 Task: Research Airbnb accommodation in Hamilton, Canada from 5th November, 2023 to 16th November, 2023 for 2 adults.1  bedroom having 1 bed and 1 bathroom. Property type can be hotel. Look for 3 properties as per requirement.
Action: Mouse moved to (620, 90)
Screenshot: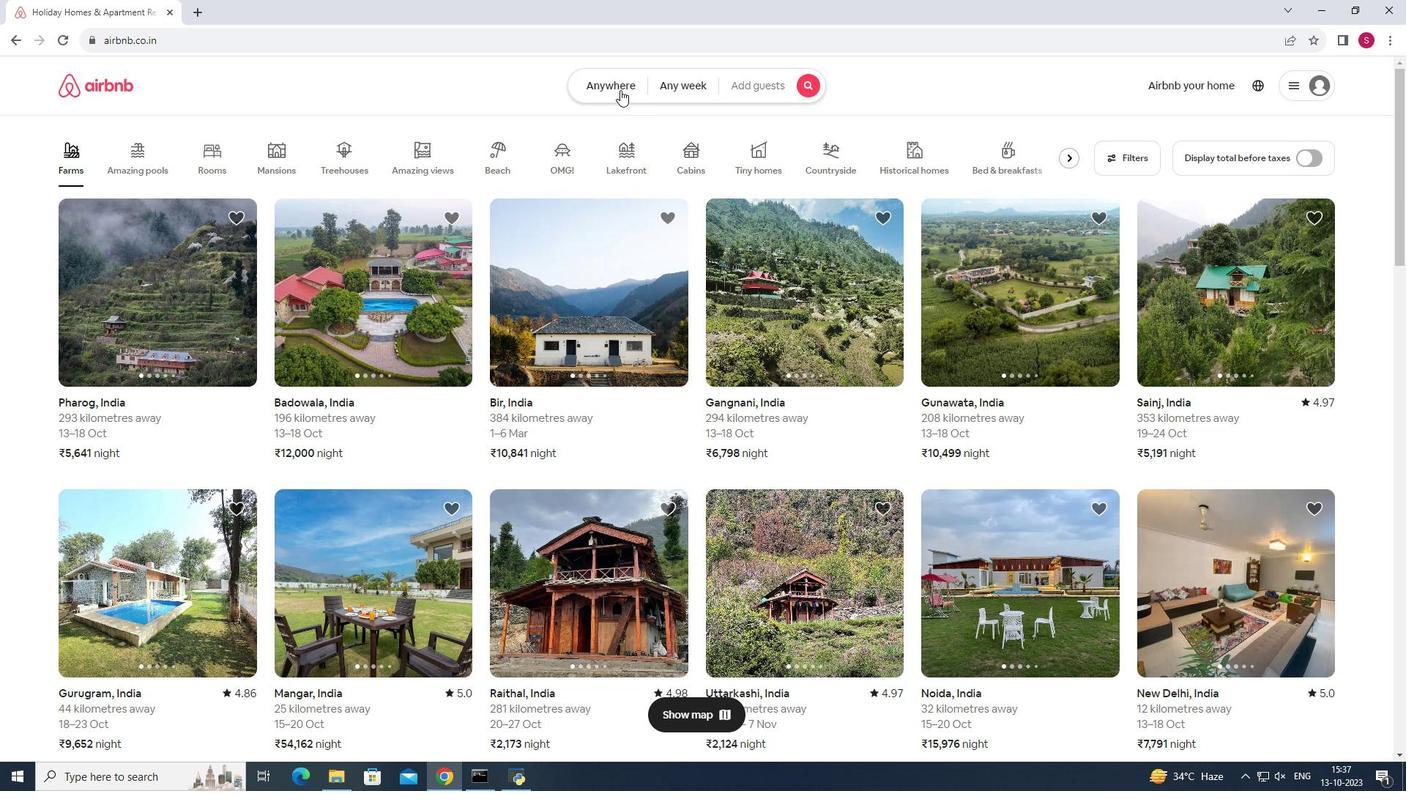 
Action: Mouse pressed left at (620, 90)
Screenshot: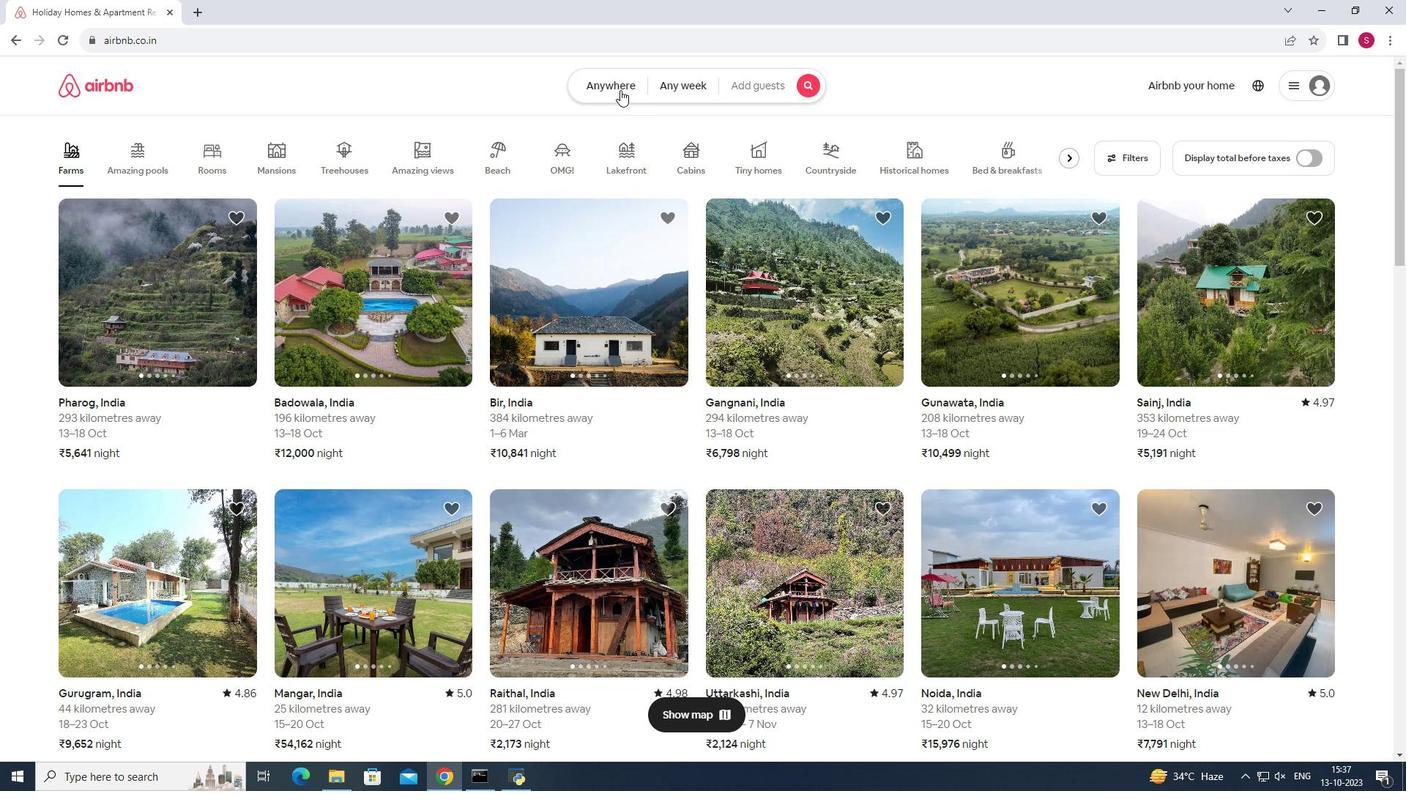 
Action: Mouse moved to (550, 142)
Screenshot: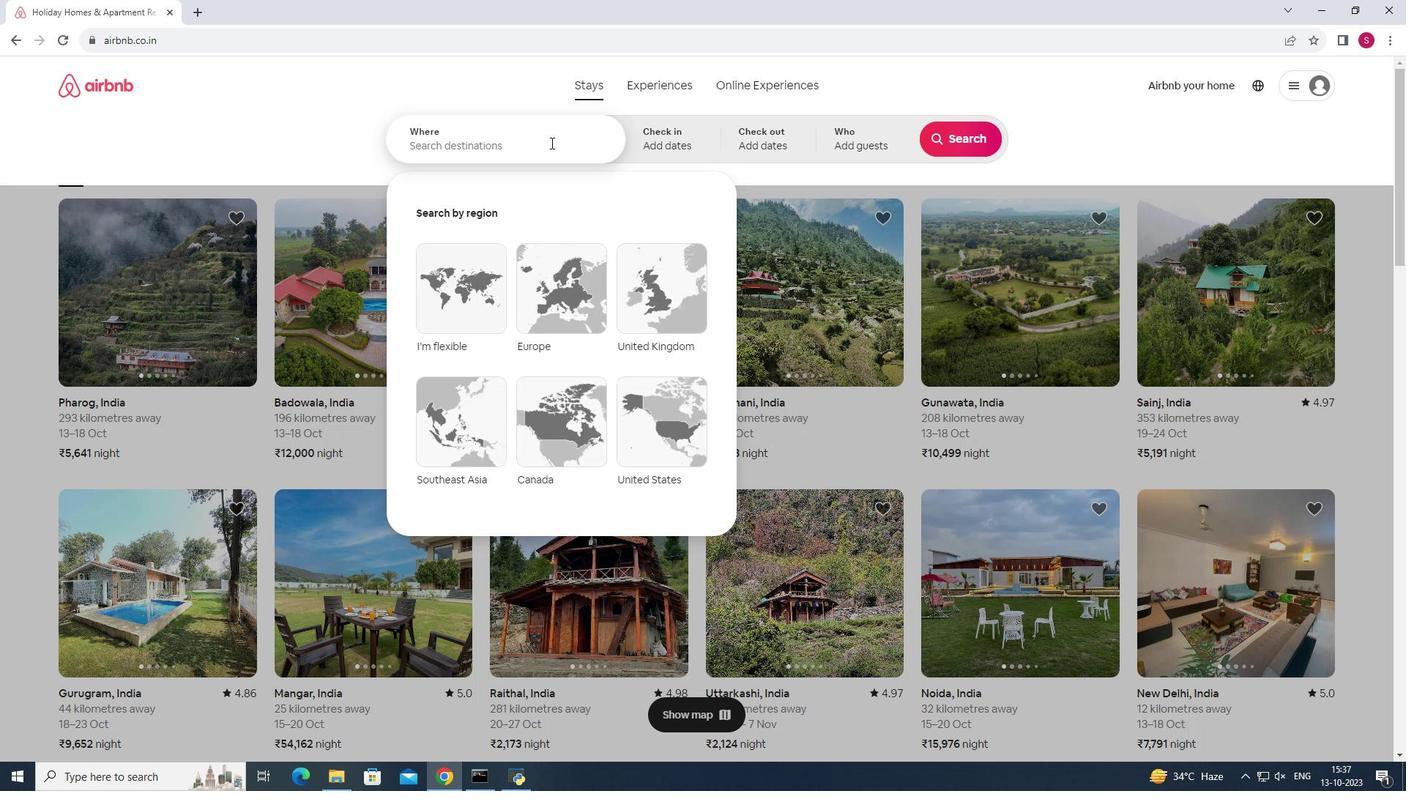 
Action: Mouse pressed left at (550, 142)
Screenshot: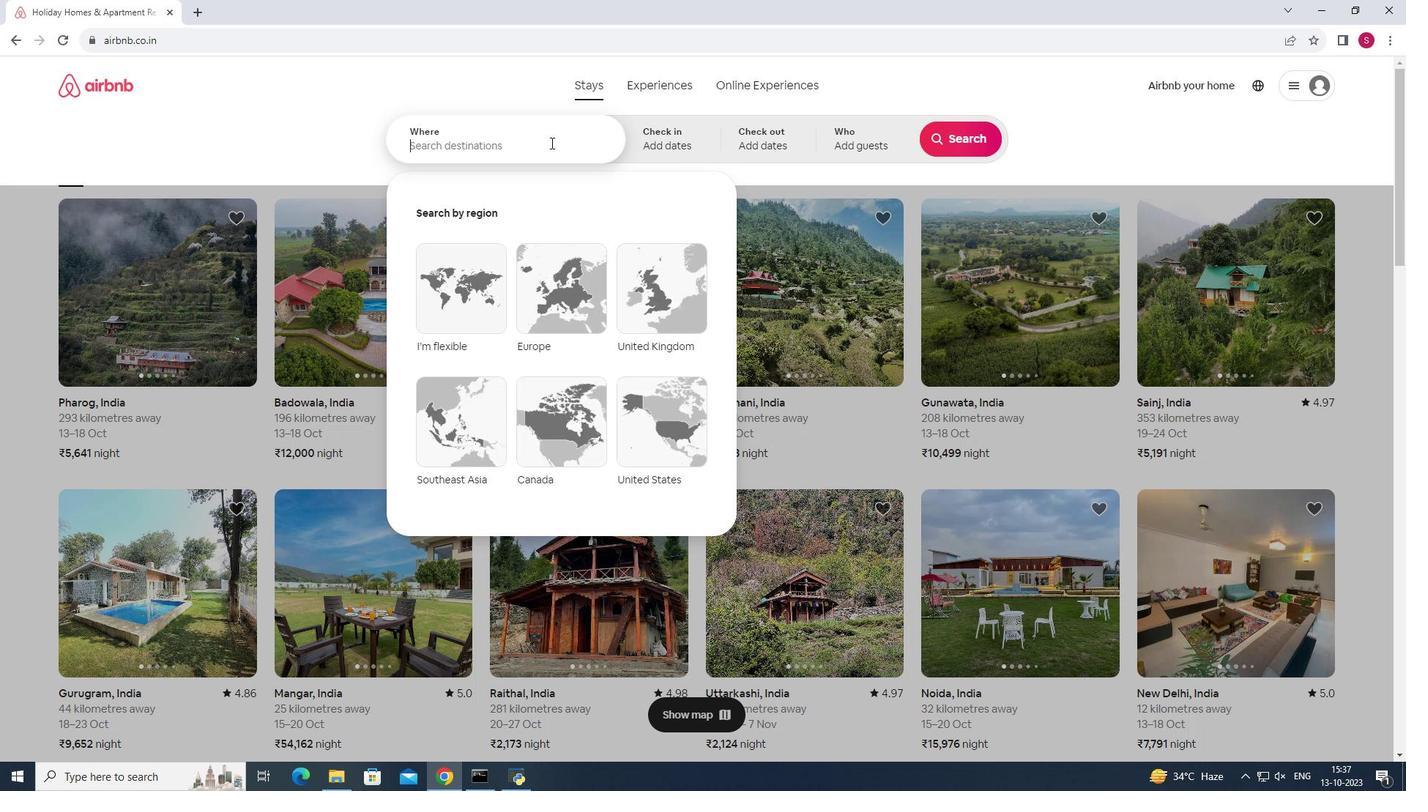 
Action: Key pressed <Key.shift><Key.shift>Hamilton,<Key.space><Key.shift>Canada<Key.enter>
Screenshot: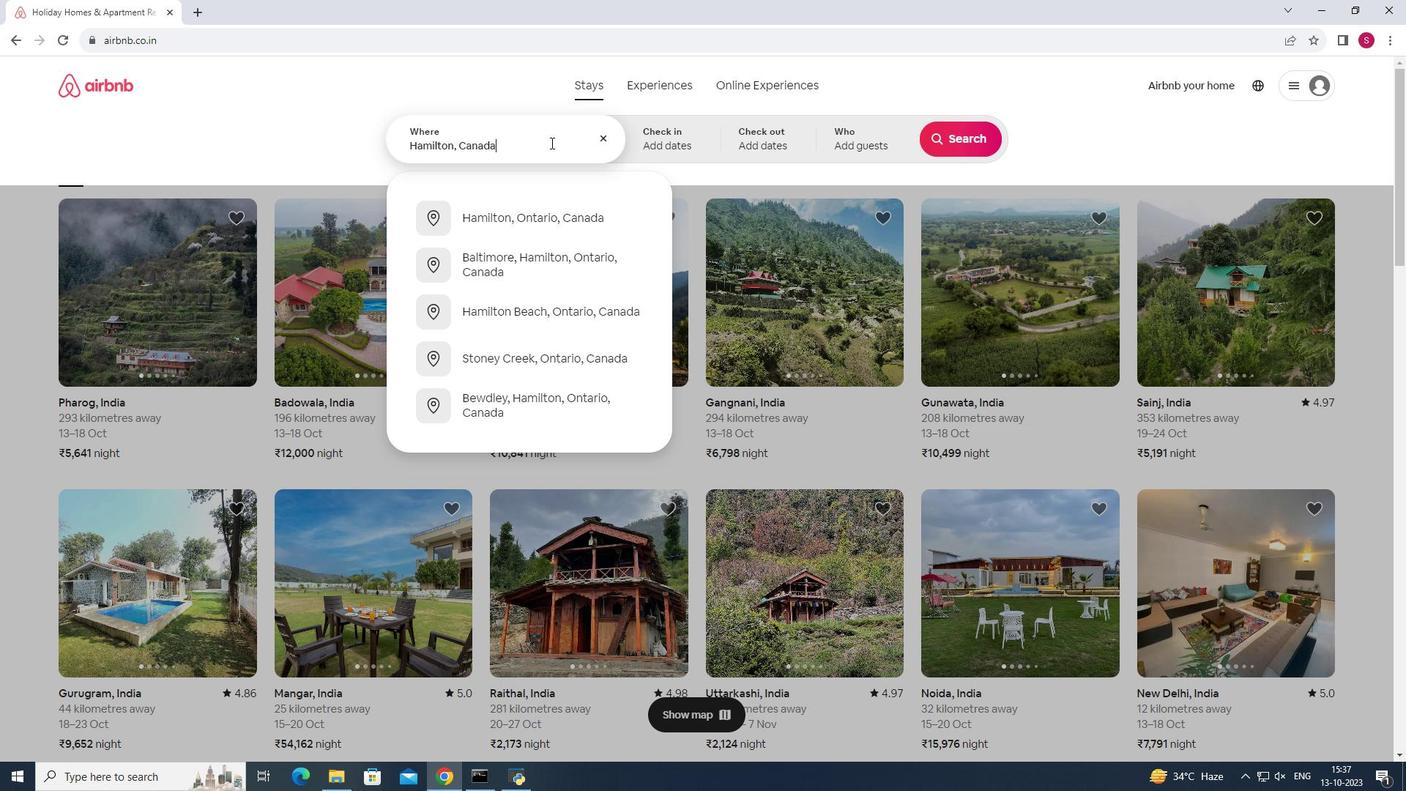 
Action: Mouse moved to (731, 359)
Screenshot: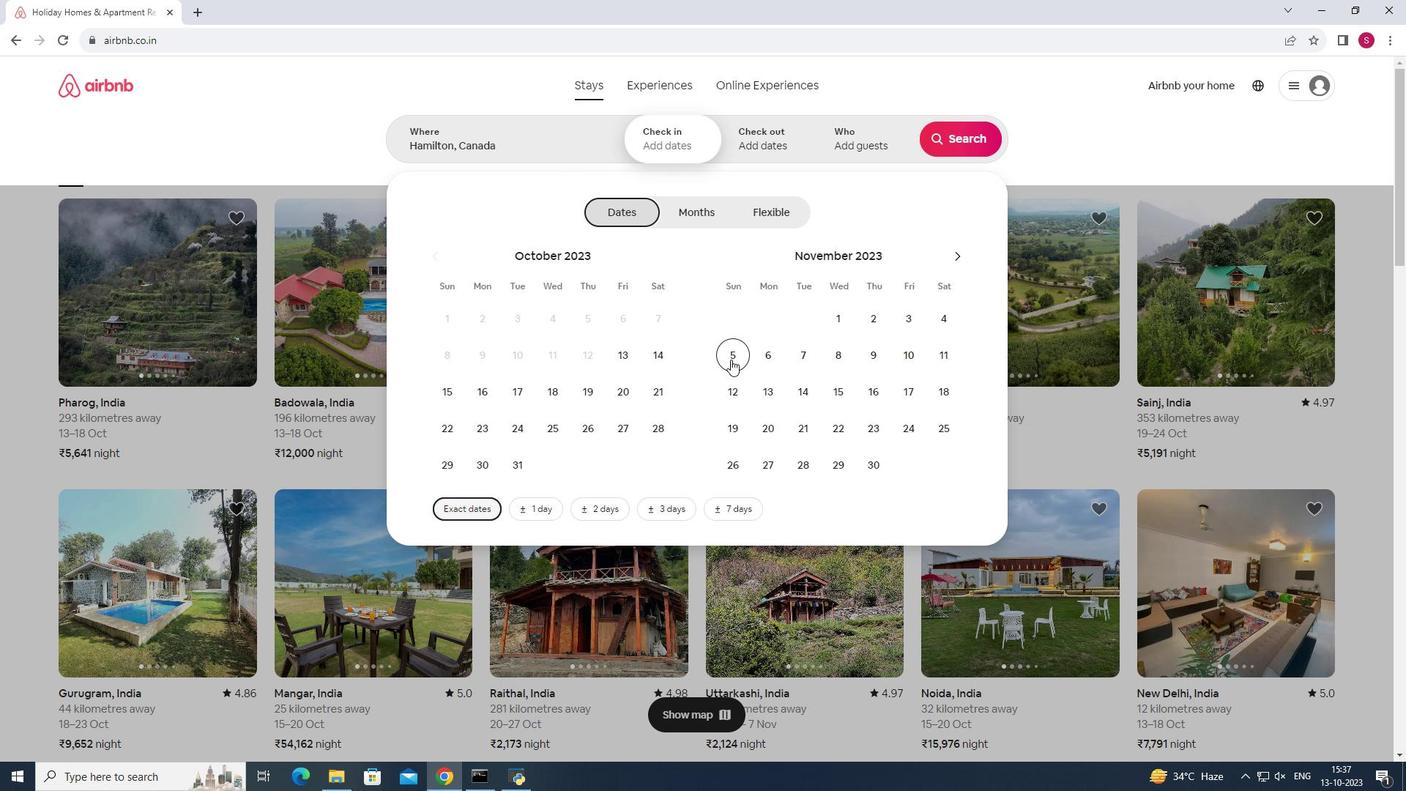 
Action: Mouse pressed left at (731, 359)
Screenshot: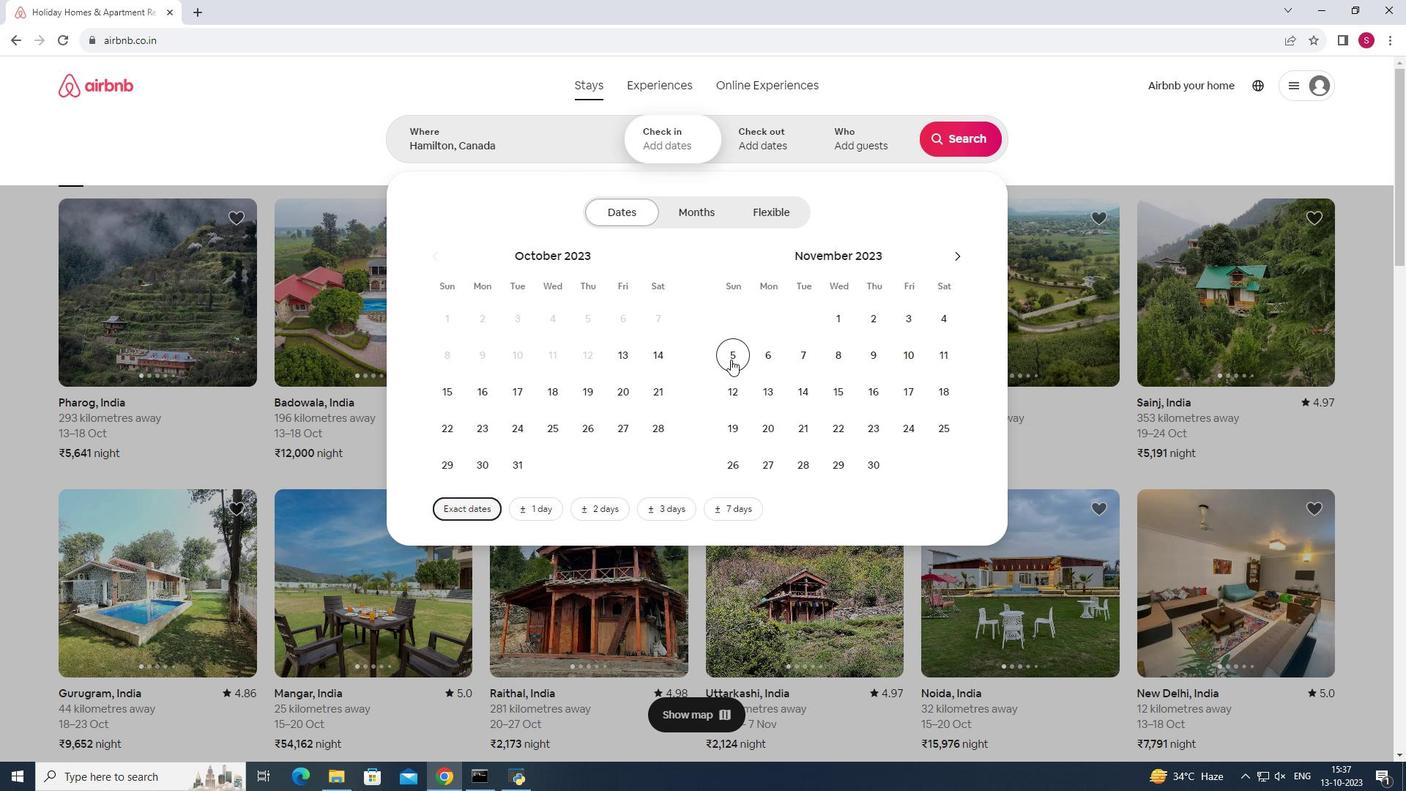 
Action: Mouse moved to (869, 386)
Screenshot: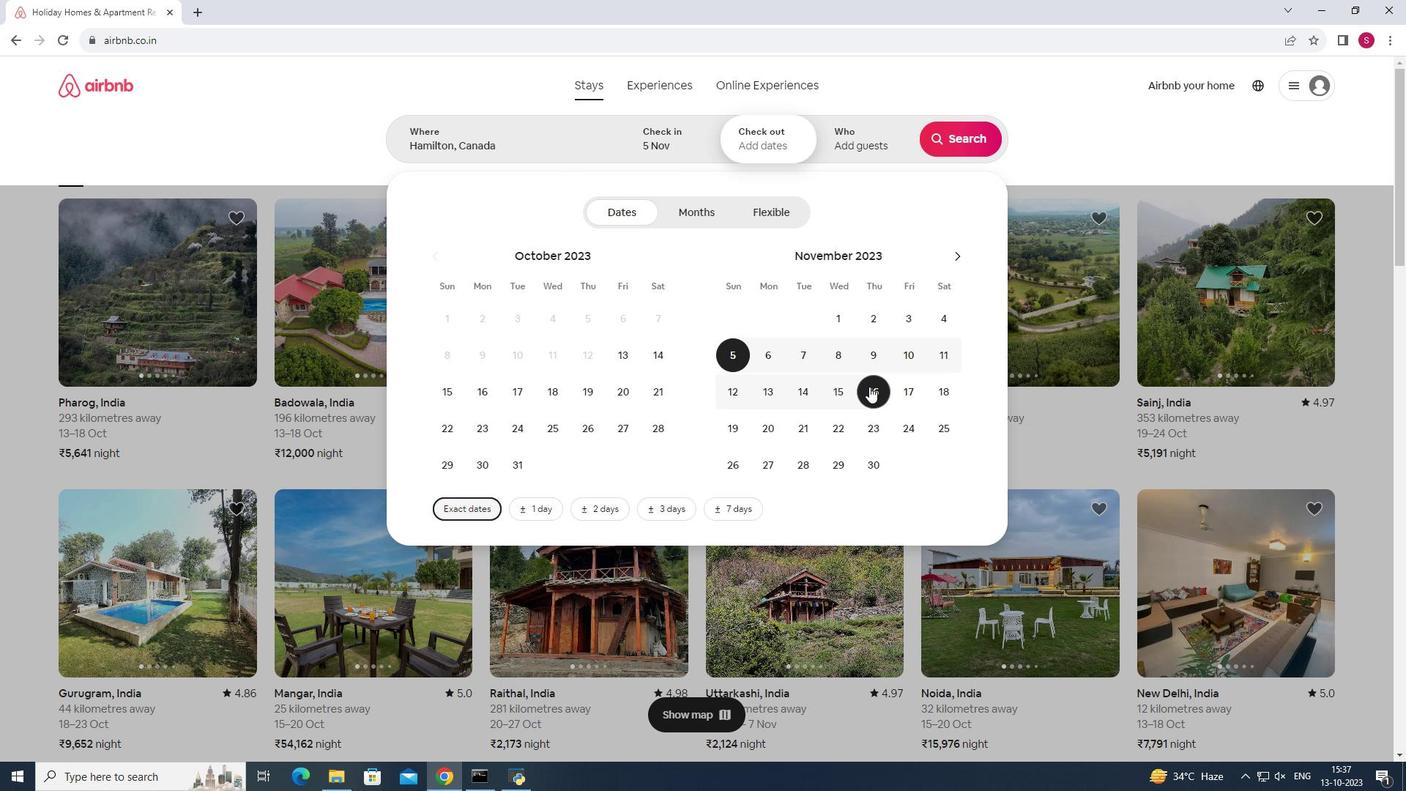 
Action: Mouse pressed left at (869, 386)
Screenshot: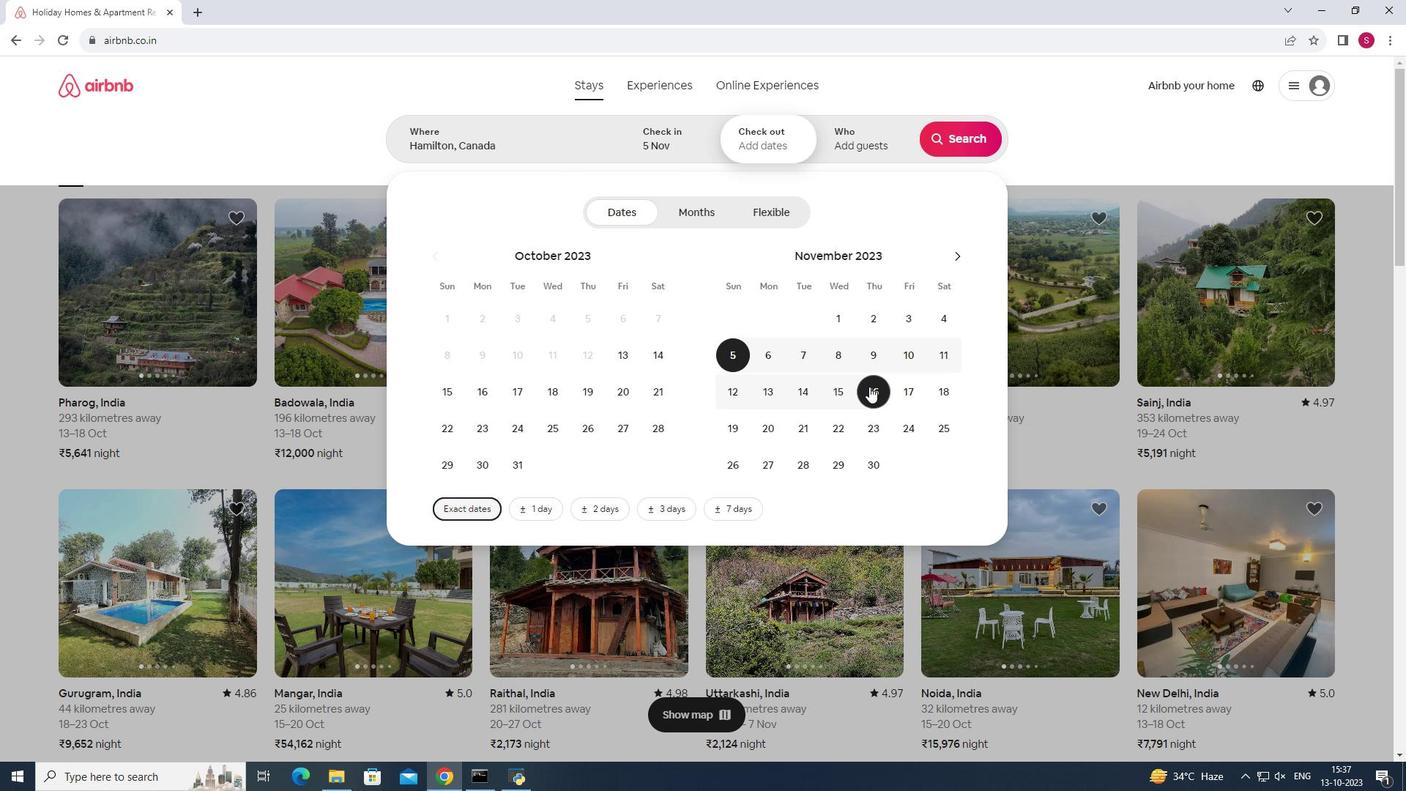 
Action: Mouse moved to (846, 125)
Screenshot: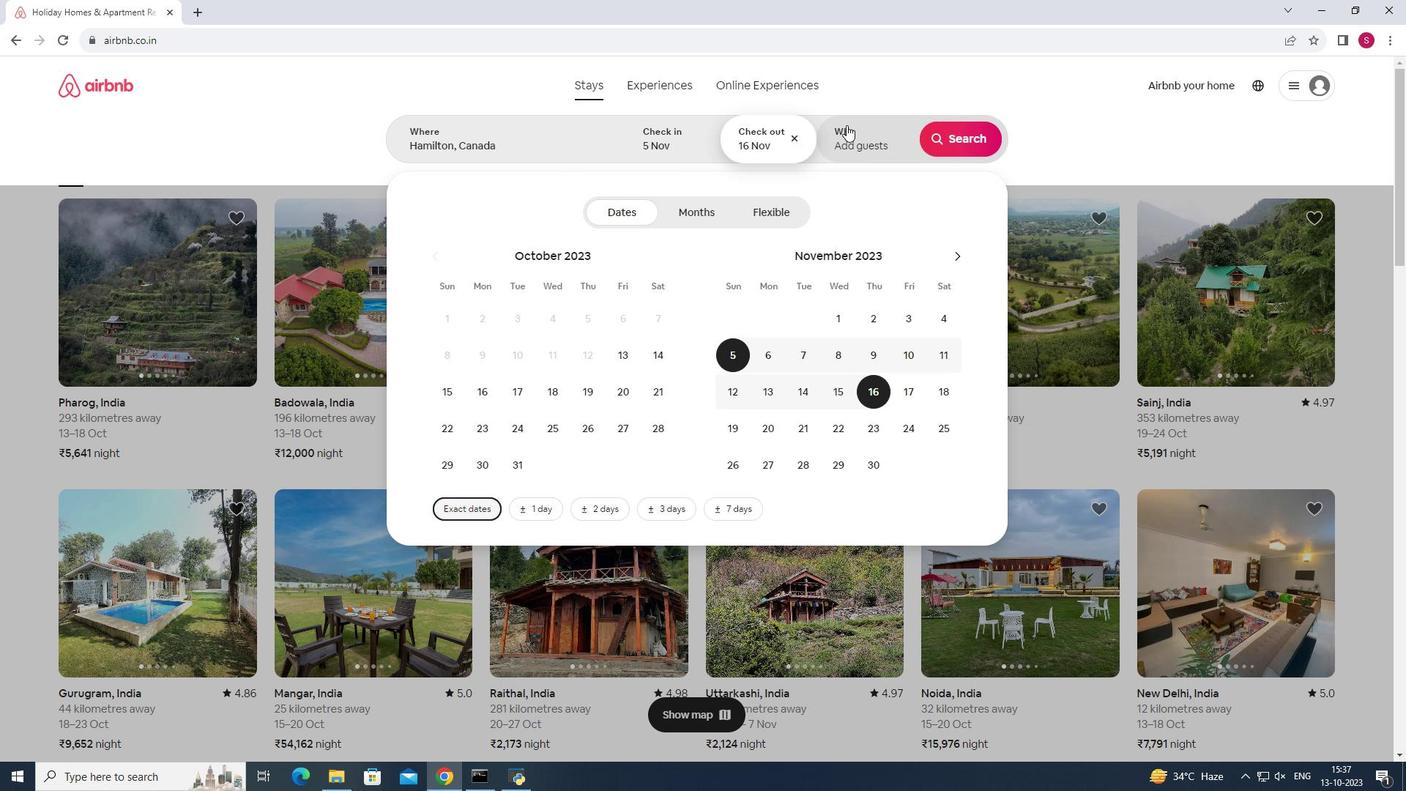 
Action: Mouse pressed left at (846, 125)
Screenshot: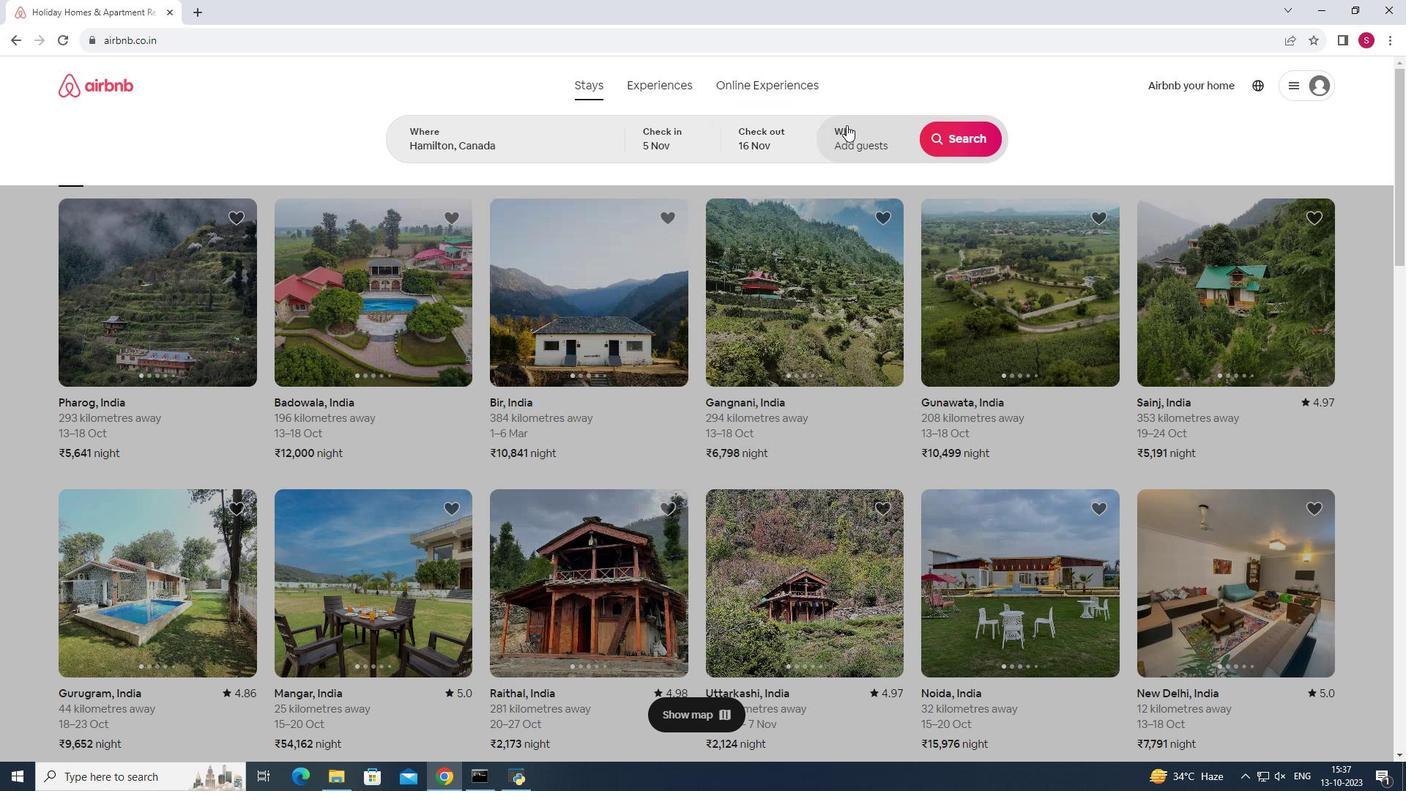 
Action: Mouse moved to (969, 219)
Screenshot: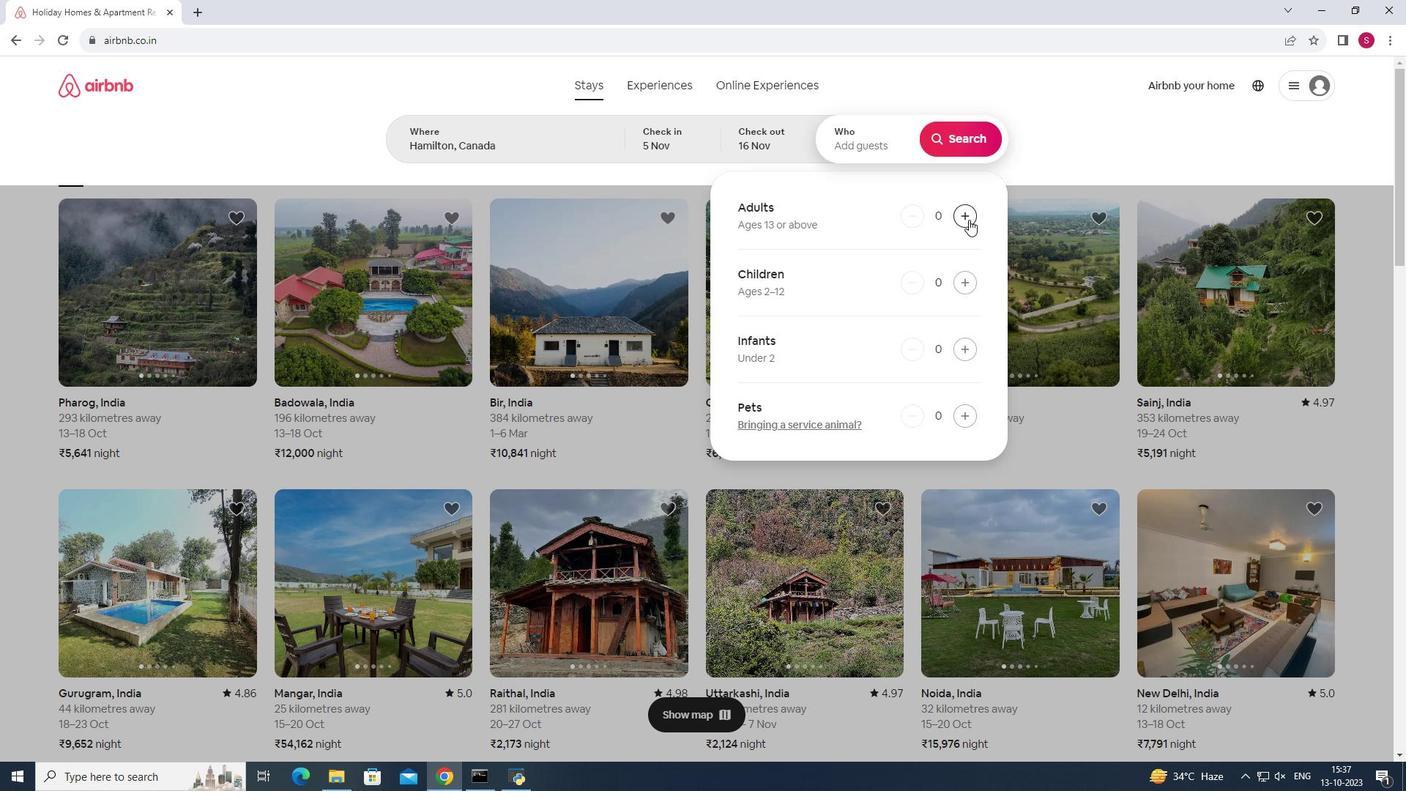 
Action: Mouse pressed left at (969, 219)
Screenshot: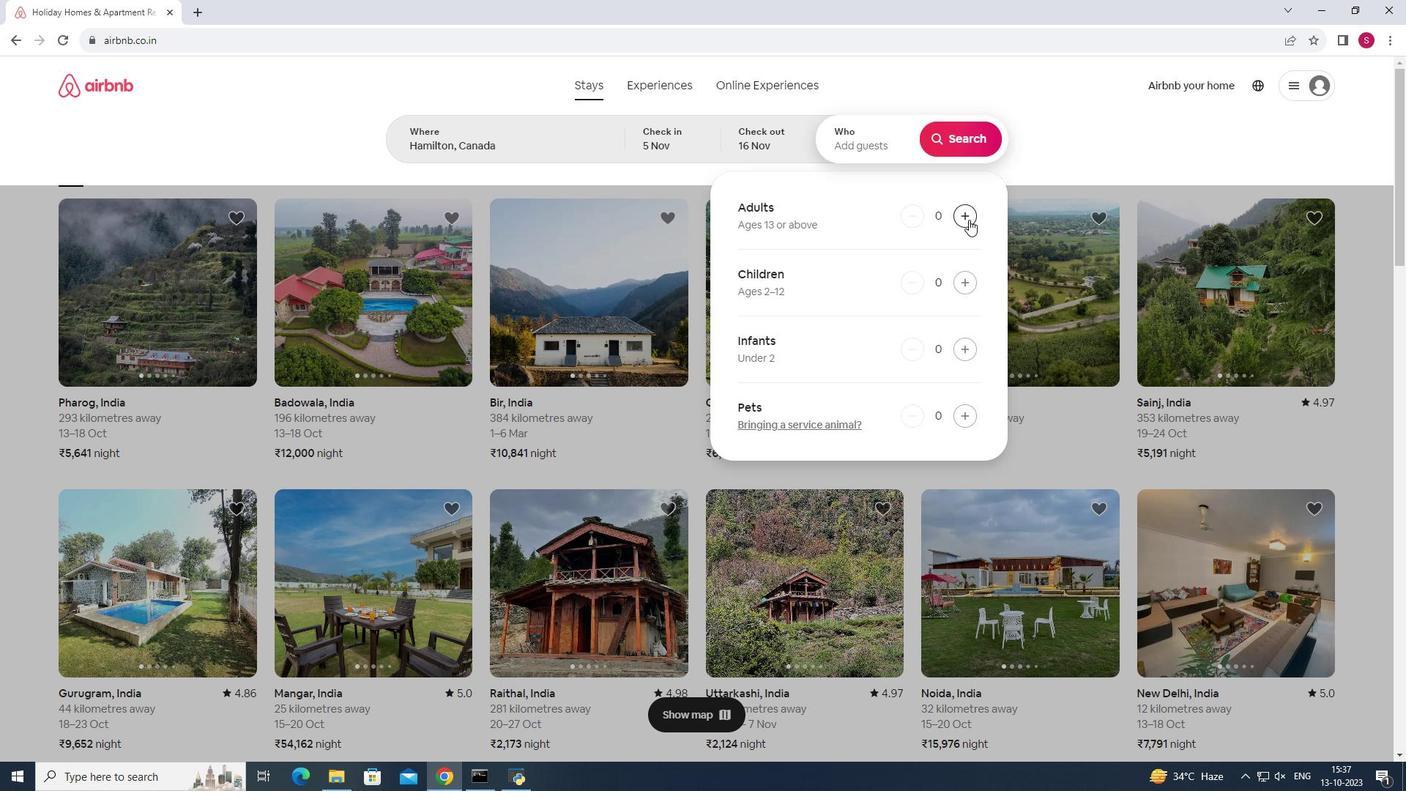 
Action: Mouse pressed left at (969, 219)
Screenshot: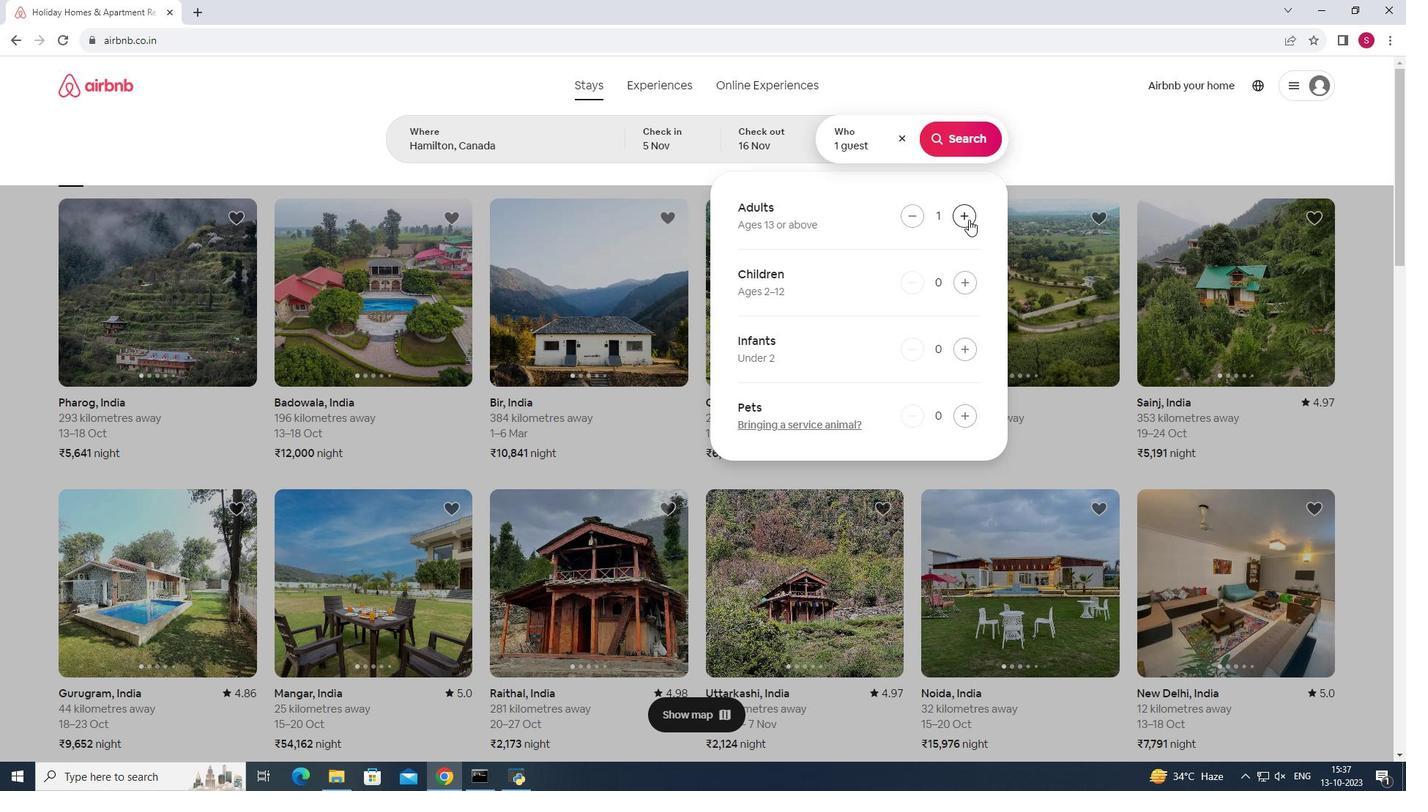 
Action: Mouse moved to (951, 134)
Screenshot: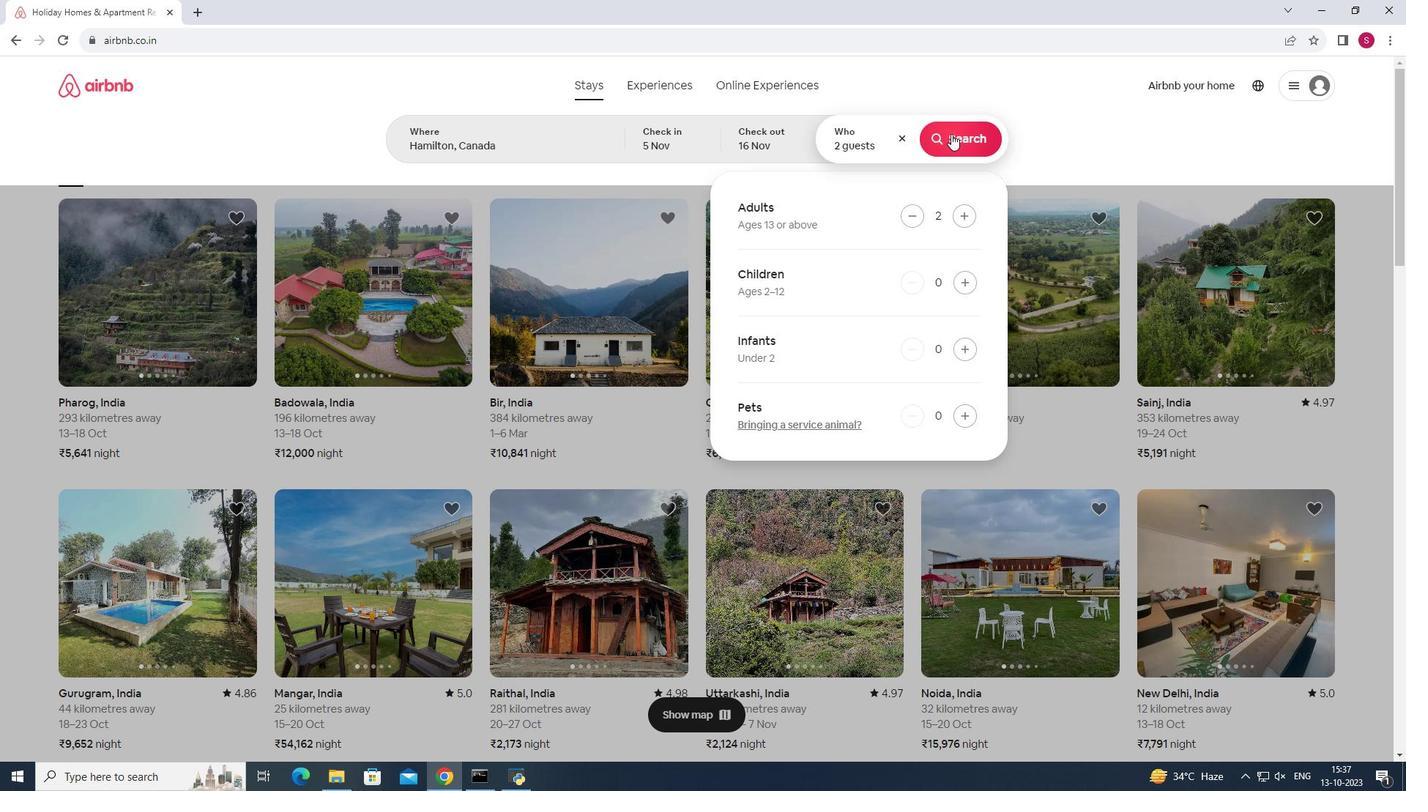 
Action: Mouse pressed left at (951, 134)
Screenshot: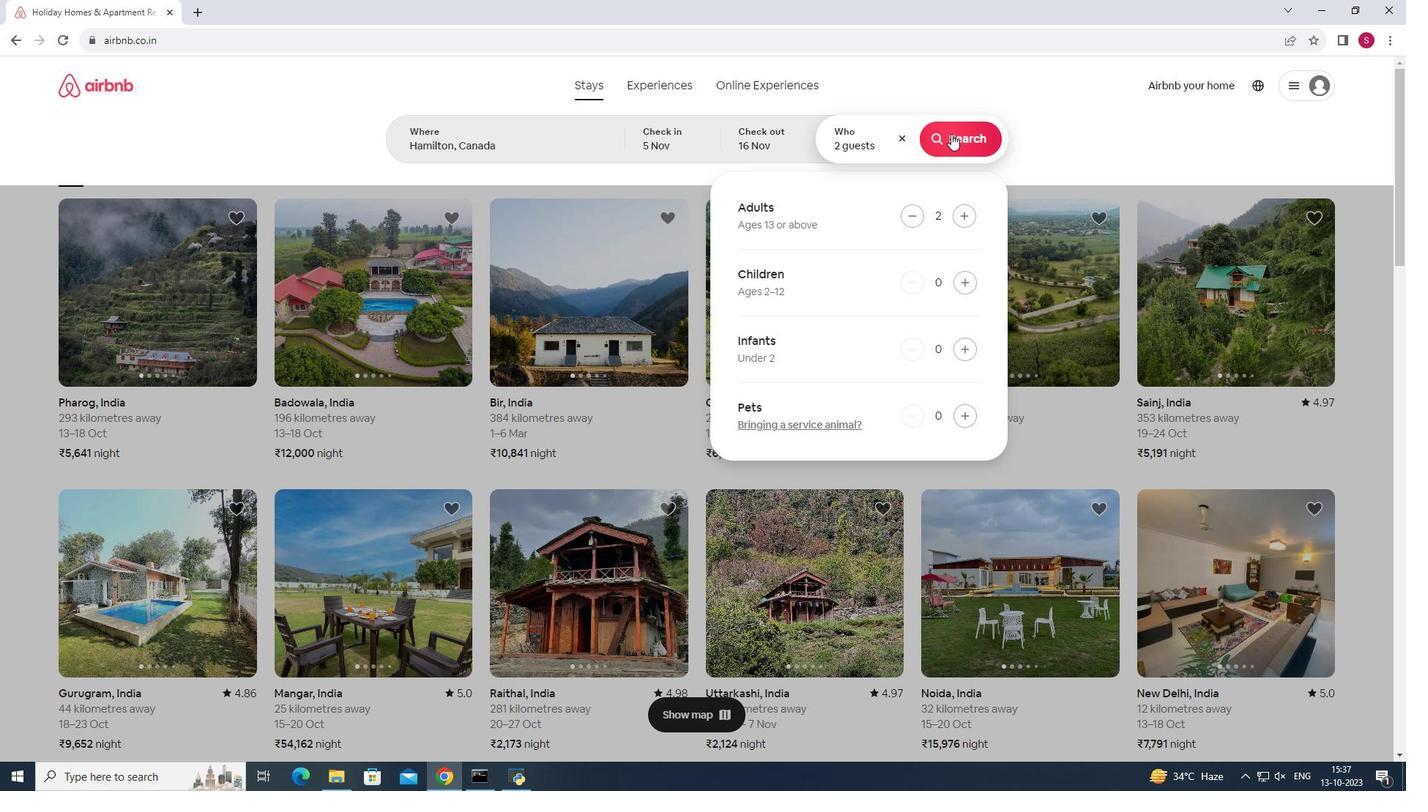 
Action: Mouse moved to (1169, 147)
Screenshot: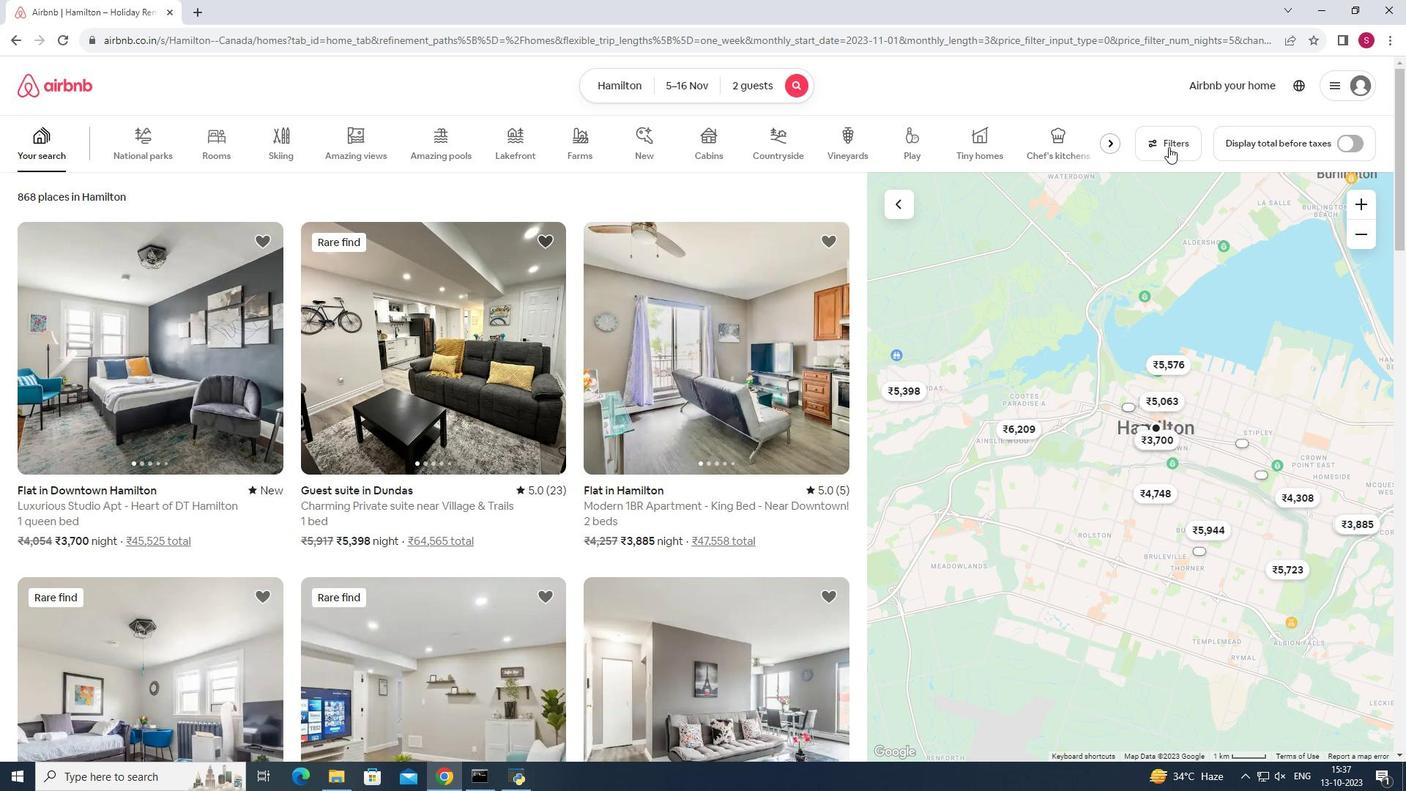 
Action: Mouse pressed left at (1169, 147)
Screenshot: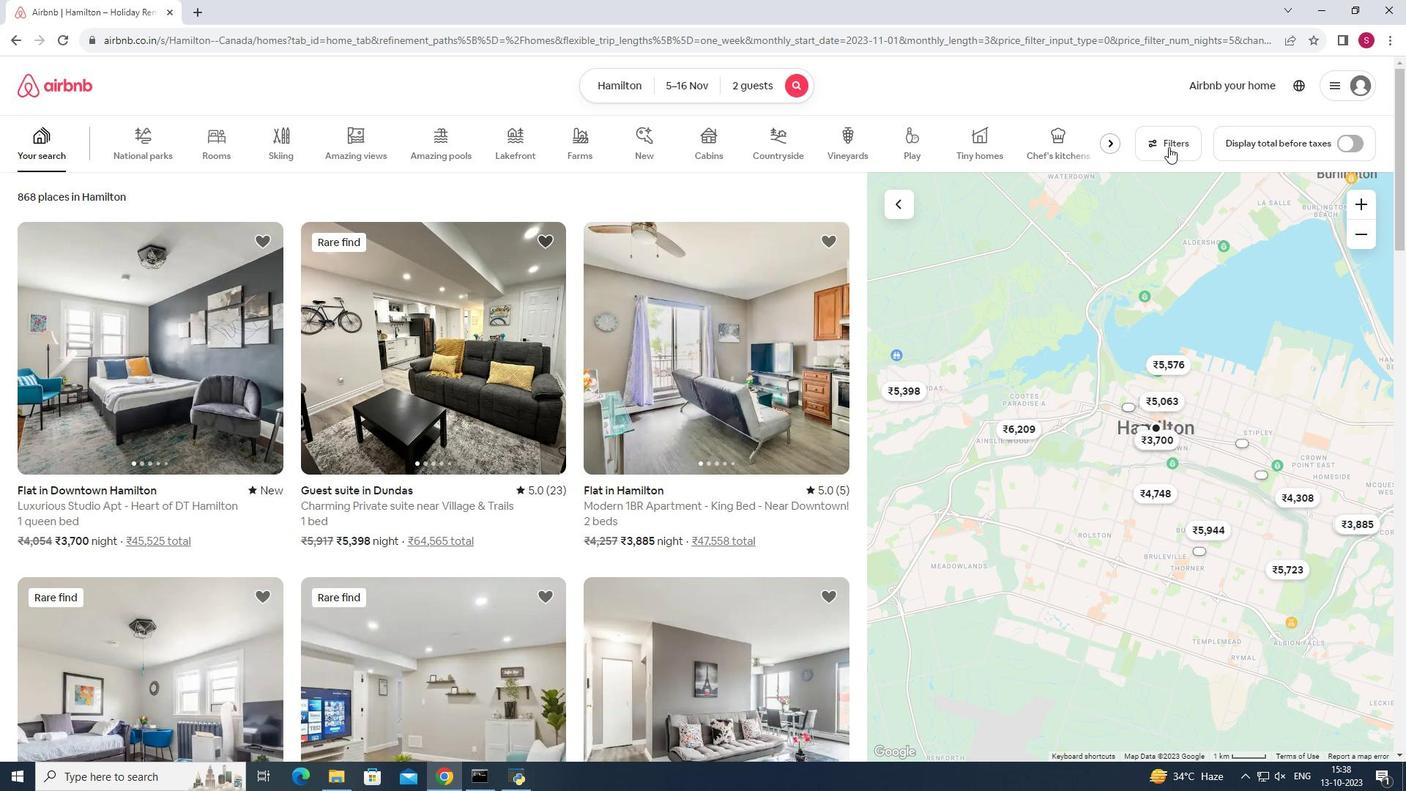
Action: Mouse moved to (923, 346)
Screenshot: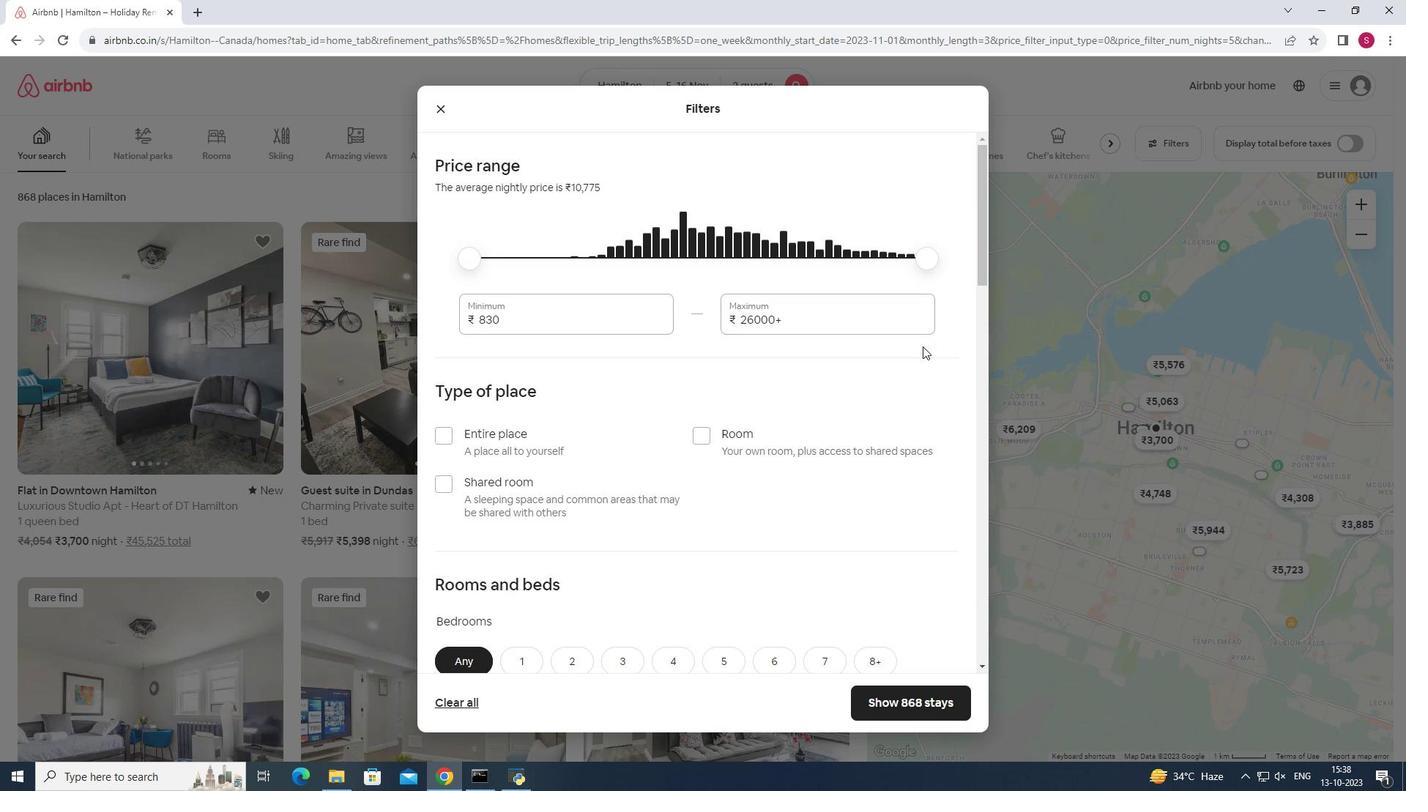 
Action: Mouse scrolled (923, 345) with delta (0, 0)
Screenshot: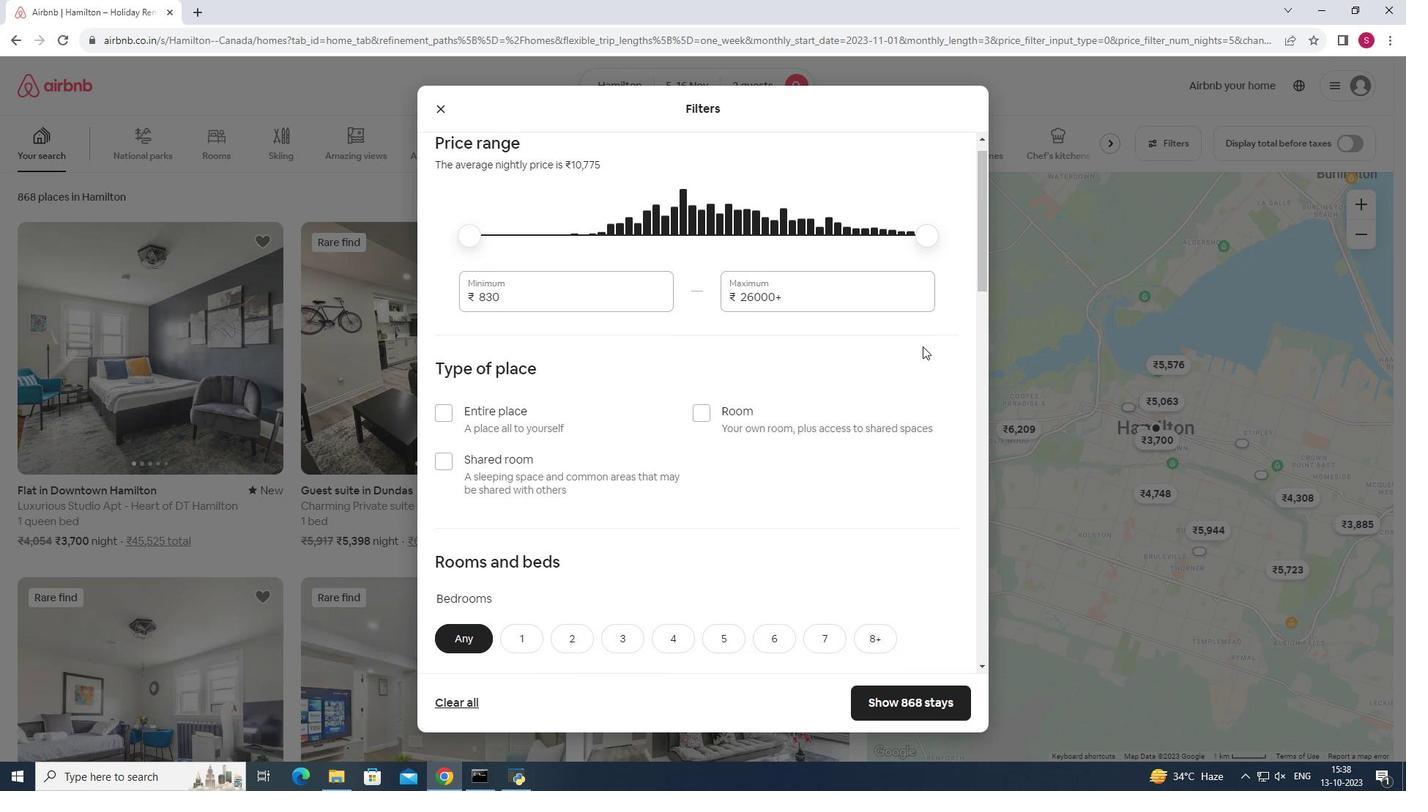 
Action: Mouse scrolled (923, 345) with delta (0, 0)
Screenshot: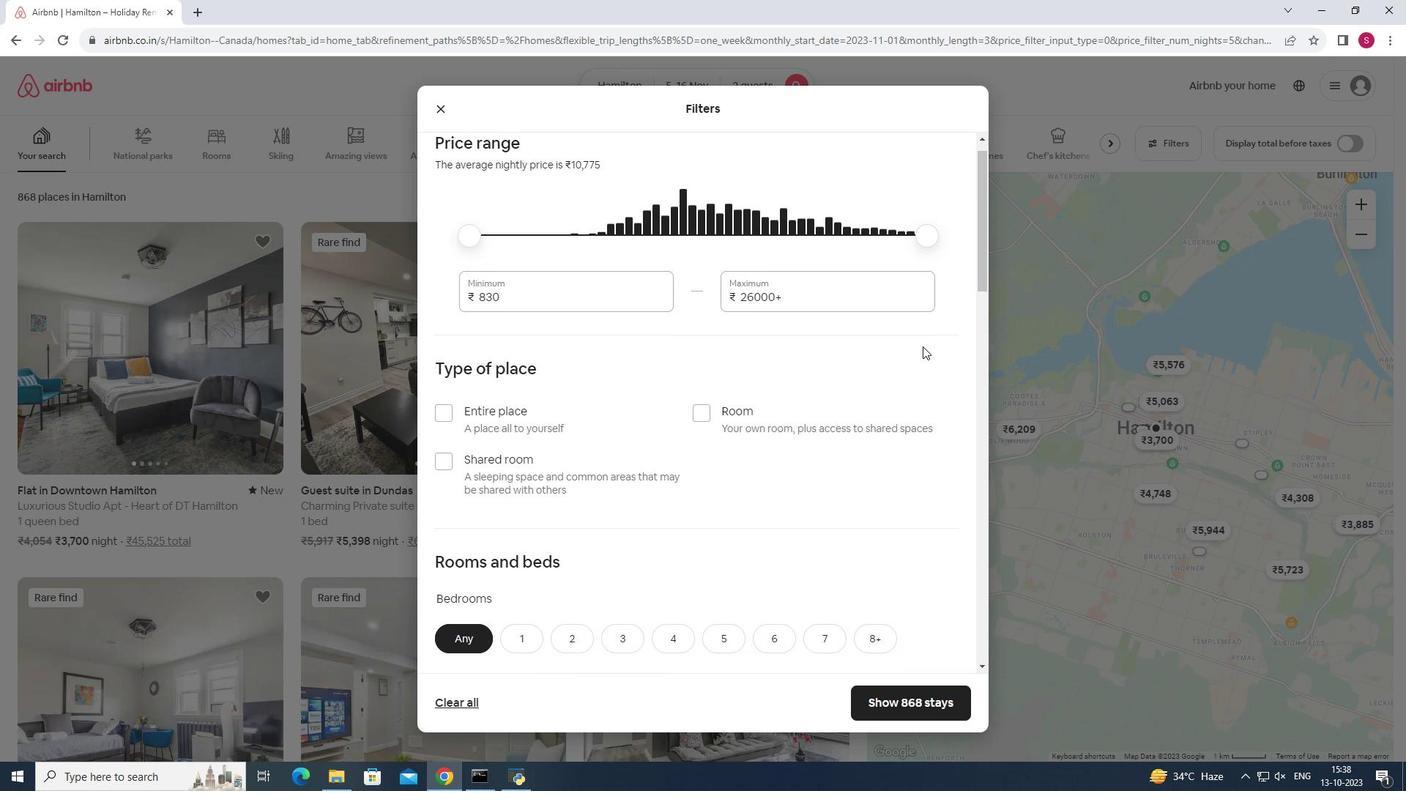 
Action: Mouse scrolled (923, 345) with delta (0, 0)
Screenshot: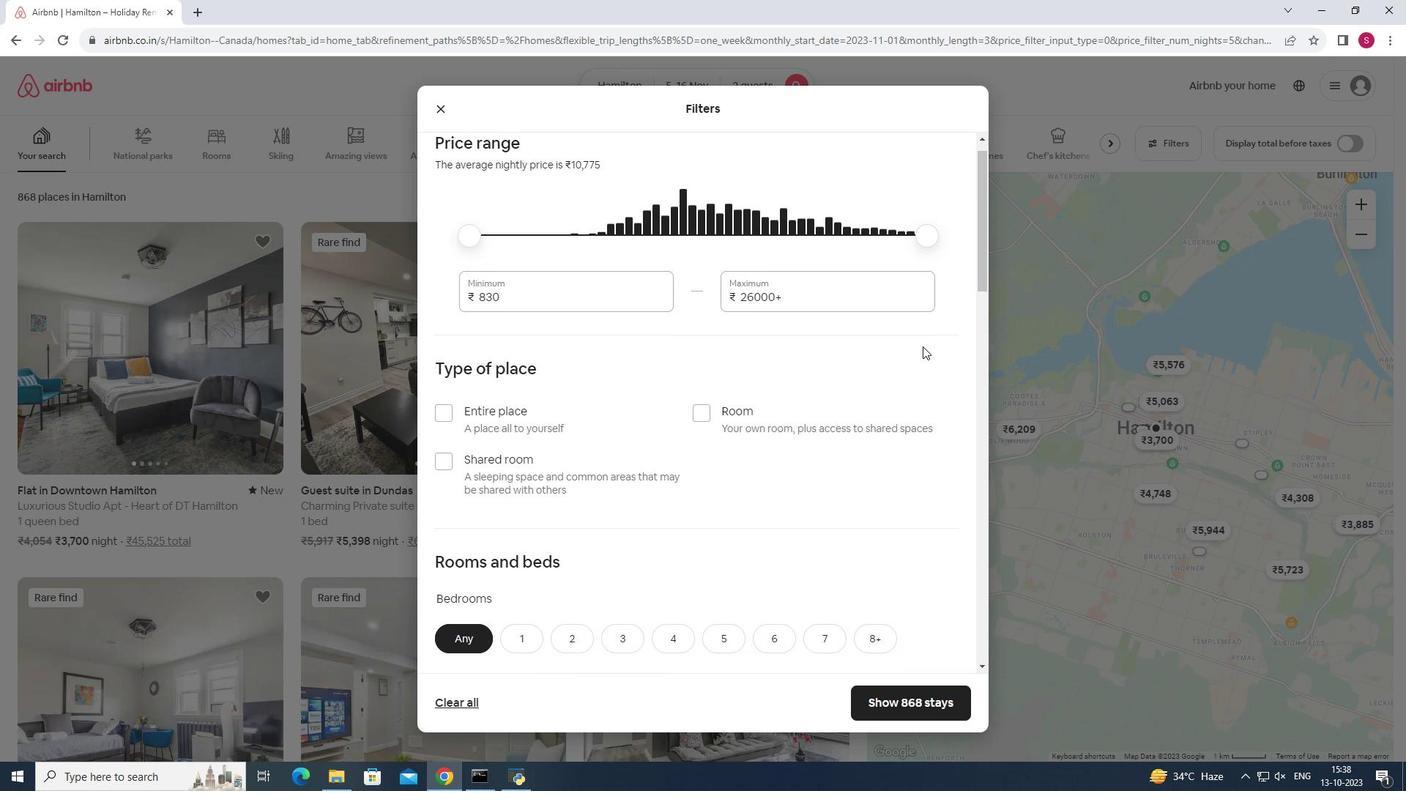 
Action: Mouse moved to (519, 438)
Screenshot: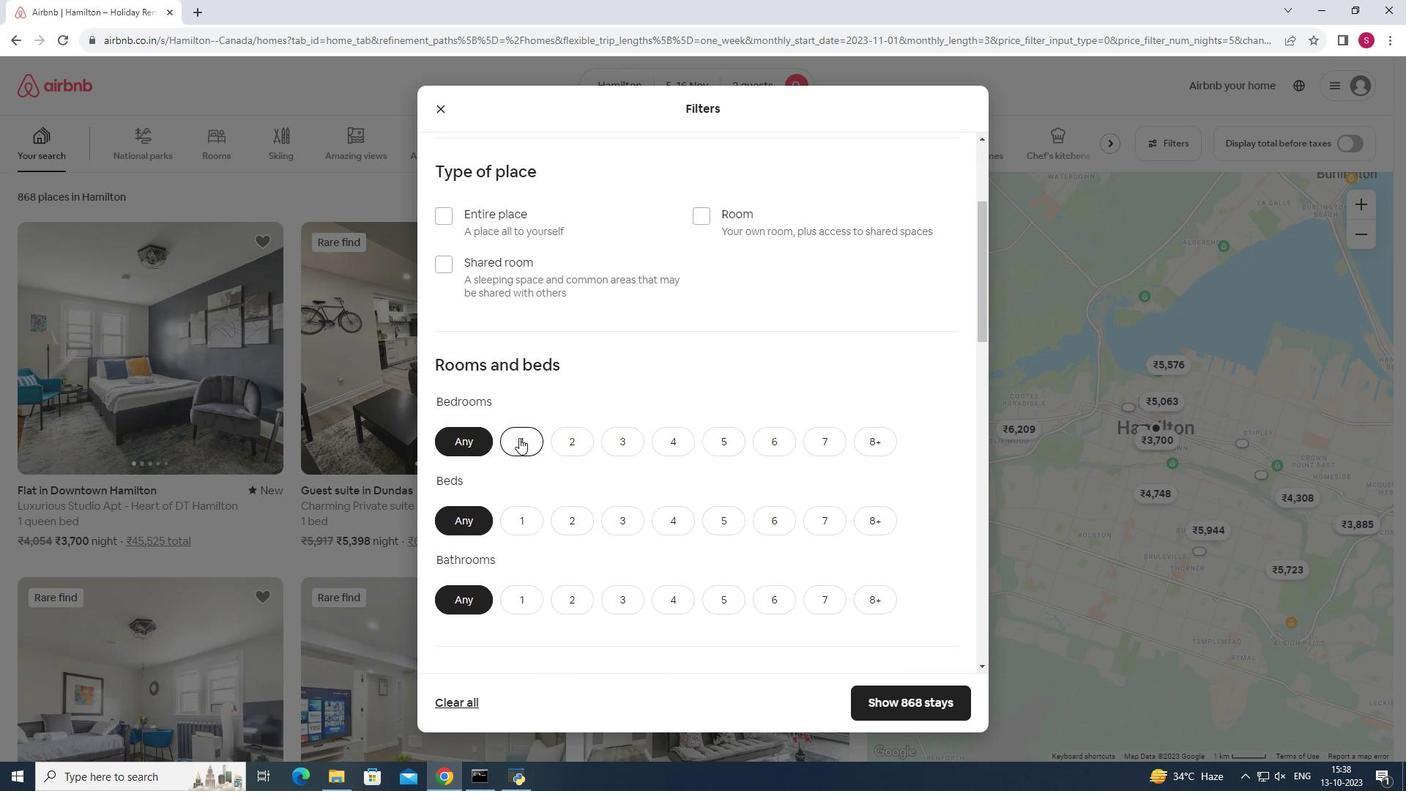 
Action: Mouse pressed left at (519, 438)
Screenshot: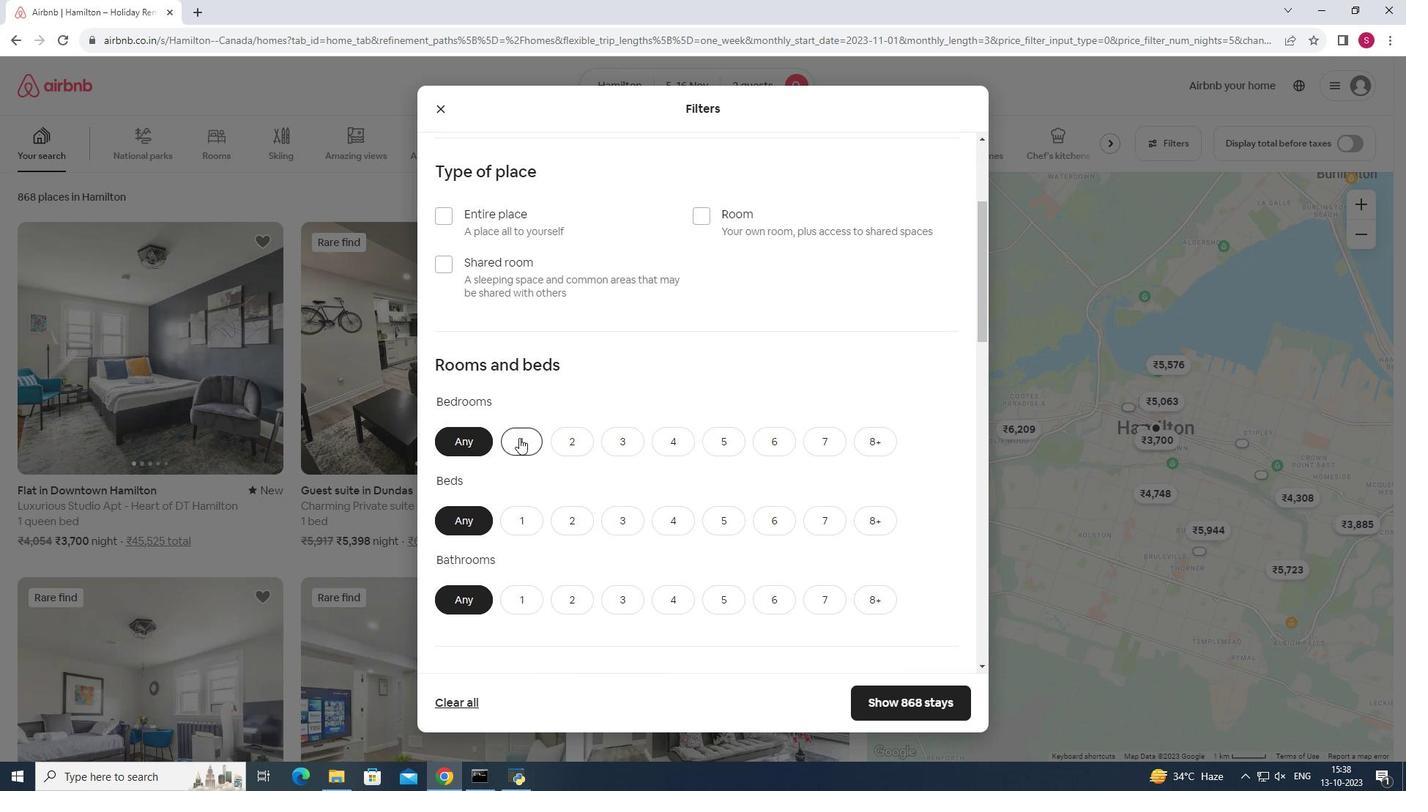 
Action: Mouse moved to (520, 444)
Screenshot: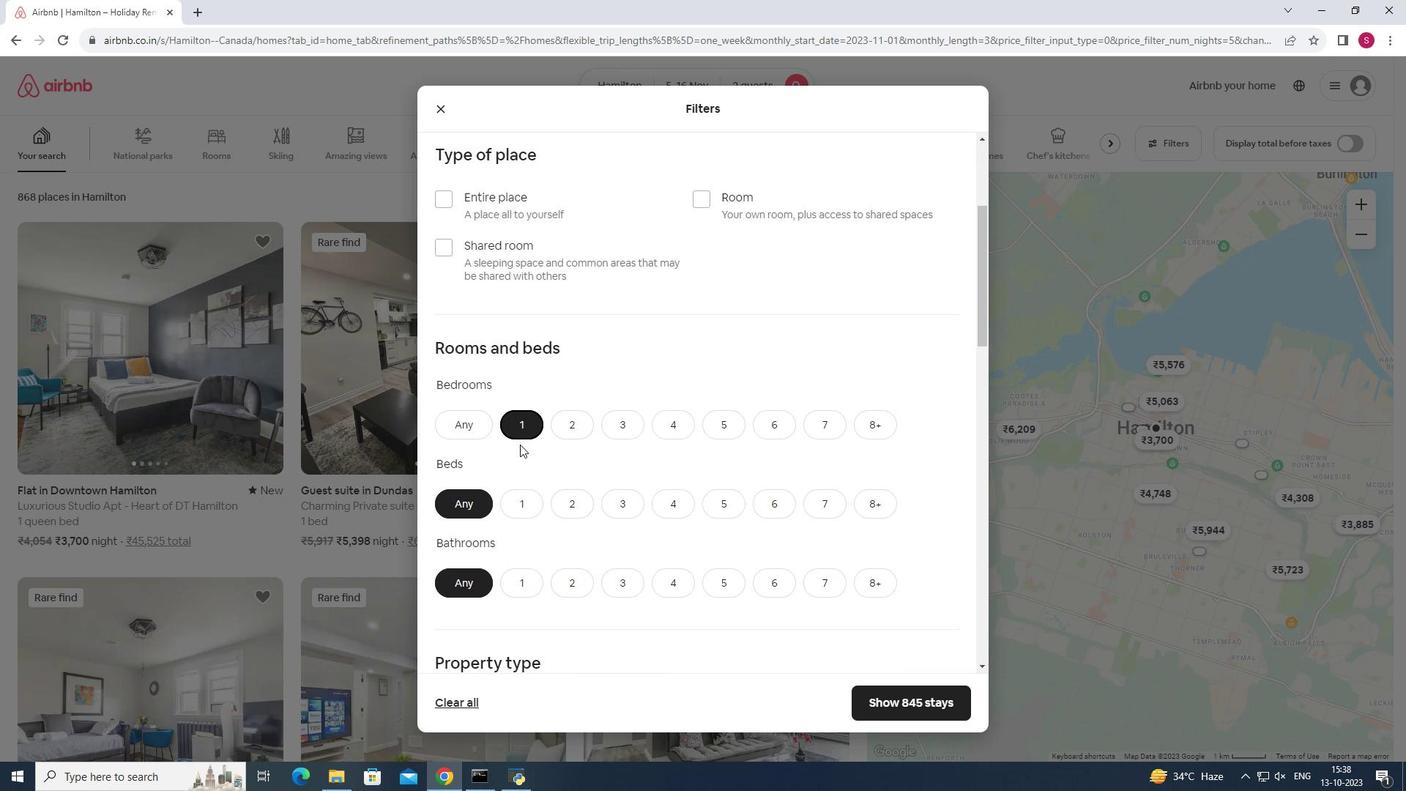 
Action: Mouse scrolled (520, 443) with delta (0, 0)
Screenshot: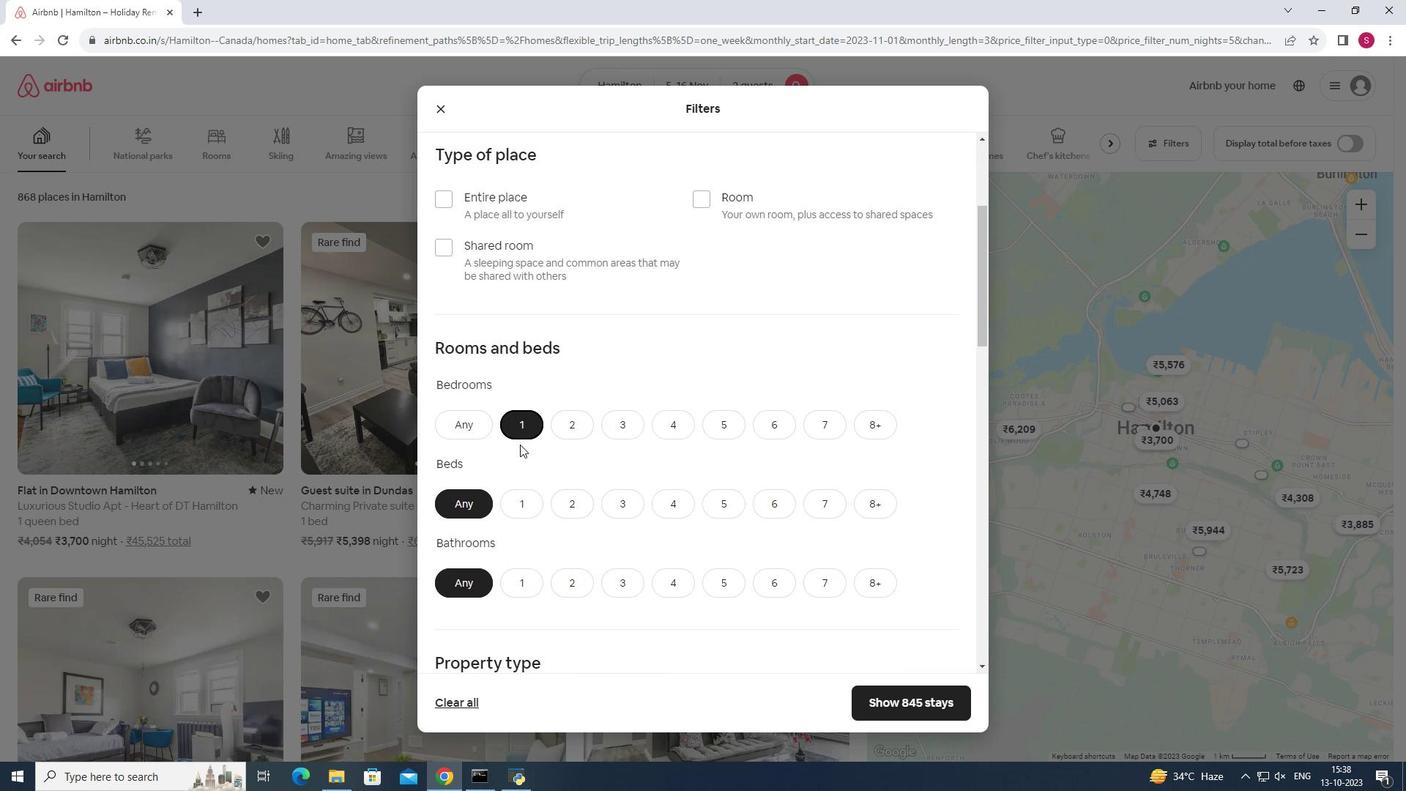 
Action: Mouse scrolled (520, 443) with delta (0, 0)
Screenshot: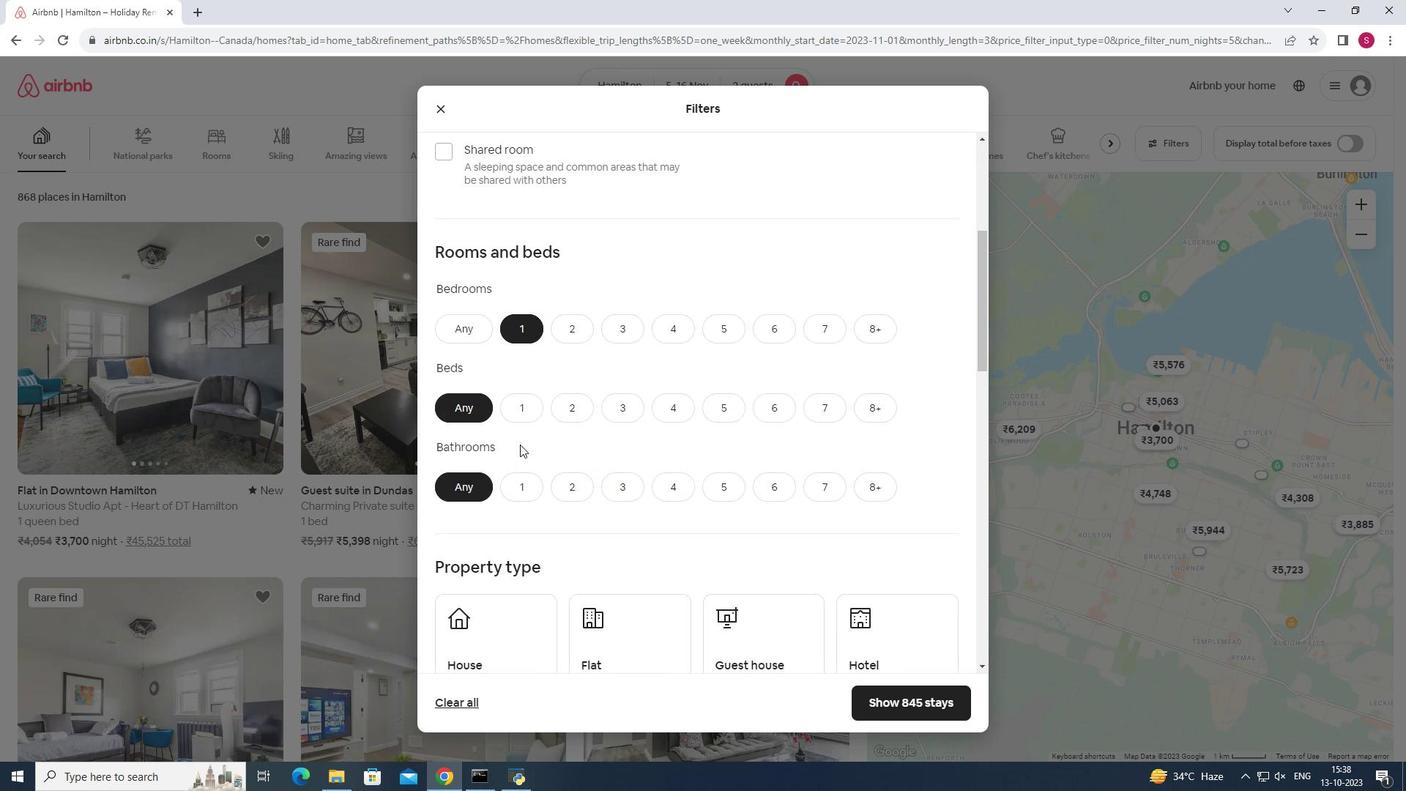 
Action: Mouse moved to (528, 377)
Screenshot: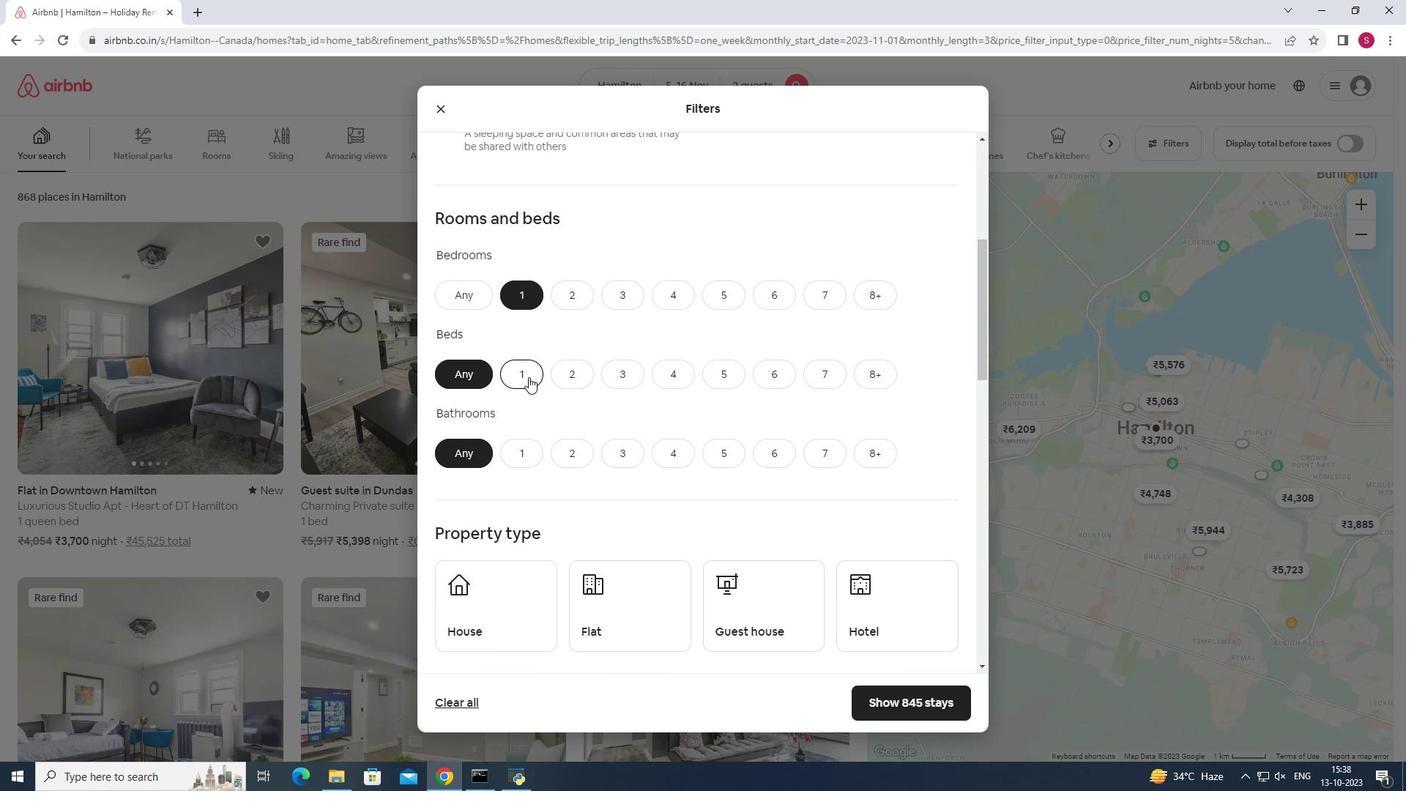 
Action: Mouse pressed left at (528, 377)
Screenshot: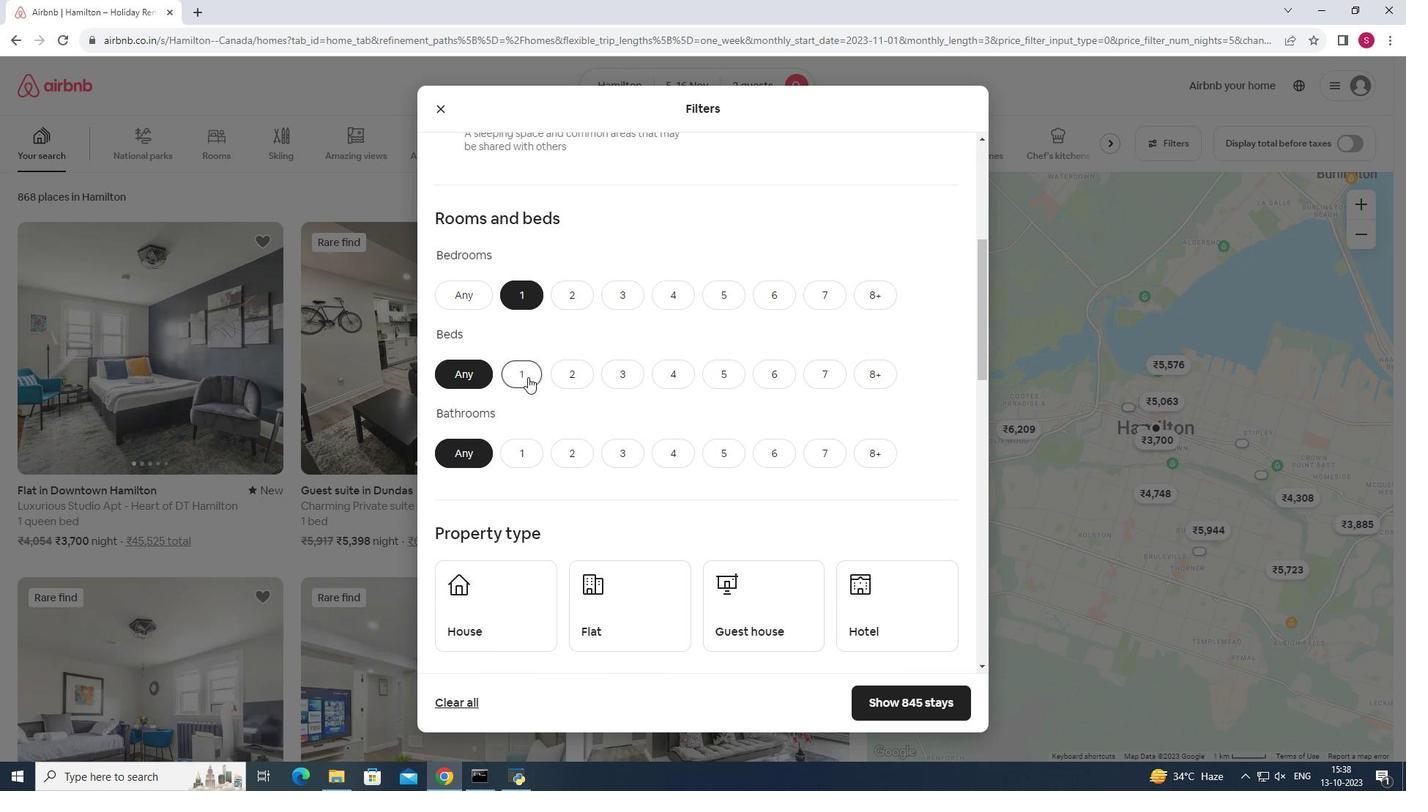 
Action: Mouse moved to (528, 449)
Screenshot: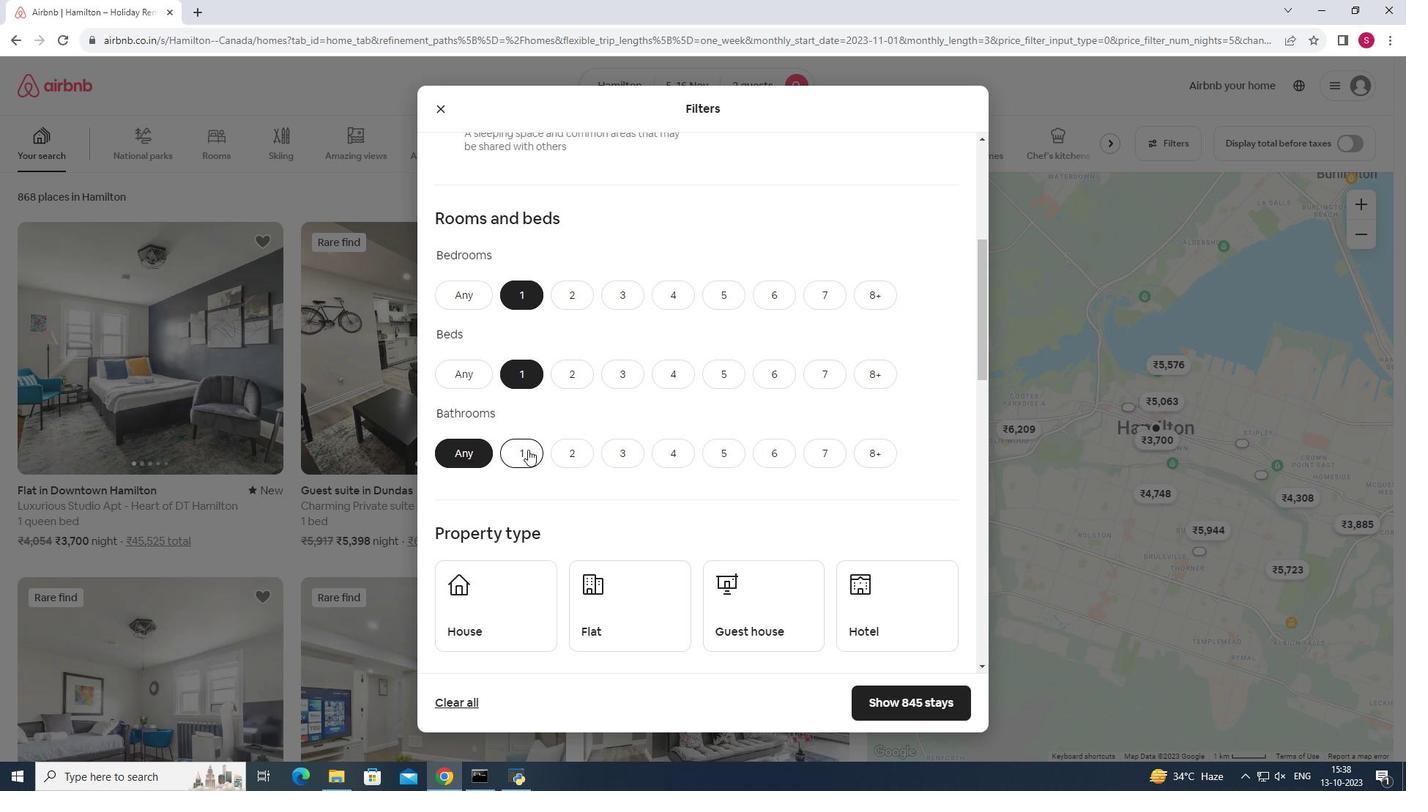 
Action: Mouse pressed left at (528, 449)
Screenshot: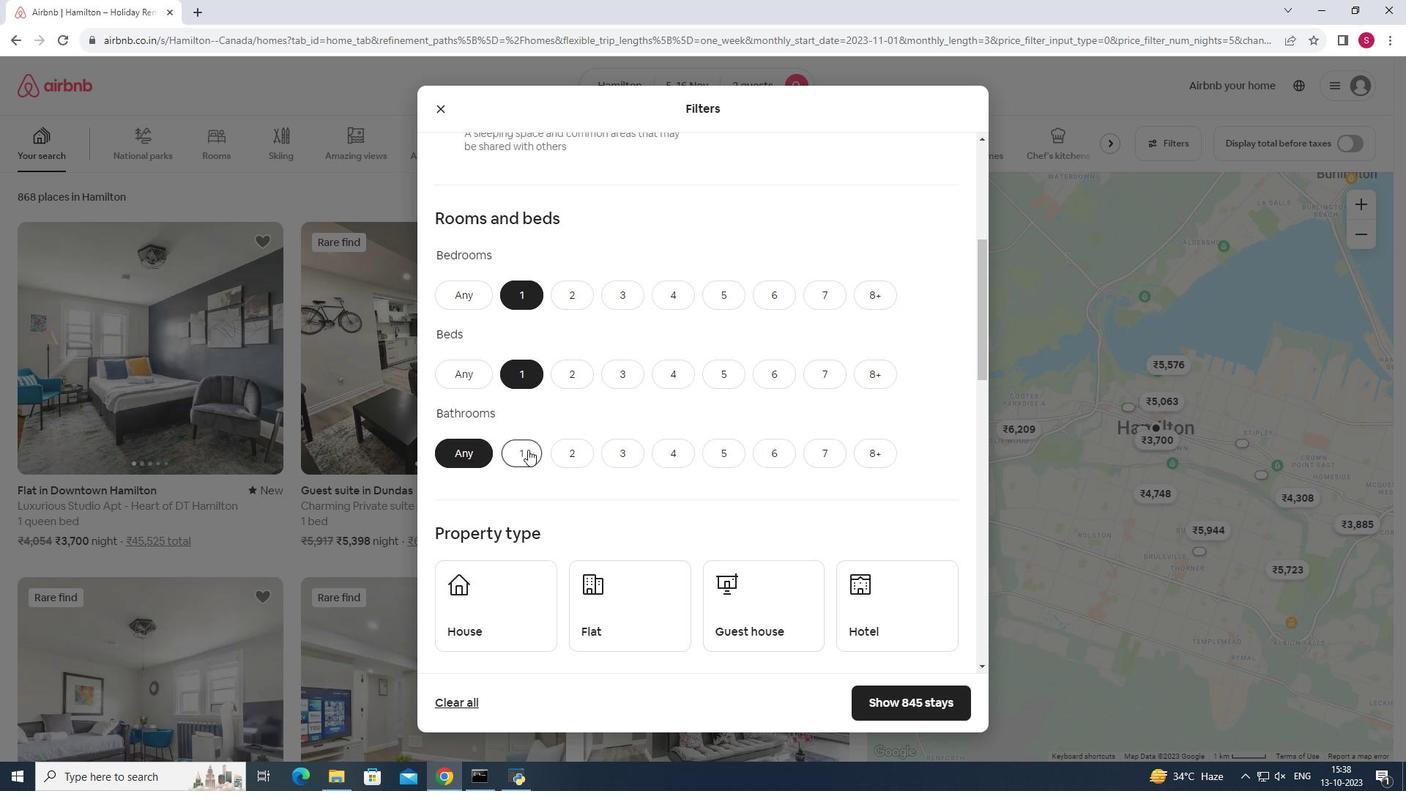 
Action: Mouse moved to (528, 452)
Screenshot: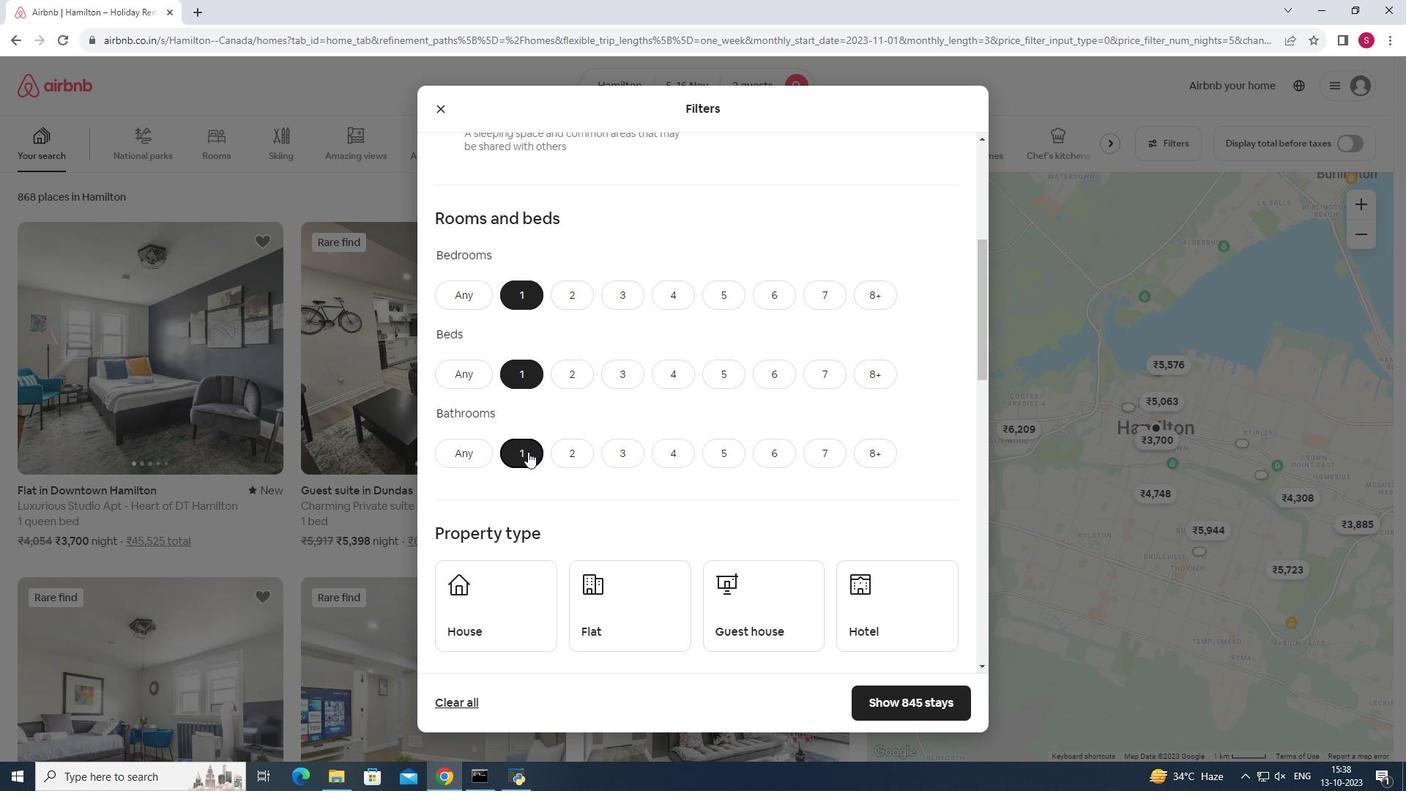 
Action: Mouse scrolled (528, 451) with delta (0, 0)
Screenshot: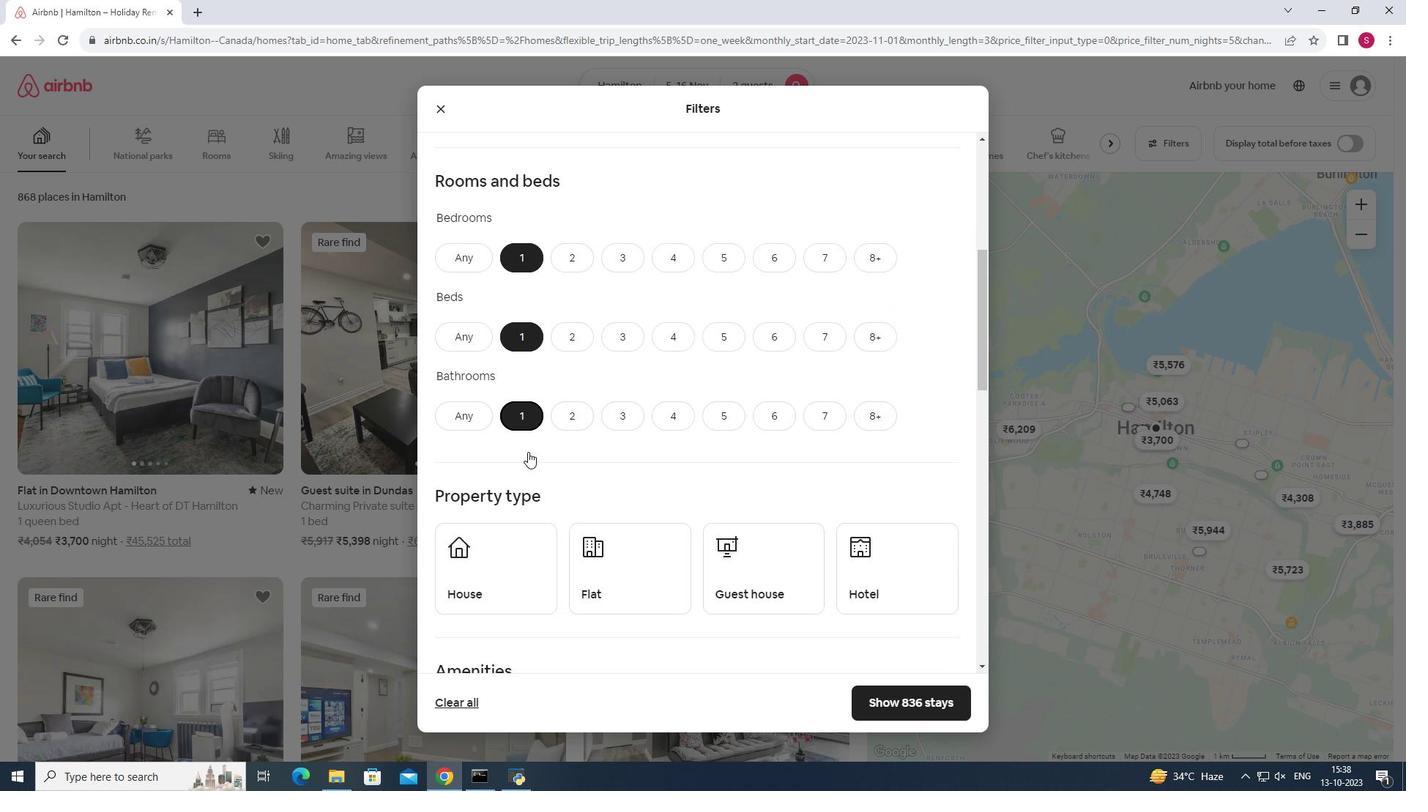 
Action: Mouse scrolled (528, 451) with delta (0, 0)
Screenshot: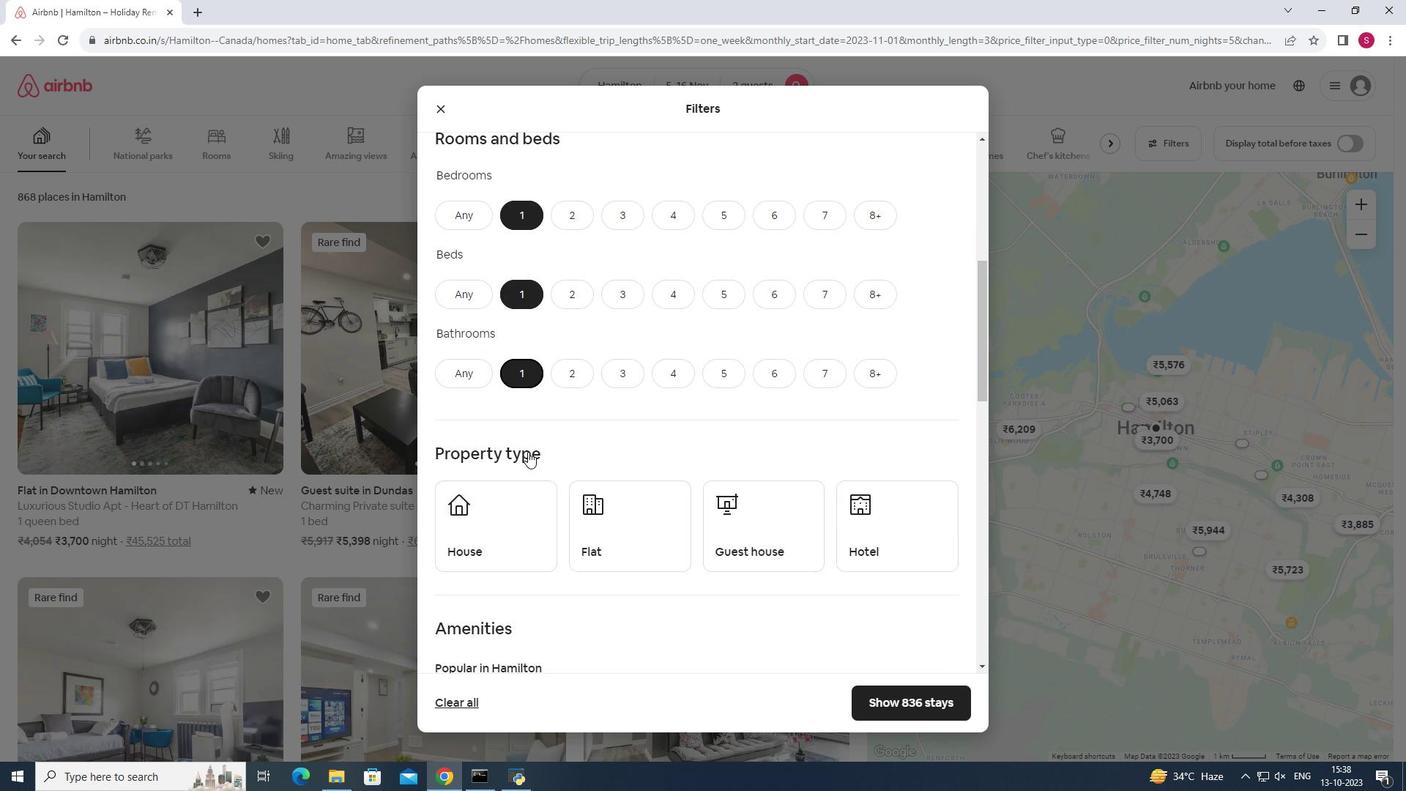 
Action: Mouse moved to (885, 463)
Screenshot: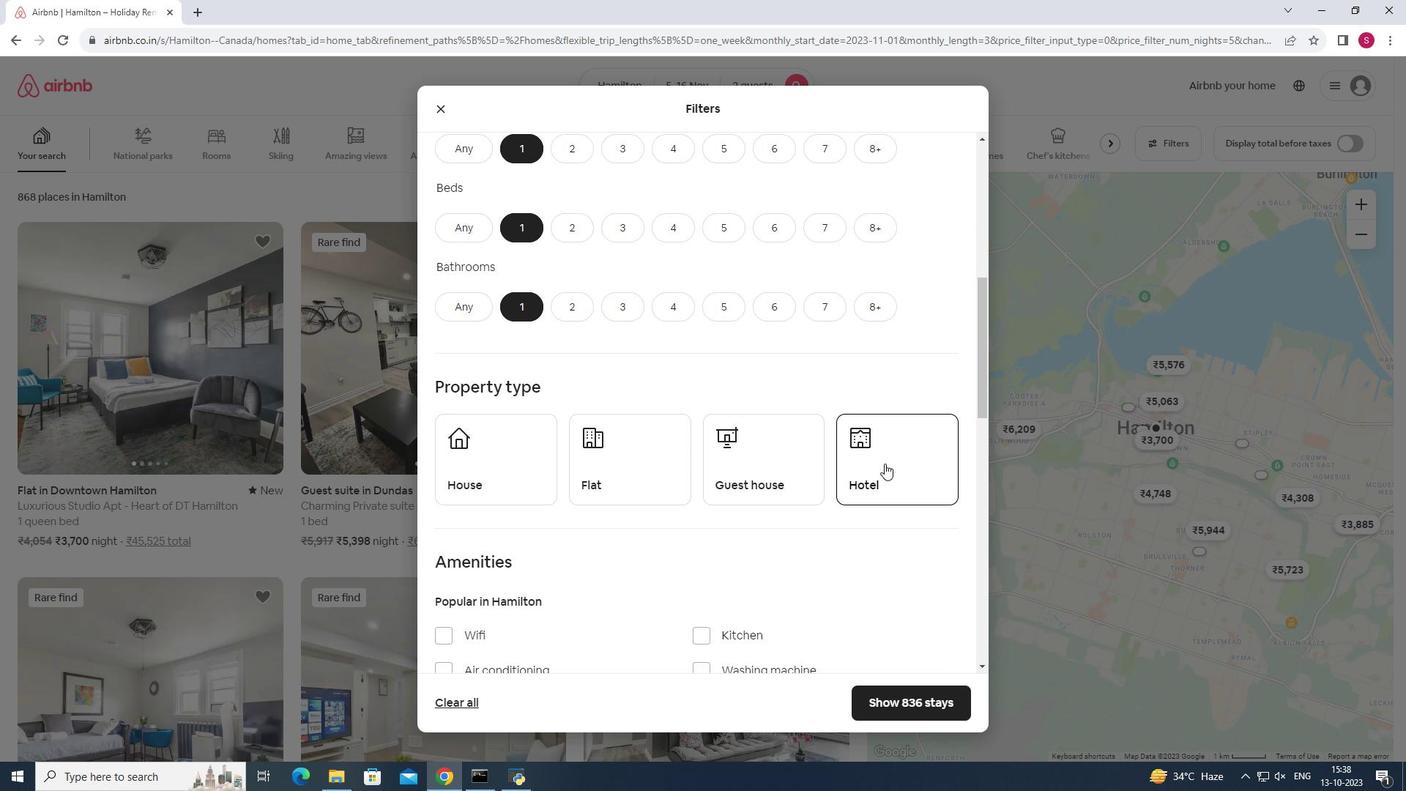 
Action: Mouse pressed left at (885, 463)
Screenshot: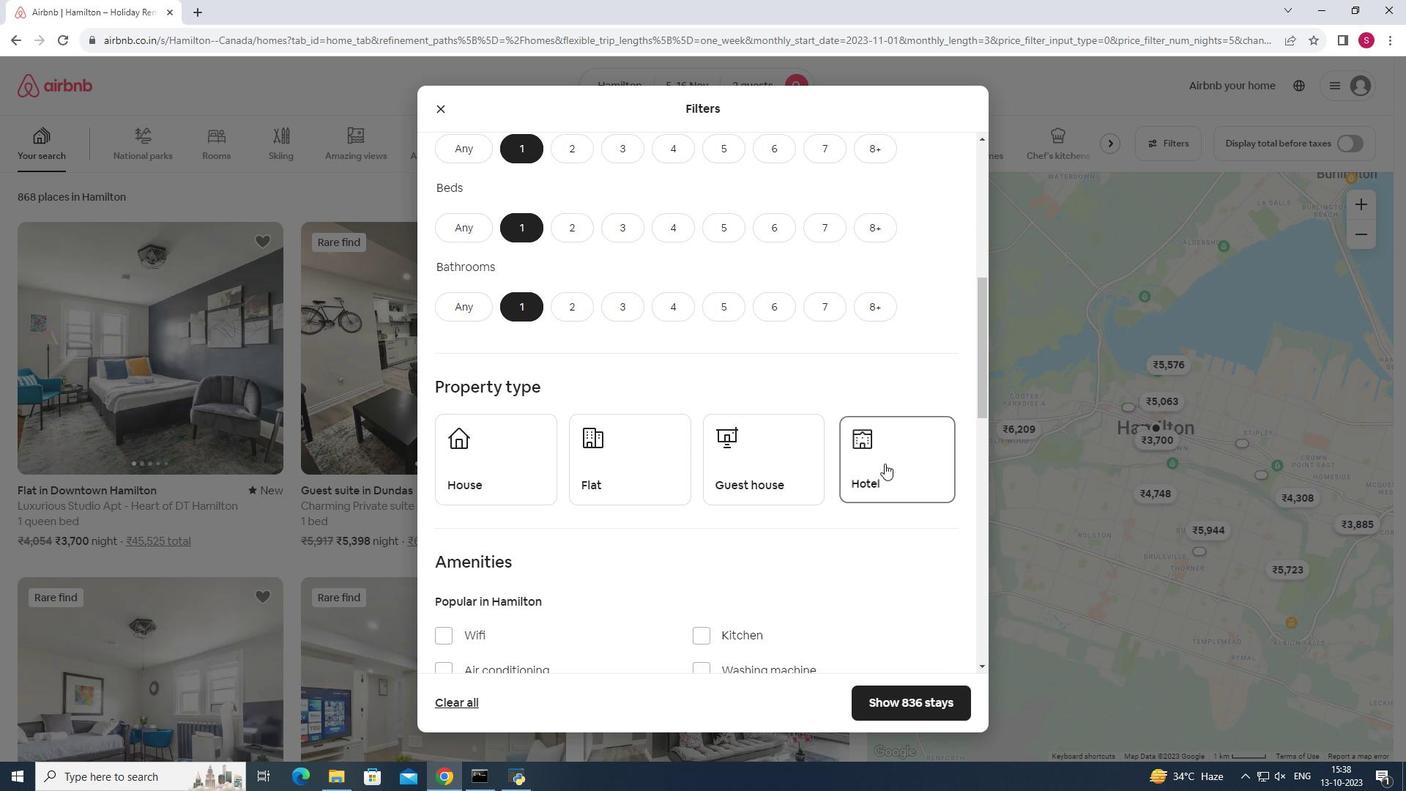 
Action: Mouse moved to (815, 513)
Screenshot: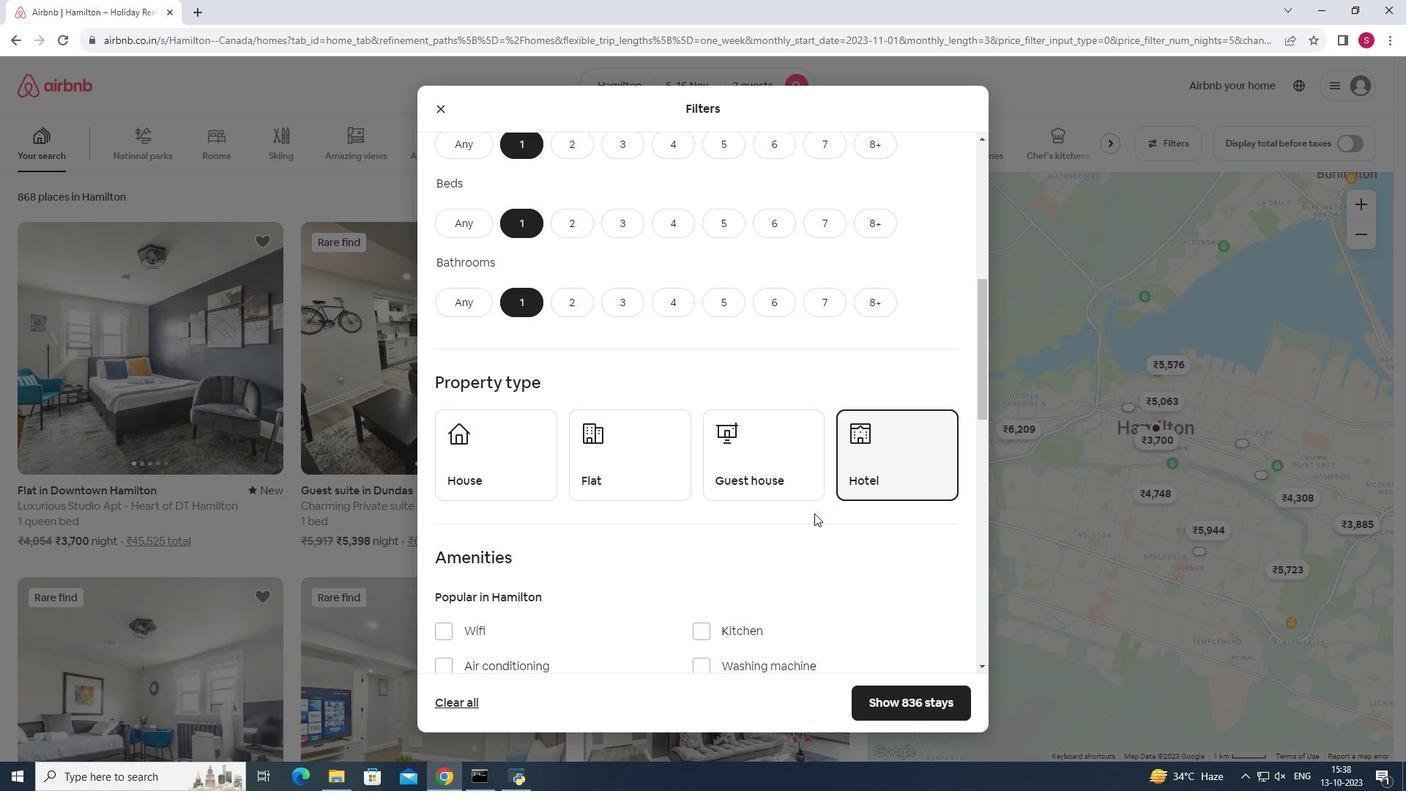 
Action: Mouse scrolled (815, 512) with delta (0, 0)
Screenshot: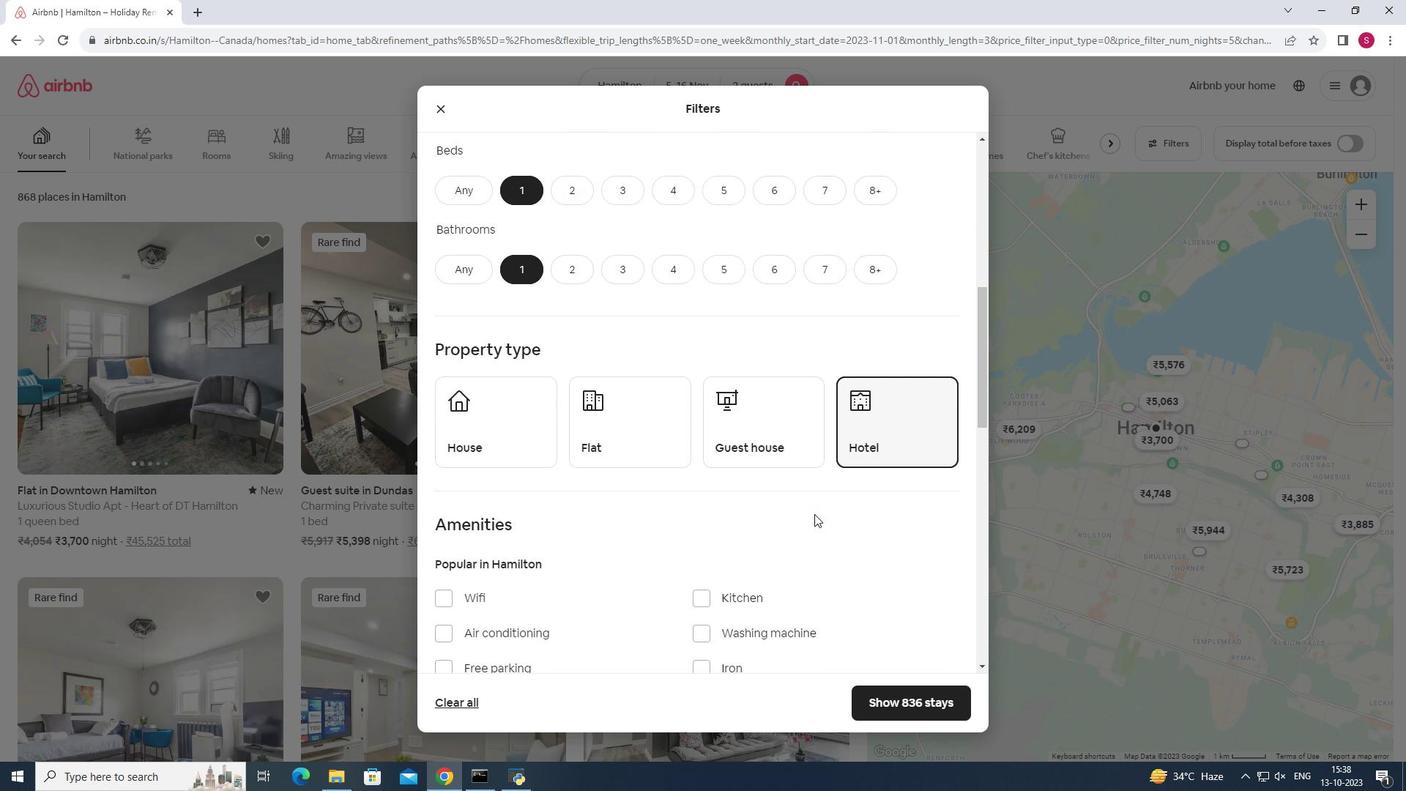 
Action: Mouse moved to (814, 514)
Screenshot: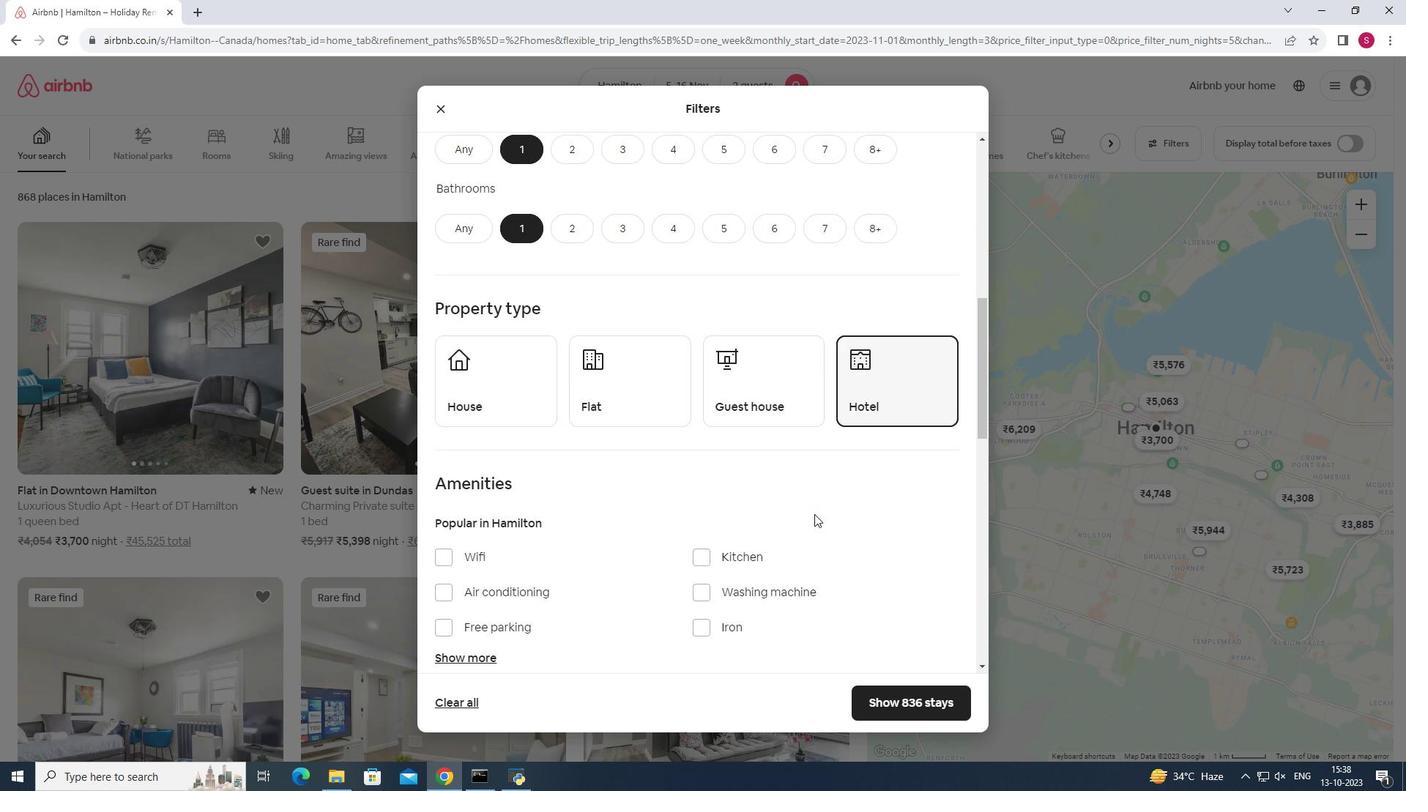 
Action: Mouse scrolled (814, 513) with delta (0, 0)
Screenshot: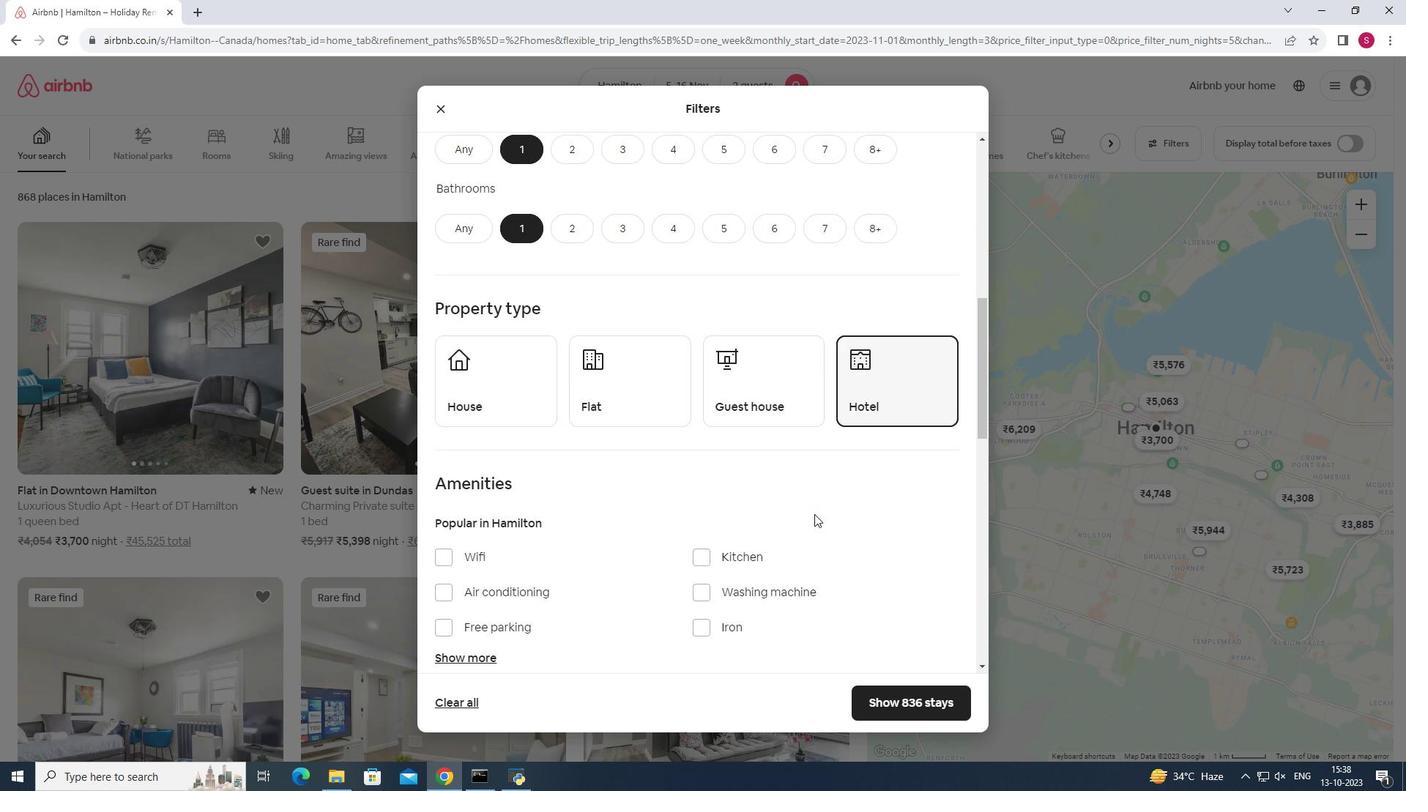 
Action: Mouse scrolled (814, 513) with delta (0, 0)
Screenshot: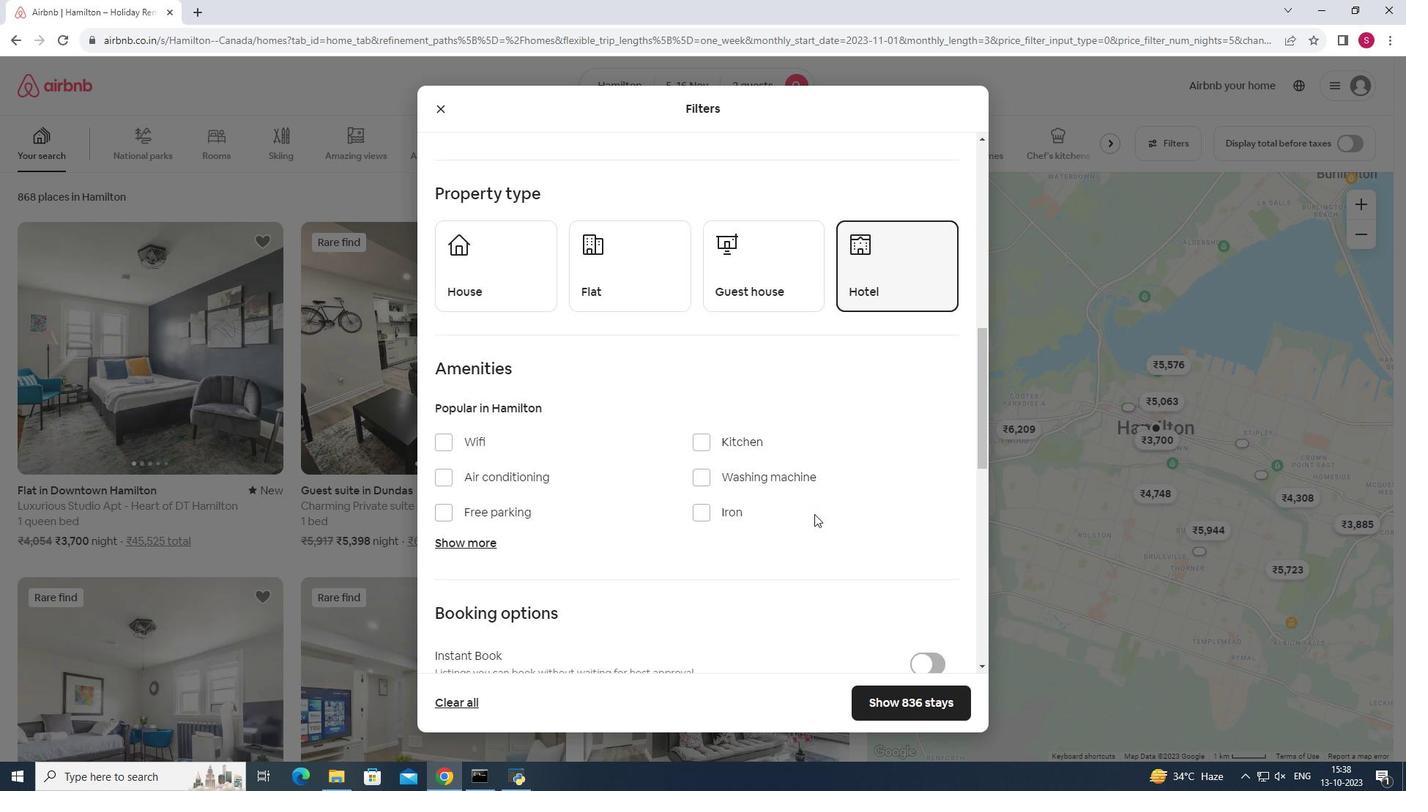 
Action: Mouse moved to (904, 702)
Screenshot: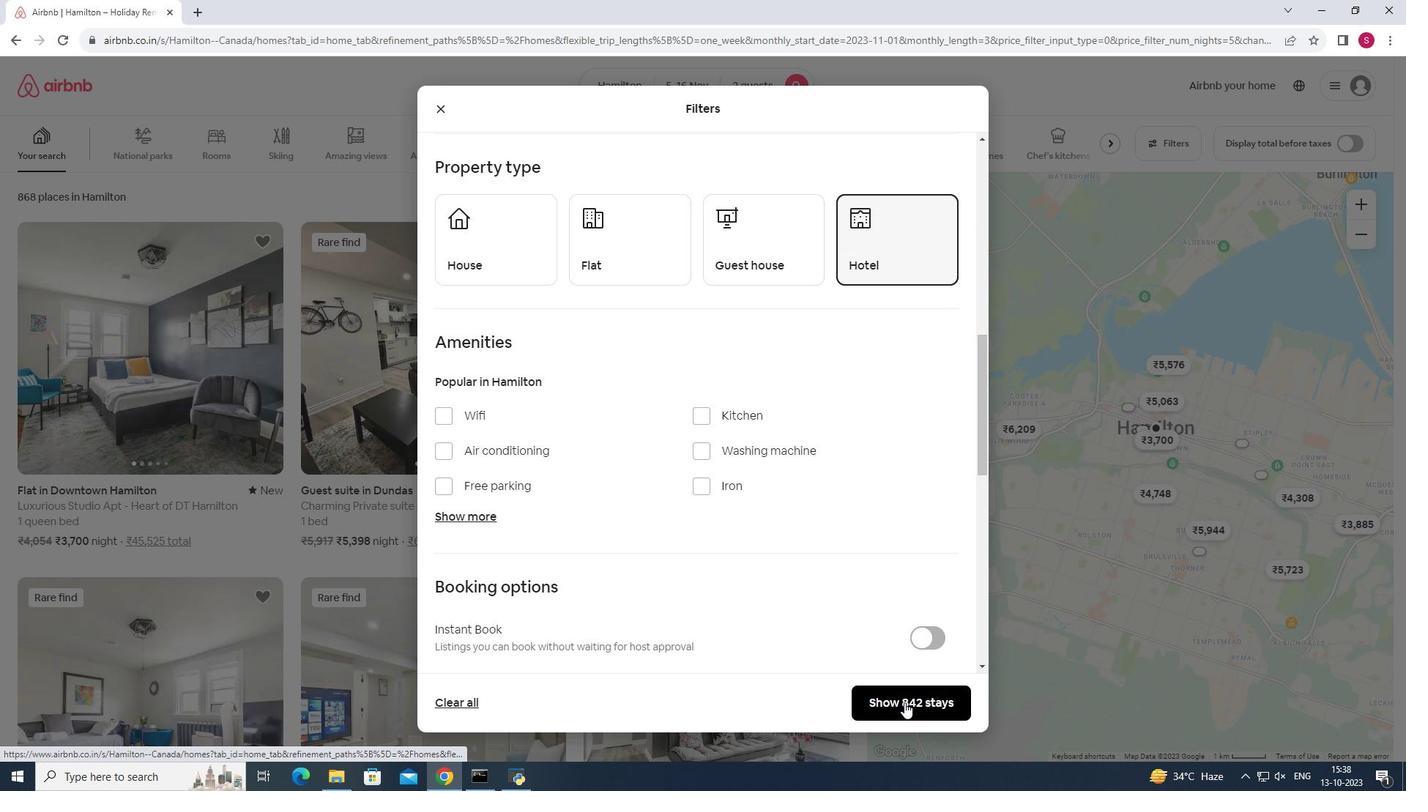 
Action: Mouse pressed left at (904, 702)
Screenshot: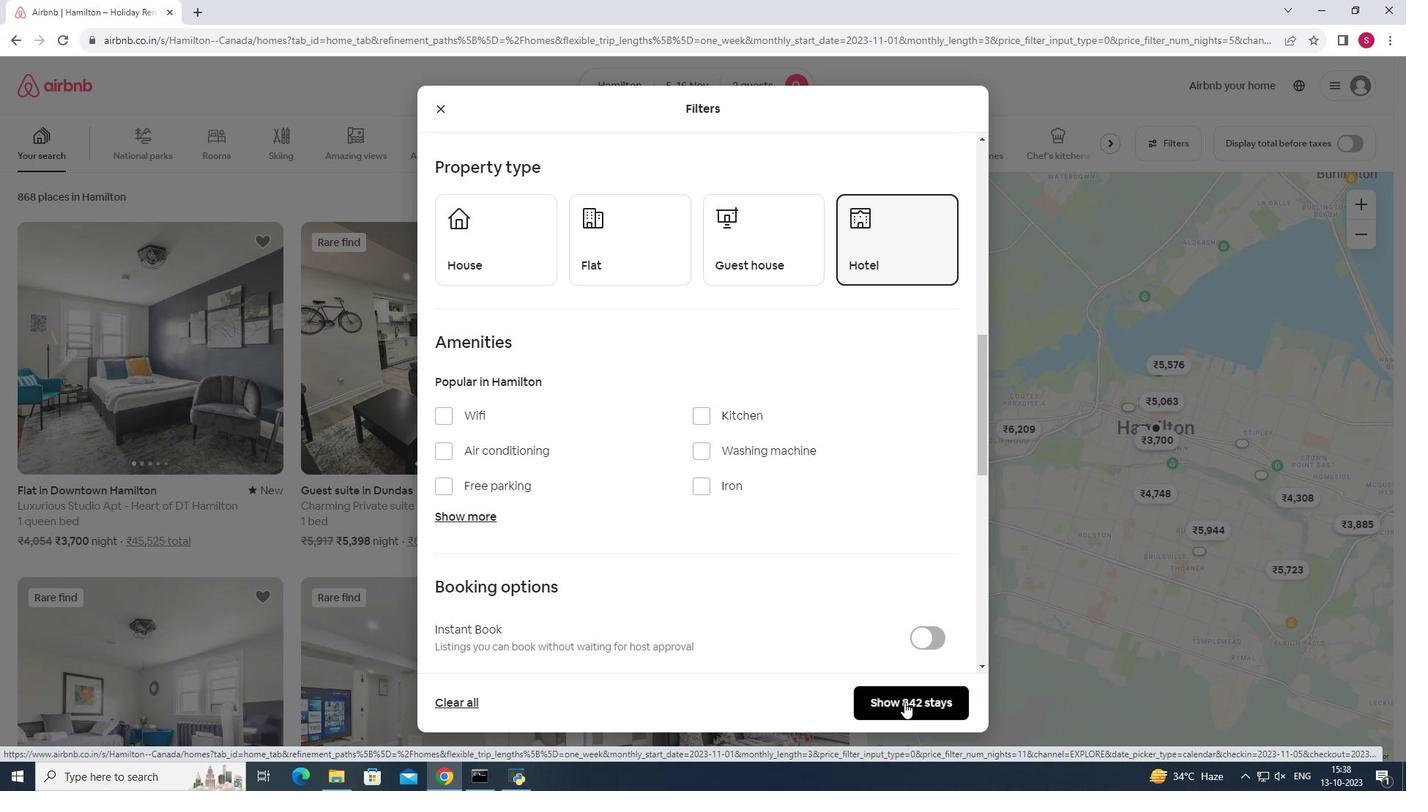 
Action: Mouse moved to (778, 400)
Screenshot: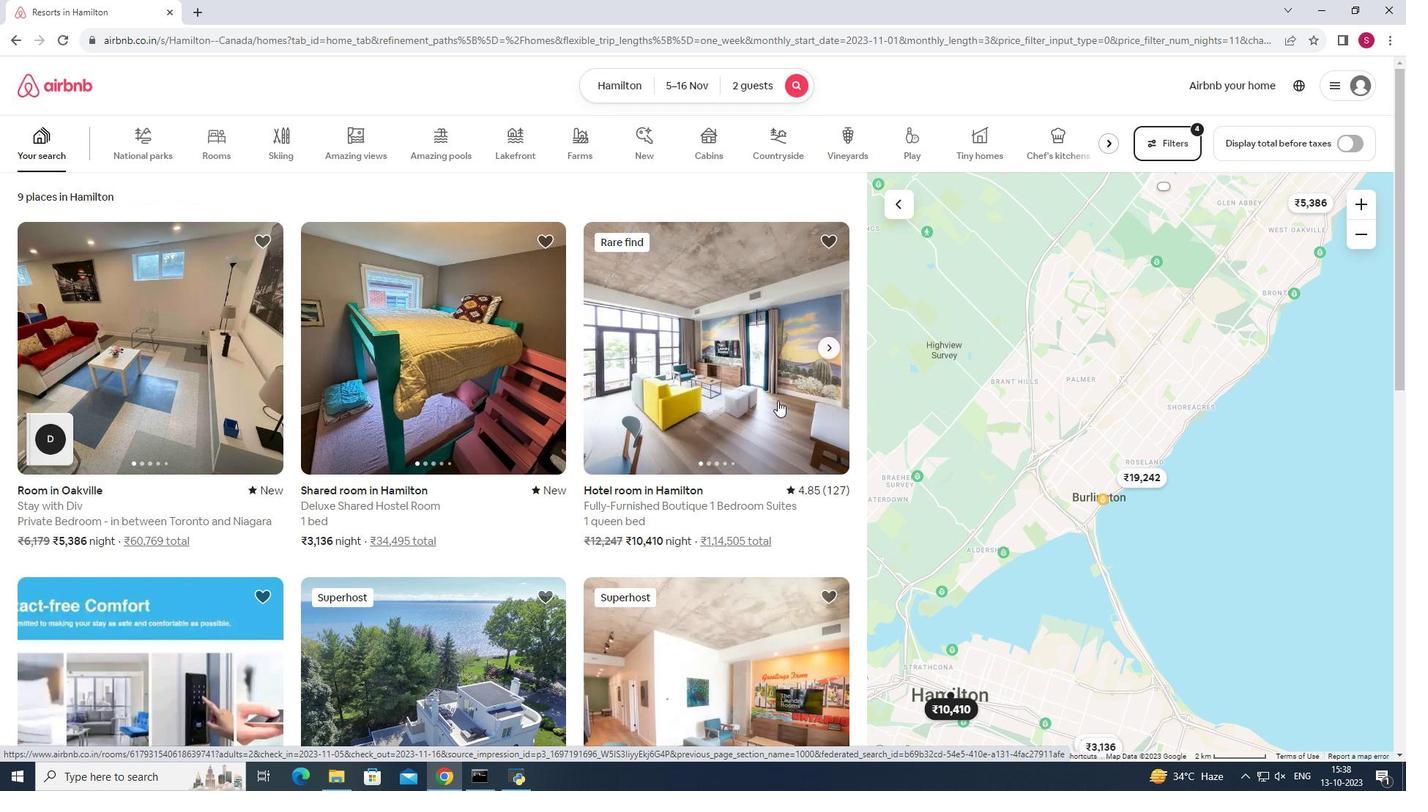 
Action: Mouse pressed left at (778, 400)
Screenshot: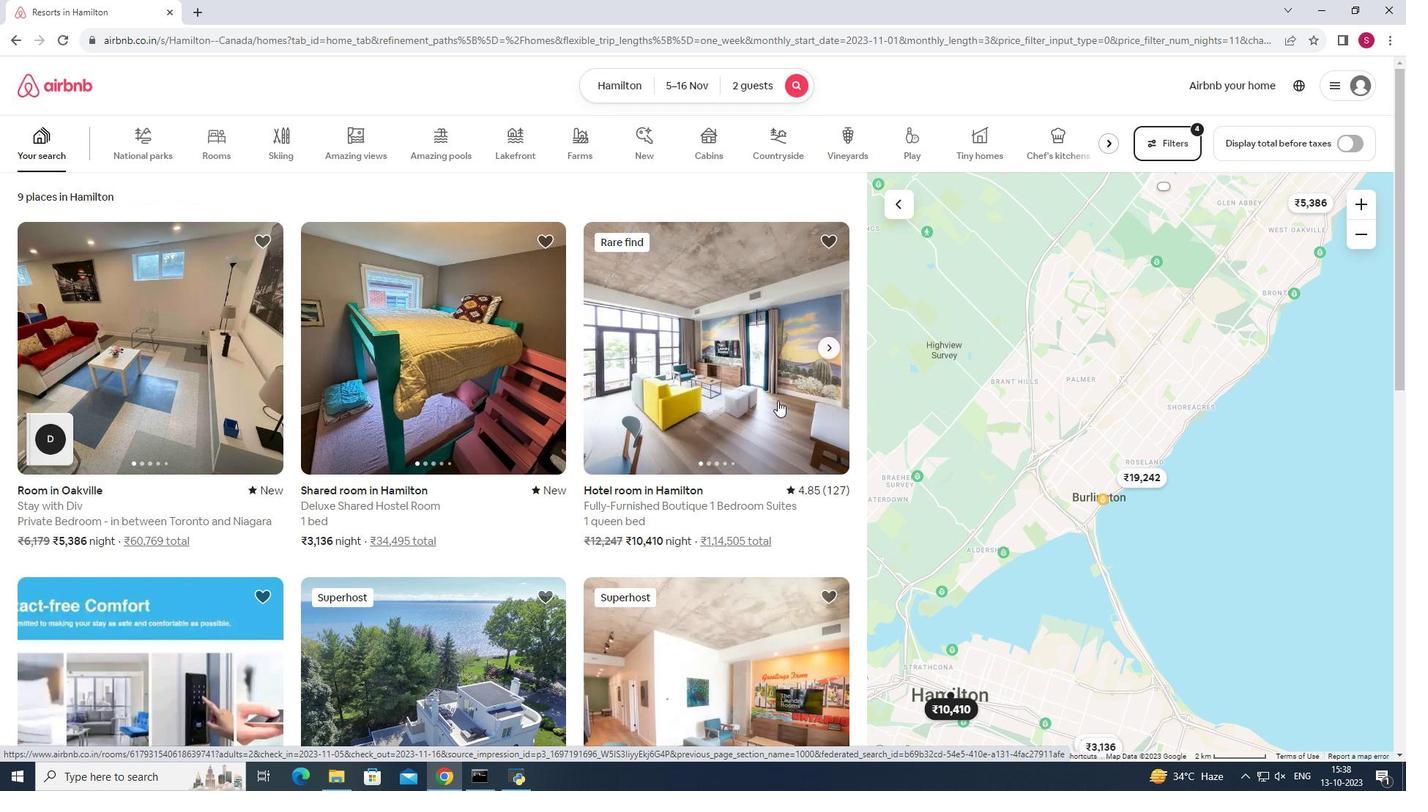 
Action: Mouse moved to (1041, 537)
Screenshot: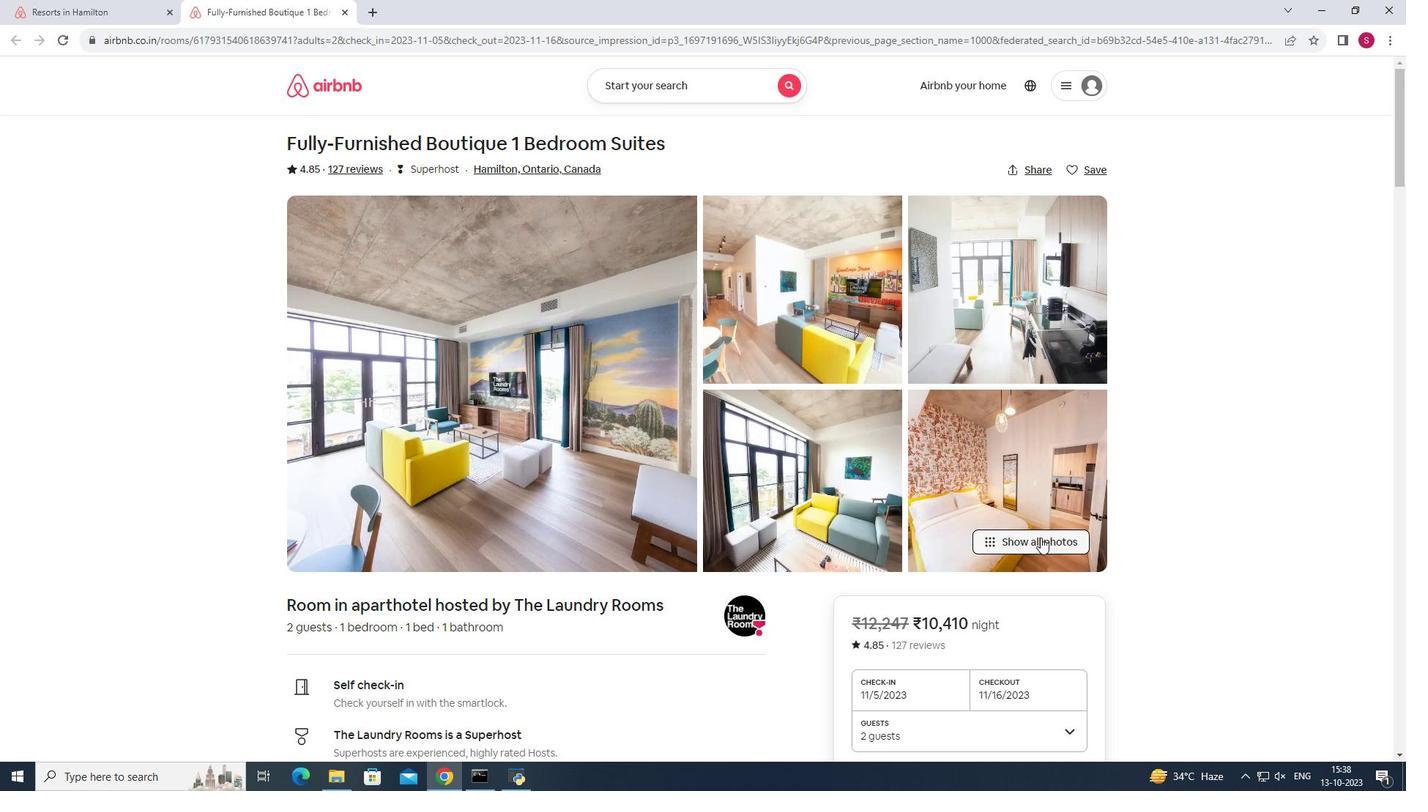 
Action: Mouse pressed left at (1041, 537)
Screenshot: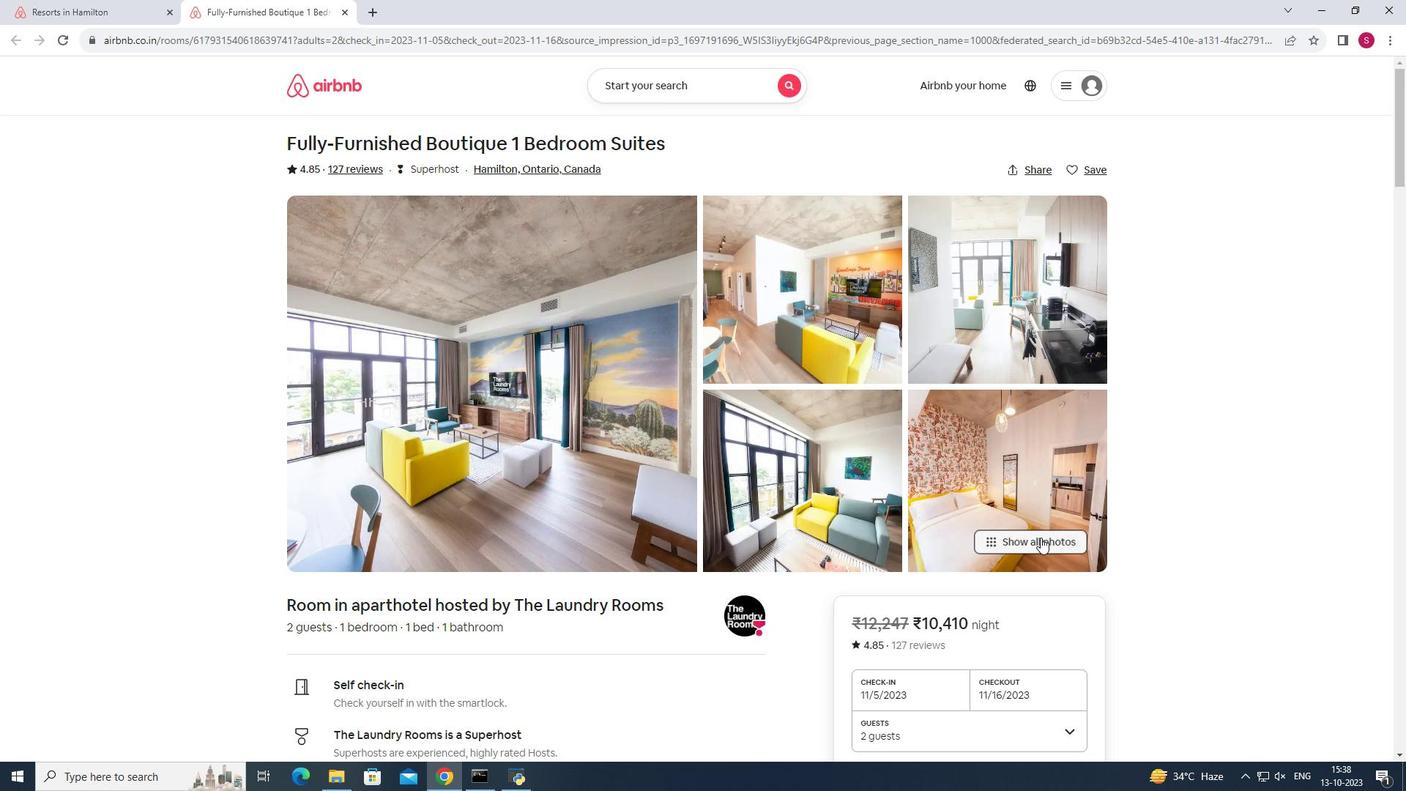
Action: Mouse moved to (1085, 529)
Screenshot: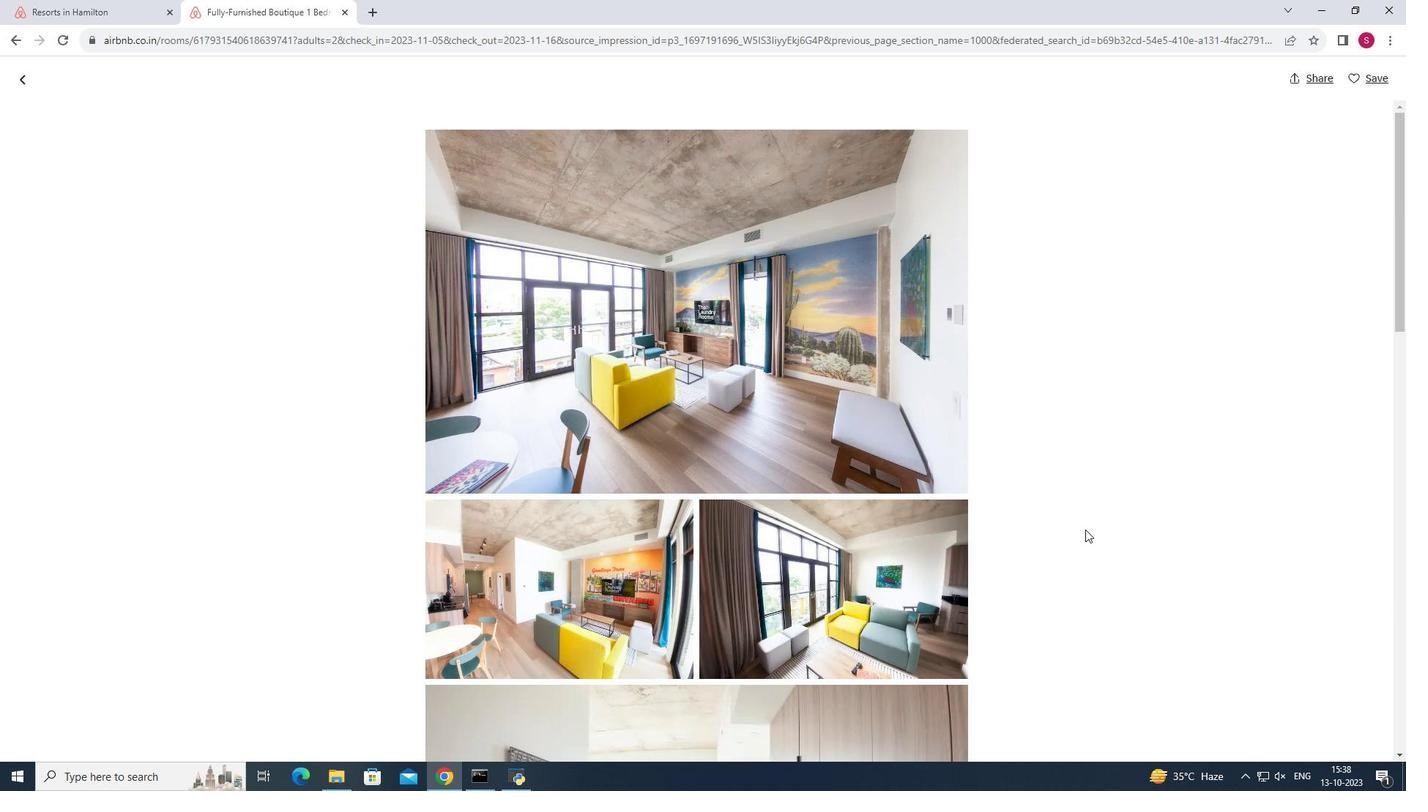 
Action: Mouse scrolled (1085, 528) with delta (0, 0)
Screenshot: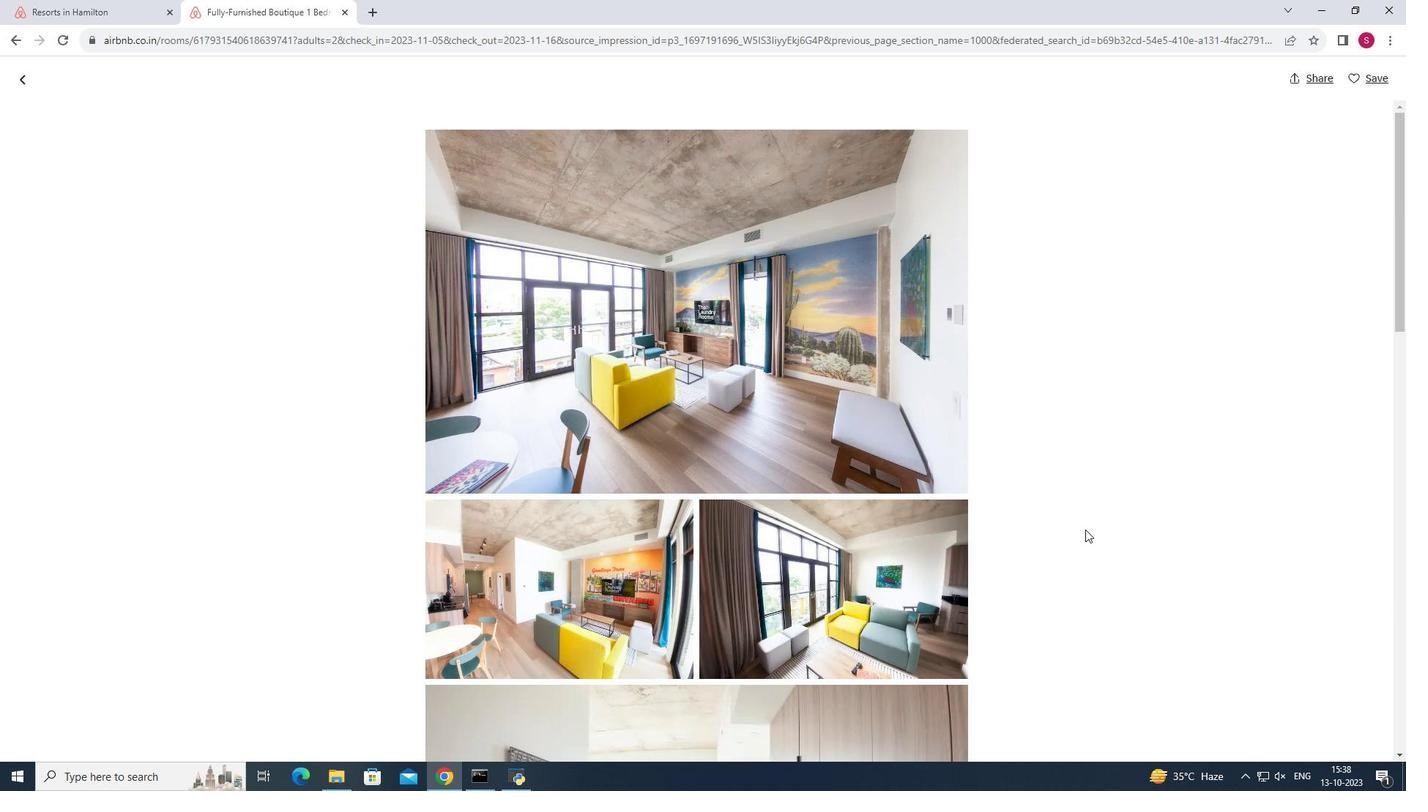 
Action: Mouse scrolled (1085, 528) with delta (0, 0)
Screenshot: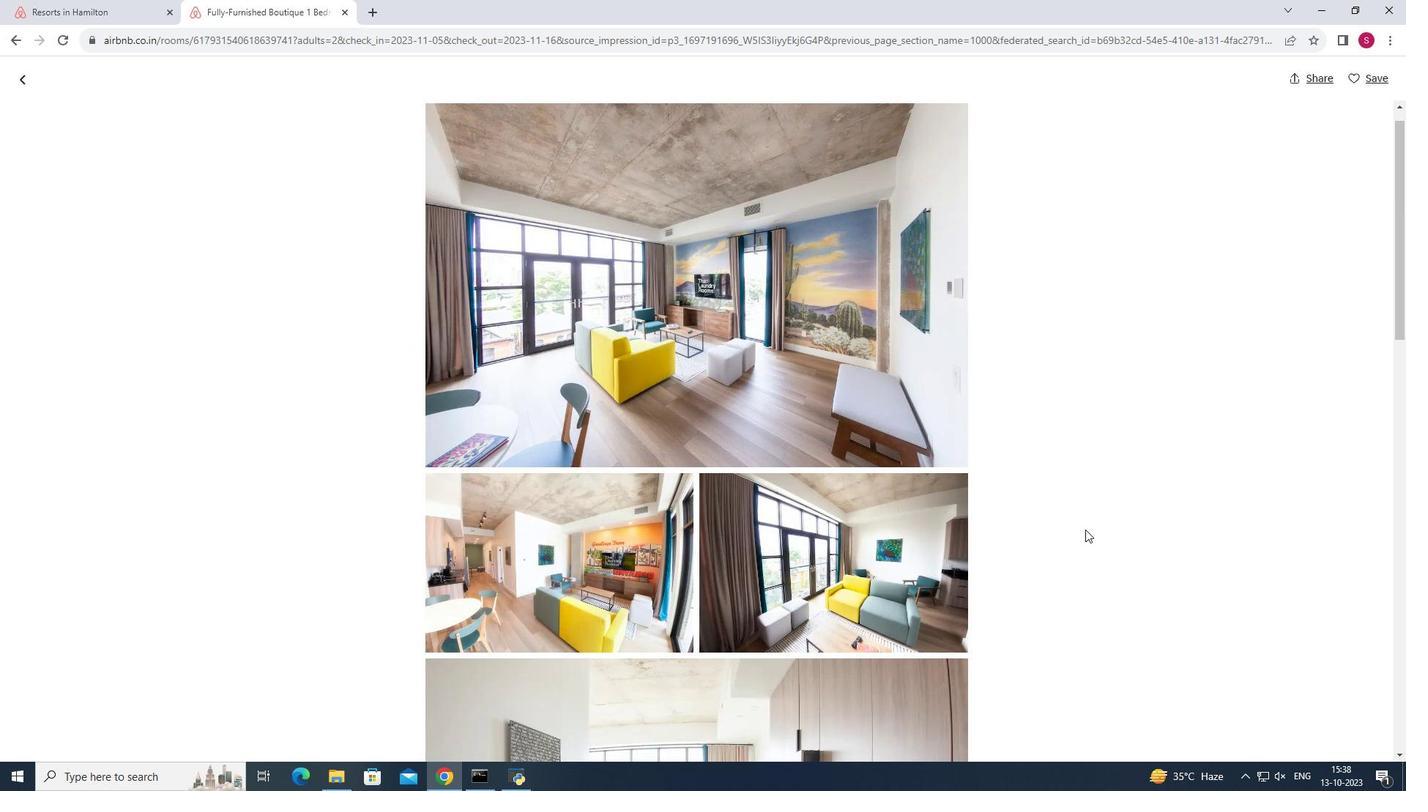 
Action: Mouse scrolled (1085, 528) with delta (0, 0)
Screenshot: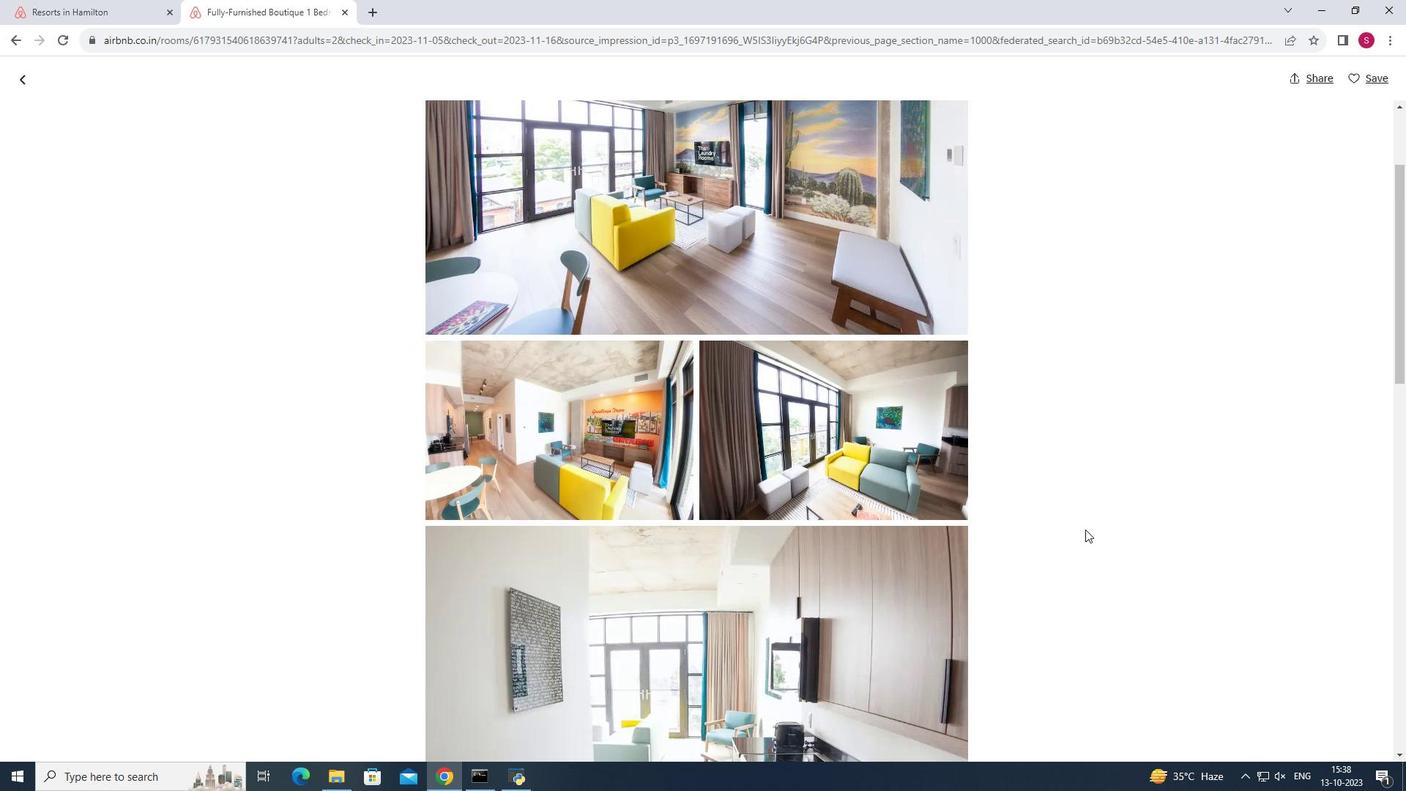 
Action: Mouse scrolled (1085, 528) with delta (0, 0)
Screenshot: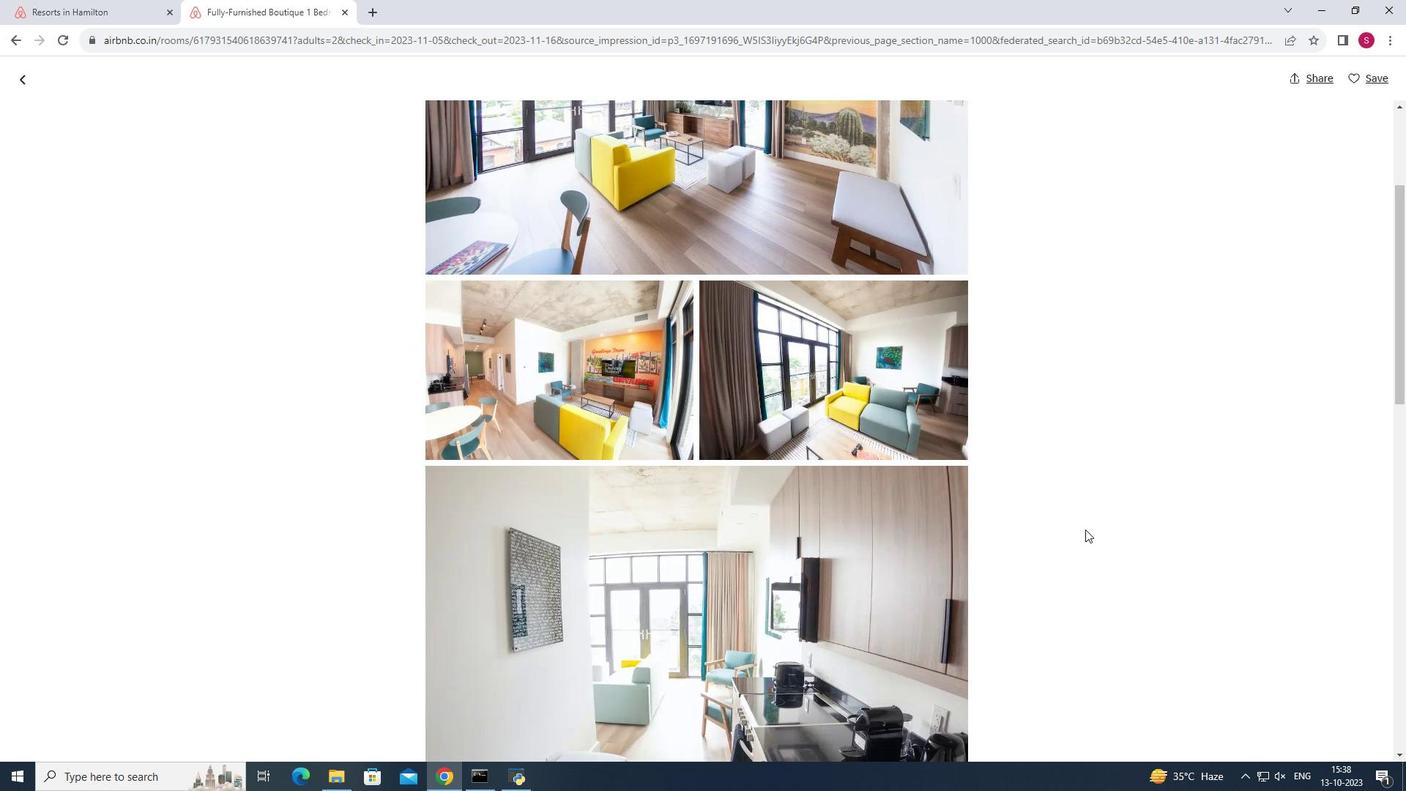 
Action: Mouse scrolled (1085, 528) with delta (0, 0)
Screenshot: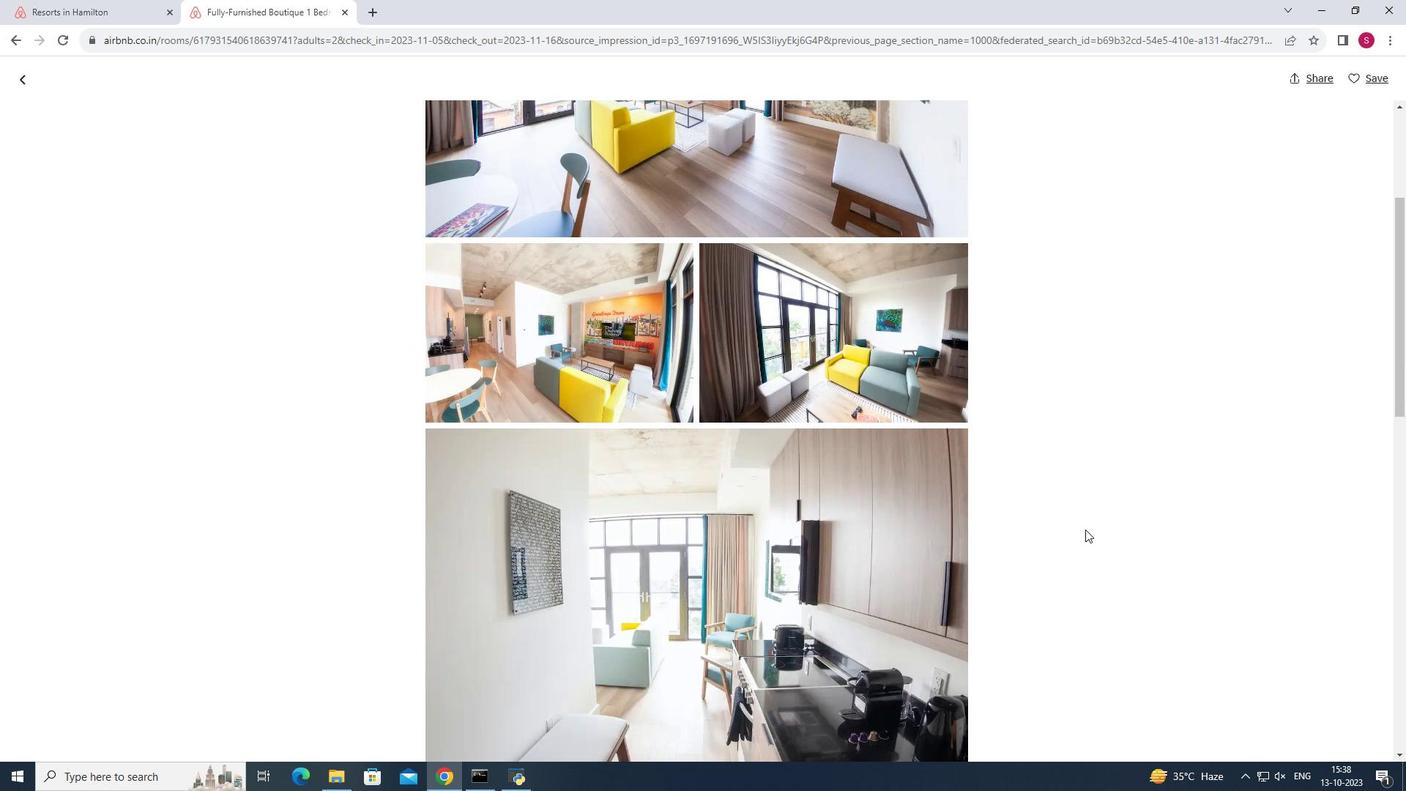 
Action: Mouse scrolled (1085, 528) with delta (0, 0)
Screenshot: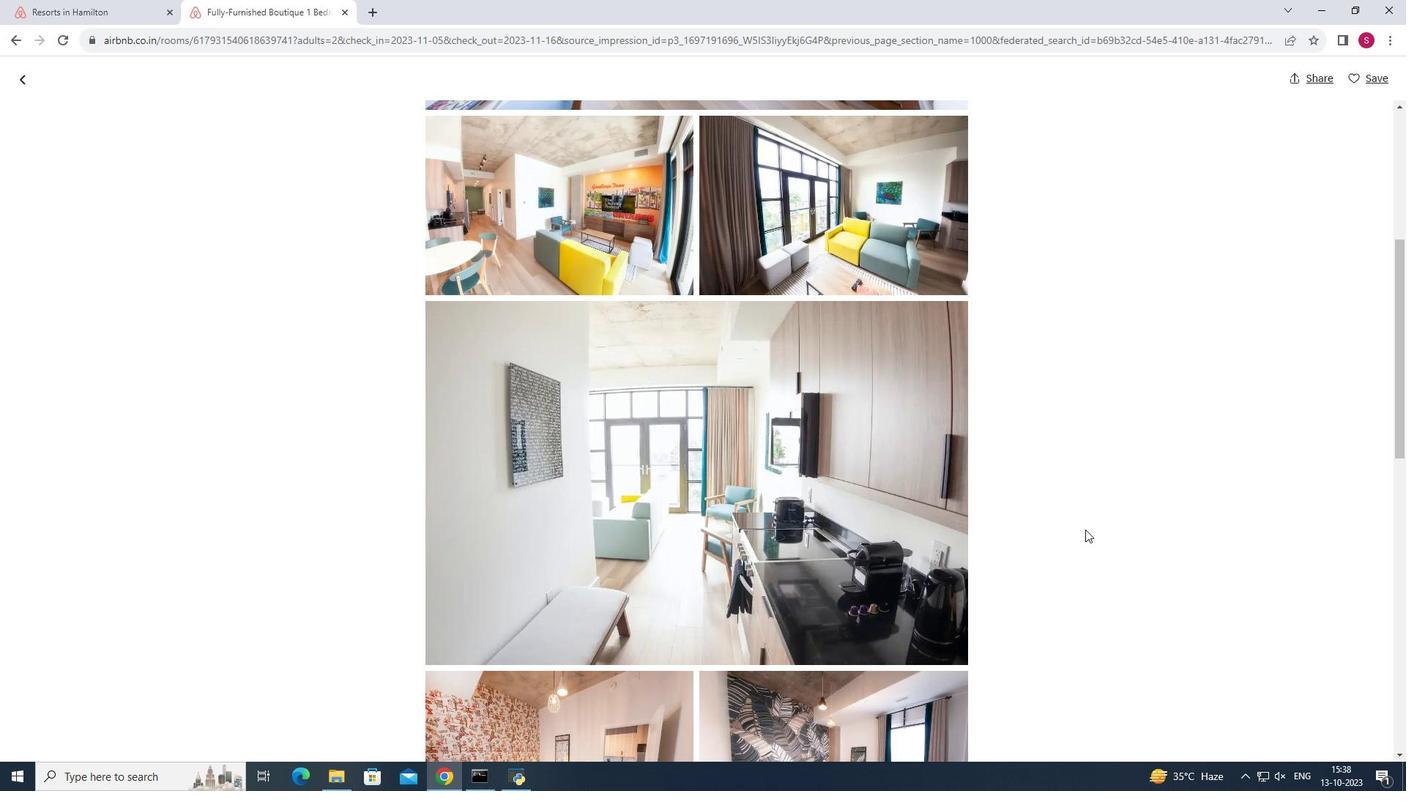 
Action: Mouse scrolled (1085, 528) with delta (0, 0)
Screenshot: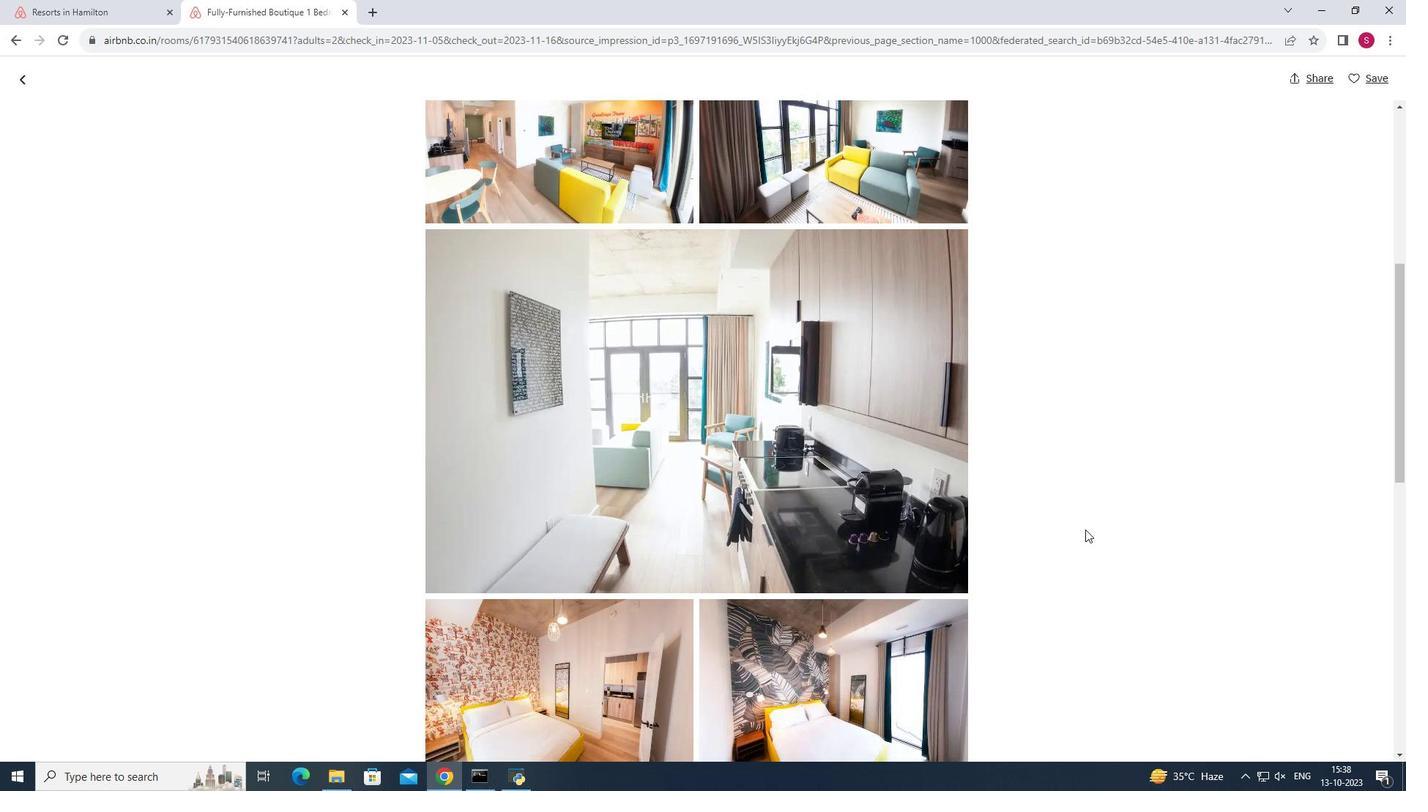 
Action: Mouse scrolled (1085, 528) with delta (0, 0)
Screenshot: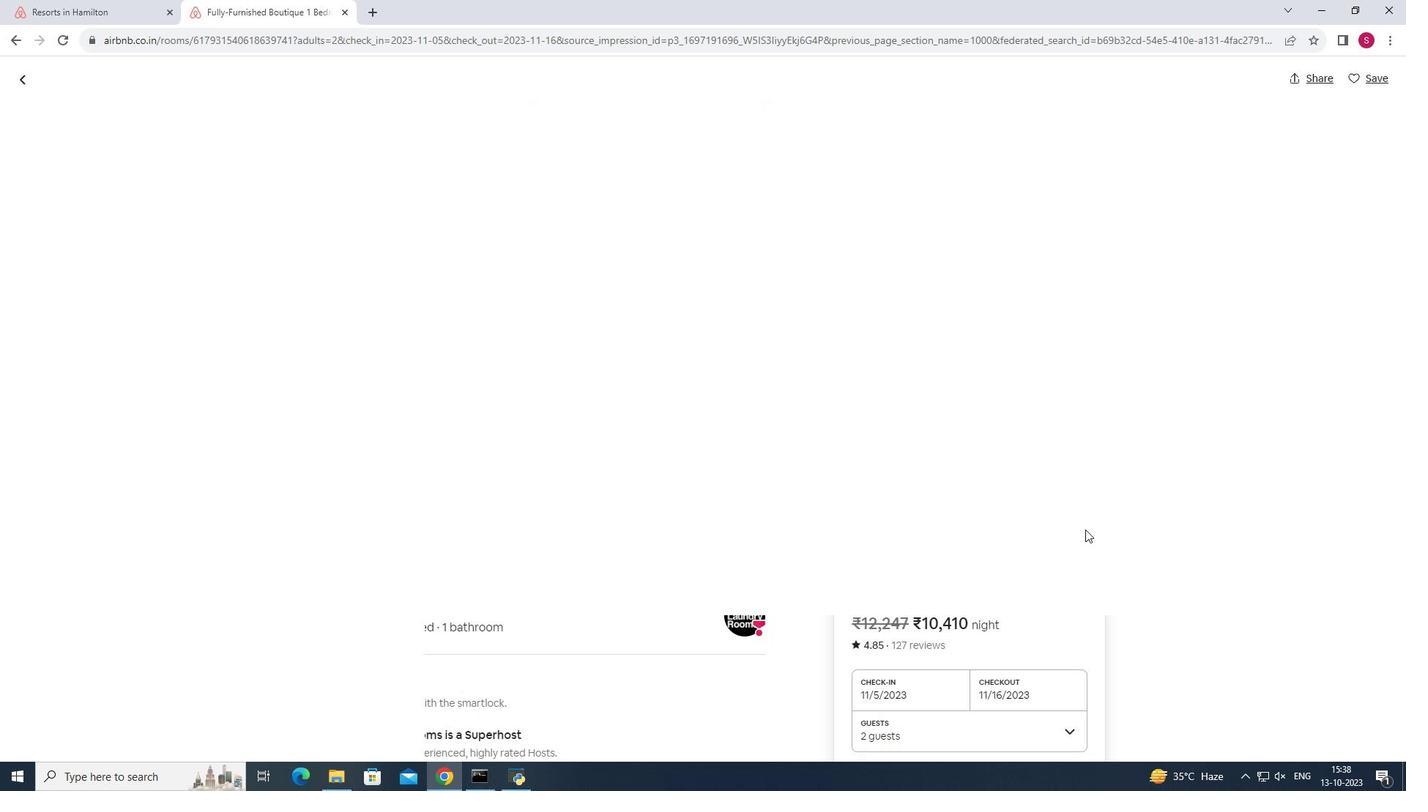 
Action: Mouse scrolled (1085, 528) with delta (0, 0)
Screenshot: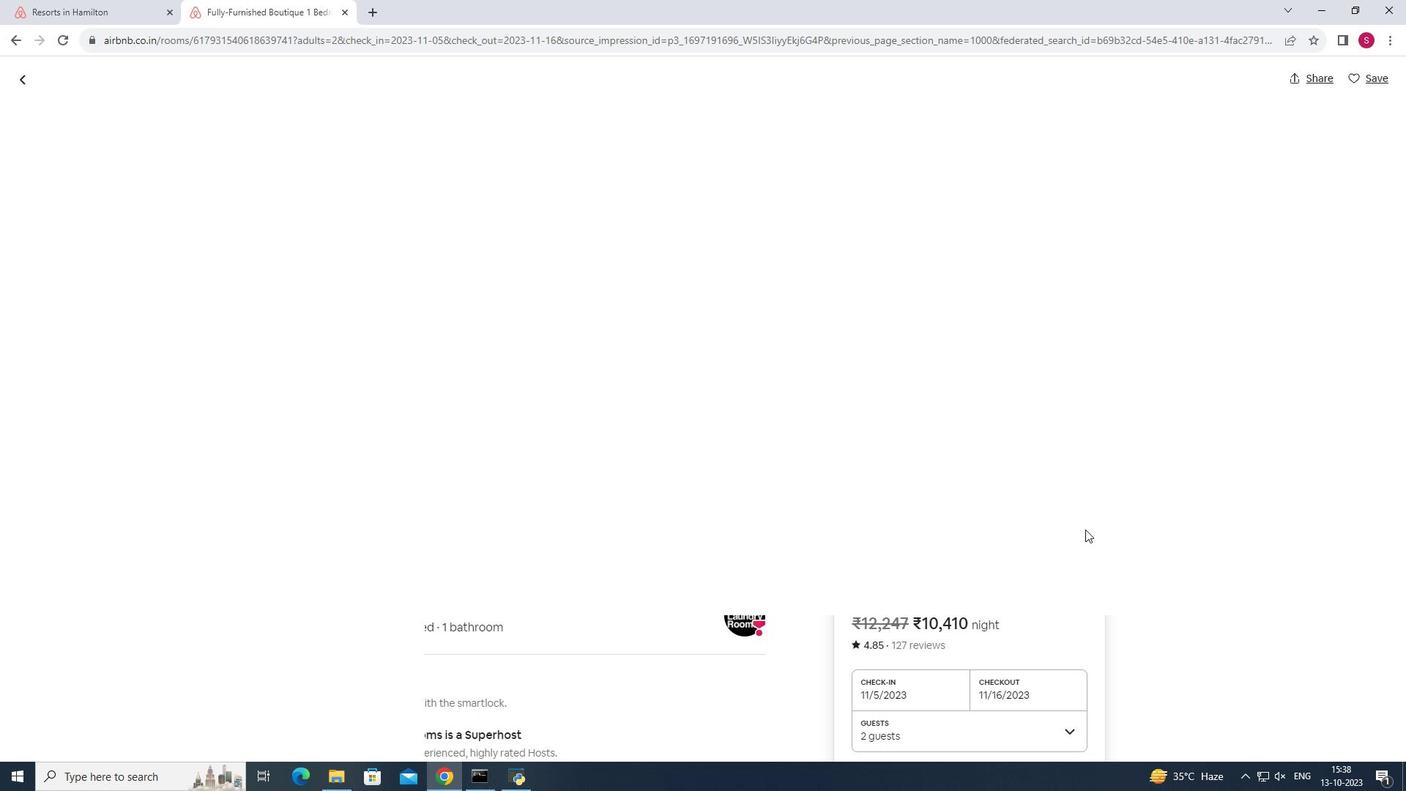 
Action: Mouse scrolled (1085, 528) with delta (0, 0)
Screenshot: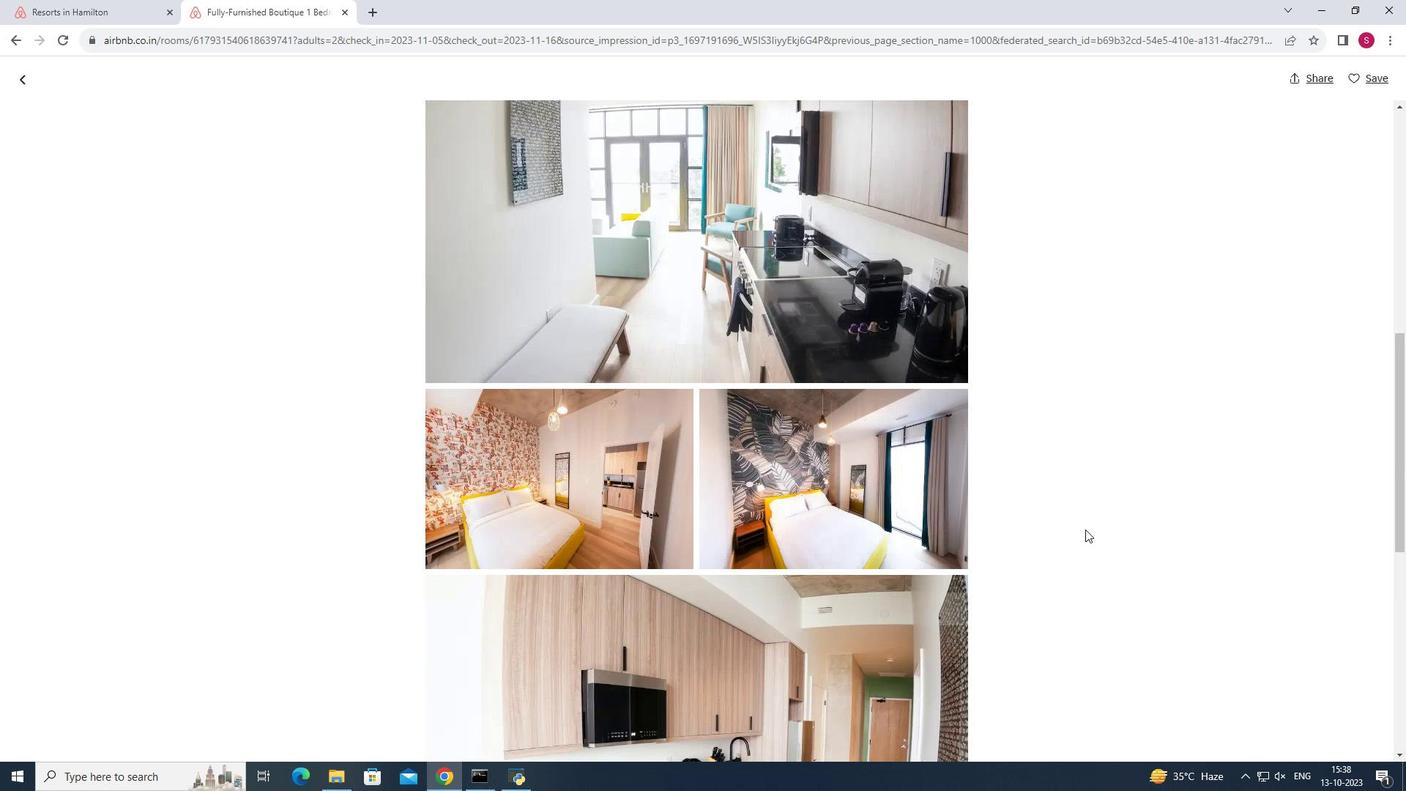 
Action: Mouse scrolled (1085, 528) with delta (0, 0)
Screenshot: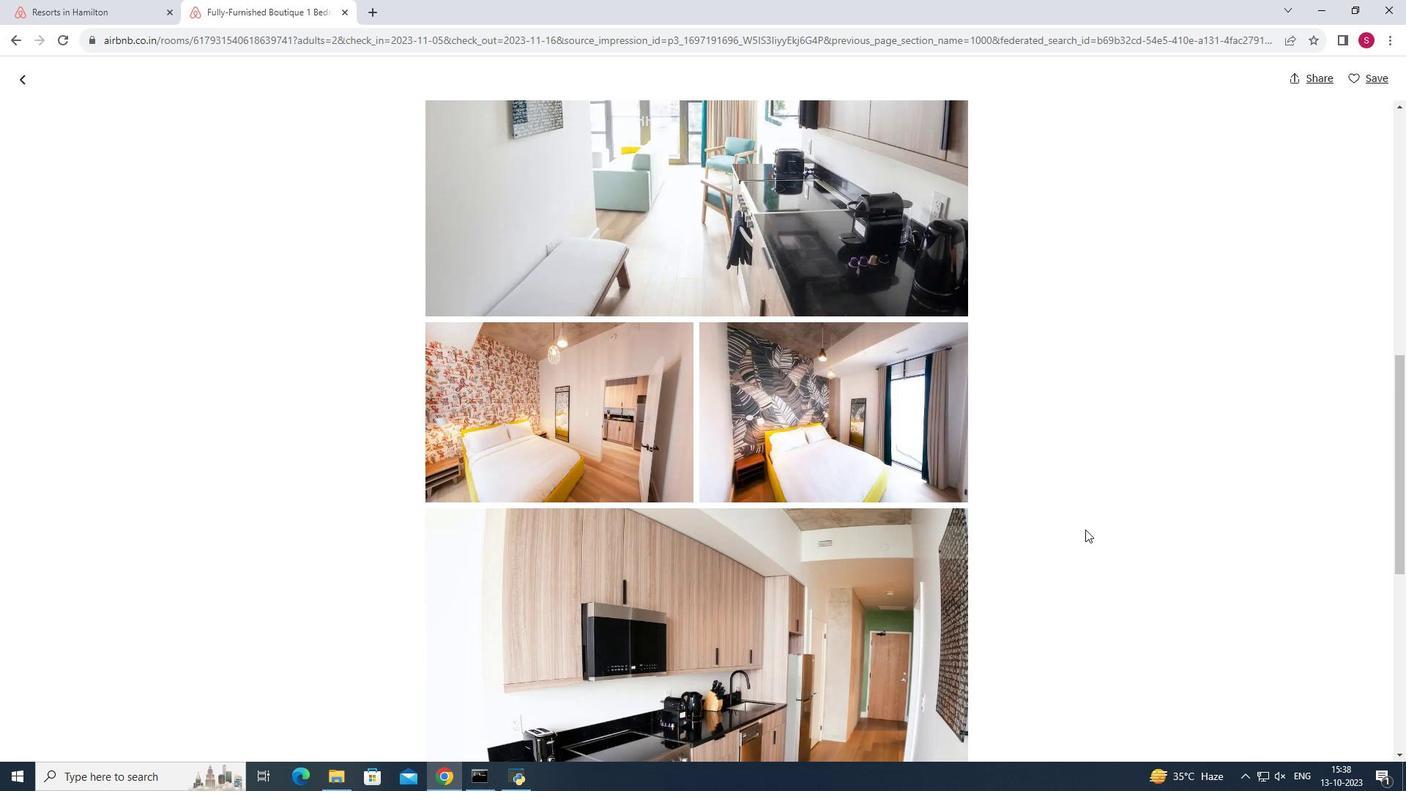 
Action: Mouse scrolled (1085, 528) with delta (0, 0)
Screenshot: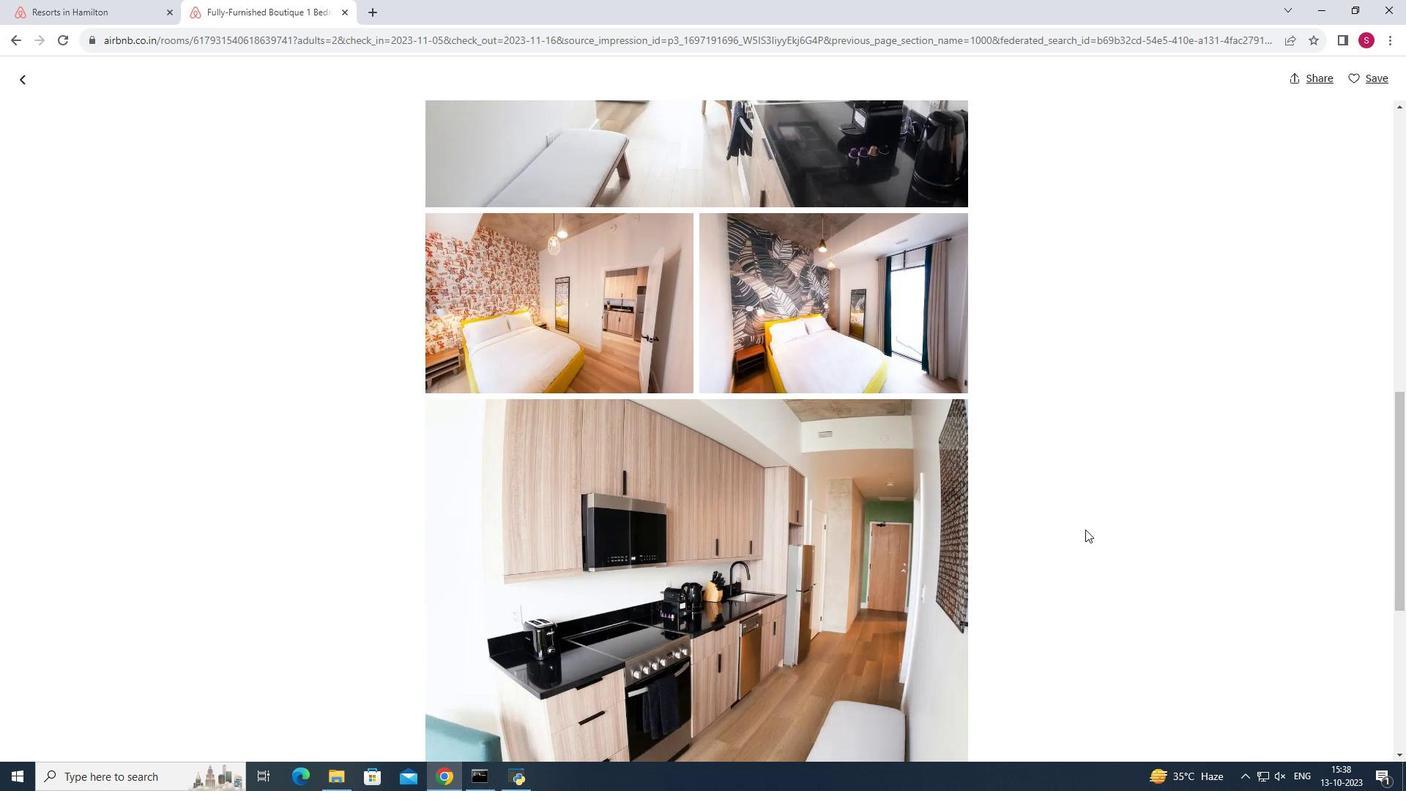
Action: Mouse scrolled (1085, 528) with delta (0, 0)
Screenshot: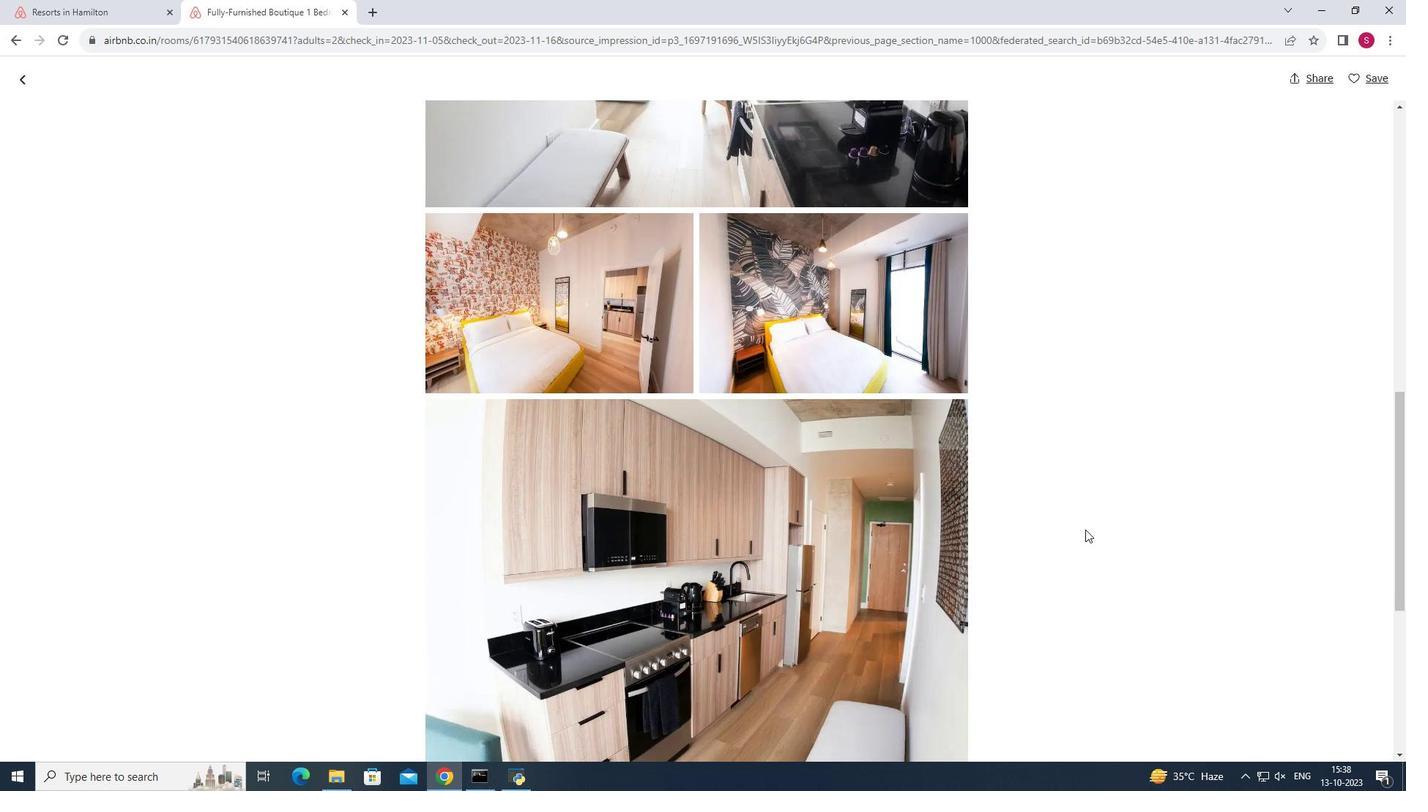 
Action: Mouse scrolled (1085, 528) with delta (0, 0)
Screenshot: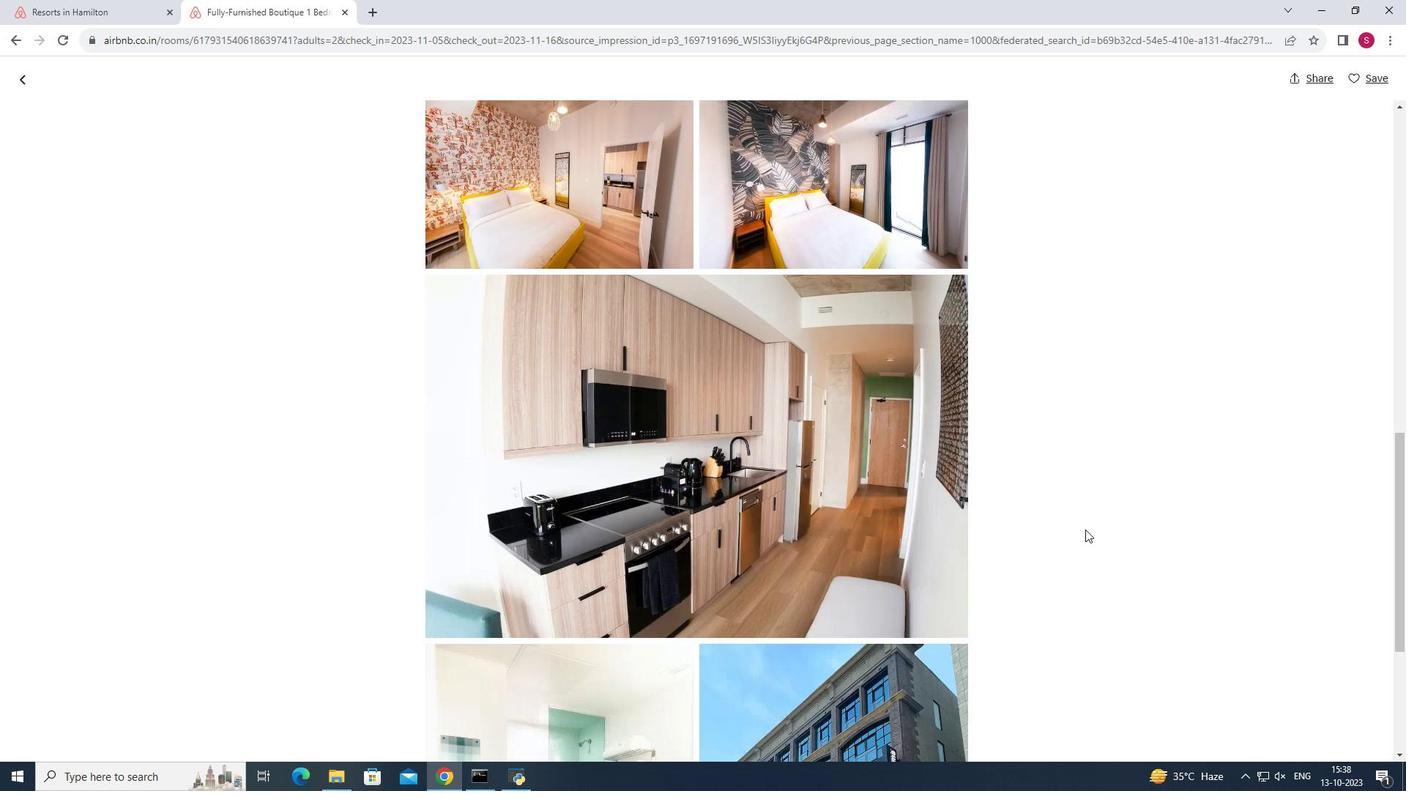 
Action: Mouse moved to (1085, 529)
Screenshot: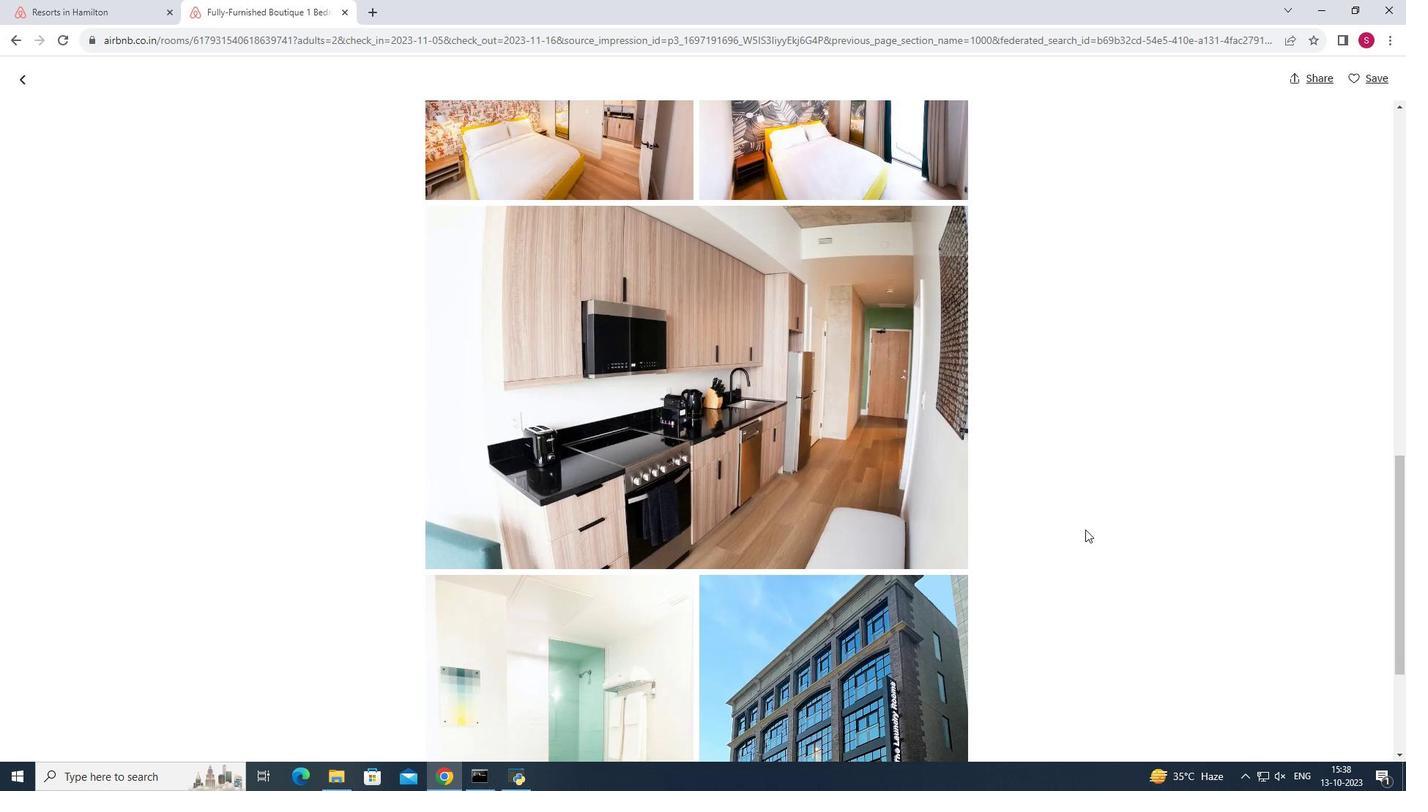 
Action: Mouse scrolled (1085, 528) with delta (0, 0)
Screenshot: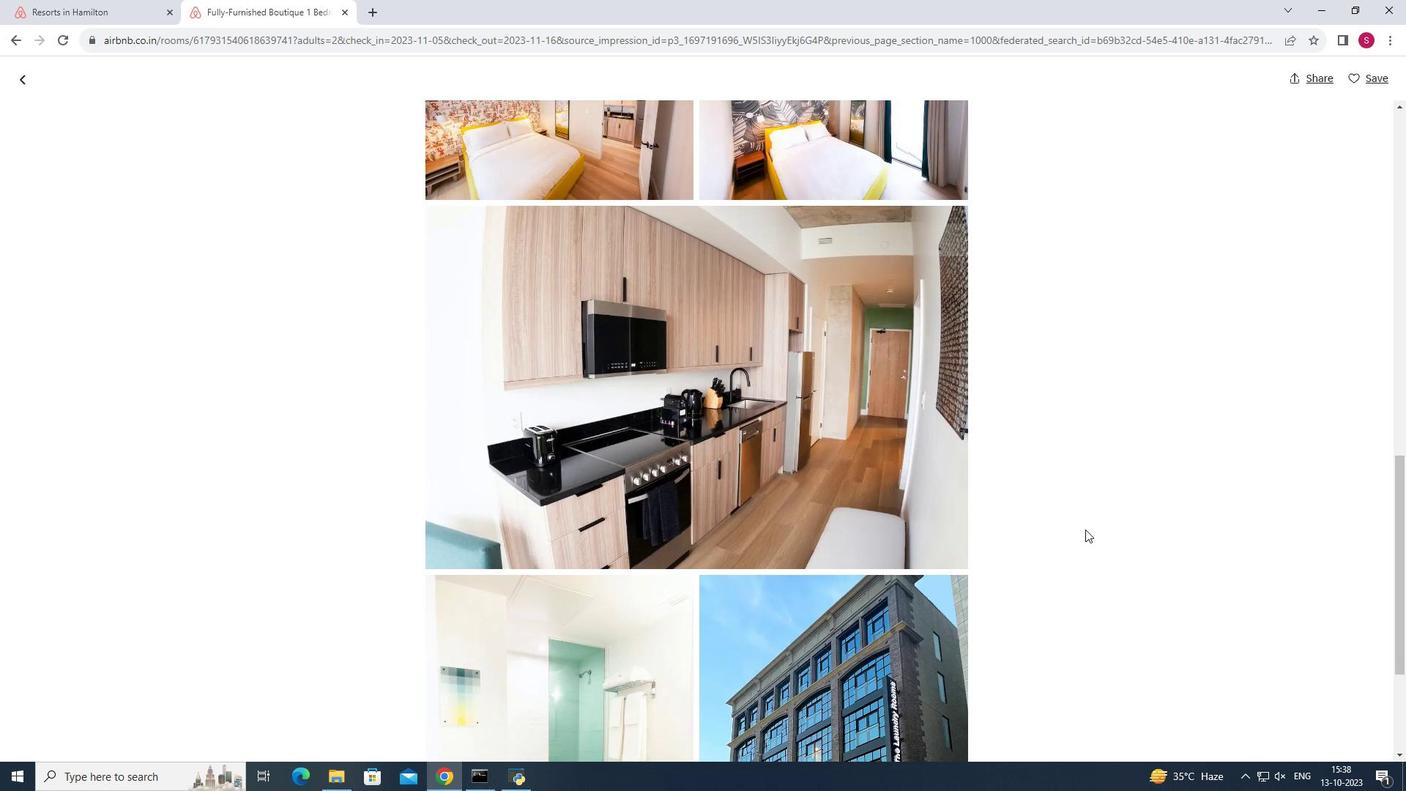 
Action: Mouse scrolled (1085, 528) with delta (0, 0)
Screenshot: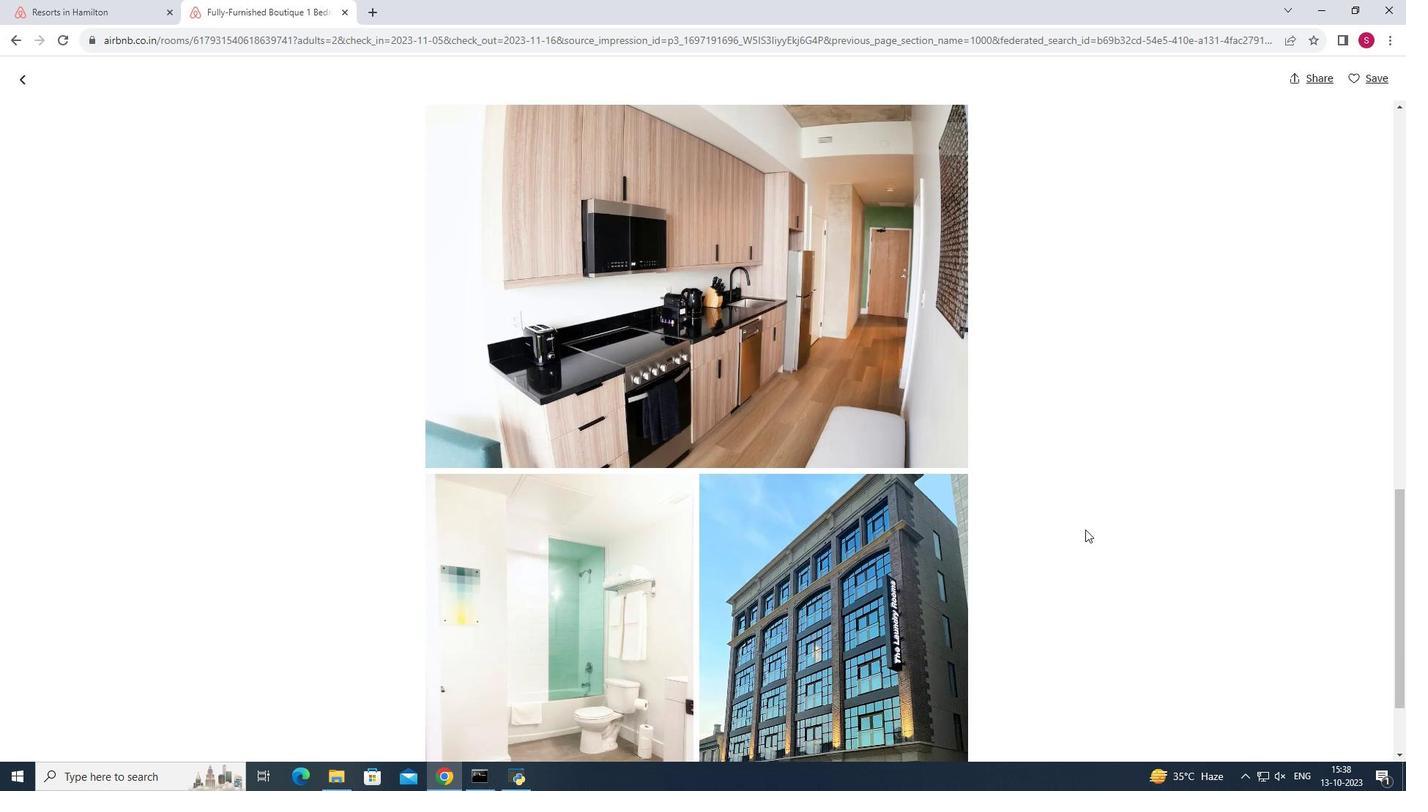 
Action: Mouse scrolled (1085, 528) with delta (0, 0)
Screenshot: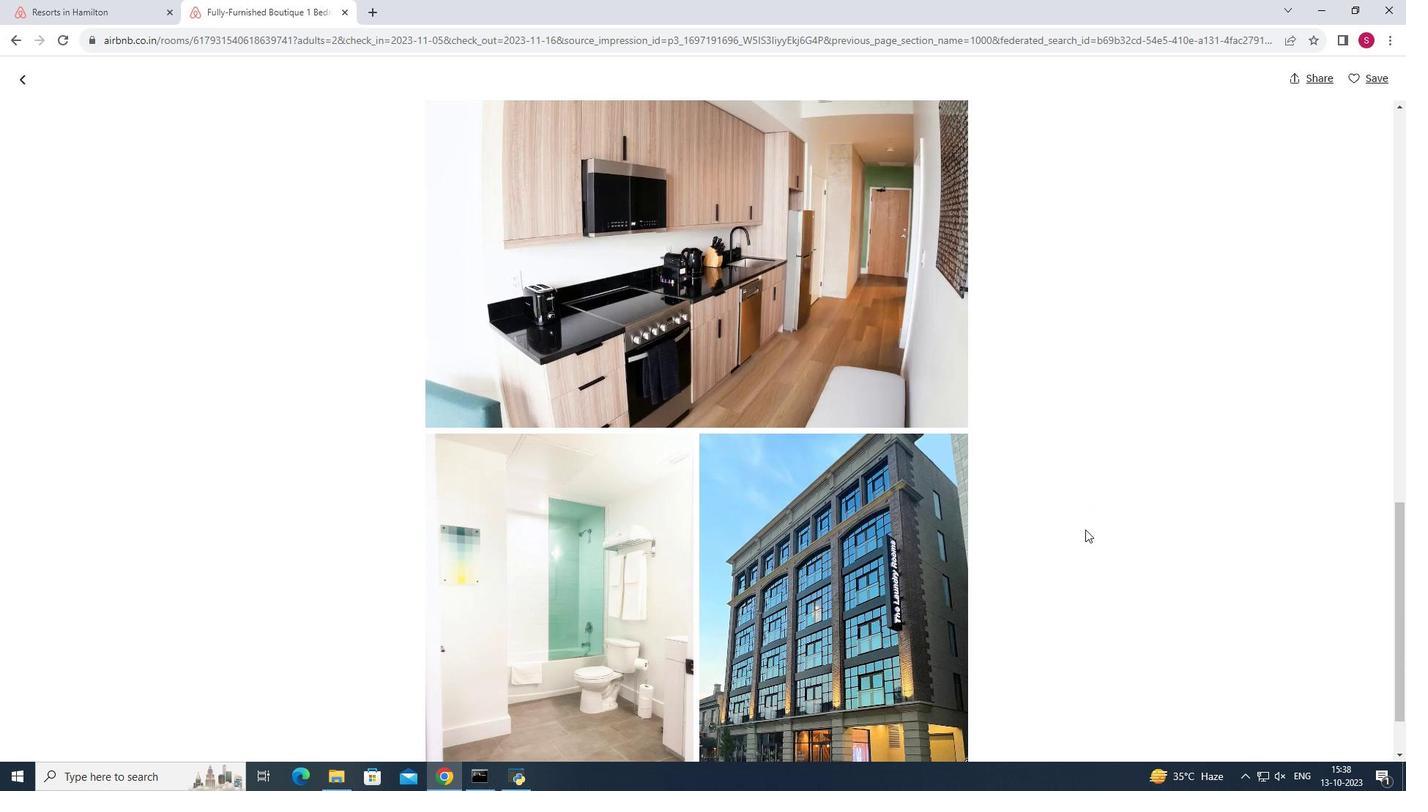 
Action: Mouse scrolled (1085, 528) with delta (0, 0)
Screenshot: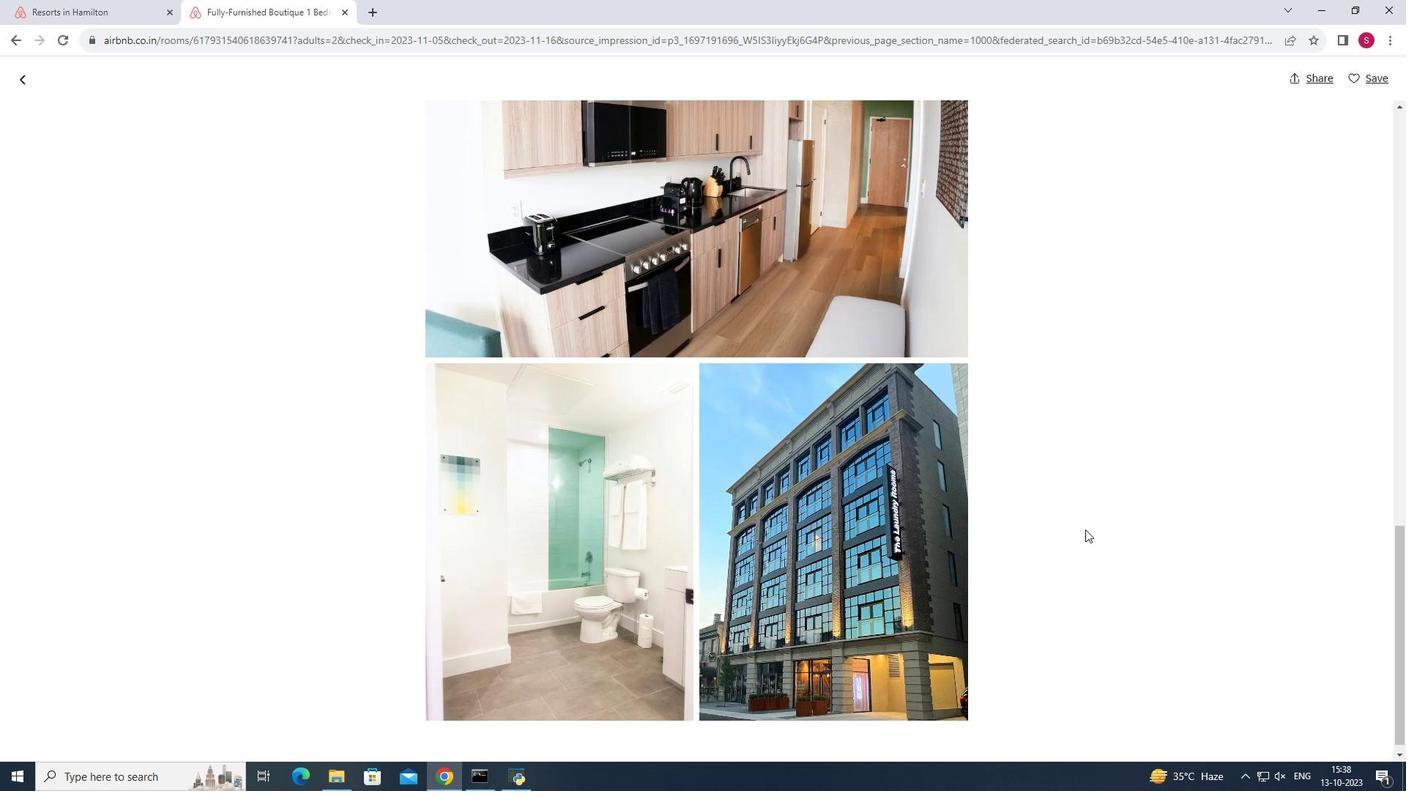 
Action: Mouse scrolled (1085, 528) with delta (0, 0)
Screenshot: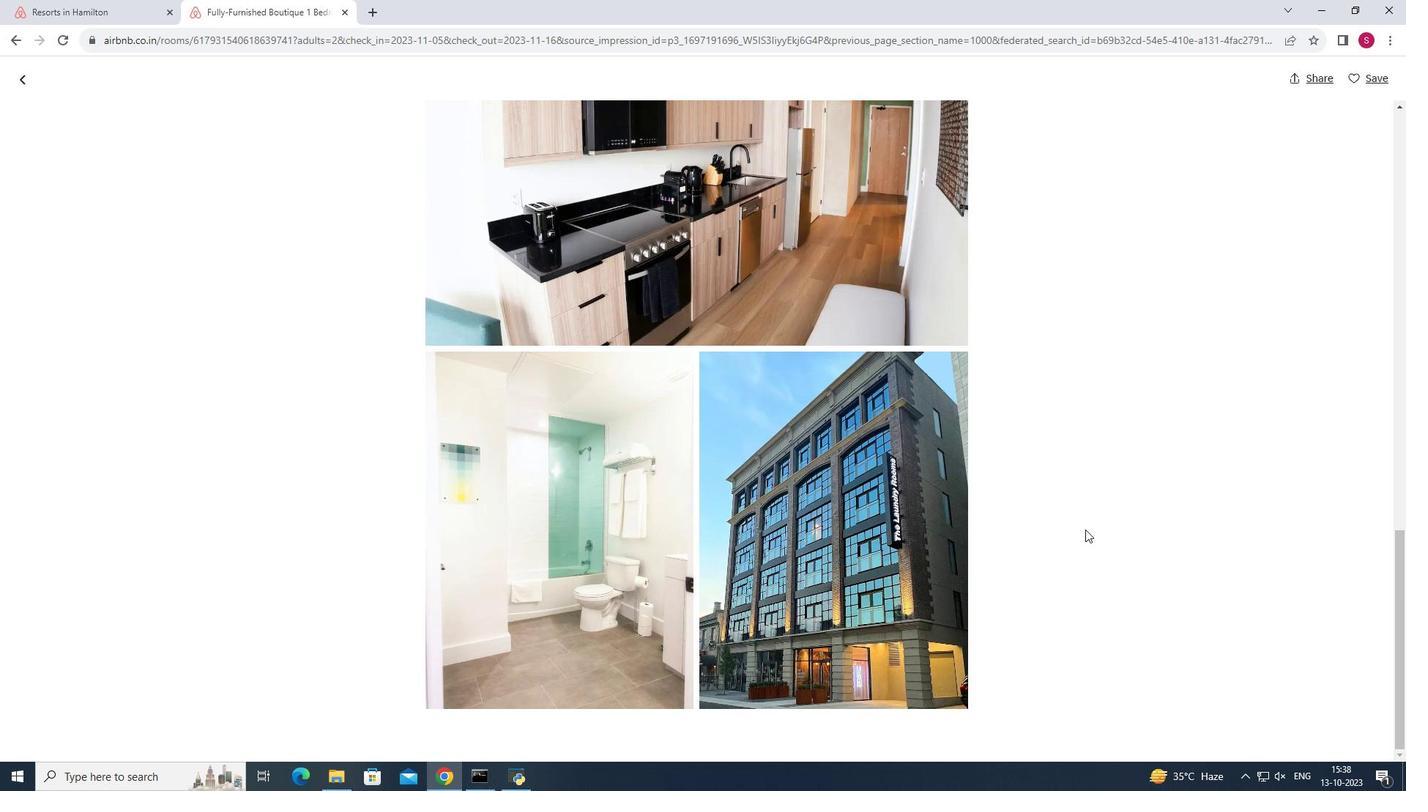 
Action: Mouse moved to (26, 78)
Screenshot: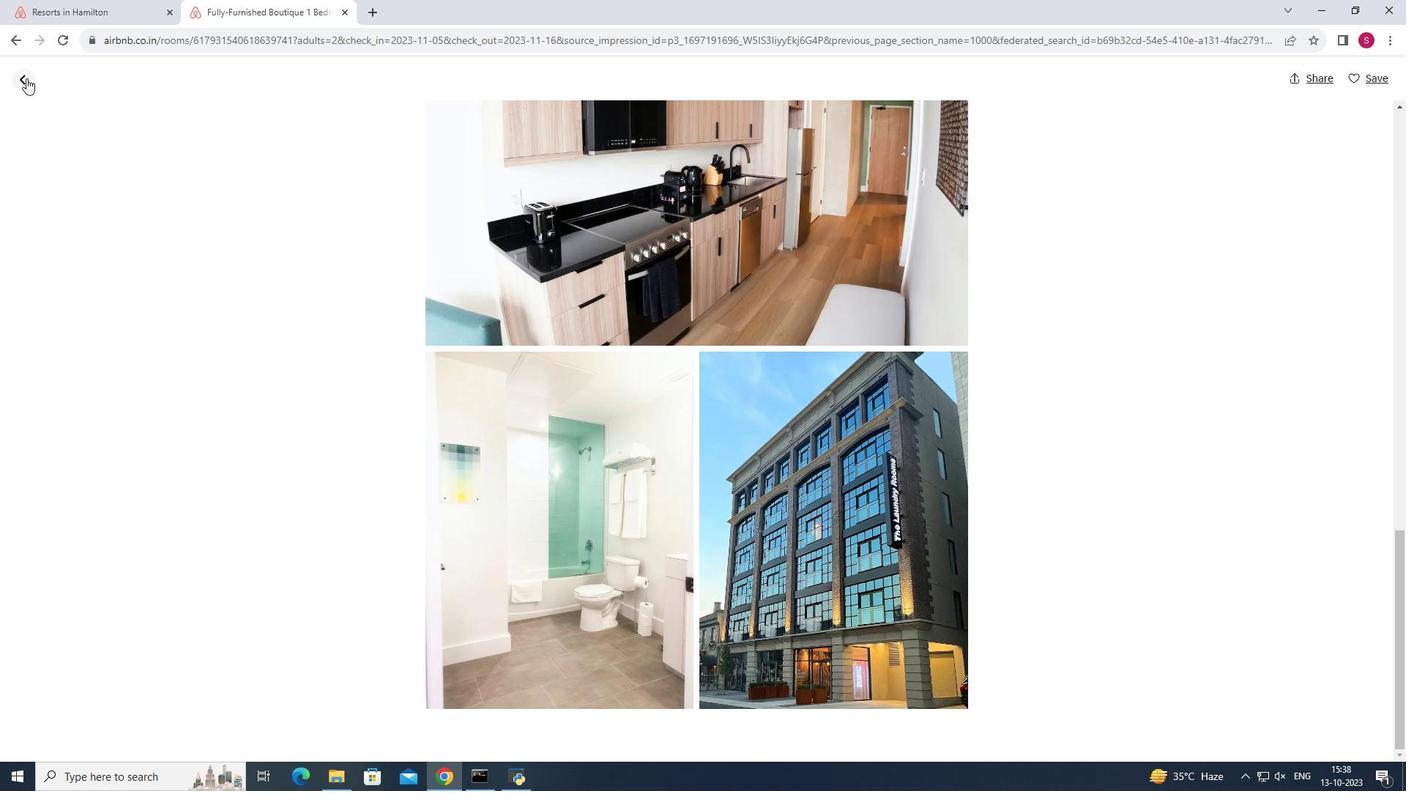 
Action: Mouse pressed left at (26, 78)
Screenshot: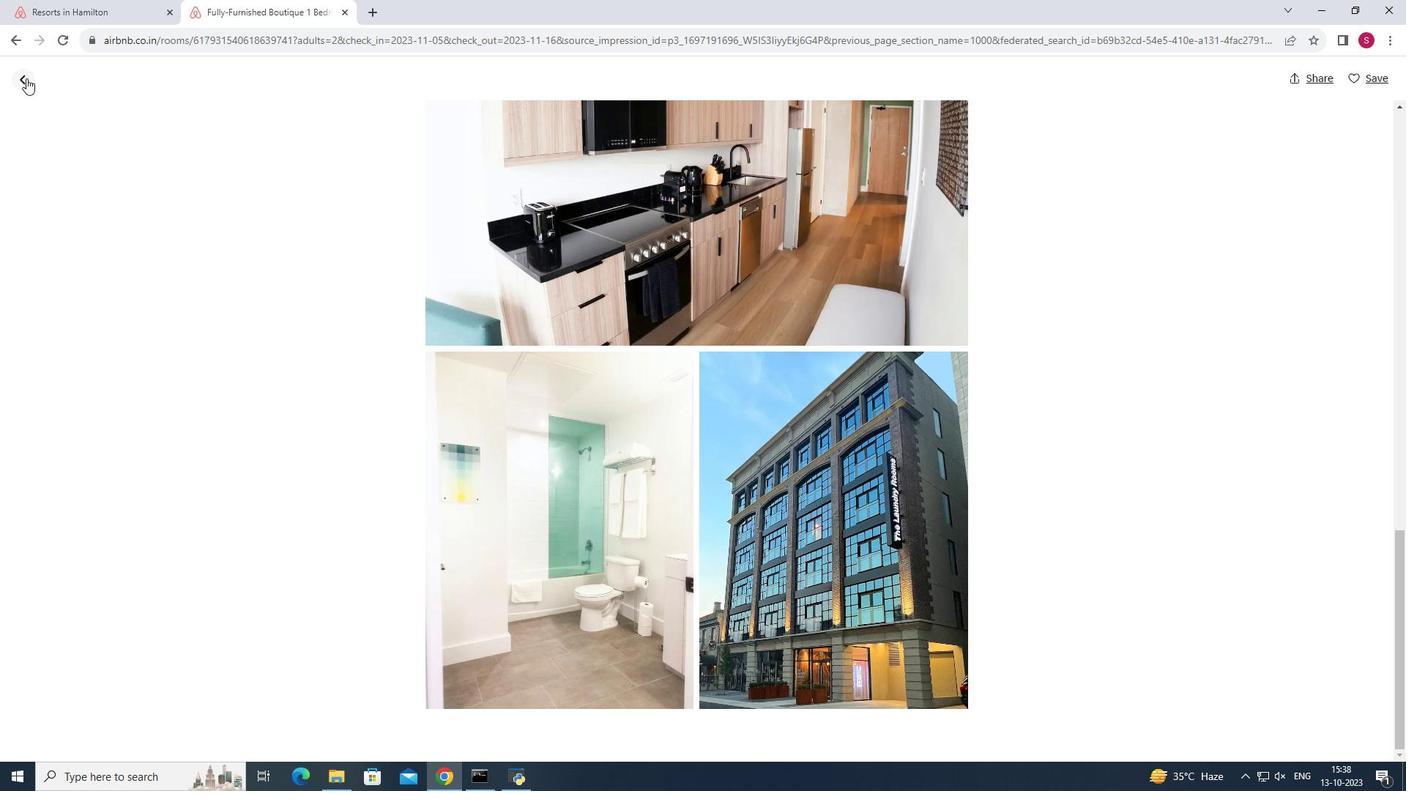 
Action: Mouse pressed left at (26, 78)
Screenshot: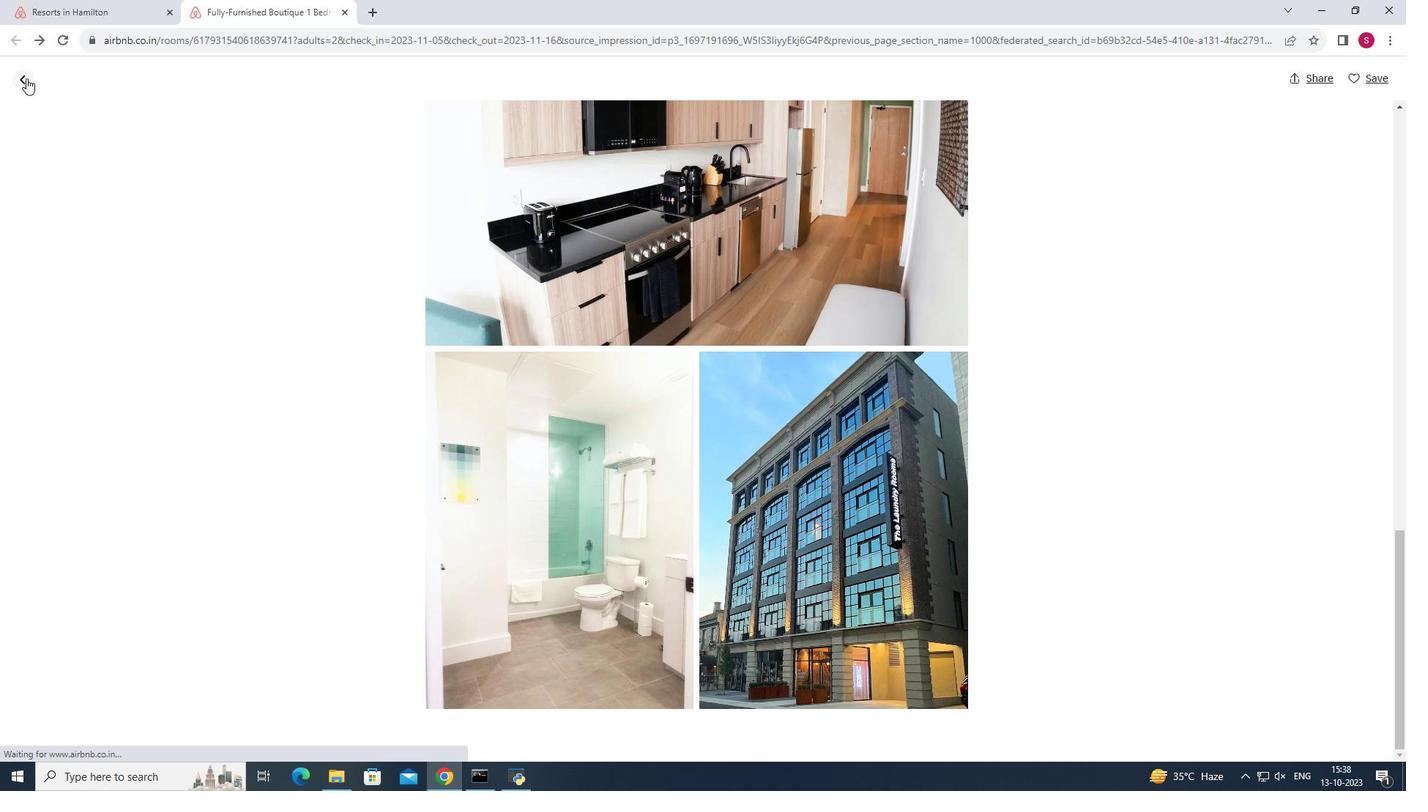 
Action: Mouse moved to (1224, 498)
Screenshot: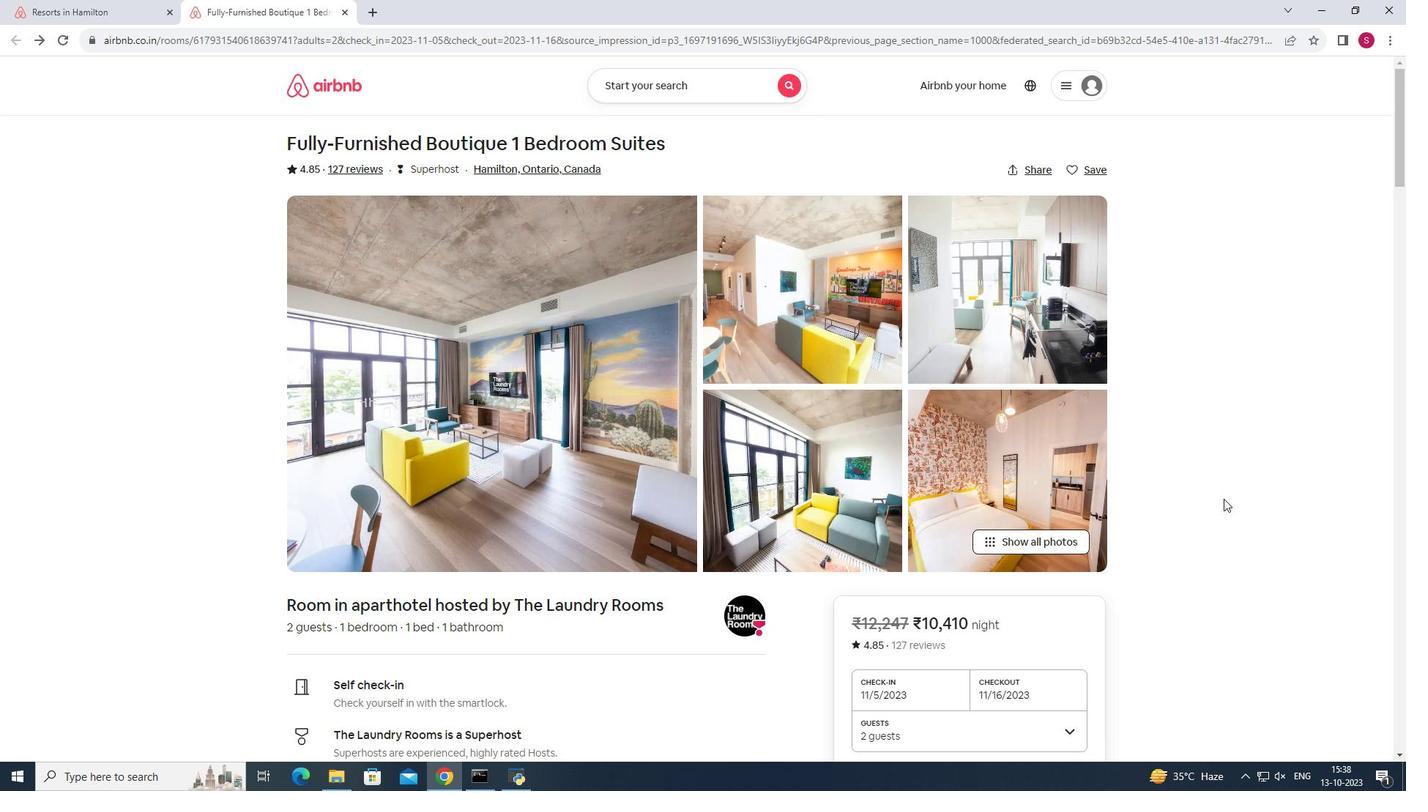 
Action: Mouse scrolled (1224, 498) with delta (0, 0)
Screenshot: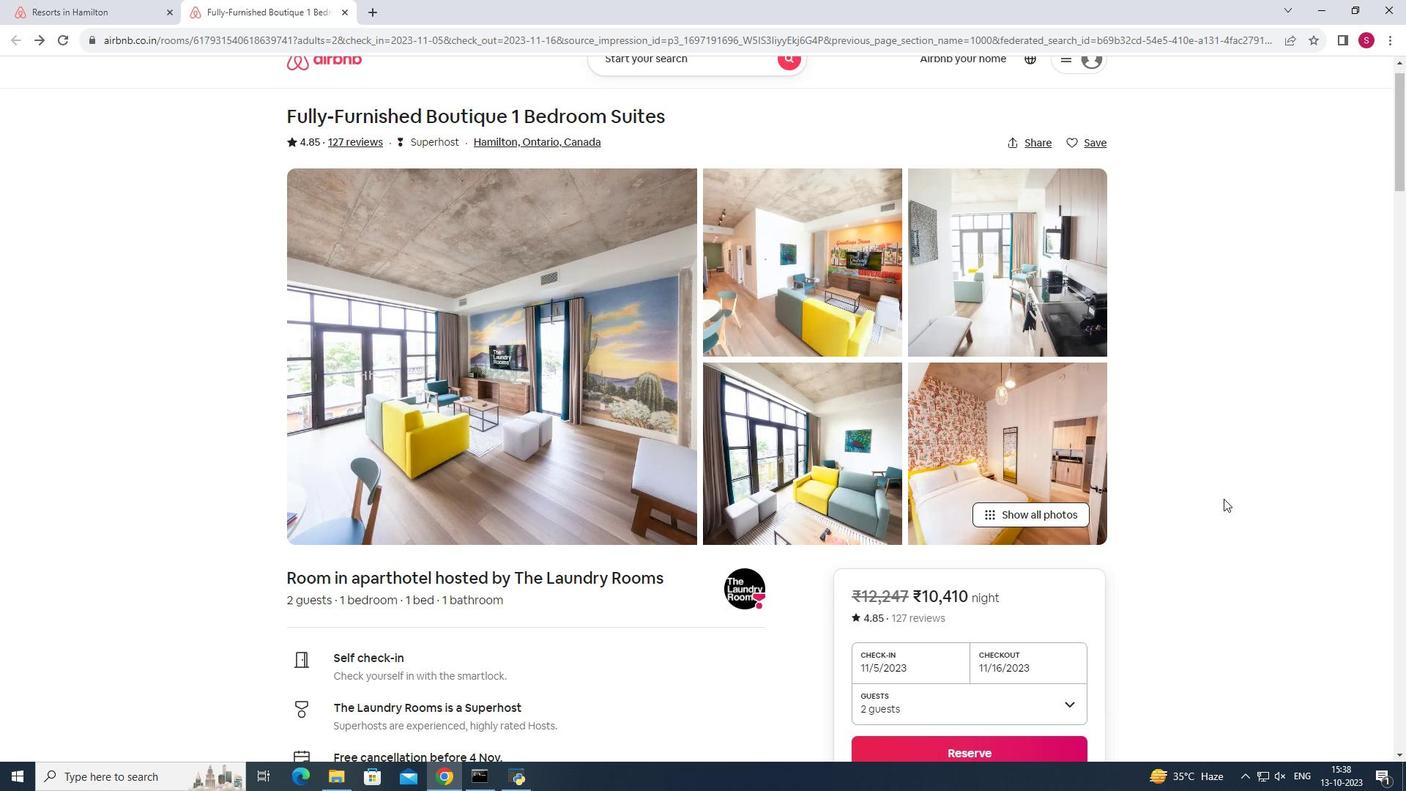 
Action: Mouse scrolled (1224, 498) with delta (0, 0)
Screenshot: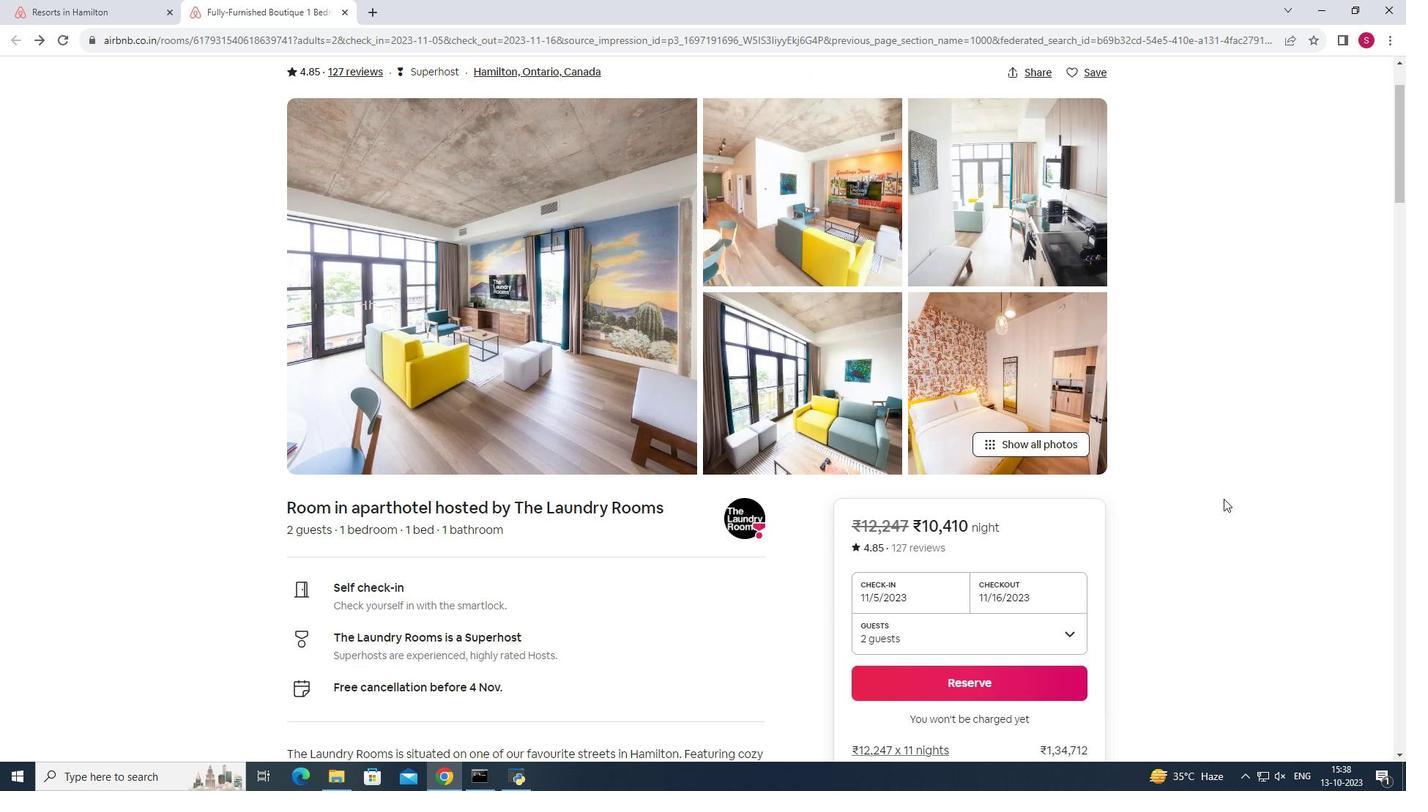 
Action: Mouse scrolled (1224, 498) with delta (0, 0)
Screenshot: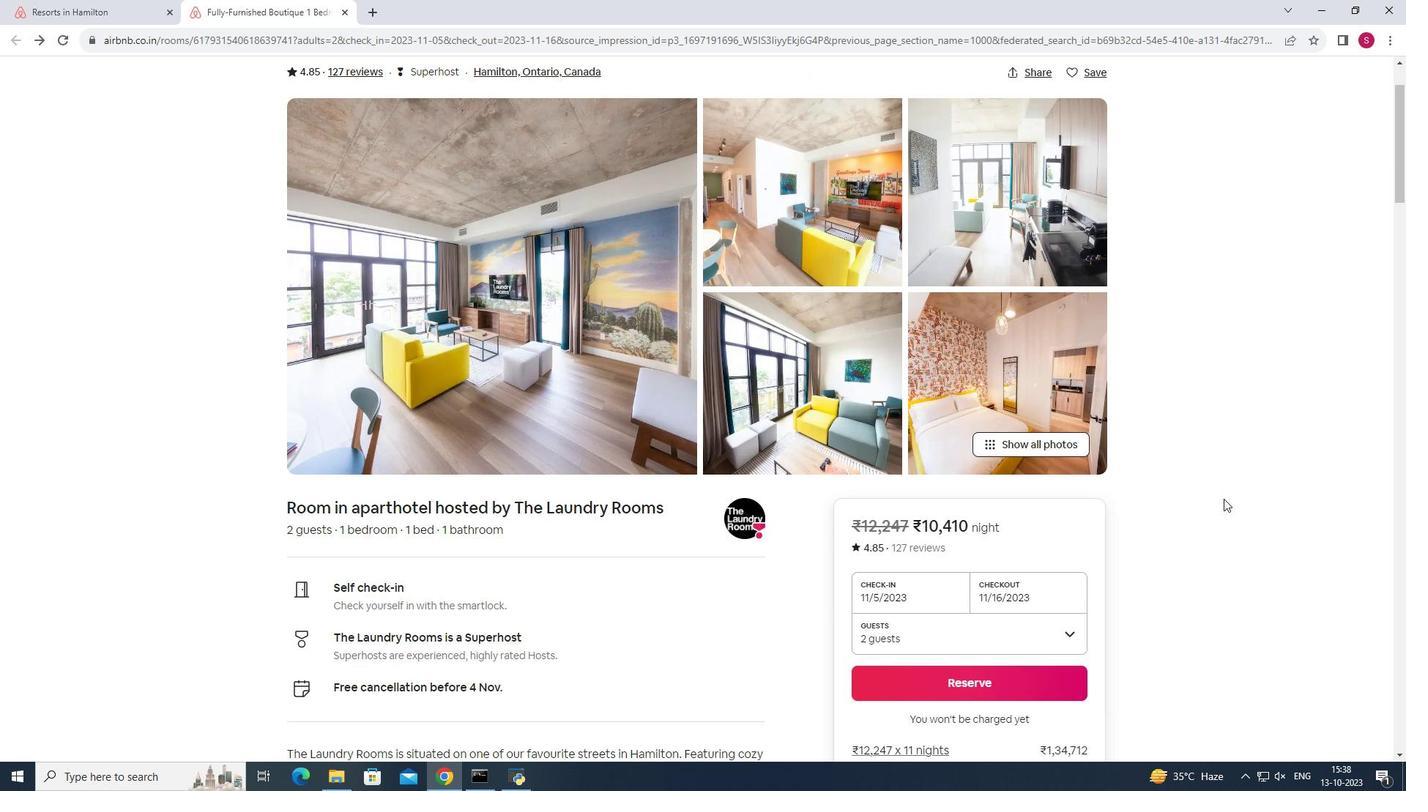 
Action: Mouse scrolled (1224, 498) with delta (0, 0)
Screenshot: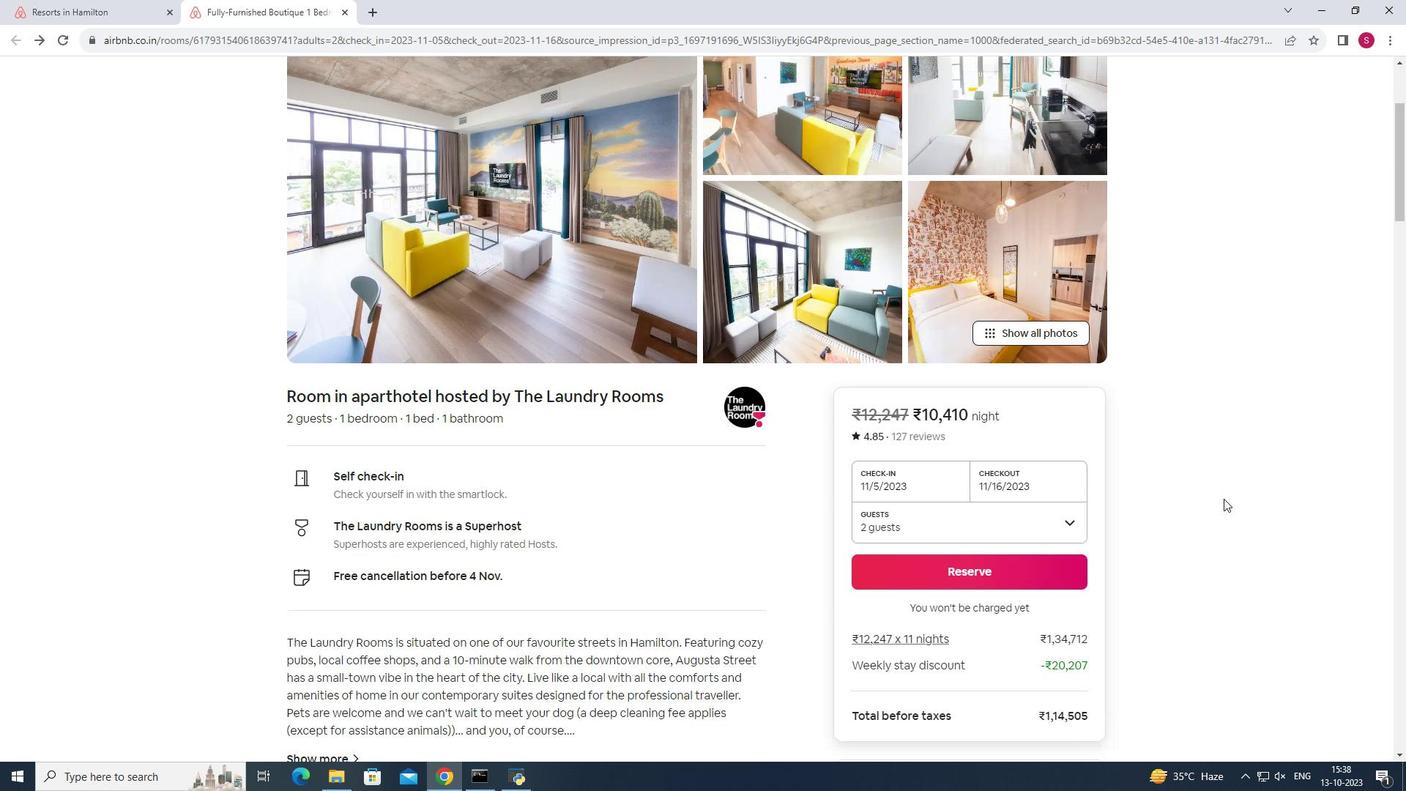 
Action: Mouse scrolled (1224, 498) with delta (0, 0)
Screenshot: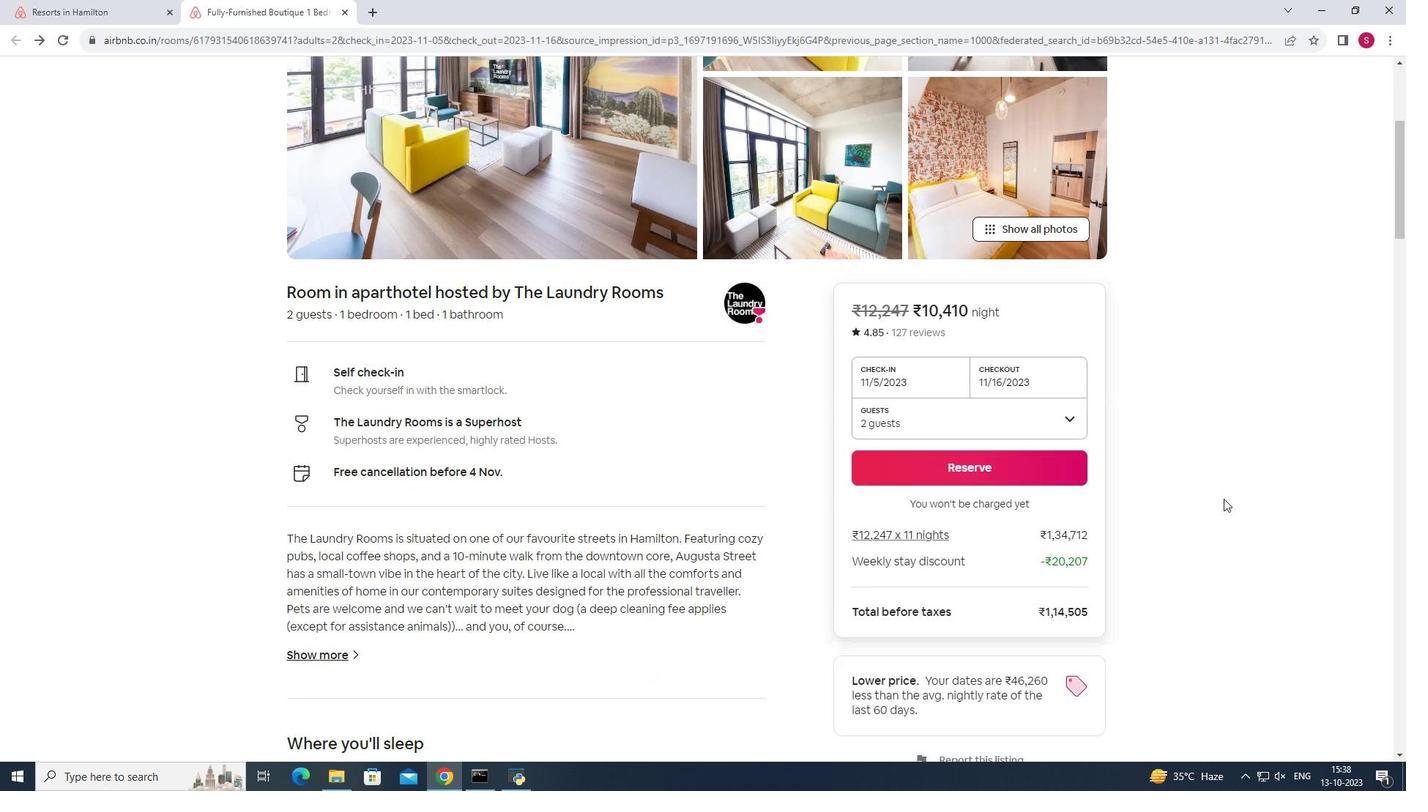 
Action: Mouse moved to (1226, 500)
Screenshot: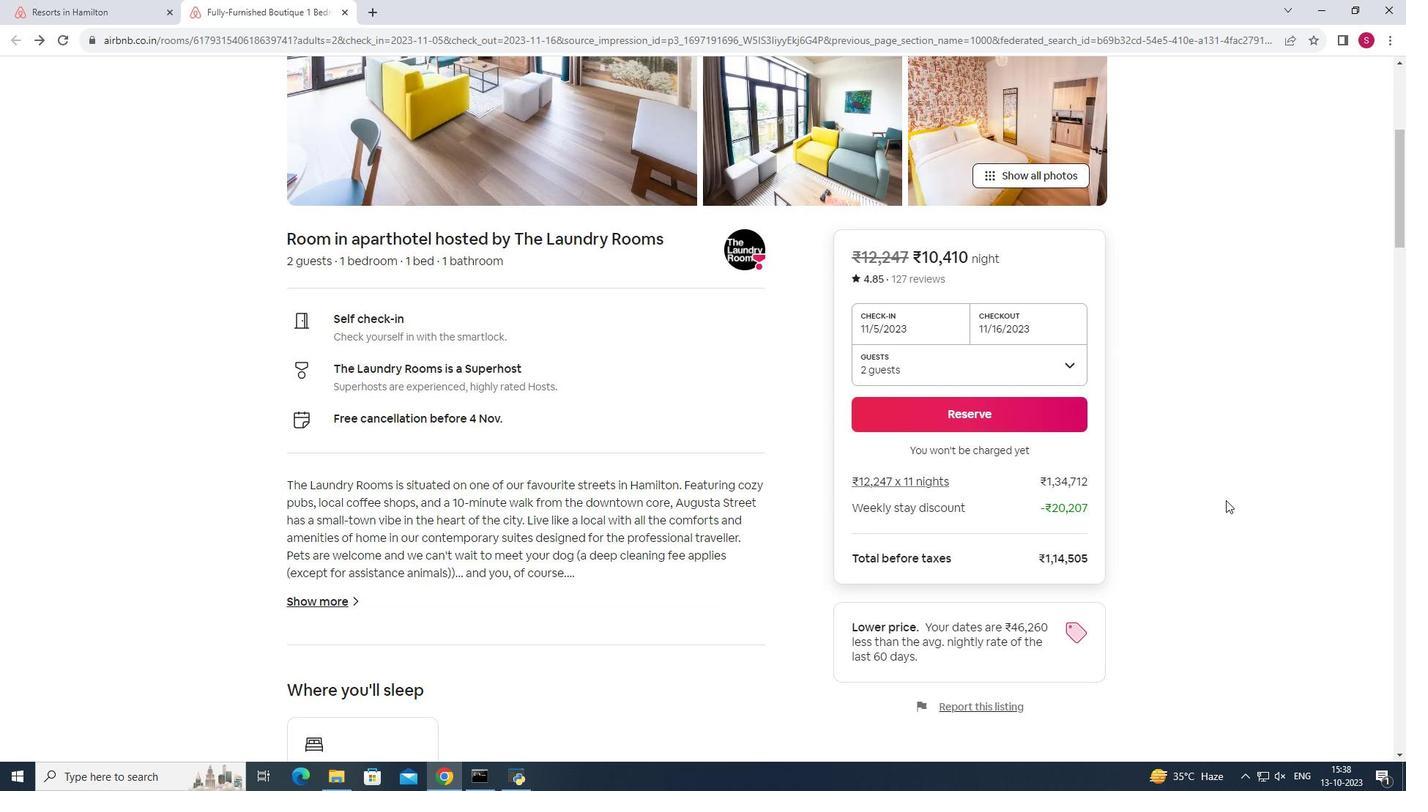 
Action: Mouse scrolled (1226, 499) with delta (0, 0)
Screenshot: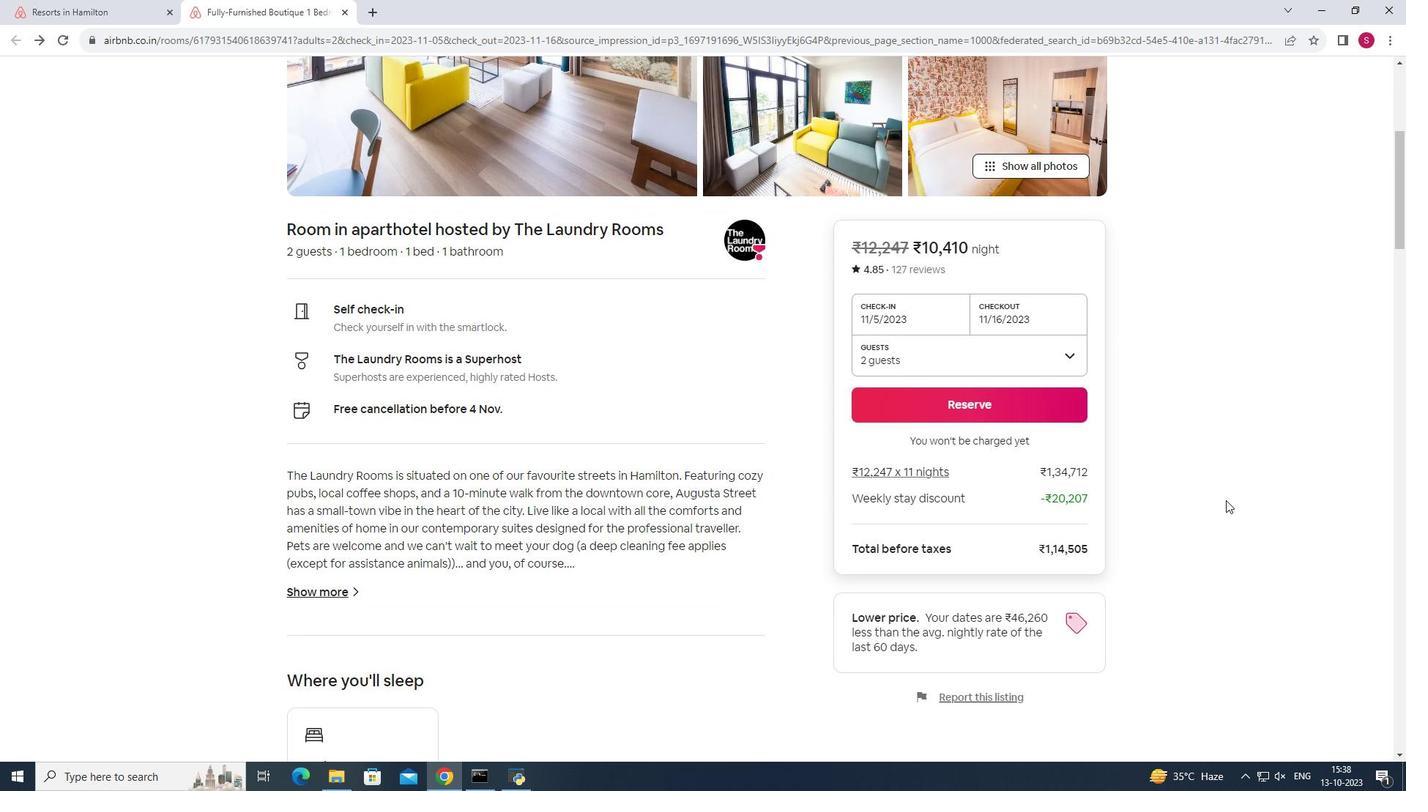 
Action: Mouse scrolled (1226, 499) with delta (0, 0)
Screenshot: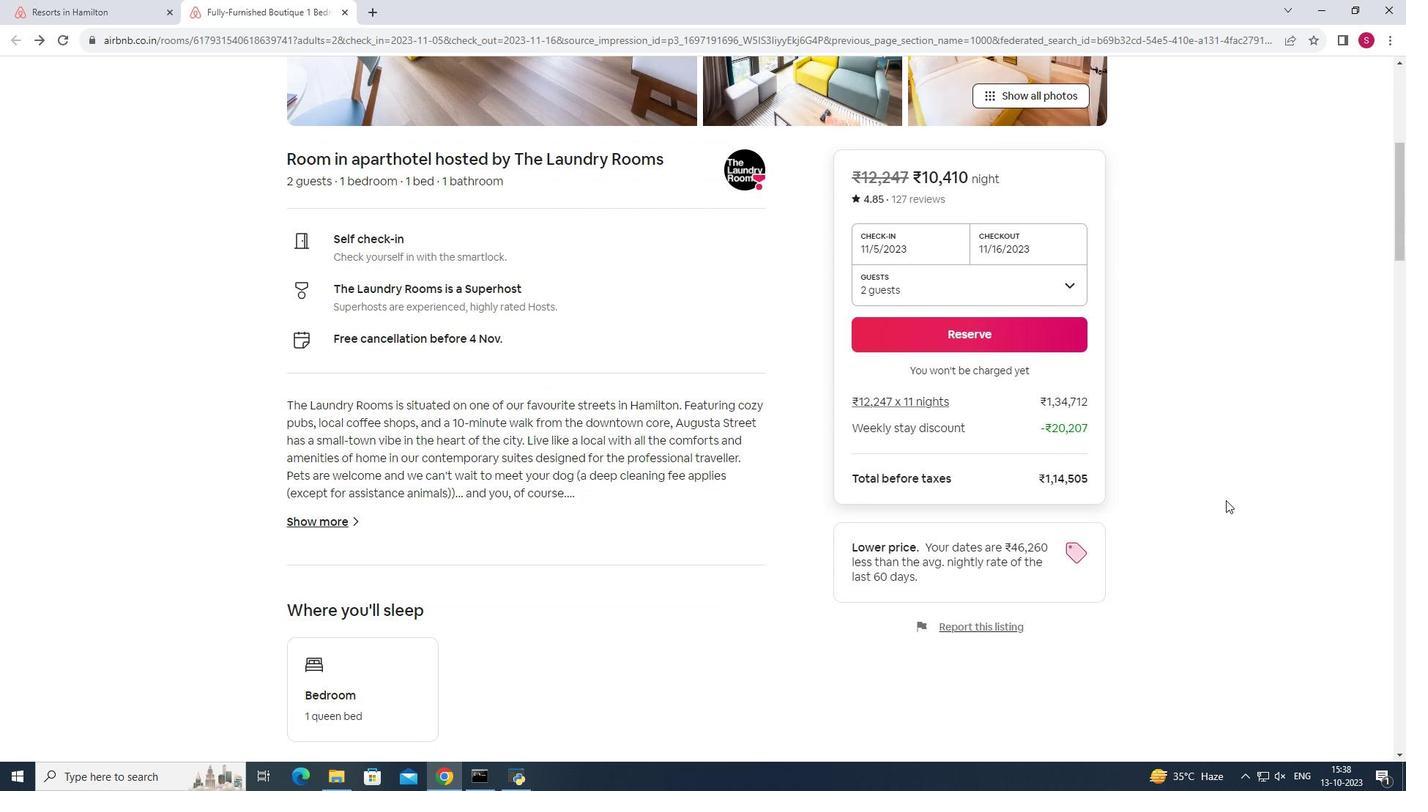 
Action: Mouse moved to (329, 452)
Screenshot: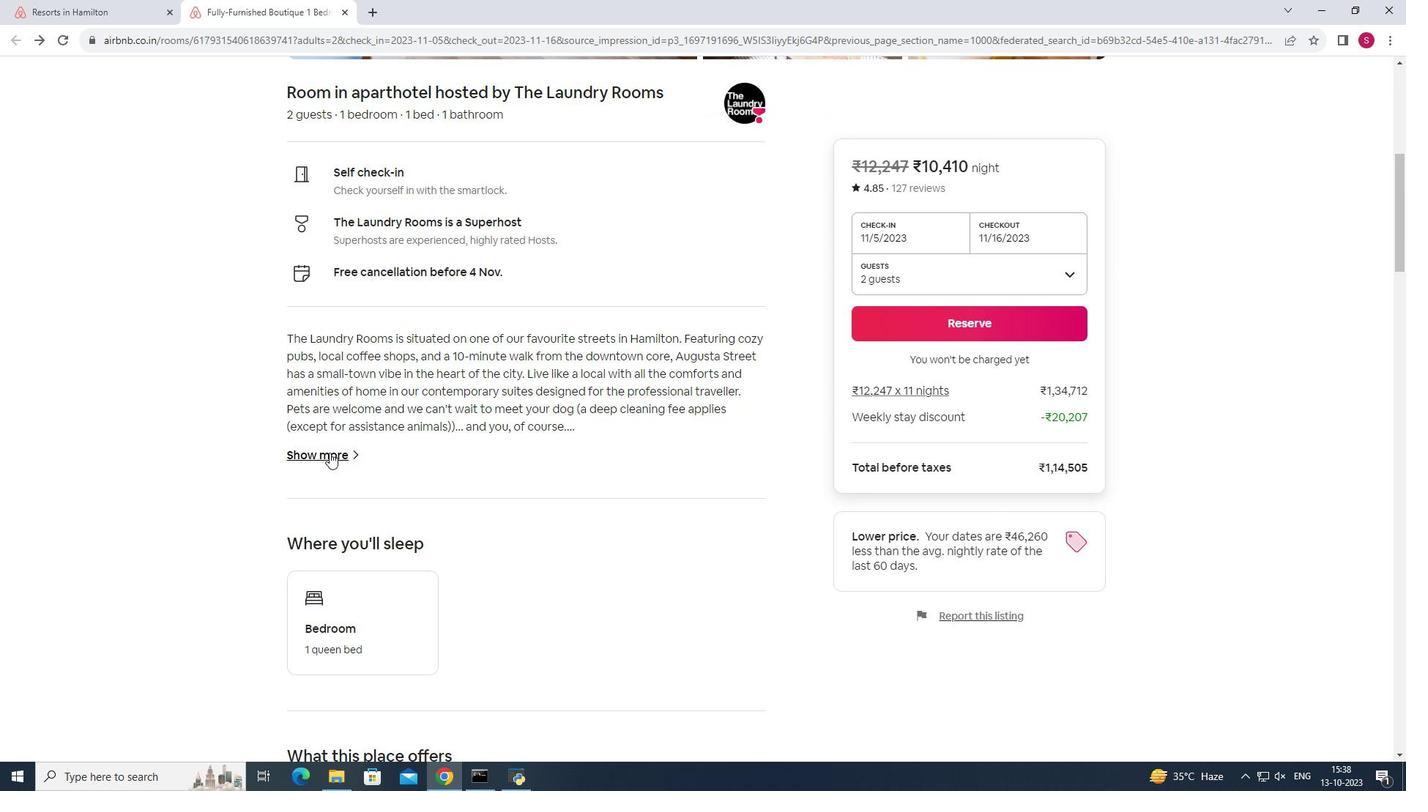 
Action: Mouse pressed left at (329, 452)
Screenshot: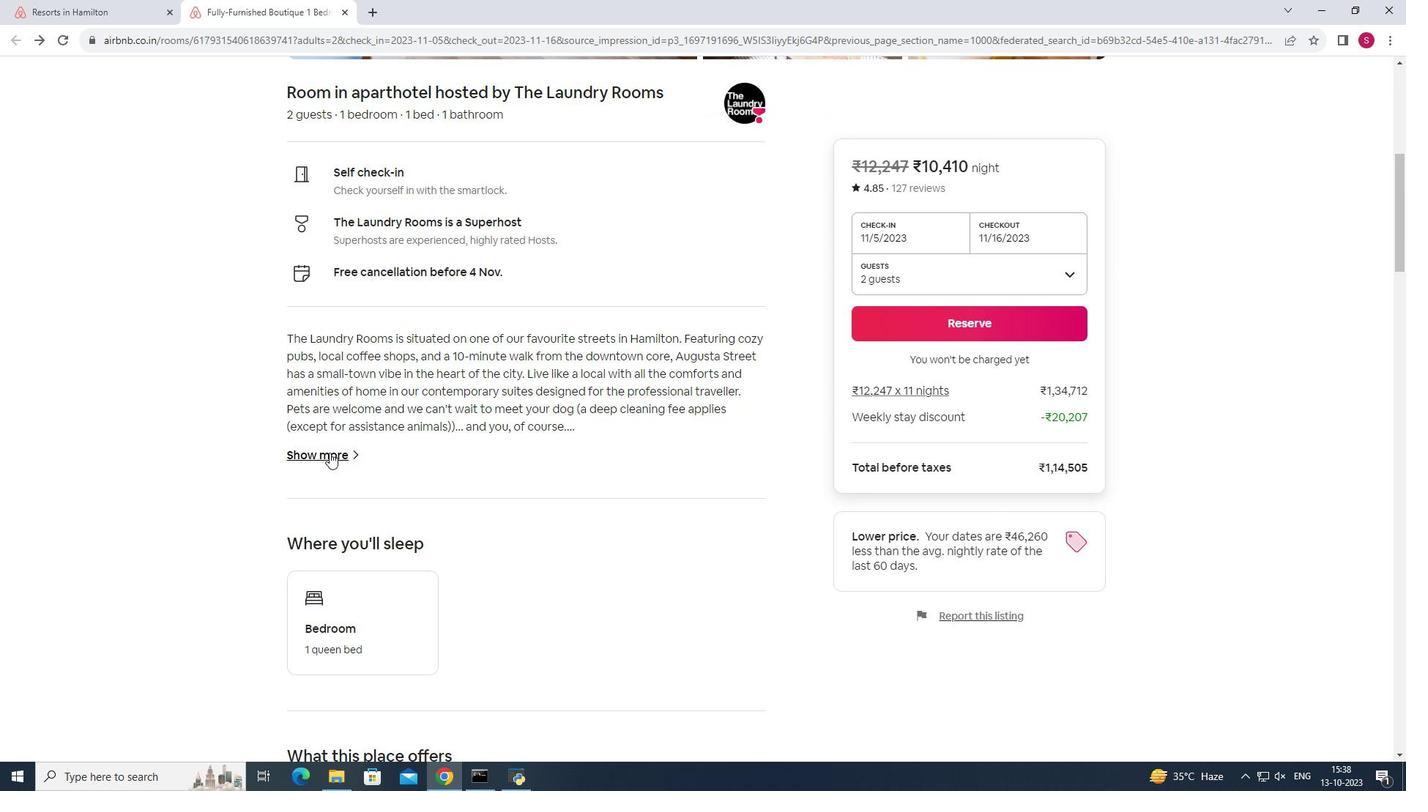 
Action: Mouse moved to (334, 456)
Screenshot: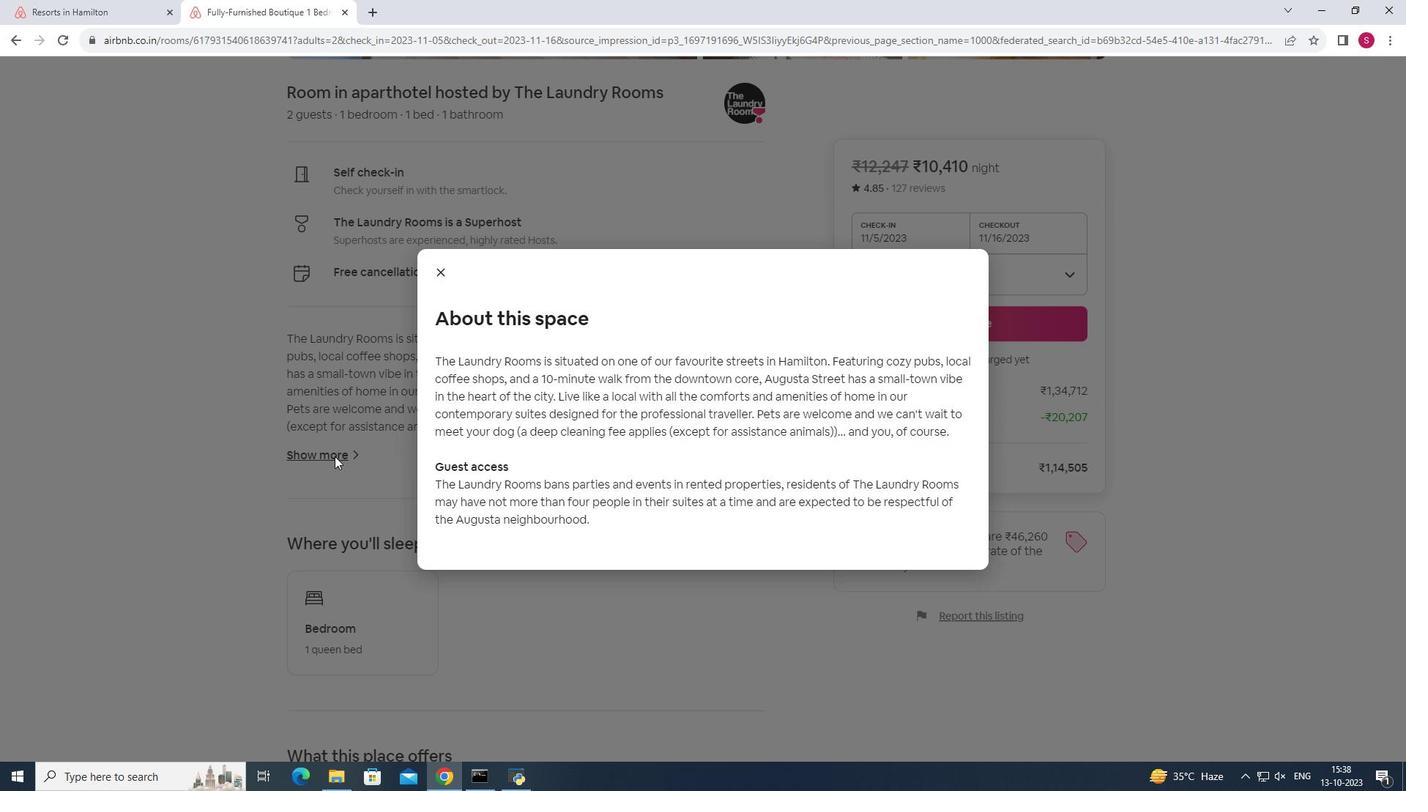 
Action: Mouse pressed left at (334, 456)
Screenshot: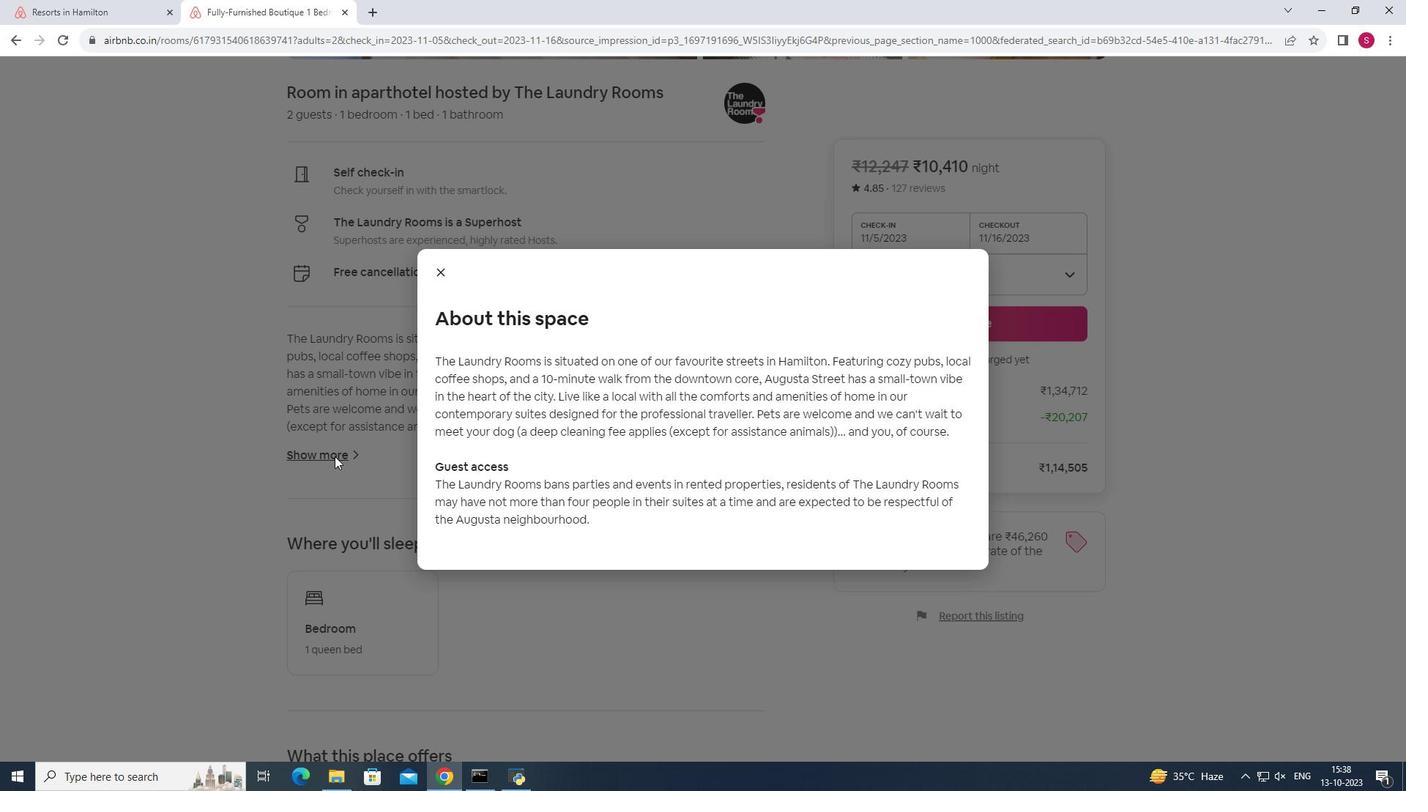
Action: Mouse moved to (1234, 601)
Screenshot: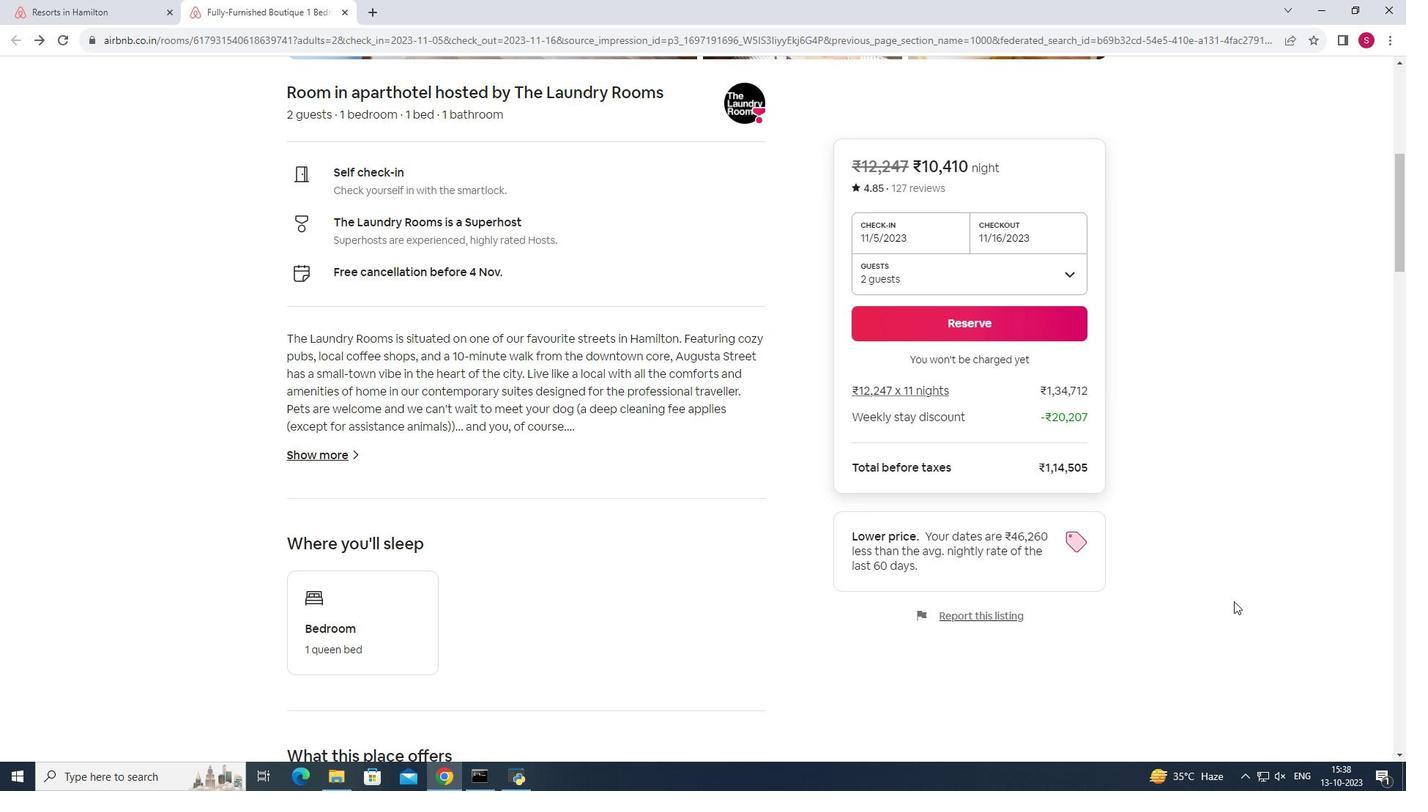 
Action: Mouse scrolled (1234, 600) with delta (0, 0)
Screenshot: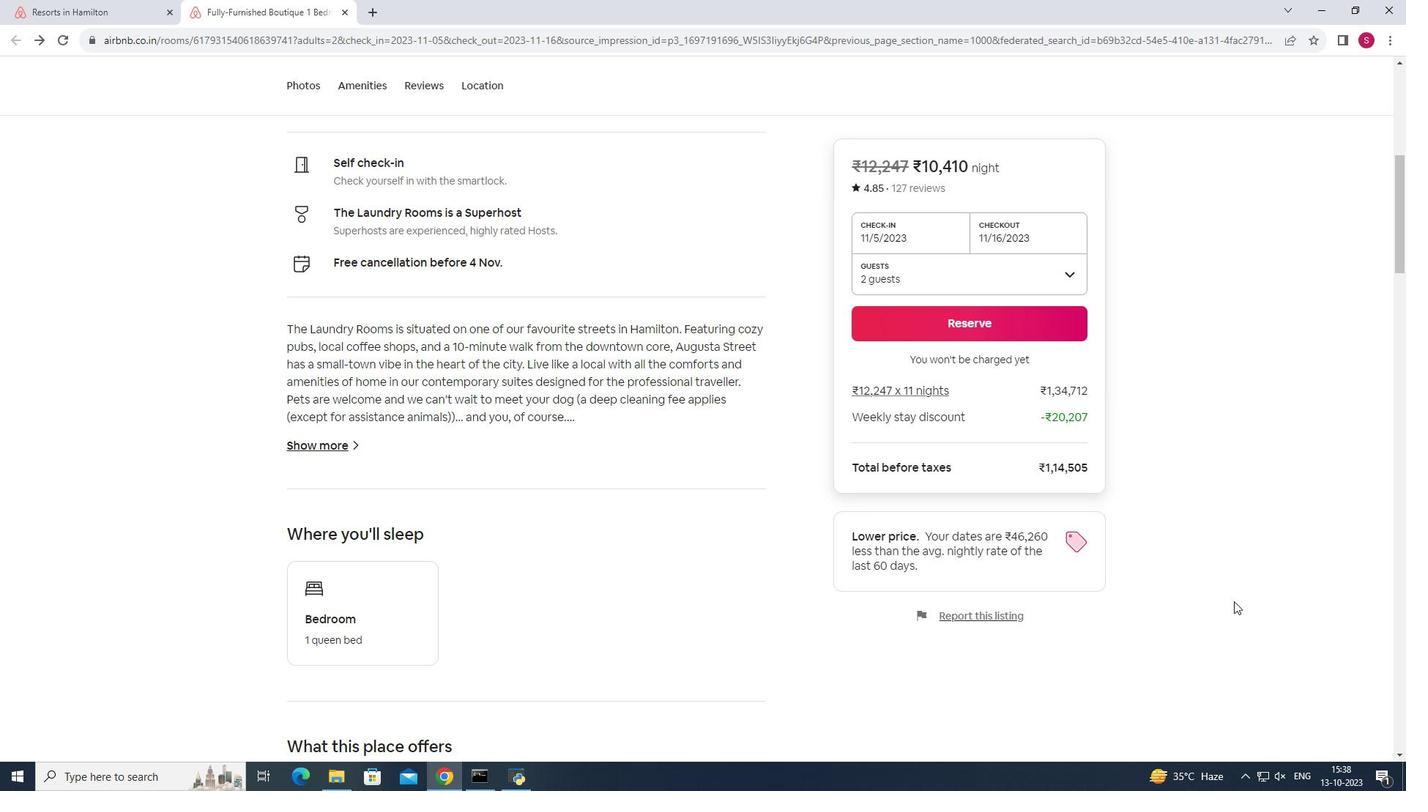 
Action: Mouse scrolled (1234, 600) with delta (0, 0)
Screenshot: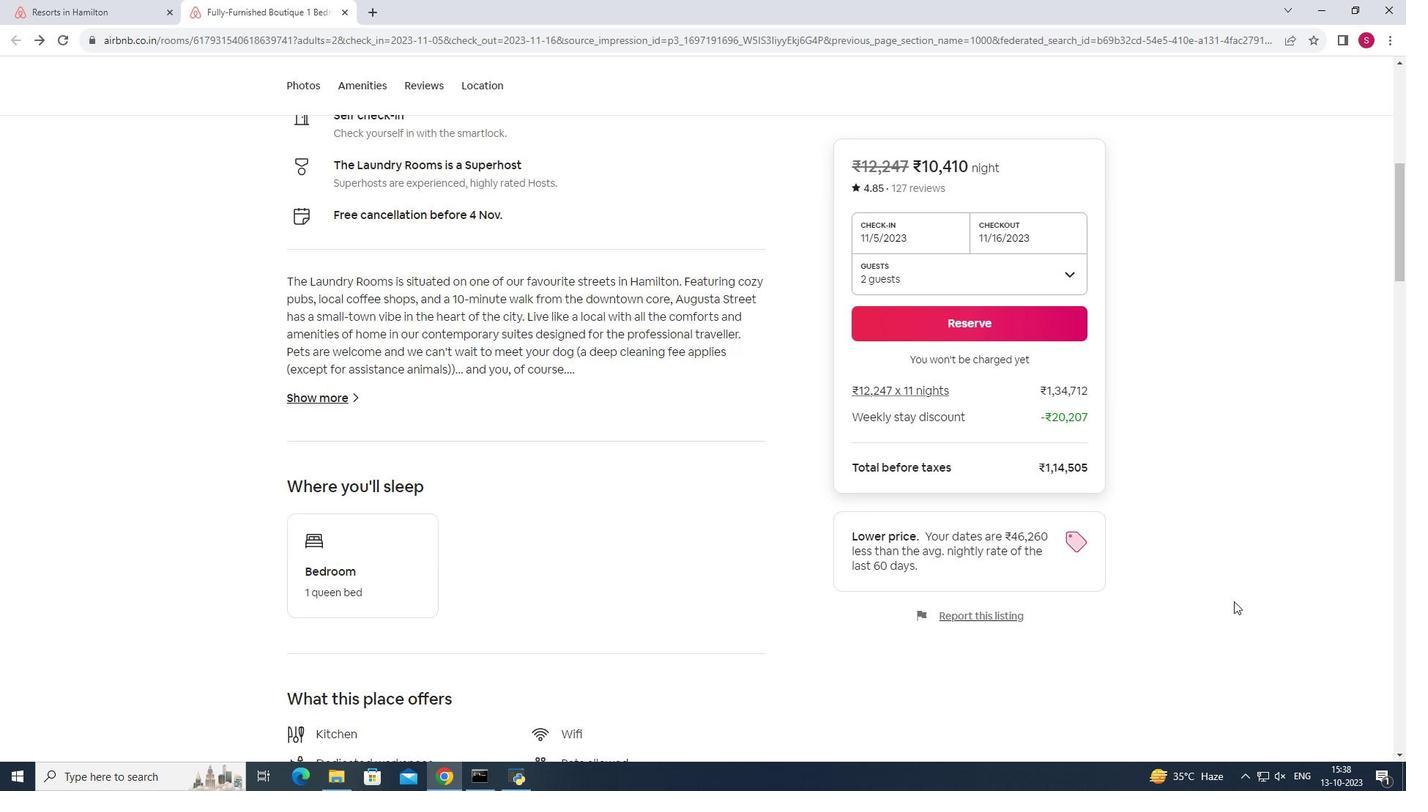
Action: Mouse scrolled (1234, 600) with delta (0, 0)
Screenshot: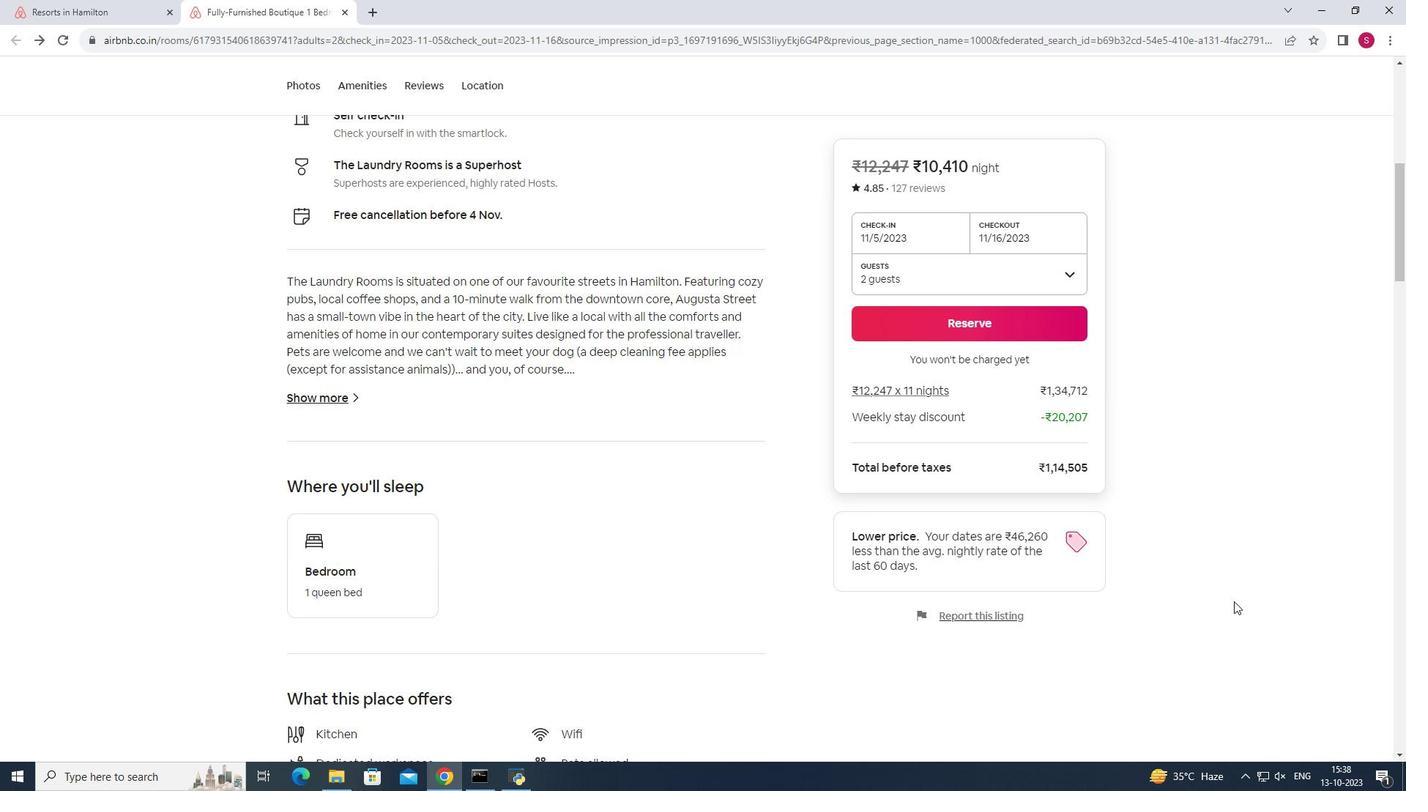 
Action: Mouse scrolled (1234, 600) with delta (0, 0)
Screenshot: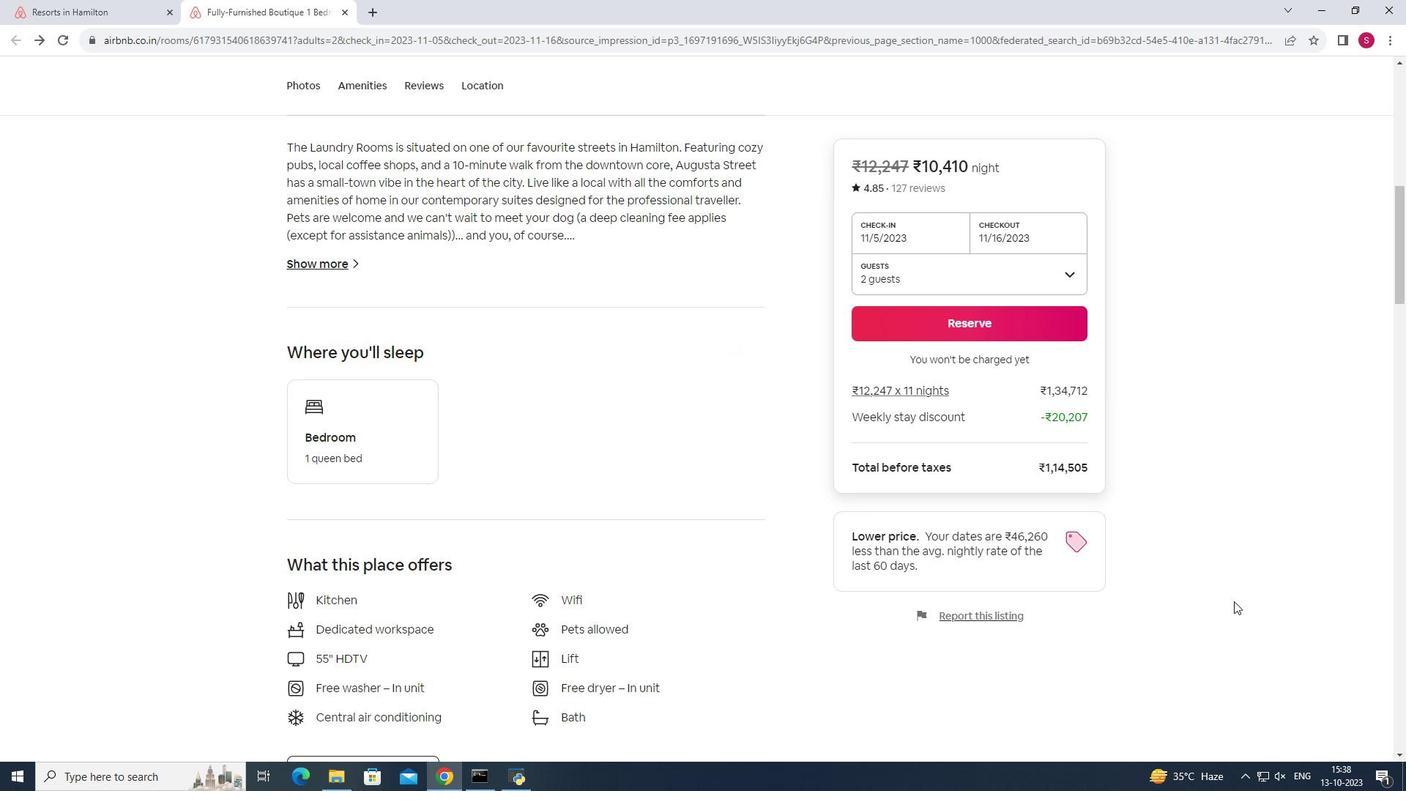
Action: Mouse scrolled (1234, 600) with delta (0, 0)
Screenshot: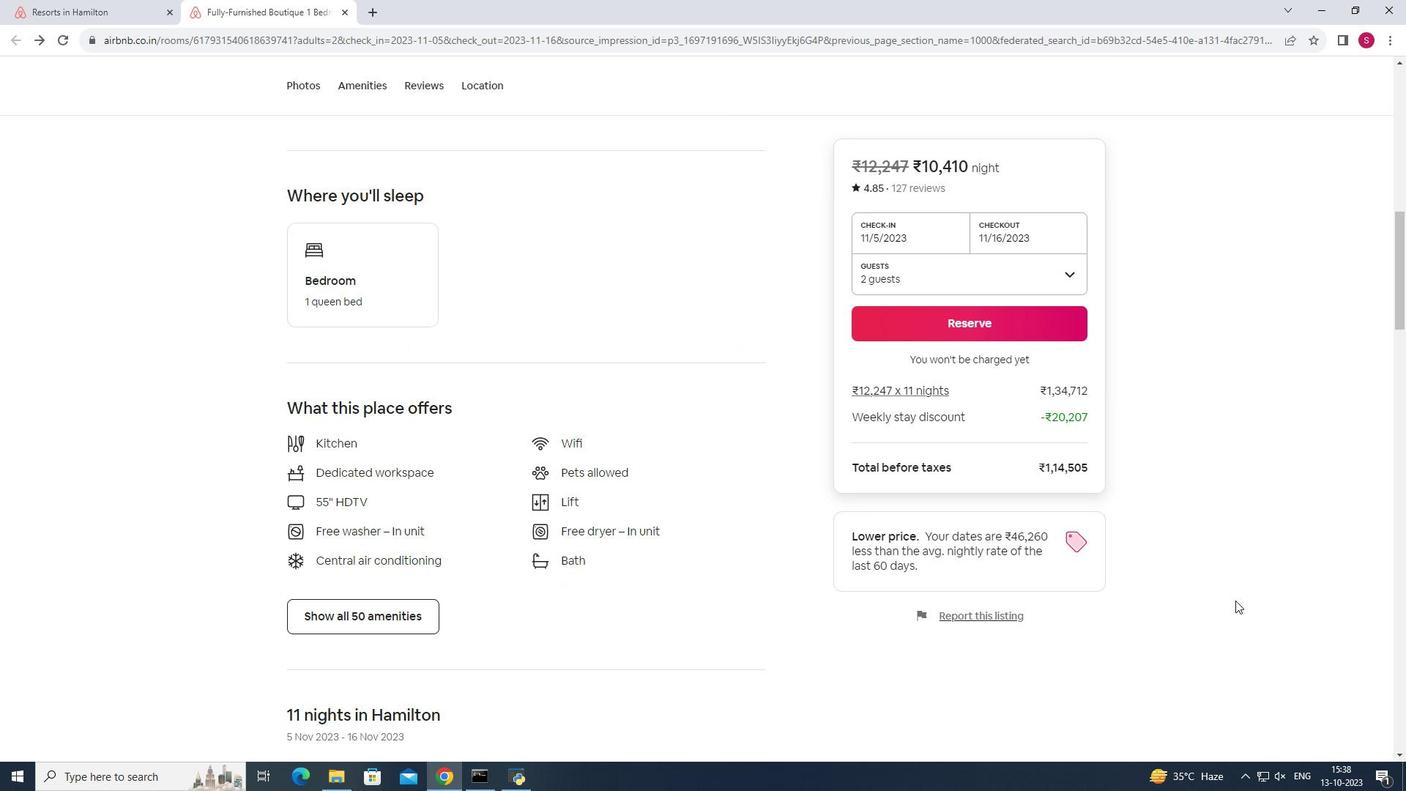
Action: Mouse moved to (1236, 600)
Screenshot: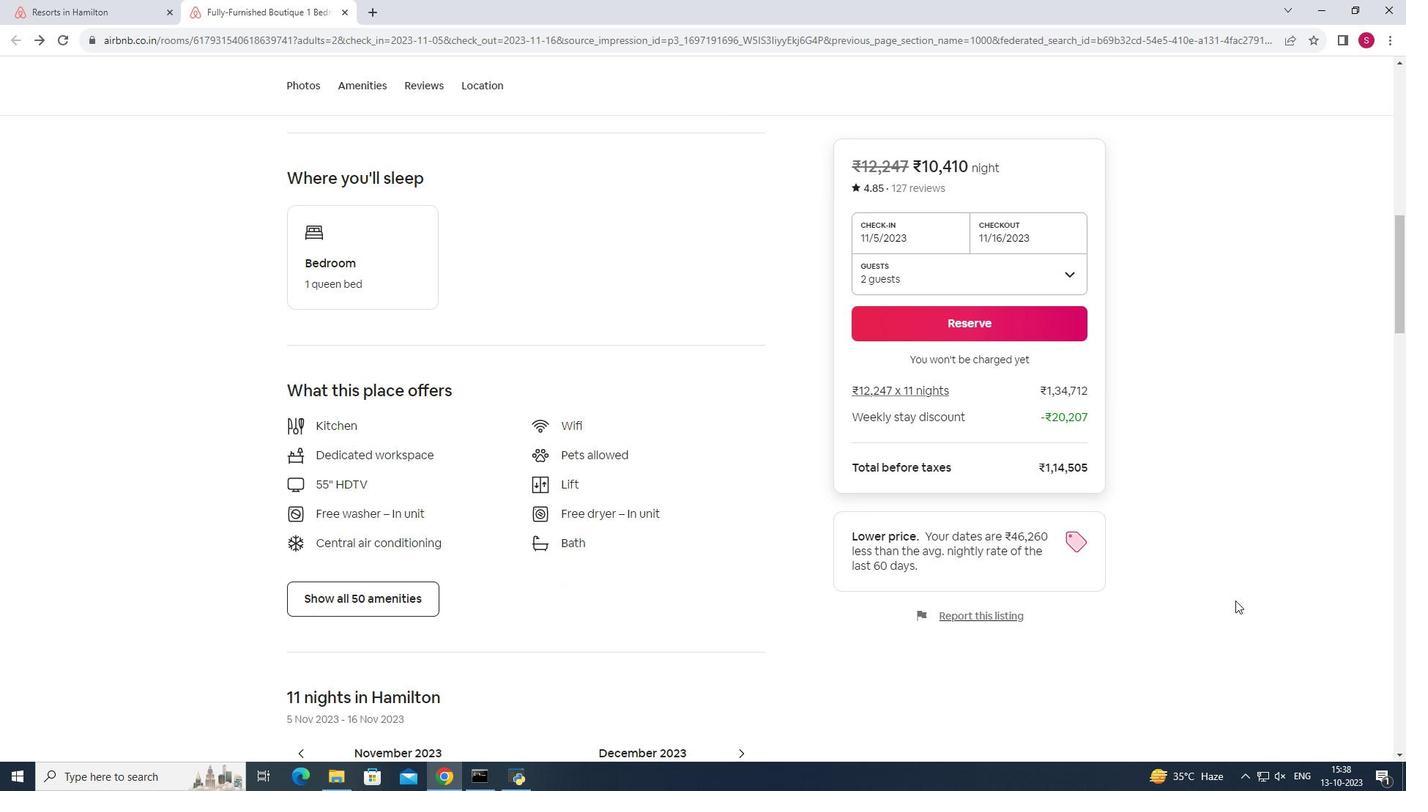 
Action: Mouse scrolled (1236, 600) with delta (0, 0)
Screenshot: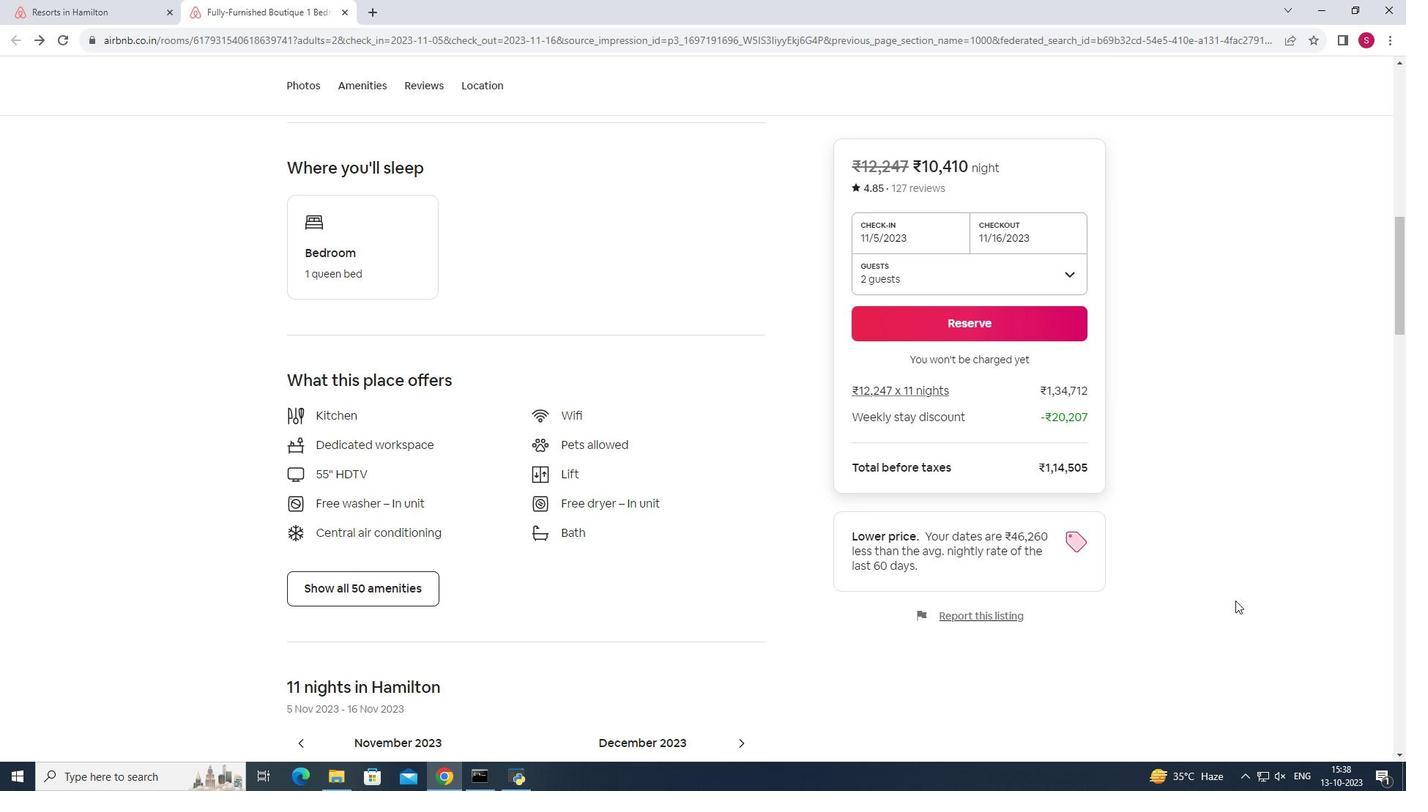 
Action: Mouse moved to (361, 523)
Screenshot: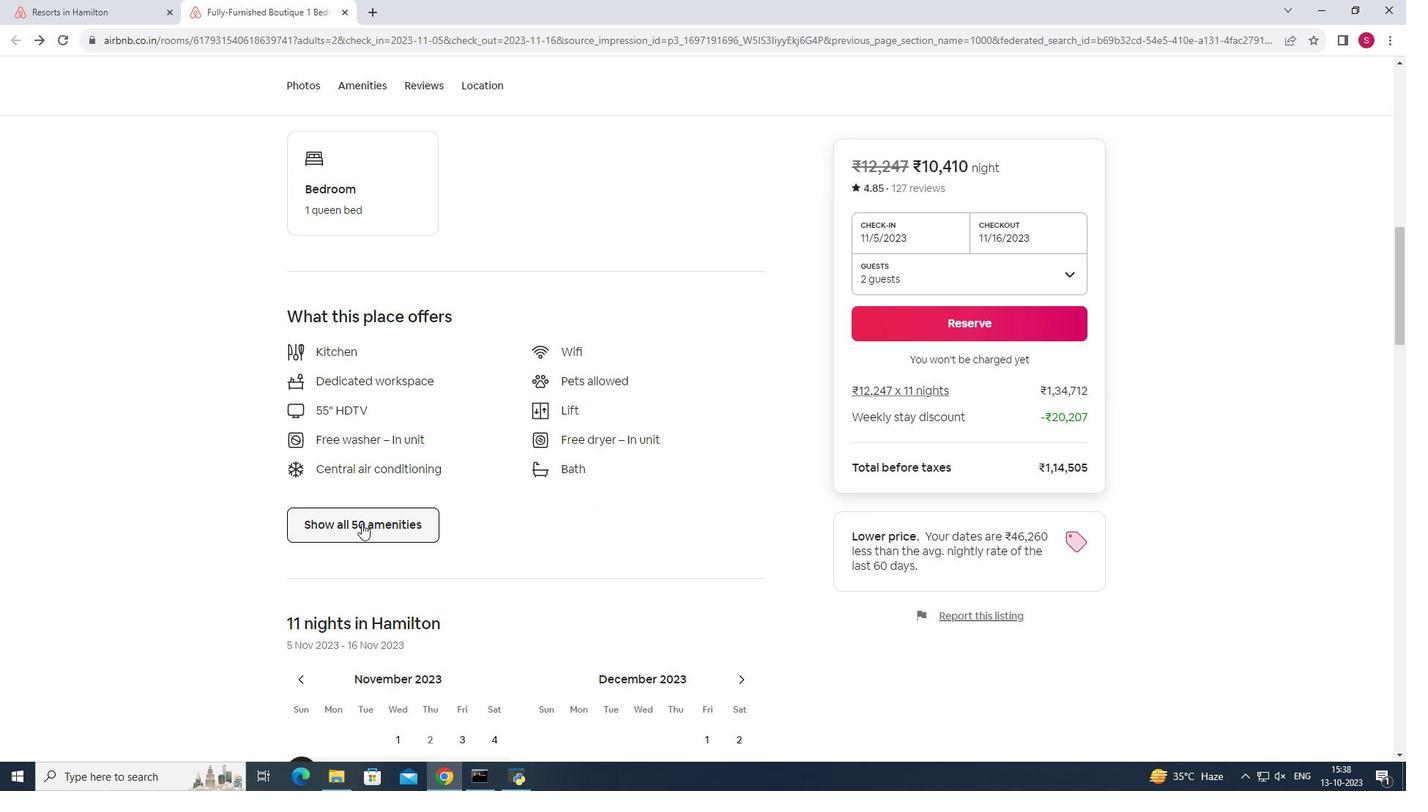 
Action: Mouse pressed left at (361, 523)
Screenshot: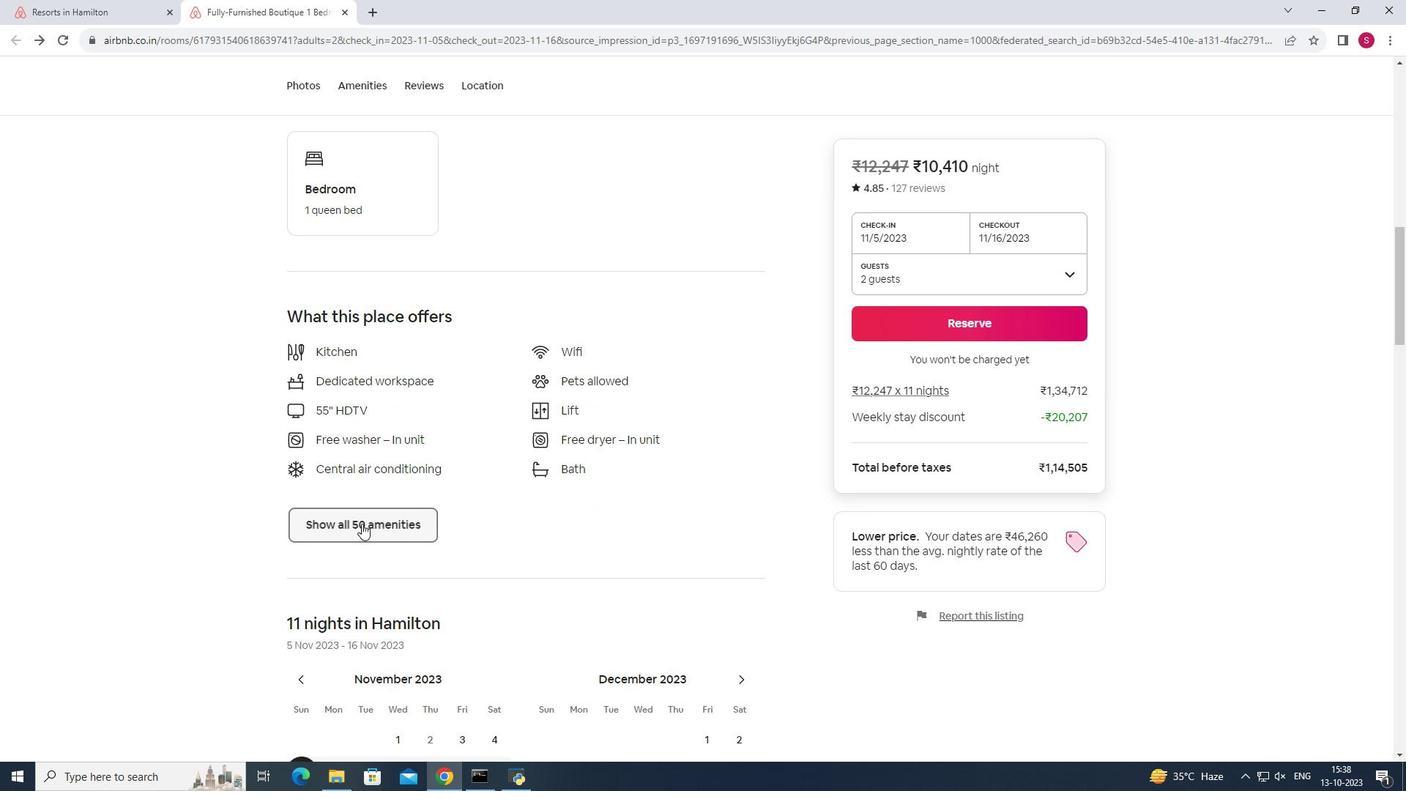 
Action: Mouse moved to (797, 500)
Screenshot: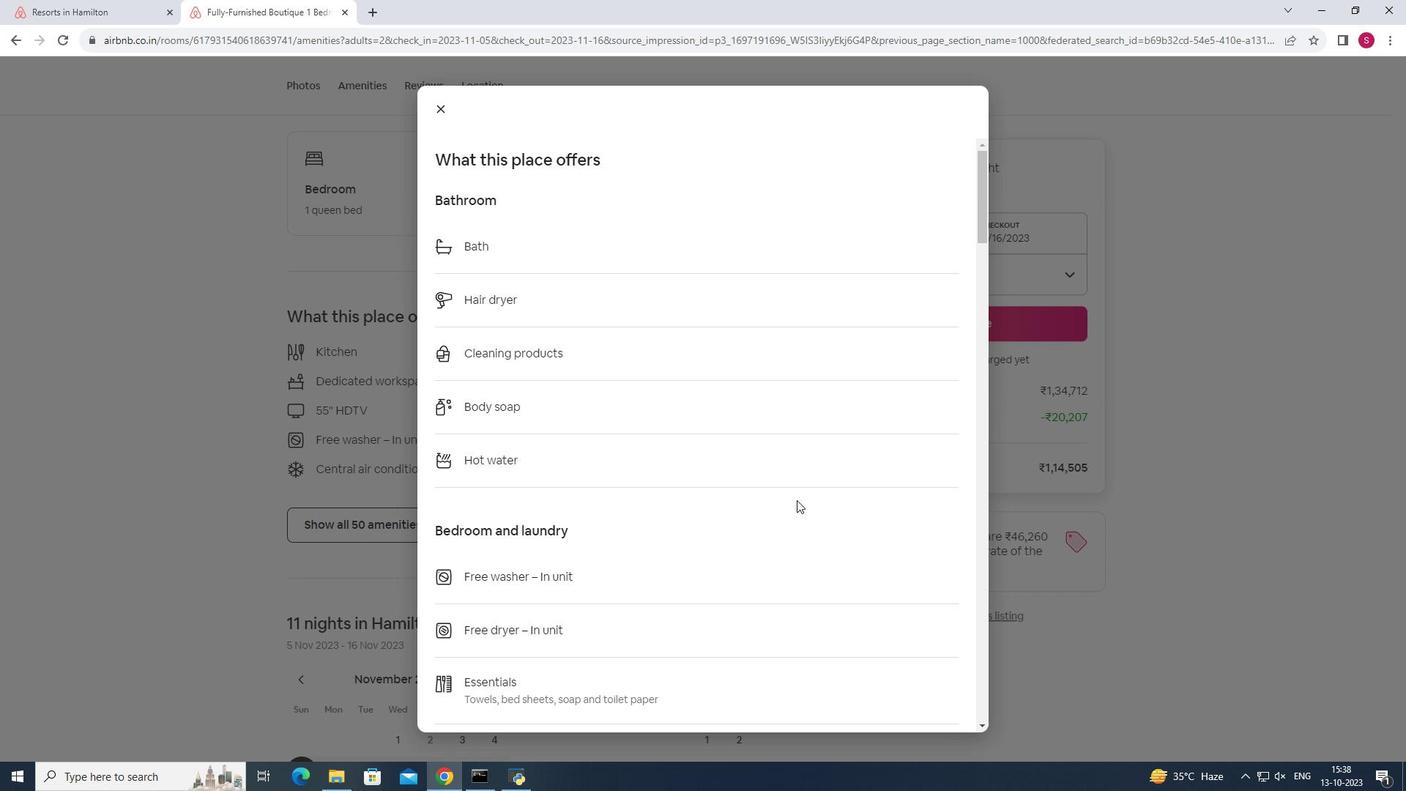 
Action: Mouse scrolled (797, 499) with delta (0, 0)
Screenshot: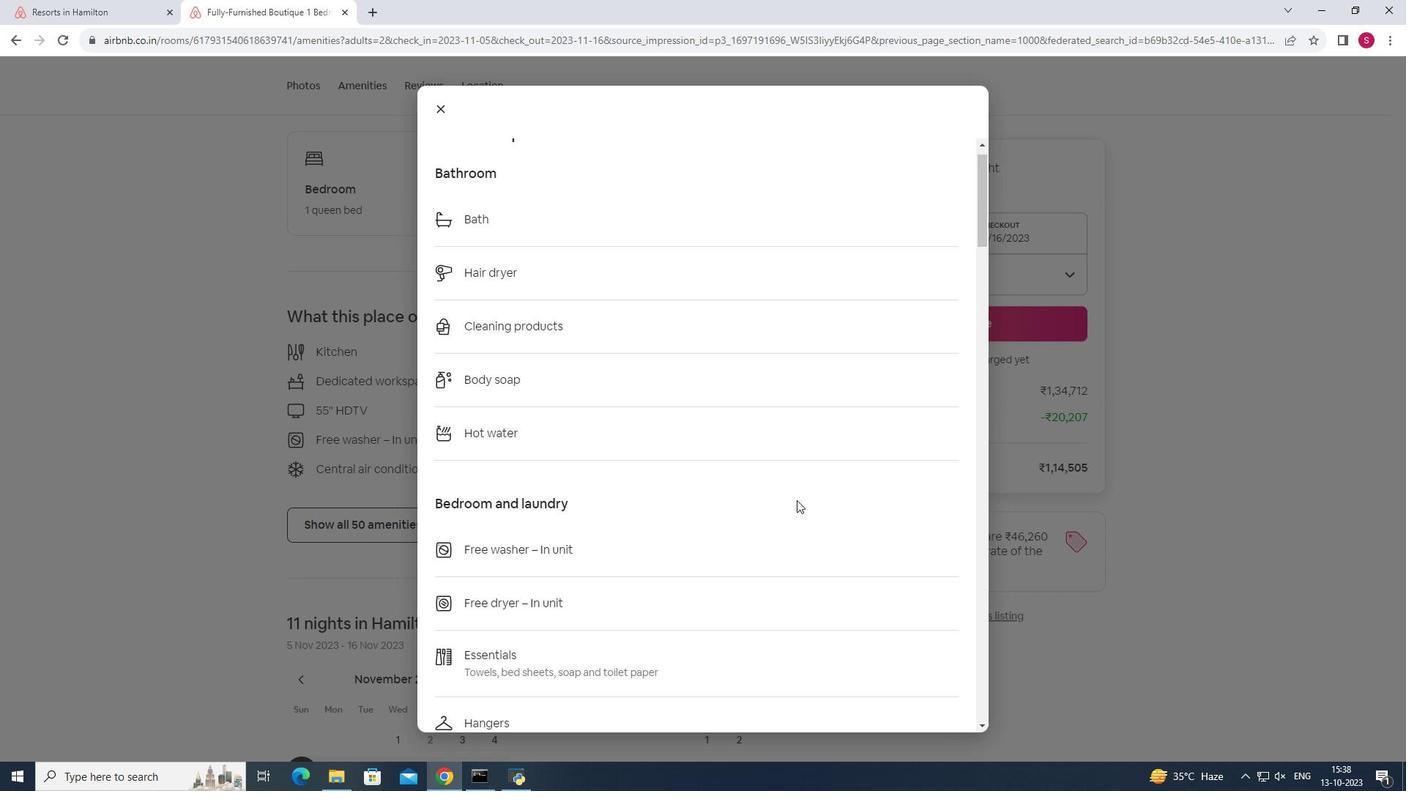 
Action: Mouse moved to (807, 499)
Screenshot: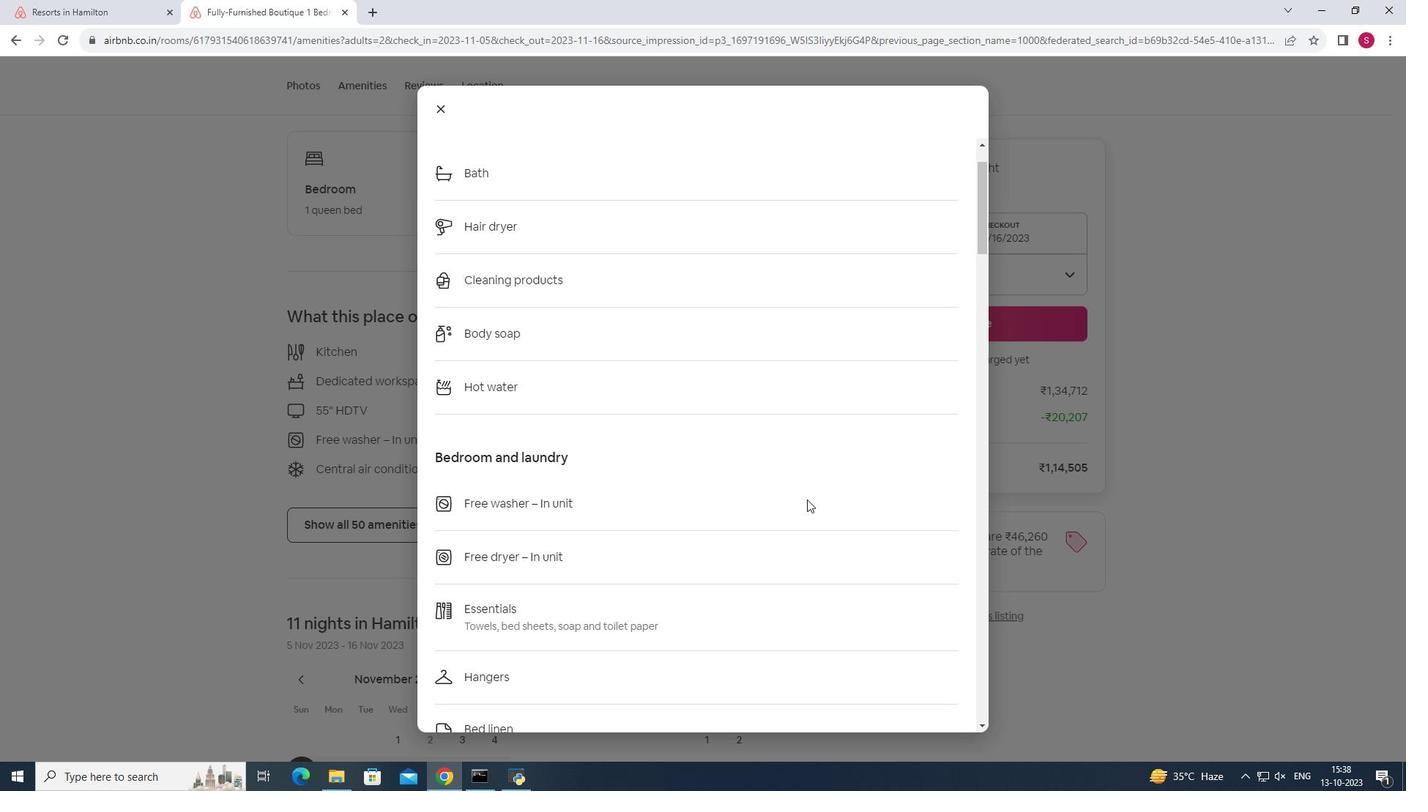 
Action: Mouse scrolled (807, 498) with delta (0, 0)
Screenshot: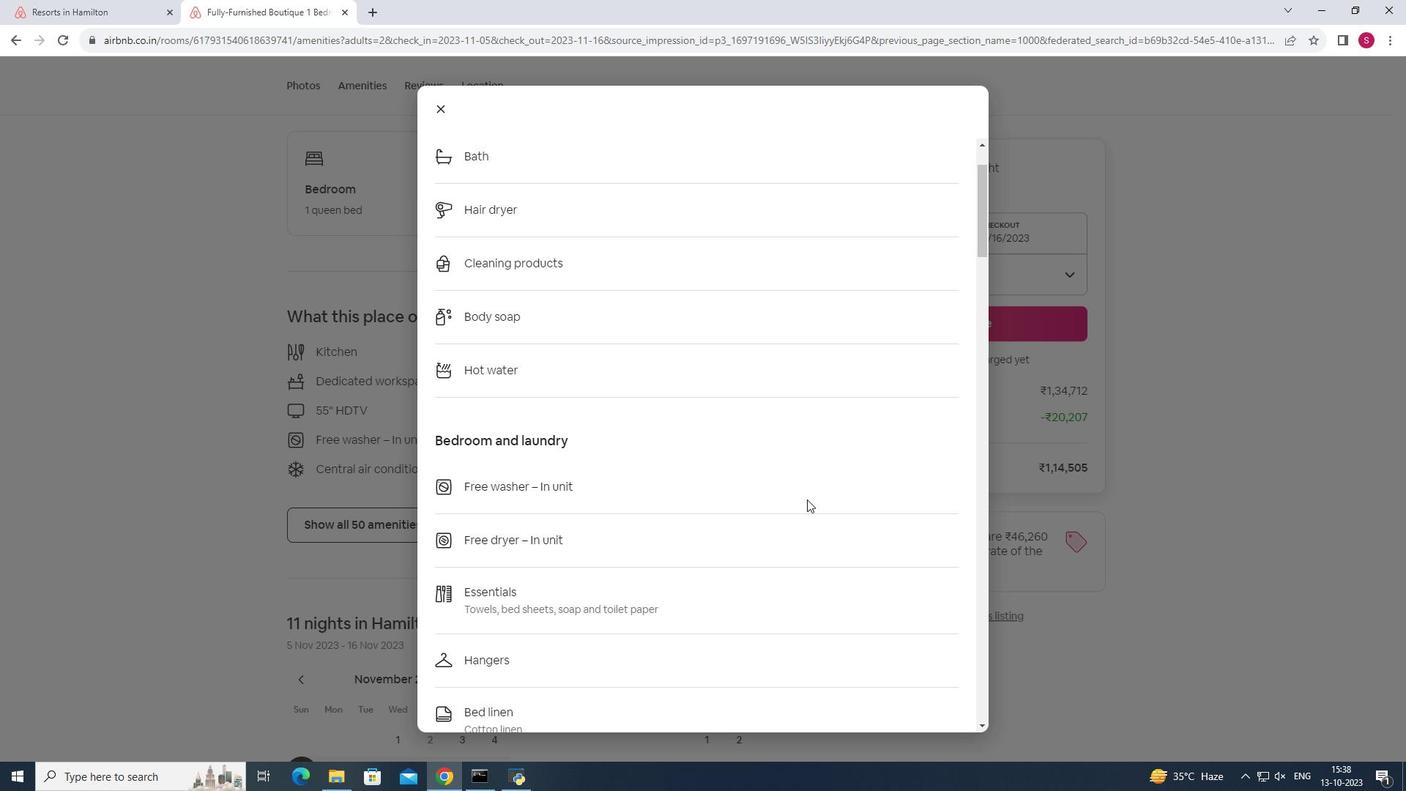 
Action: Mouse scrolled (807, 498) with delta (0, 0)
Screenshot: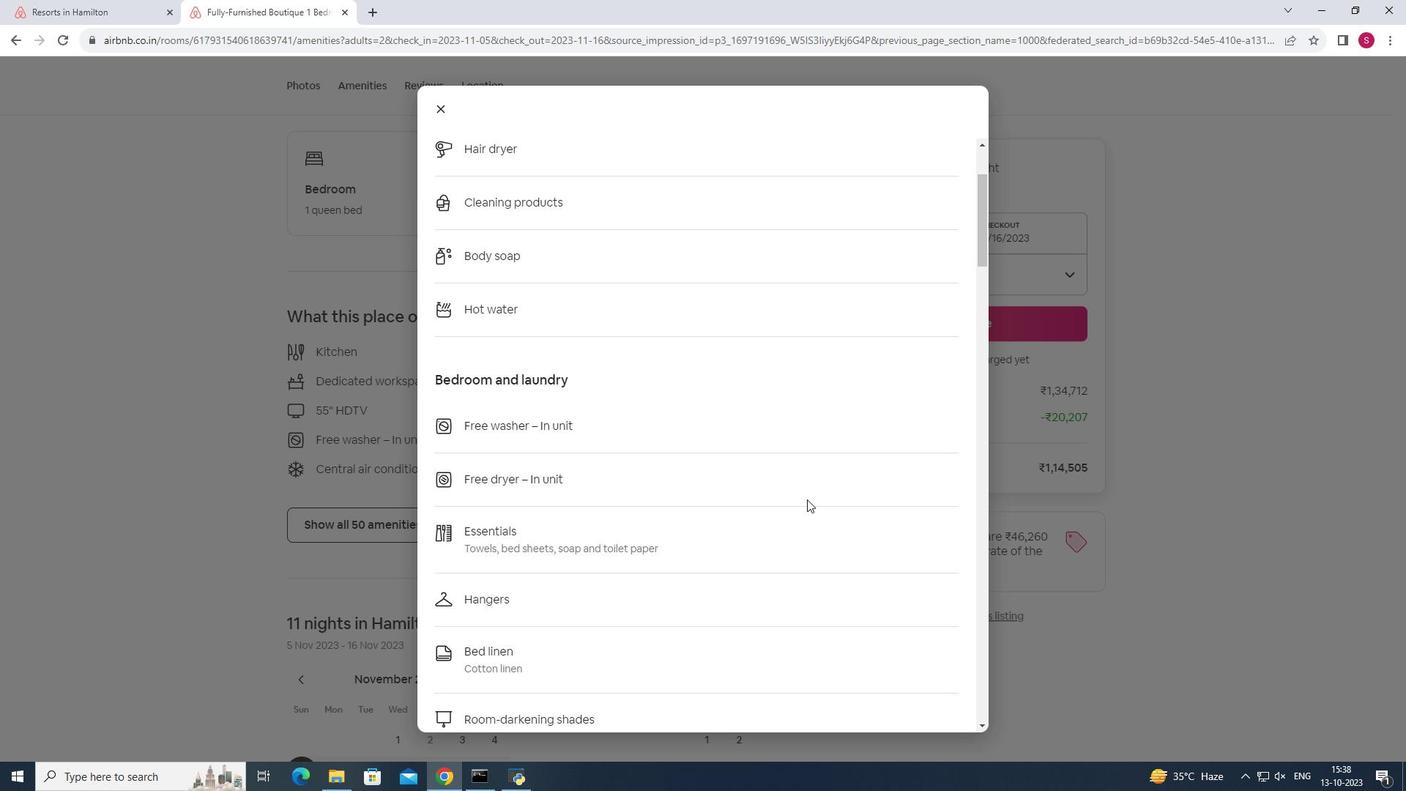 
Action: Mouse scrolled (807, 498) with delta (0, 0)
Screenshot: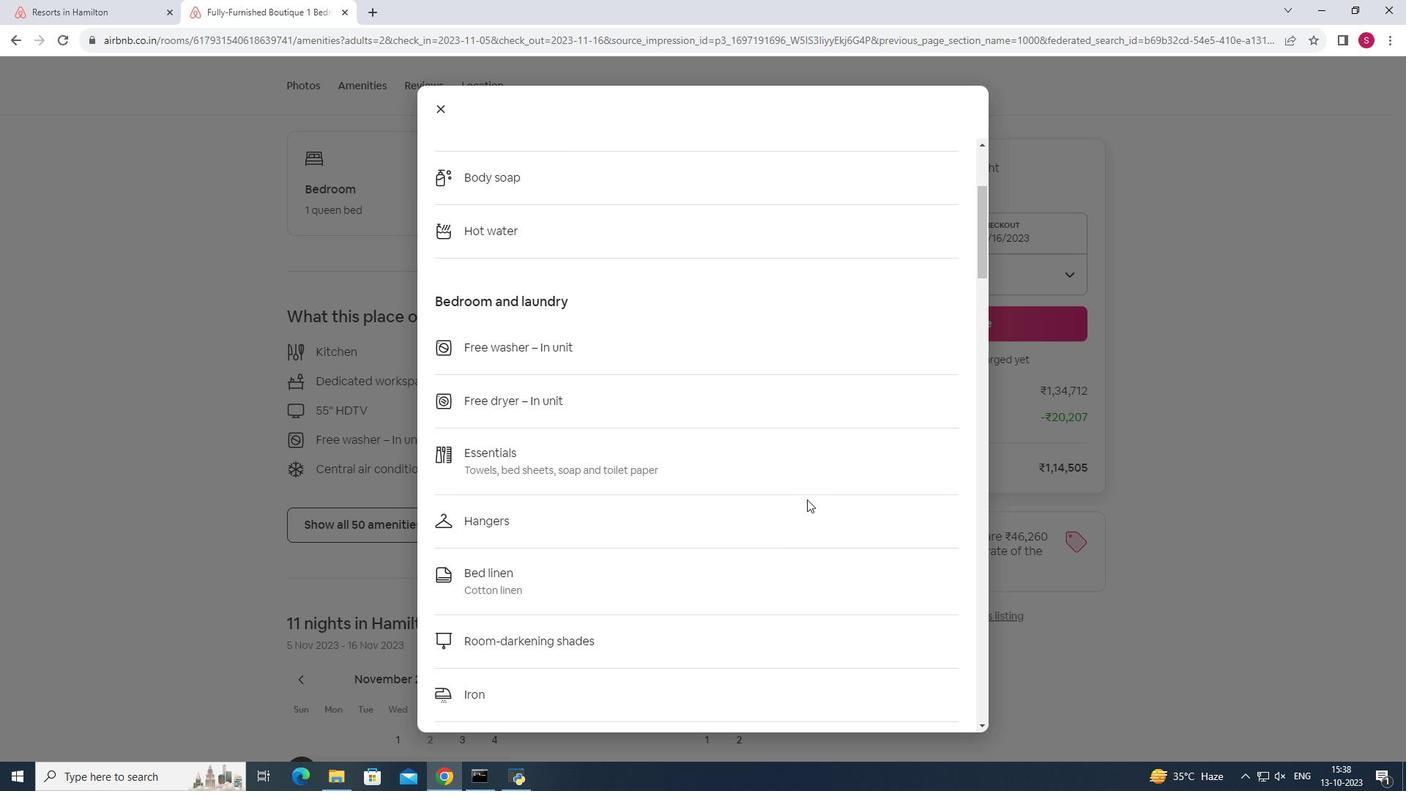 
Action: Mouse scrolled (807, 498) with delta (0, 0)
Screenshot: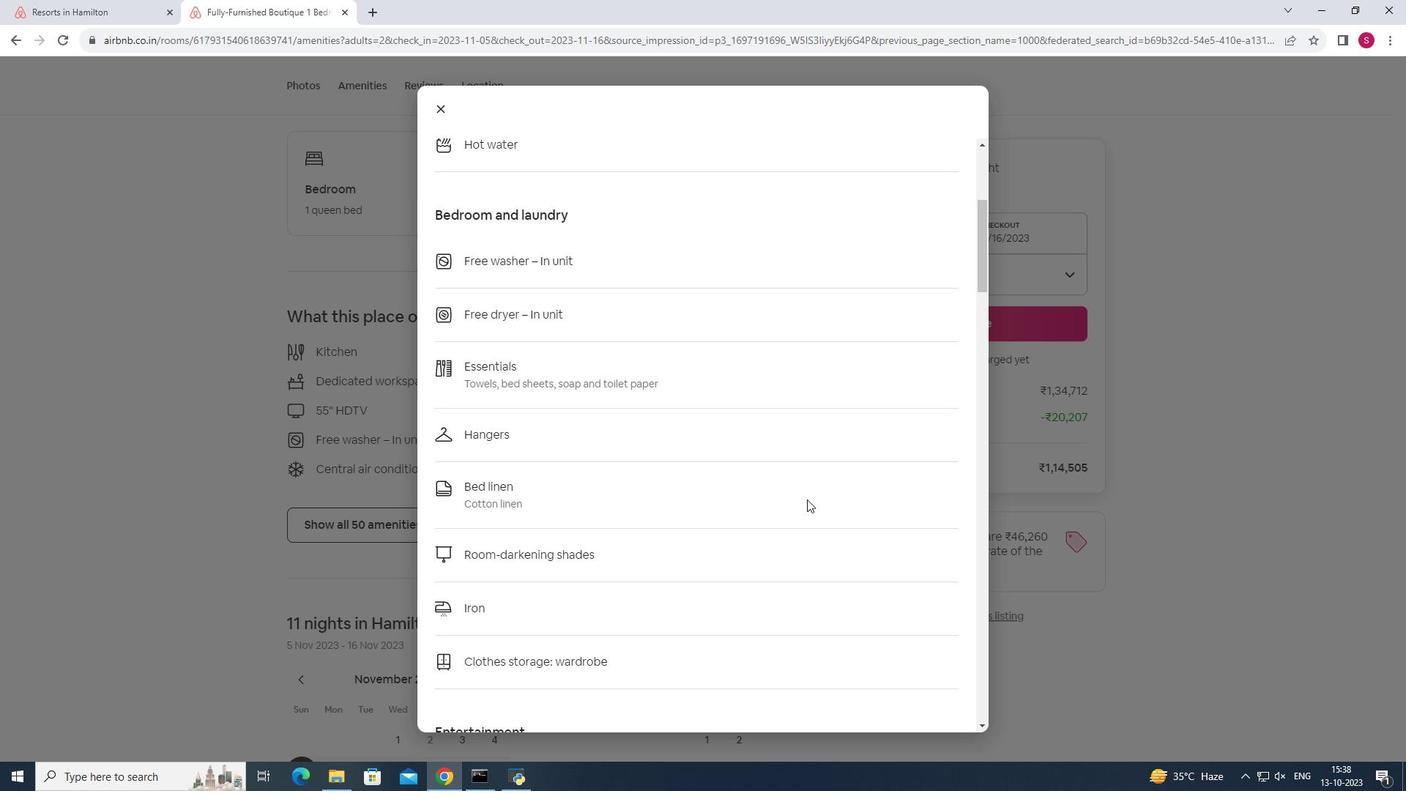 
Action: Mouse moved to (807, 498)
Screenshot: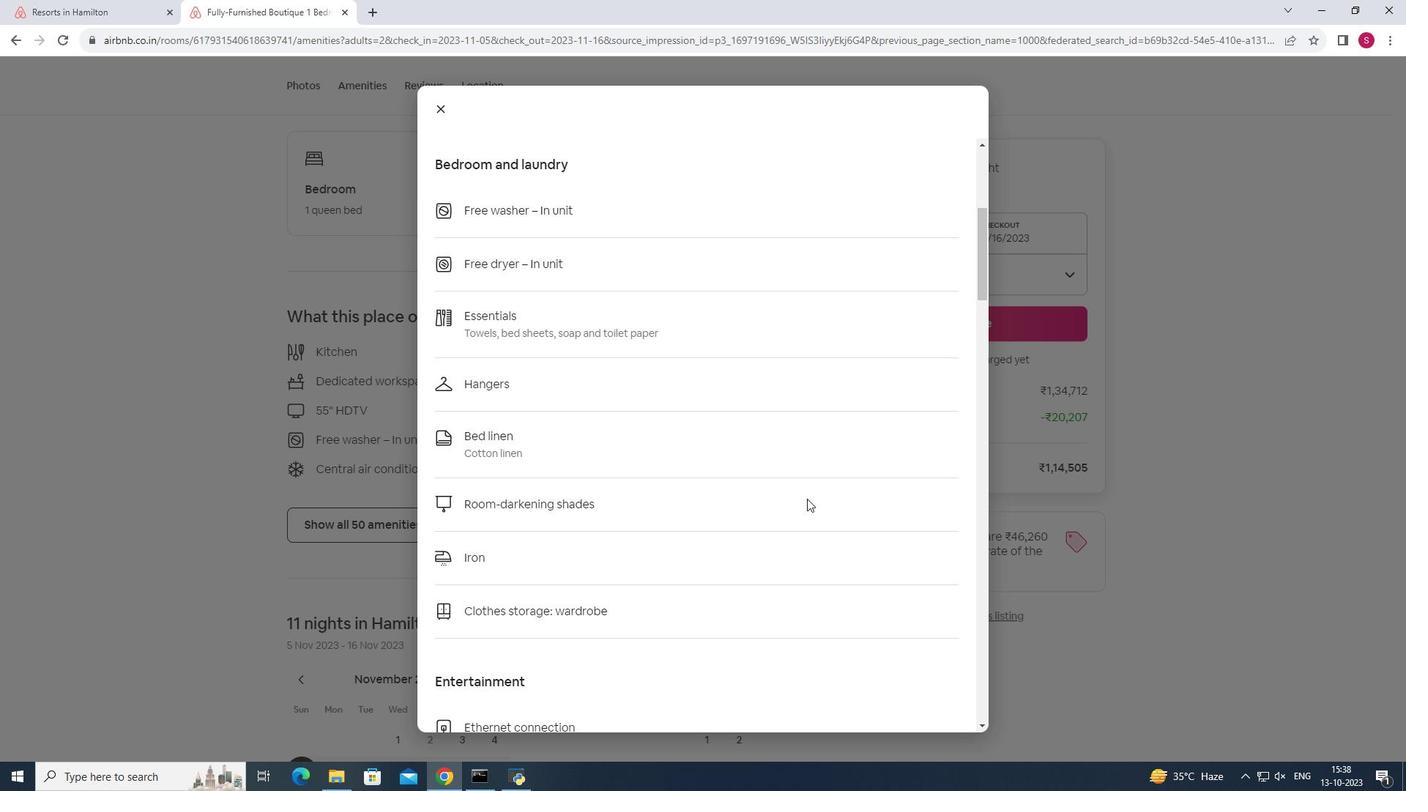 
Action: Mouse scrolled (807, 498) with delta (0, 0)
Screenshot: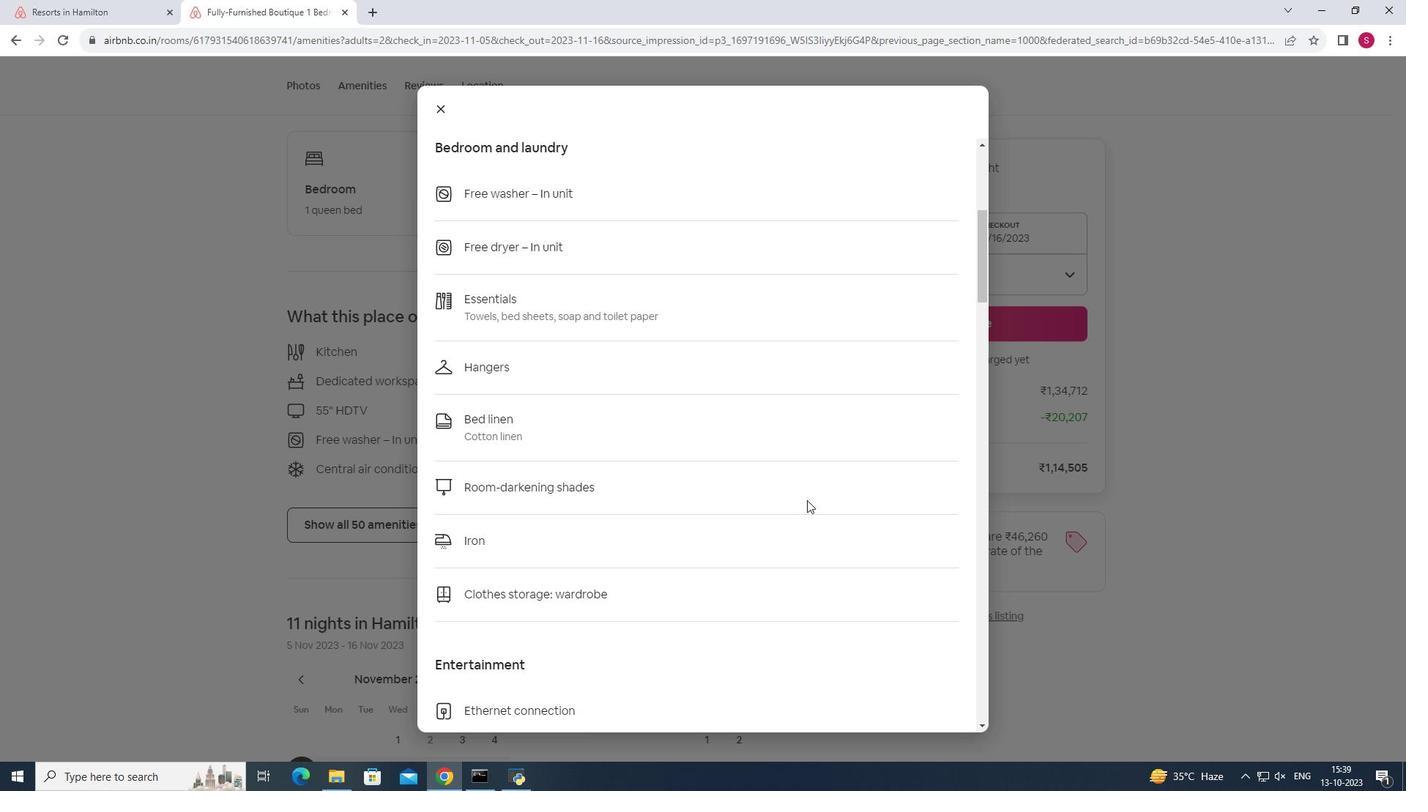 
Action: Mouse moved to (807, 500)
Screenshot: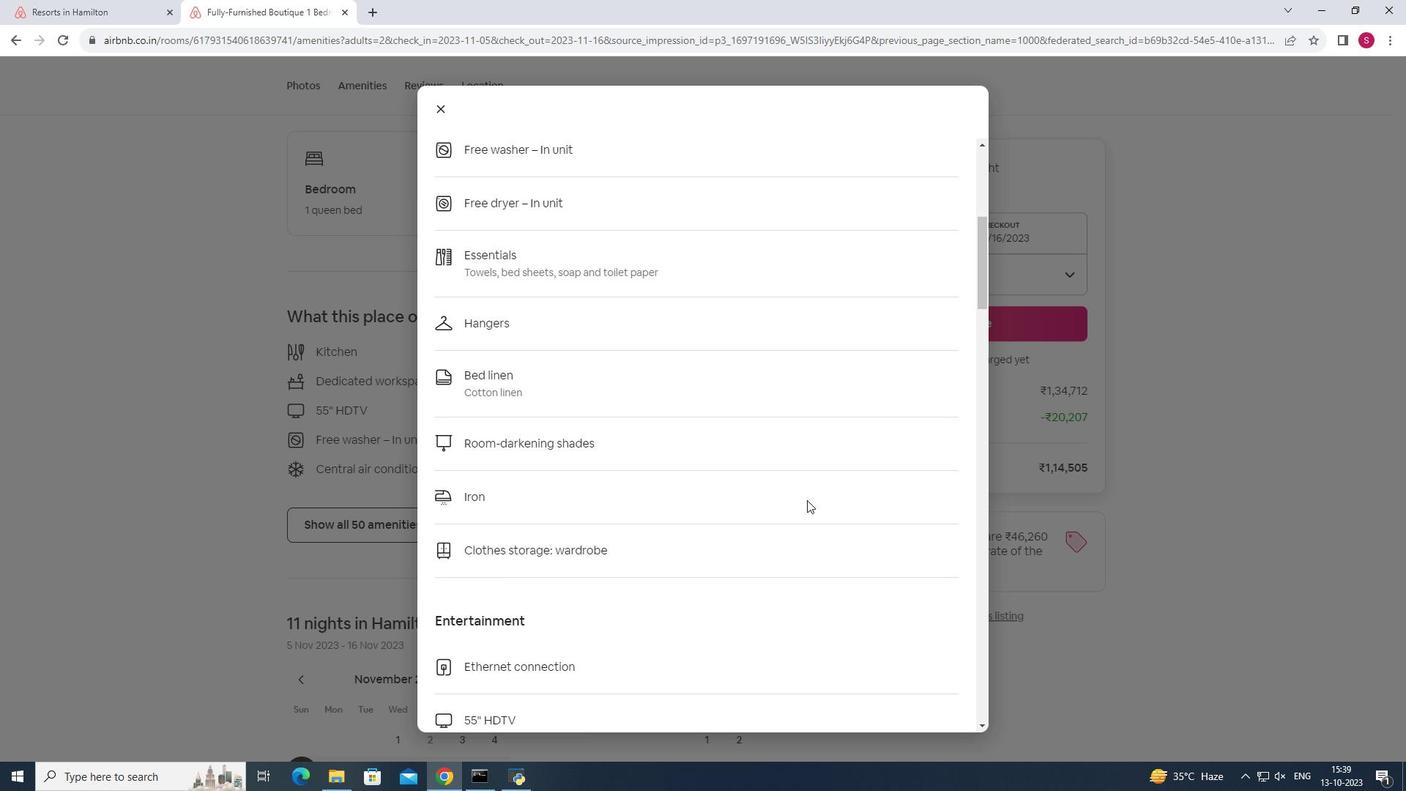 
Action: Mouse scrolled (807, 499) with delta (0, 0)
Screenshot: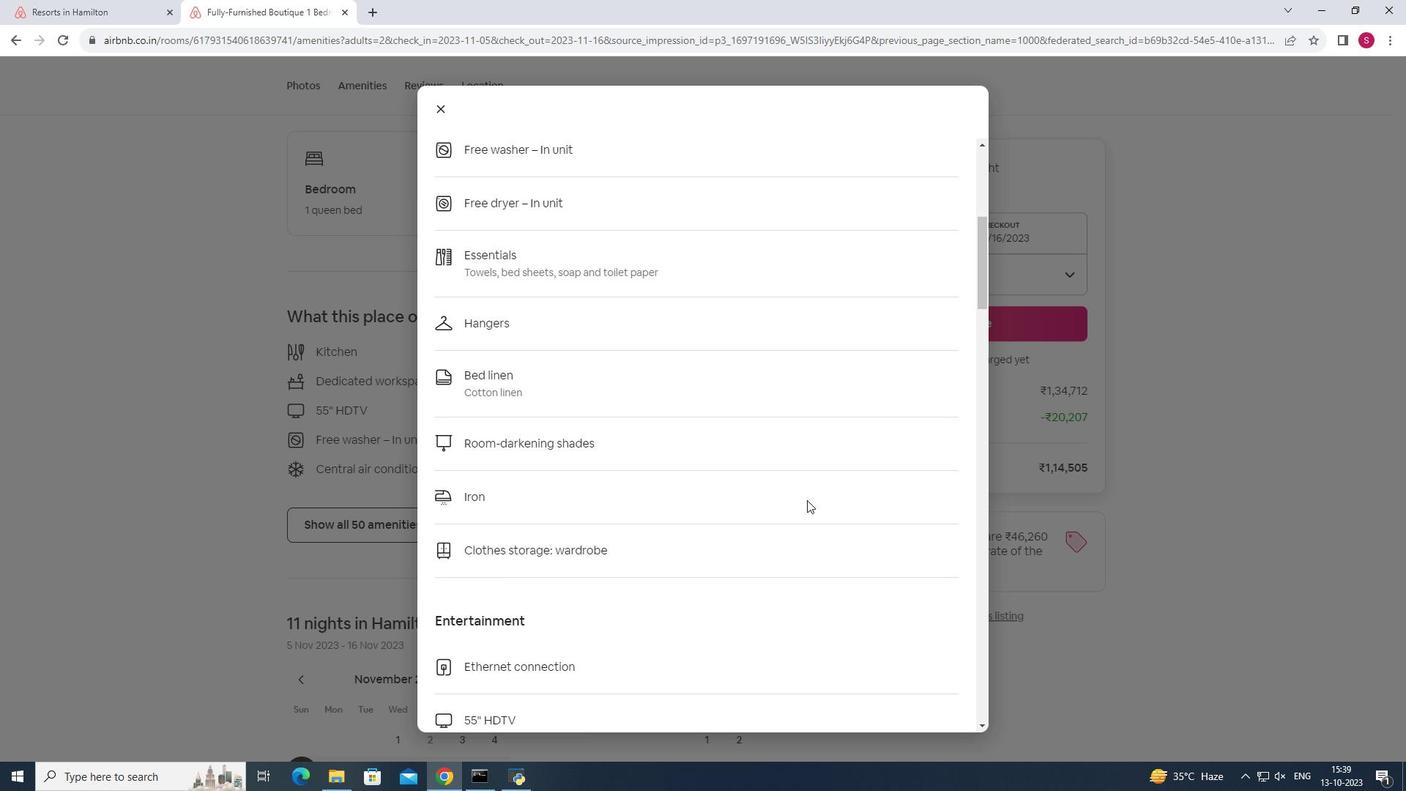 
Action: Mouse moved to (817, 497)
Screenshot: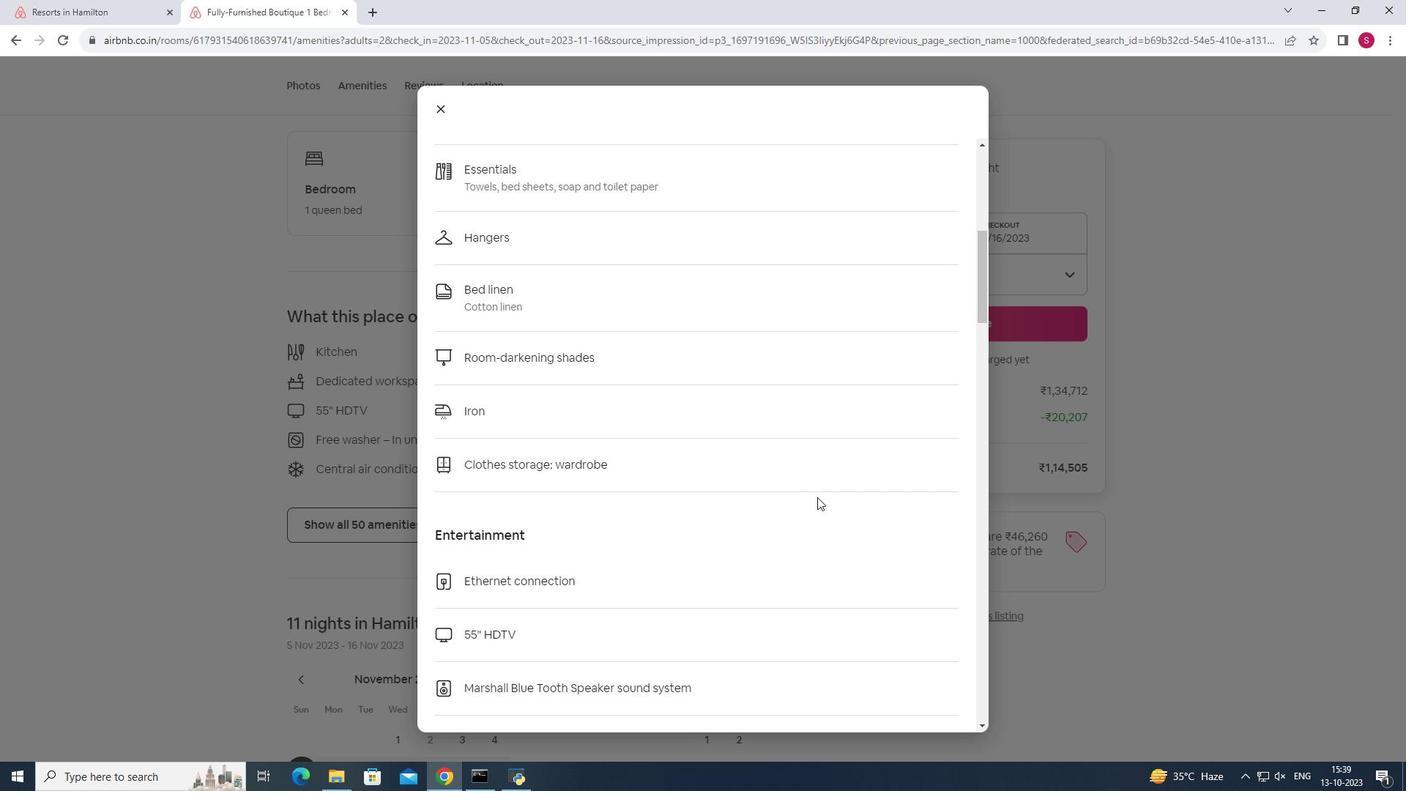 
Action: Mouse scrolled (817, 496) with delta (0, 0)
Screenshot: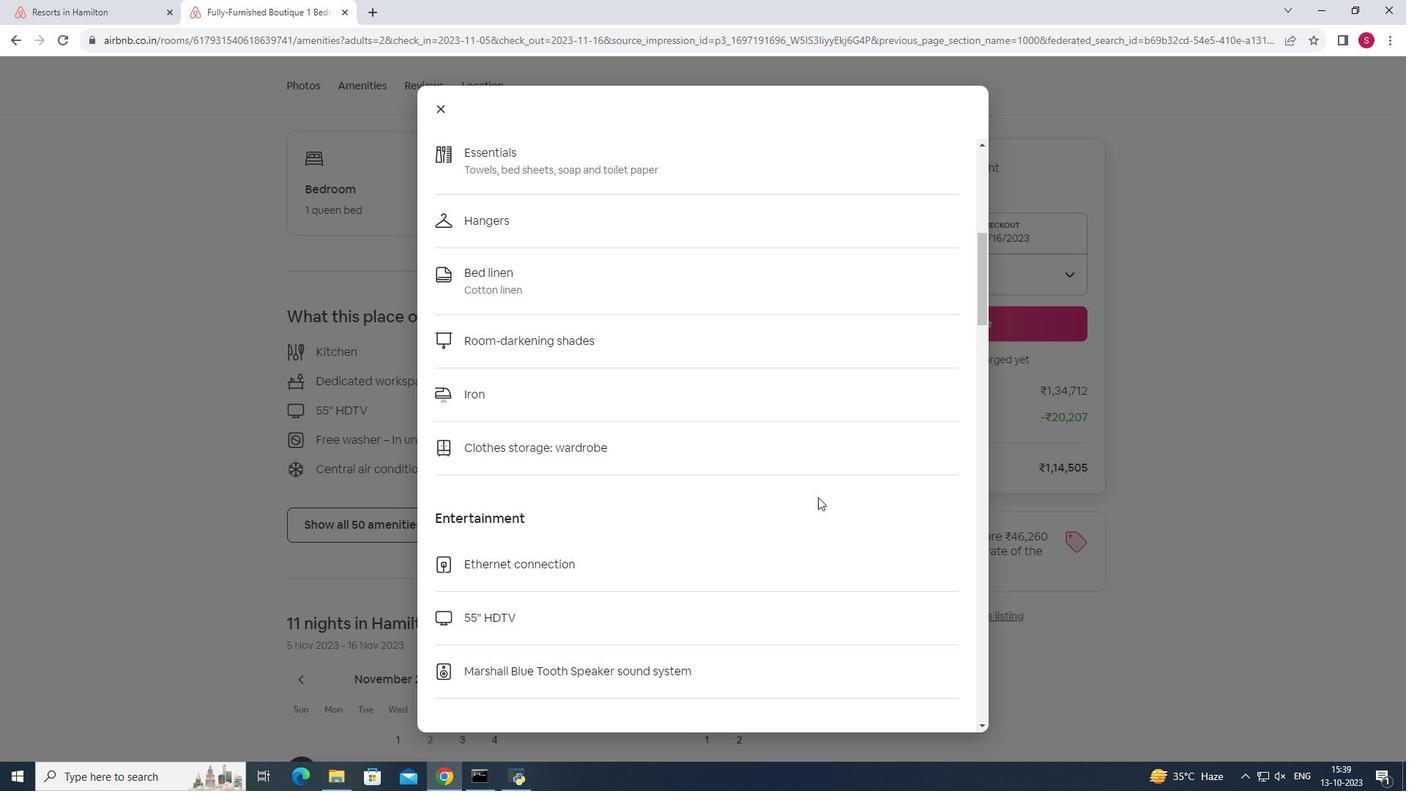 
Action: Mouse moved to (818, 497)
Screenshot: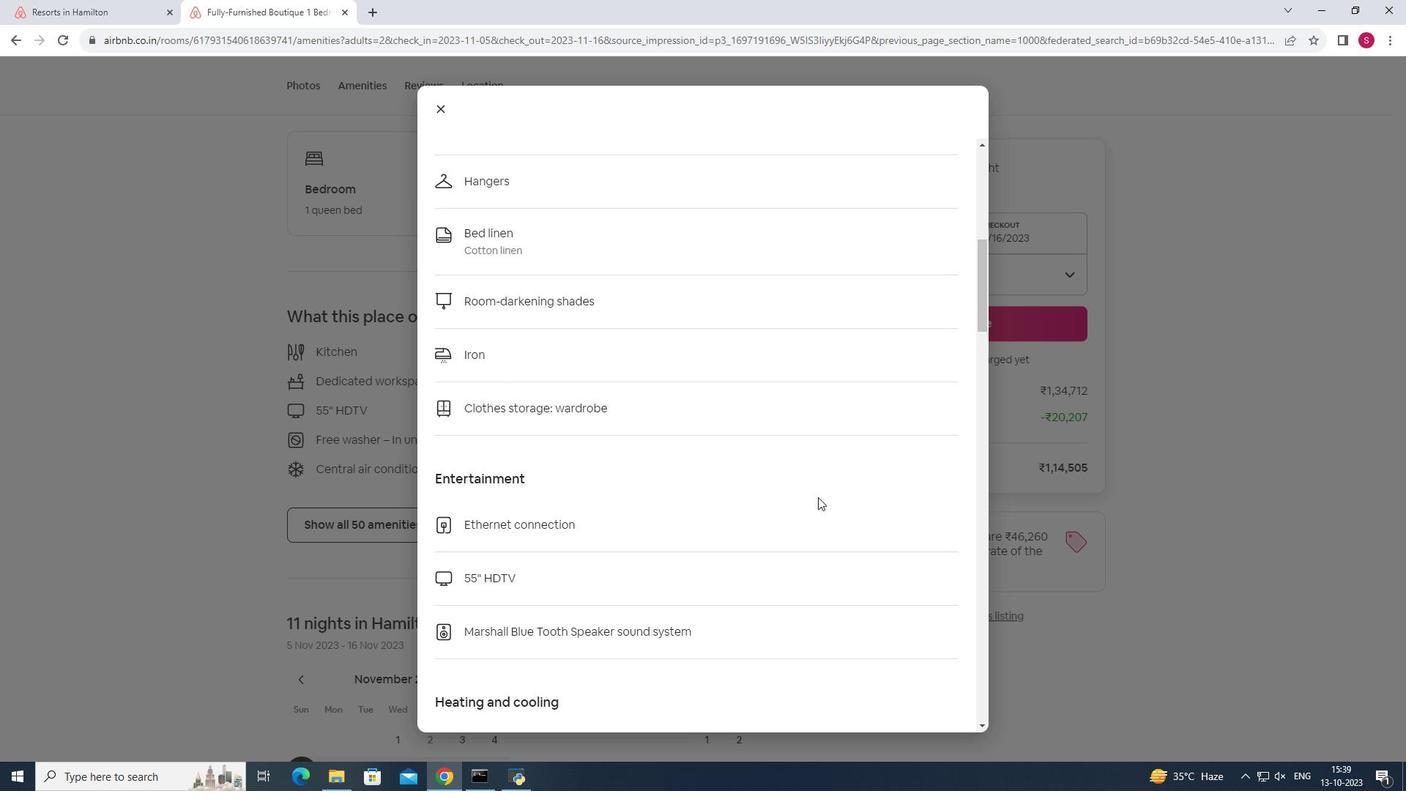 
Action: Mouse scrolled (818, 496) with delta (0, 0)
Screenshot: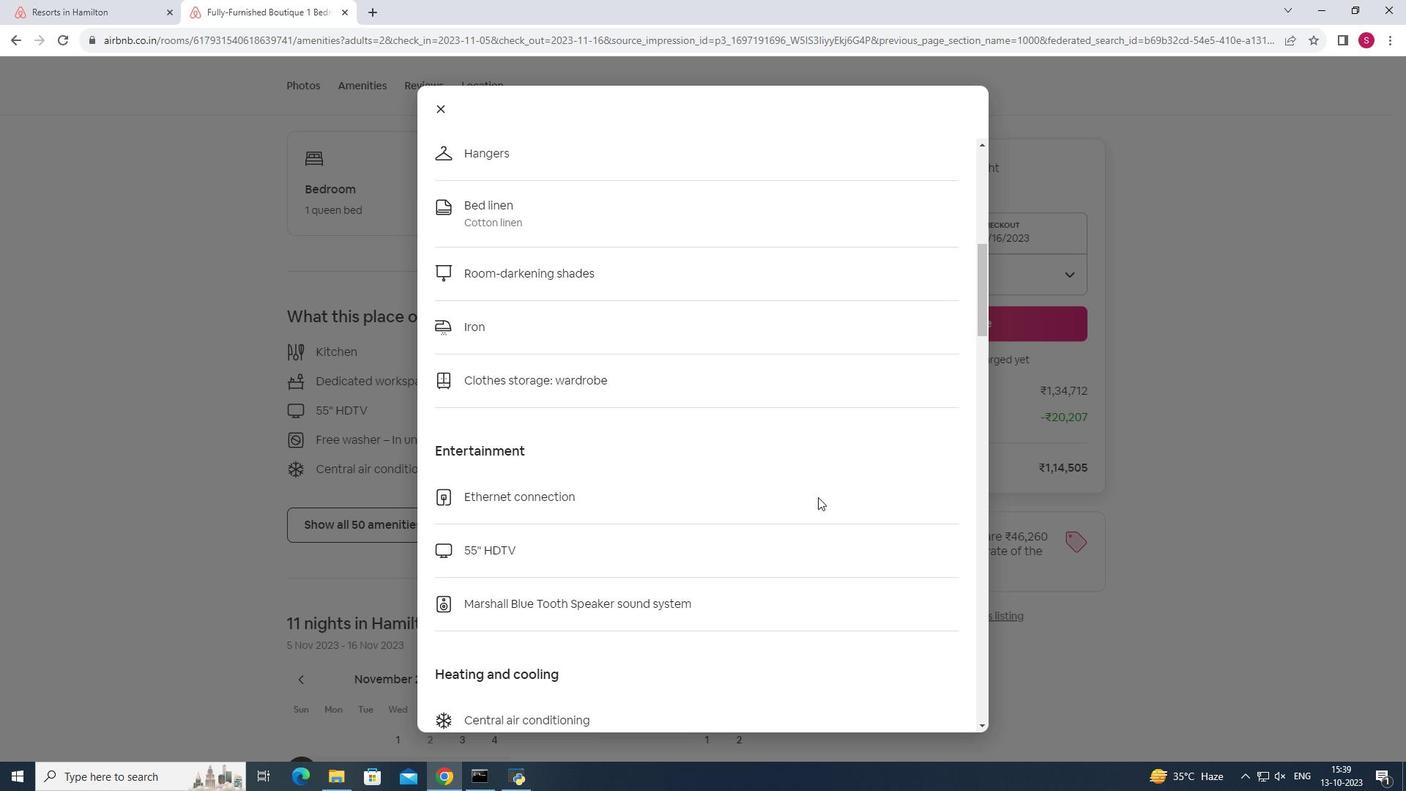 
Action: Mouse moved to (836, 500)
Screenshot: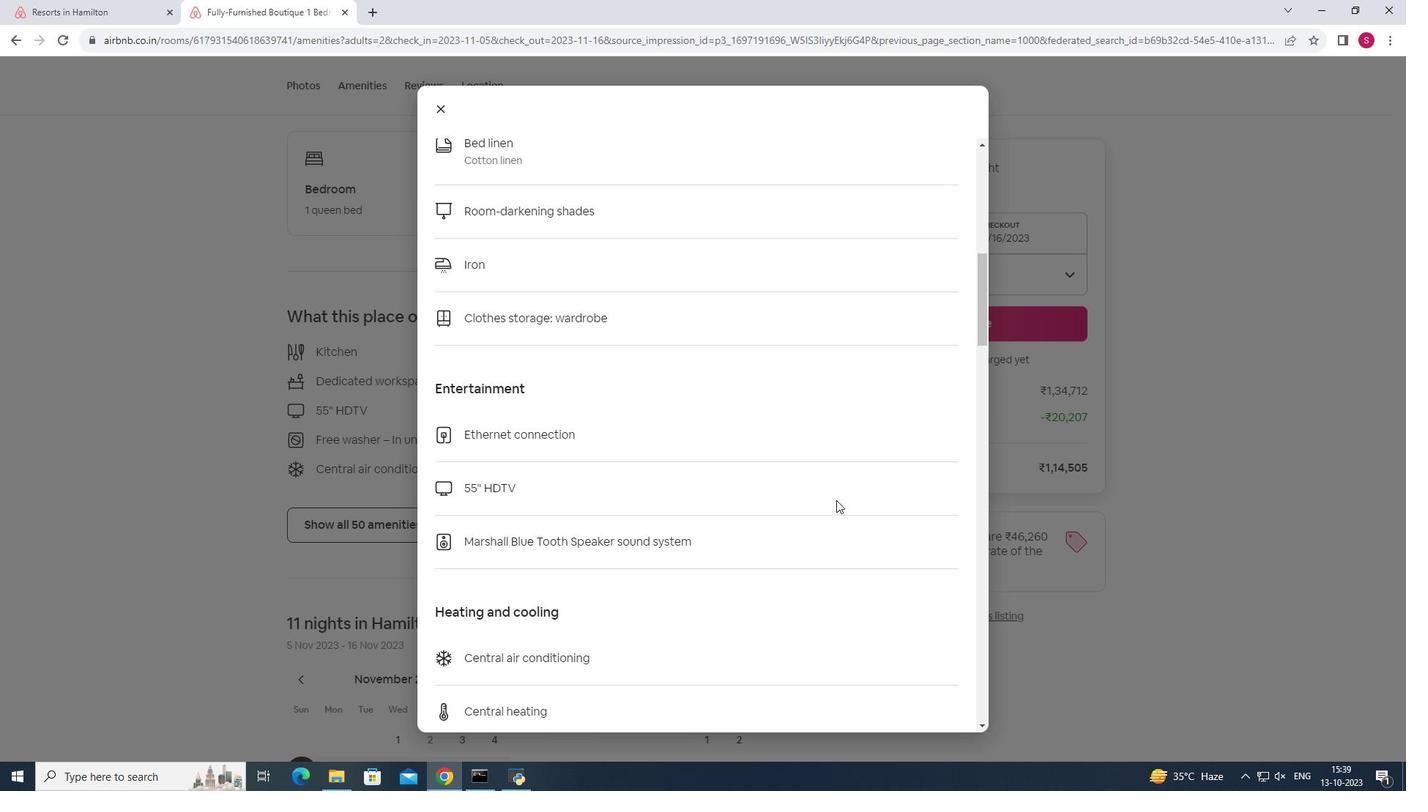 
Action: Mouse scrolled (836, 499) with delta (0, 0)
Screenshot: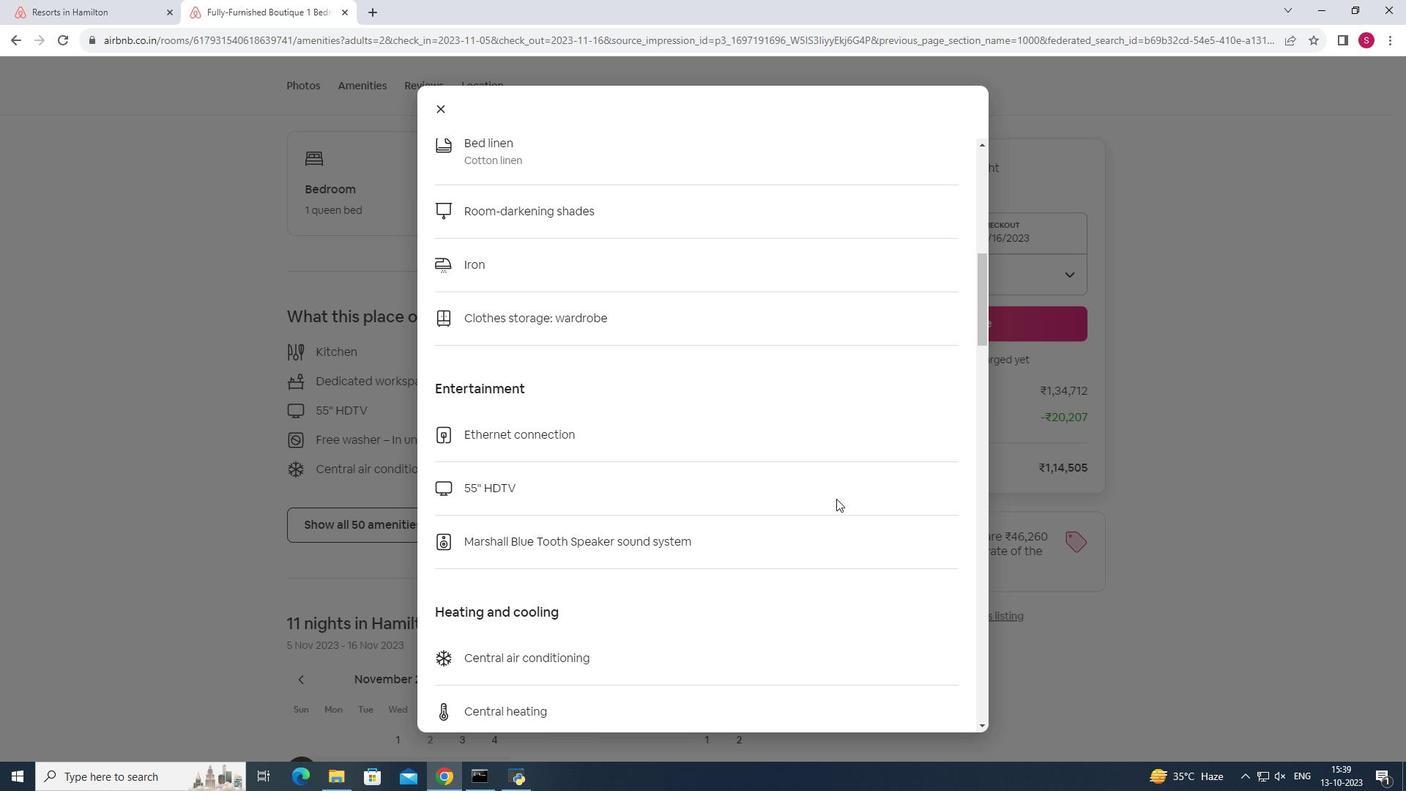 
Action: Mouse moved to (836, 498)
Screenshot: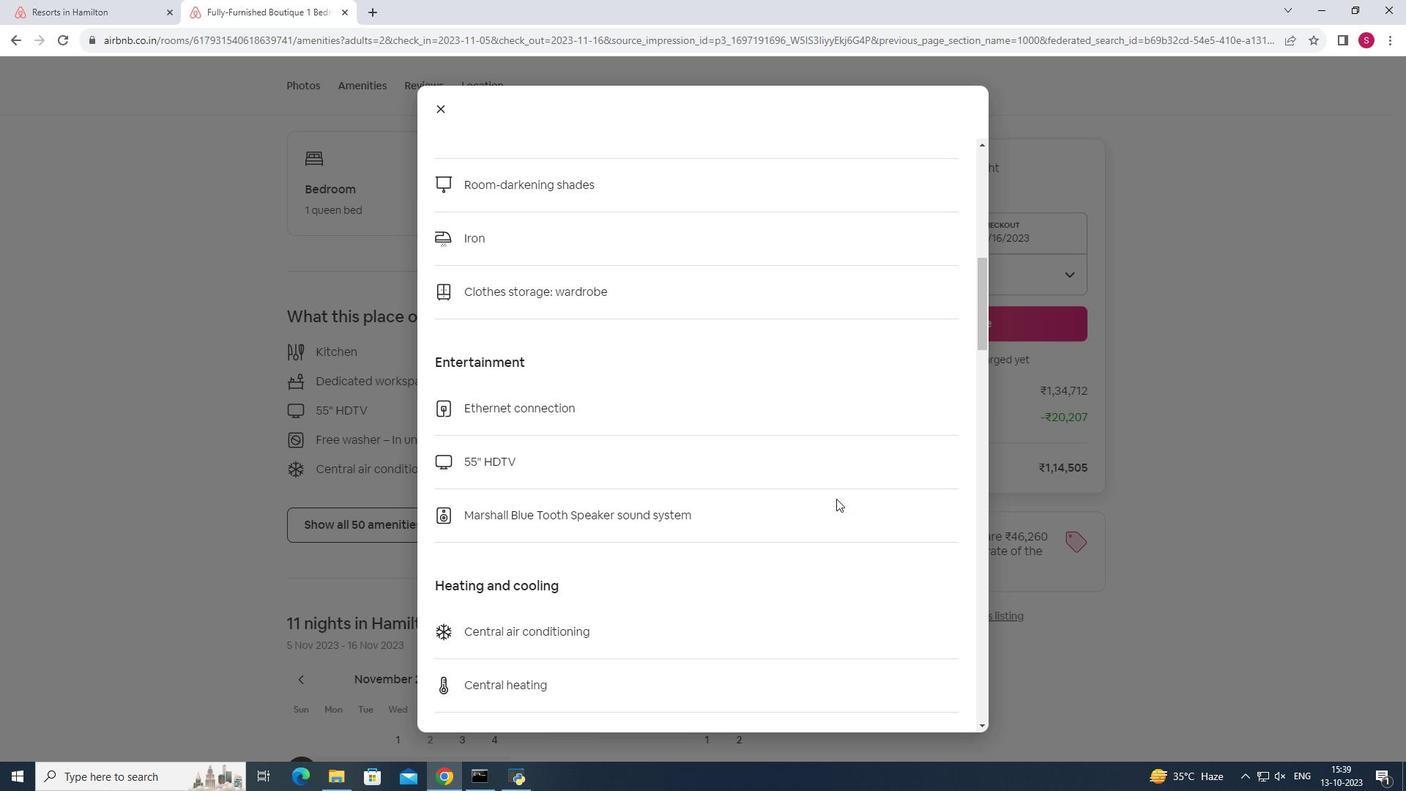 
Action: Mouse scrolled (836, 498) with delta (0, 0)
Screenshot: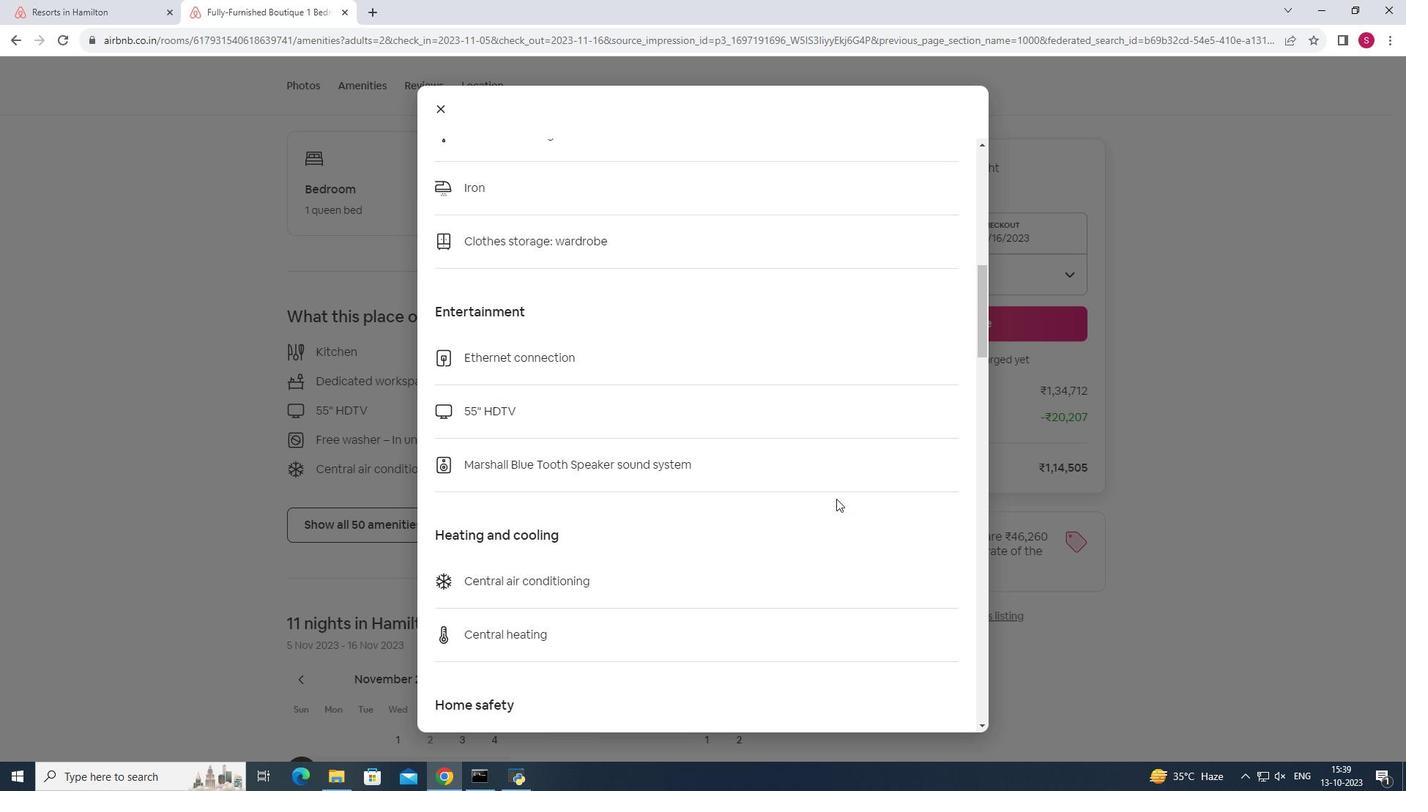 
Action: Mouse scrolled (836, 498) with delta (0, 0)
Screenshot: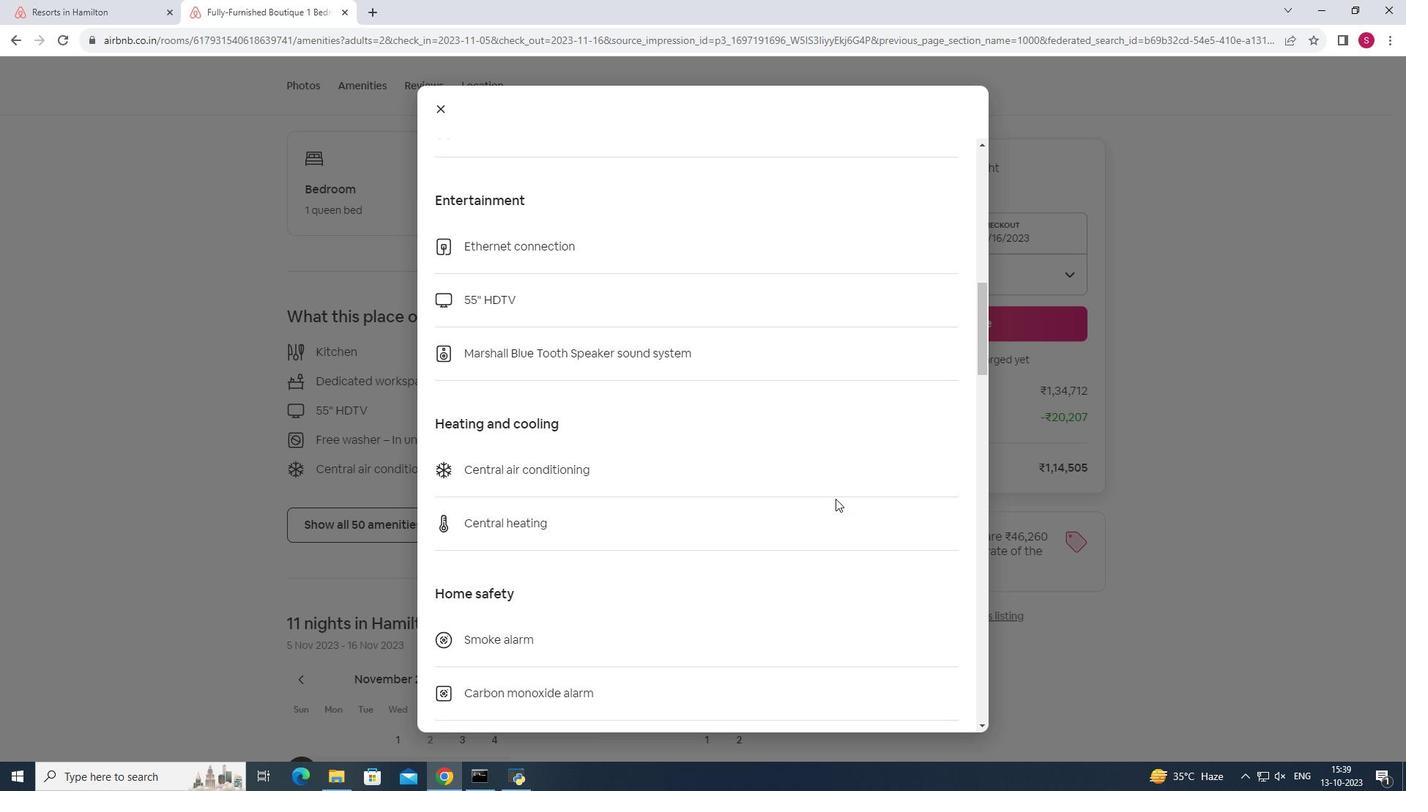 
Action: Mouse moved to (833, 498)
Screenshot: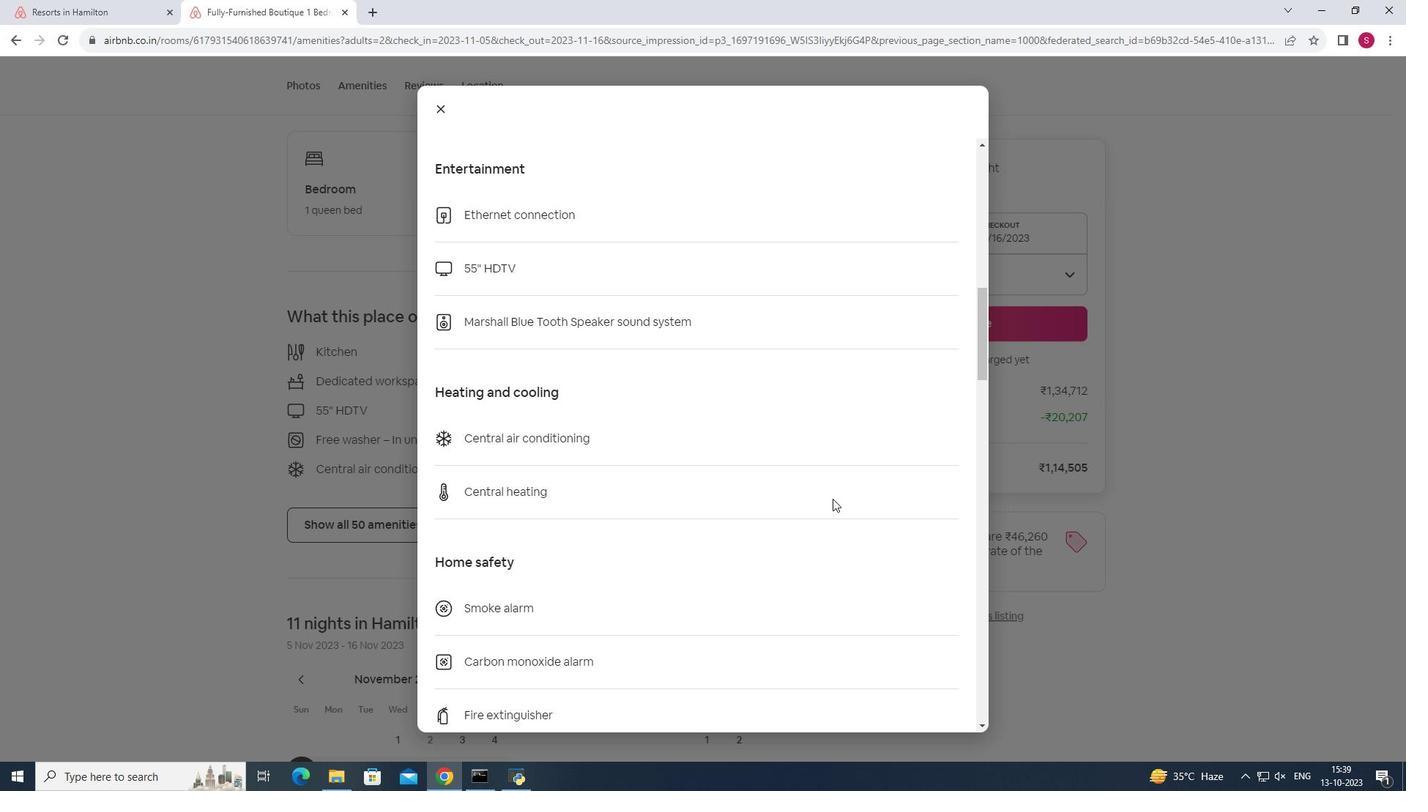 
Action: Mouse scrolled (833, 498) with delta (0, 0)
Screenshot: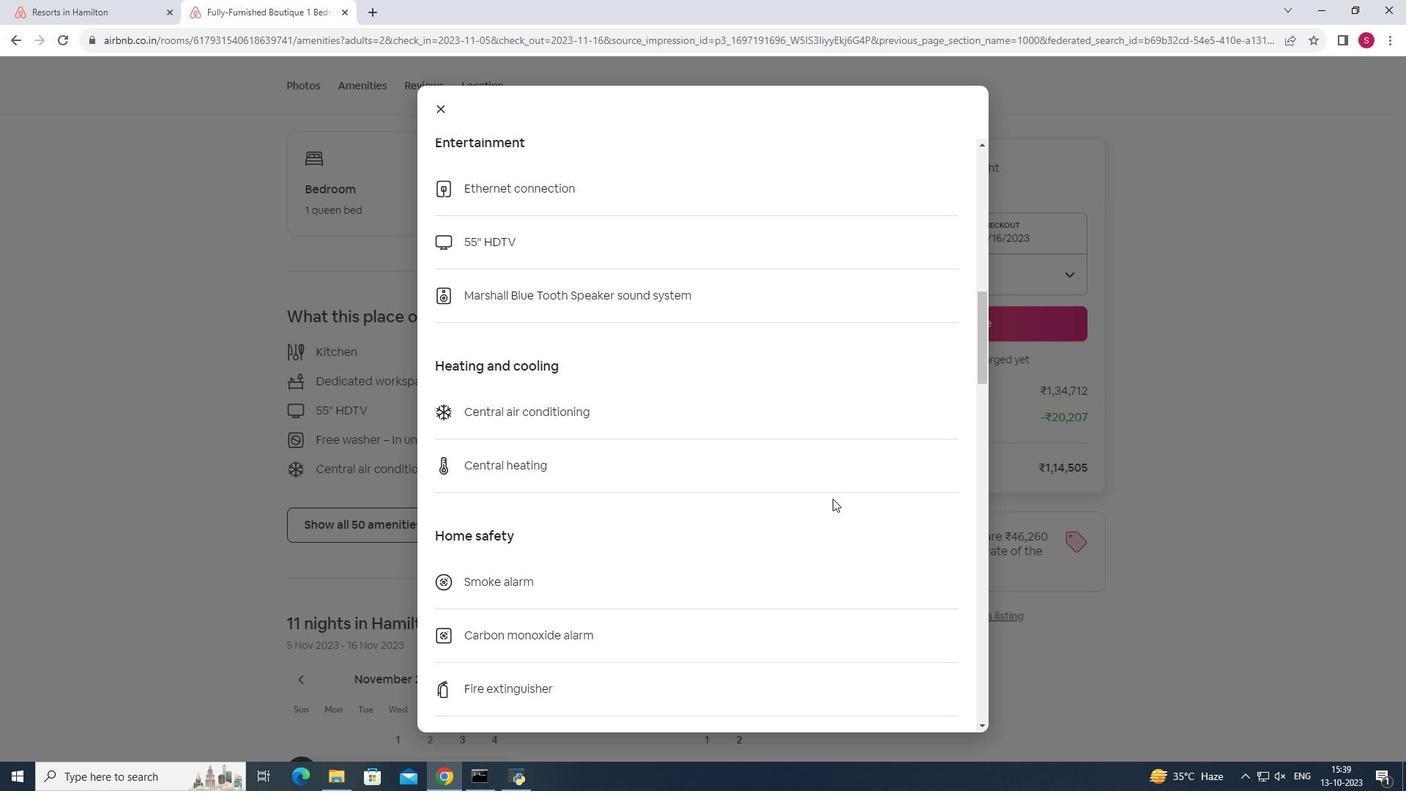 
Action: Mouse scrolled (833, 498) with delta (0, 0)
Screenshot: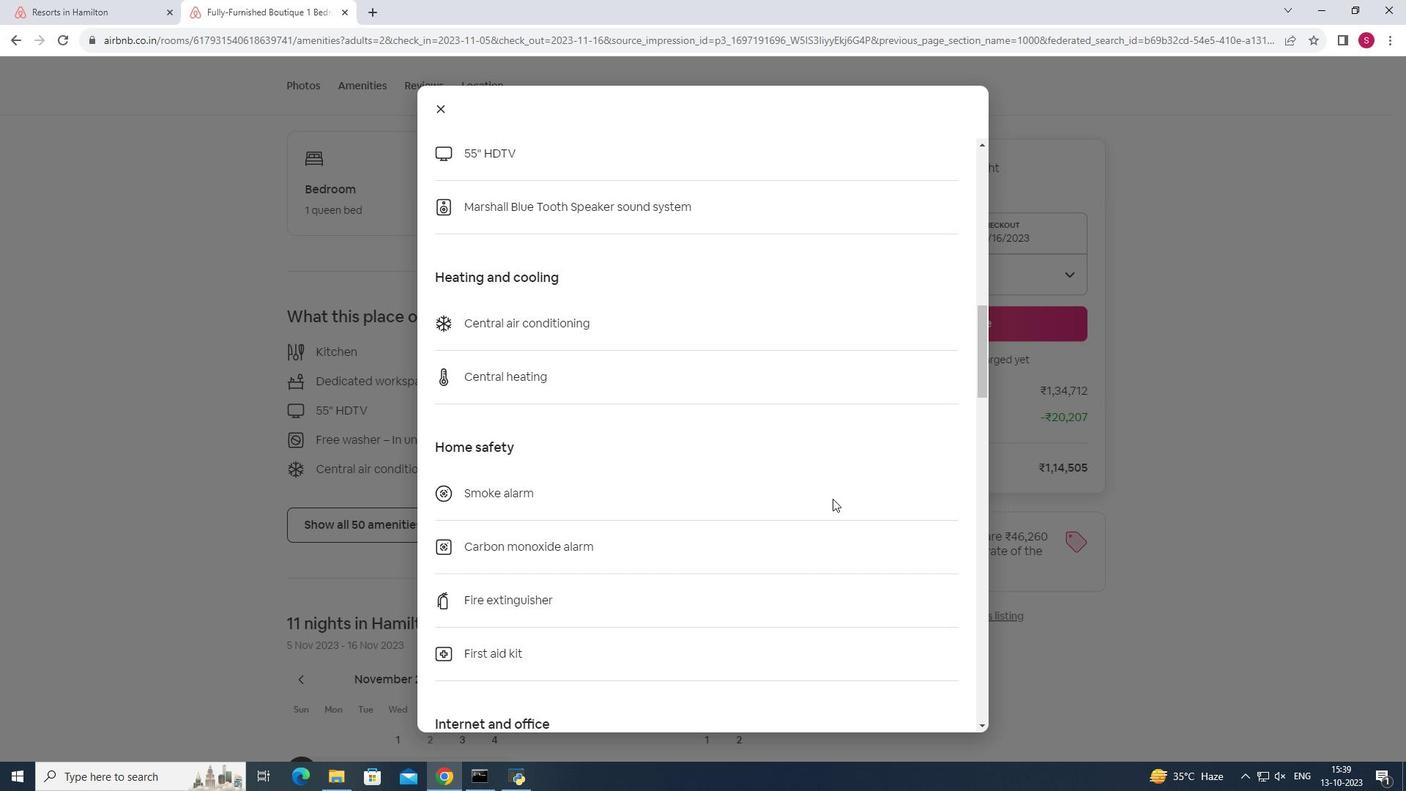 
Action: Mouse scrolled (833, 498) with delta (0, 0)
Screenshot: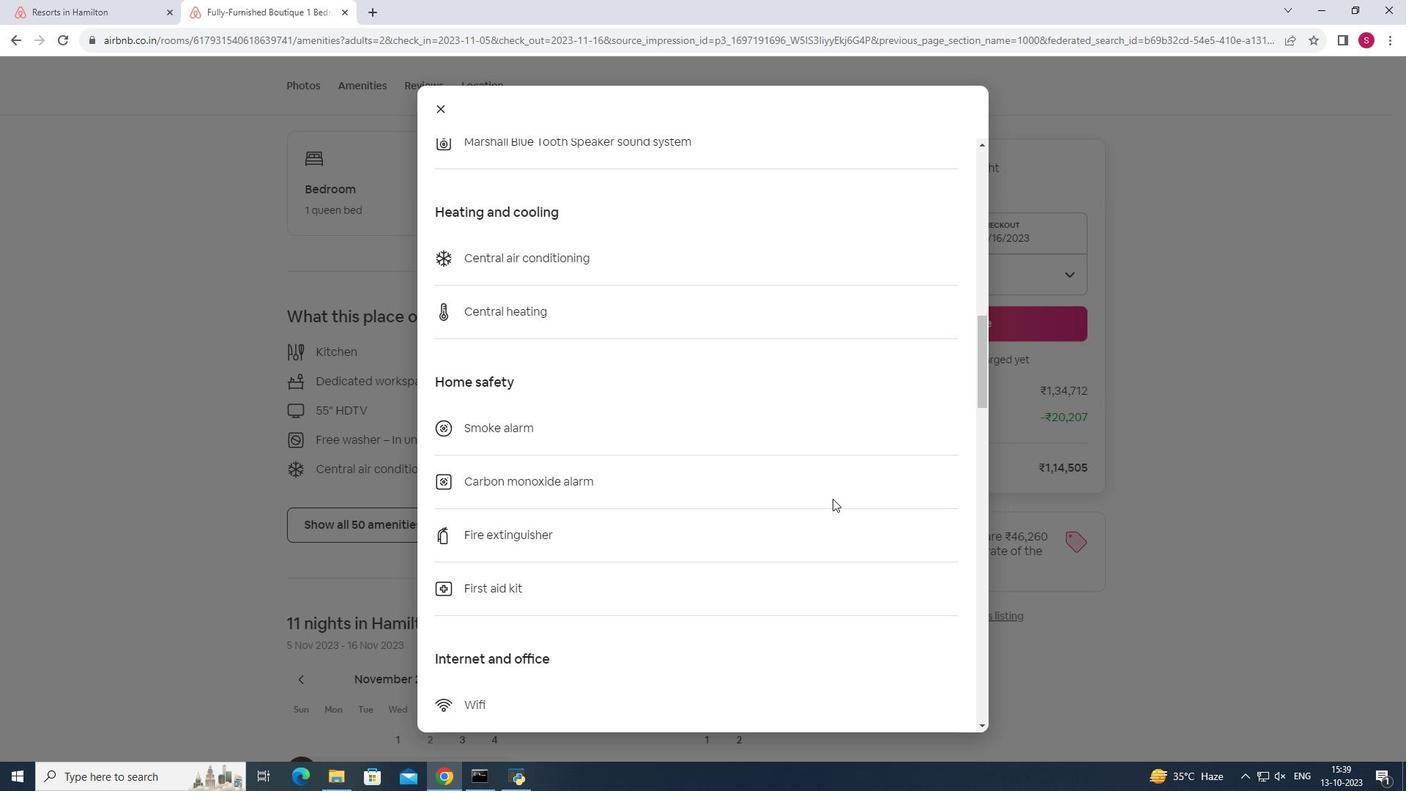 
Action: Mouse scrolled (833, 498) with delta (0, 0)
Screenshot: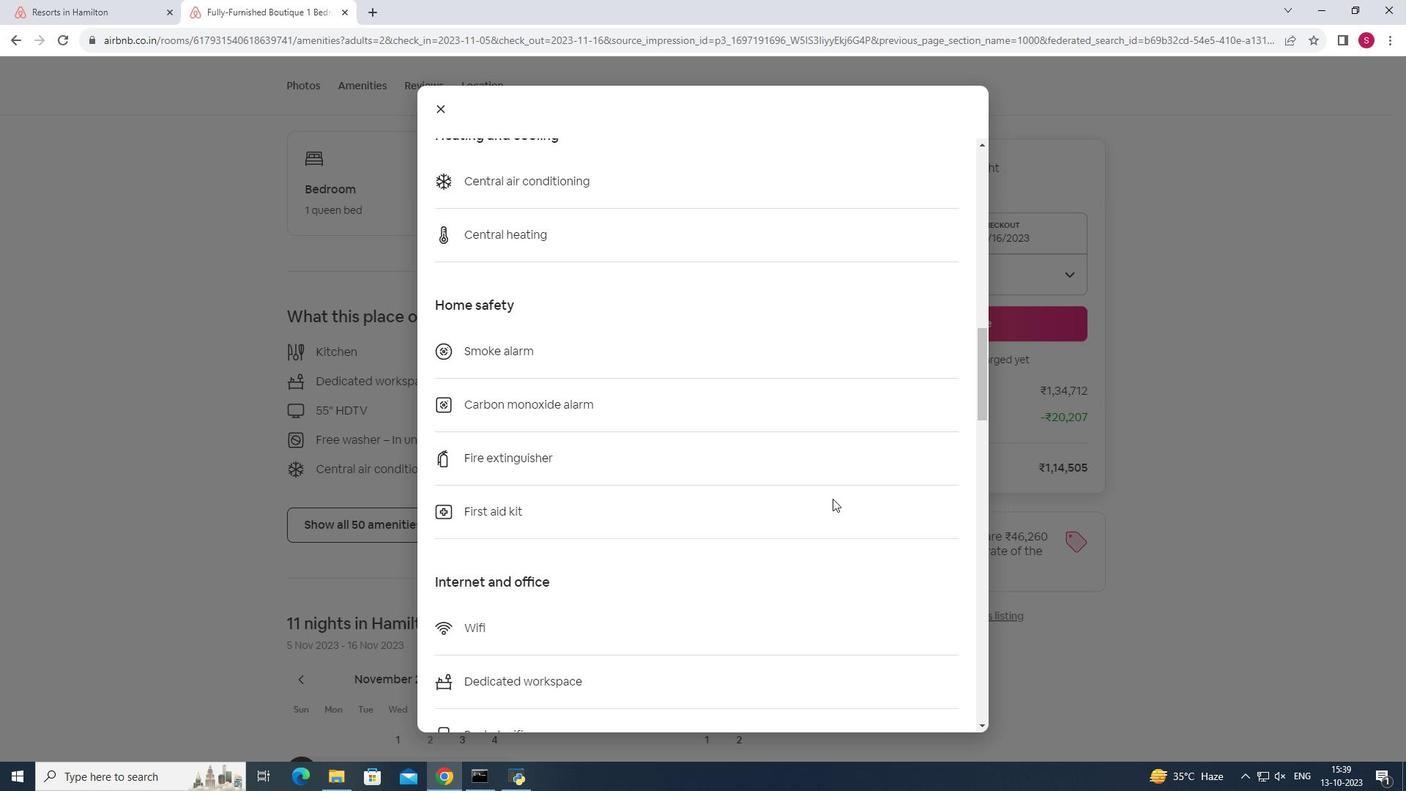 
Action: Mouse scrolled (833, 498) with delta (0, 0)
Screenshot: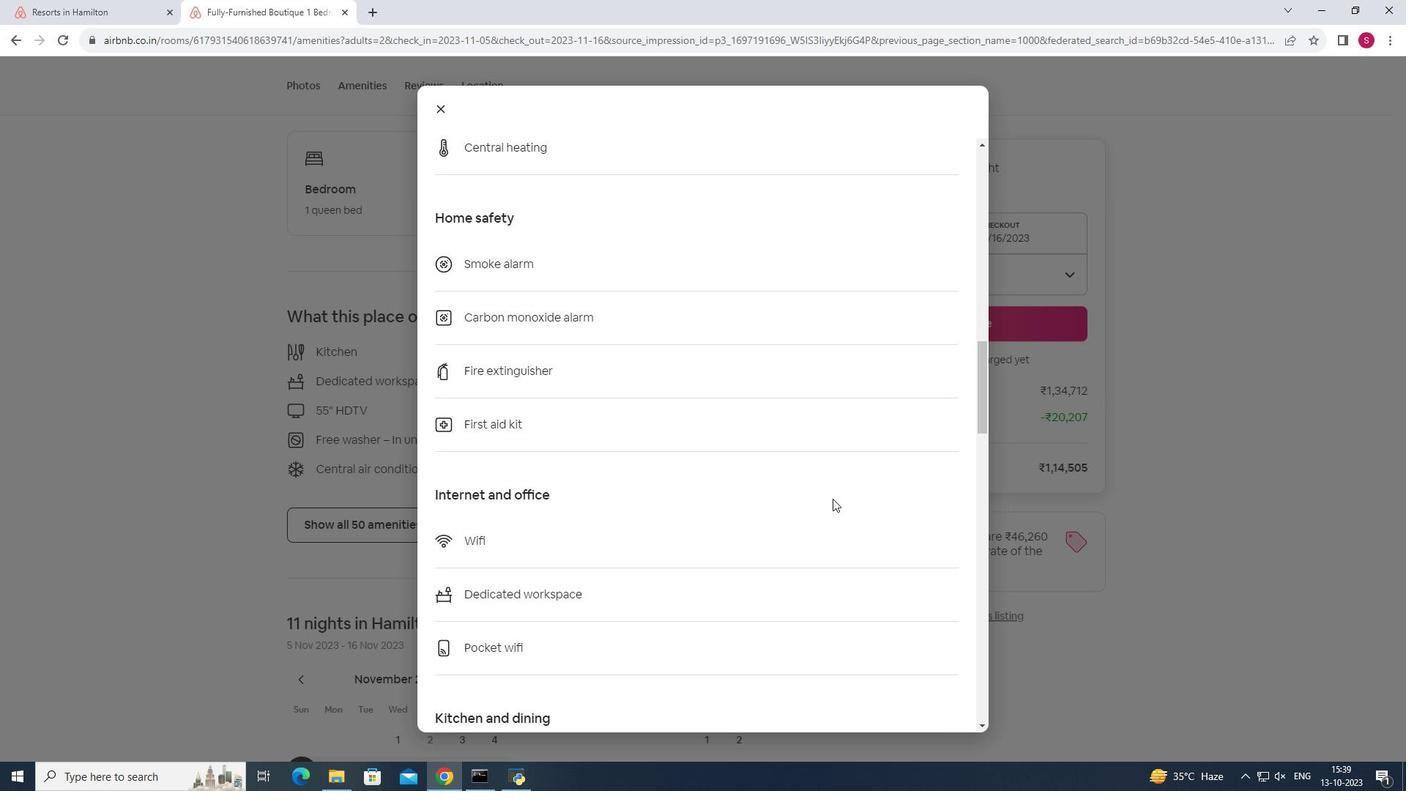 
Action: Mouse scrolled (833, 498) with delta (0, 0)
Screenshot: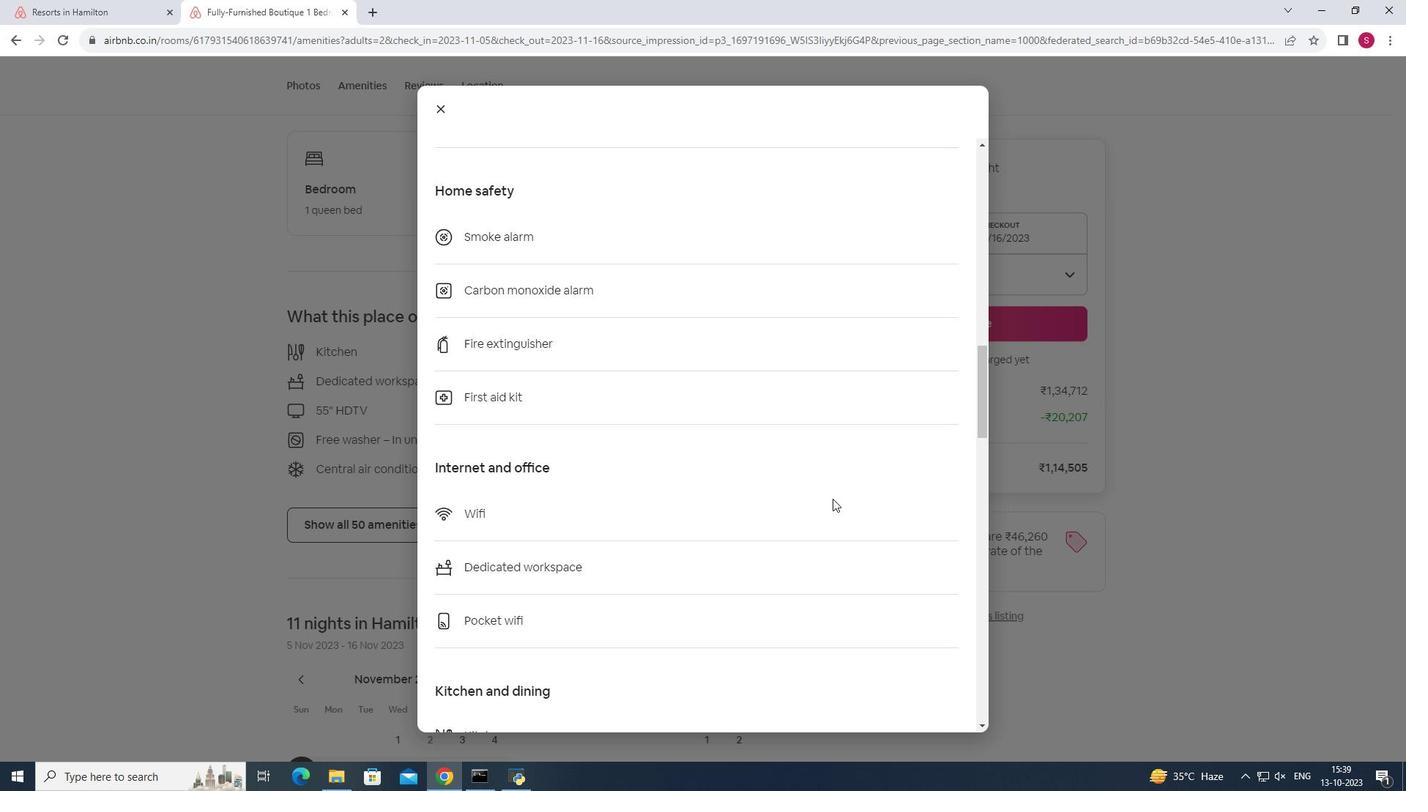 
Action: Mouse scrolled (833, 498) with delta (0, 0)
Screenshot: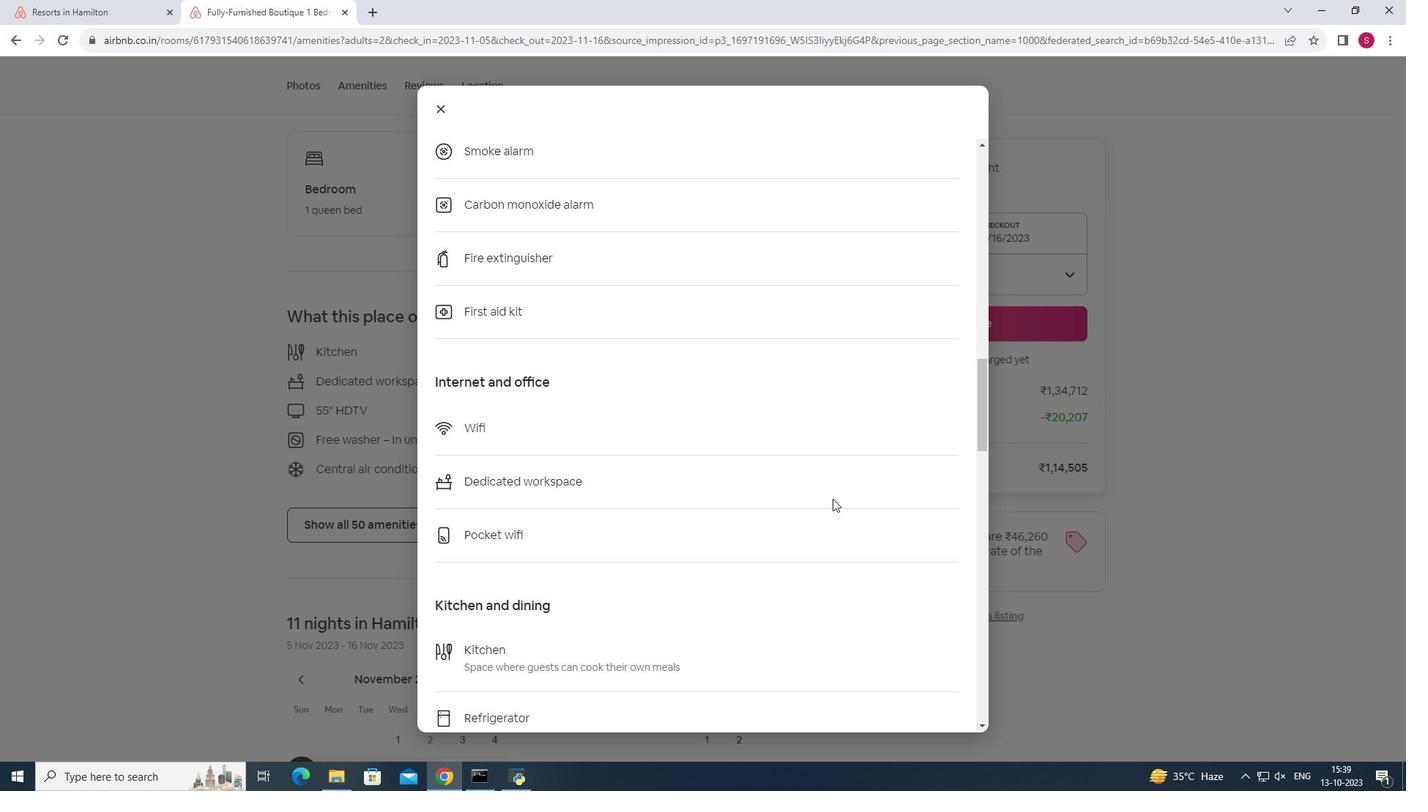 
Action: Mouse moved to (830, 487)
Screenshot: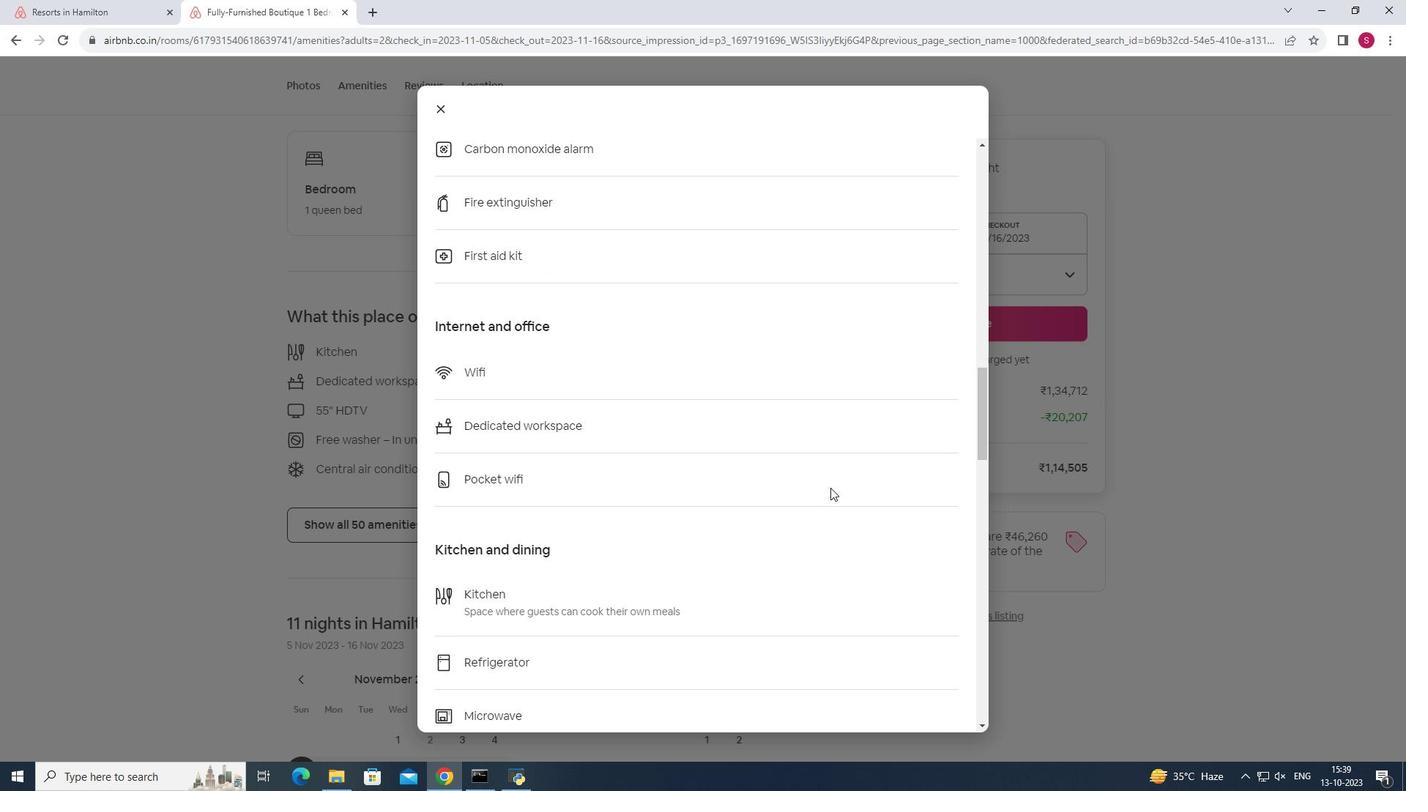 
Action: Mouse scrolled (830, 487) with delta (0, 0)
Screenshot: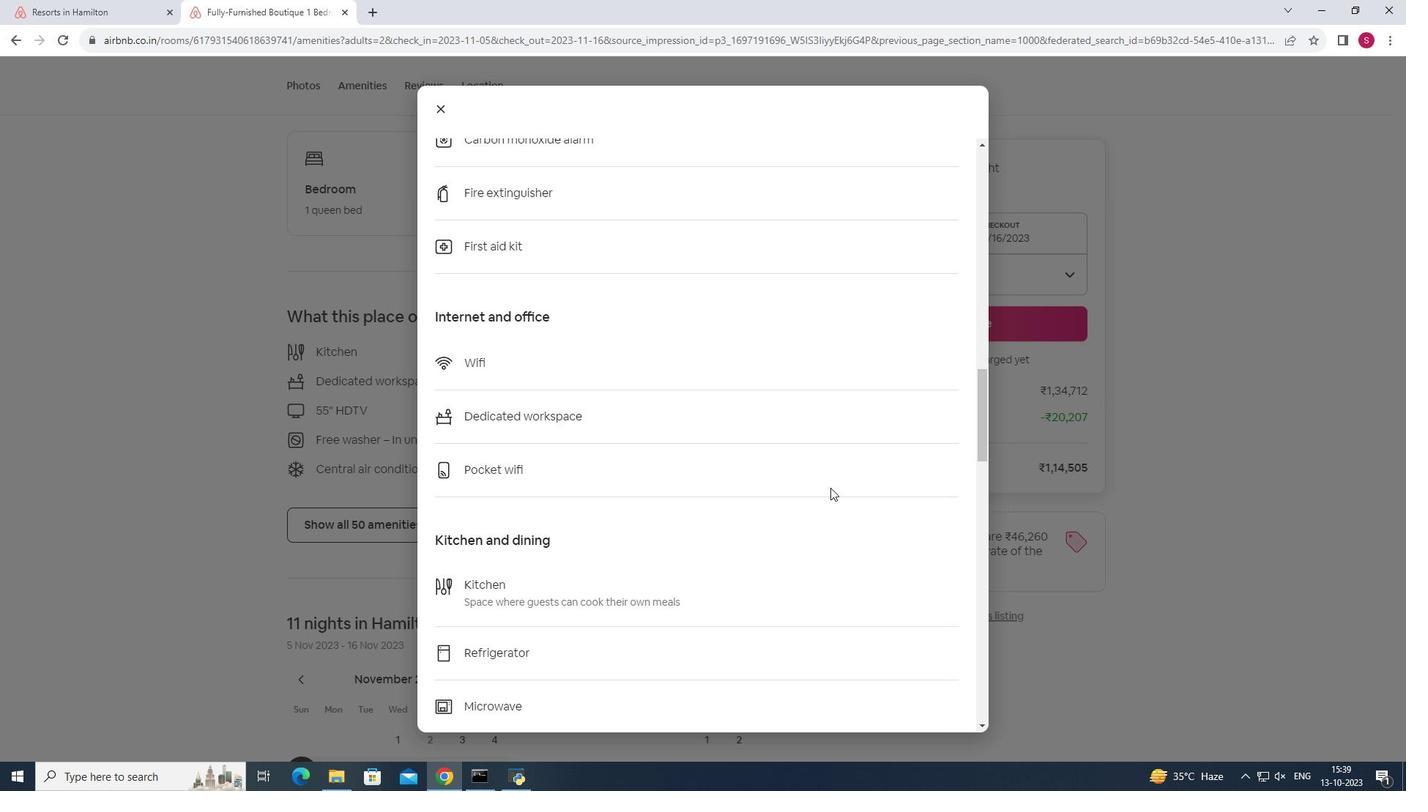 
Action: Mouse moved to (830, 487)
Screenshot: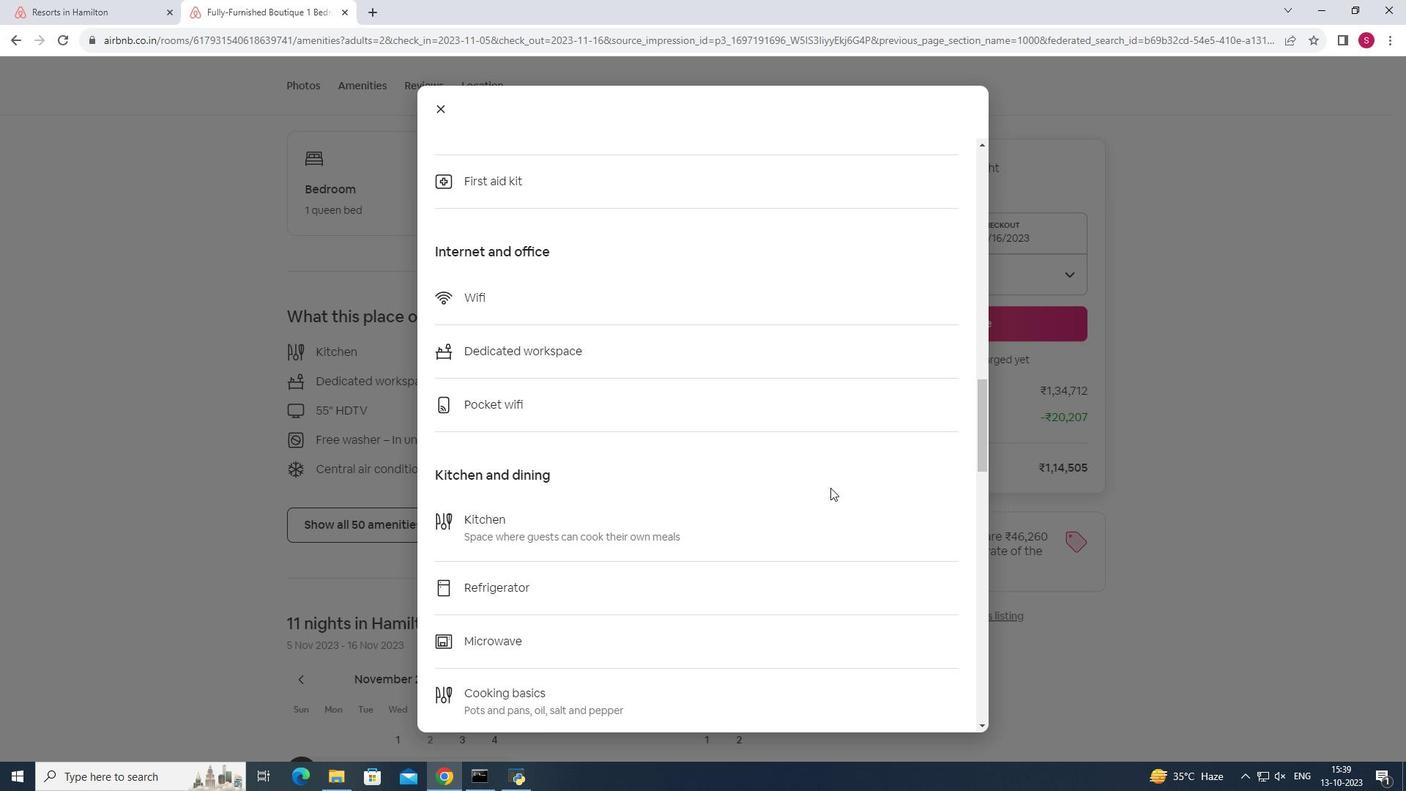 
Action: Mouse scrolled (830, 487) with delta (0, 0)
Screenshot: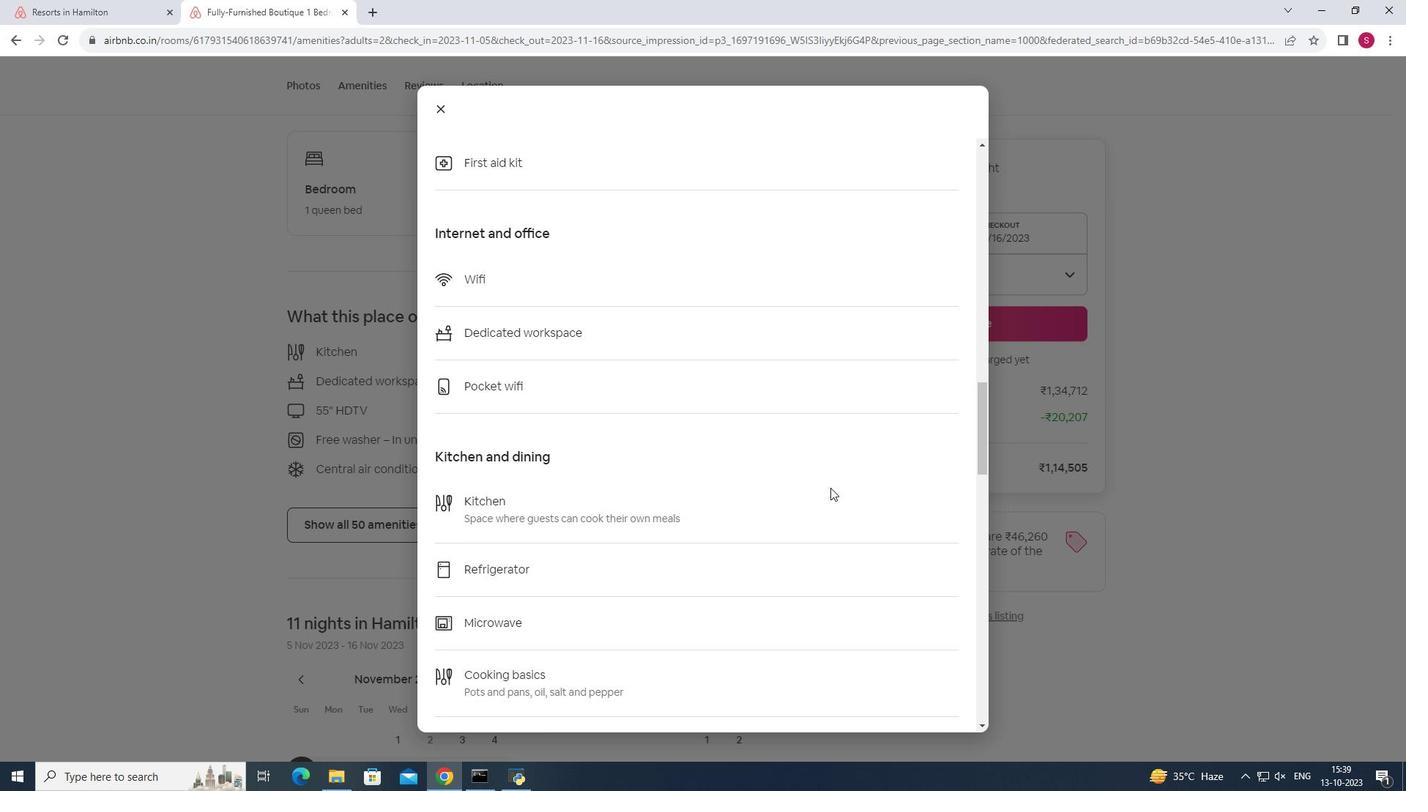
Action: Mouse scrolled (830, 487) with delta (0, 0)
Screenshot: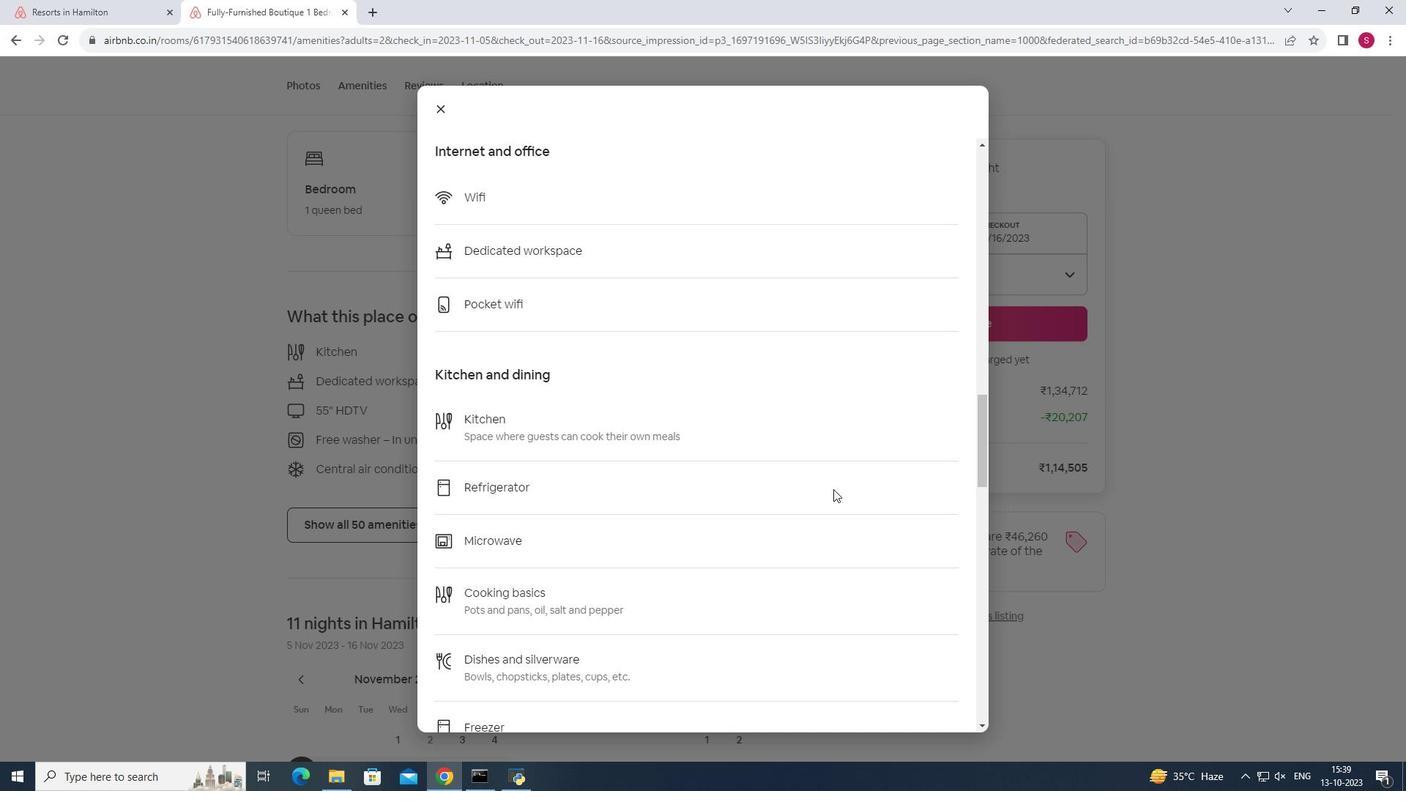 
Action: Mouse moved to (833, 489)
Screenshot: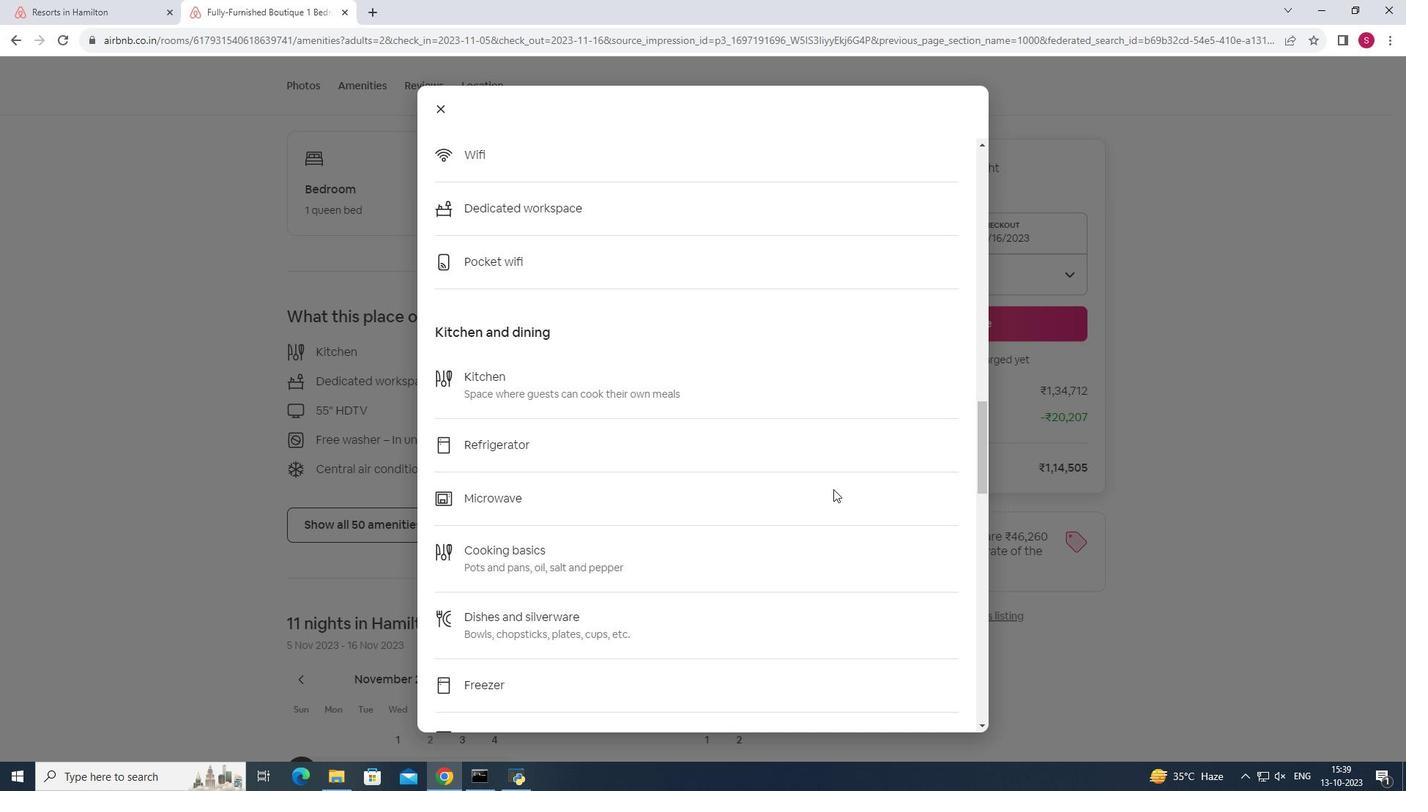 
Action: Mouse scrolled (833, 488) with delta (0, 0)
Screenshot: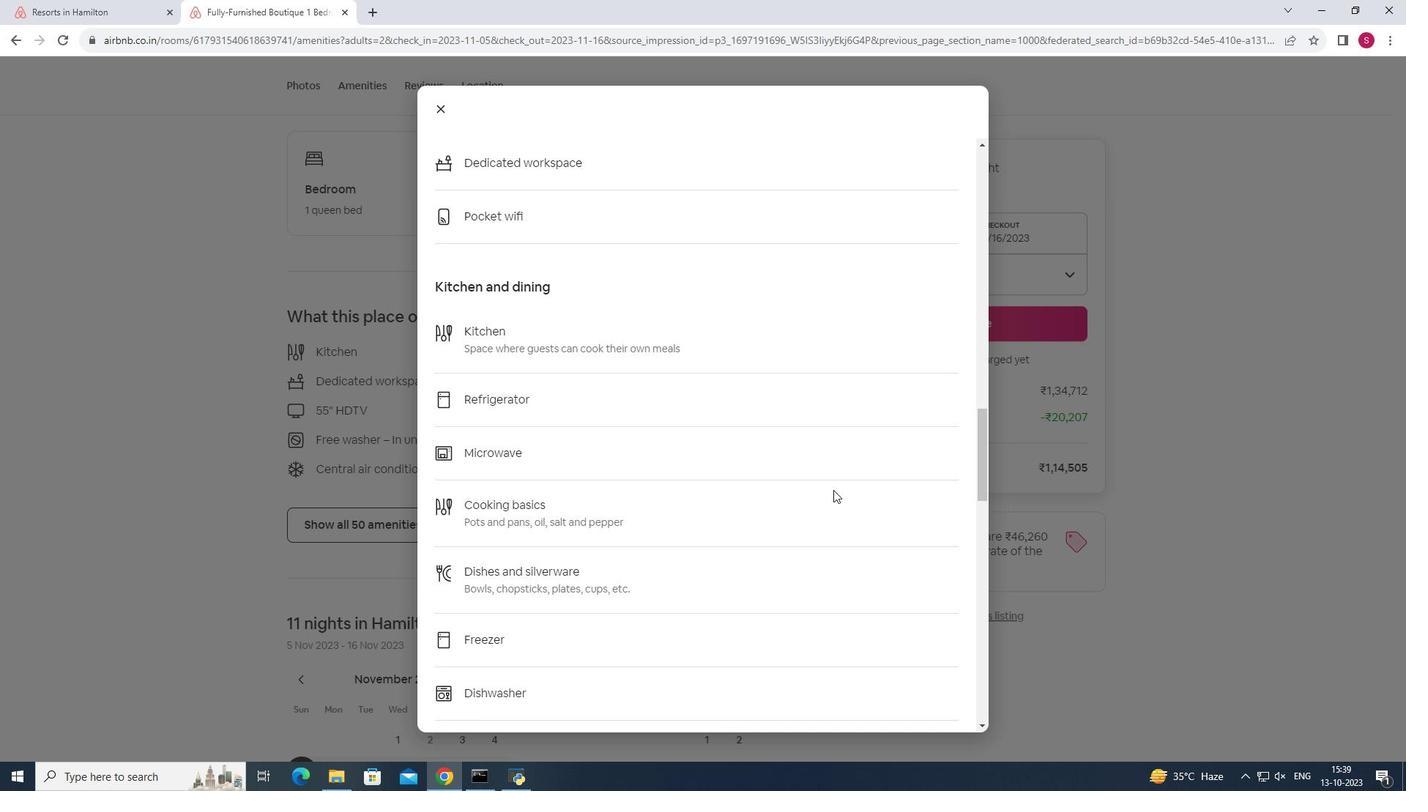
Action: Mouse moved to (833, 490)
Screenshot: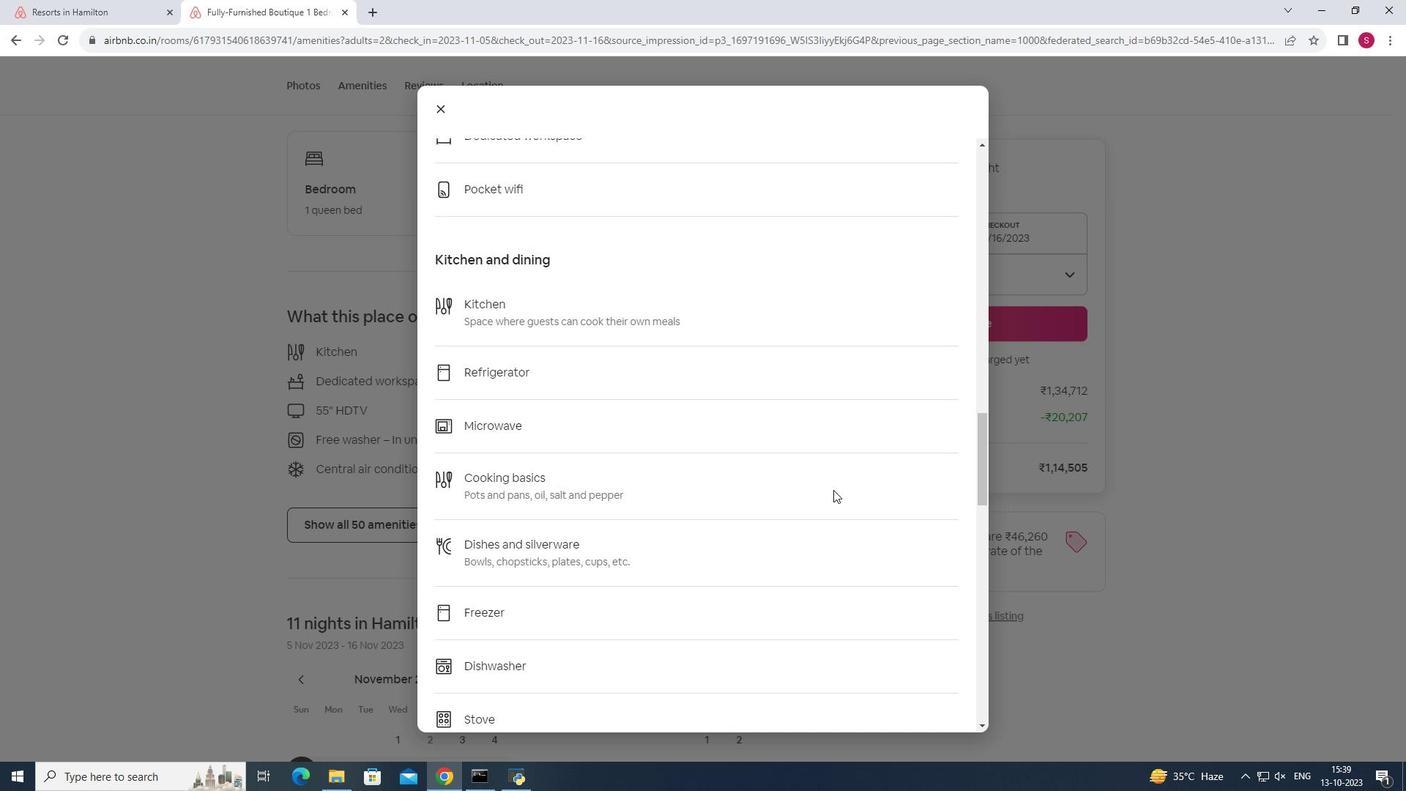 
Action: Mouse scrolled (833, 489) with delta (0, 0)
Screenshot: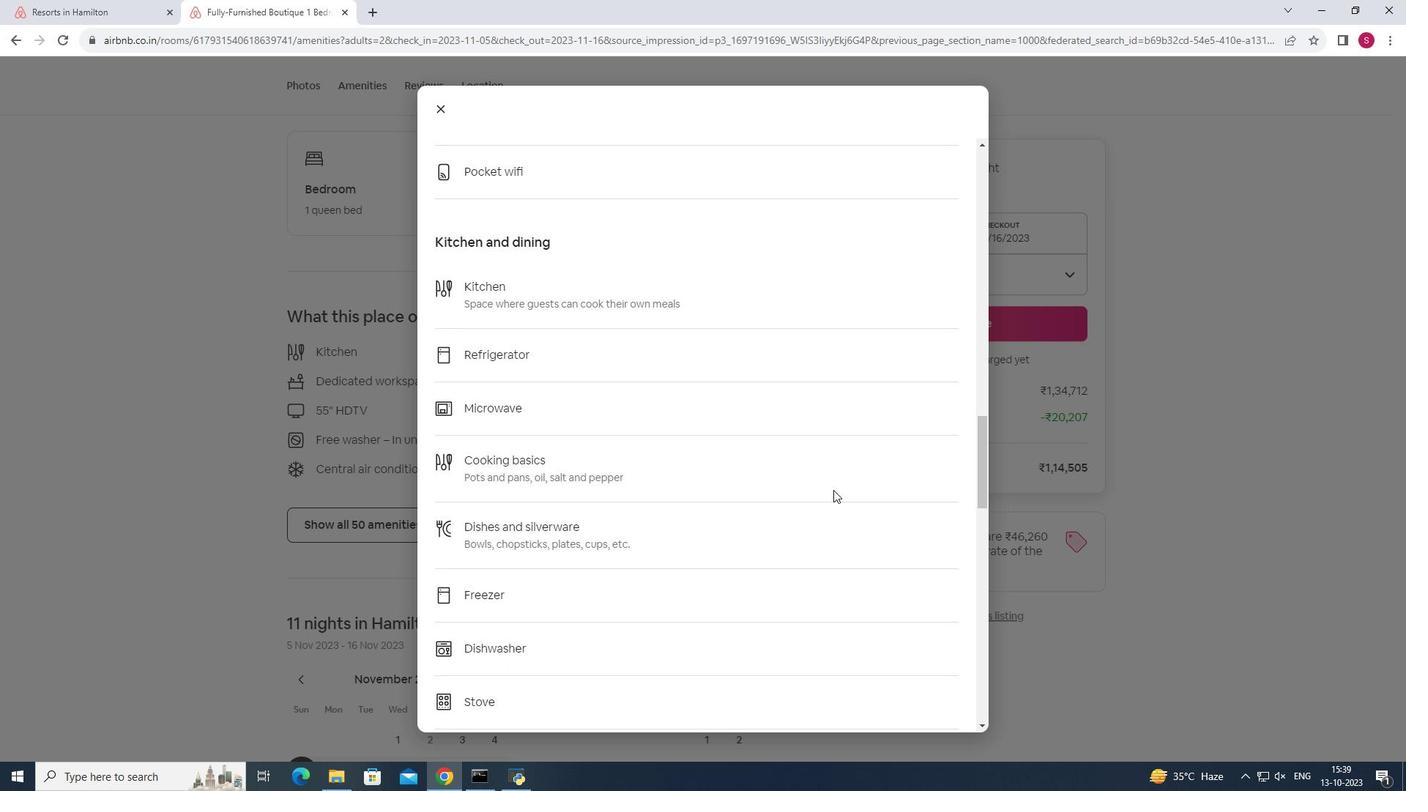 
Action: Mouse moved to (838, 498)
Screenshot: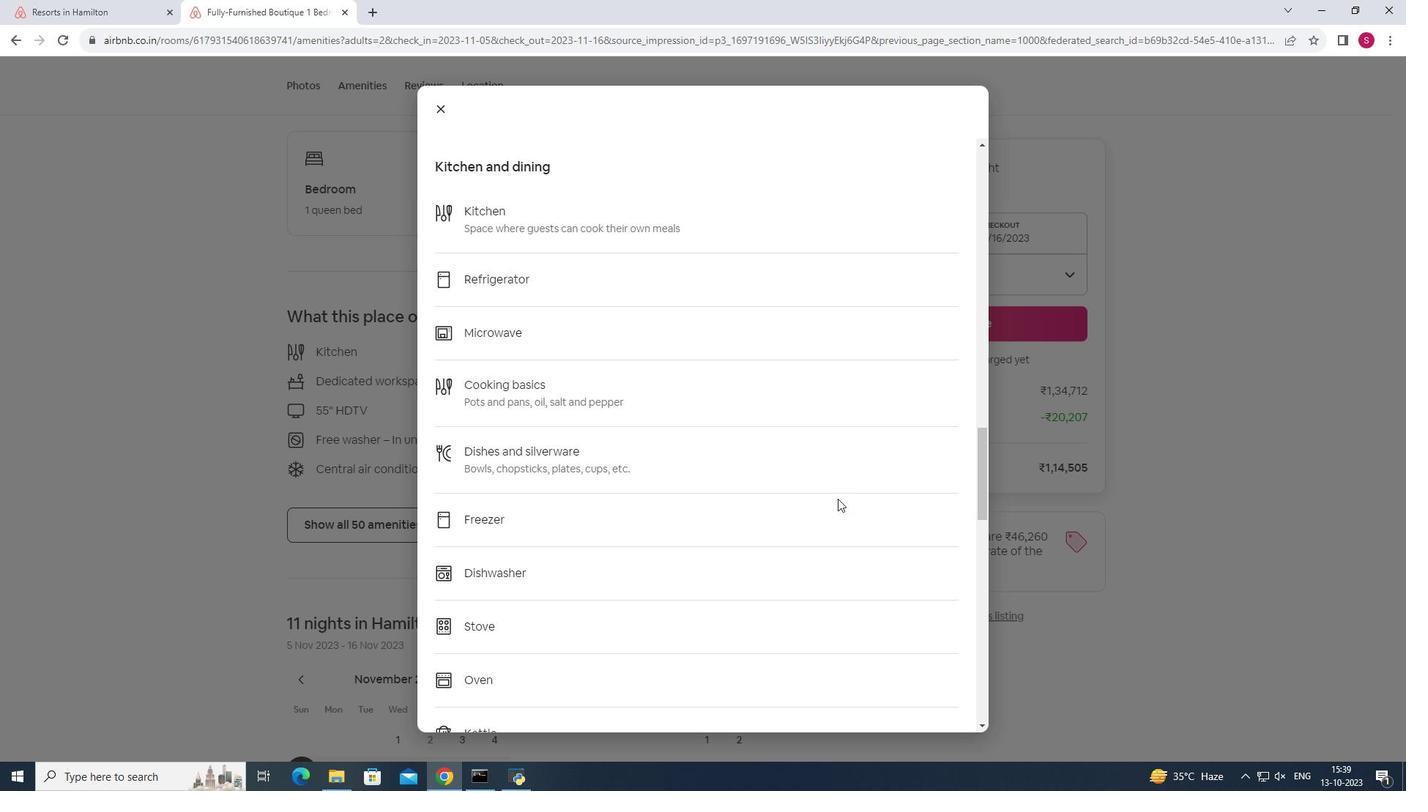 
Action: Mouse scrolled (838, 498) with delta (0, 0)
Screenshot: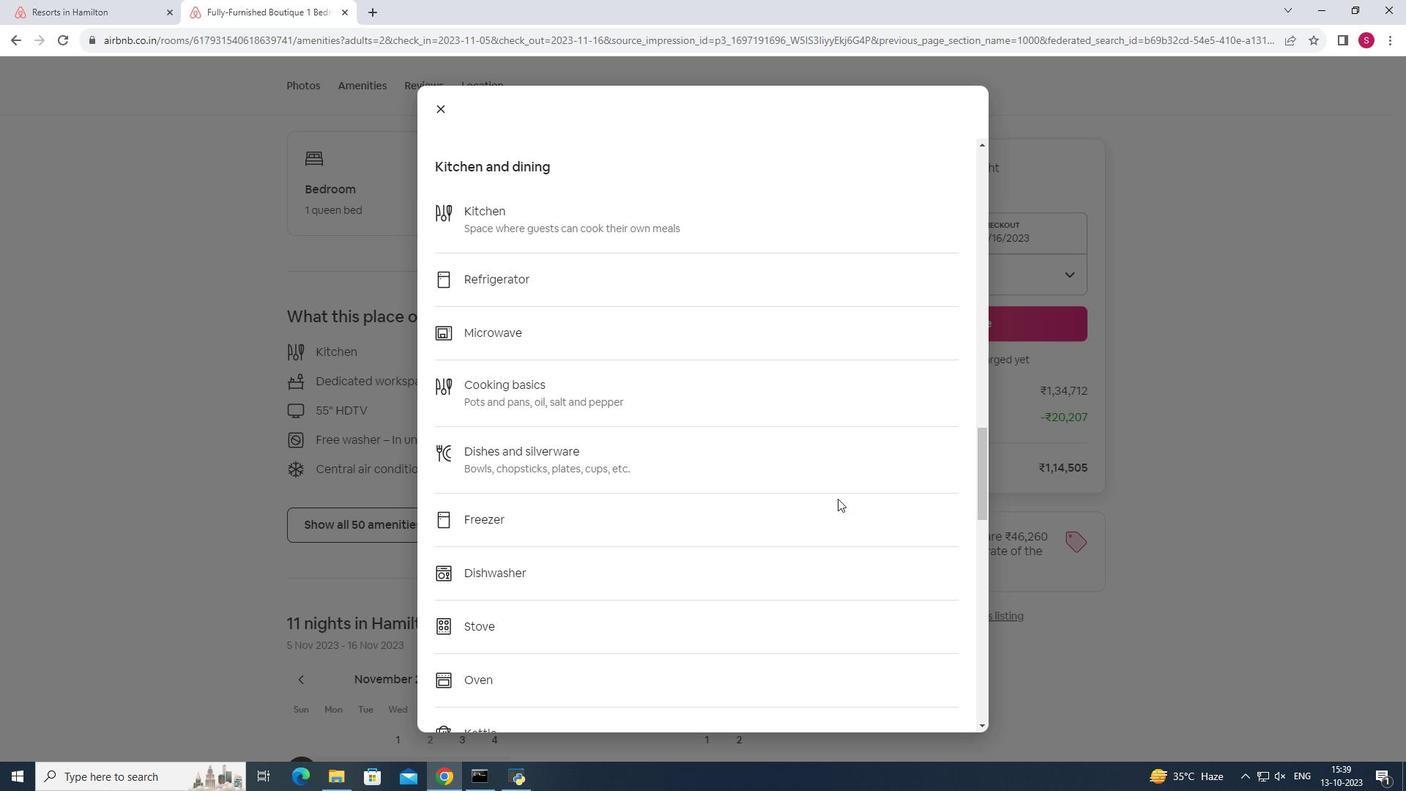 
Action: Mouse moved to (838, 498)
Screenshot: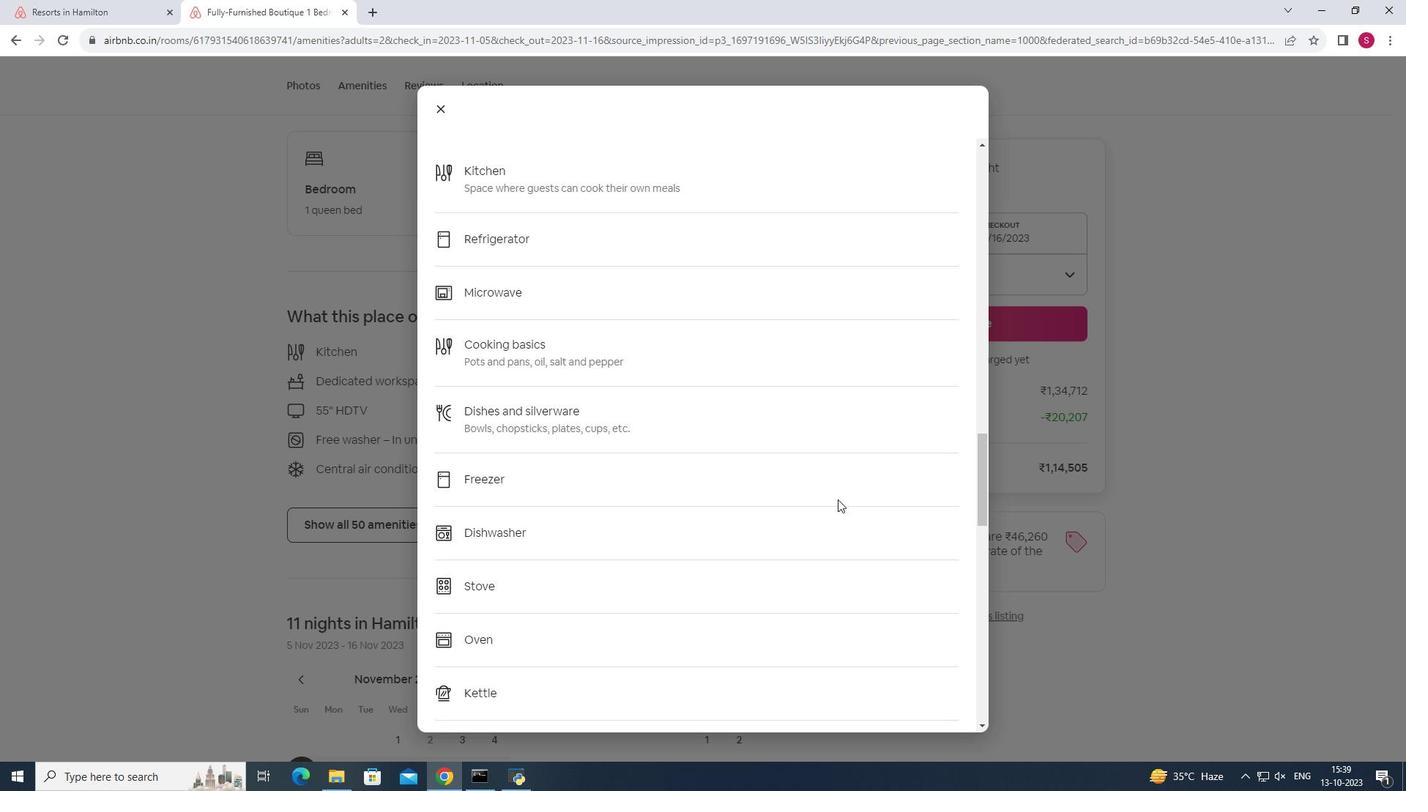 
Action: Mouse scrolled (838, 498) with delta (0, 0)
Screenshot: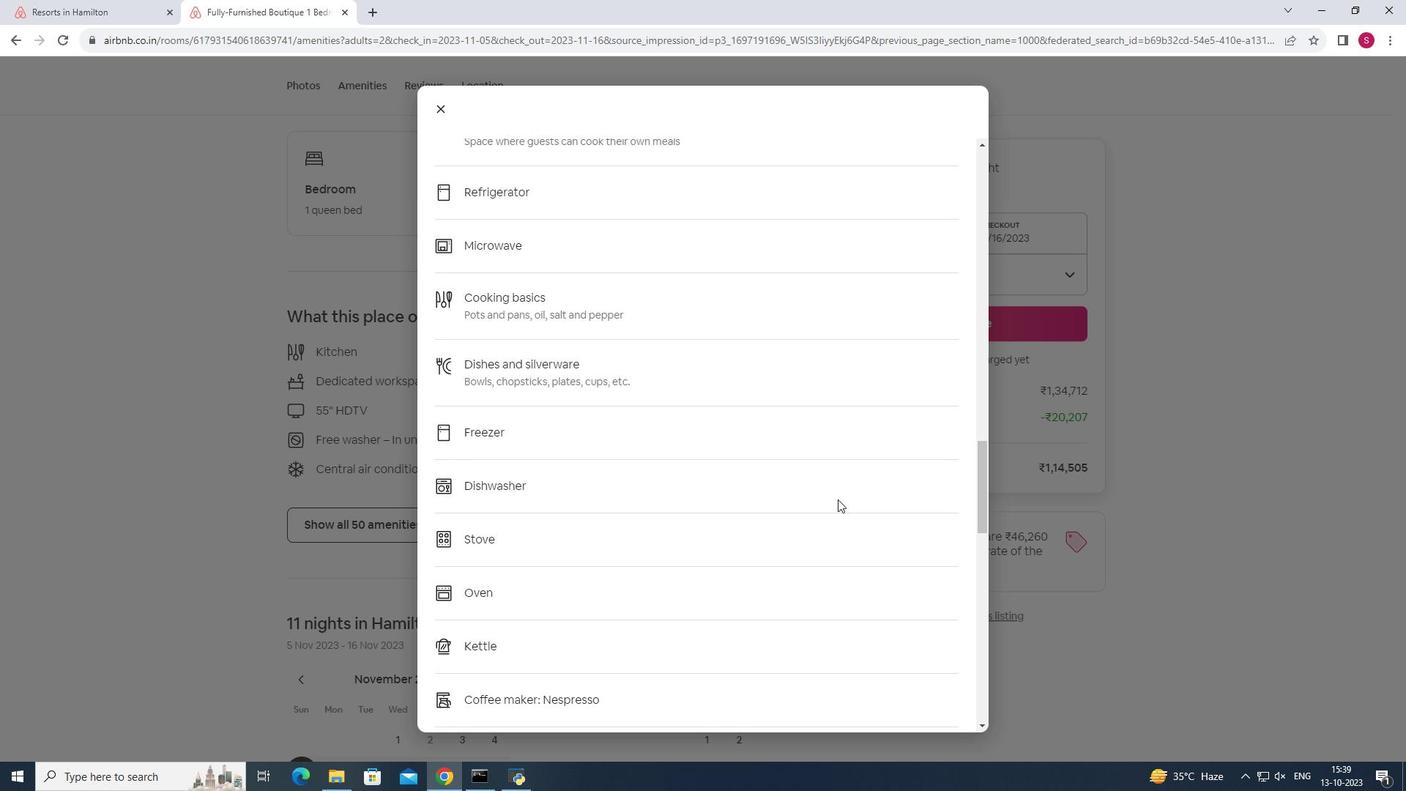
Action: Mouse moved to (838, 499)
Screenshot: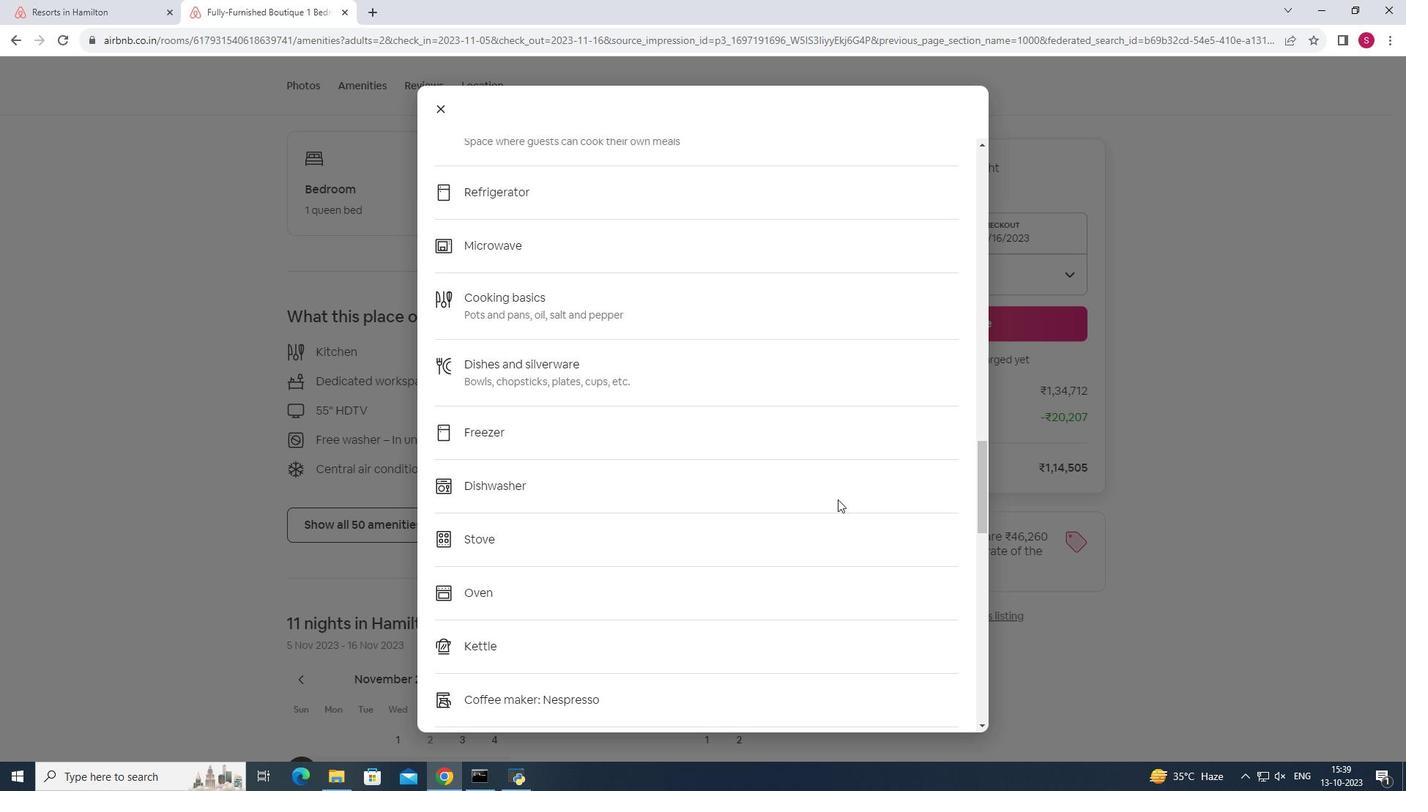 
Action: Mouse scrolled (838, 498) with delta (0, 0)
Screenshot: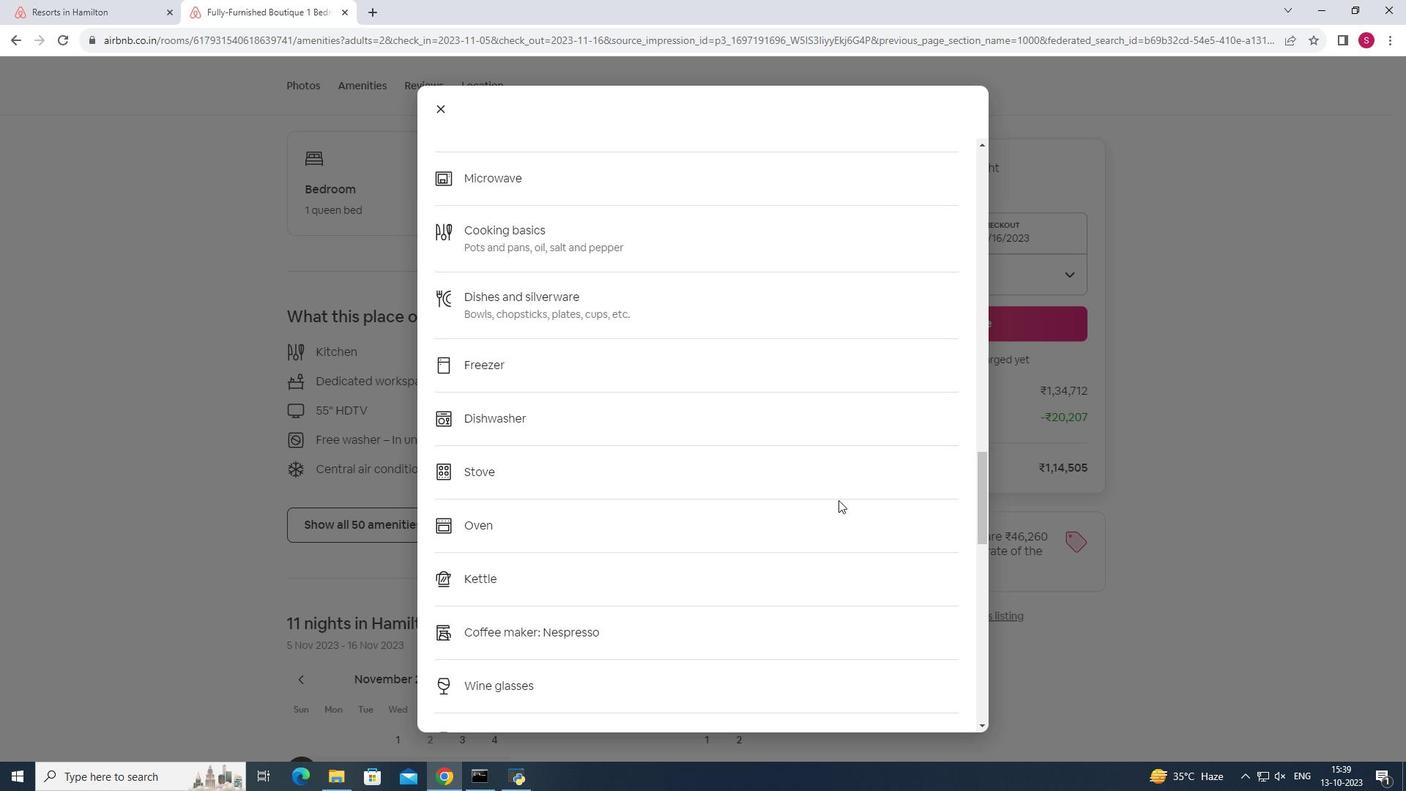 
Action: Mouse moved to (838, 495)
Screenshot: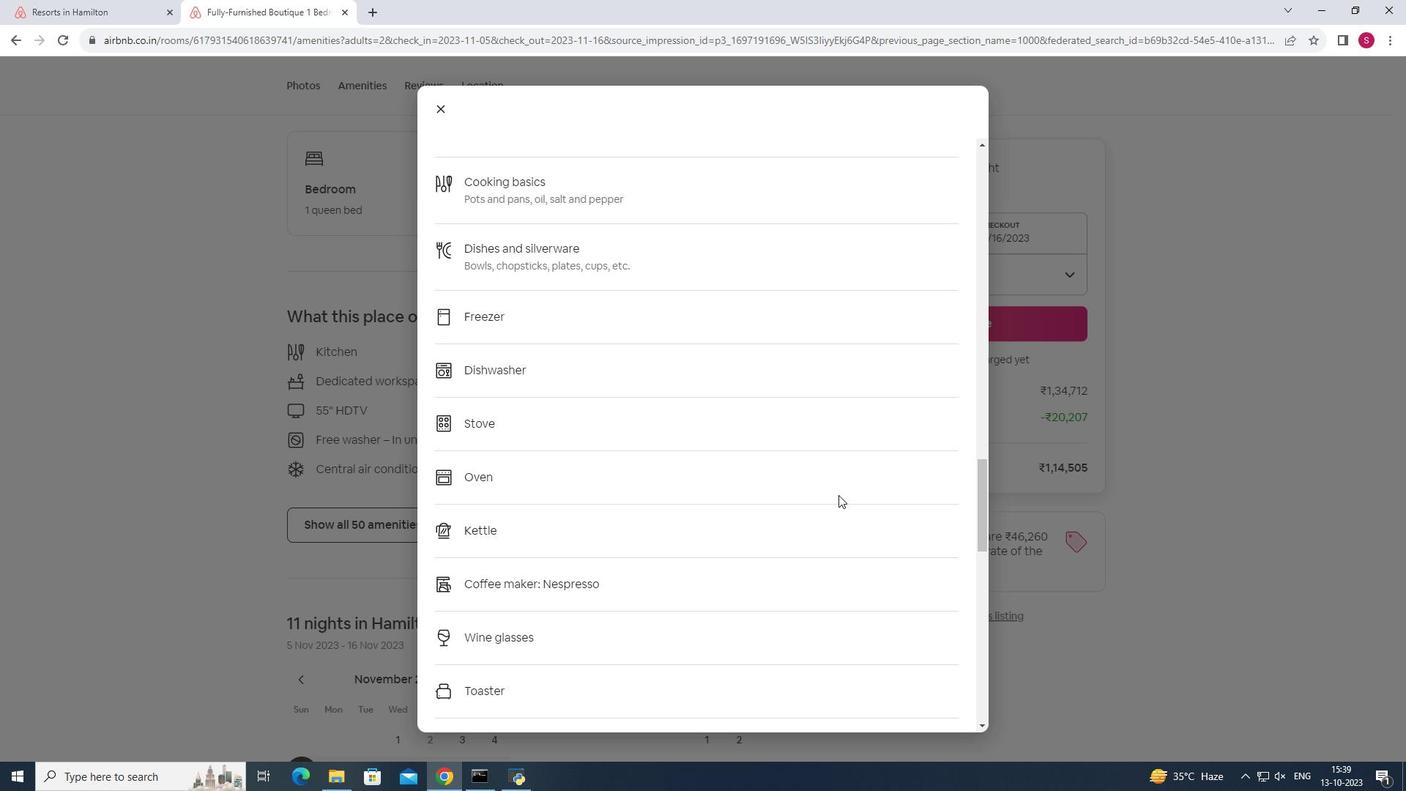 
Action: Mouse scrolled (838, 494) with delta (0, 0)
Screenshot: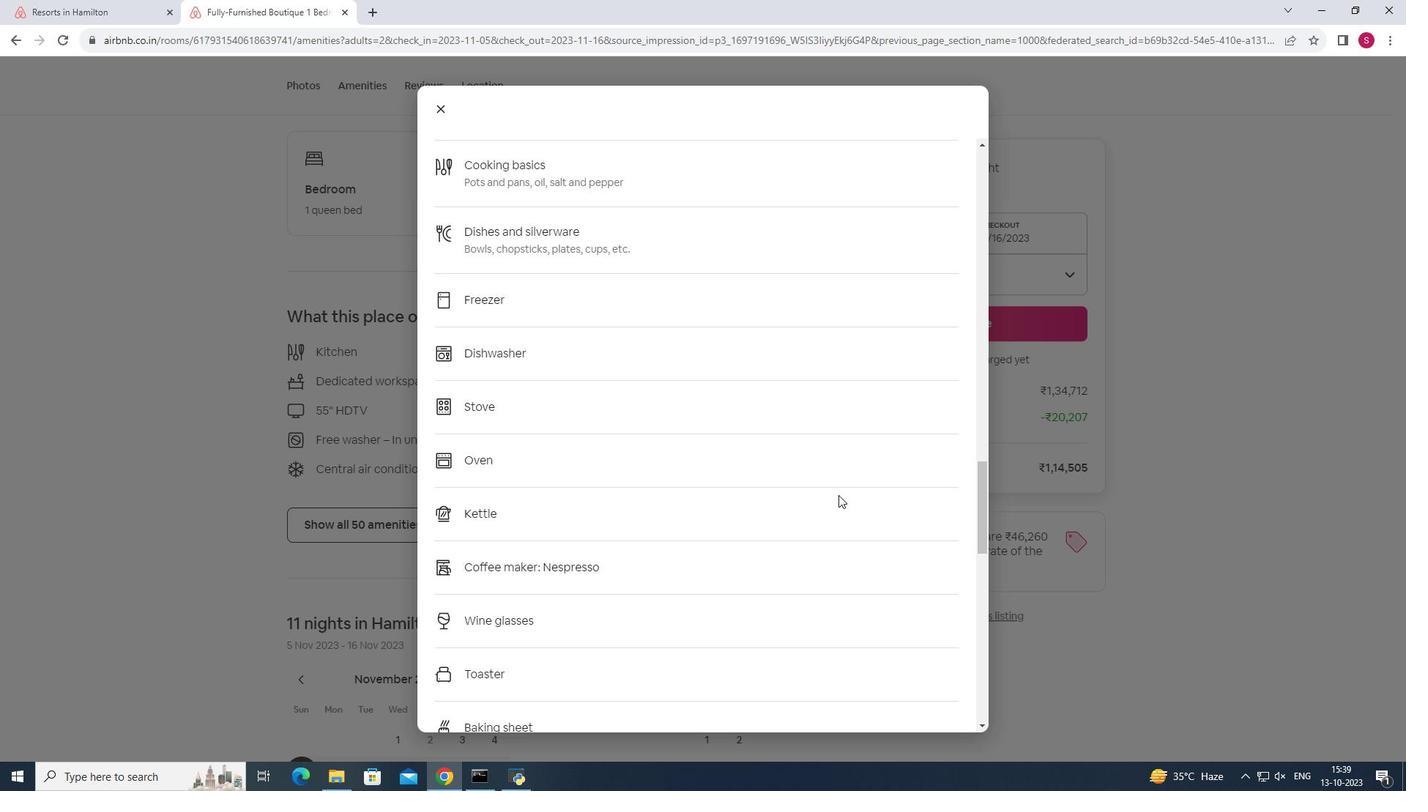 
Action: Mouse scrolled (838, 494) with delta (0, 0)
Screenshot: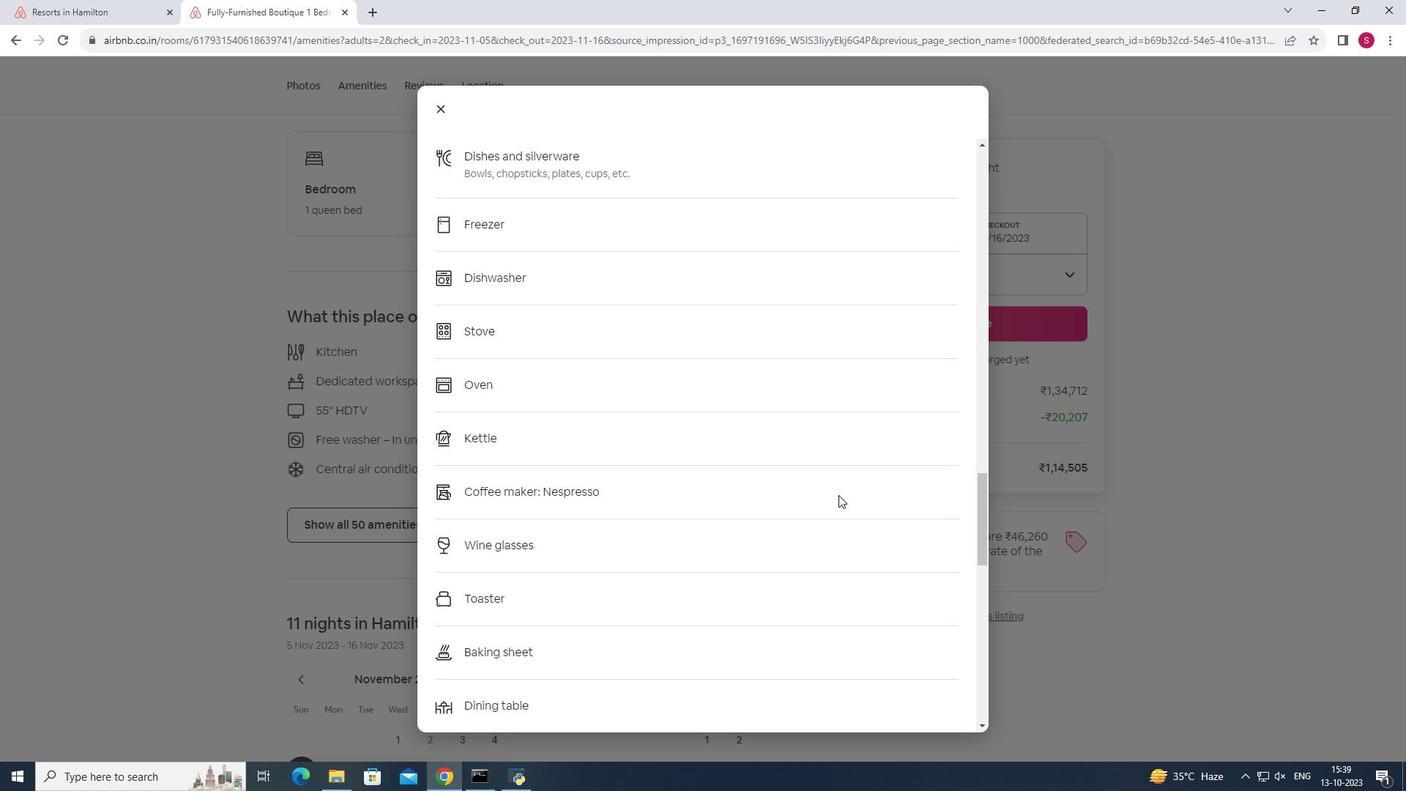 
Action: Mouse scrolled (838, 494) with delta (0, 0)
Screenshot: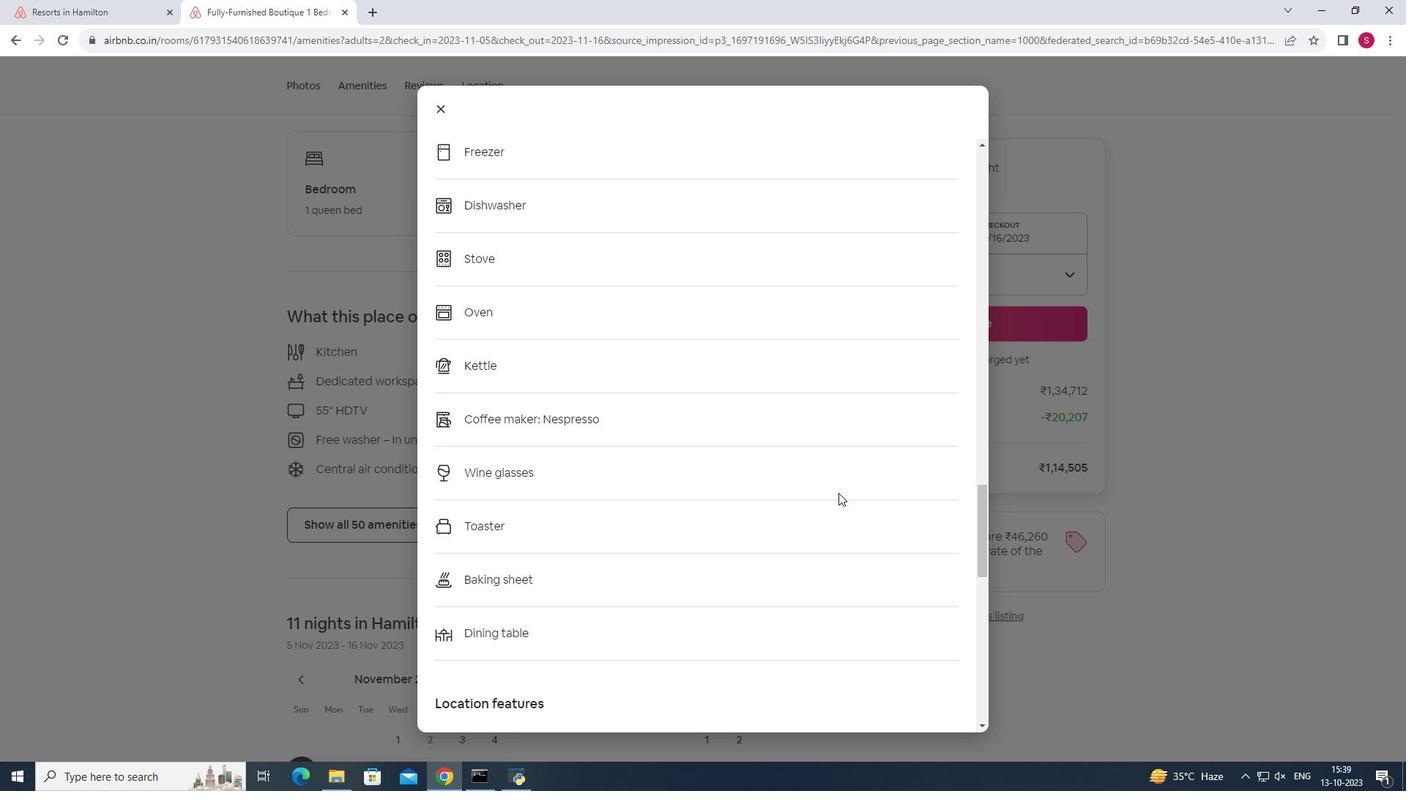 
Action: Mouse moved to (835, 486)
Screenshot: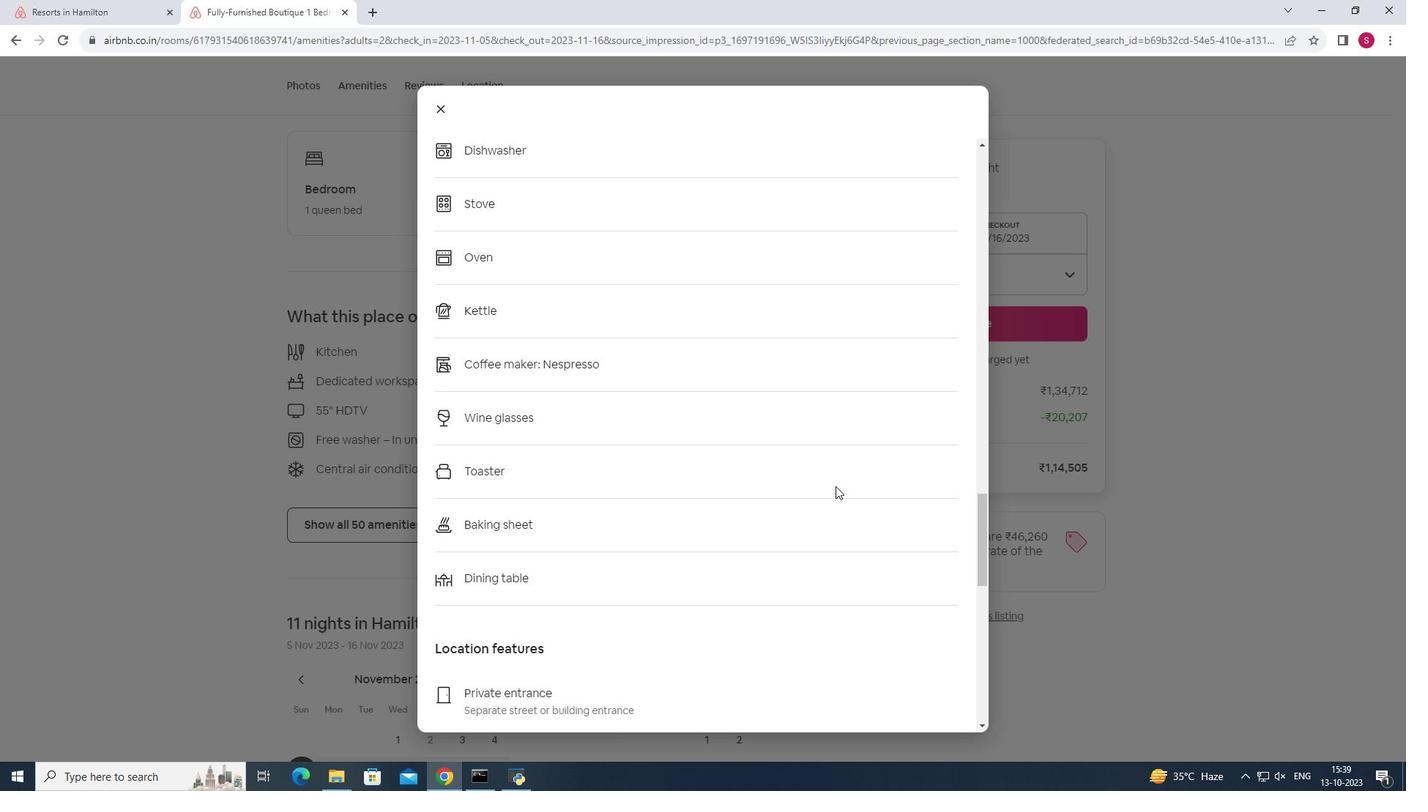 
Action: Mouse scrolled (835, 485) with delta (0, 0)
Screenshot: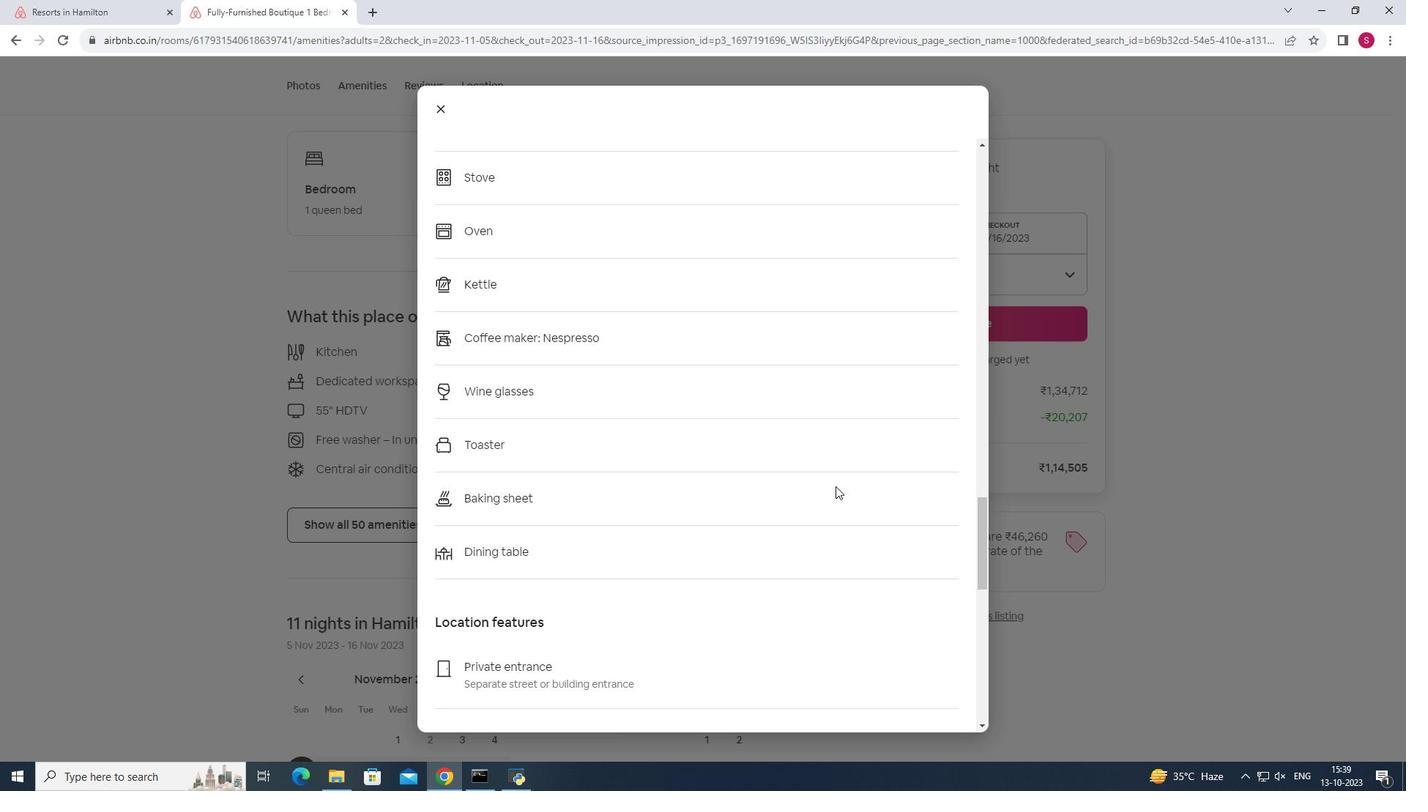 
Action: Mouse moved to (835, 486)
Screenshot: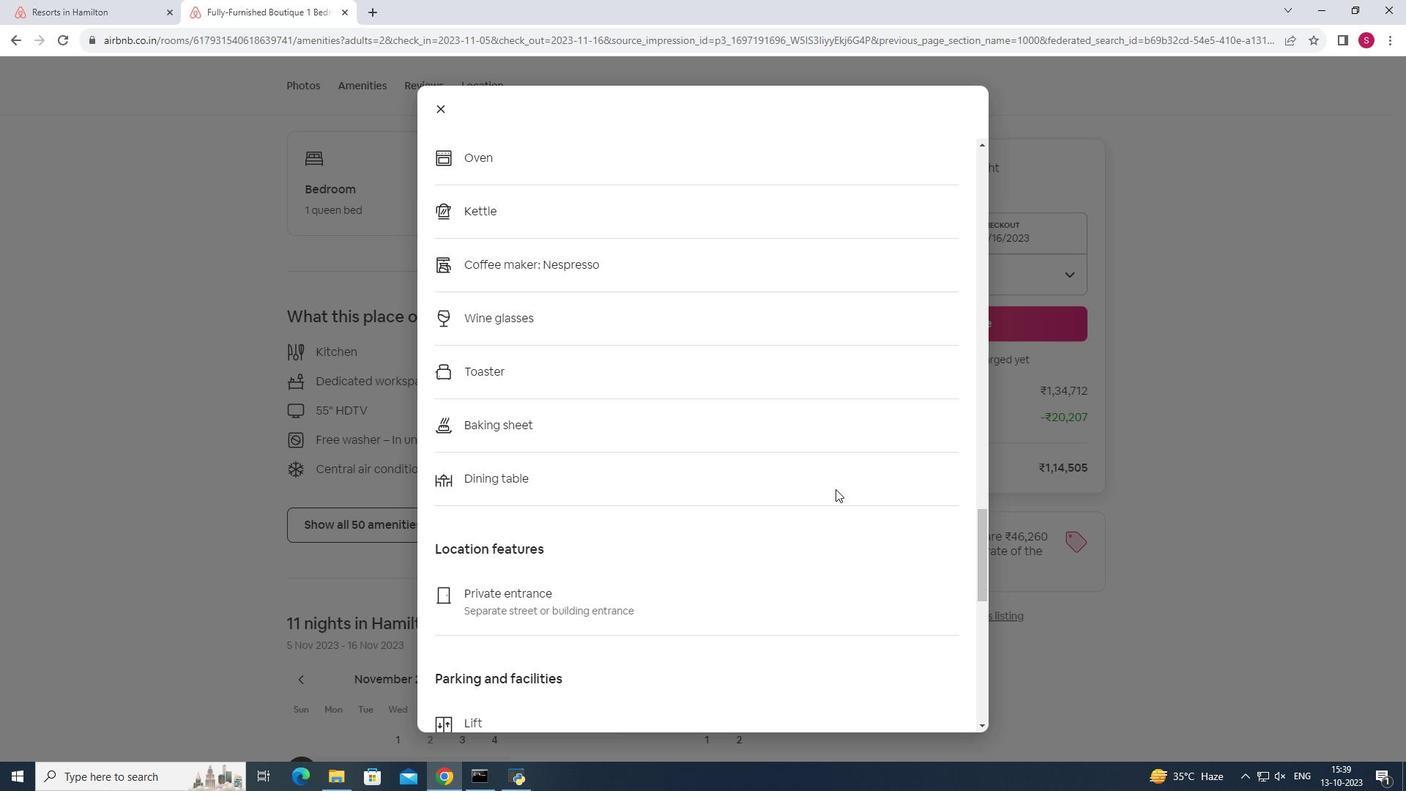 
Action: Mouse scrolled (835, 485) with delta (0, 0)
Screenshot: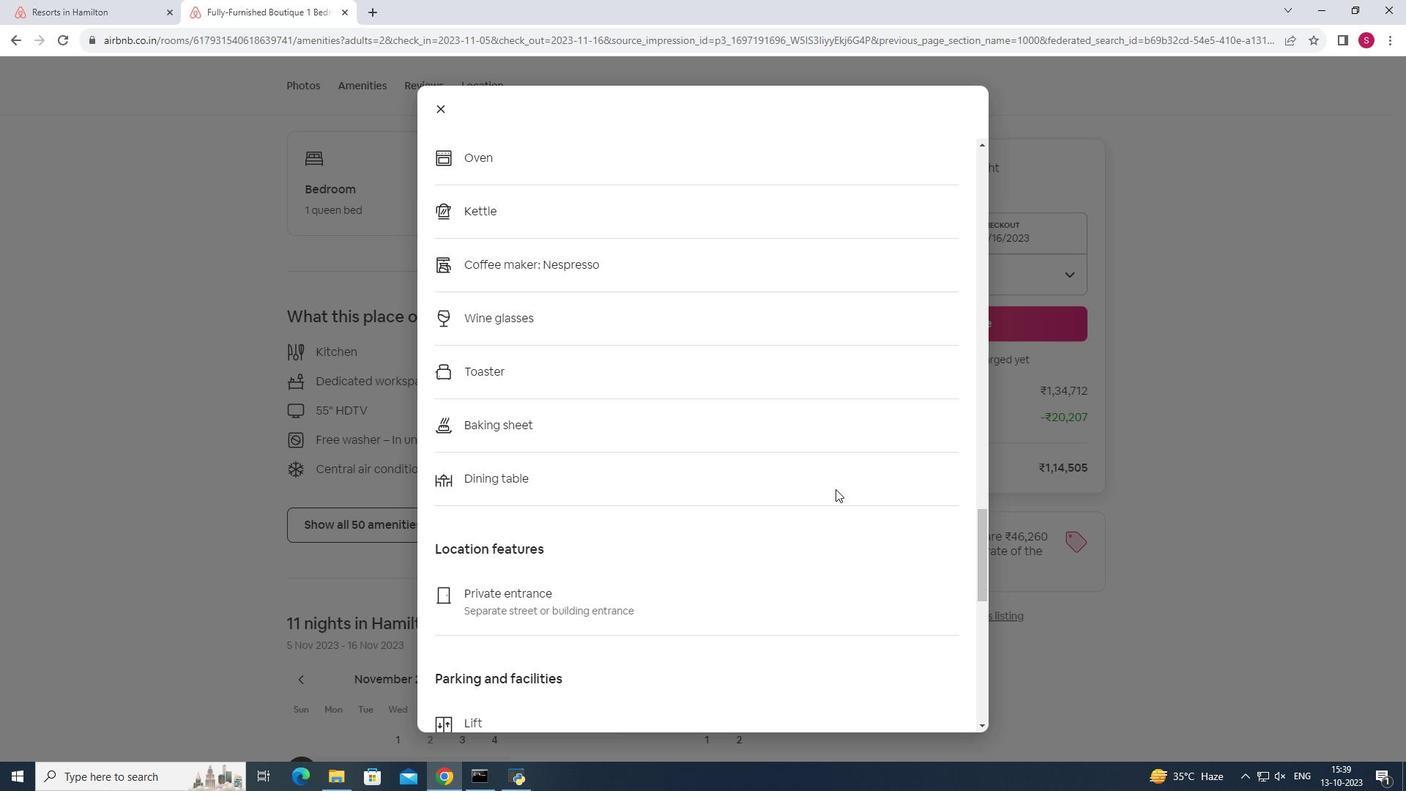 
Action: Mouse moved to (835, 489)
Screenshot: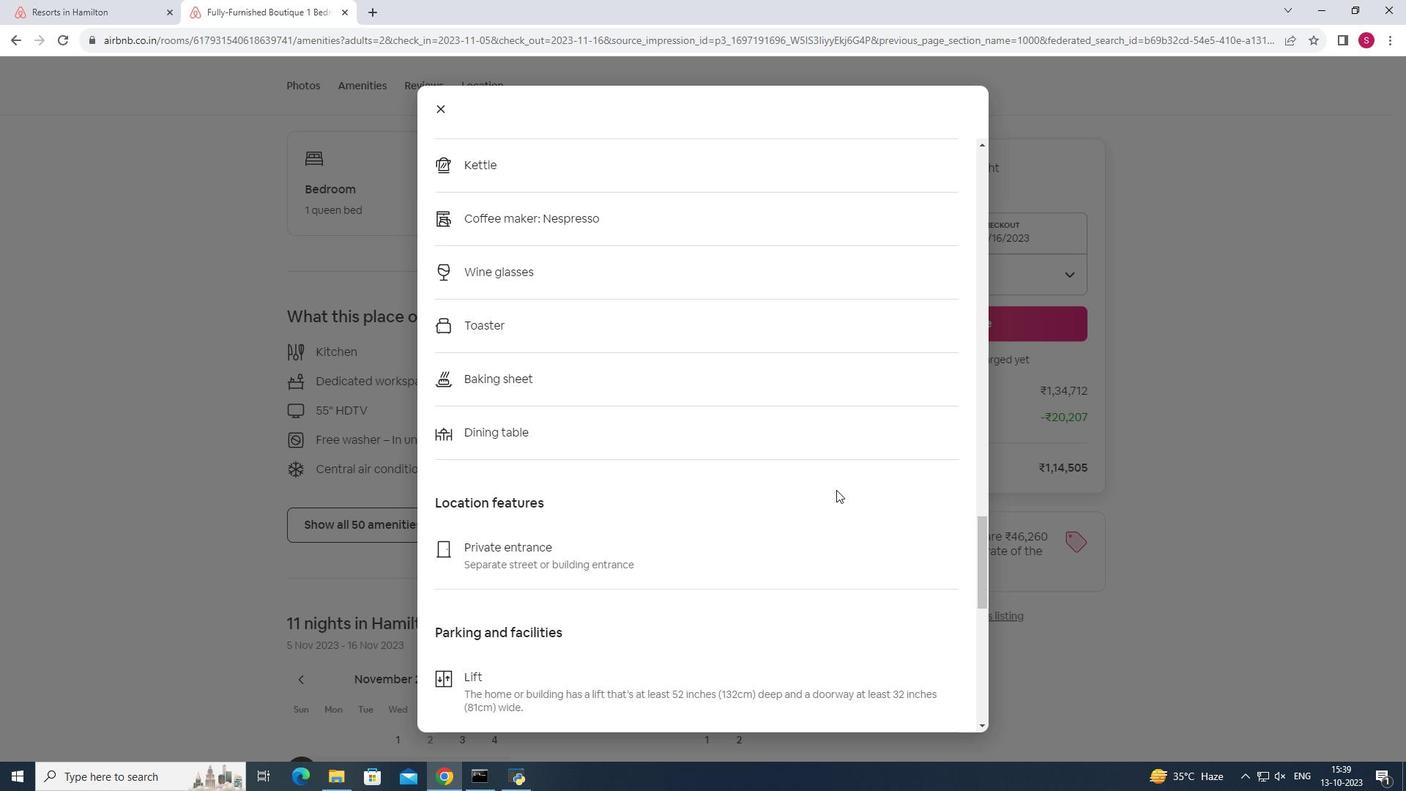 
Action: Mouse scrolled (835, 488) with delta (0, 0)
Screenshot: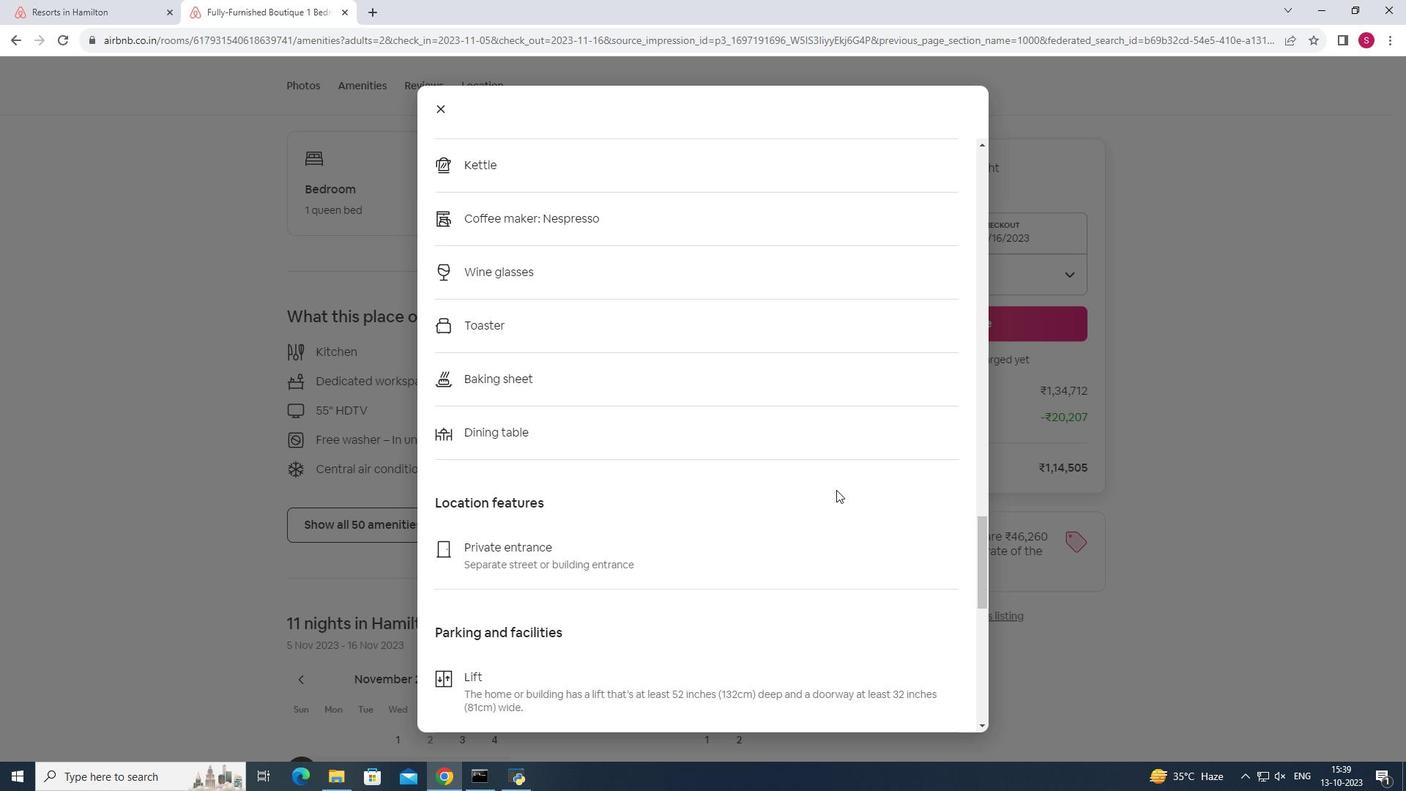 
Action: Mouse moved to (837, 490)
Screenshot: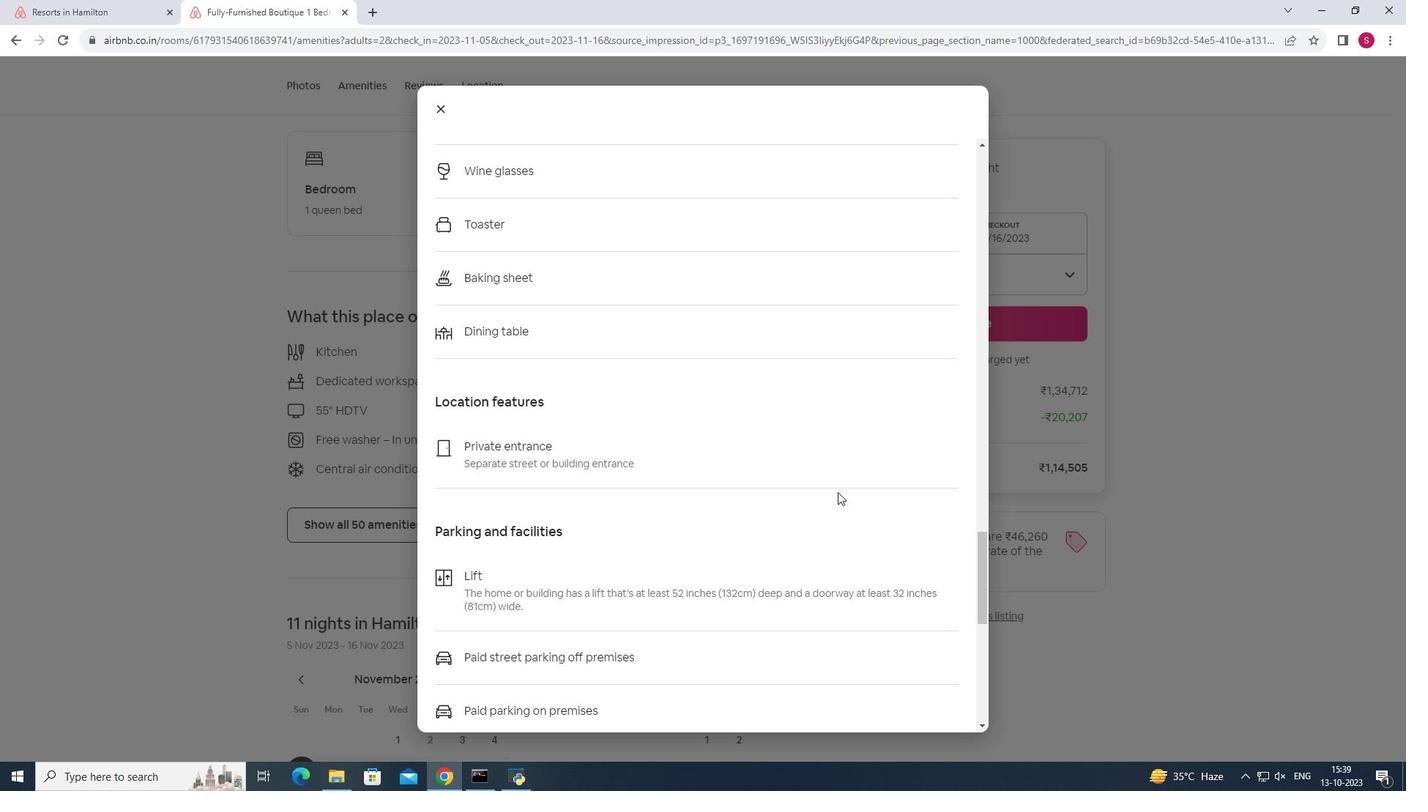 
Action: Mouse scrolled (837, 489) with delta (0, 0)
Screenshot: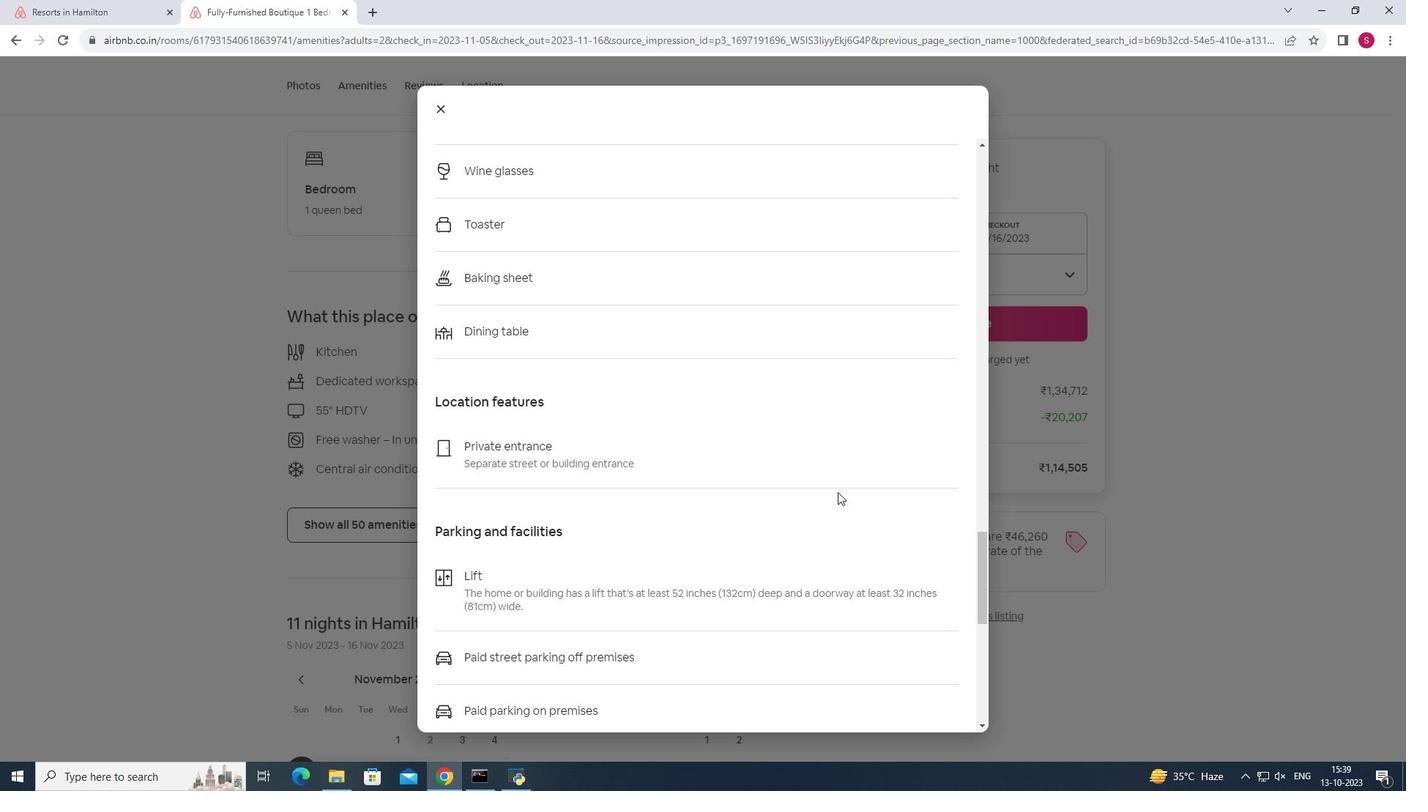 
Action: Mouse moved to (838, 492)
Screenshot: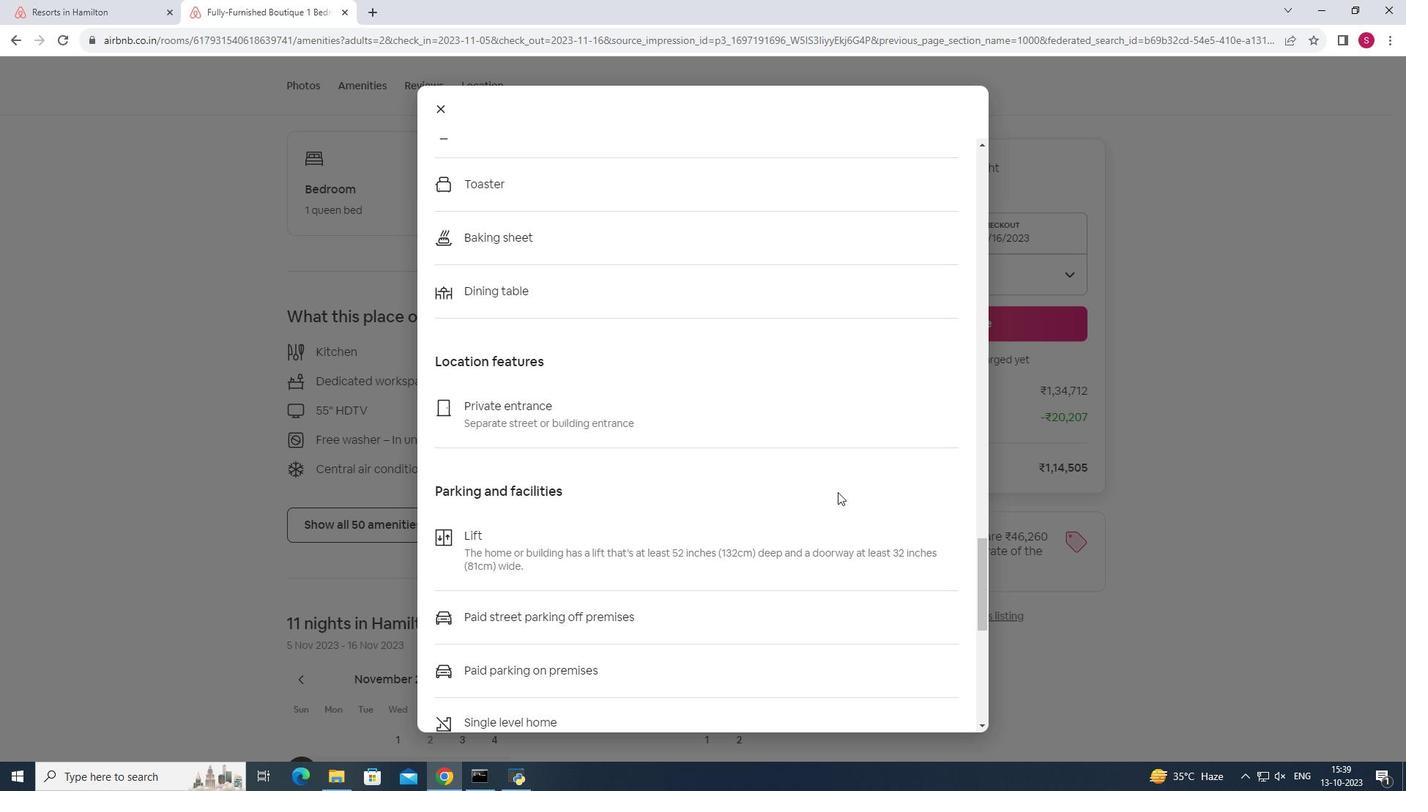 
Action: Mouse scrolled (838, 491) with delta (0, 0)
Screenshot: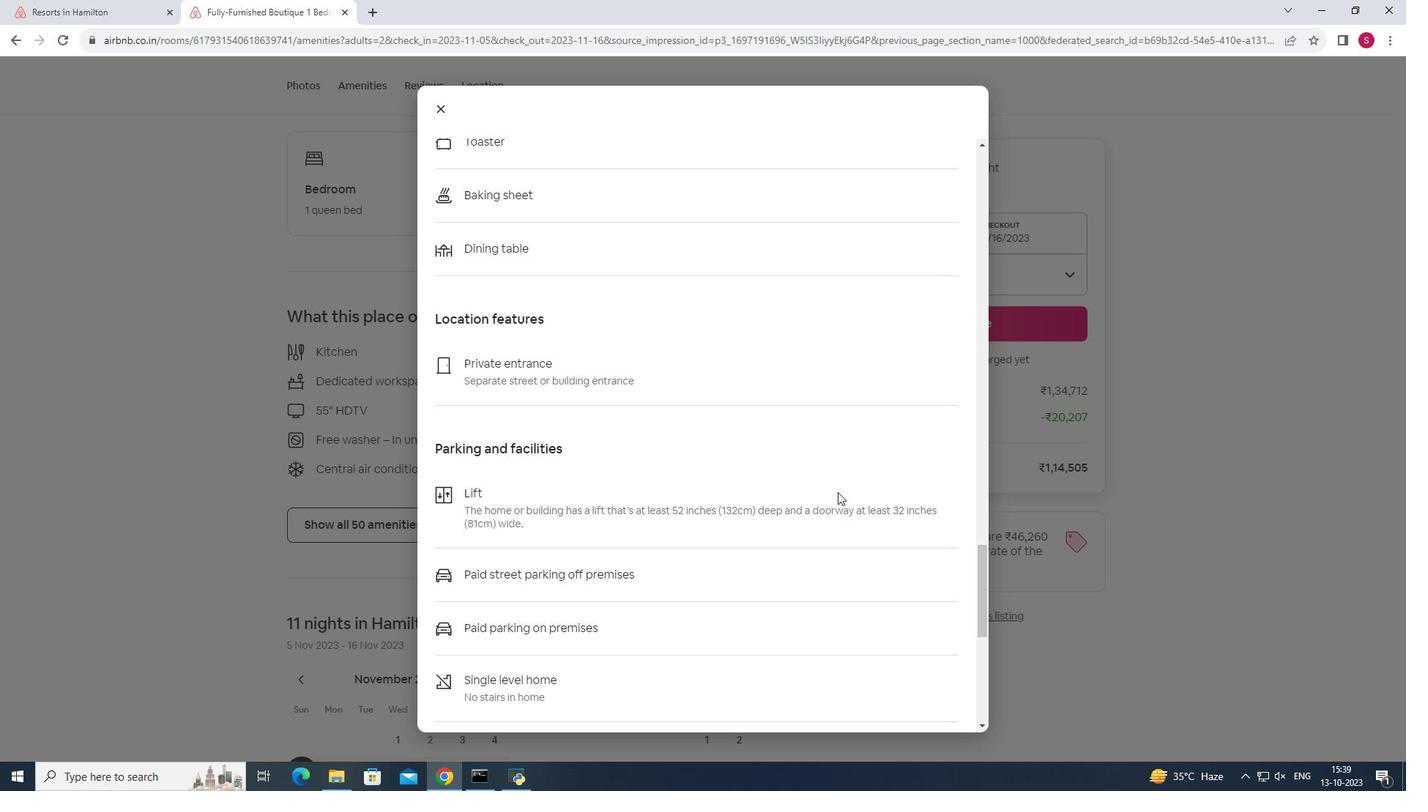 
Action: Mouse moved to (837, 522)
Screenshot: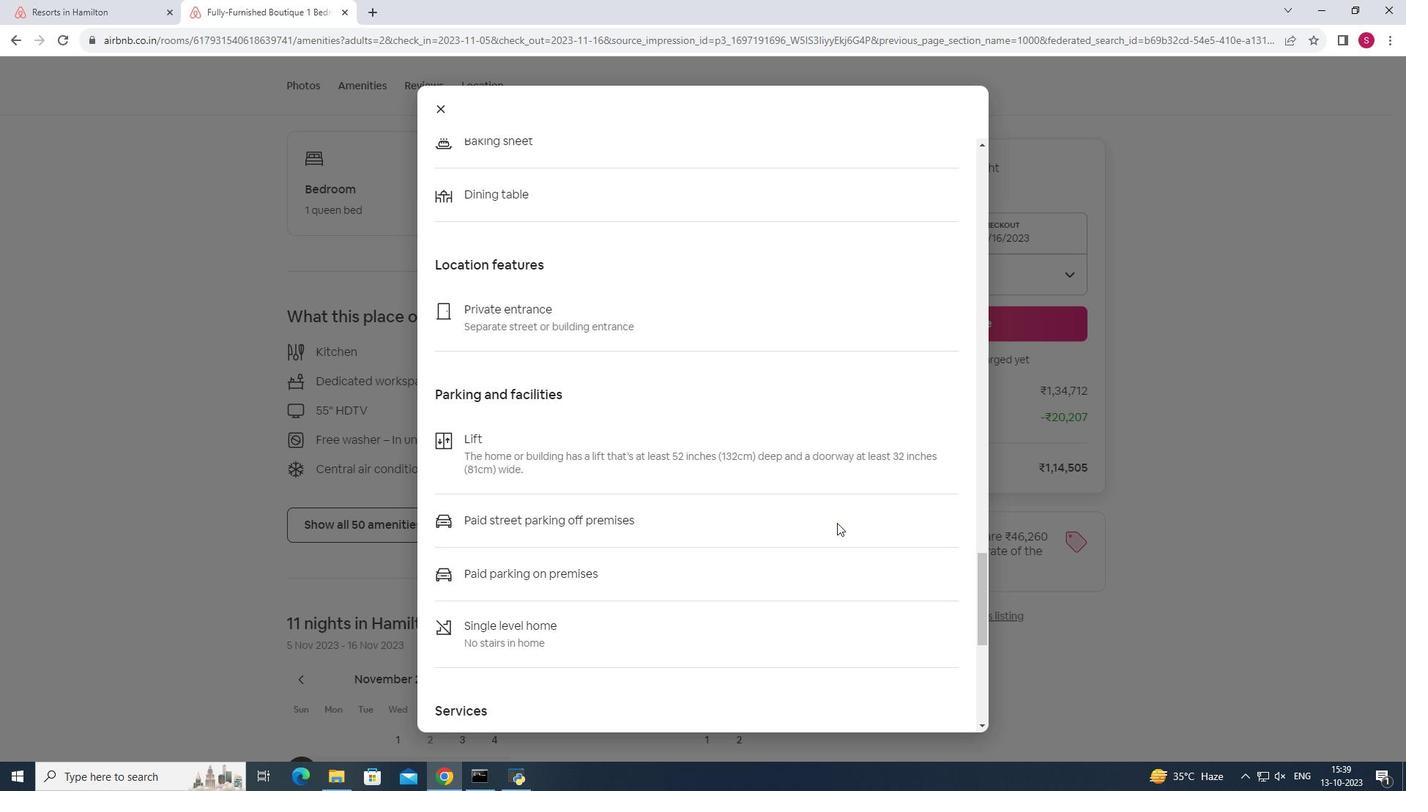 
Action: Mouse scrolled (837, 521) with delta (0, 0)
Screenshot: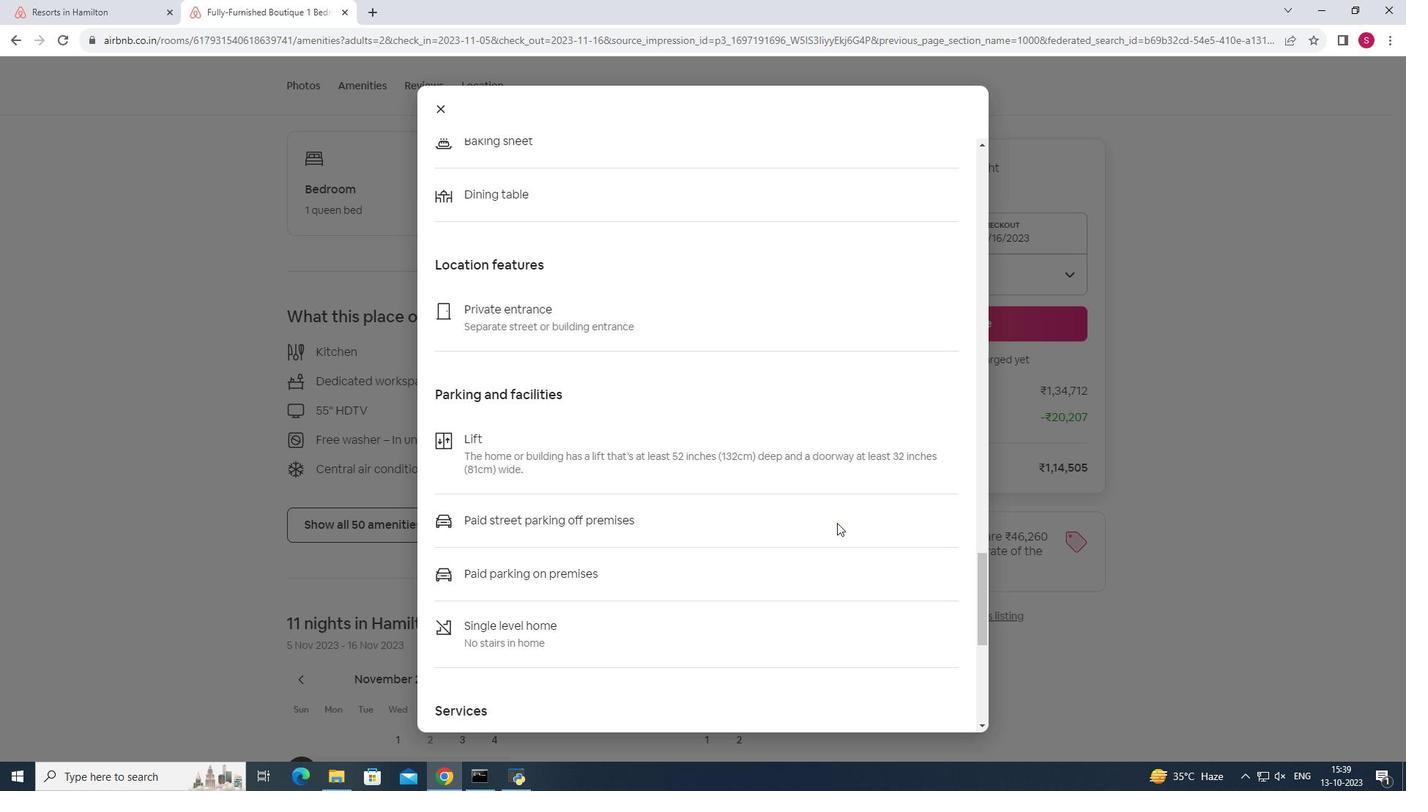 
Action: Mouse moved to (837, 523)
Screenshot: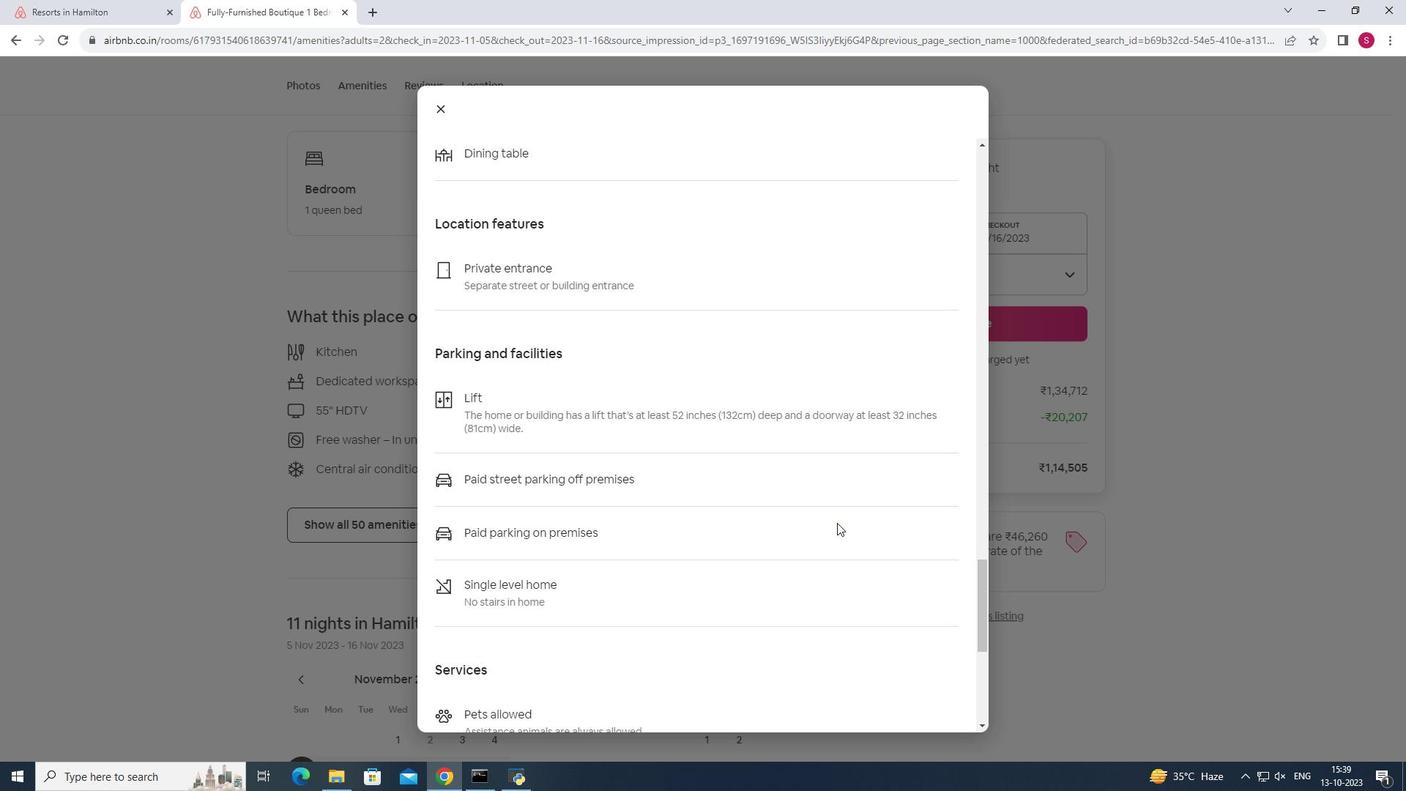
Action: Mouse scrolled (837, 522) with delta (0, 0)
Screenshot: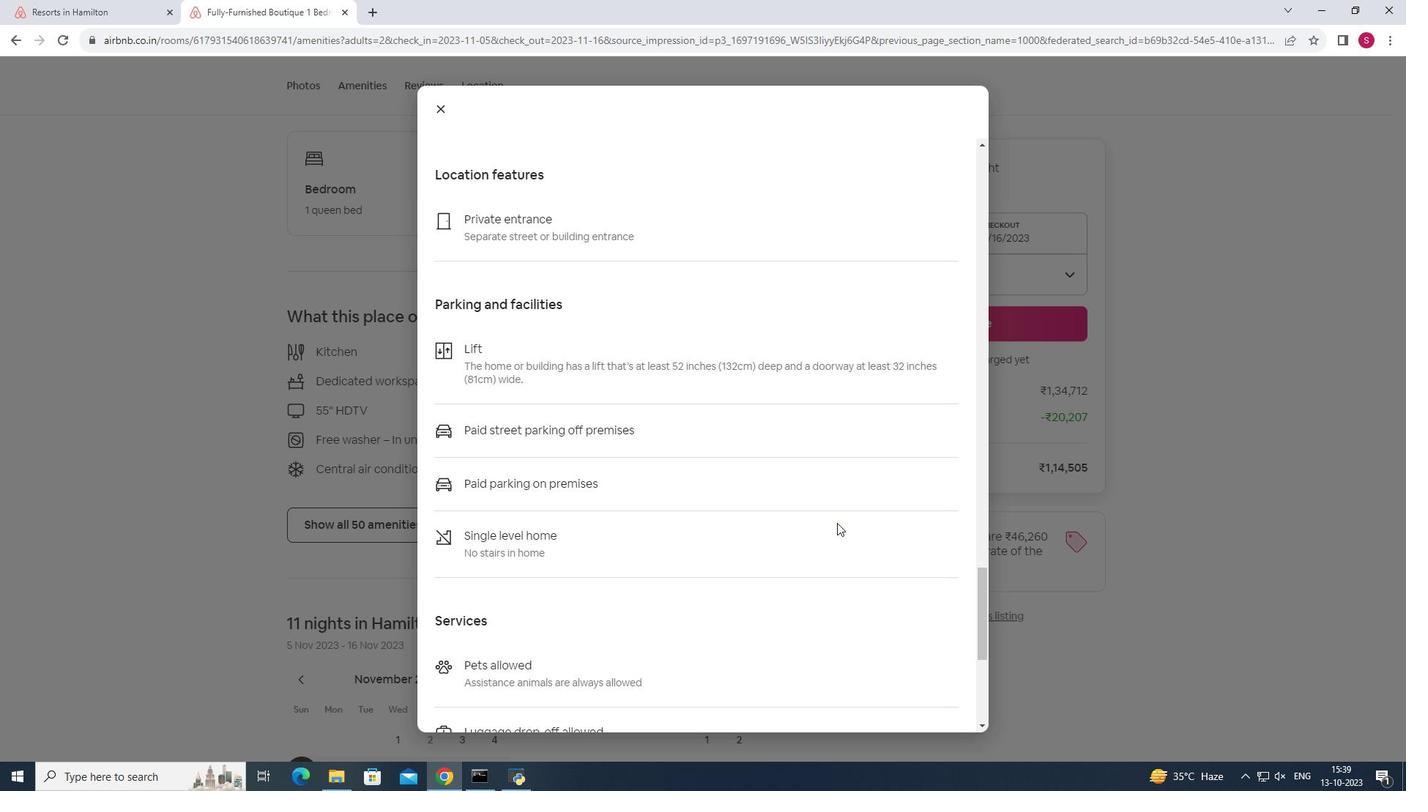 
Action: Mouse scrolled (837, 522) with delta (0, 0)
Screenshot: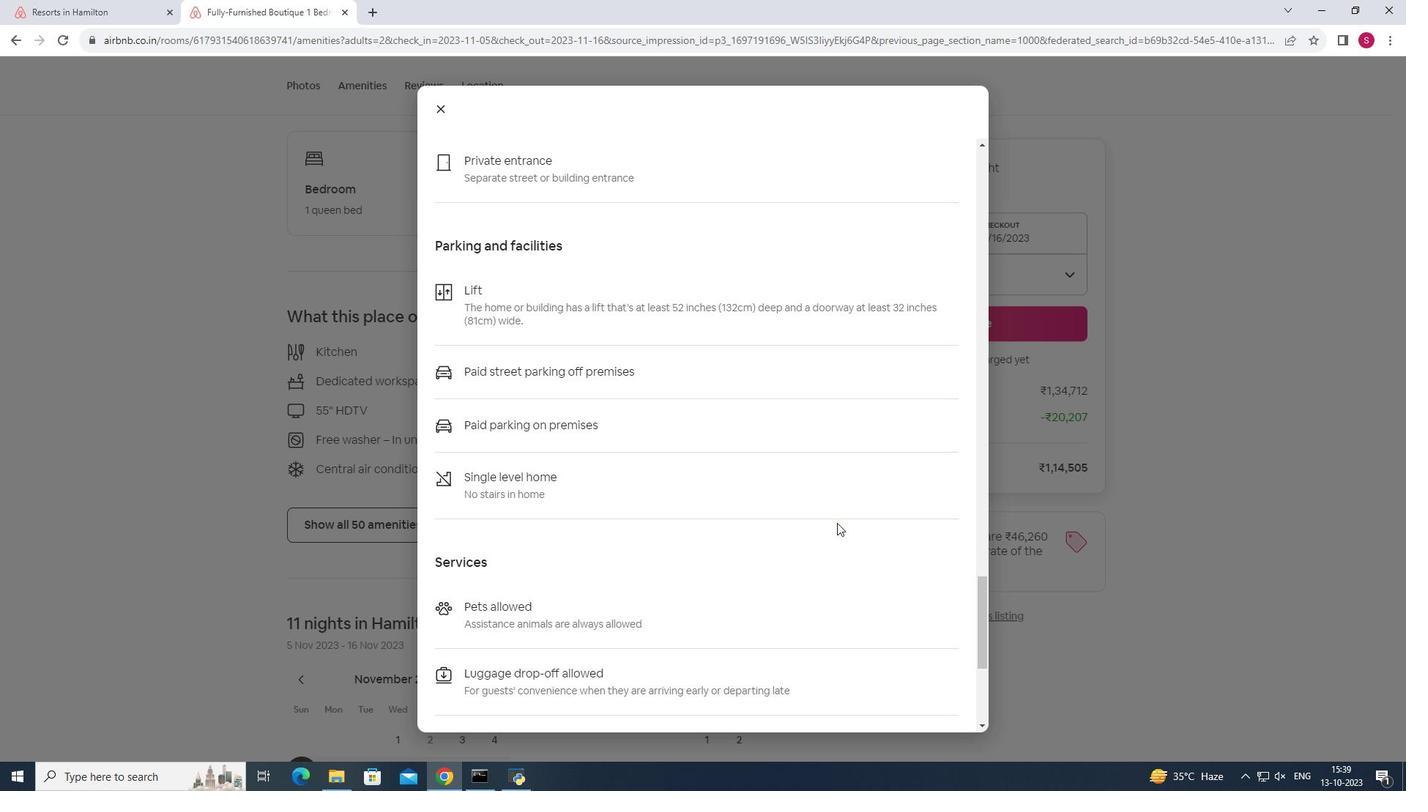 
Action: Mouse scrolled (837, 522) with delta (0, 0)
Screenshot: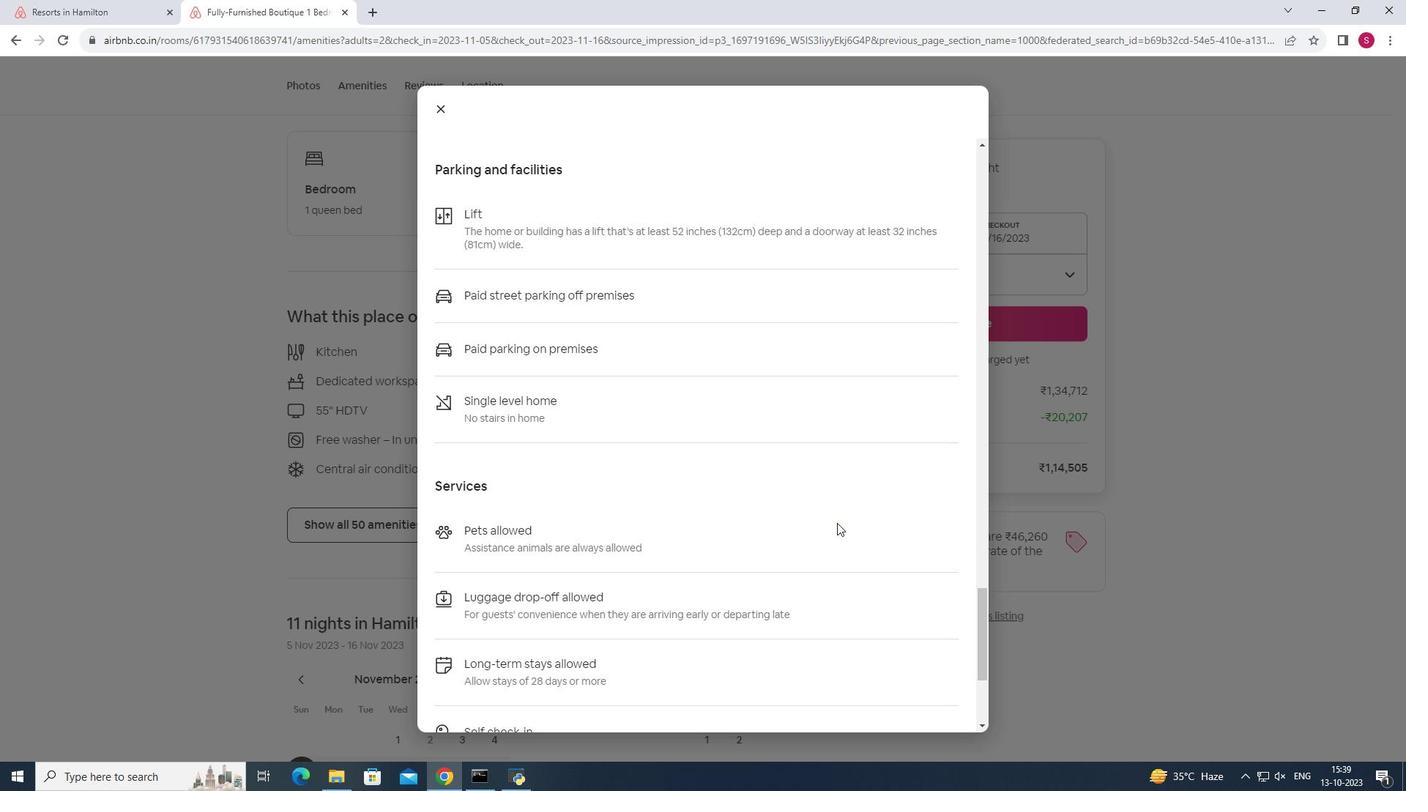 
Action: Mouse scrolled (837, 522) with delta (0, 0)
Screenshot: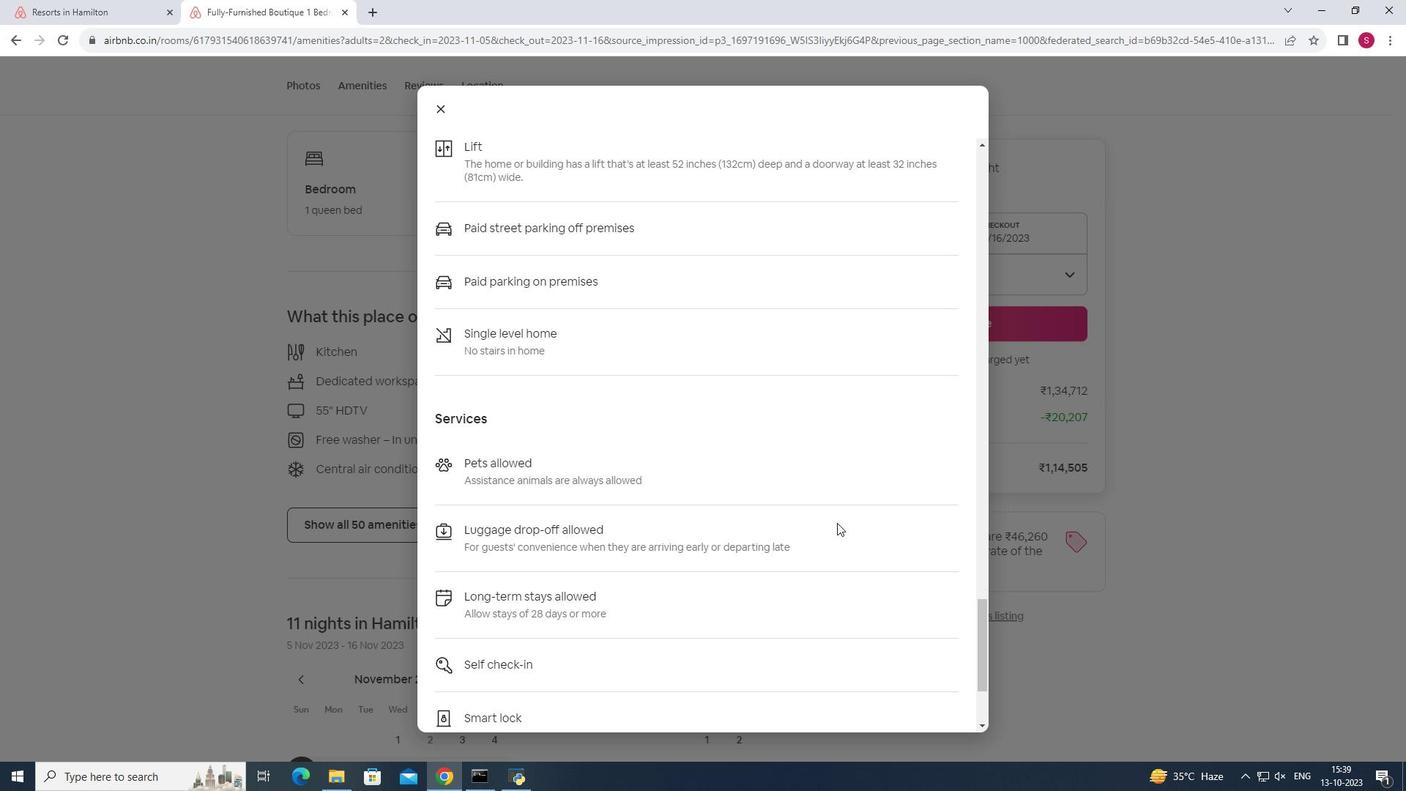 
Action: Mouse scrolled (837, 522) with delta (0, 0)
Screenshot: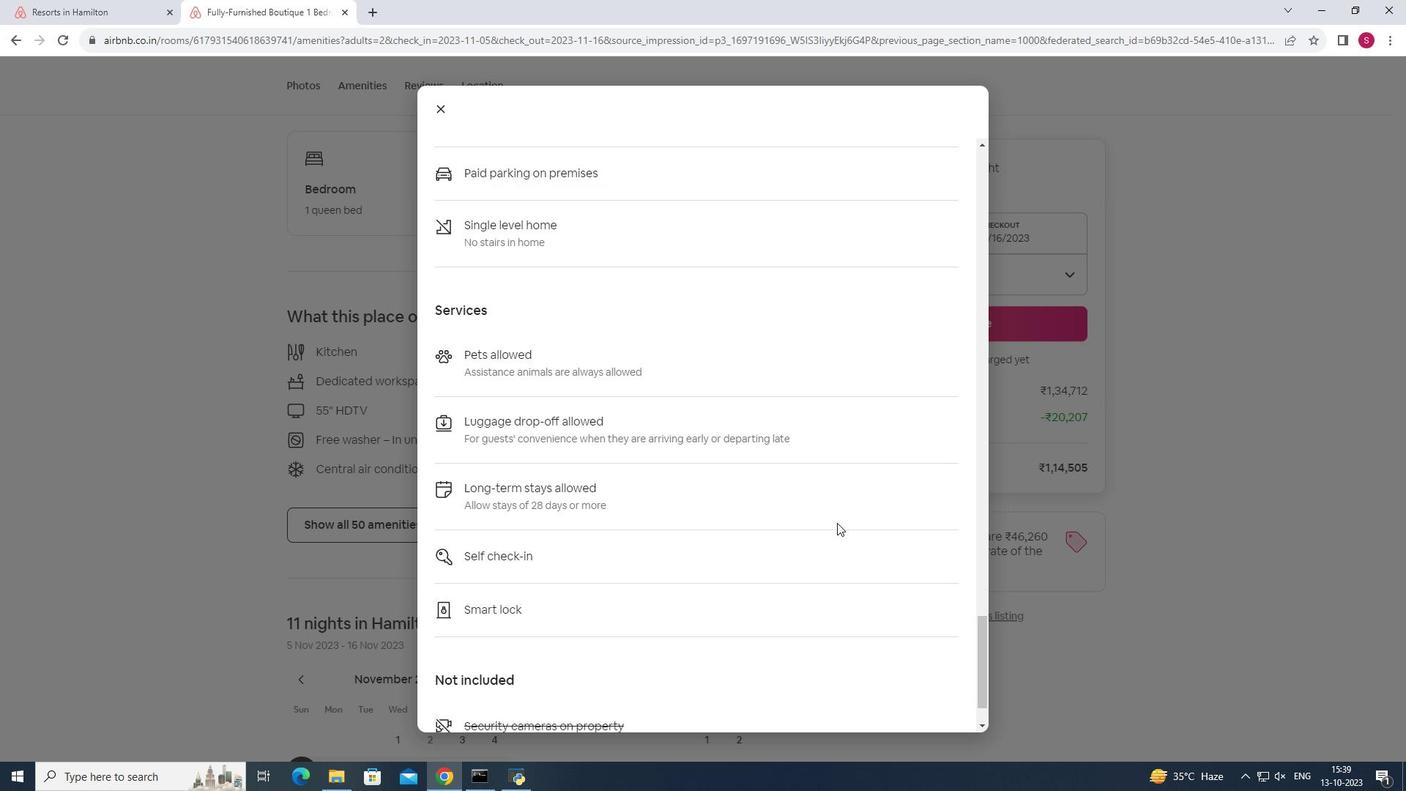 
Action: Mouse scrolled (837, 522) with delta (0, 0)
Screenshot: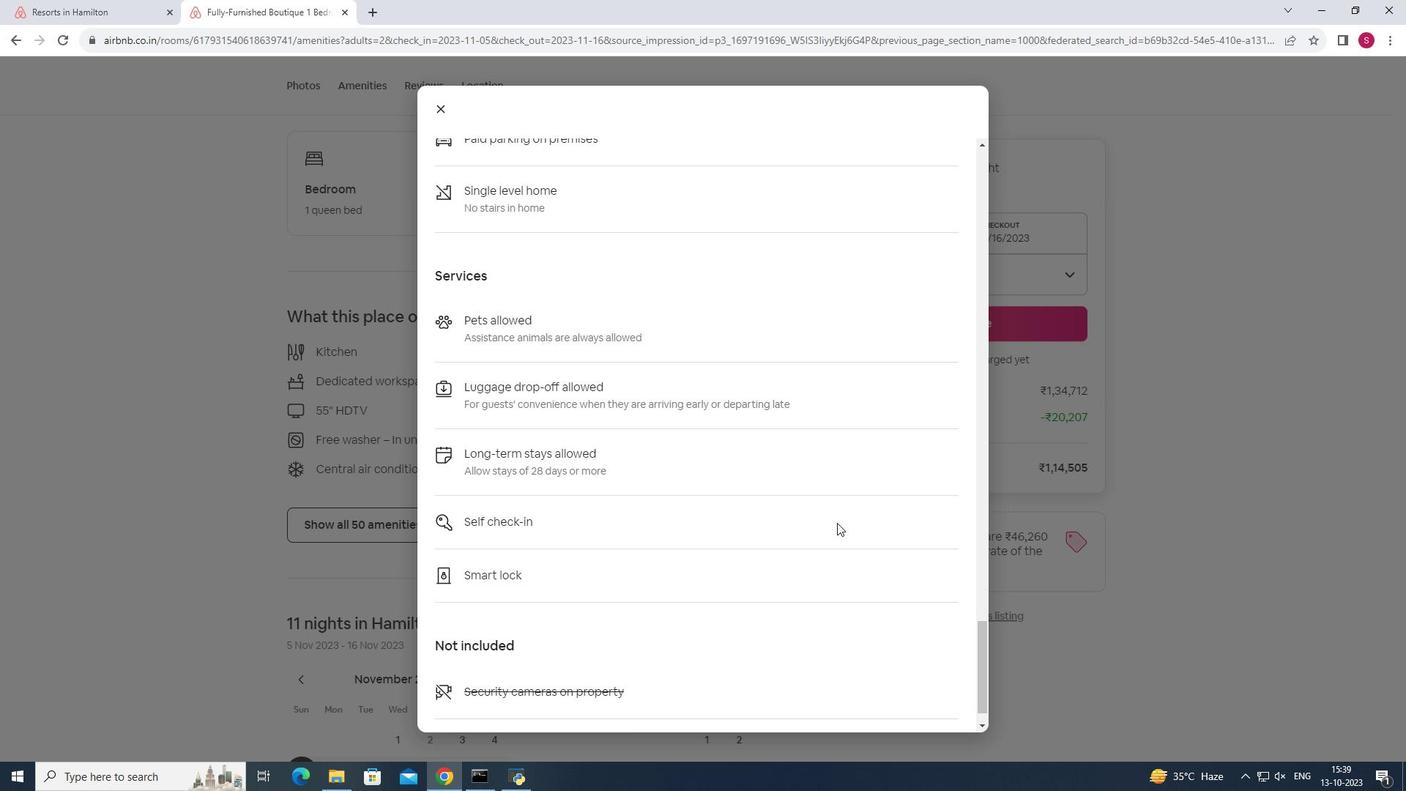 
Action: Mouse moved to (441, 109)
Screenshot: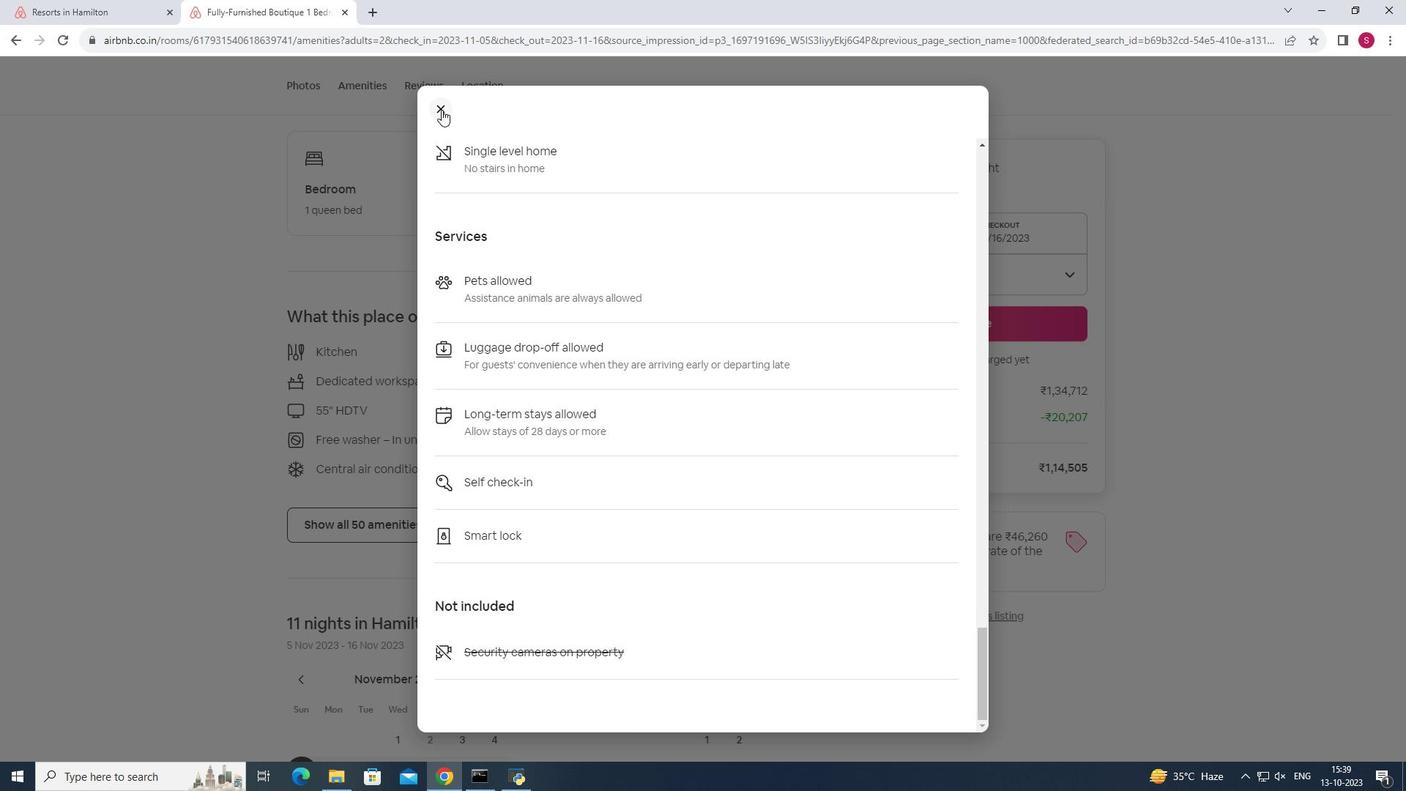 
Action: Mouse pressed left at (441, 109)
Screenshot: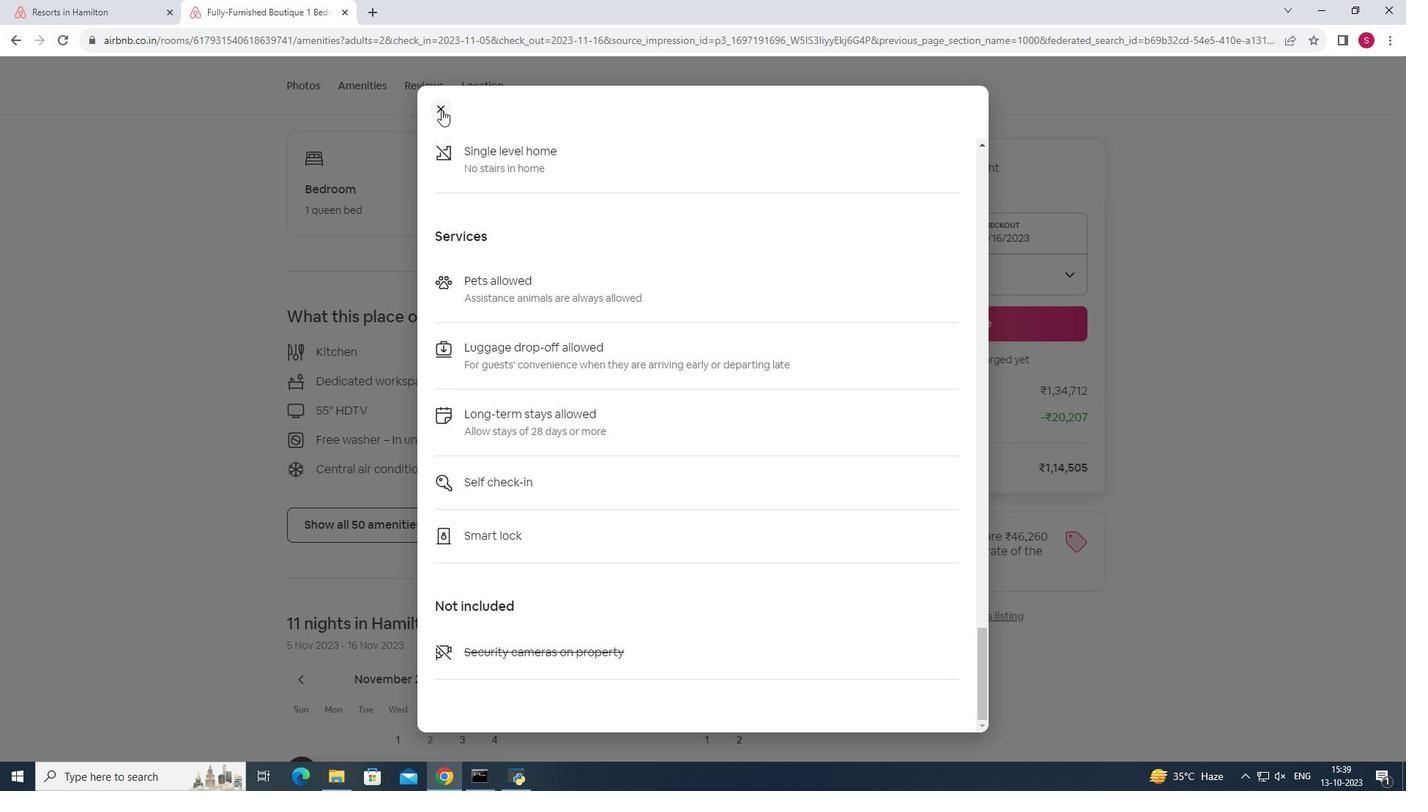 
Action: Mouse moved to (1309, 565)
Screenshot: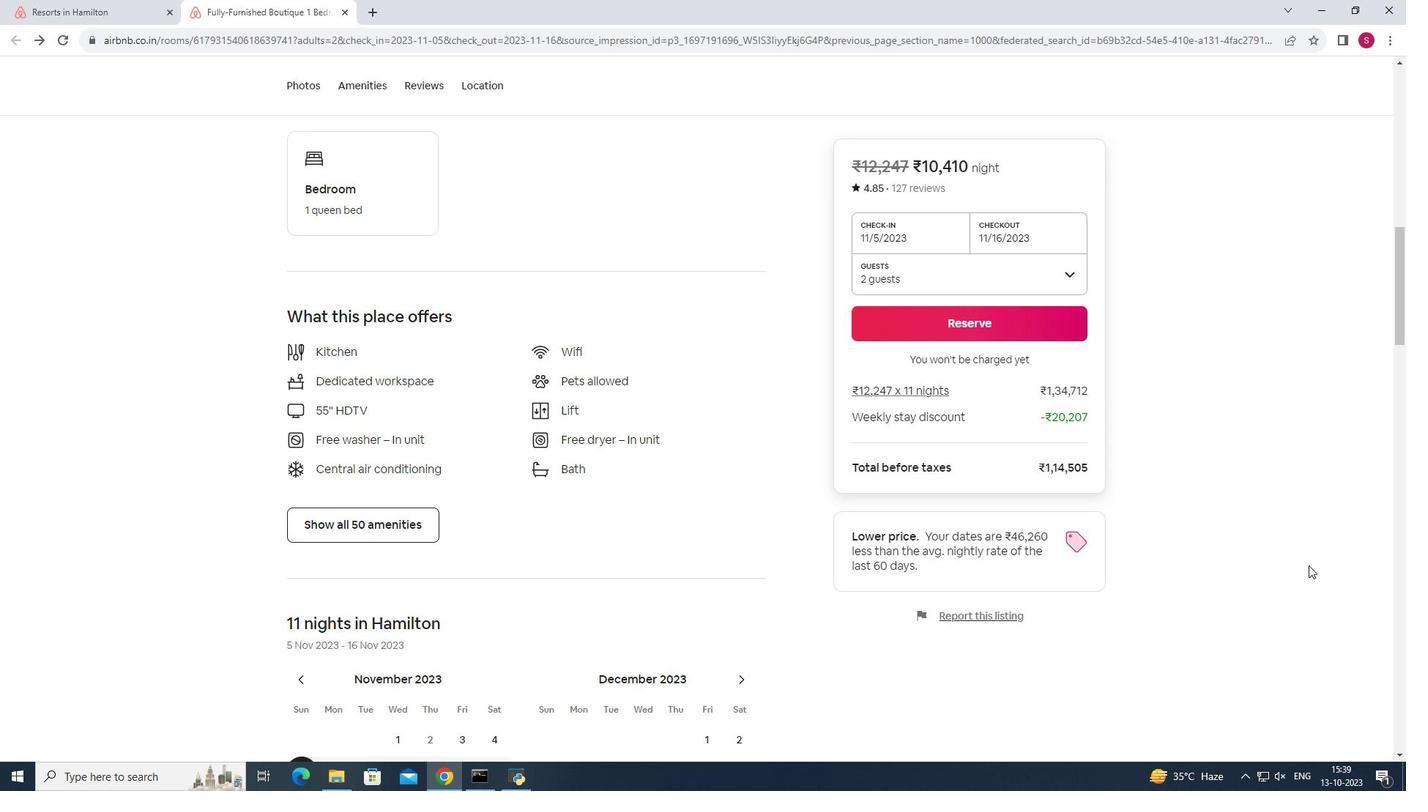 
Action: Mouse scrolled (1309, 564) with delta (0, 0)
Screenshot: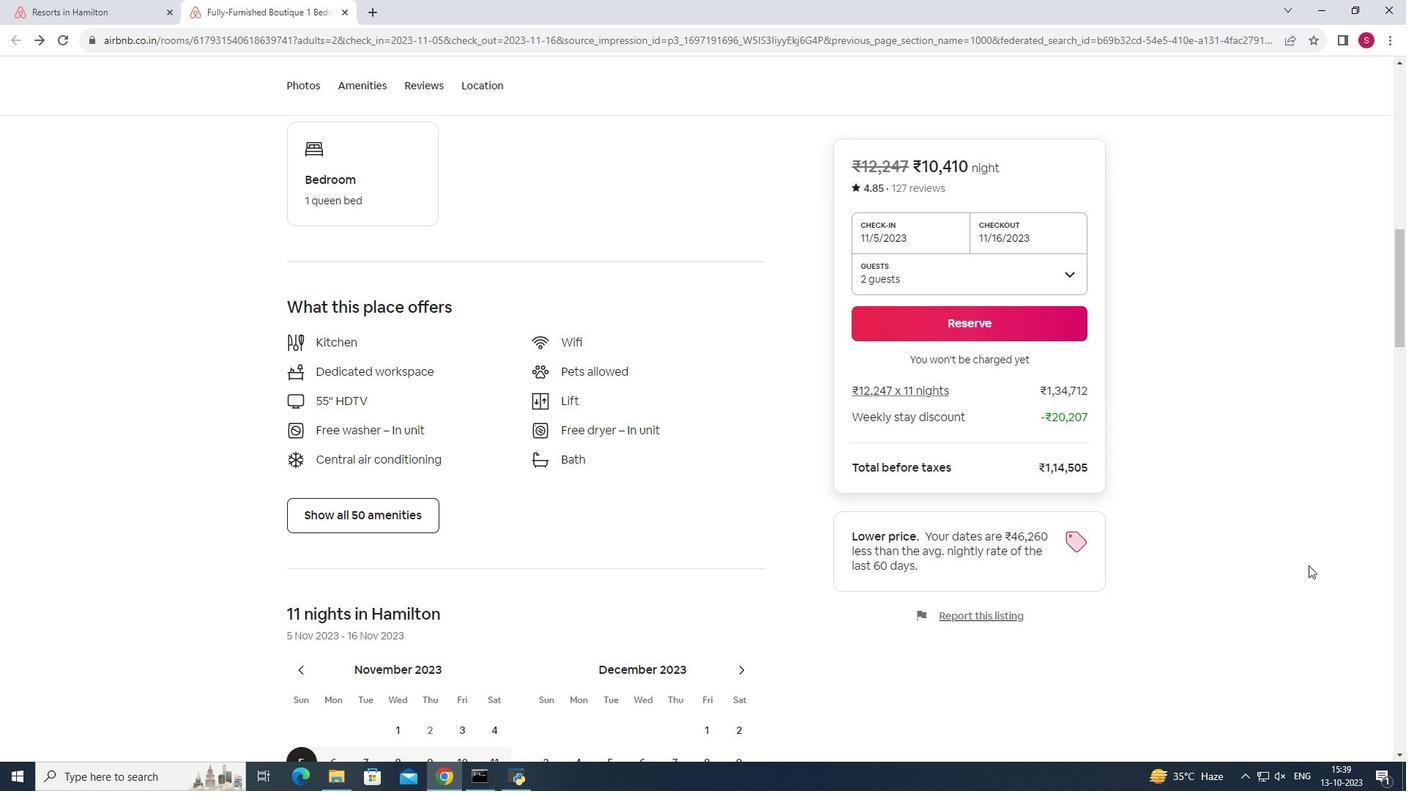 
Action: Mouse scrolled (1309, 564) with delta (0, 0)
Screenshot: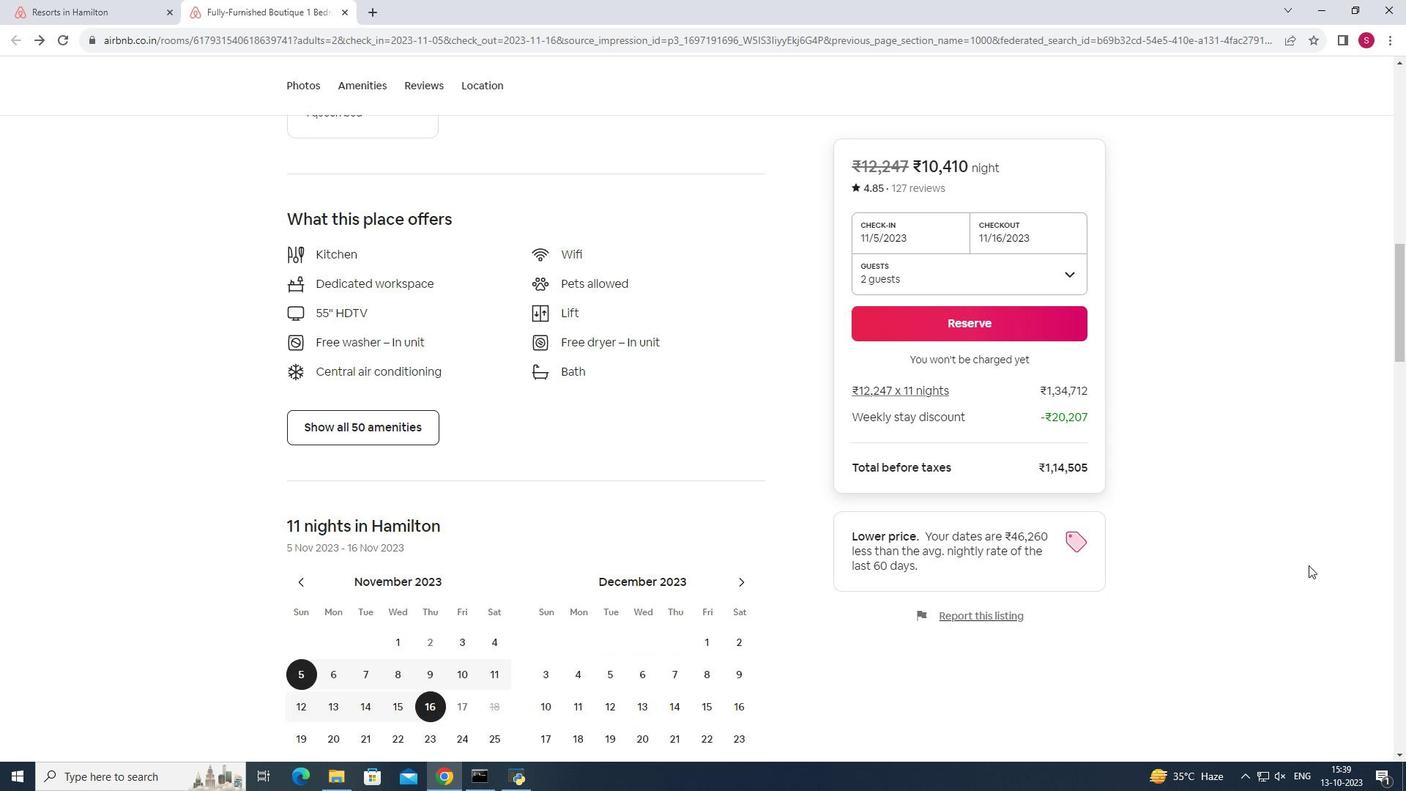 
Action: Mouse scrolled (1309, 564) with delta (0, 0)
Screenshot: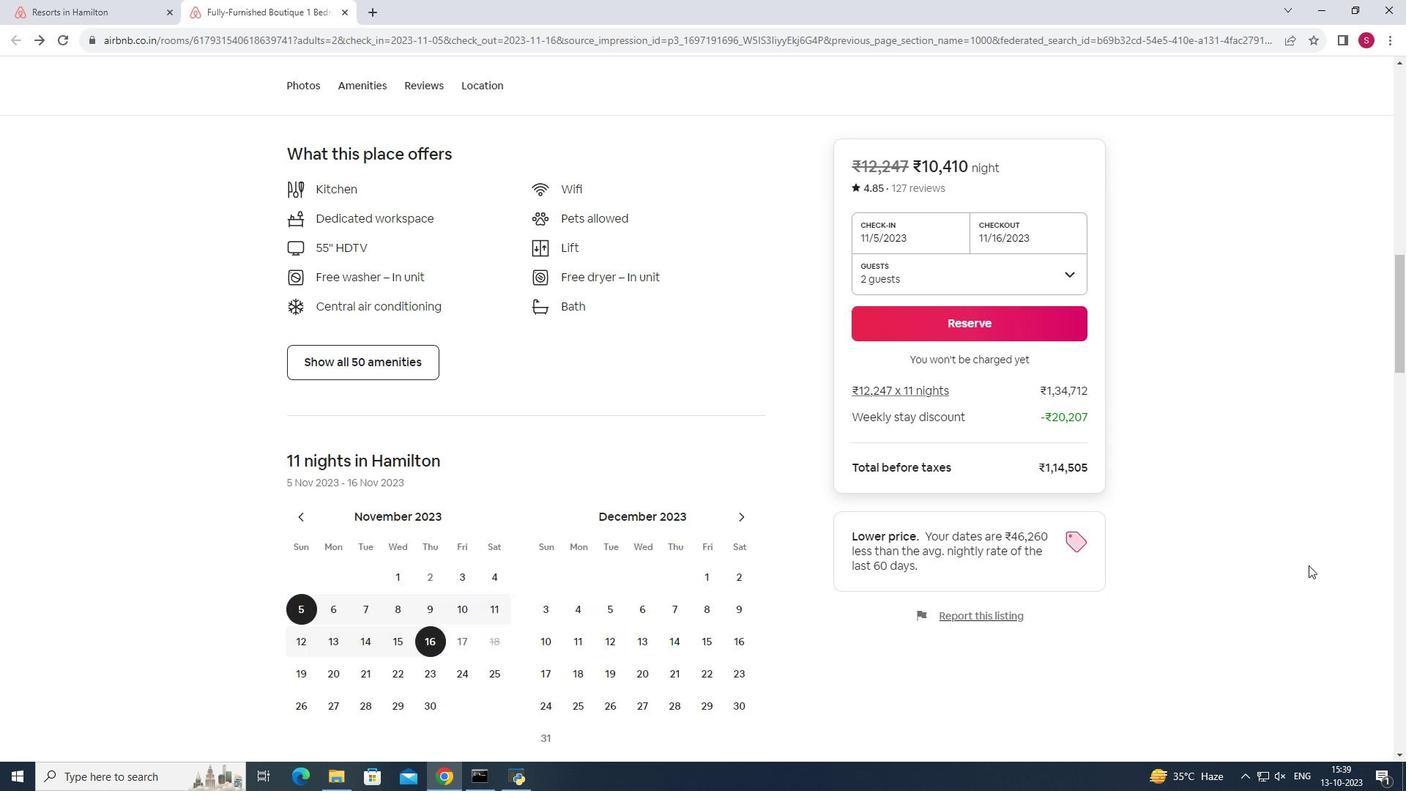 
Action: Mouse scrolled (1309, 564) with delta (0, 0)
Screenshot: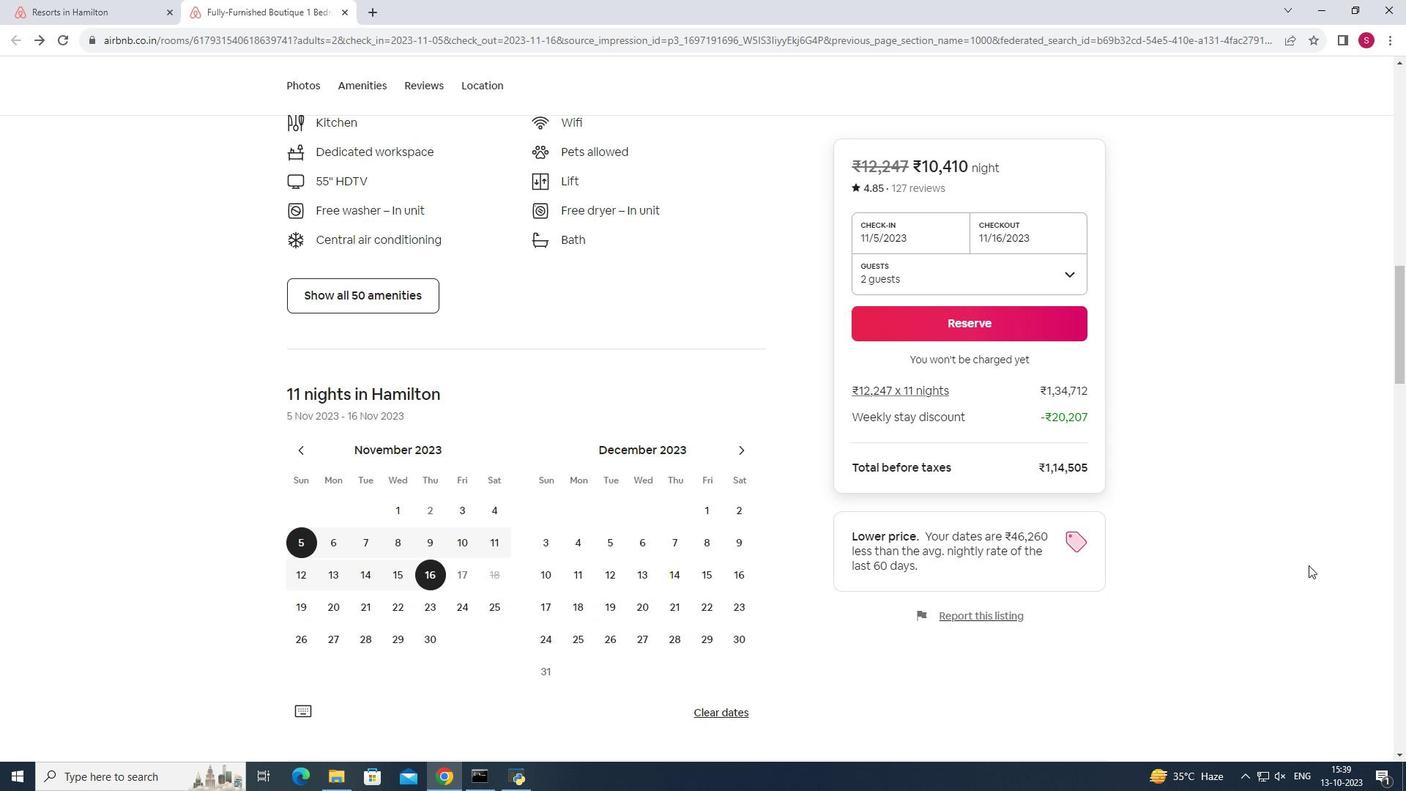 
Action: Mouse moved to (1305, 563)
Screenshot: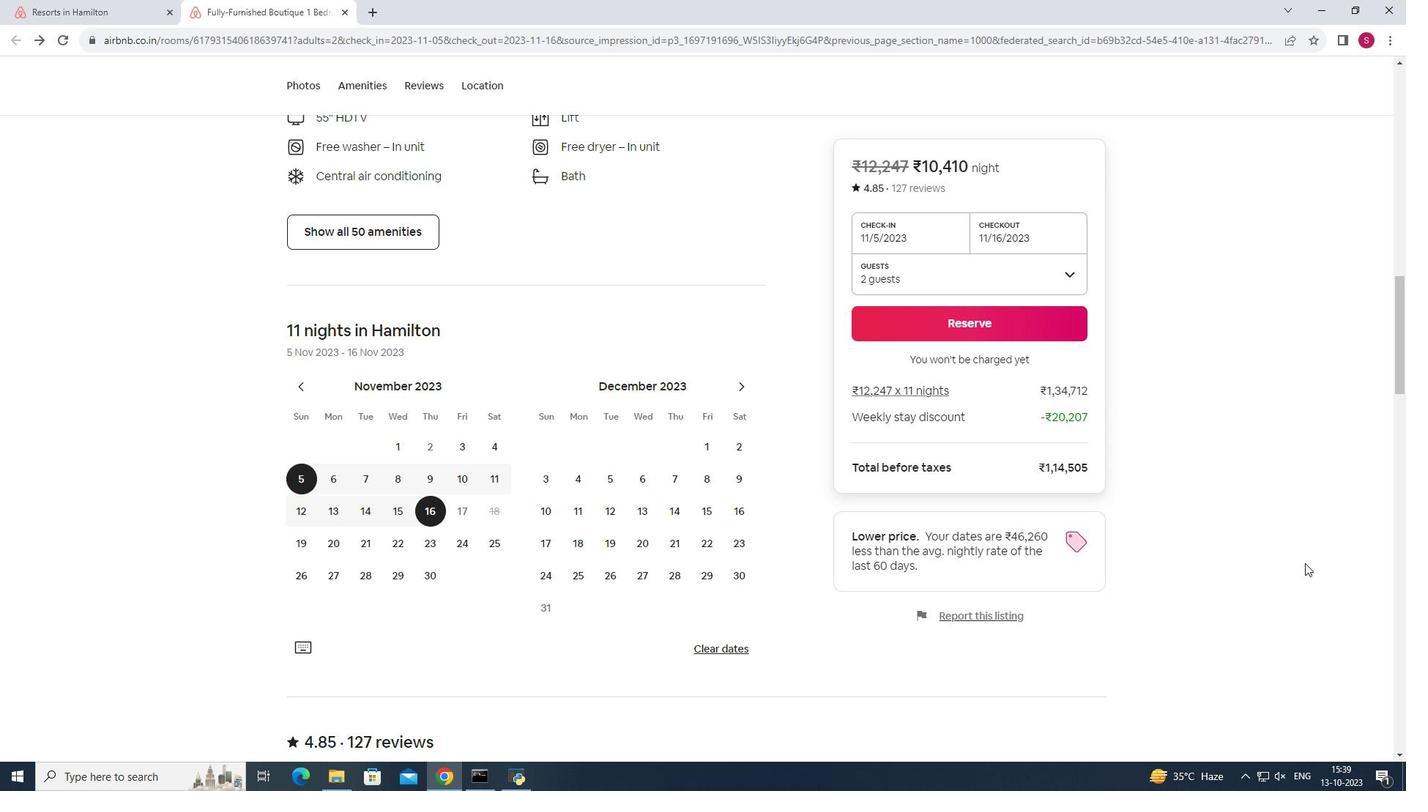 
Action: Mouse scrolled (1305, 562) with delta (0, 0)
Screenshot: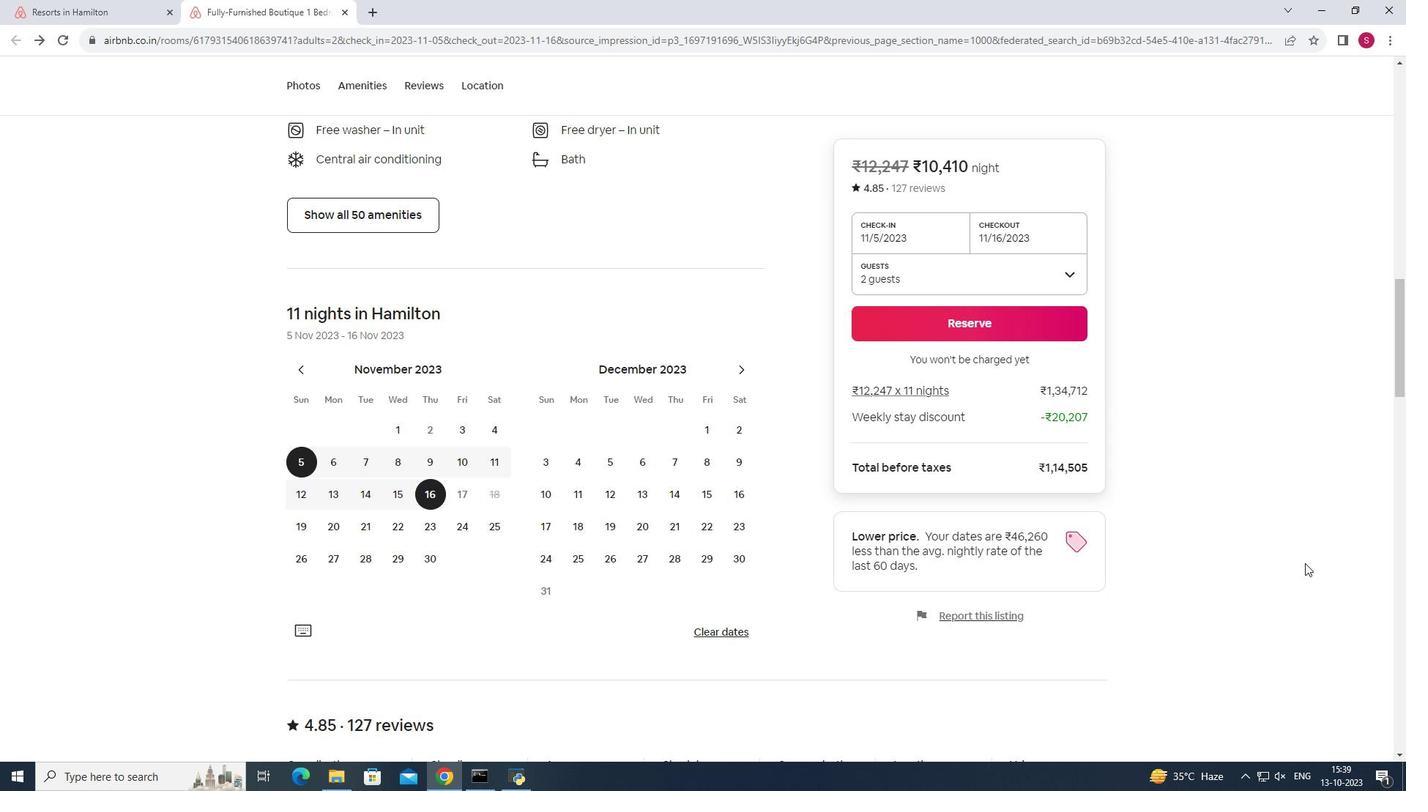 
Action: Mouse scrolled (1305, 562) with delta (0, 0)
Screenshot: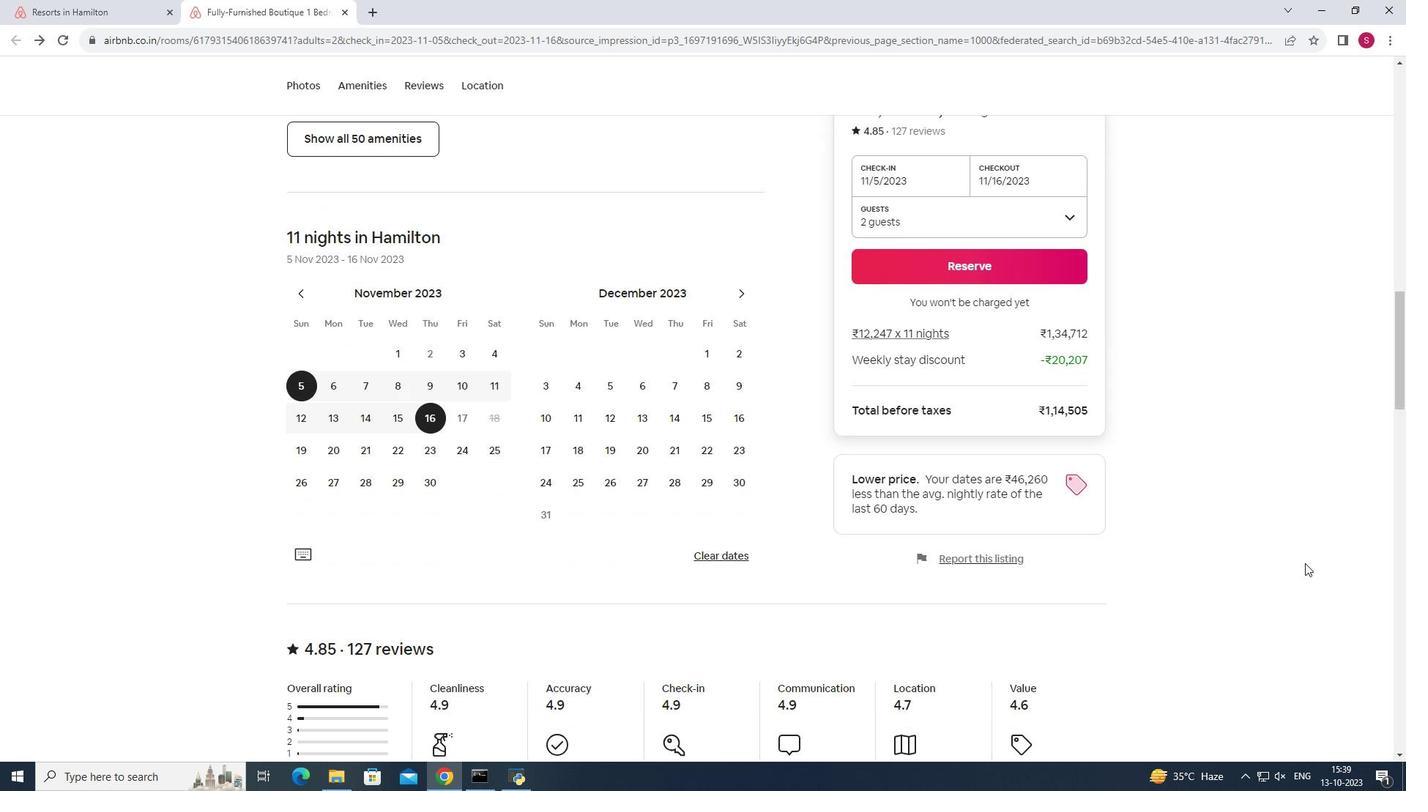 
Action: Mouse scrolled (1305, 562) with delta (0, 0)
Screenshot: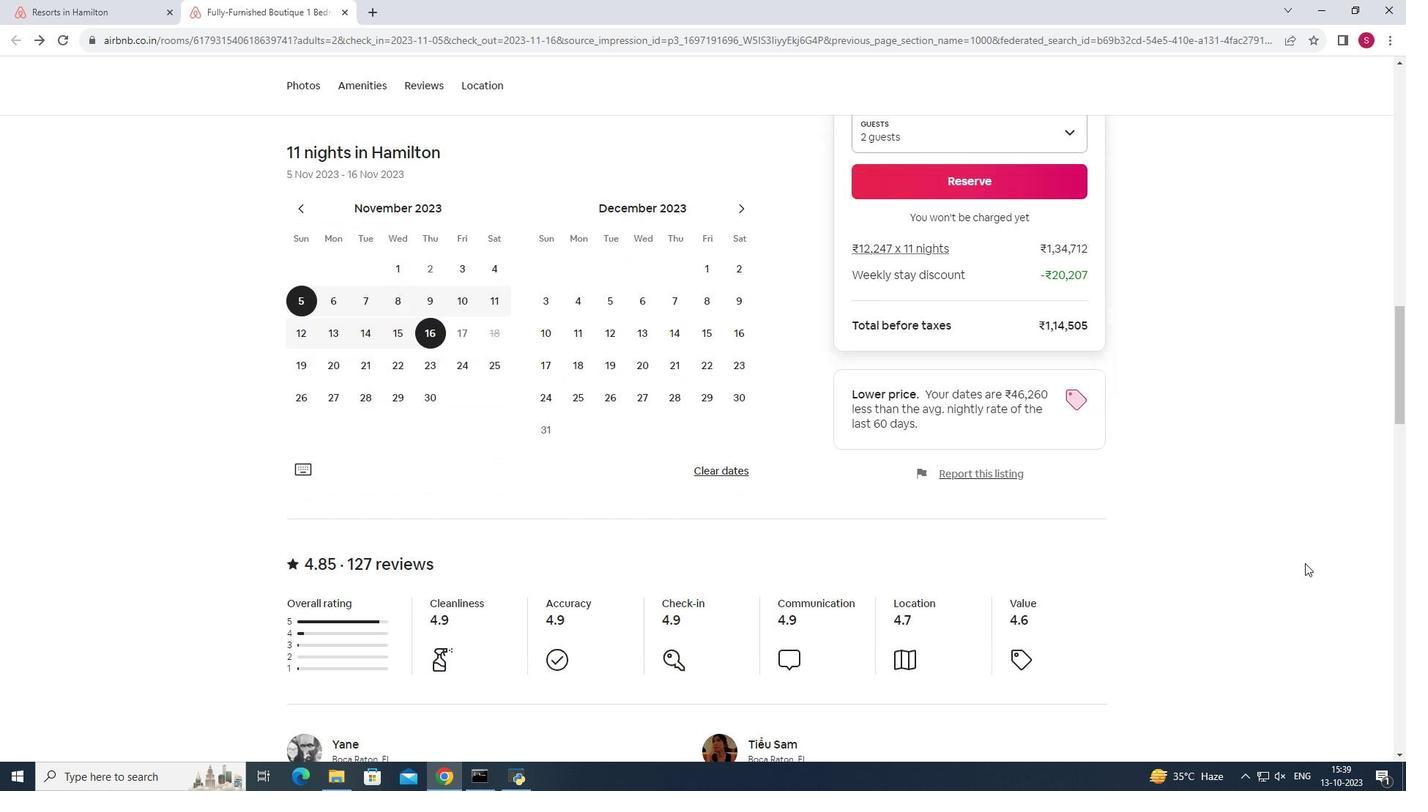 
Action: Mouse scrolled (1305, 562) with delta (0, 0)
Screenshot: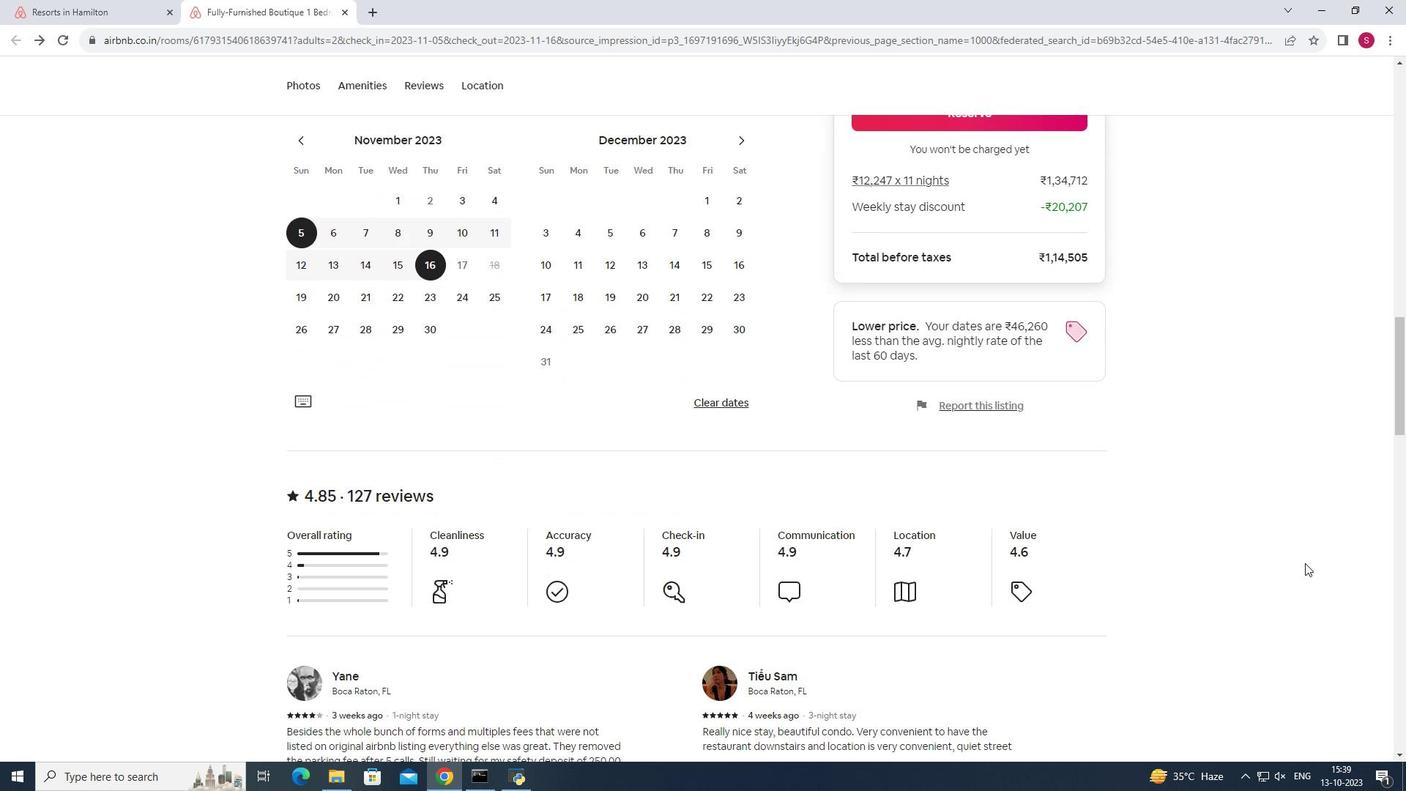 
Action: Mouse moved to (1304, 562)
Screenshot: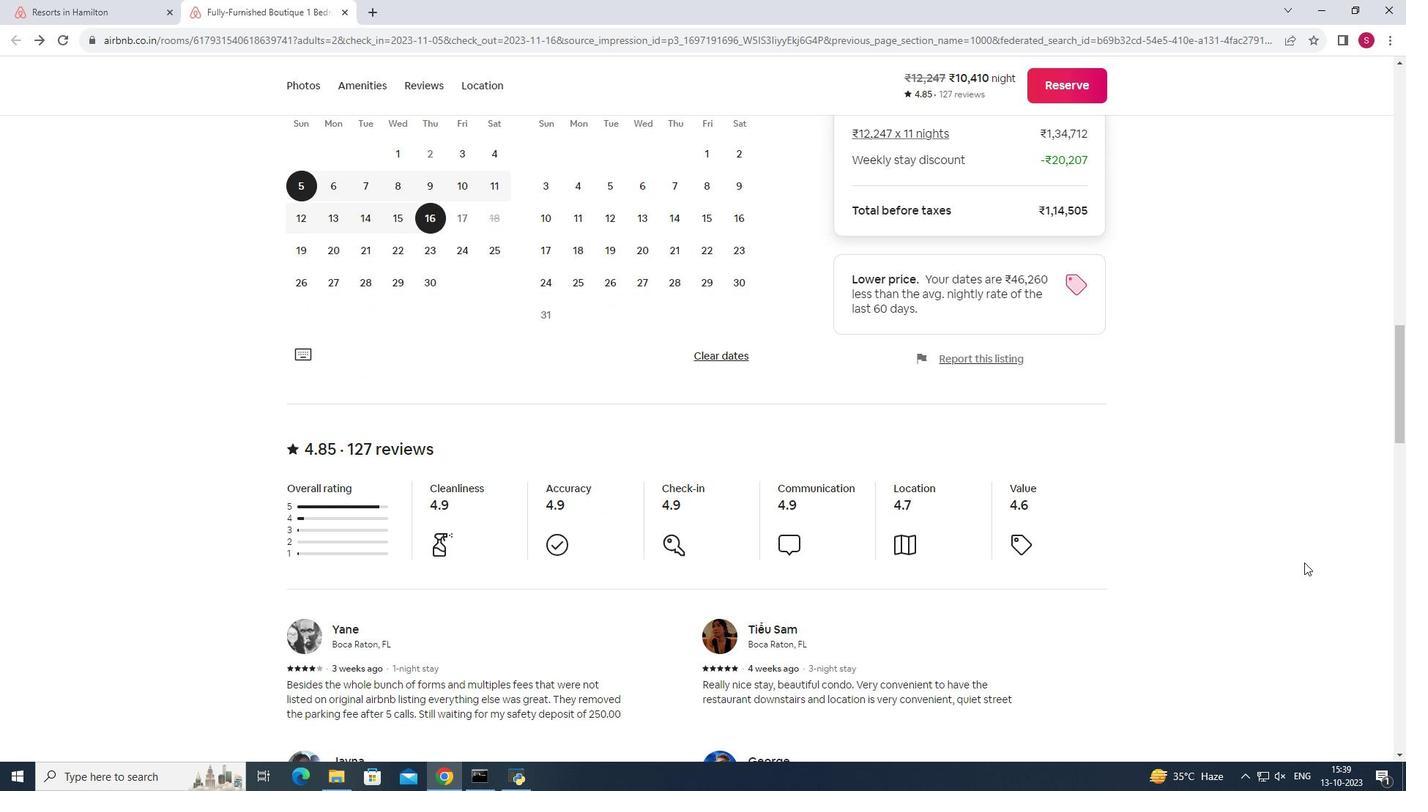 
Action: Mouse scrolled (1304, 561) with delta (0, 0)
Screenshot: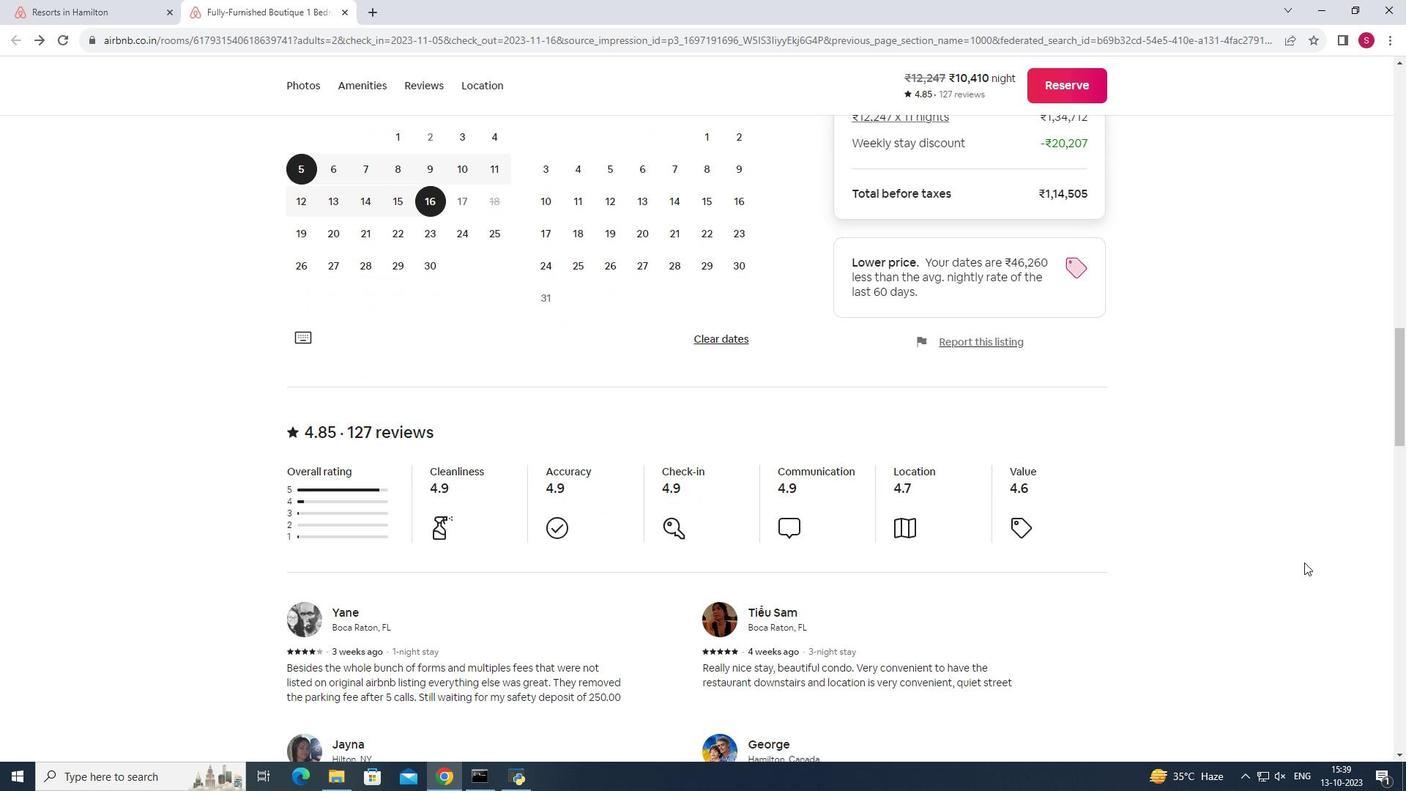 
Action: Mouse scrolled (1304, 561) with delta (0, 0)
Screenshot: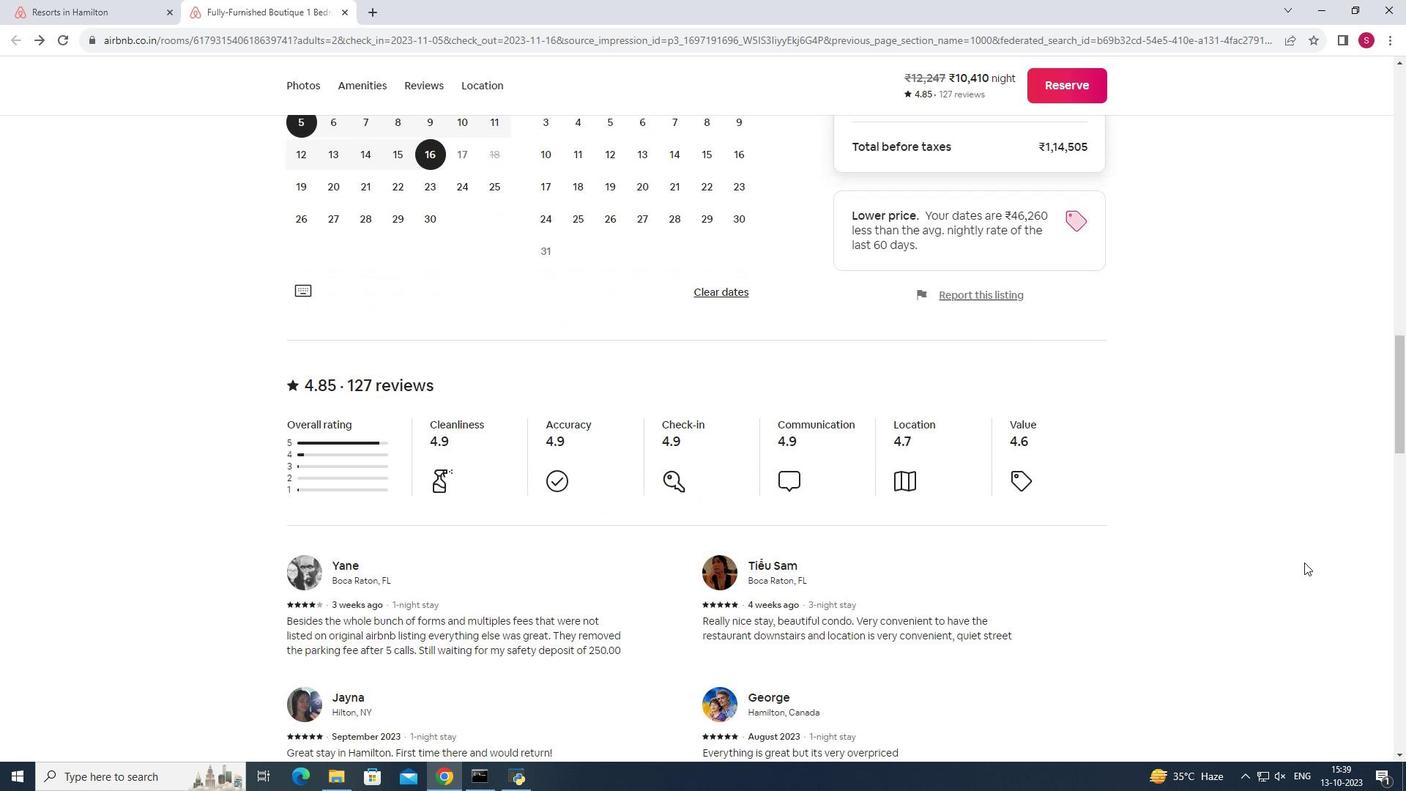 
Action: Mouse scrolled (1304, 561) with delta (0, 0)
Screenshot: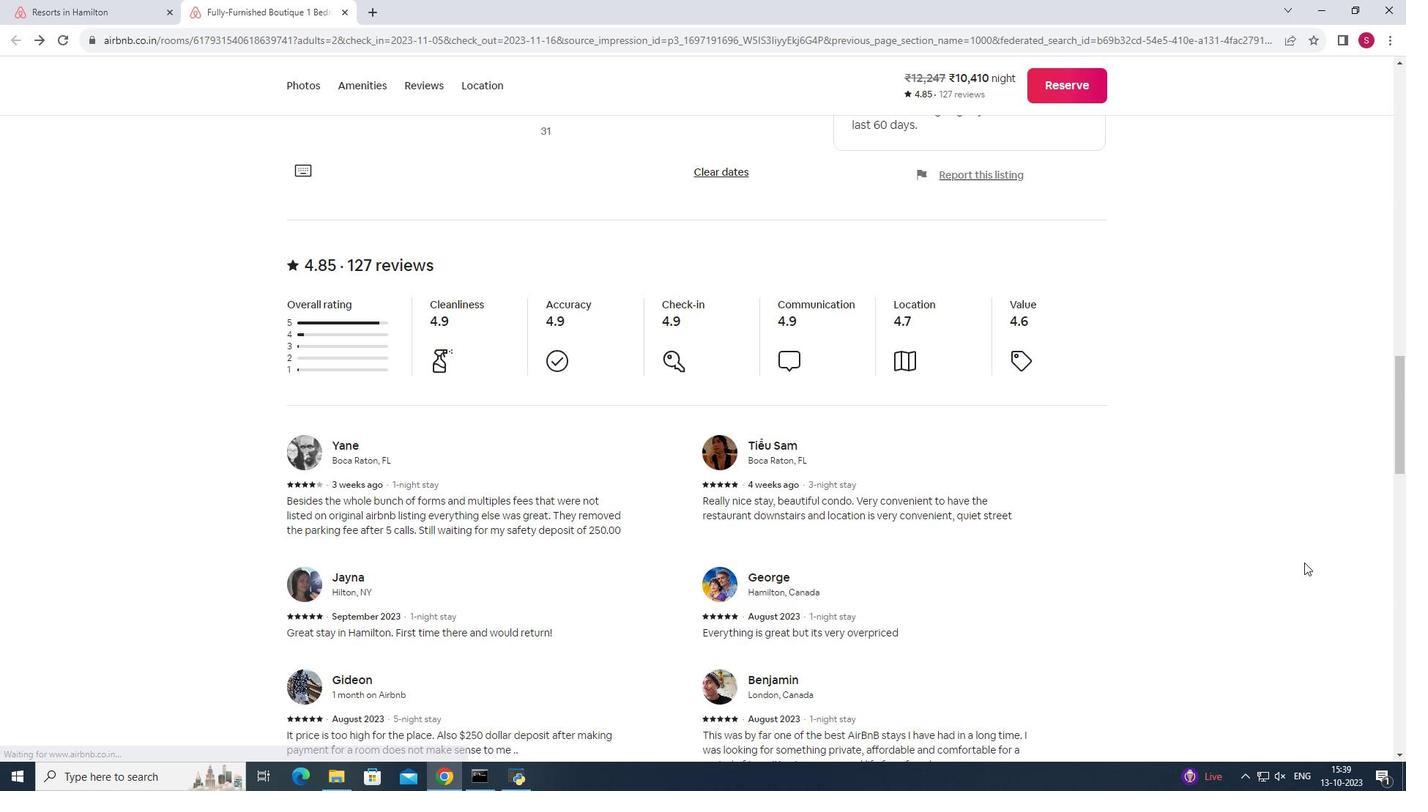 
Action: Mouse scrolled (1304, 561) with delta (0, 0)
Screenshot: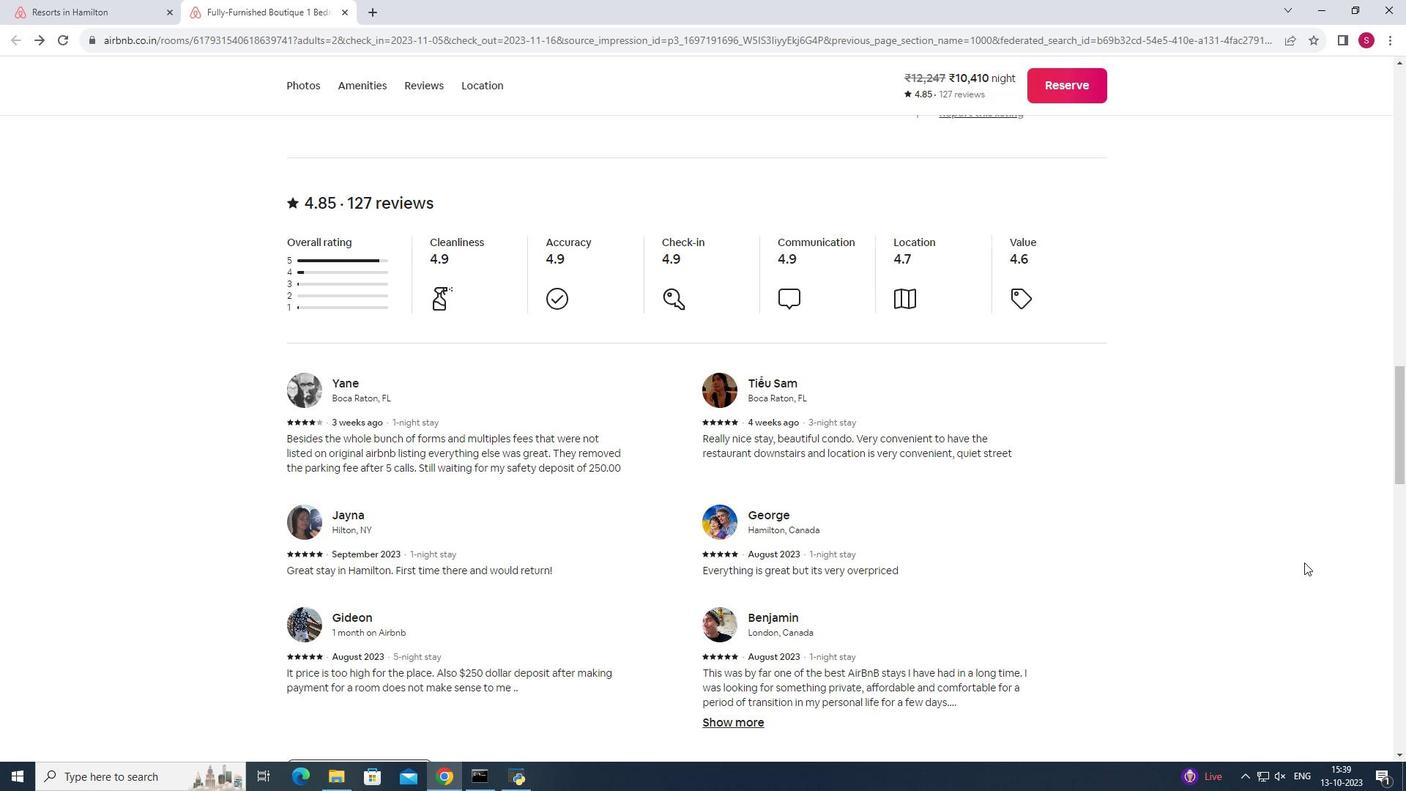 
Action: Mouse scrolled (1304, 561) with delta (0, 0)
Screenshot: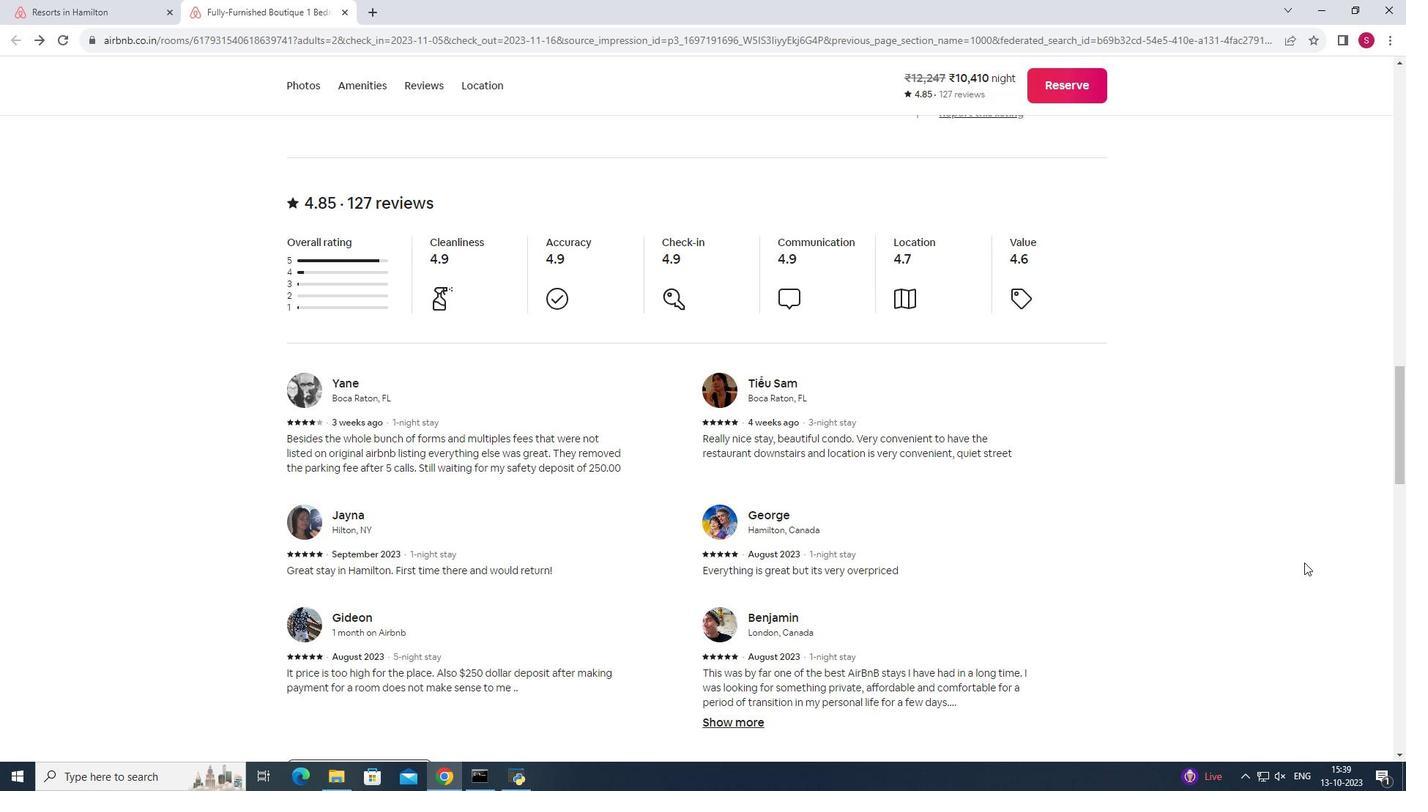 
Action: Mouse moved to (383, 654)
Screenshot: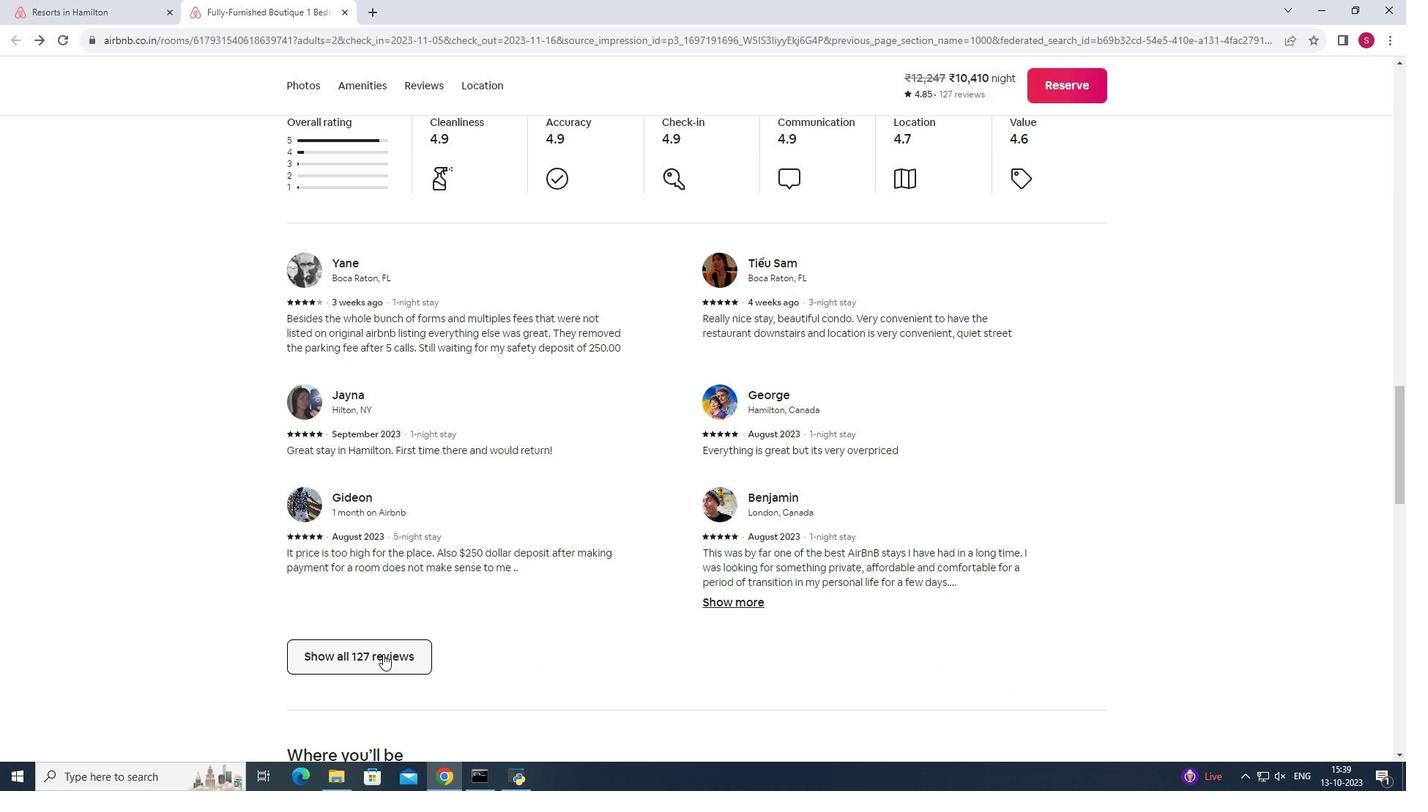 
Action: Mouse pressed left at (383, 654)
Screenshot: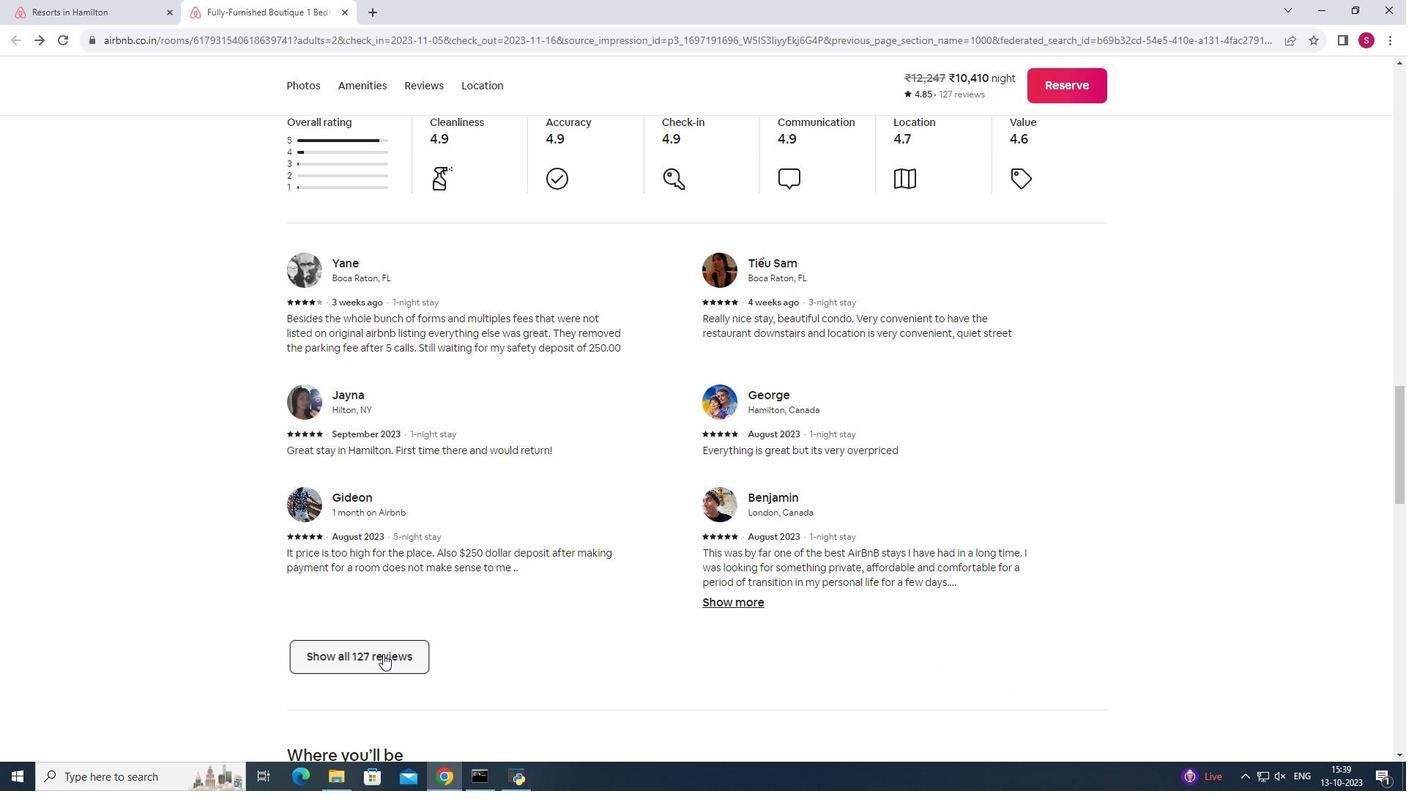 
Action: Mouse moved to (964, 635)
Screenshot: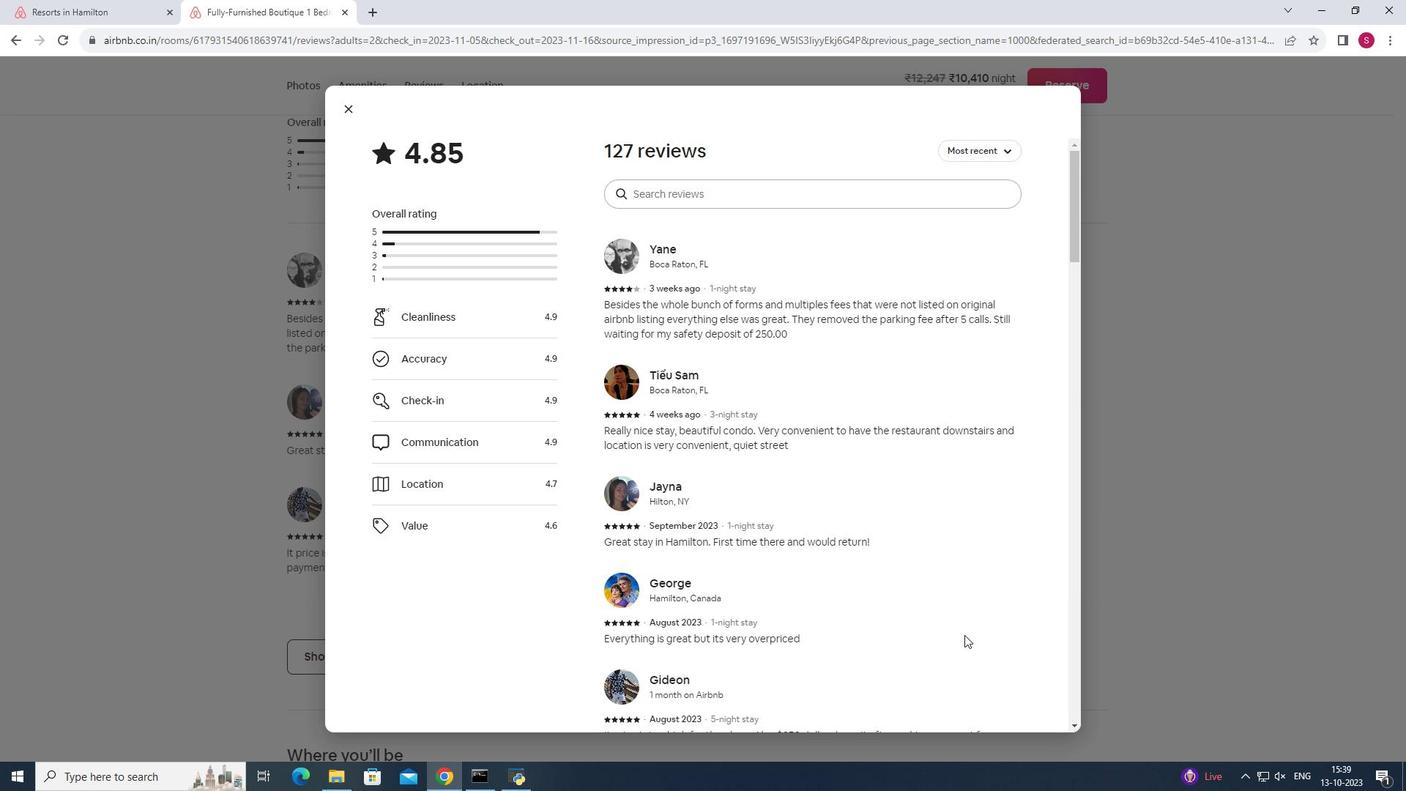 
Action: Mouse scrolled (964, 634) with delta (0, 0)
Screenshot: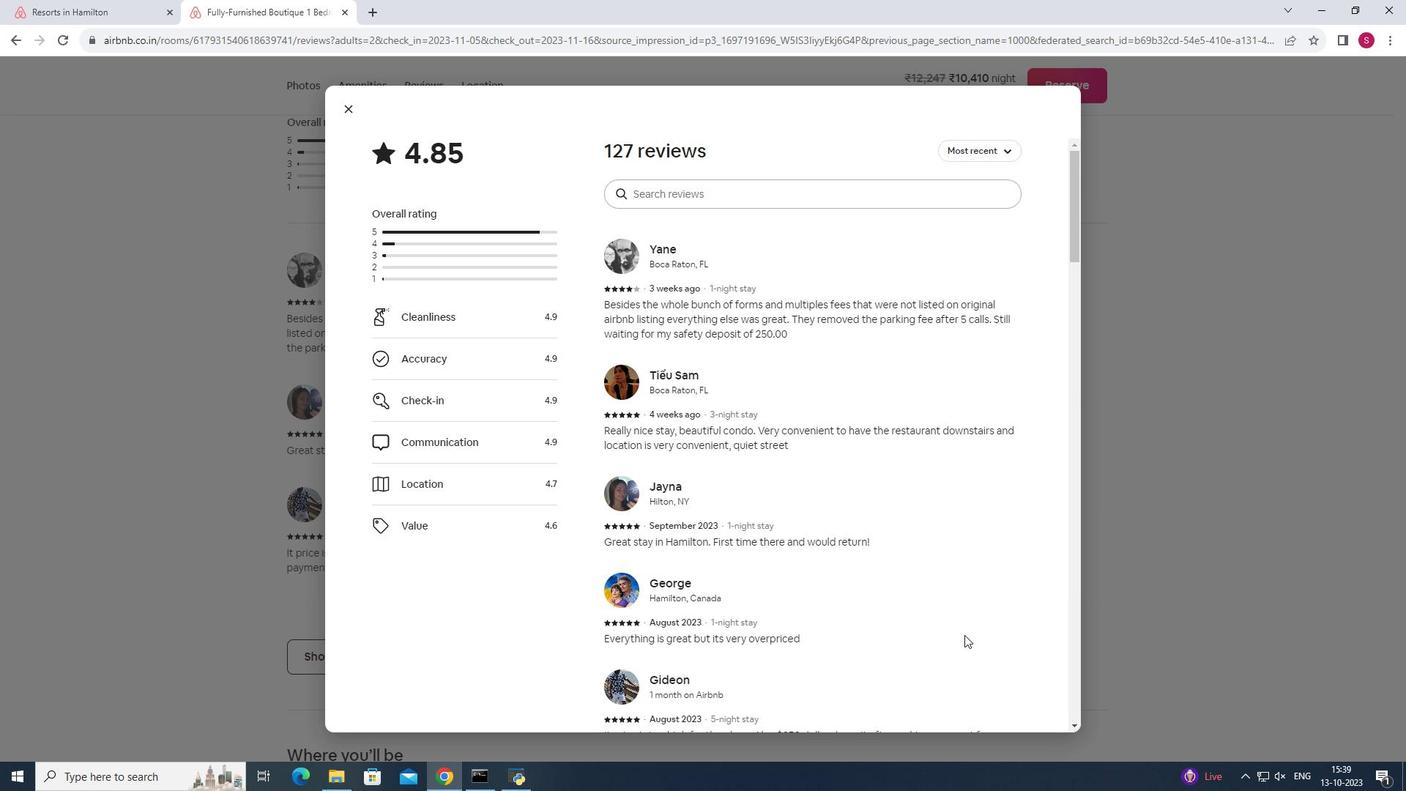 
Action: Mouse scrolled (964, 634) with delta (0, 0)
Screenshot: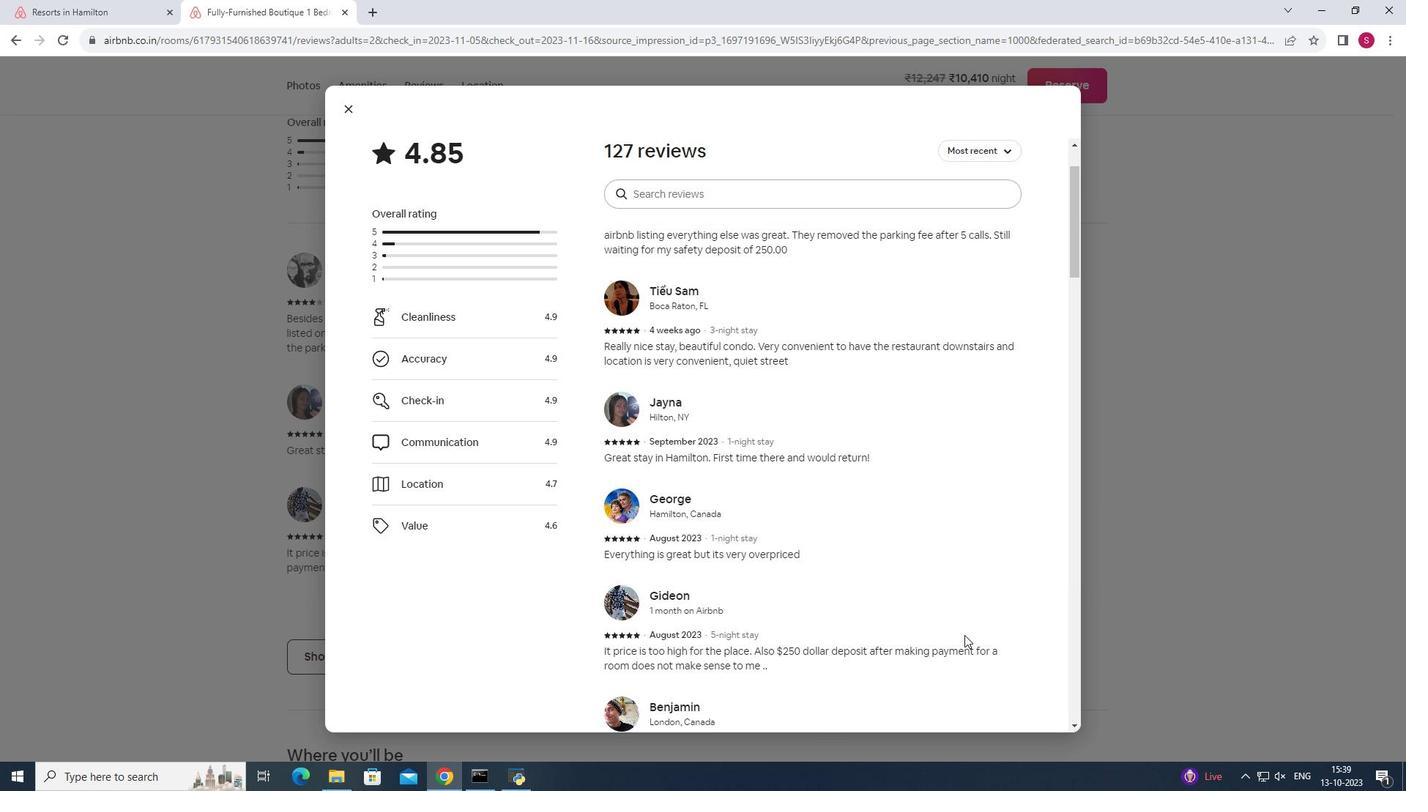 
Action: Mouse scrolled (964, 634) with delta (0, 0)
Screenshot: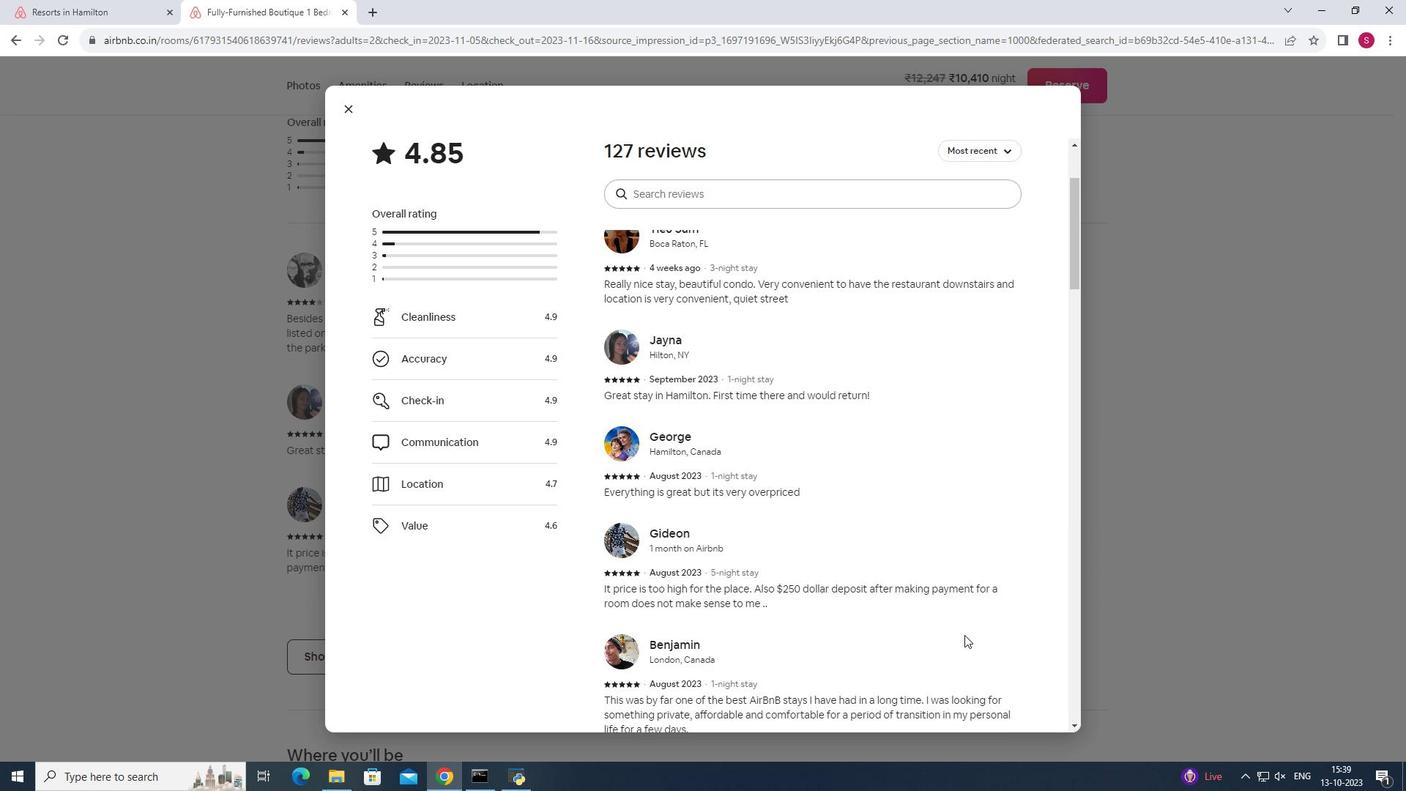 
Action: Mouse scrolled (964, 634) with delta (0, 0)
Screenshot: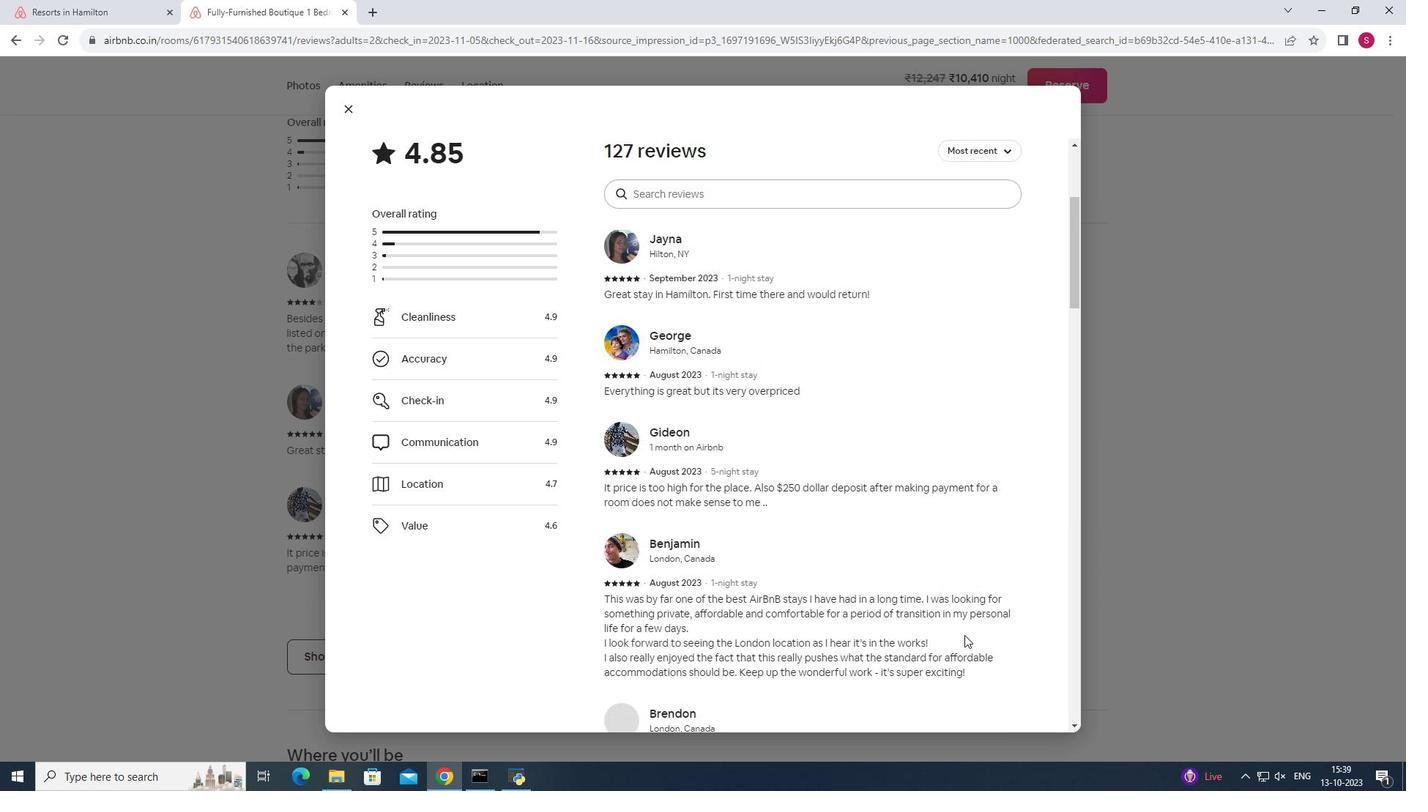 
Action: Mouse scrolled (964, 634) with delta (0, 0)
Screenshot: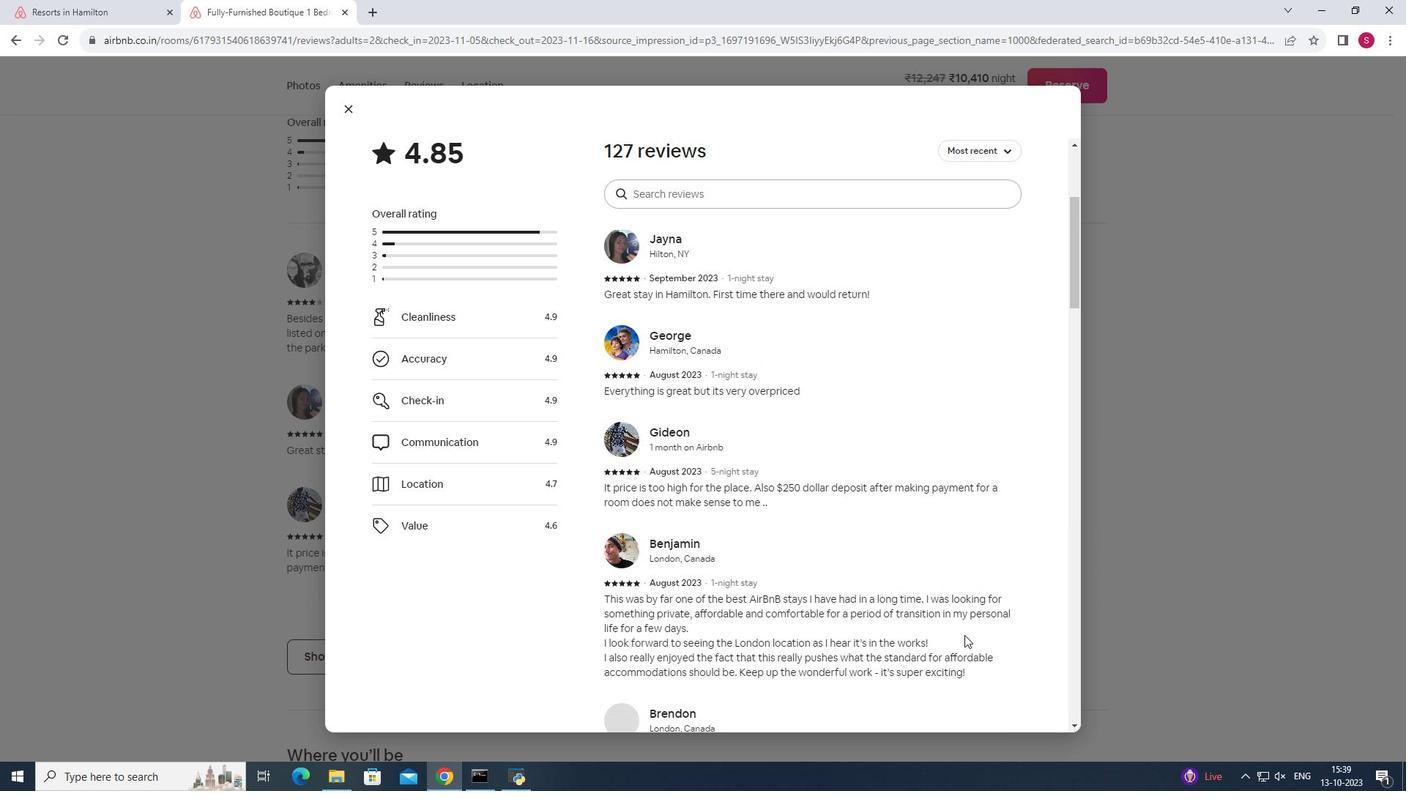 
Action: Mouse scrolled (964, 634) with delta (0, 0)
Screenshot: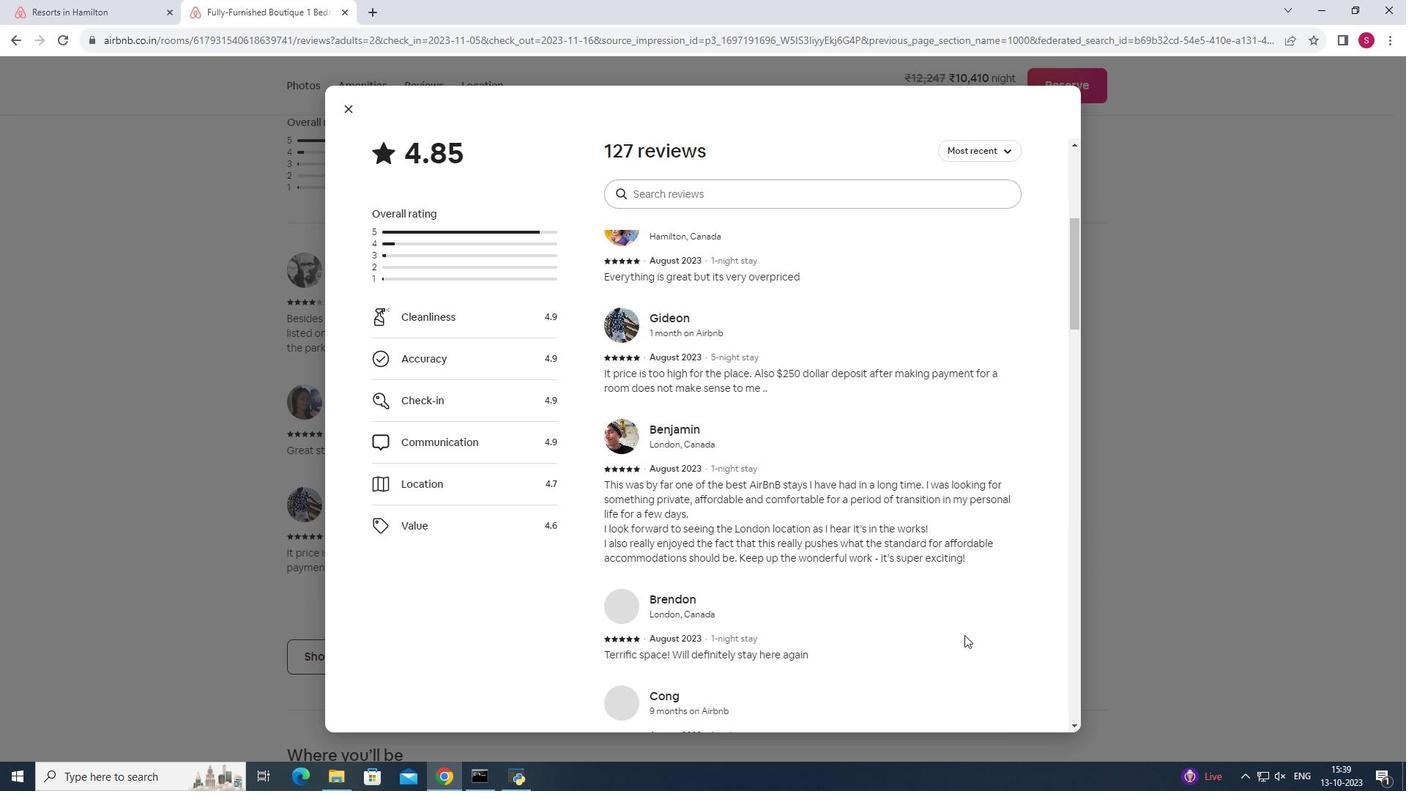 
Action: Mouse scrolled (964, 634) with delta (0, 0)
Screenshot: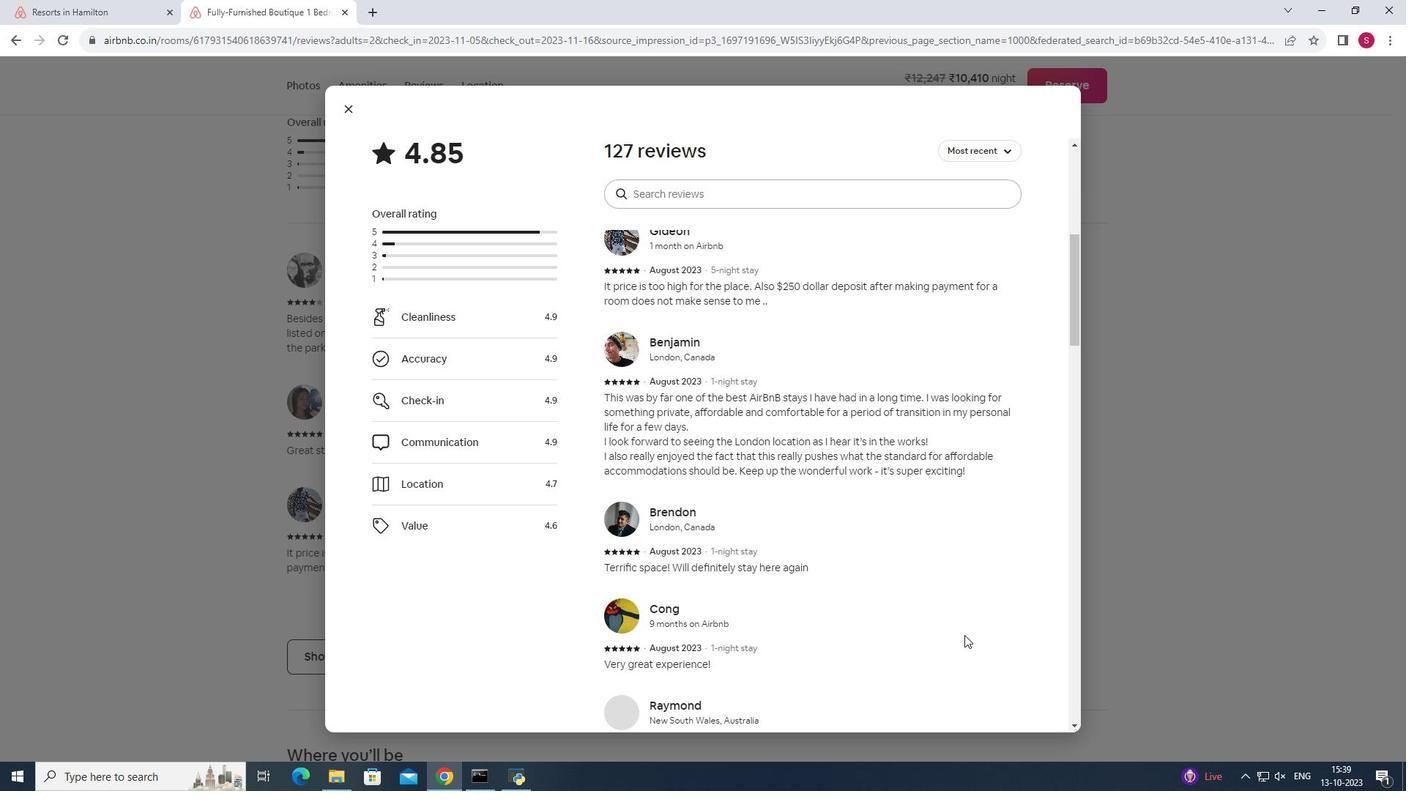 
Action: Mouse scrolled (964, 634) with delta (0, 0)
Screenshot: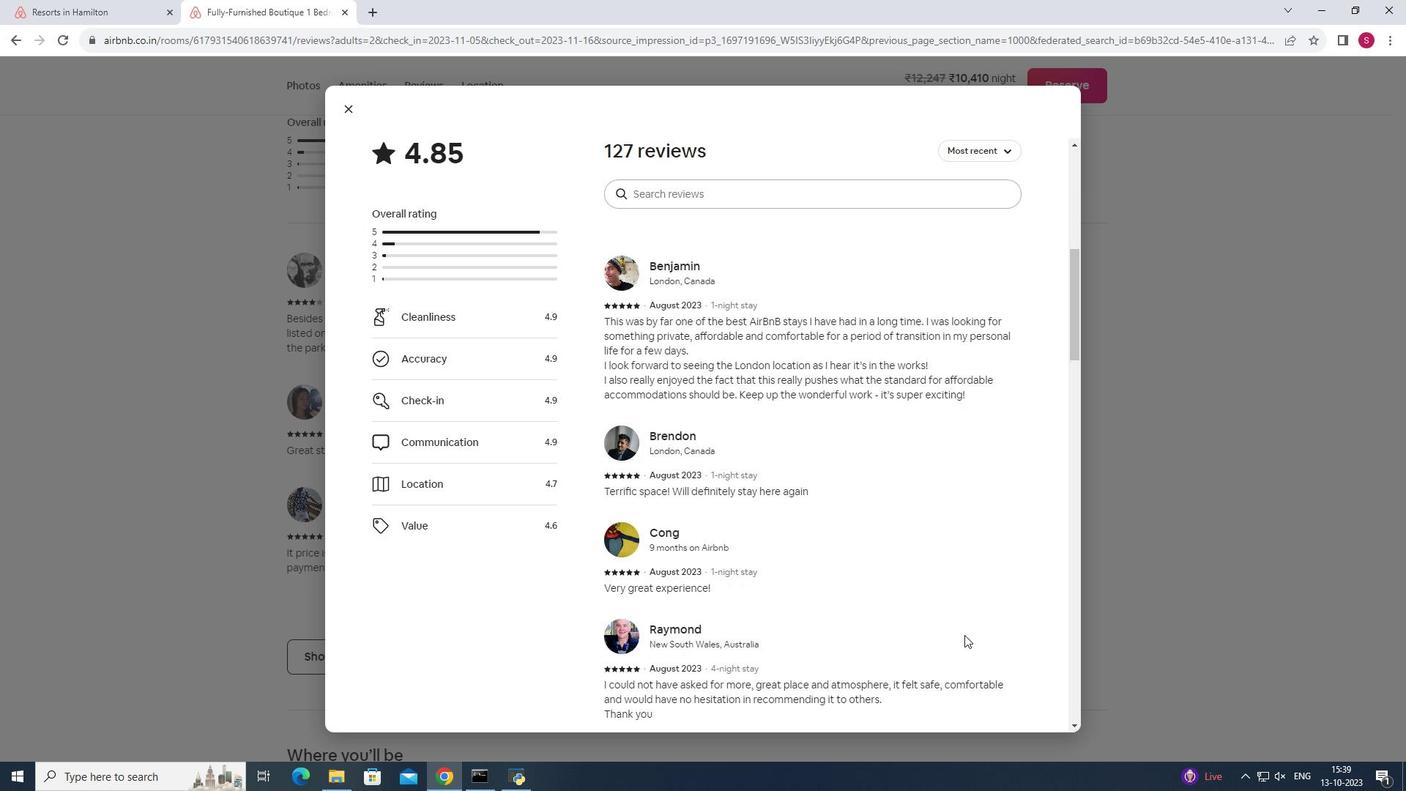 
Action: Mouse scrolled (964, 634) with delta (0, 0)
Screenshot: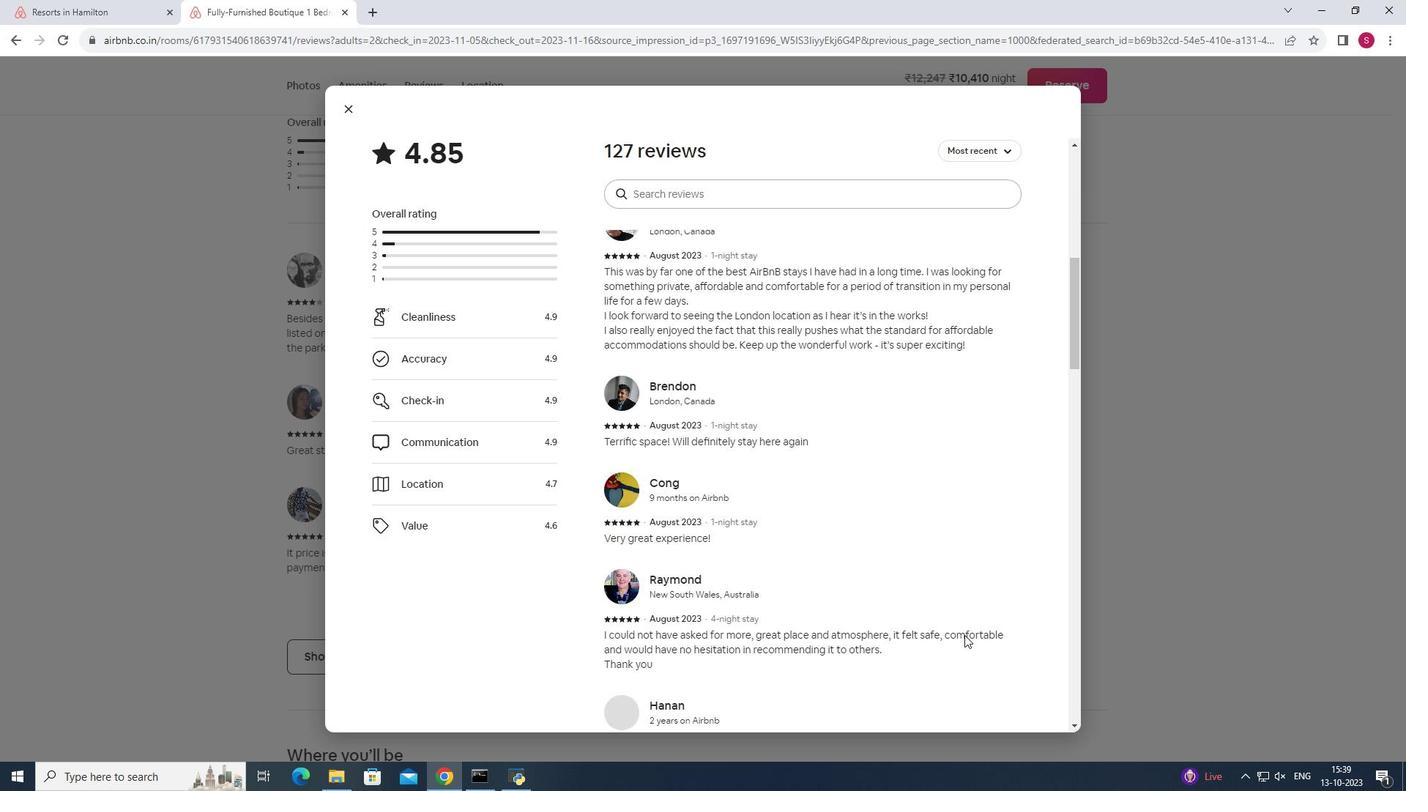 
Action: Mouse scrolled (964, 634) with delta (0, 0)
Screenshot: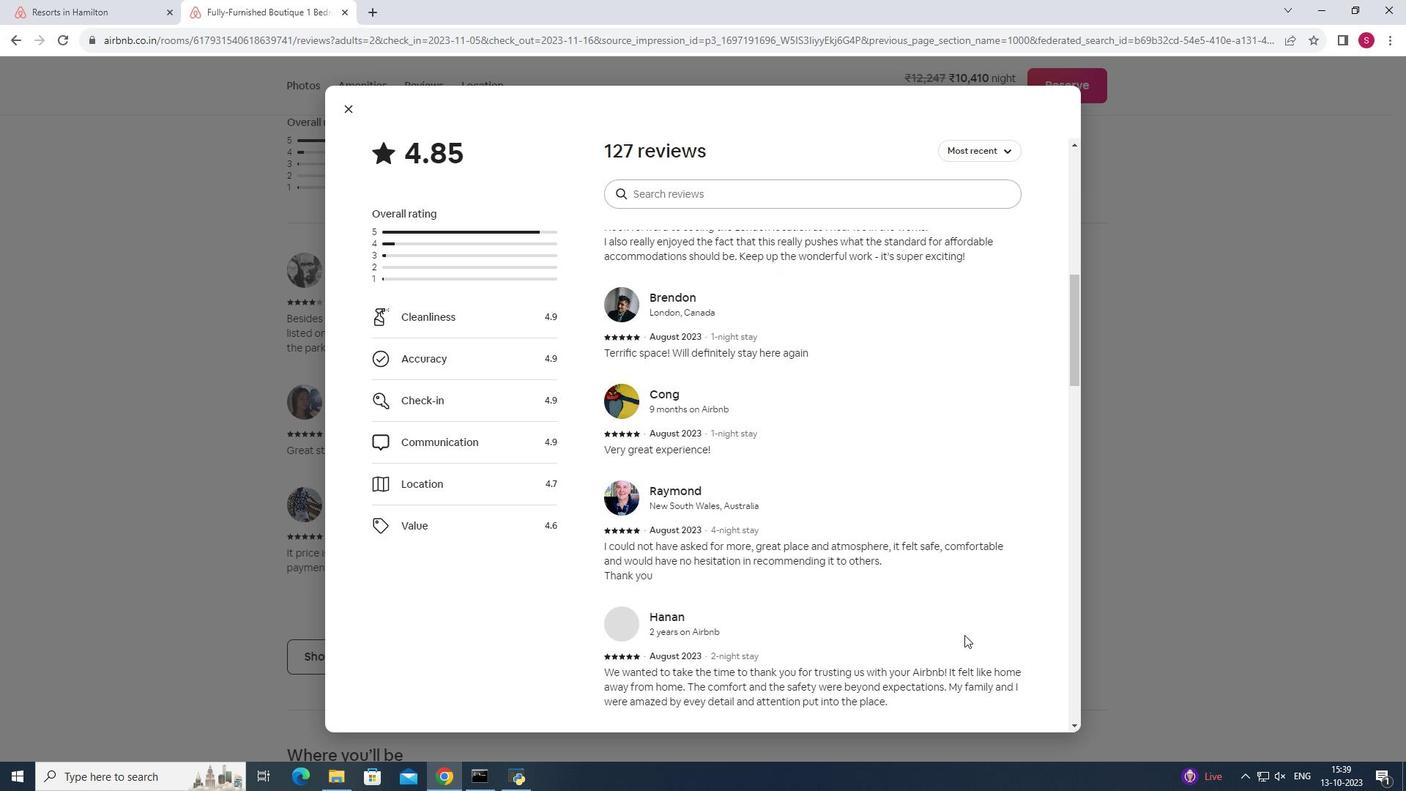 
Action: Mouse scrolled (964, 634) with delta (0, 0)
Screenshot: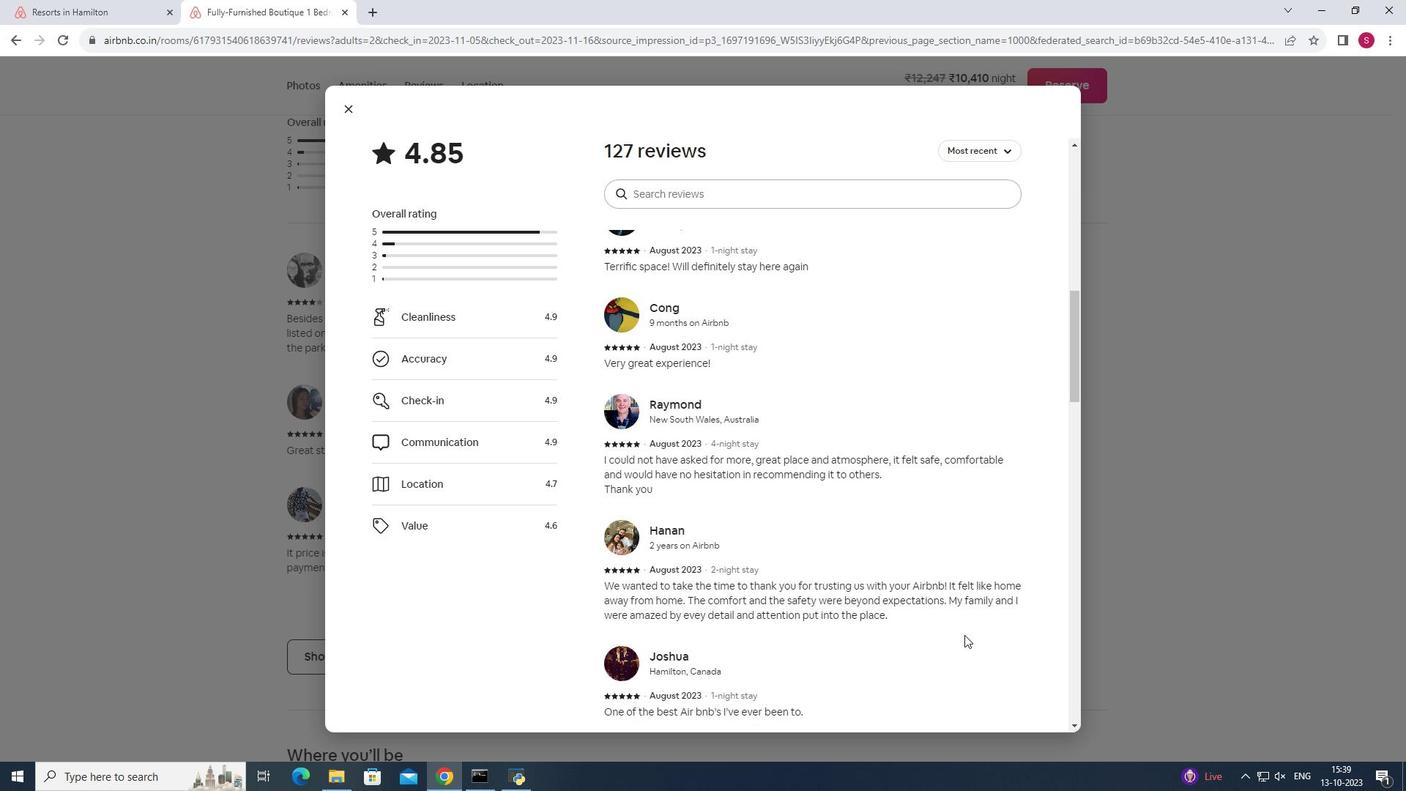 
Action: Mouse scrolled (964, 634) with delta (0, 0)
Screenshot: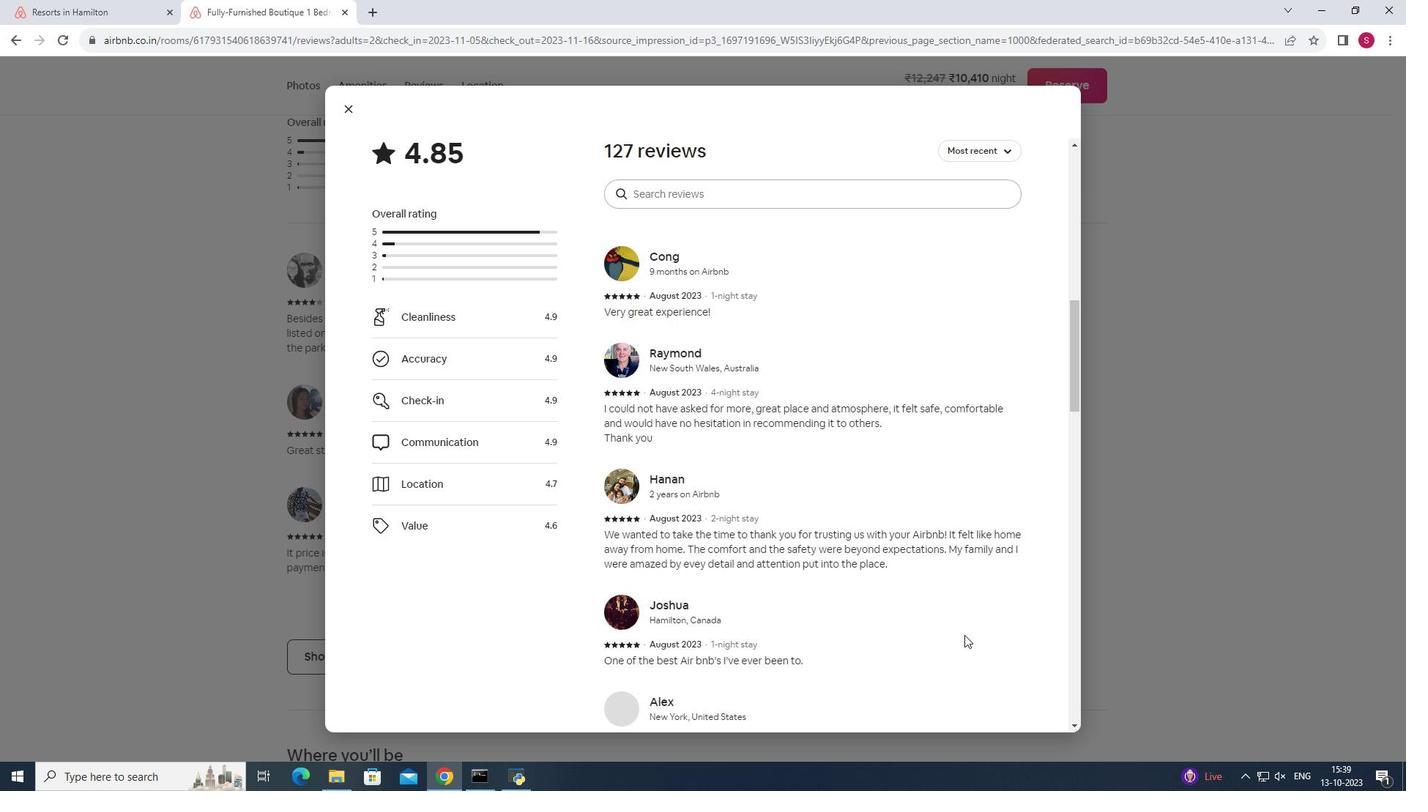 
Action: Mouse scrolled (964, 634) with delta (0, 0)
Screenshot: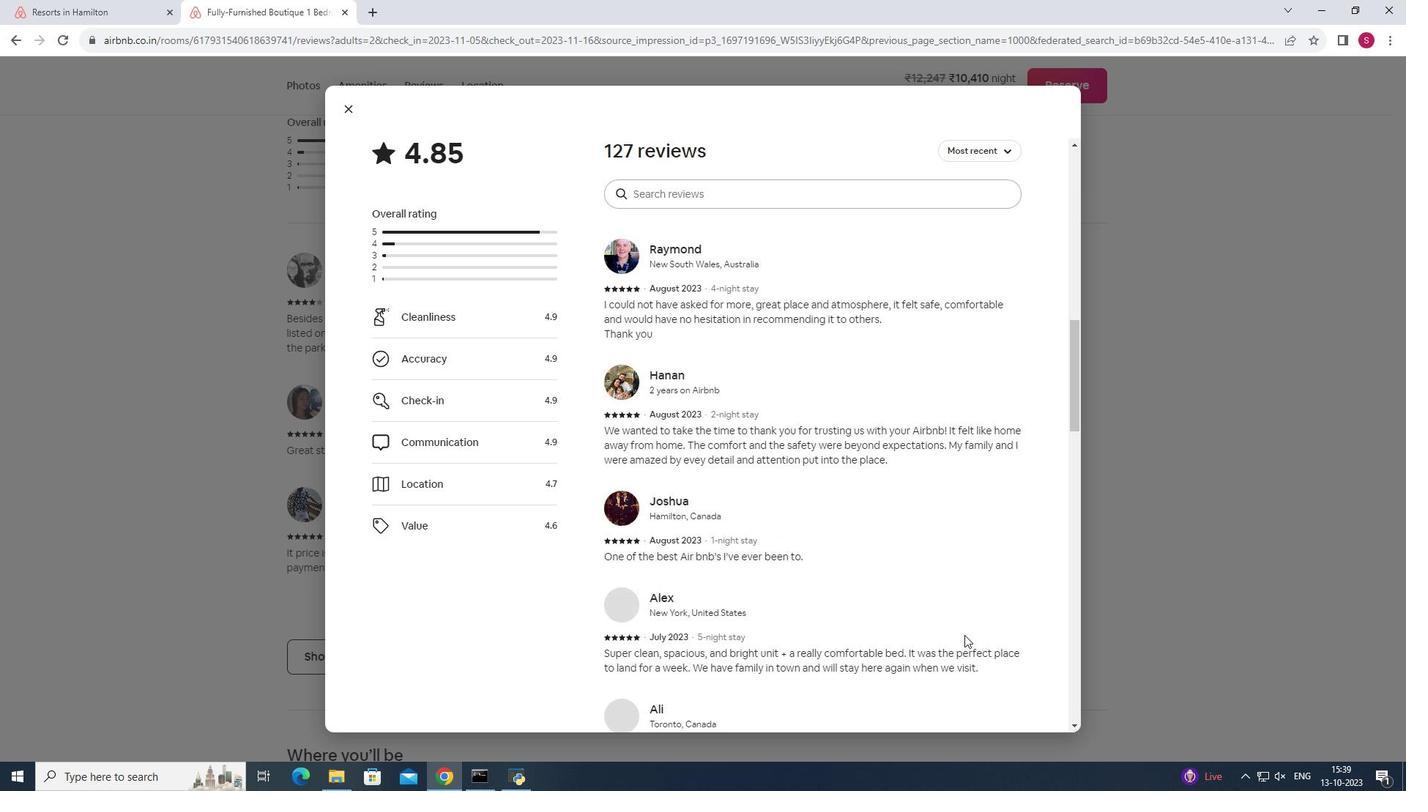 
Action: Mouse scrolled (964, 634) with delta (0, 0)
Screenshot: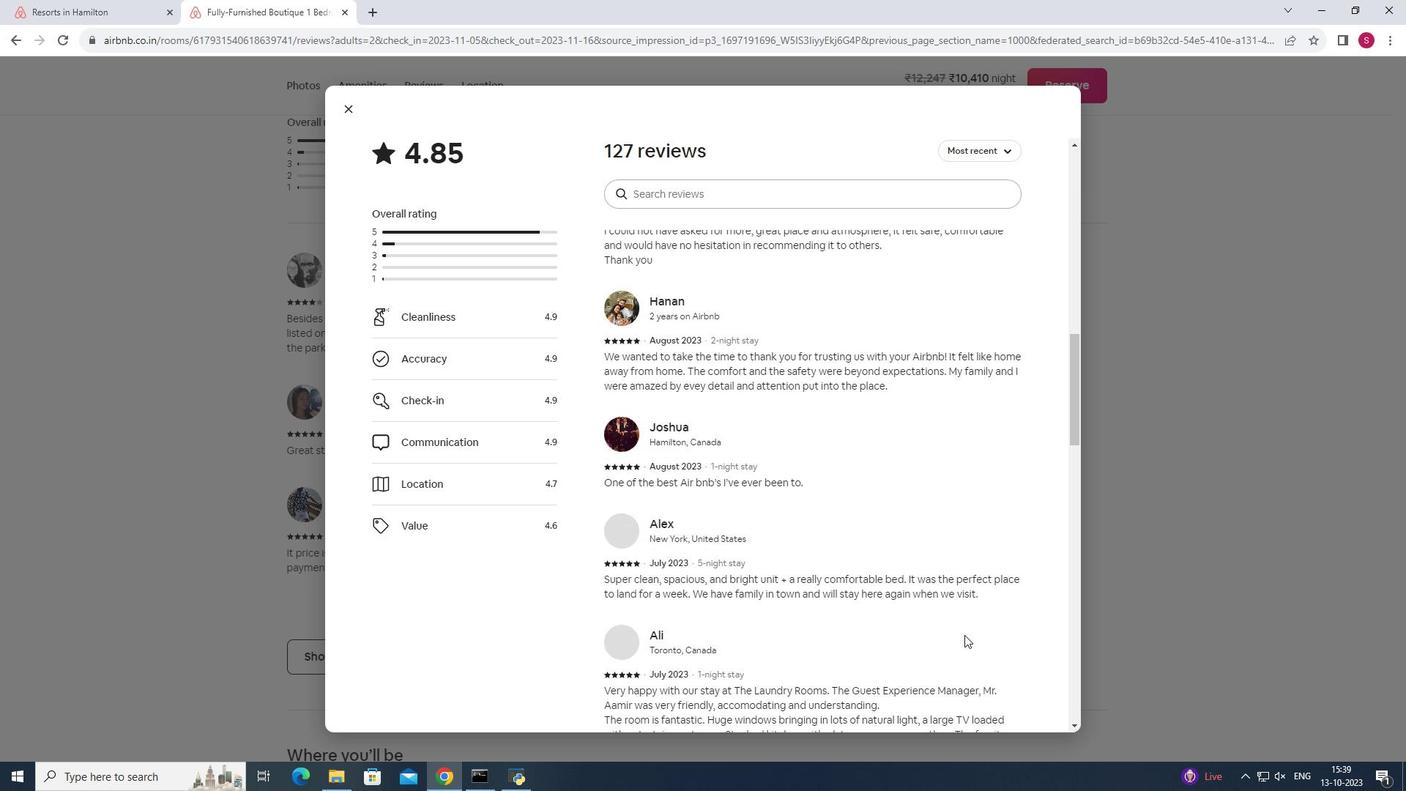 
Action: Mouse scrolled (964, 634) with delta (0, 0)
Screenshot: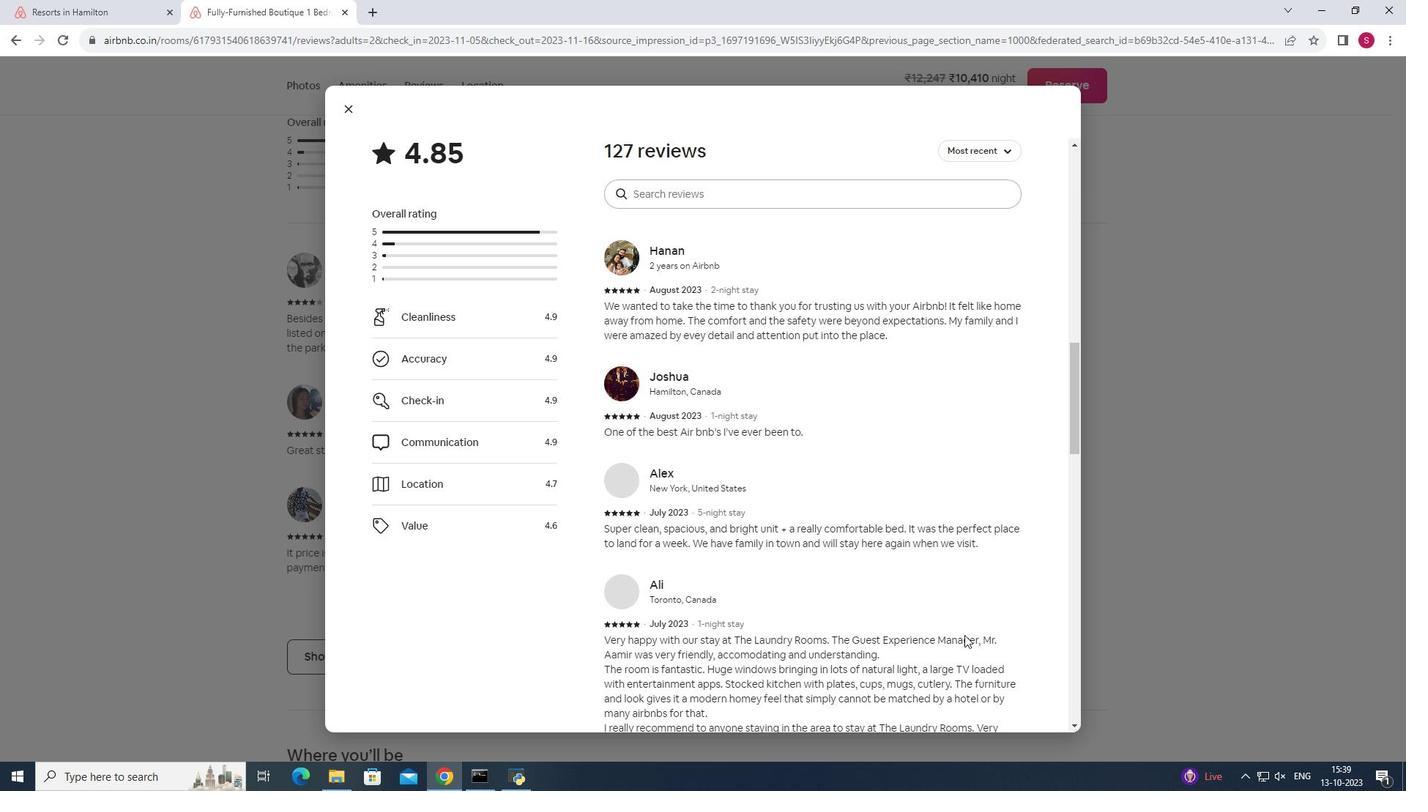 
Action: Mouse scrolled (964, 634) with delta (0, 0)
Screenshot: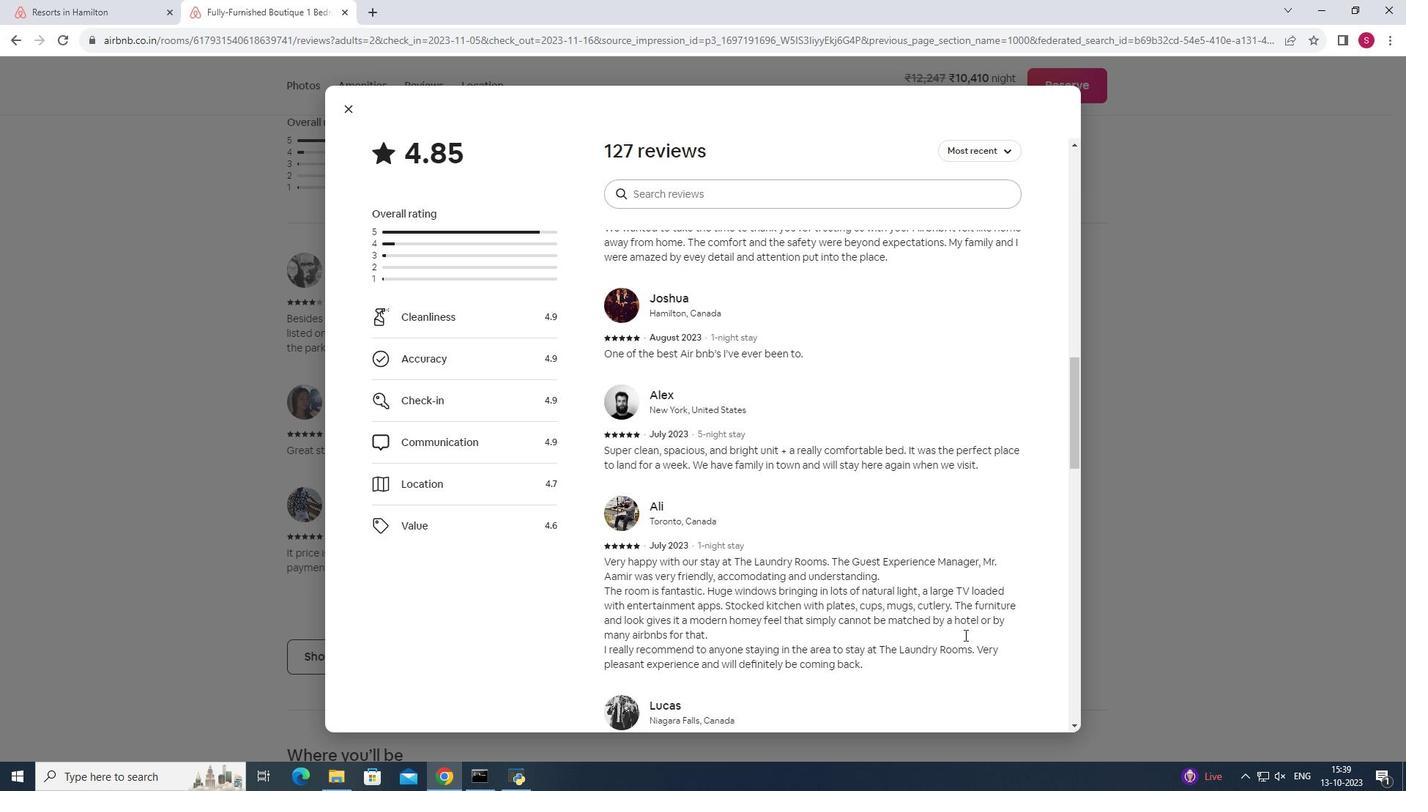 
Action: Mouse scrolled (964, 634) with delta (0, 0)
Screenshot: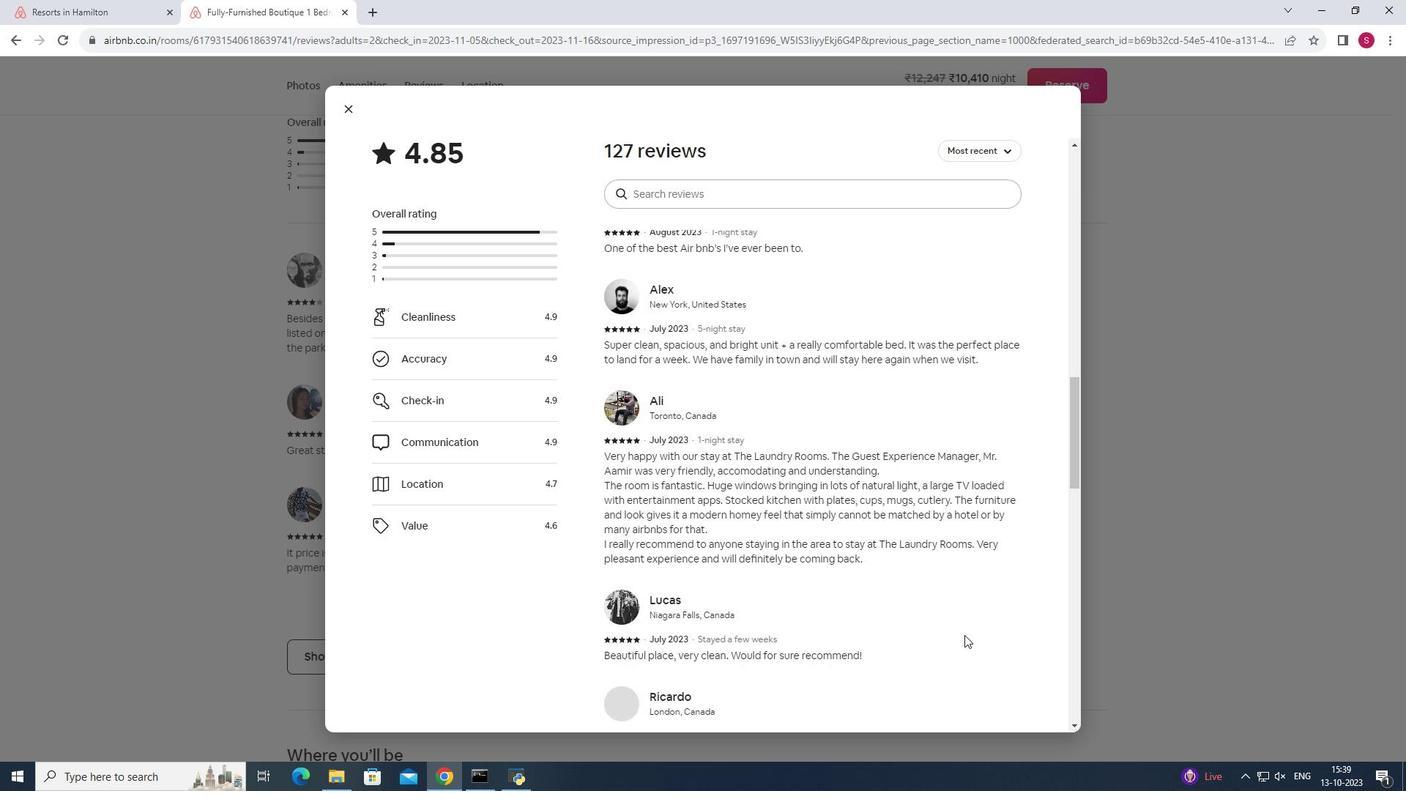 
Action: Mouse scrolled (964, 634) with delta (0, 0)
Screenshot: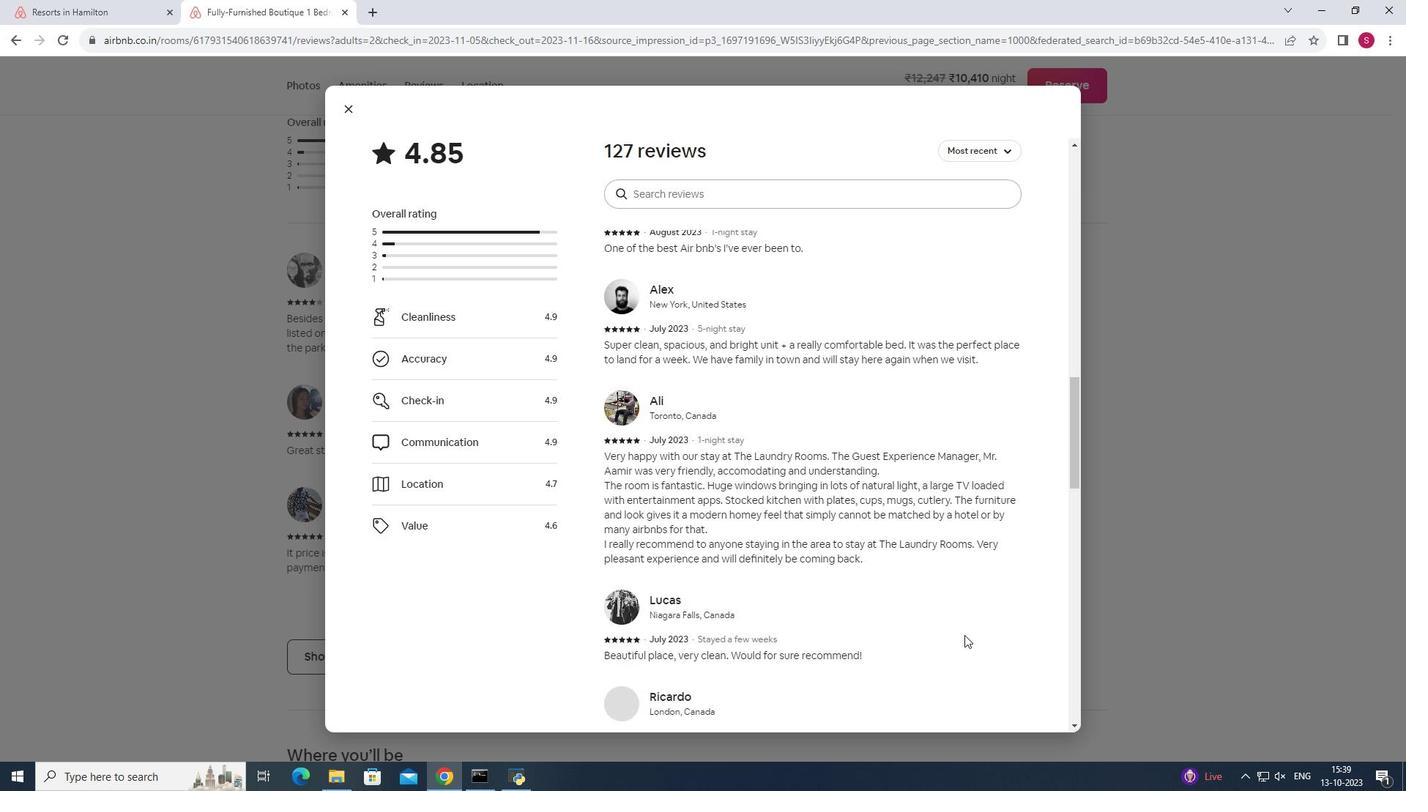 
Action: Mouse scrolled (964, 634) with delta (0, 0)
Screenshot: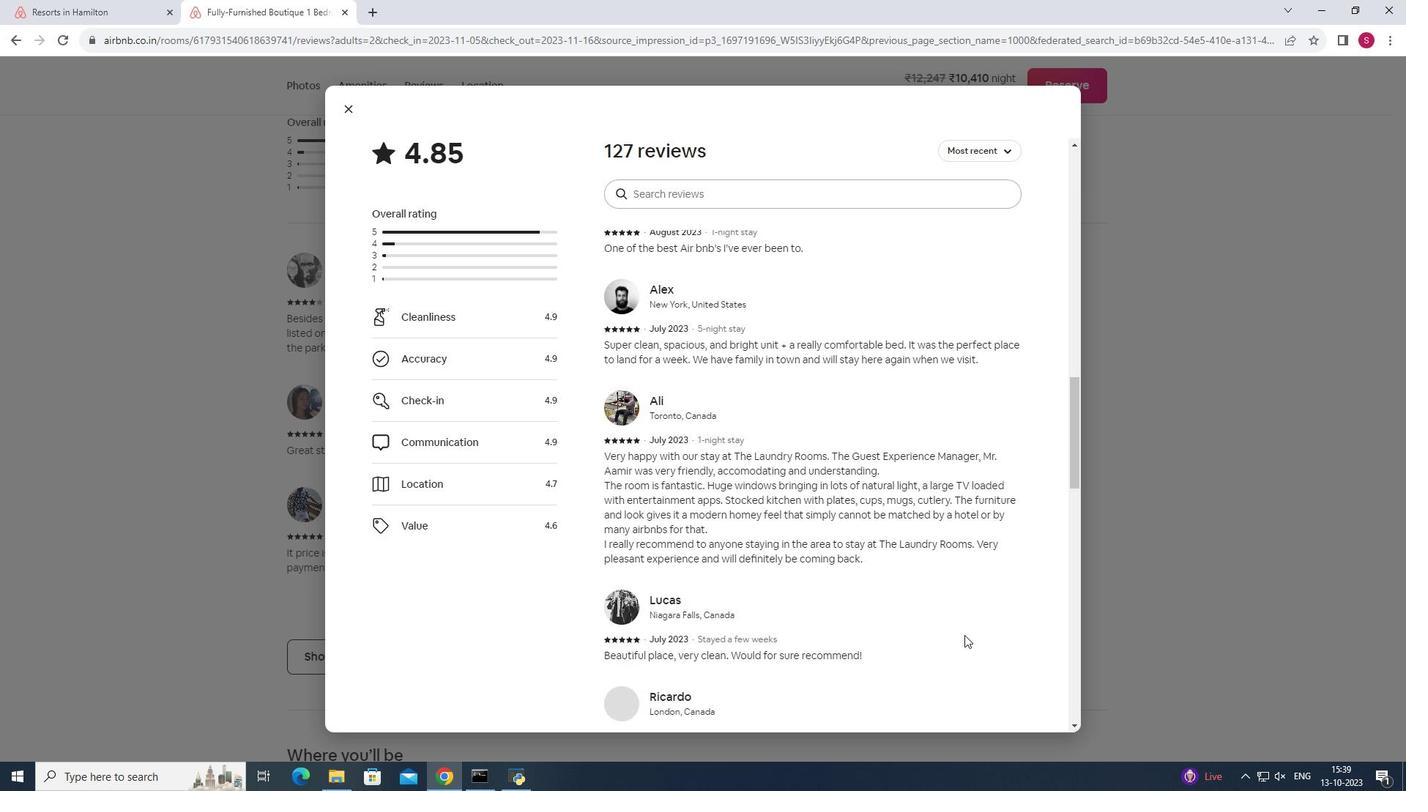 
Action: Mouse scrolled (964, 634) with delta (0, 0)
Screenshot: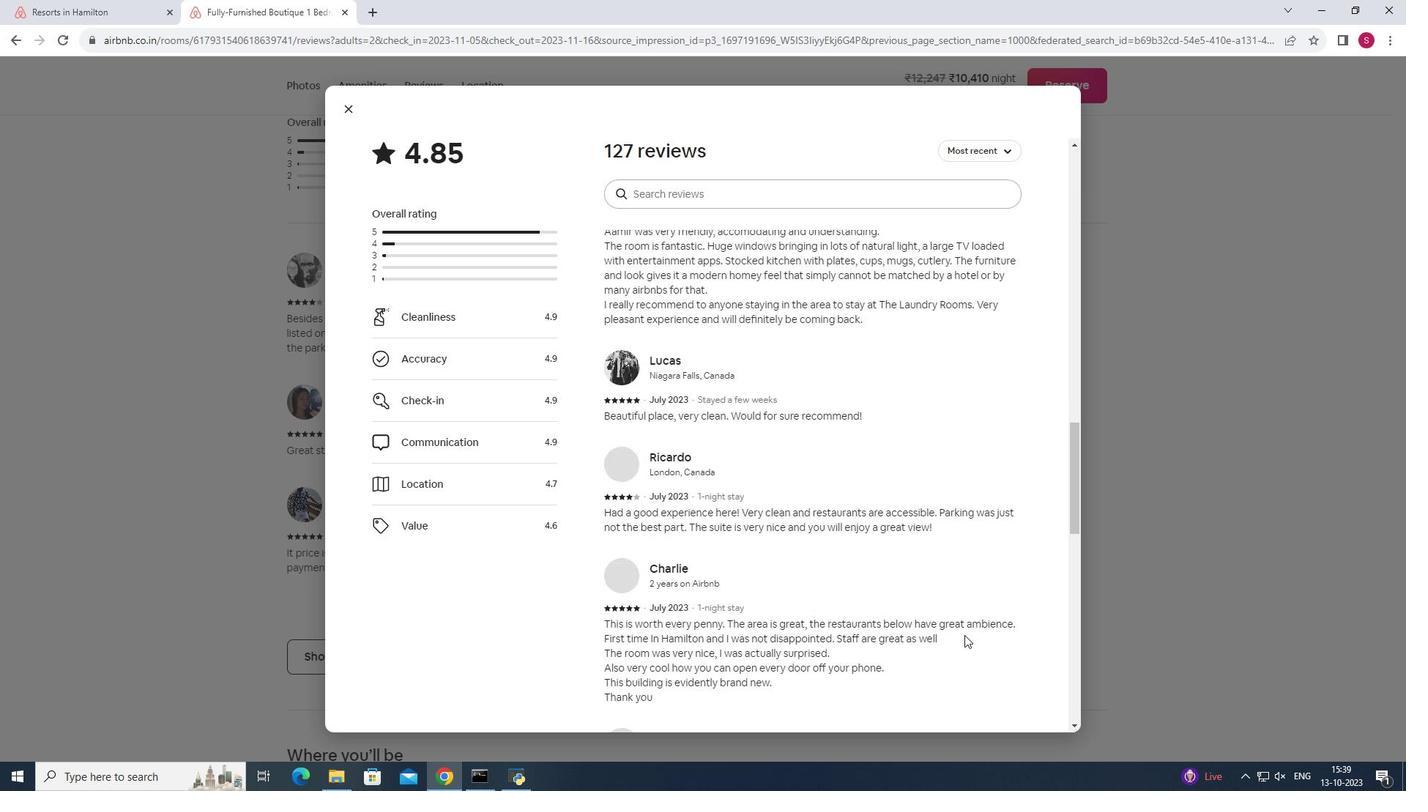 
Action: Mouse scrolled (964, 634) with delta (0, 0)
Screenshot: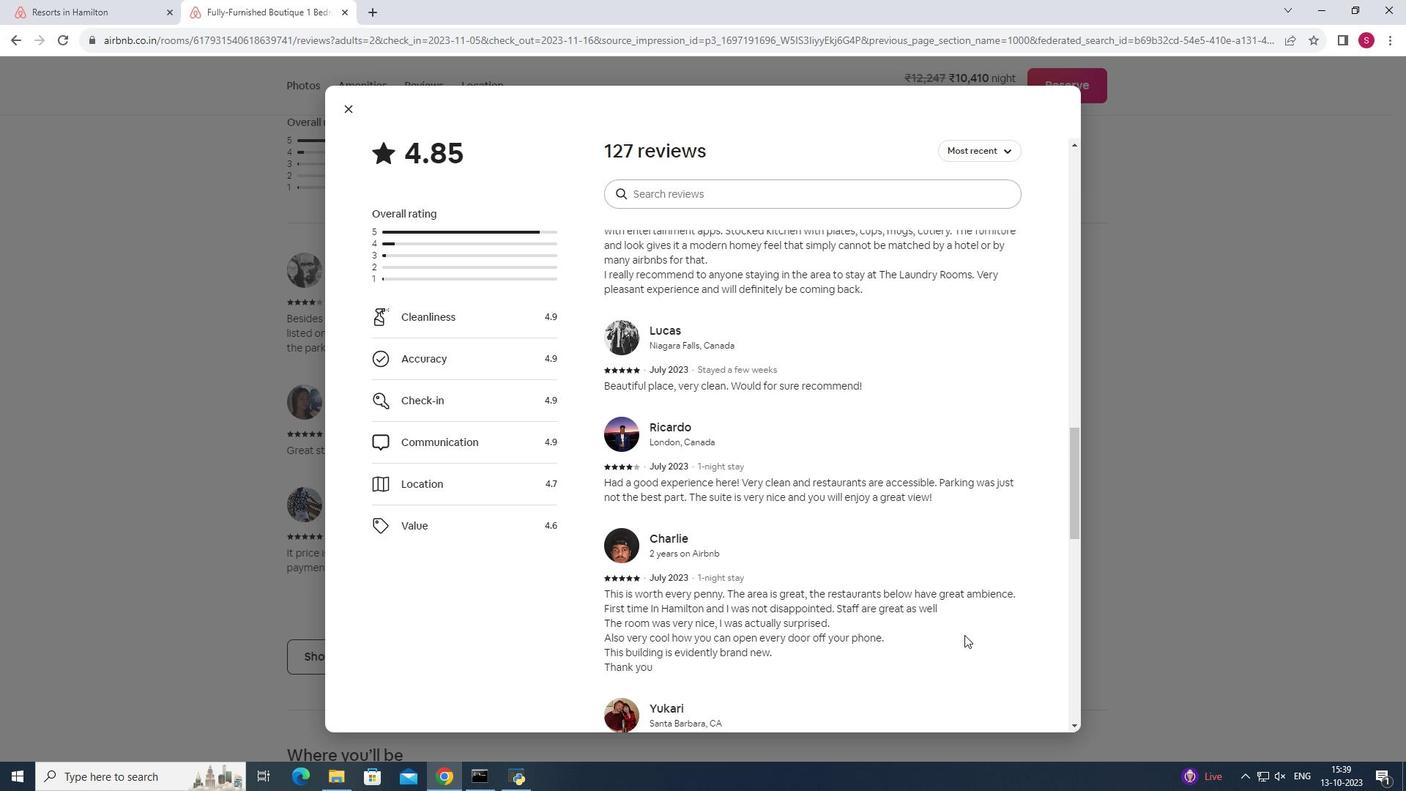 
Action: Mouse scrolled (964, 634) with delta (0, 0)
Screenshot: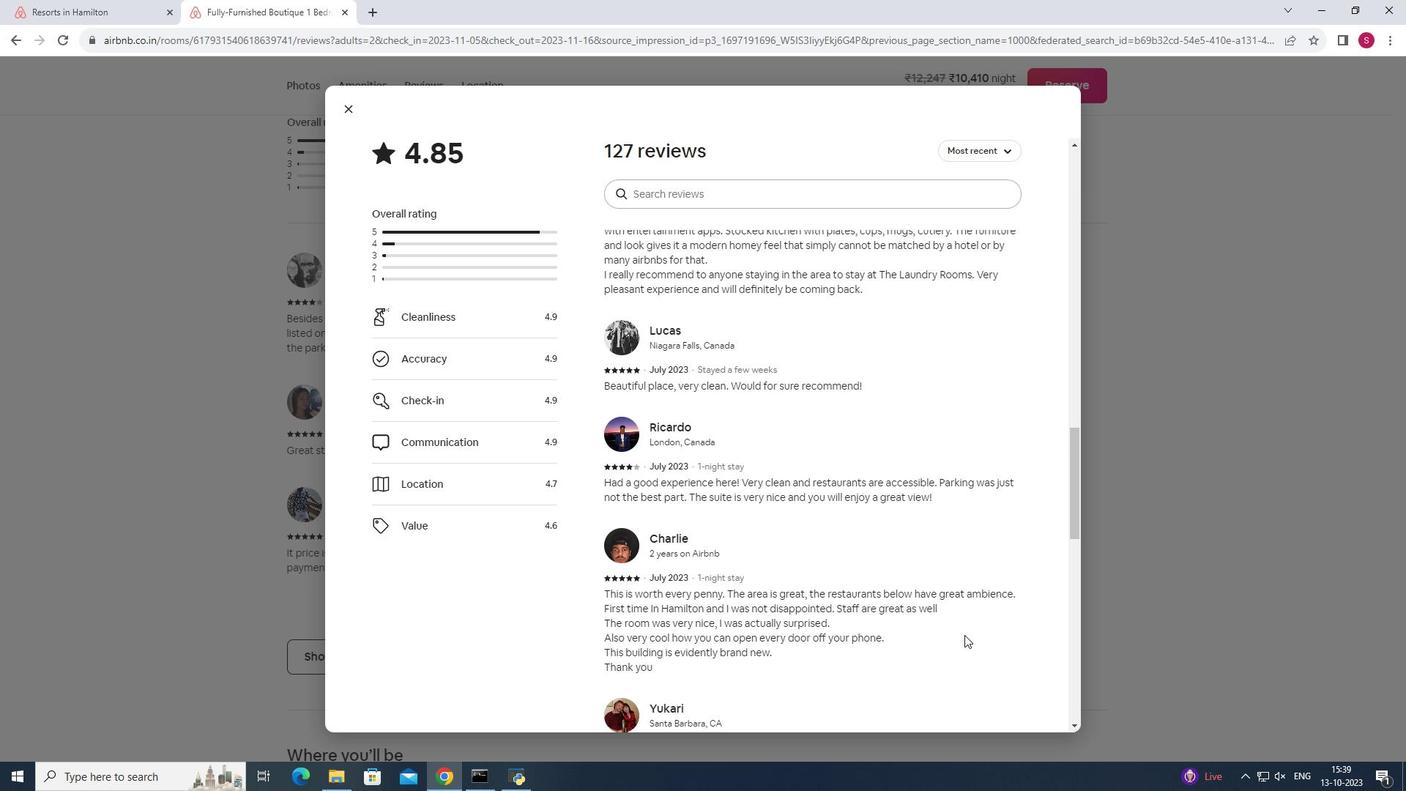 
Action: Mouse scrolled (964, 634) with delta (0, 0)
Screenshot: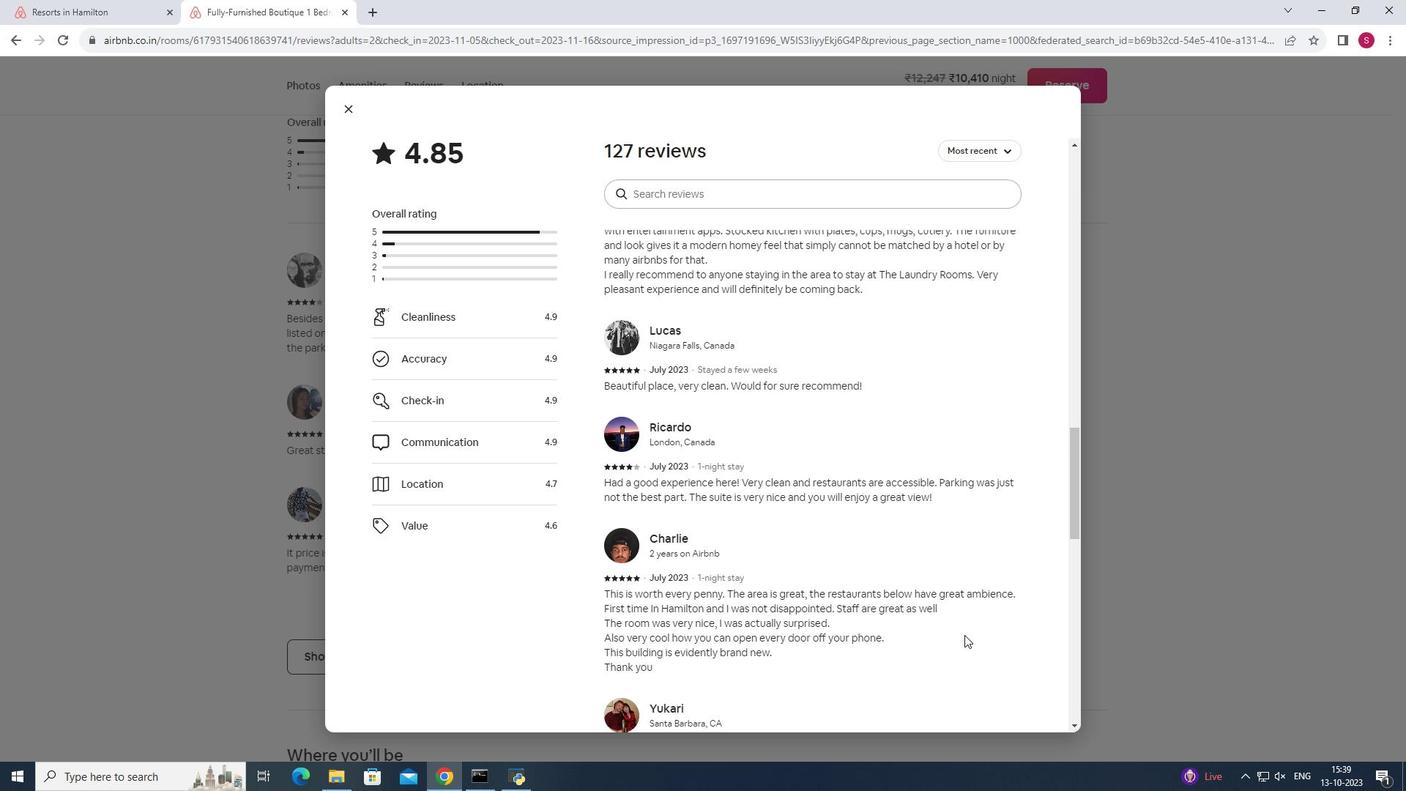 
Action: Mouse scrolled (964, 634) with delta (0, 0)
Screenshot: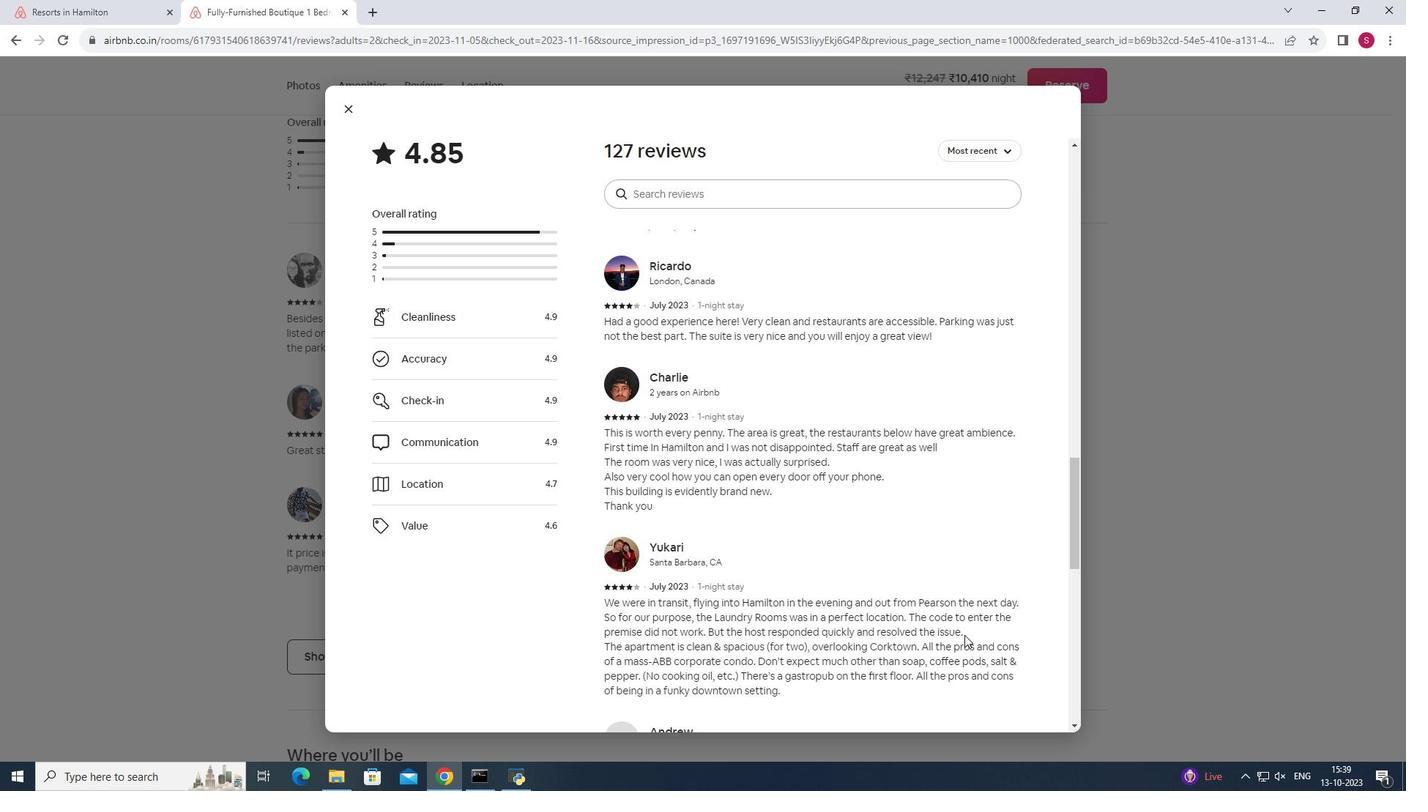 
Action: Mouse scrolled (964, 634) with delta (0, 0)
Screenshot: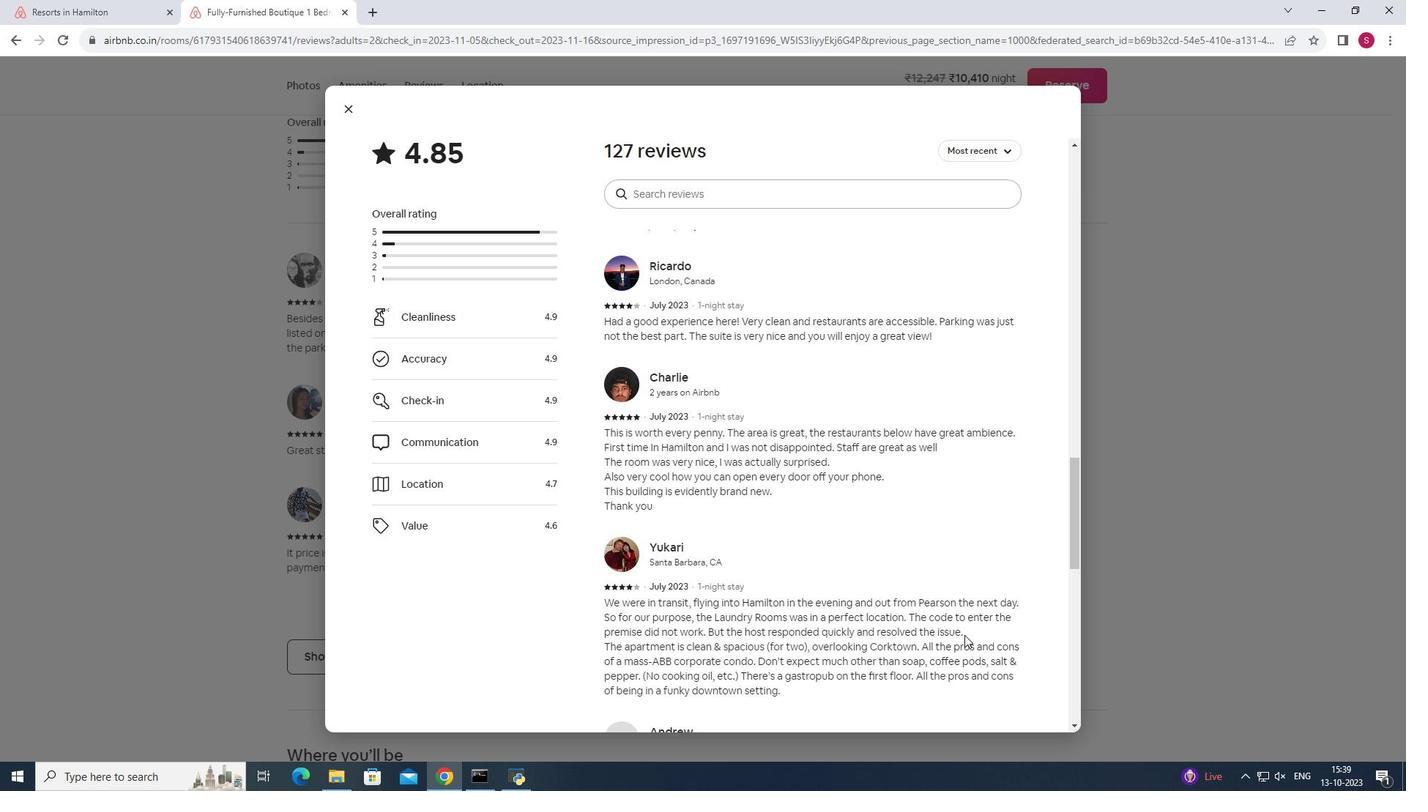 
Action: Mouse scrolled (964, 634) with delta (0, 0)
Screenshot: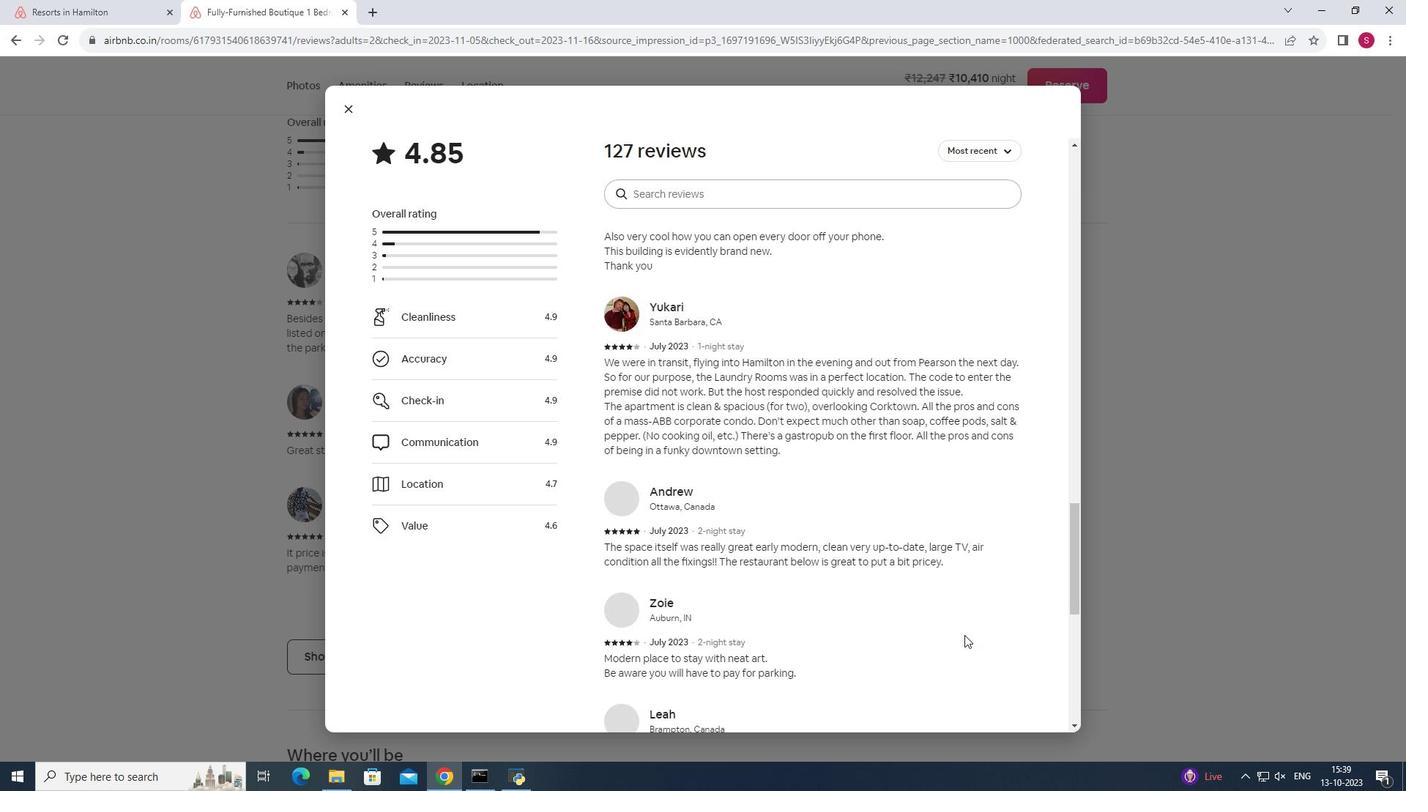 
Action: Mouse scrolled (964, 634) with delta (0, 0)
Screenshot: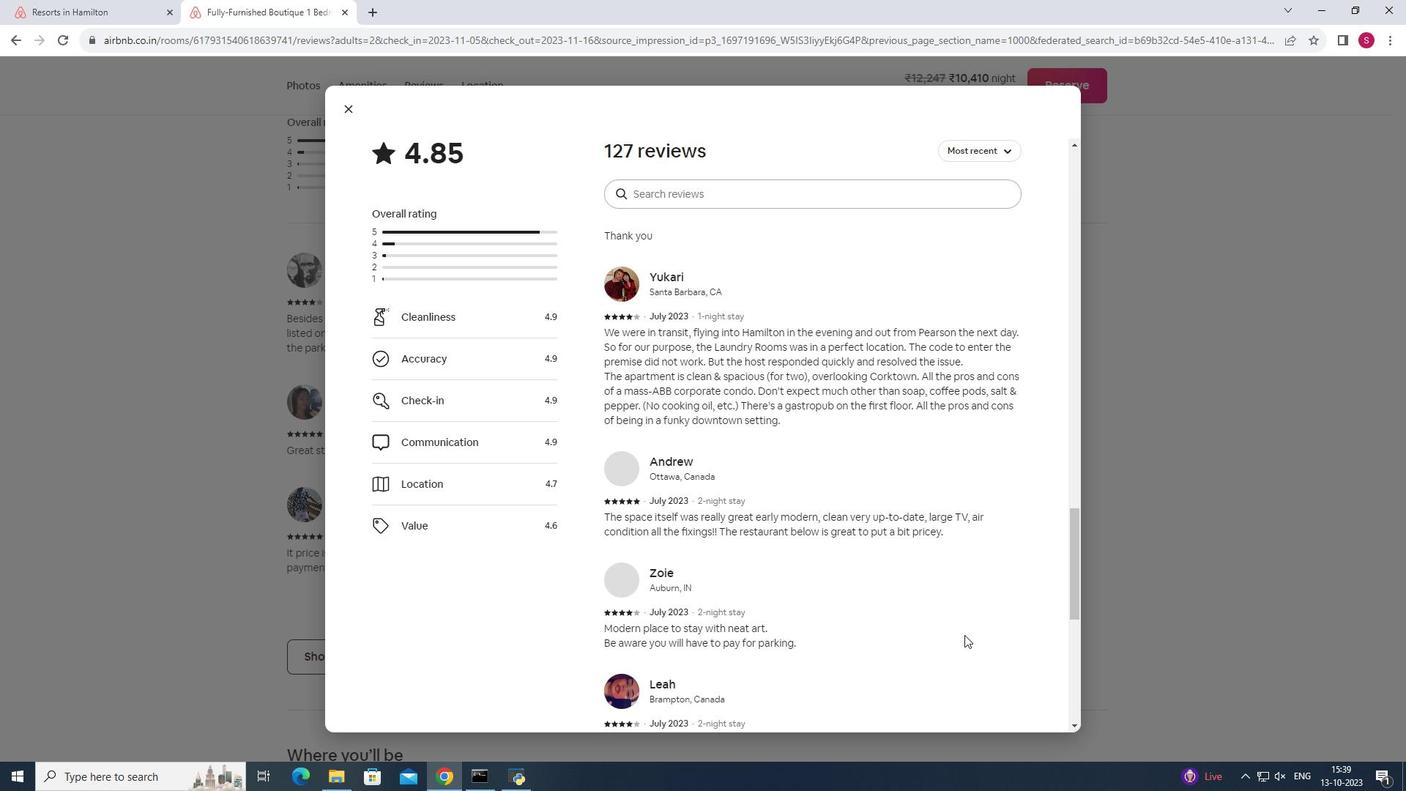 
Action: Mouse scrolled (964, 634) with delta (0, 0)
Screenshot: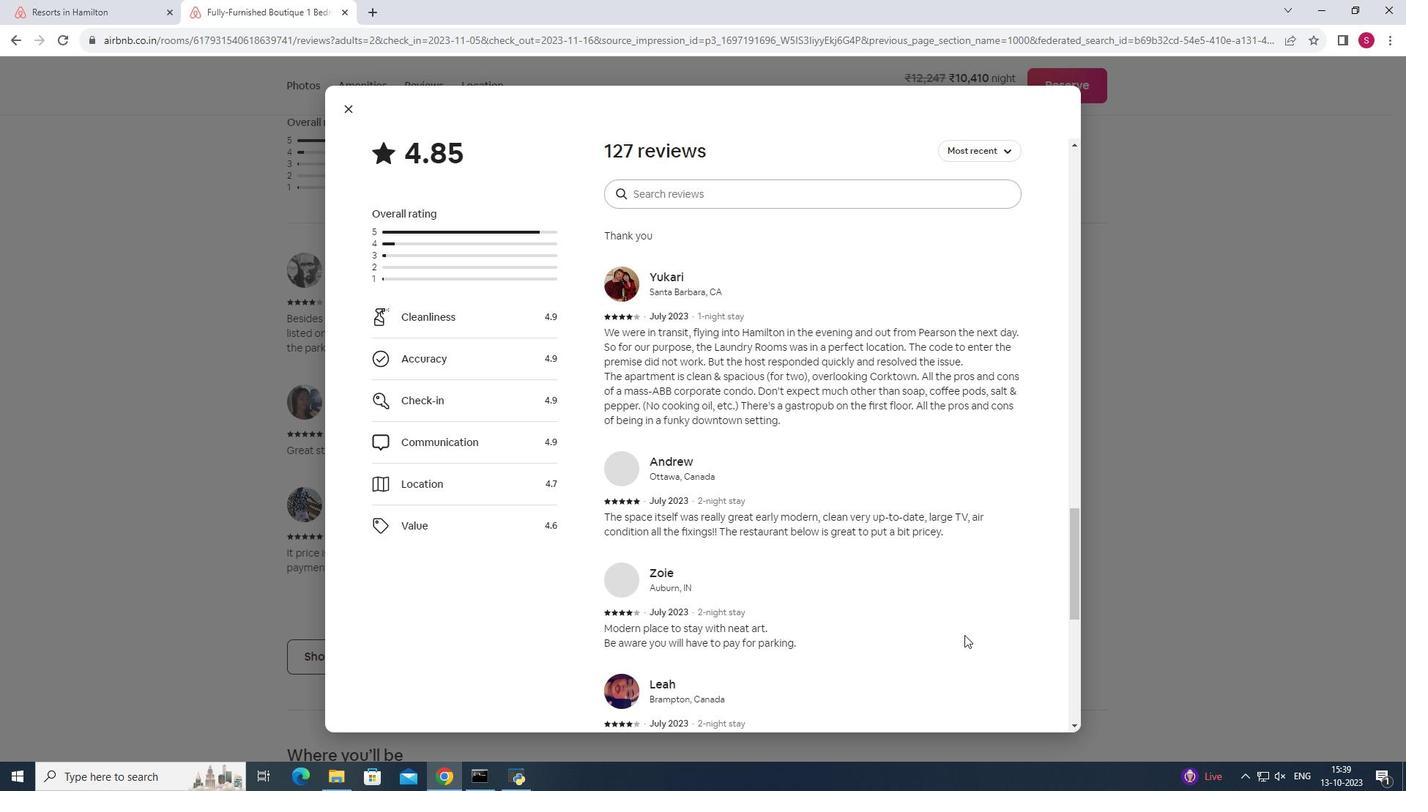 
Action: Mouse scrolled (964, 634) with delta (0, 0)
Screenshot: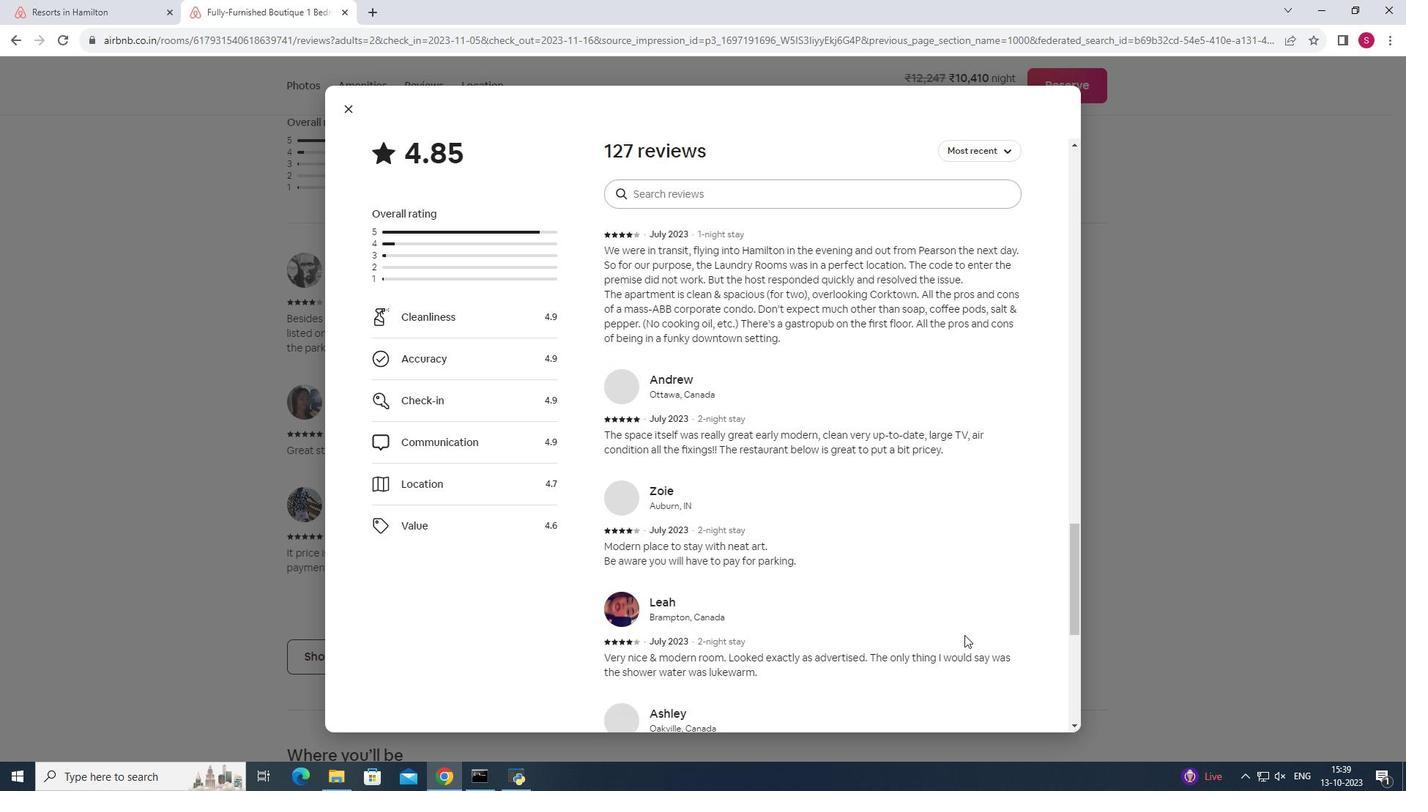 
Action: Mouse moved to (347, 108)
Screenshot: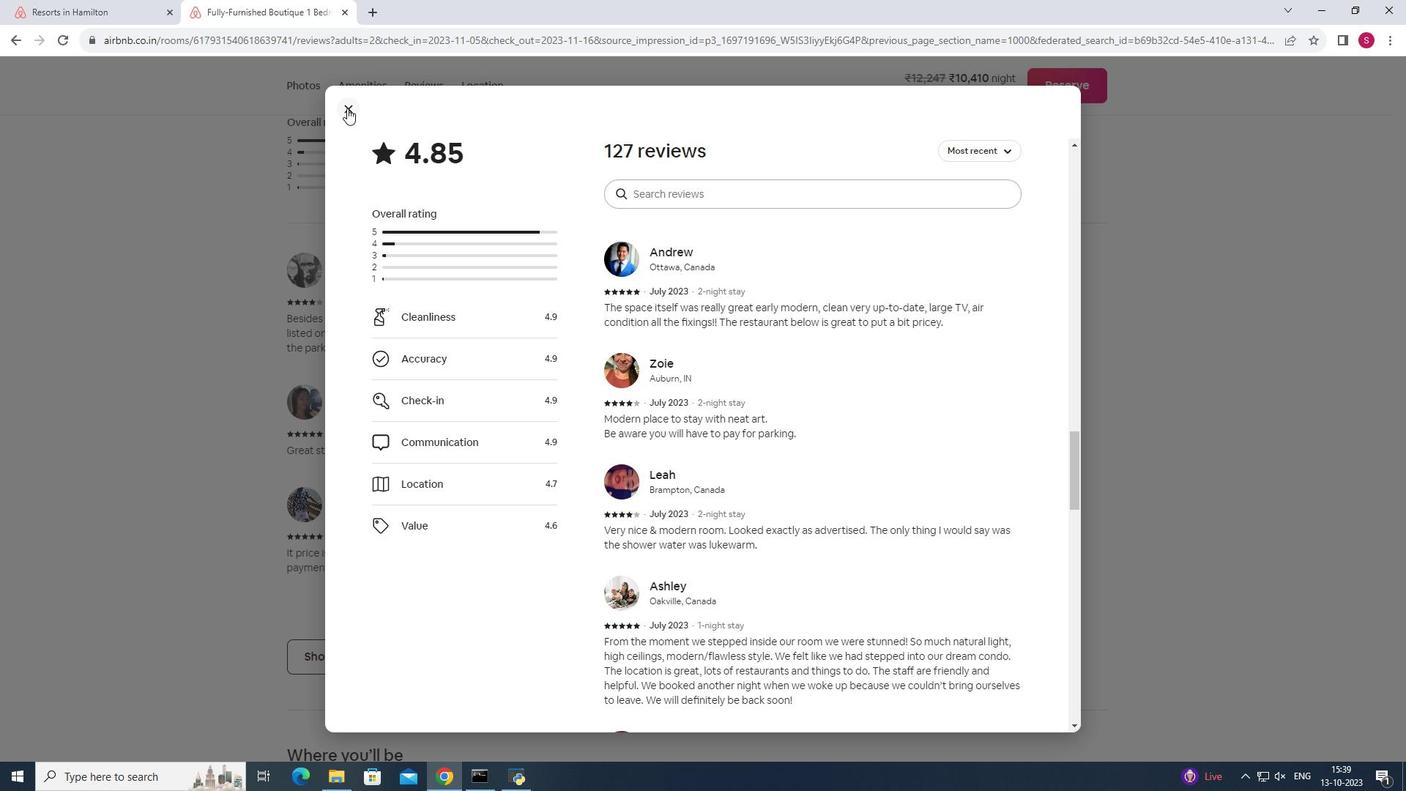 
Action: Mouse pressed left at (347, 108)
Screenshot: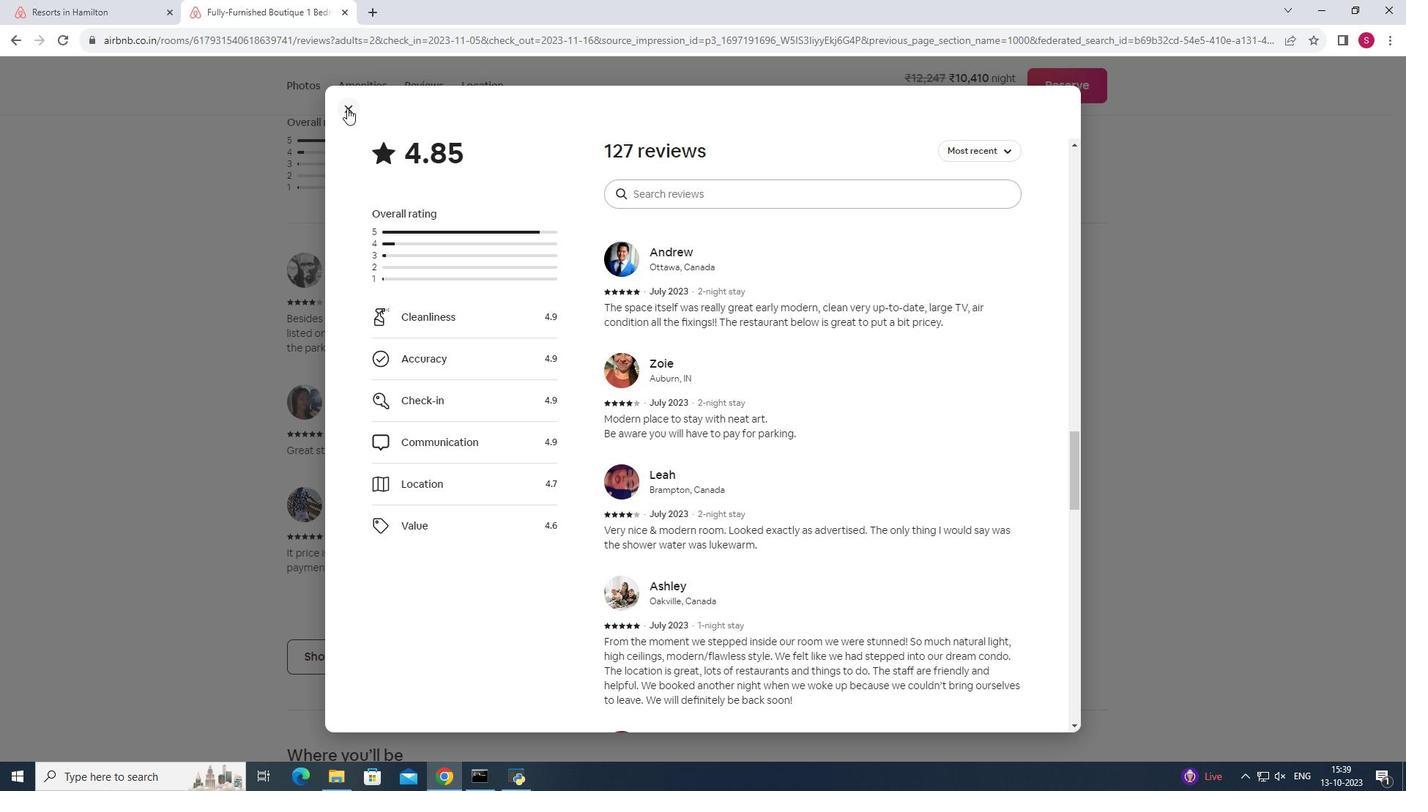 
Action: Mouse moved to (1257, 581)
Screenshot: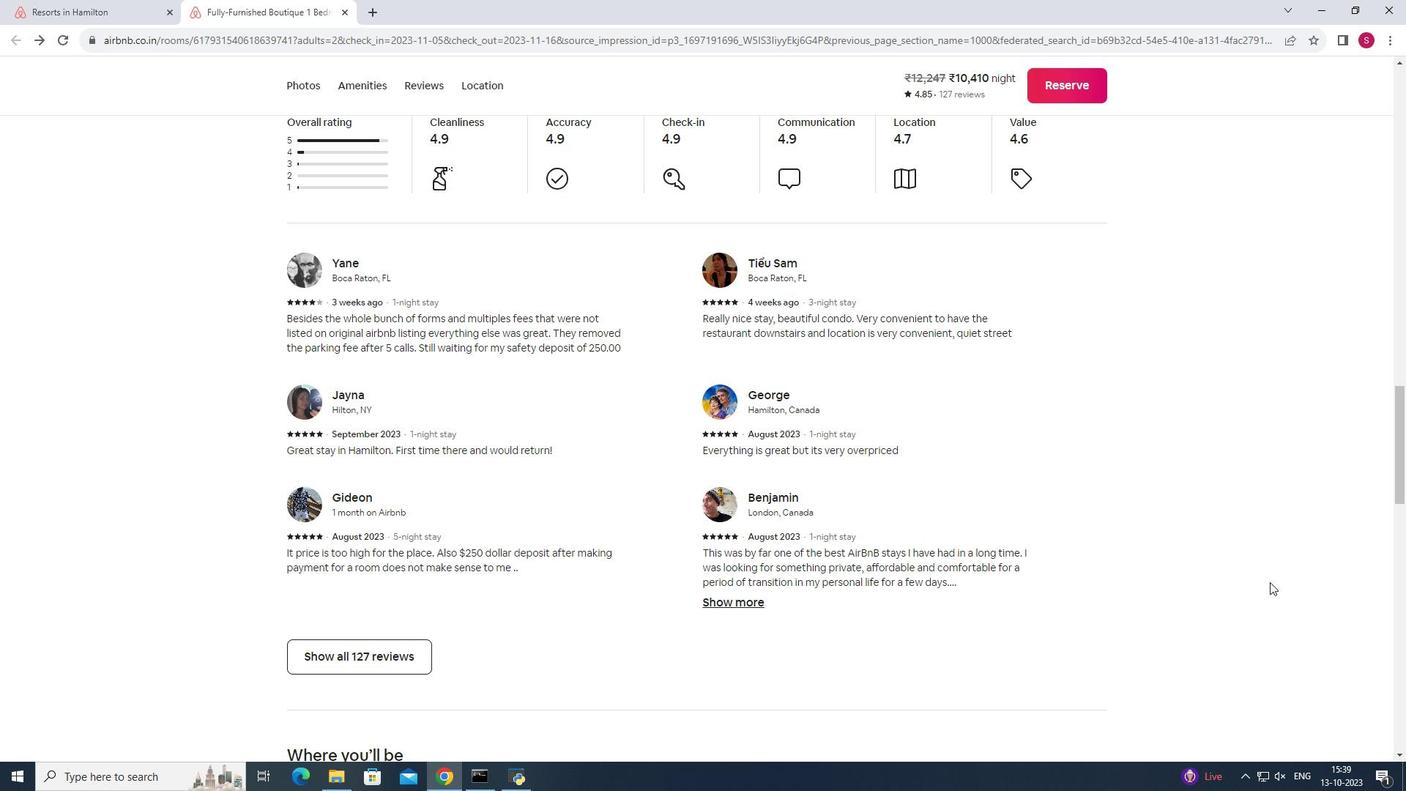 
Action: Mouse scrolled (1257, 580) with delta (0, 0)
Screenshot: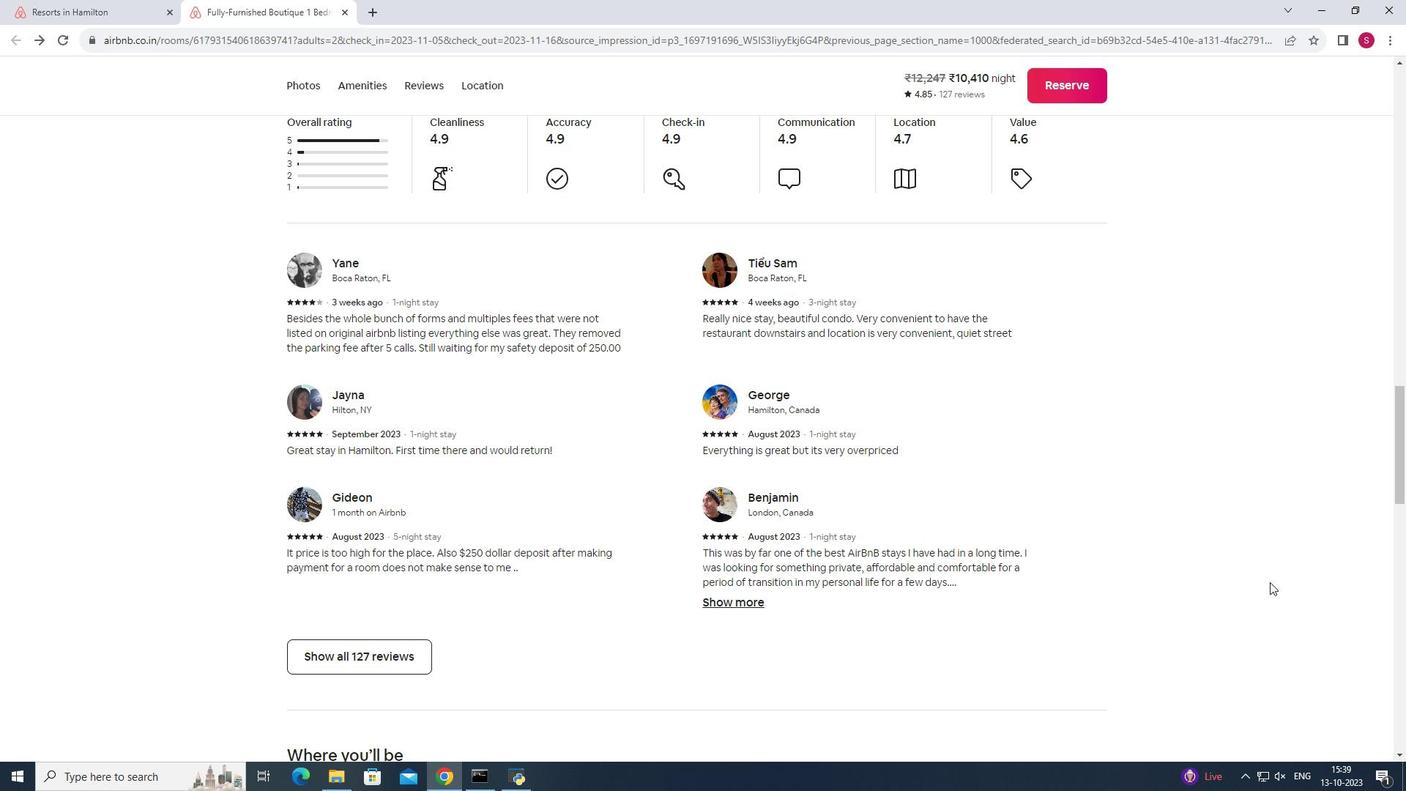 
Action: Mouse moved to (1285, 586)
Screenshot: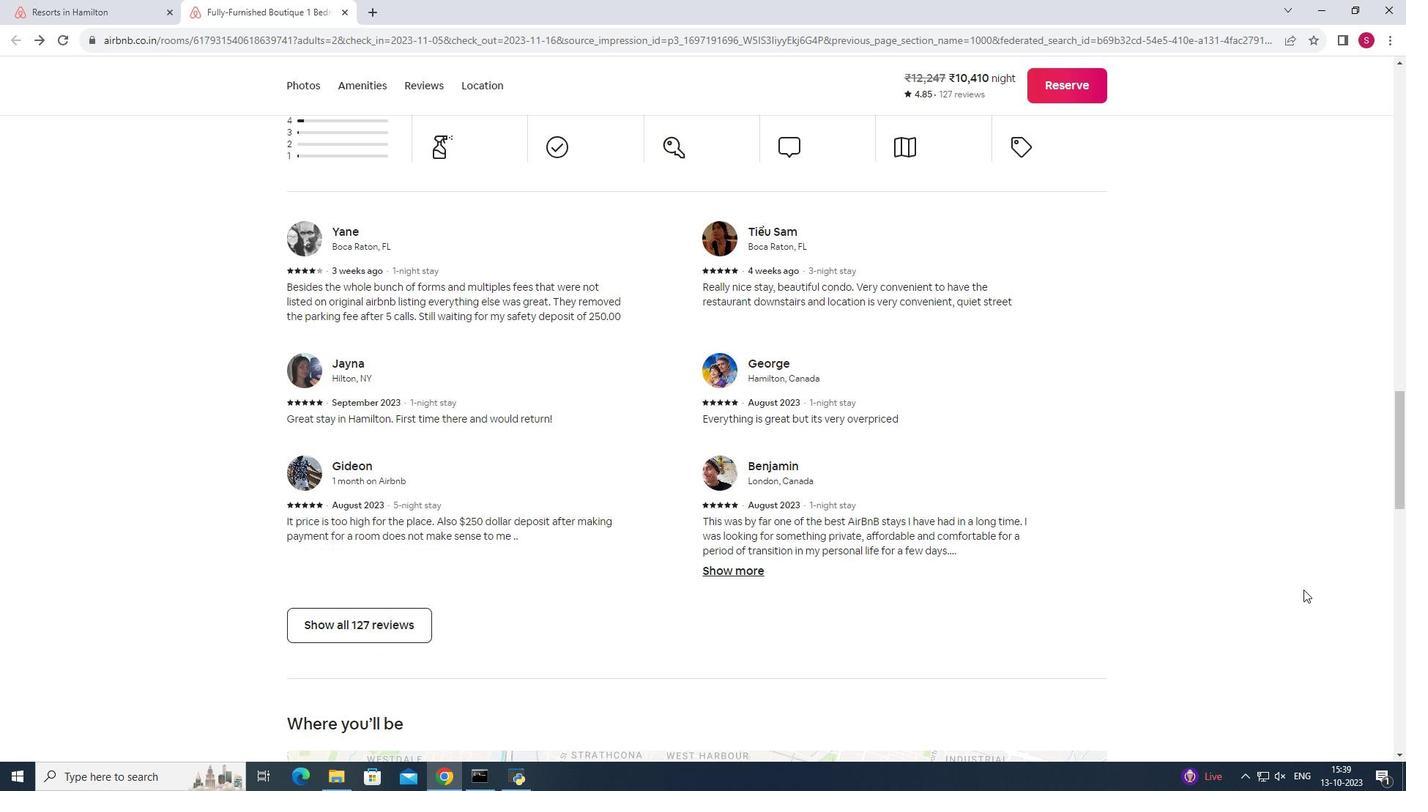 
Action: Mouse scrolled (1285, 585) with delta (0, 0)
Screenshot: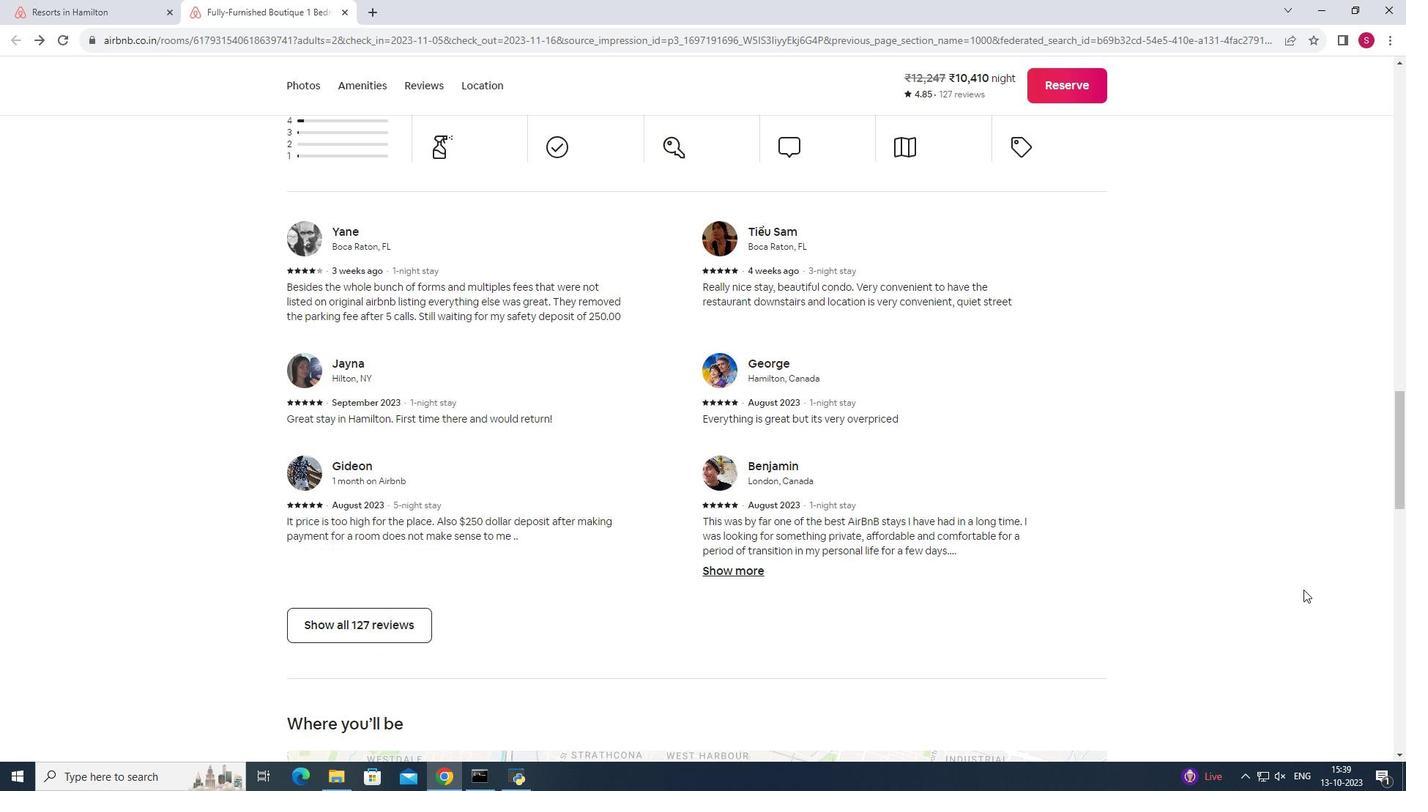 
Action: Mouse moved to (1297, 589)
Screenshot: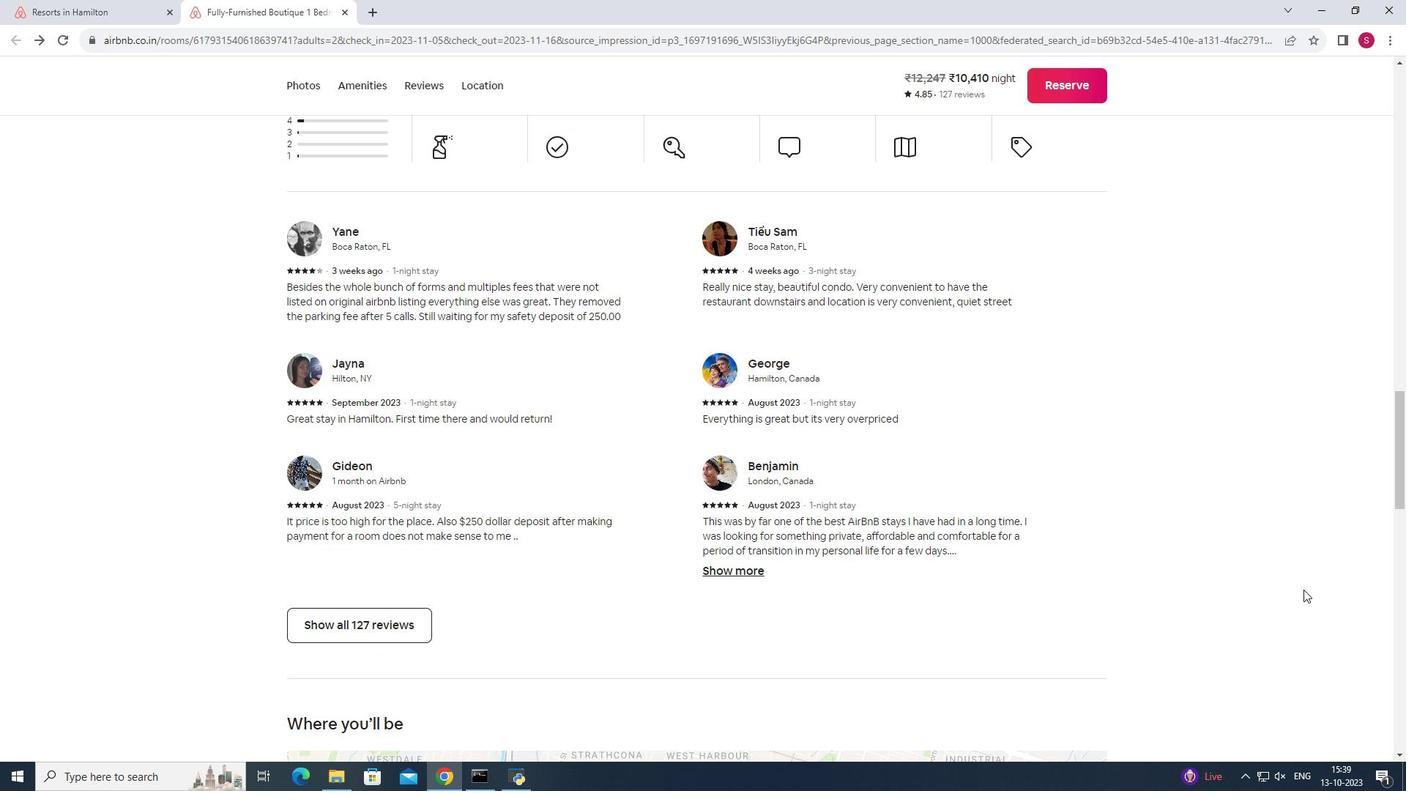 
Action: Mouse scrolled (1297, 588) with delta (0, 0)
Screenshot: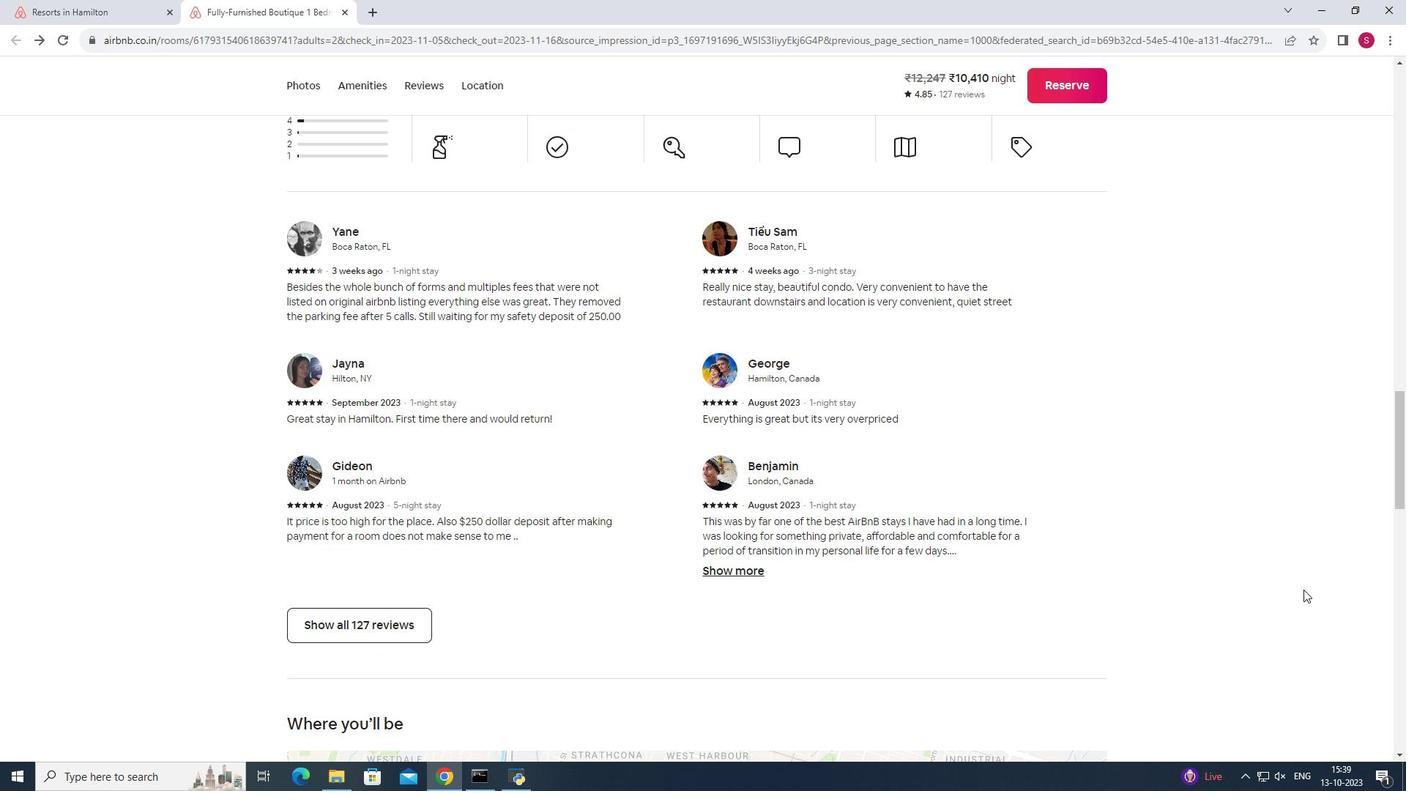 
Action: Mouse moved to (1302, 589)
Screenshot: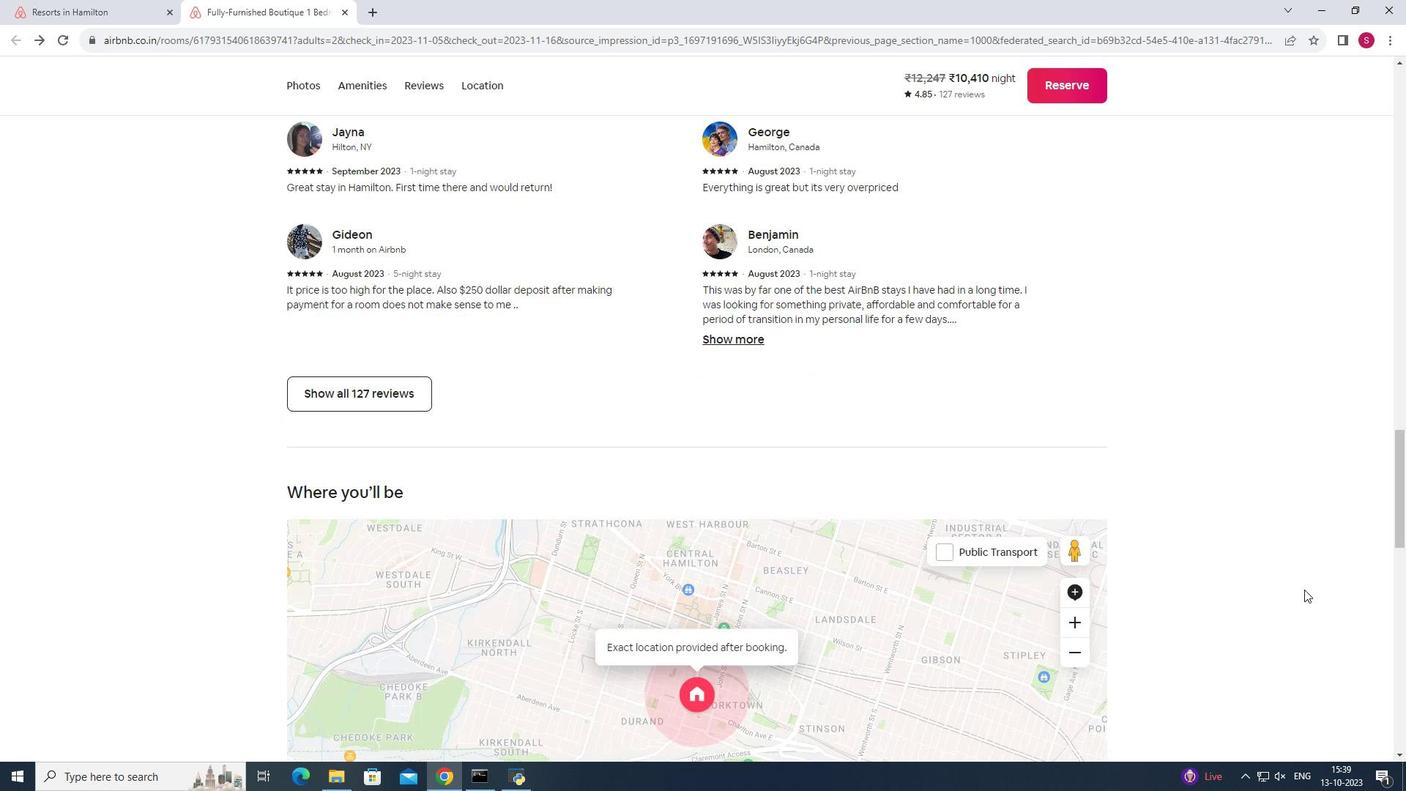
Action: Mouse scrolled (1302, 589) with delta (0, 0)
Screenshot: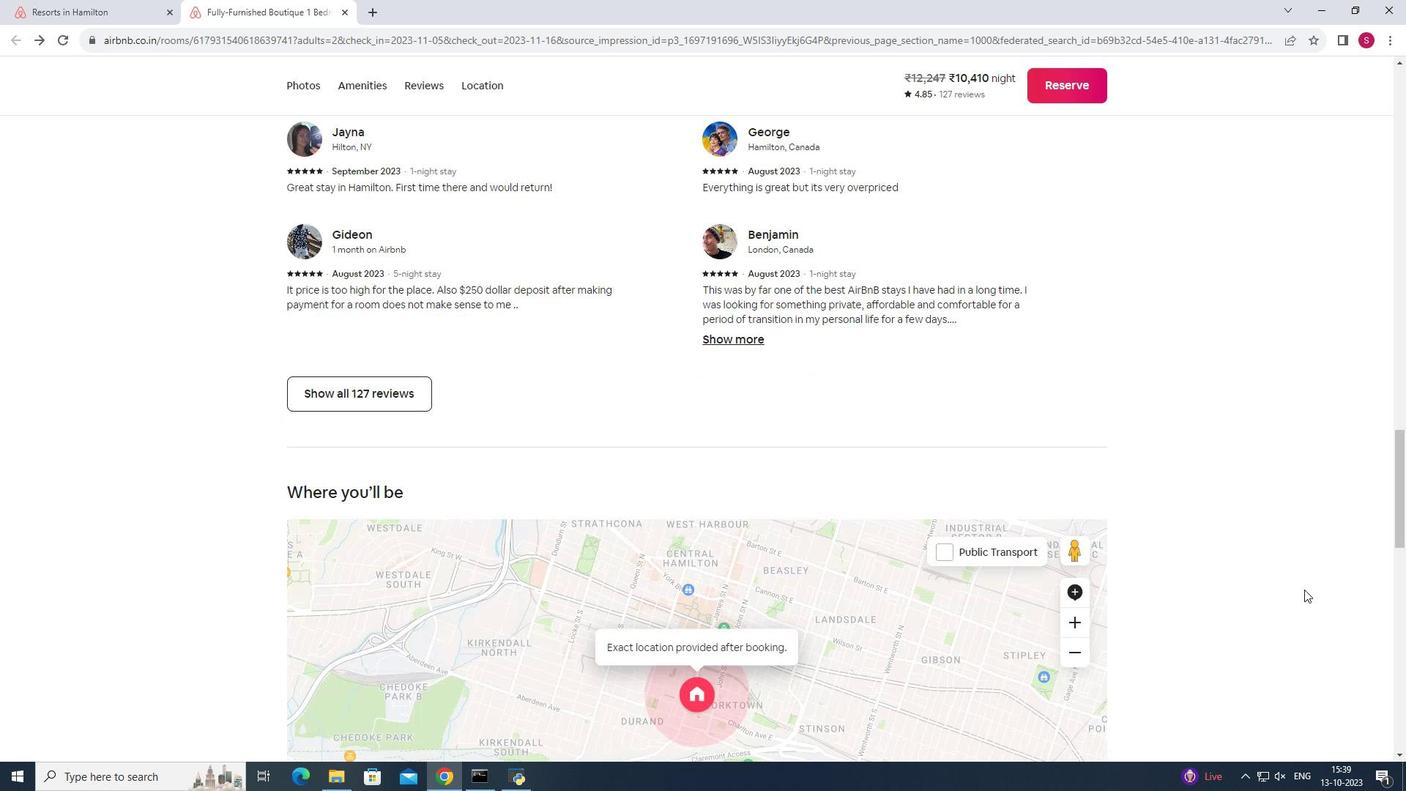 
Action: Mouse moved to (1304, 589)
Screenshot: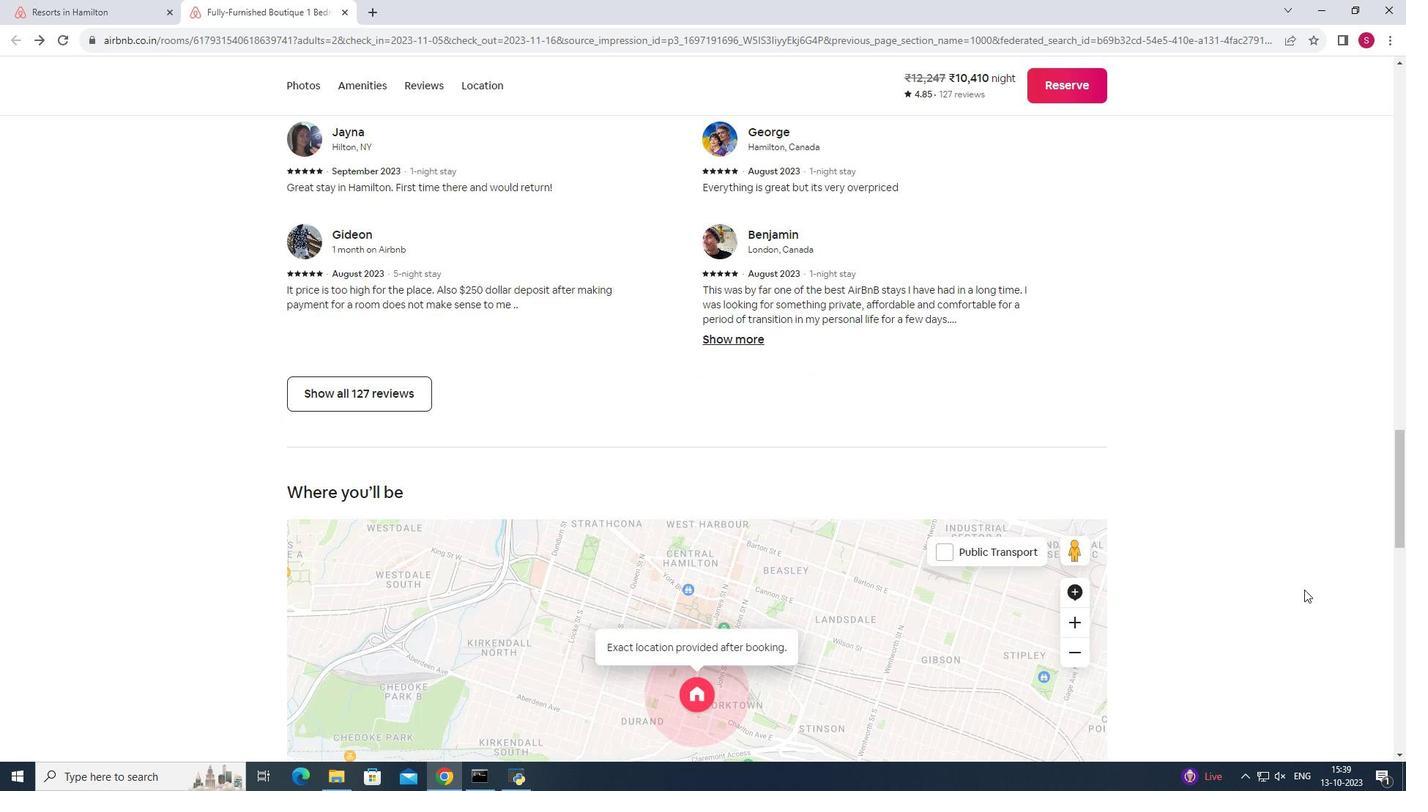 
Action: Mouse scrolled (1304, 589) with delta (0, 0)
Screenshot: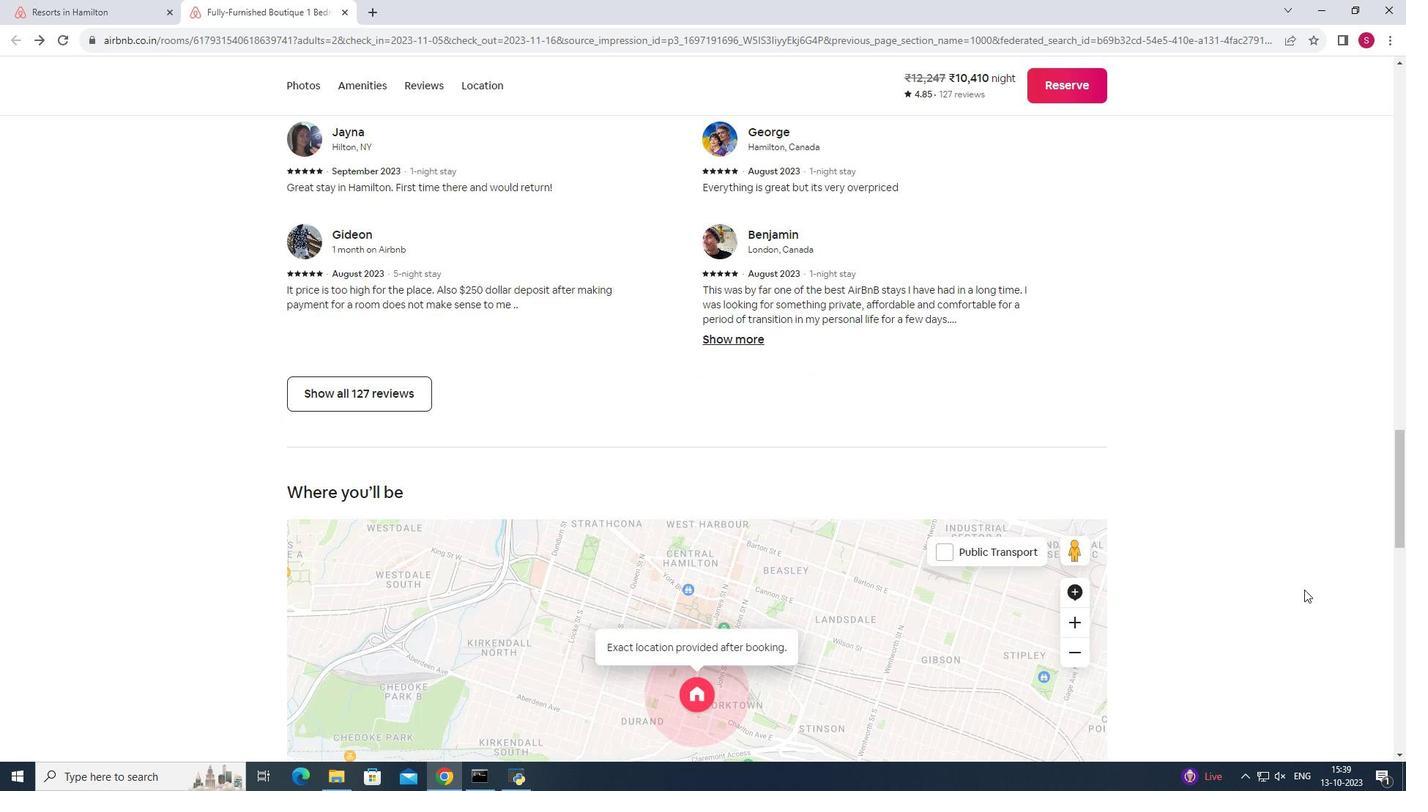
Action: Mouse scrolled (1304, 589) with delta (0, 0)
Screenshot: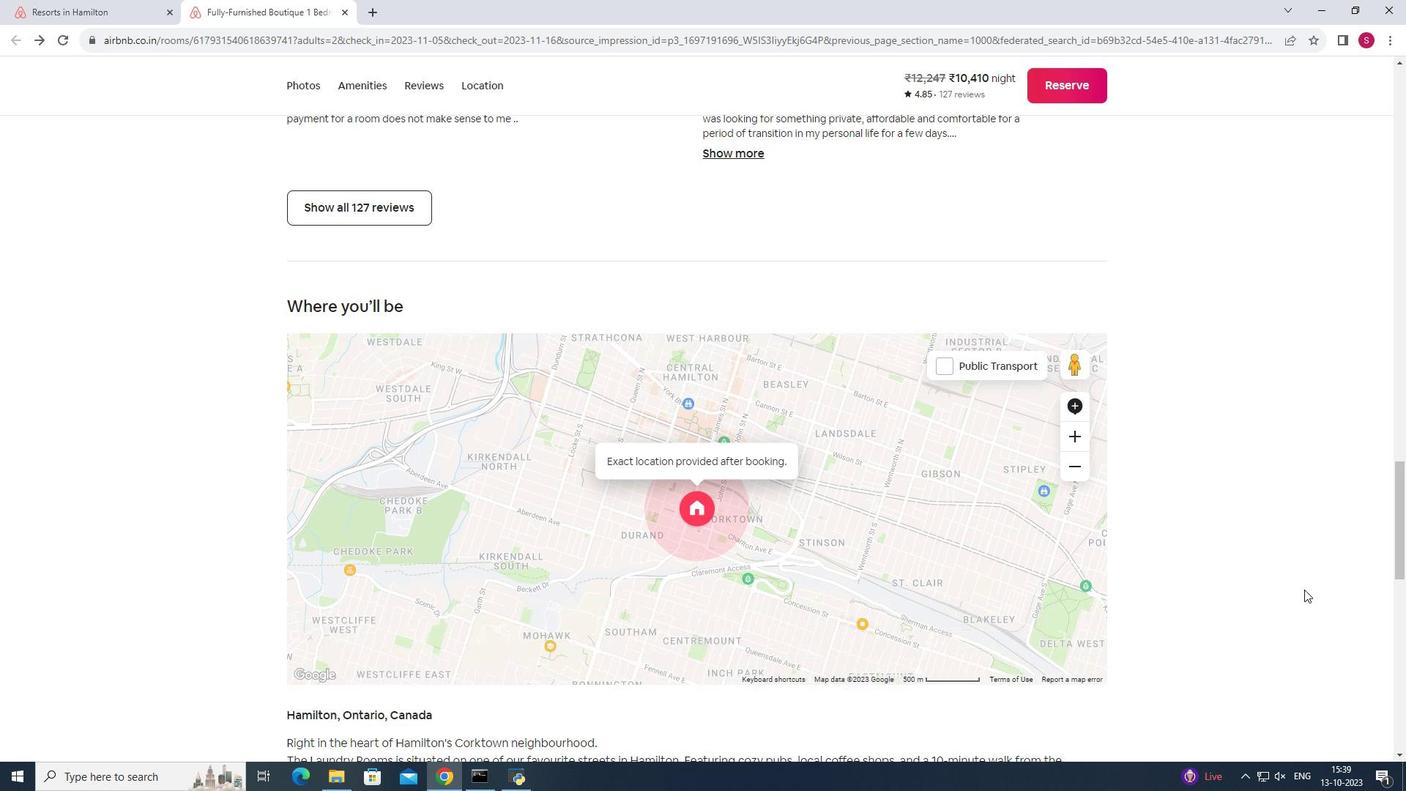 
Action: Mouse scrolled (1304, 589) with delta (0, 0)
Screenshot: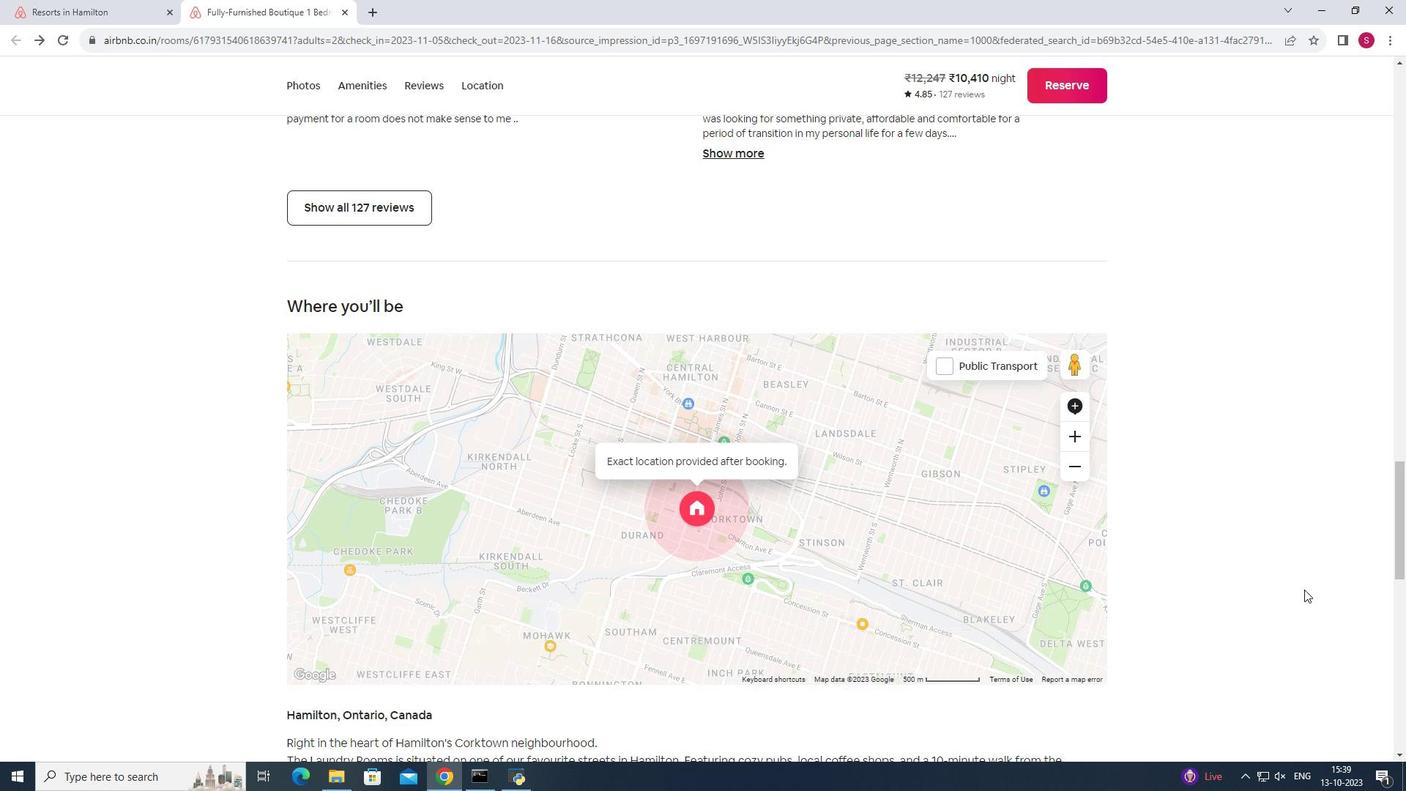 
Action: Mouse scrolled (1304, 589) with delta (0, 0)
Screenshot: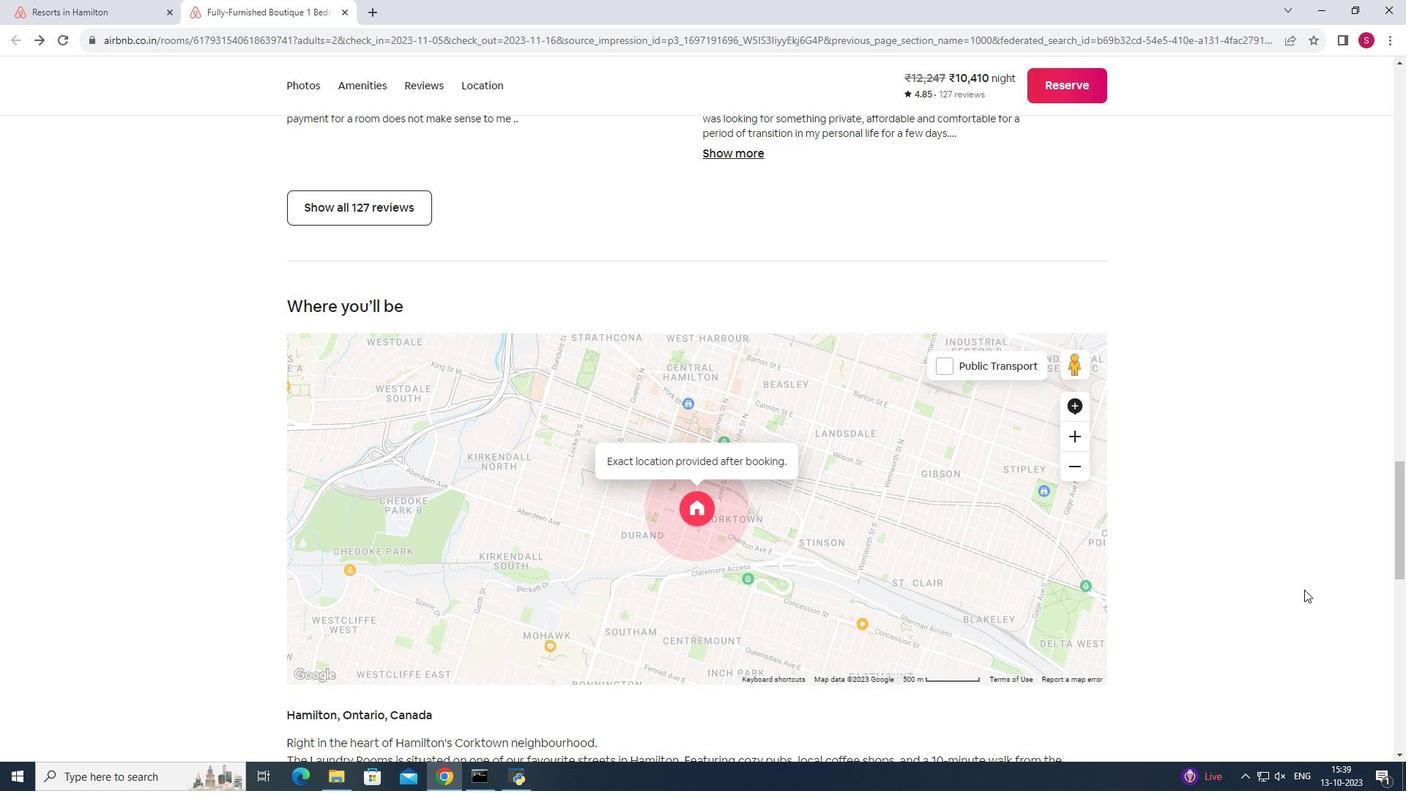 
Action: Mouse scrolled (1304, 589) with delta (0, 0)
Screenshot: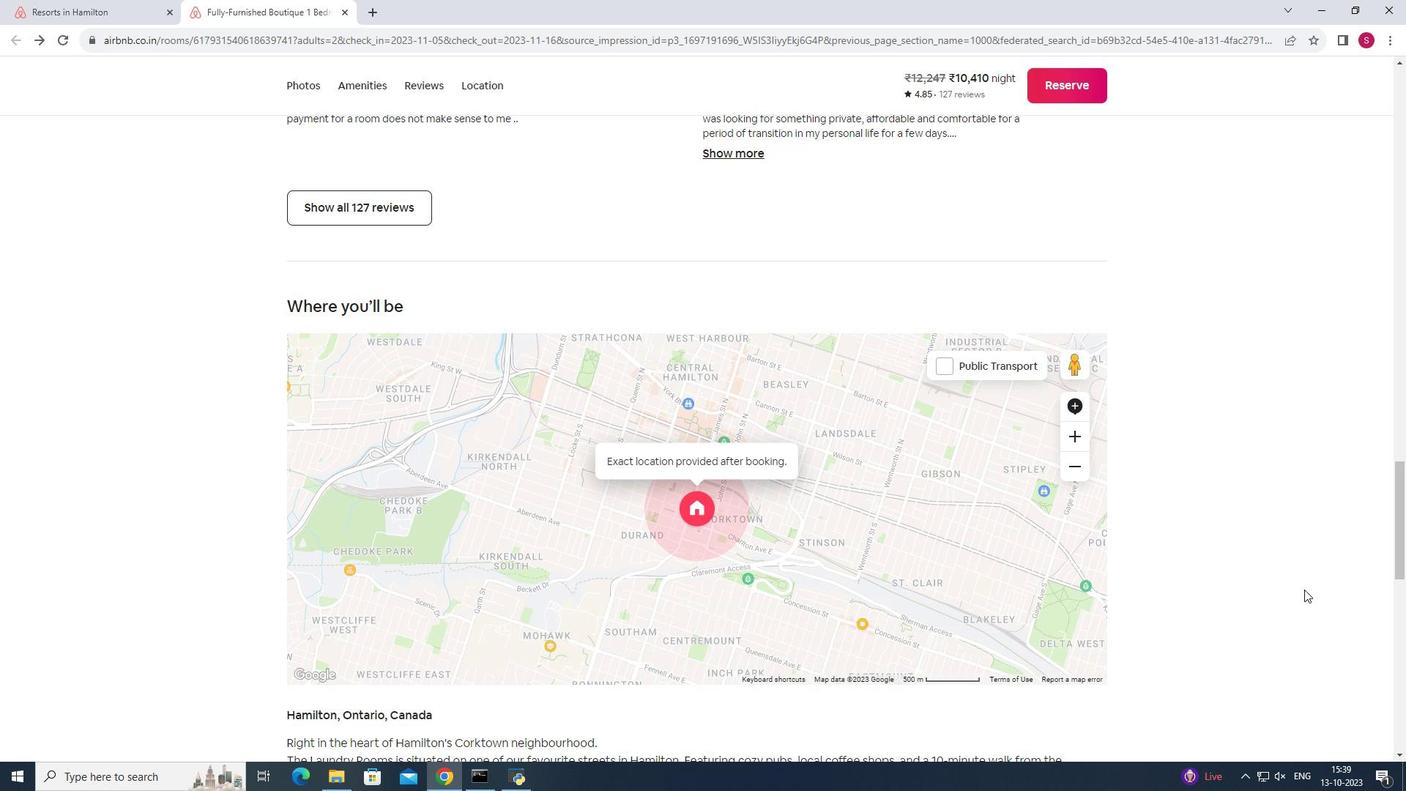 
Action: Mouse scrolled (1304, 589) with delta (0, 0)
Screenshot: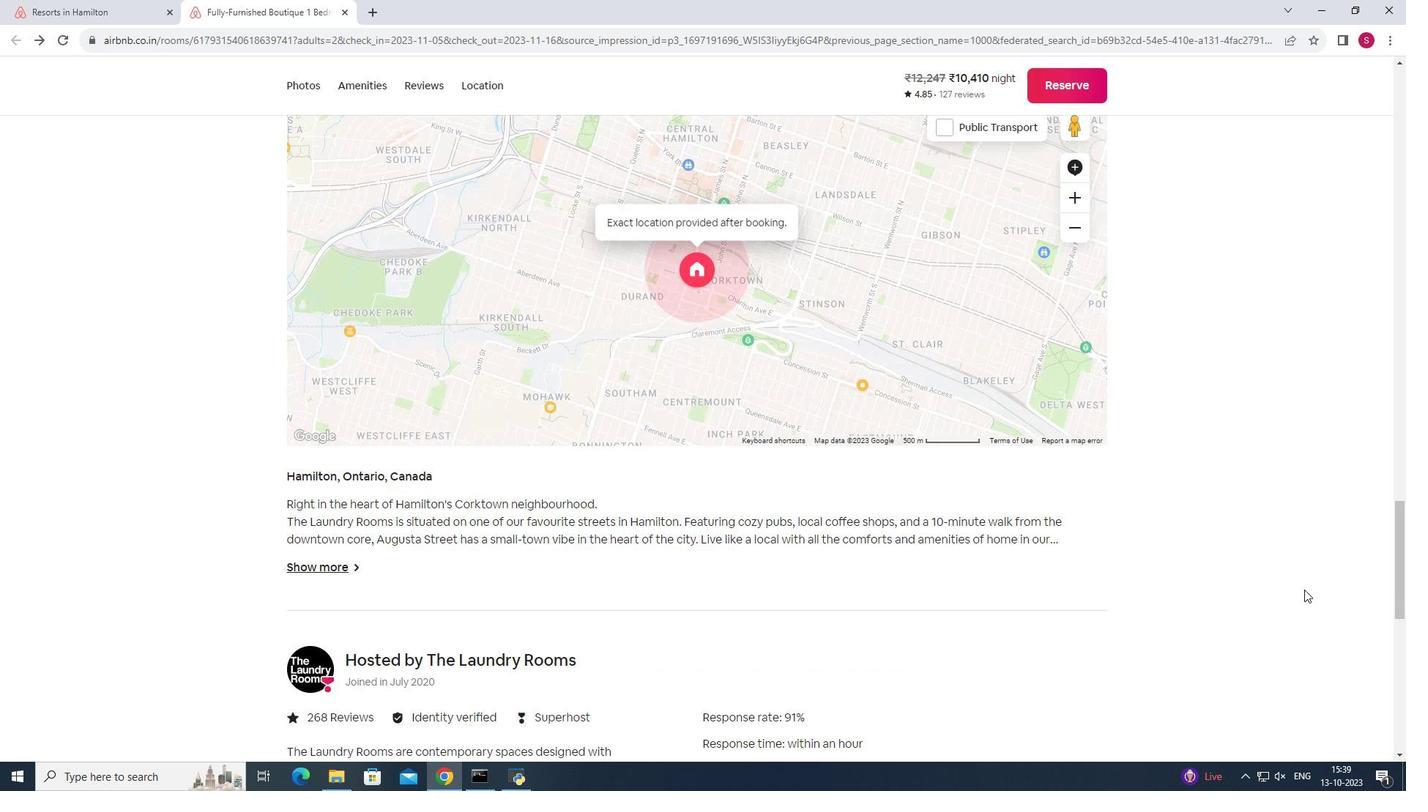 
Action: Mouse scrolled (1304, 589) with delta (0, 0)
Screenshot: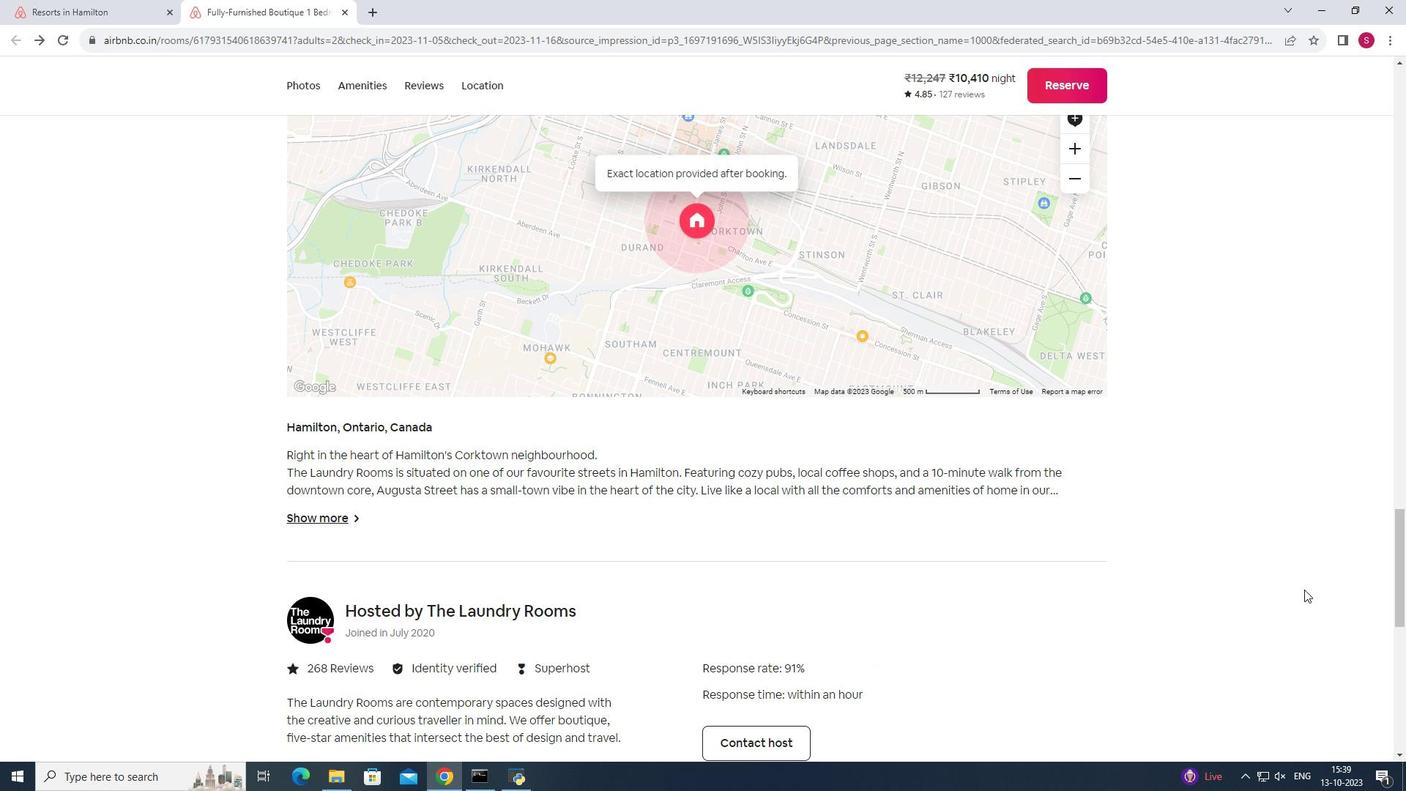 
Action: Mouse scrolled (1304, 589) with delta (0, 0)
Screenshot: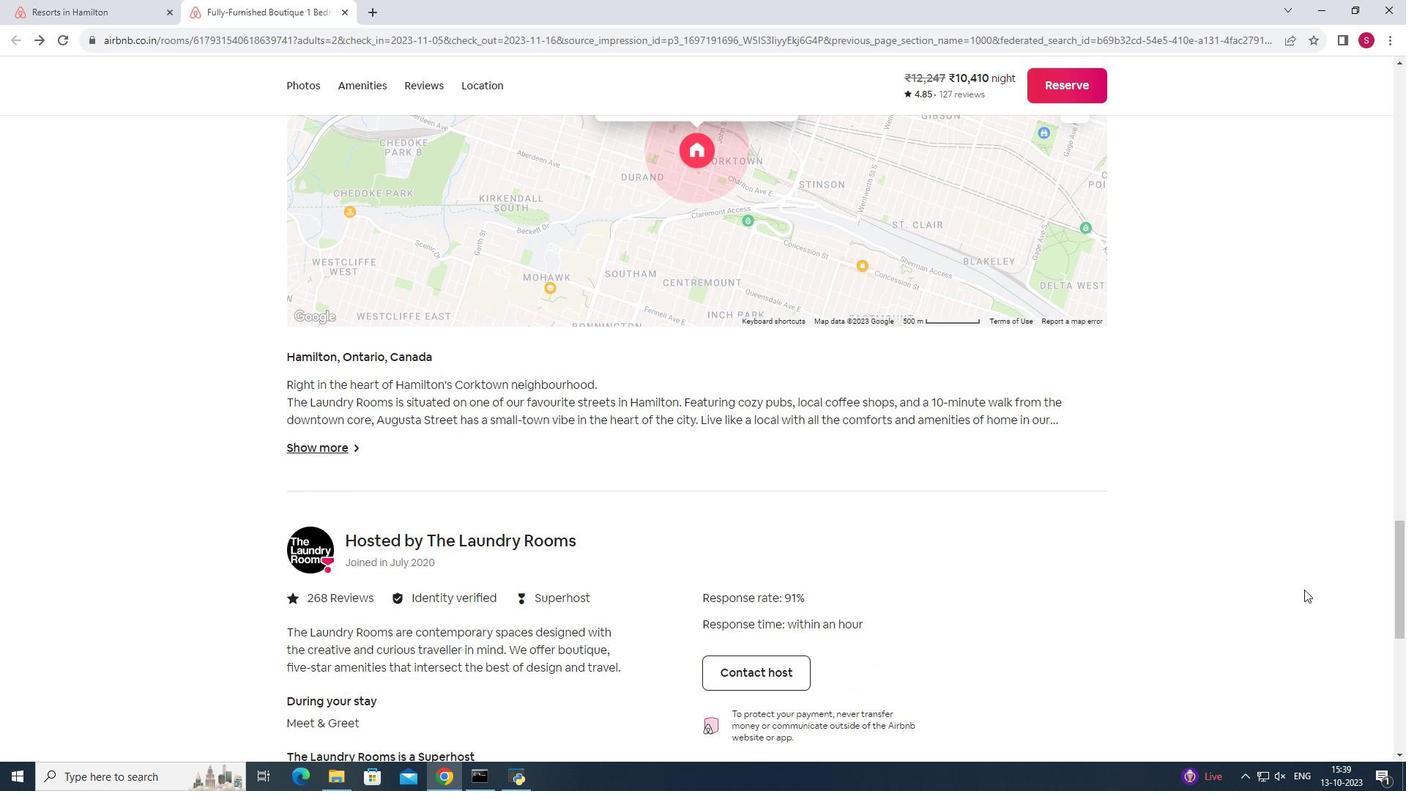 
Action: Mouse scrolled (1304, 589) with delta (0, 0)
Screenshot: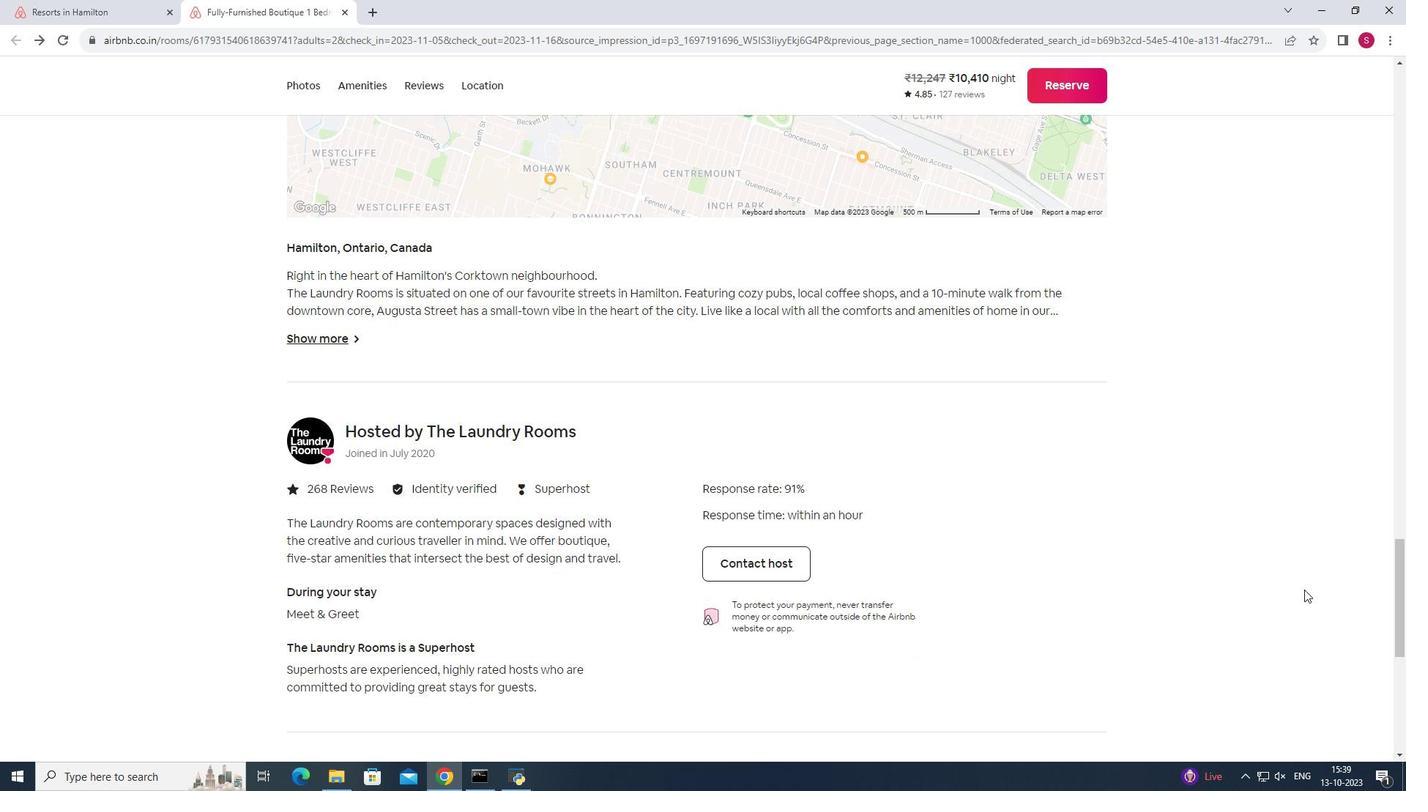 
Action: Mouse scrolled (1304, 589) with delta (0, 0)
Screenshot: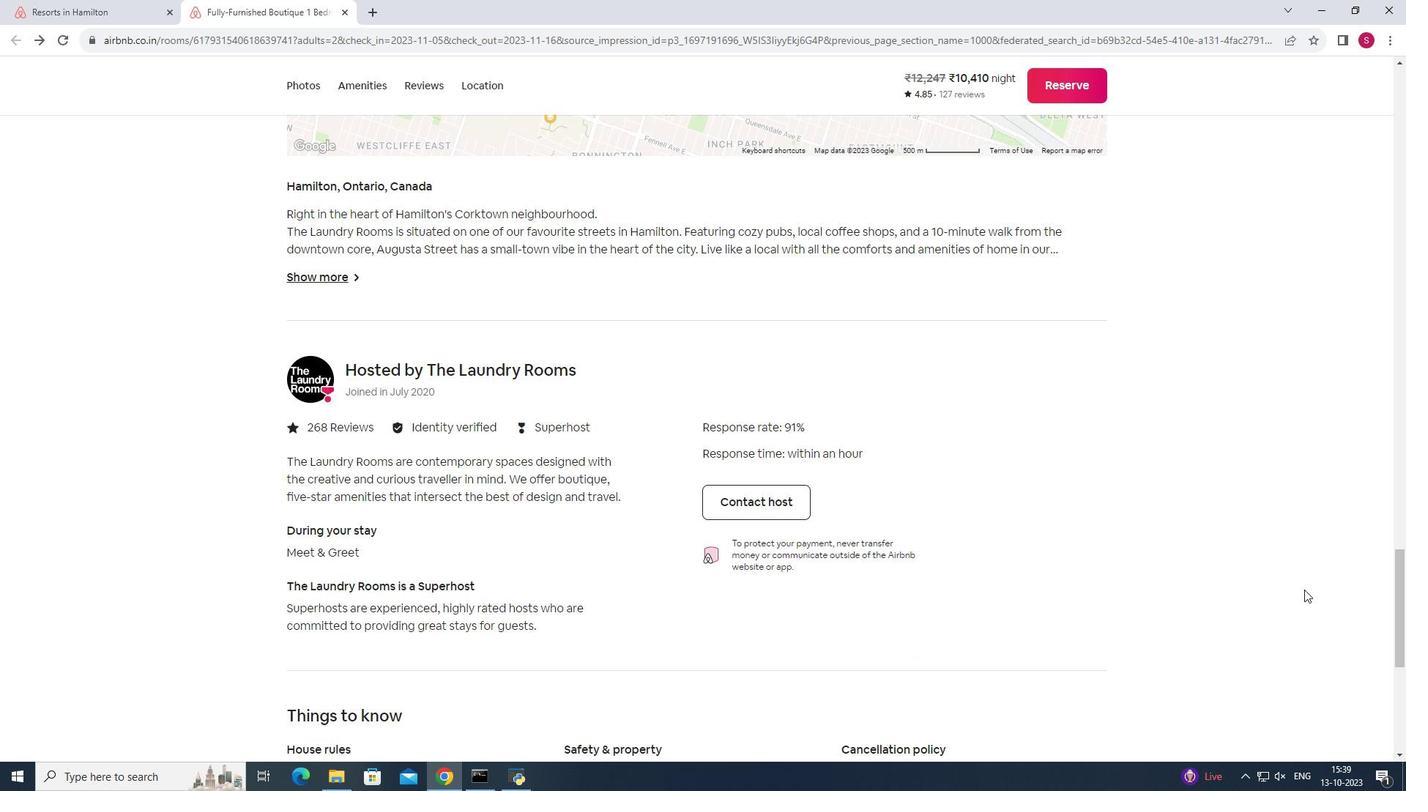 
Action: Mouse scrolled (1304, 589) with delta (0, 0)
Screenshot: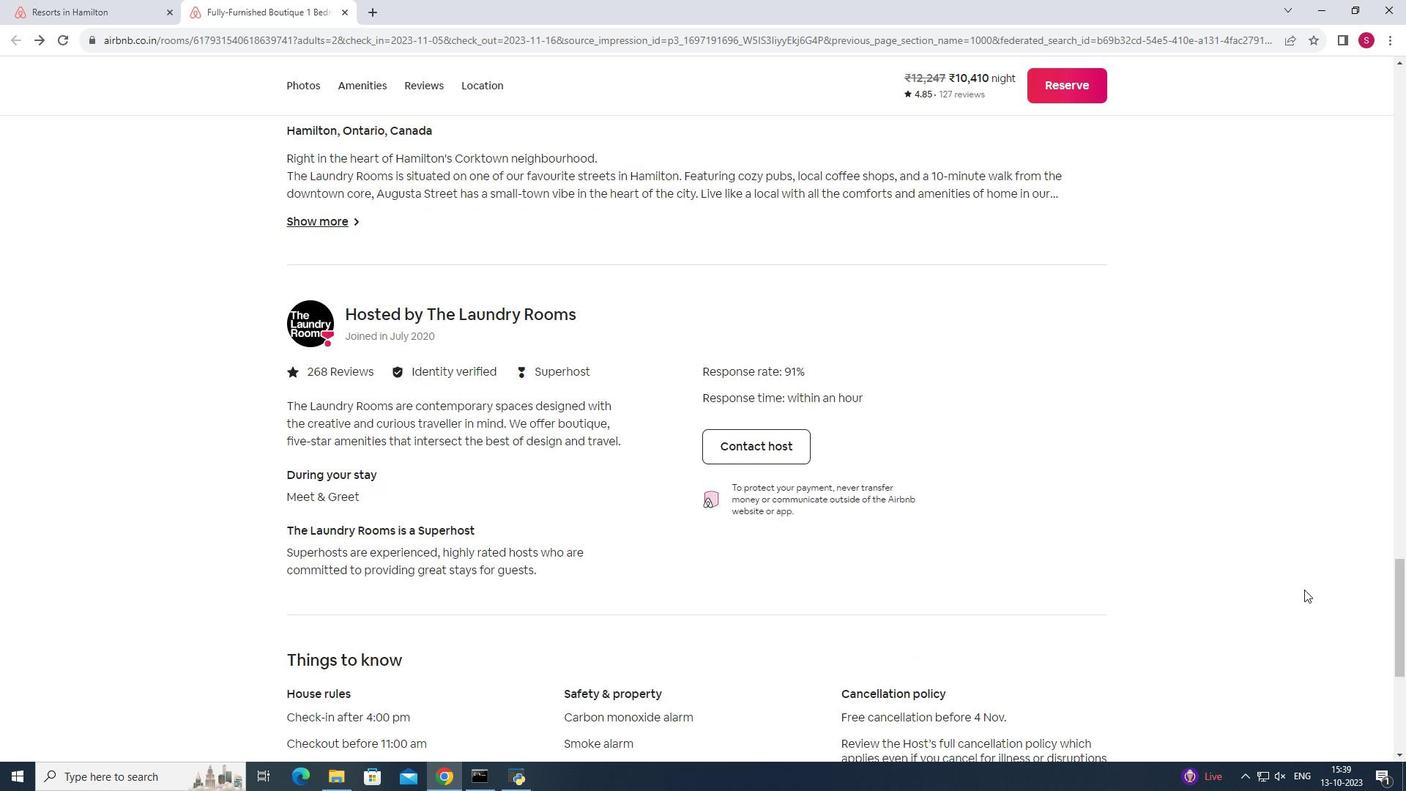 
Action: Mouse scrolled (1304, 589) with delta (0, 0)
Screenshot: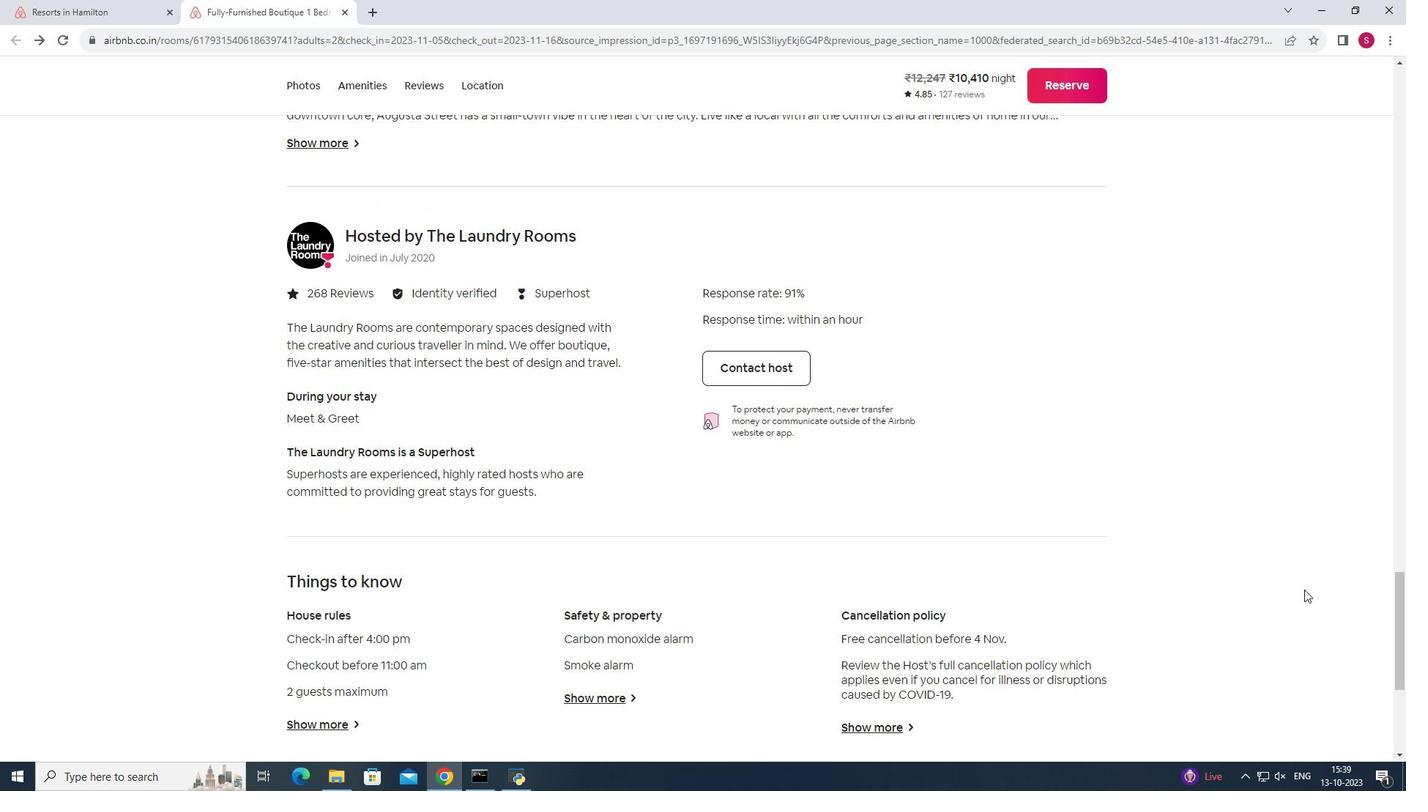 
Action: Mouse scrolled (1304, 589) with delta (0, 0)
Screenshot: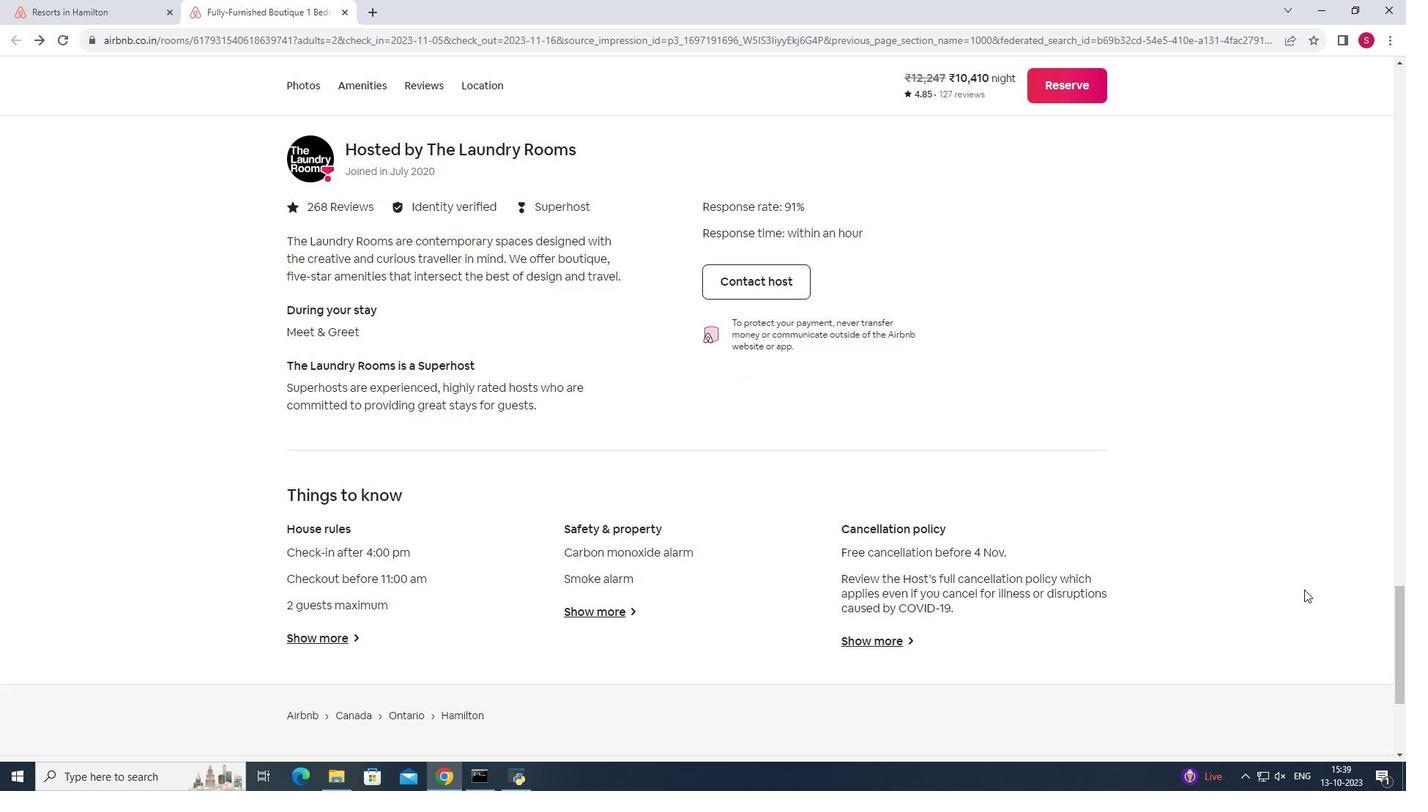 
Action: Mouse scrolled (1304, 589) with delta (0, 0)
Screenshot: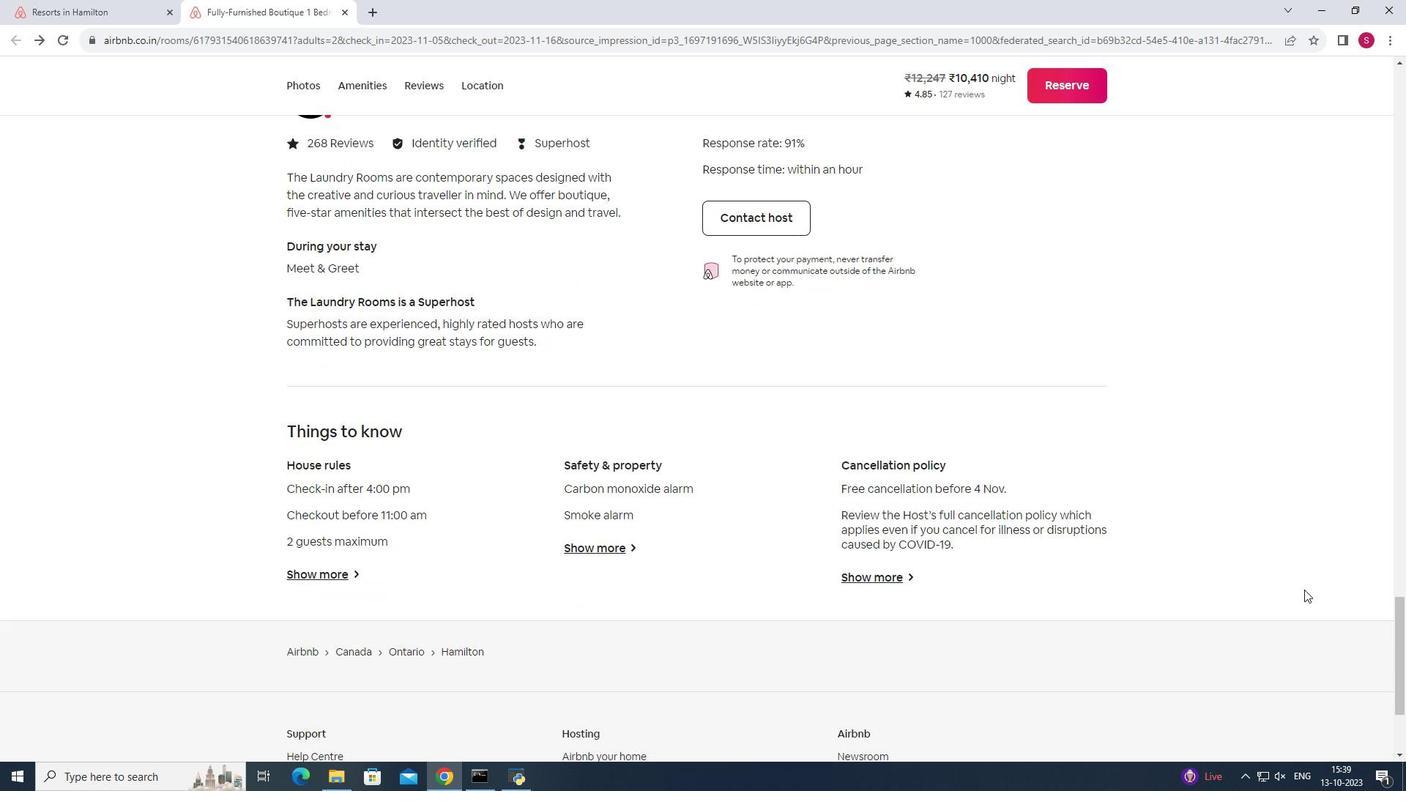 
Action: Mouse moved to (315, 519)
Screenshot: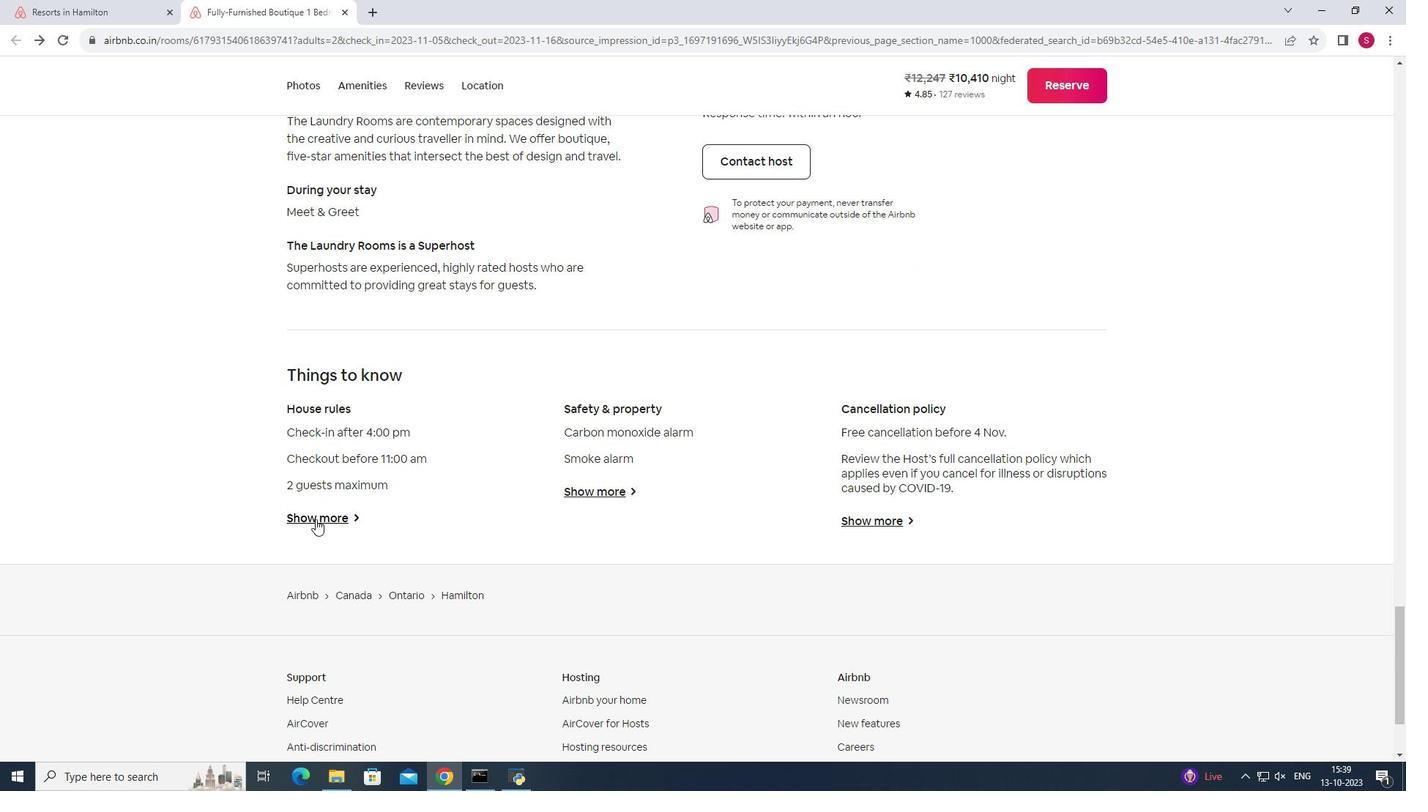 
Action: Mouse pressed left at (315, 519)
Screenshot: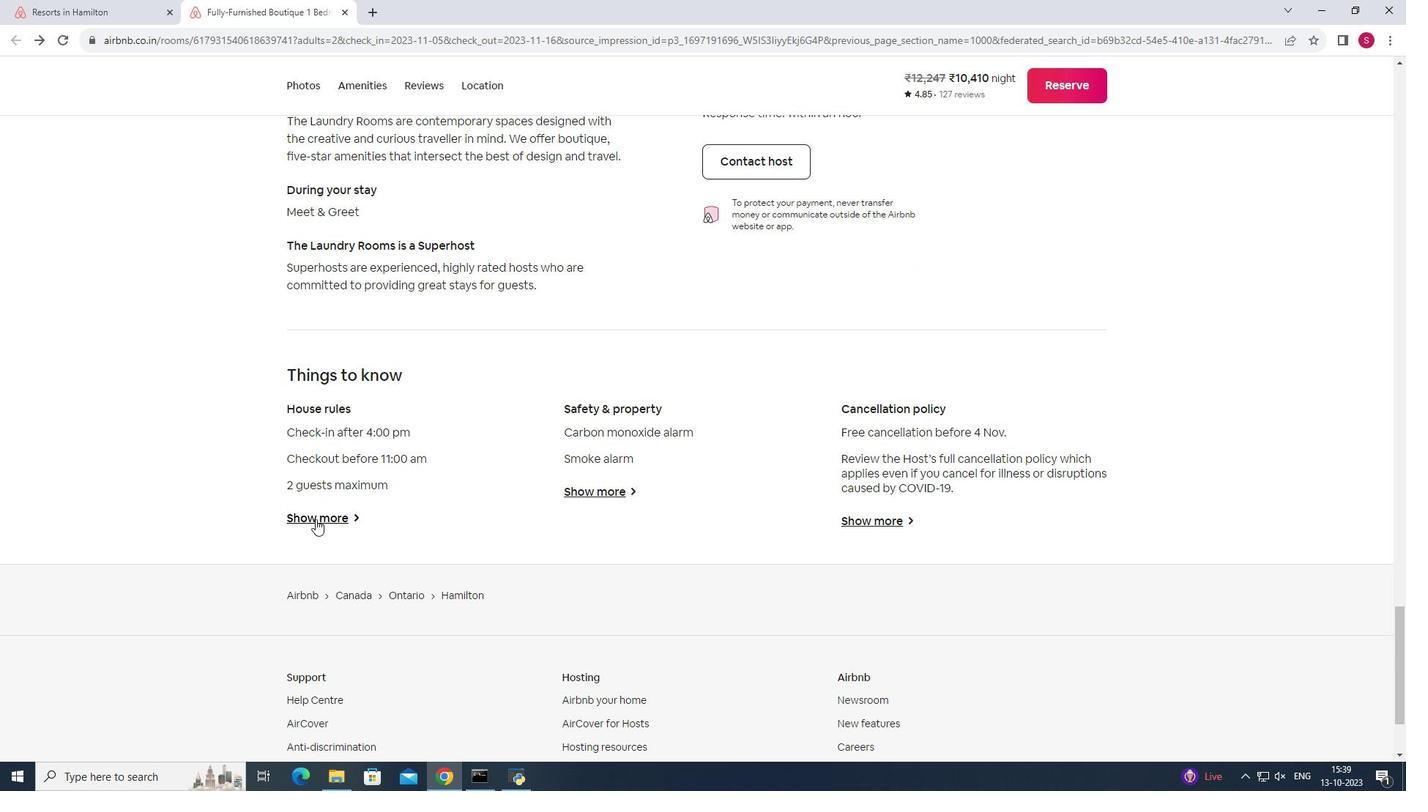 
Action: Mouse moved to (817, 584)
Screenshot: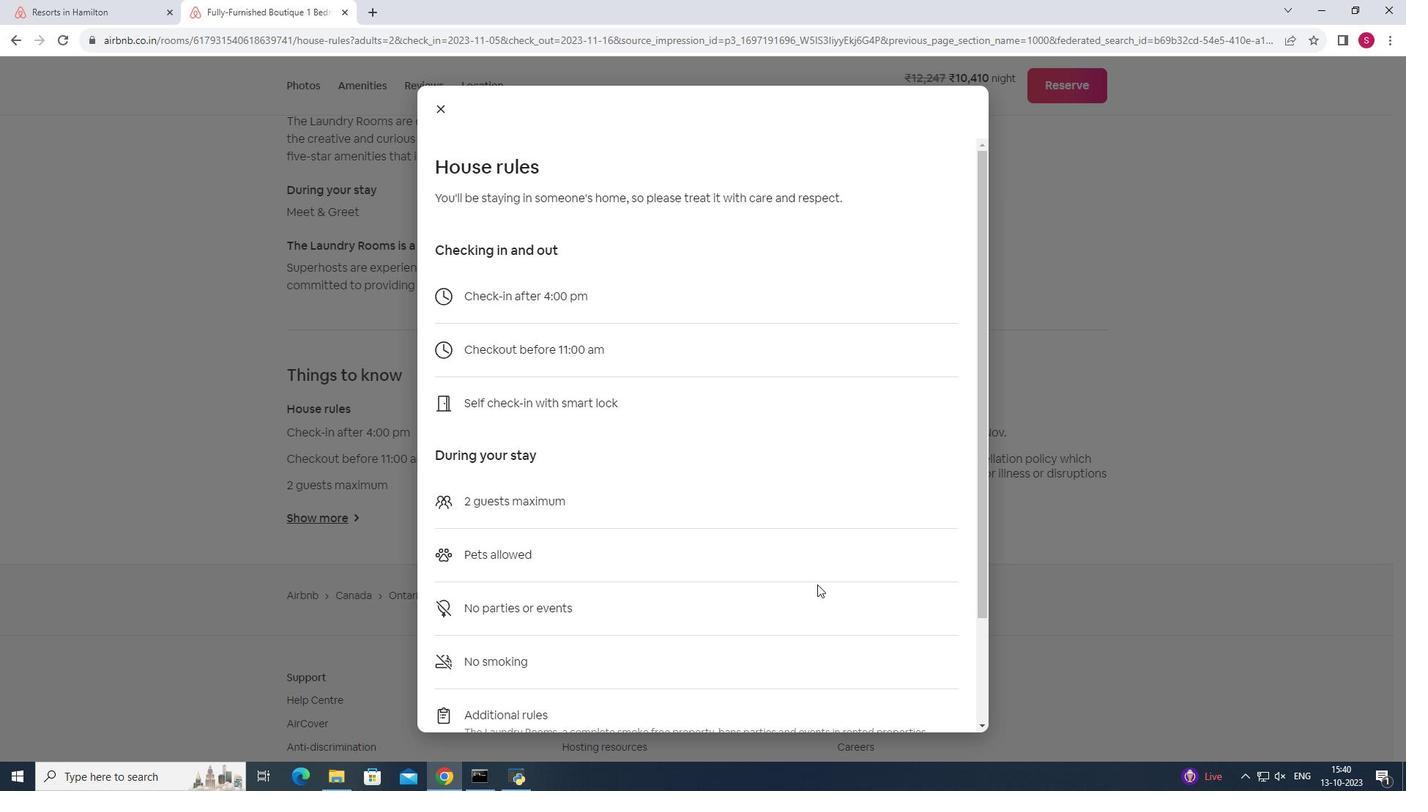 
Action: Mouse scrolled (817, 583) with delta (0, 0)
Screenshot: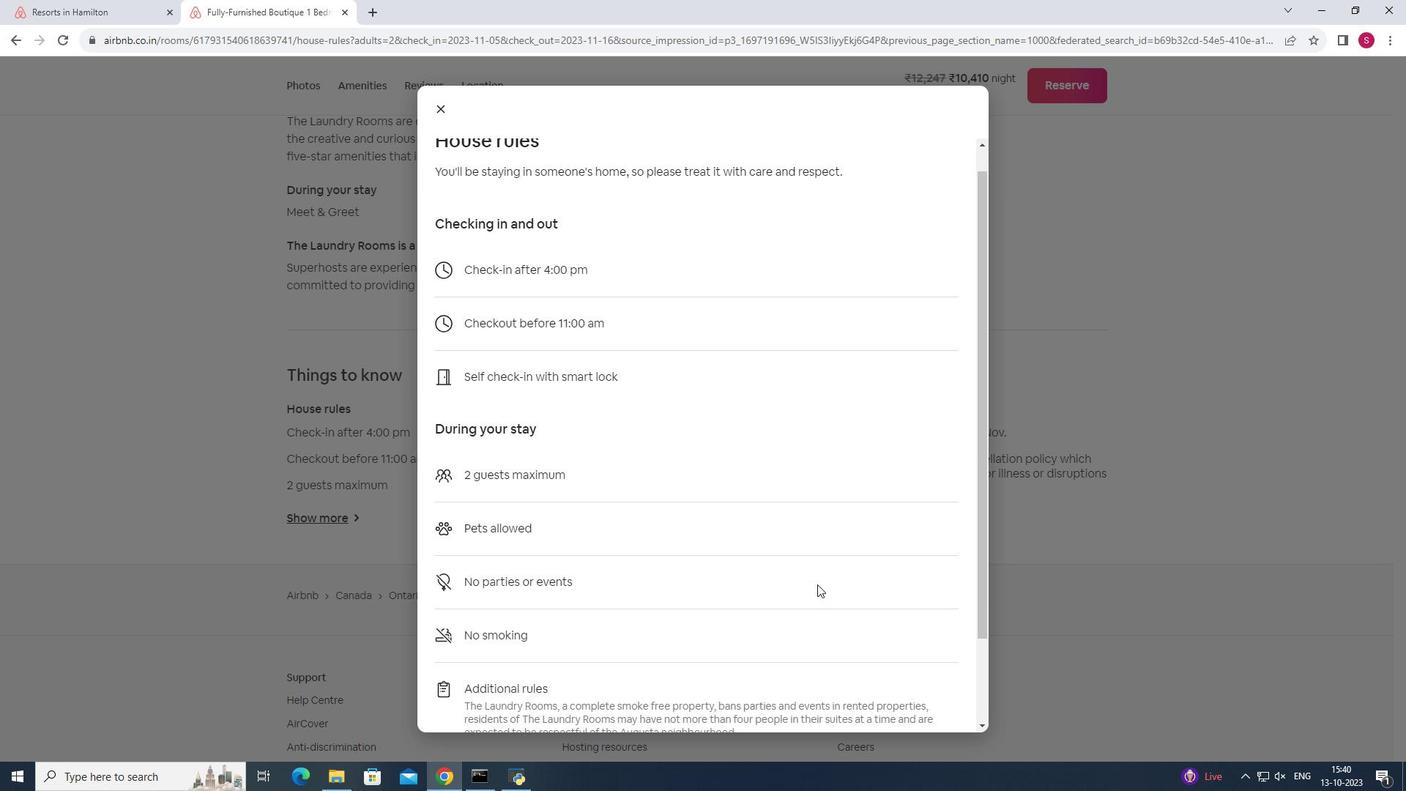 
Action: Mouse scrolled (817, 583) with delta (0, 0)
Screenshot: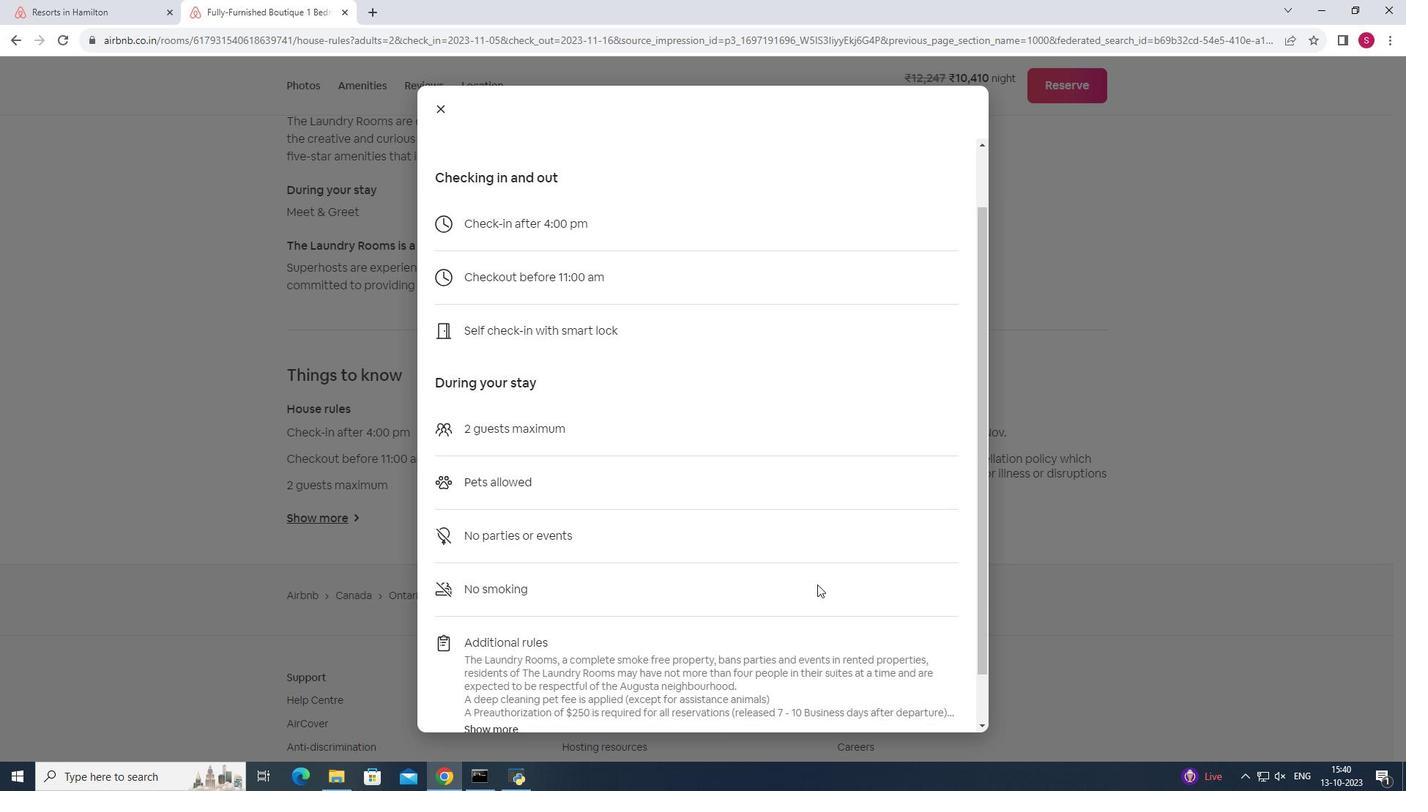 
Action: Mouse scrolled (817, 583) with delta (0, 0)
Screenshot: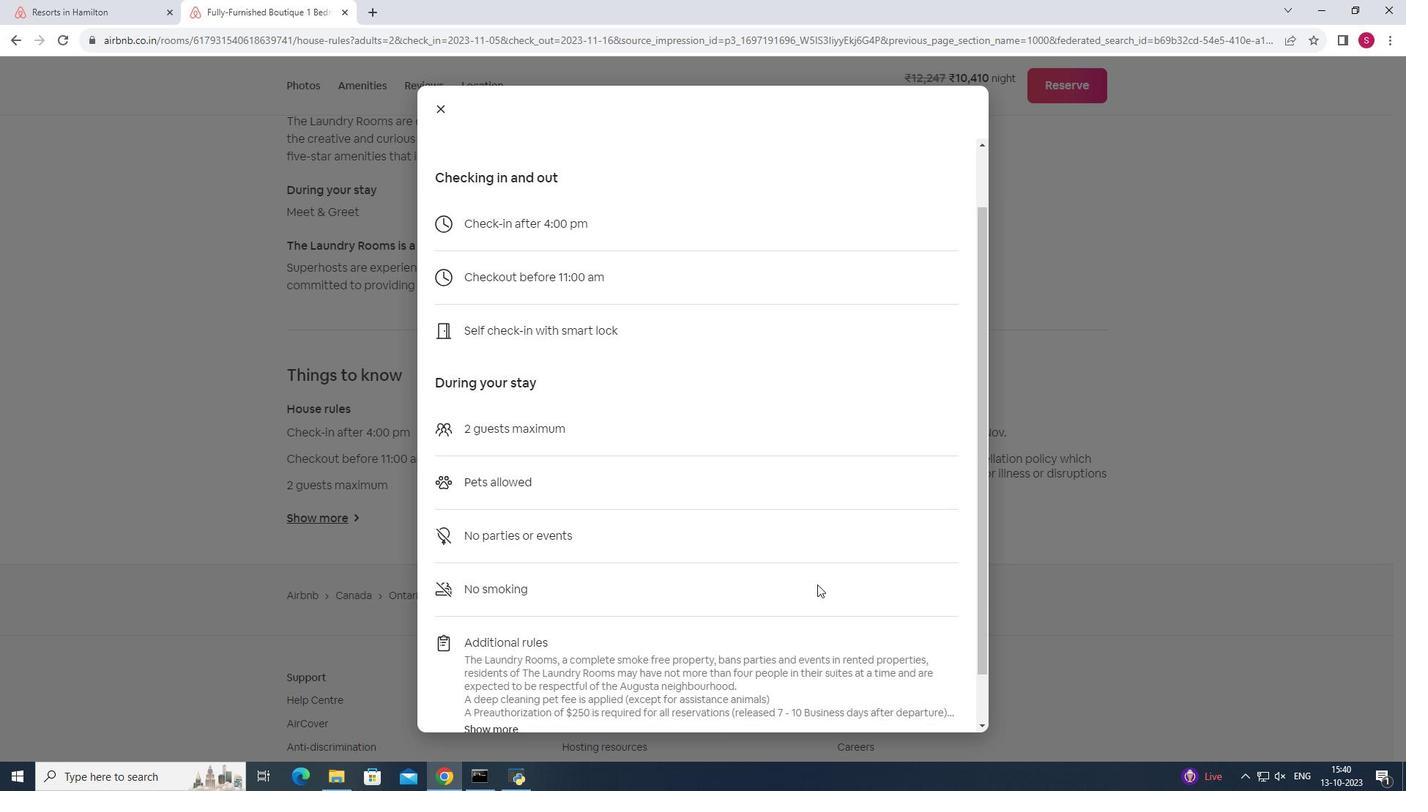 
Action: Mouse scrolled (817, 583) with delta (0, 0)
Screenshot: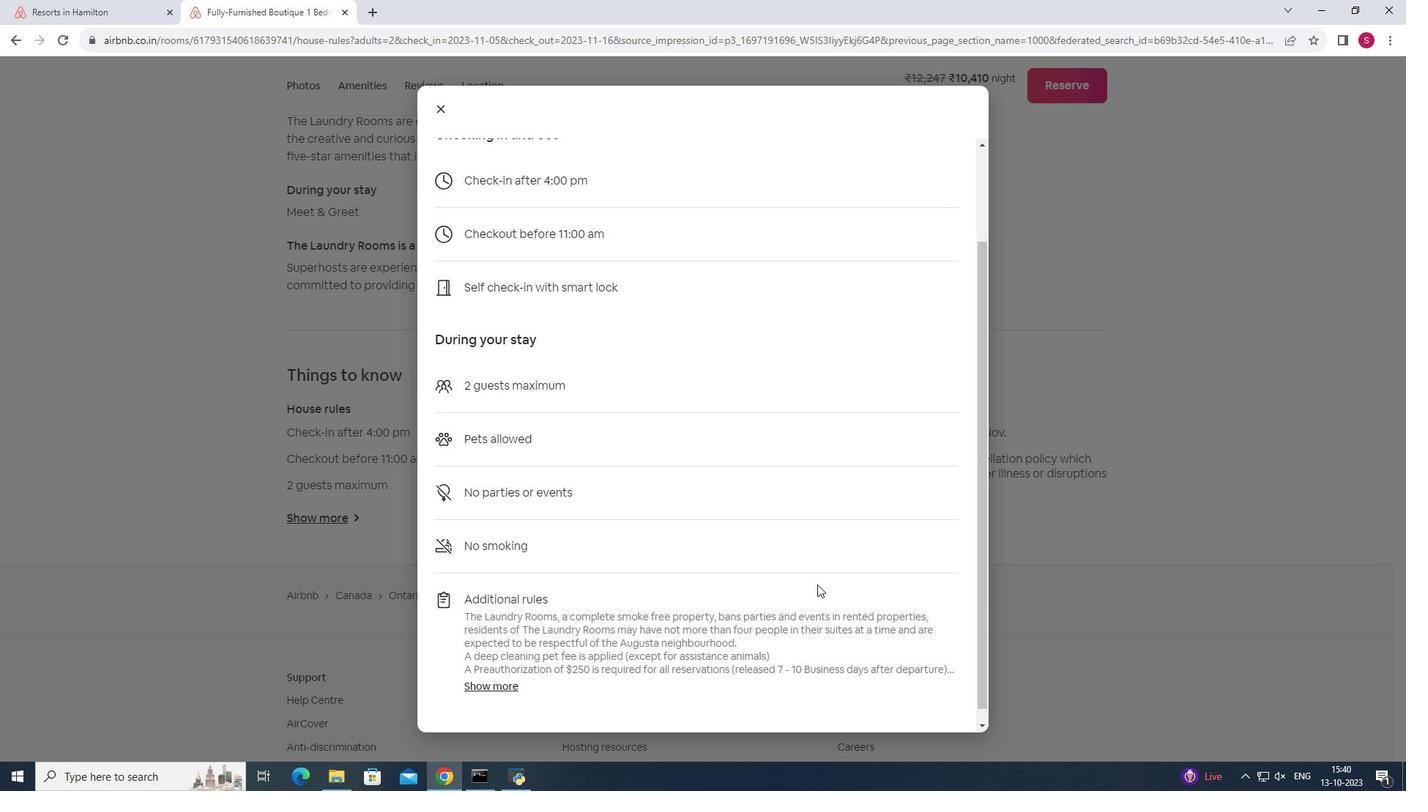 
Action: Mouse moved to (823, 584)
Screenshot: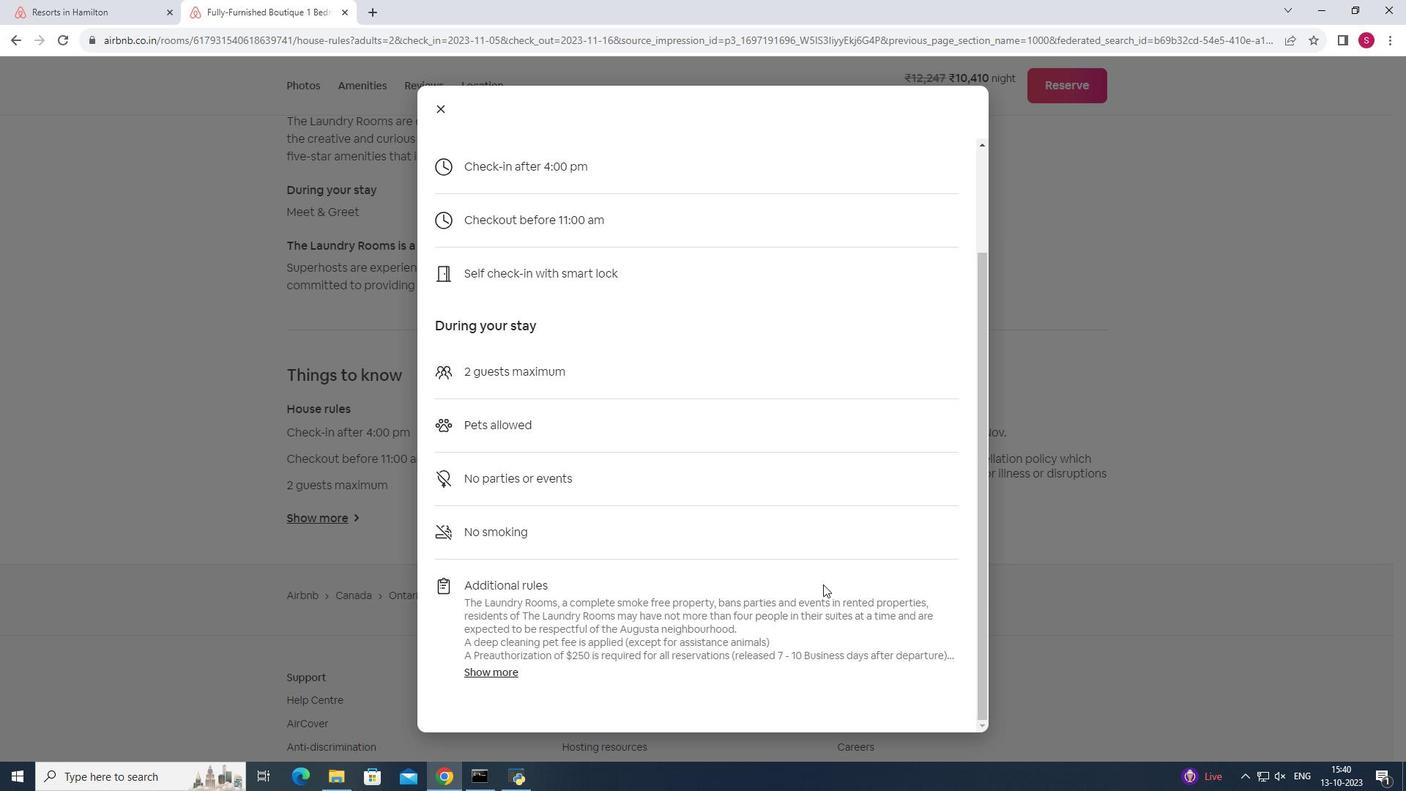 
Action: Mouse scrolled (823, 585) with delta (0, 0)
Screenshot: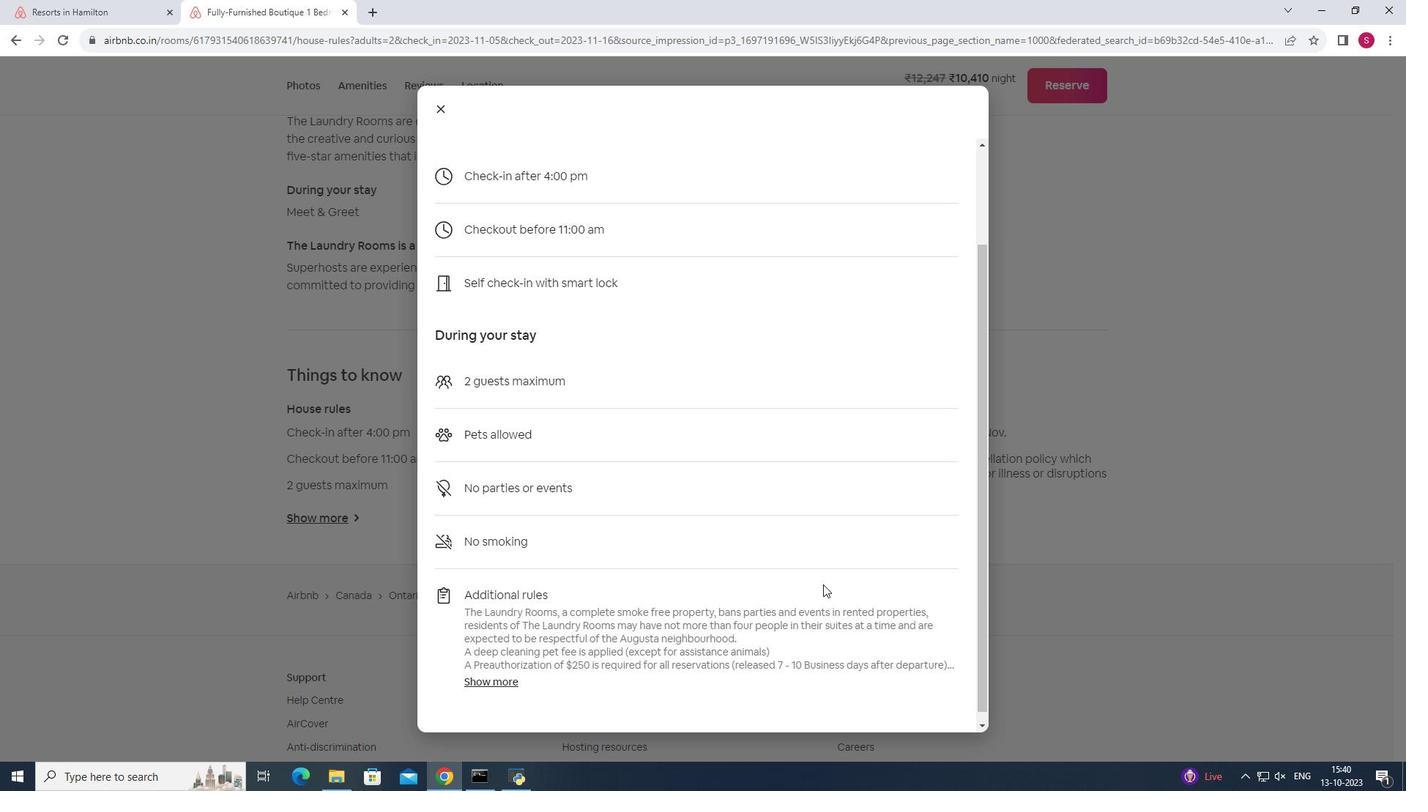 
Action: Mouse scrolled (823, 585) with delta (0, 0)
Screenshot: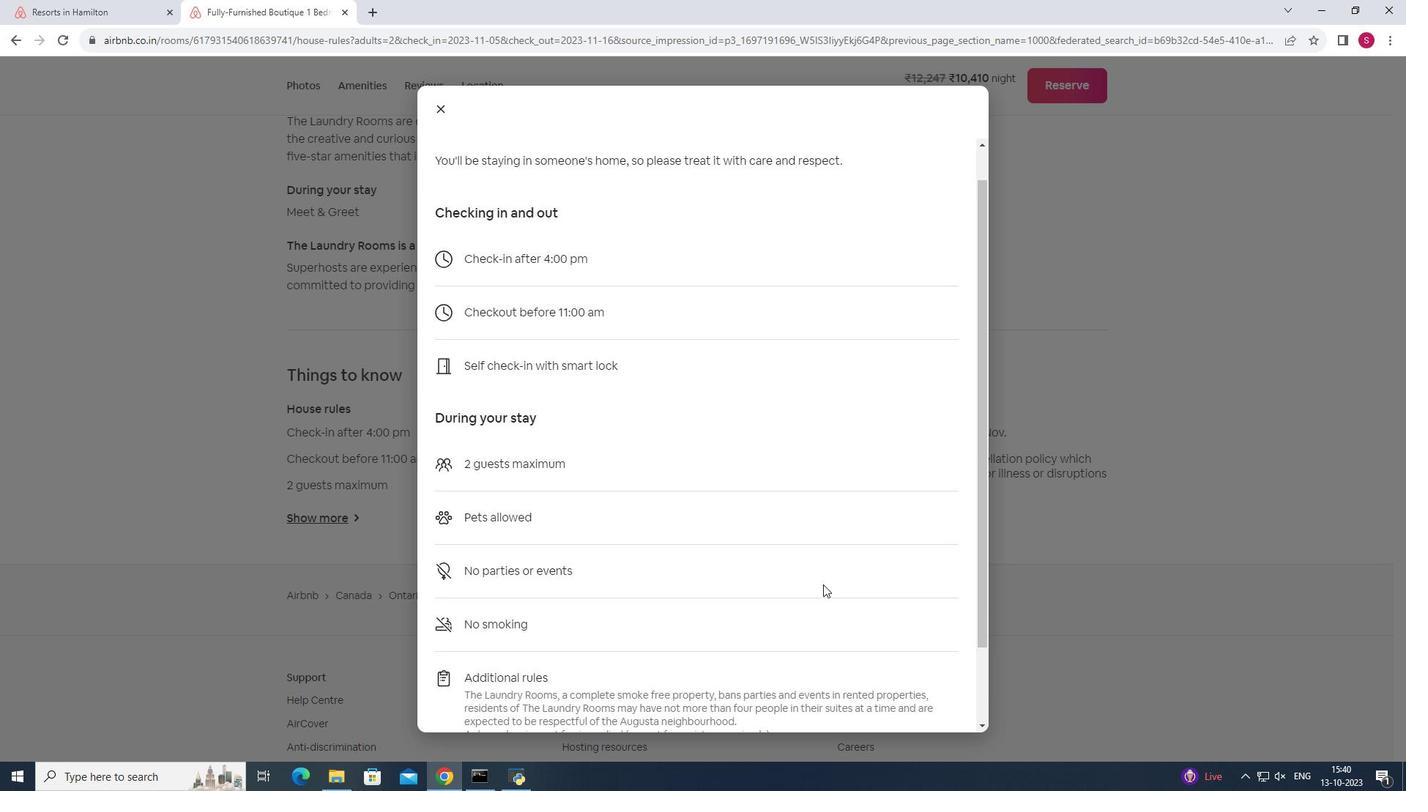
Action: Mouse scrolled (823, 585) with delta (0, 0)
Screenshot: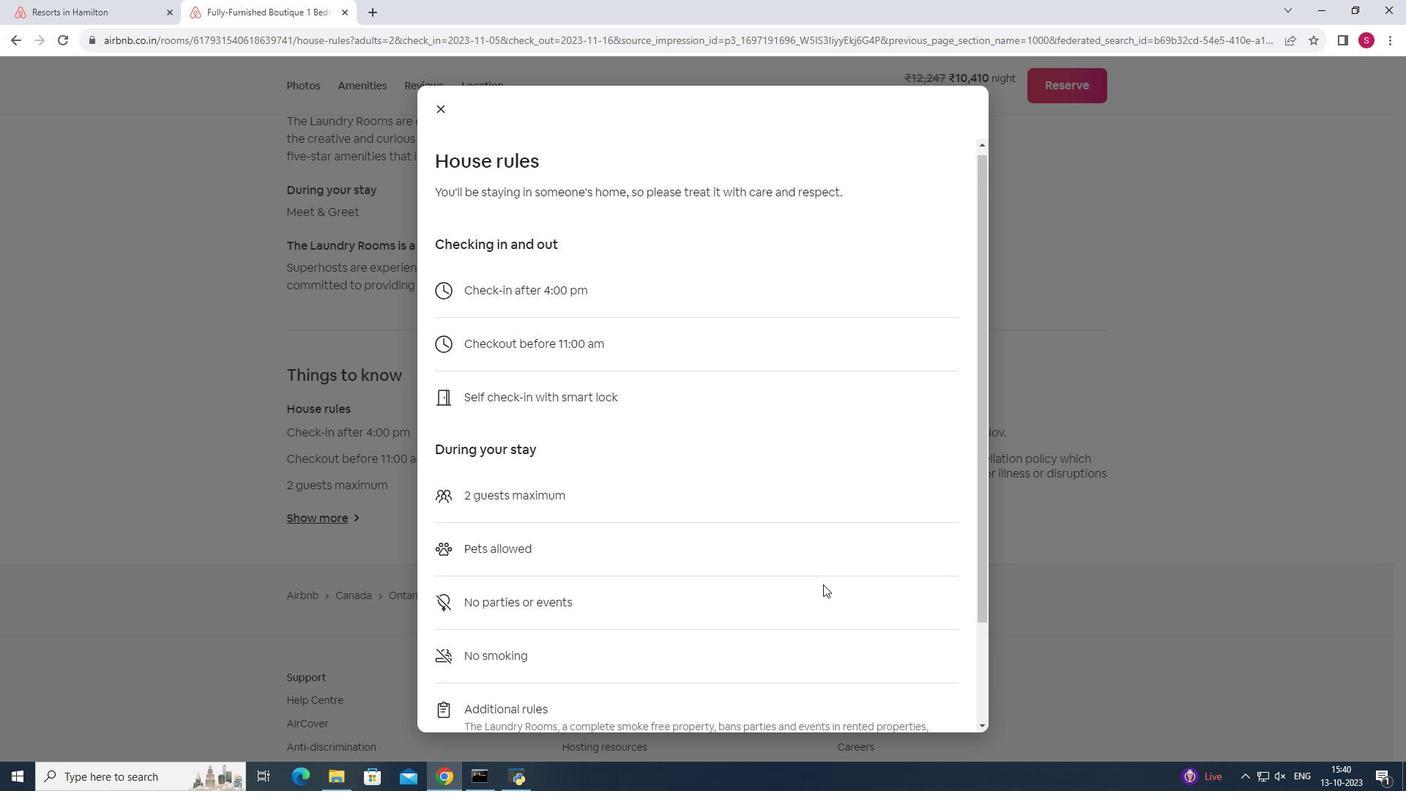 
Action: Mouse moved to (435, 107)
Screenshot: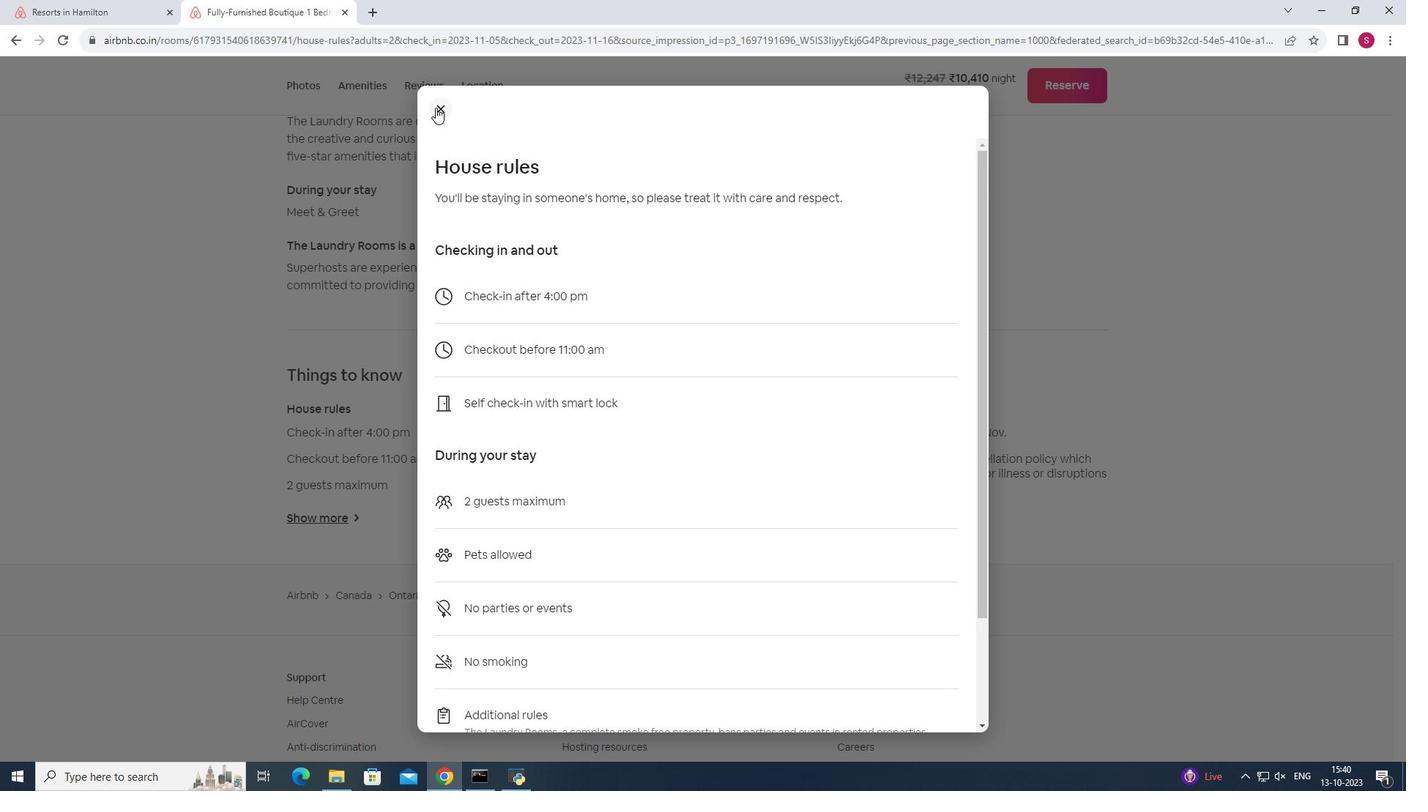 
Action: Mouse pressed left at (435, 107)
Screenshot: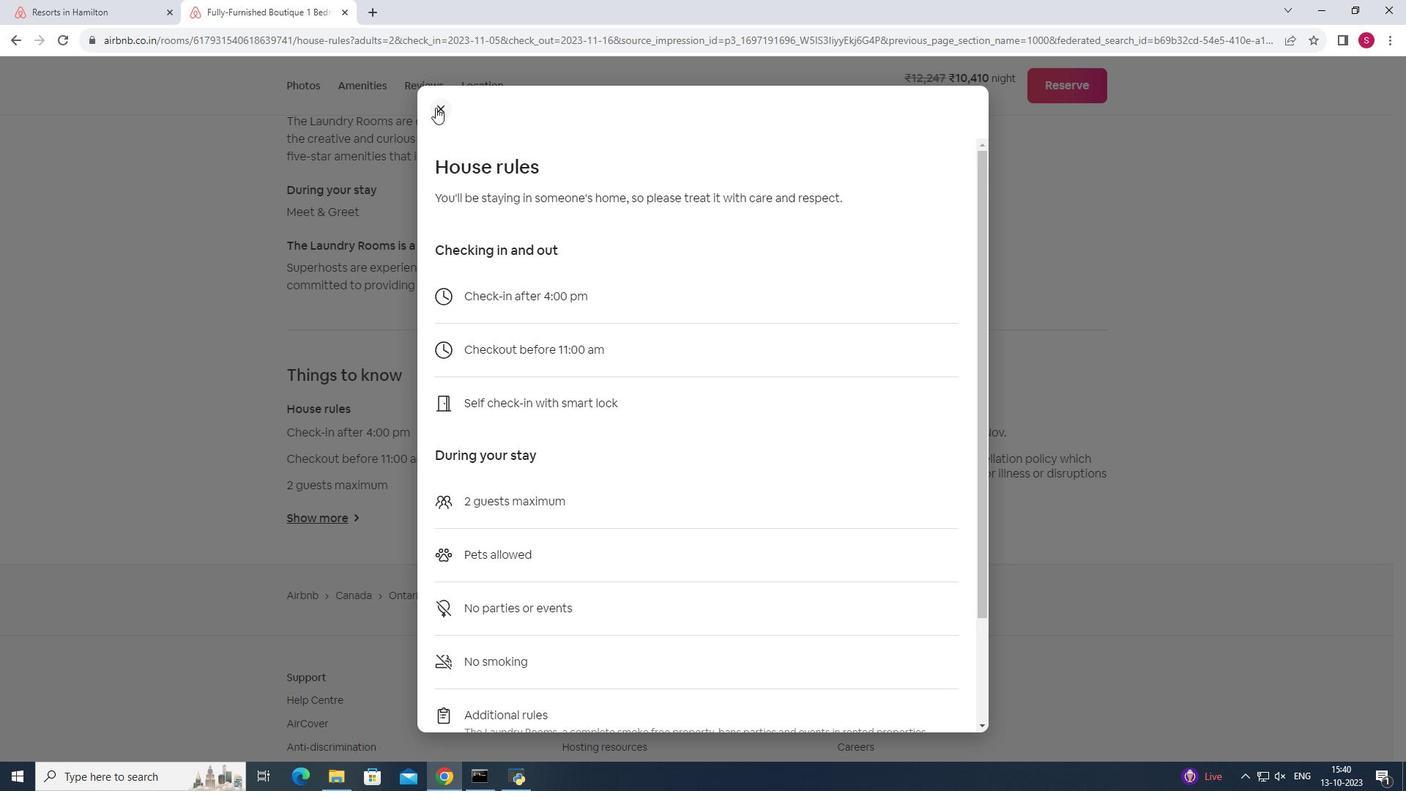 
Action: Mouse moved to (605, 497)
Screenshot: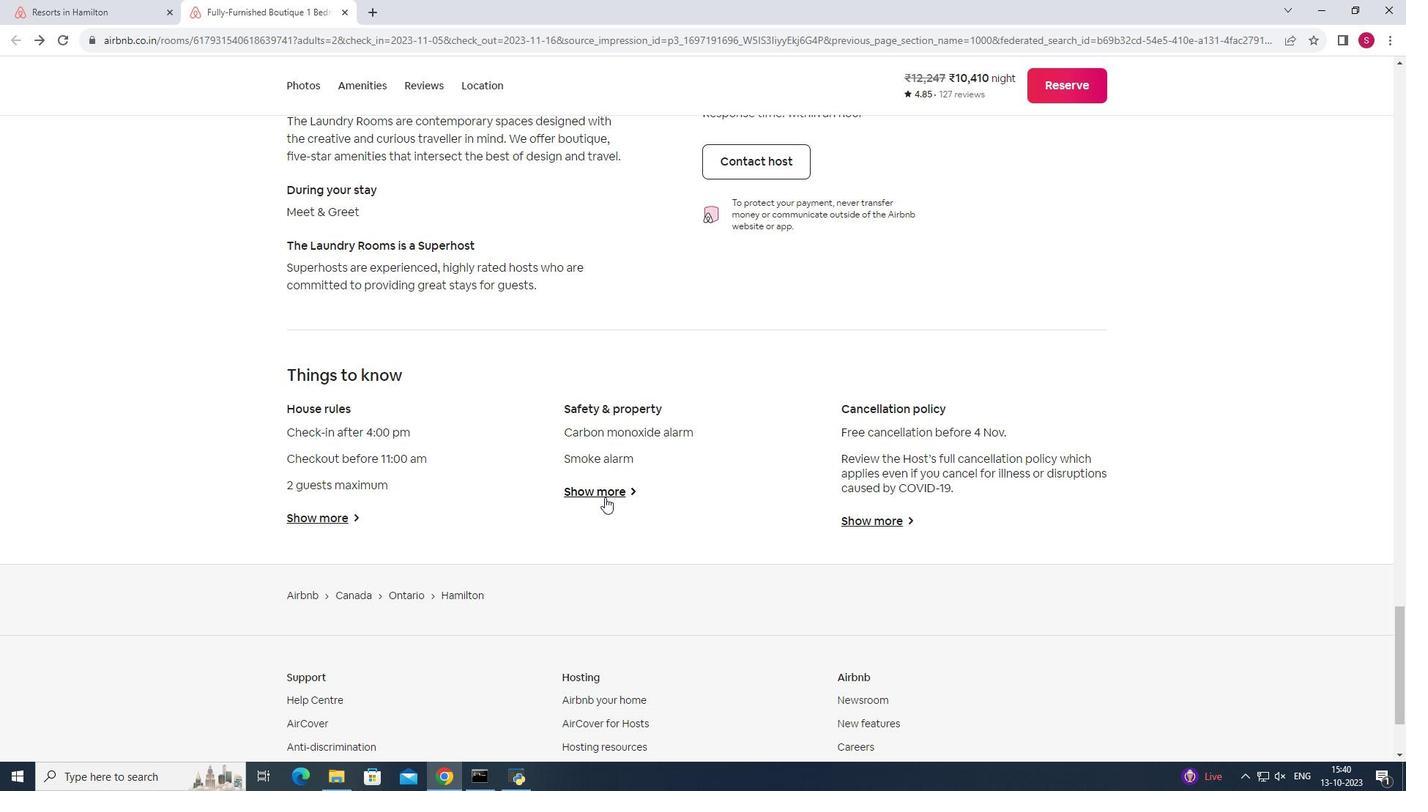 
Action: Mouse pressed left at (605, 497)
